 Task:  Check the reviews and explore for an Airbnb mountain cabin in Aspen, Colorado .
Action: Mouse moved to (596, 79)
Screenshot: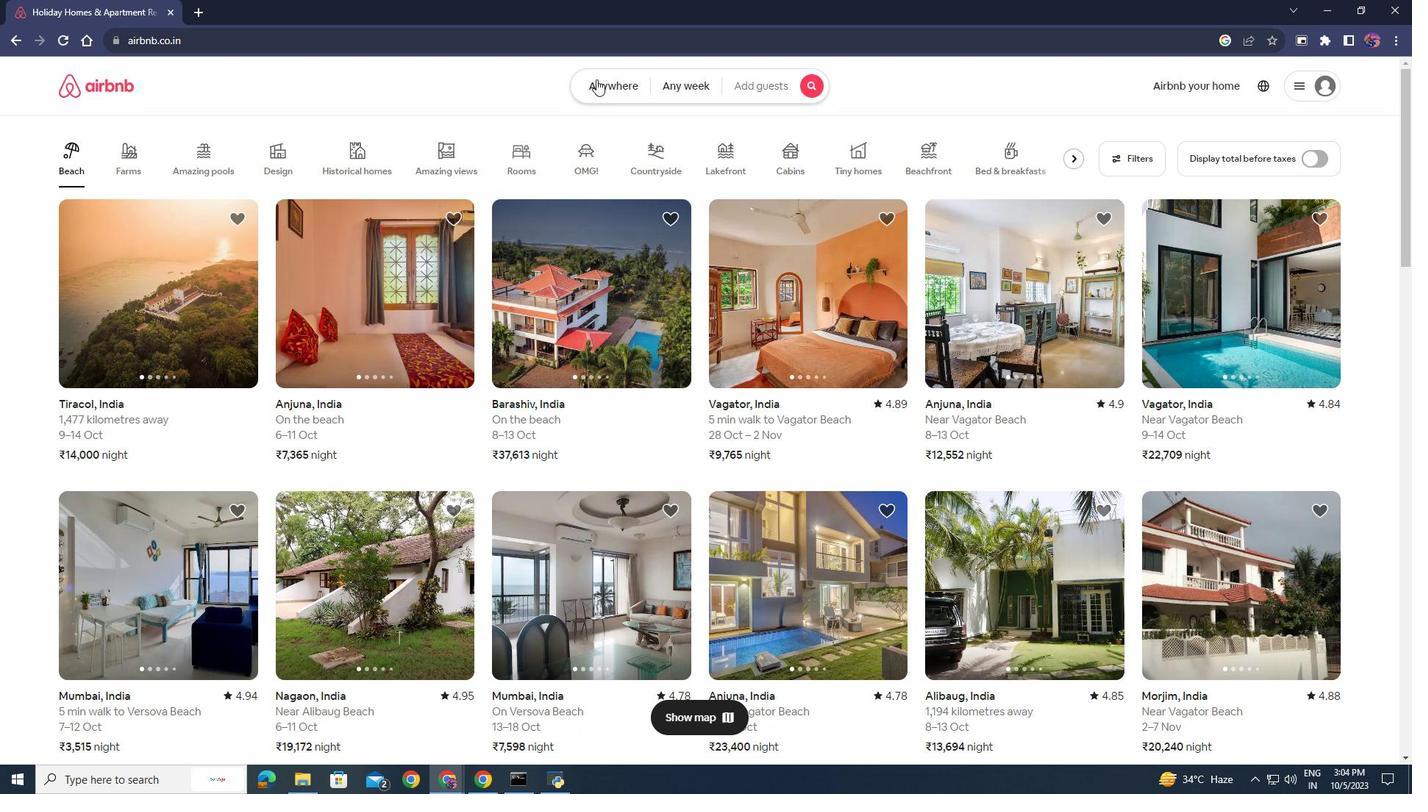 
Action: Mouse pressed left at (596, 79)
Screenshot: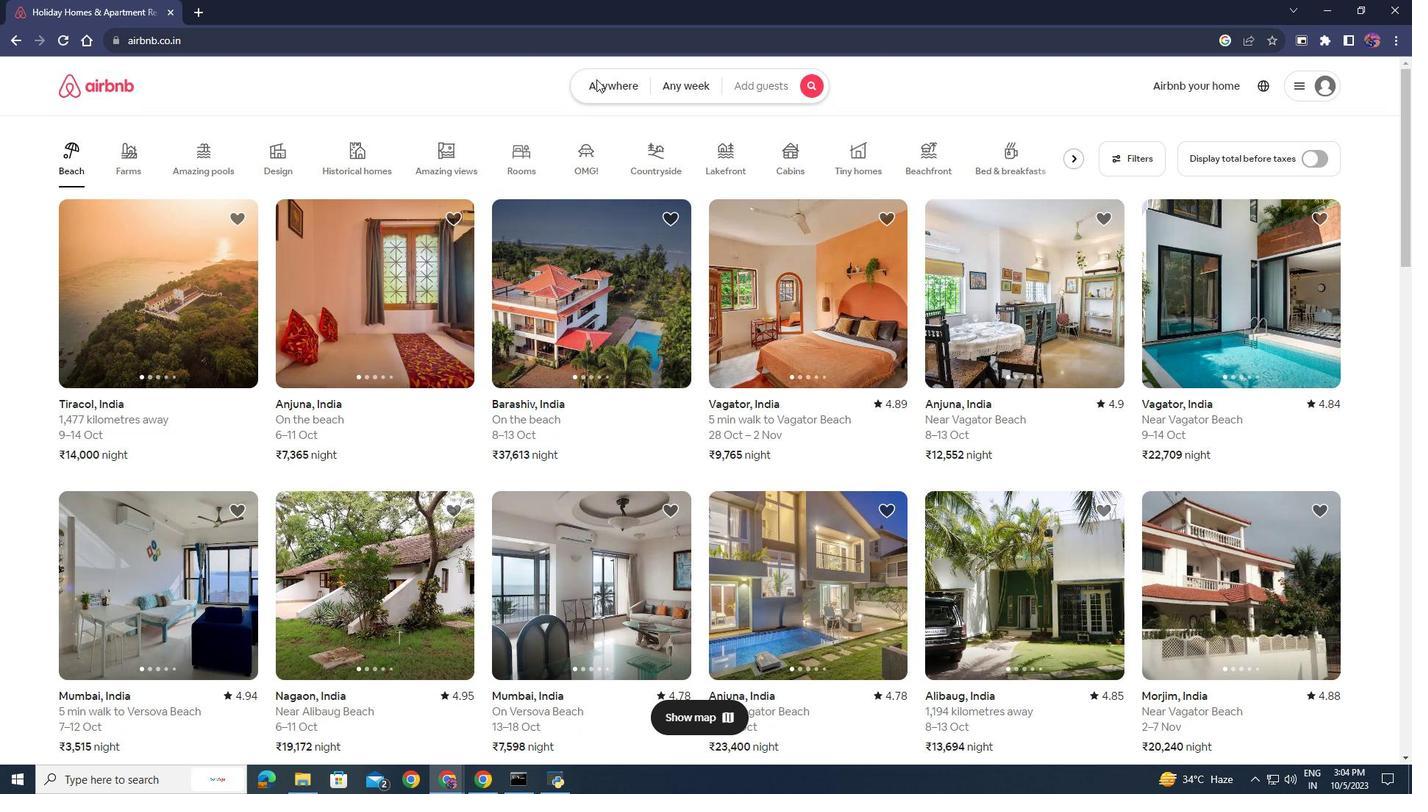 
Action: Mouse moved to (464, 149)
Screenshot: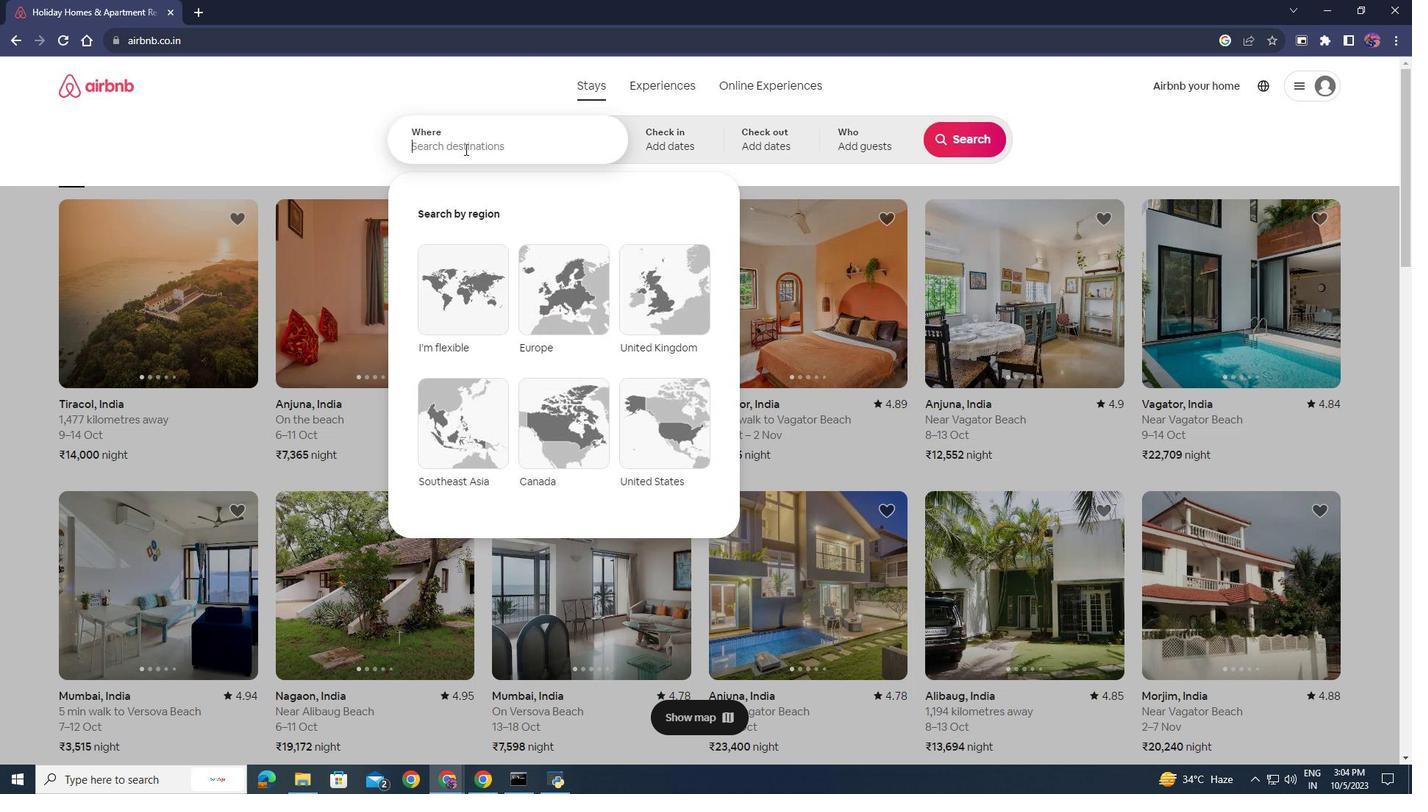 
Action: Mouse pressed left at (464, 149)
Screenshot: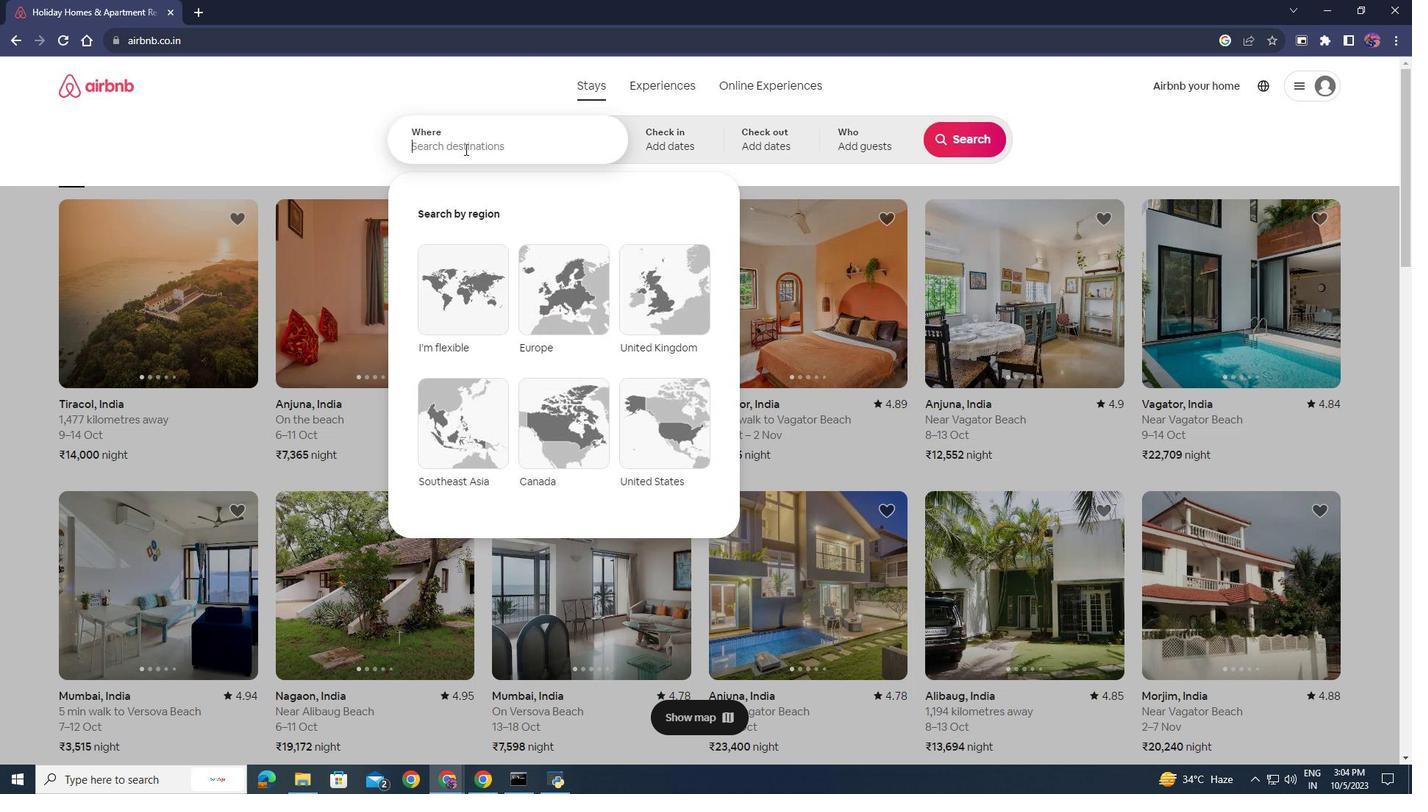 
Action: Key pressed aspen<Key.space>colorado<Key.enter>
Screenshot: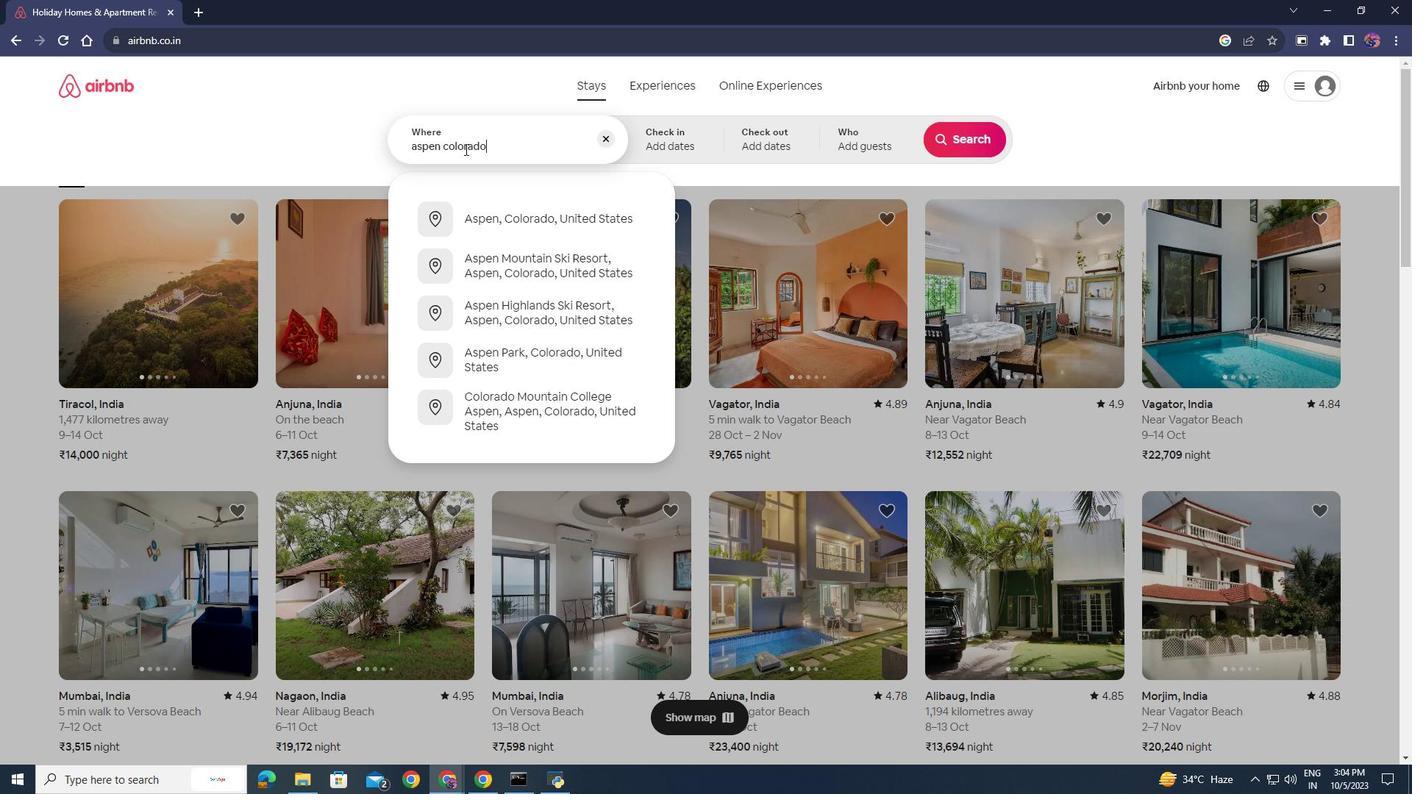 
Action: Mouse moved to (962, 133)
Screenshot: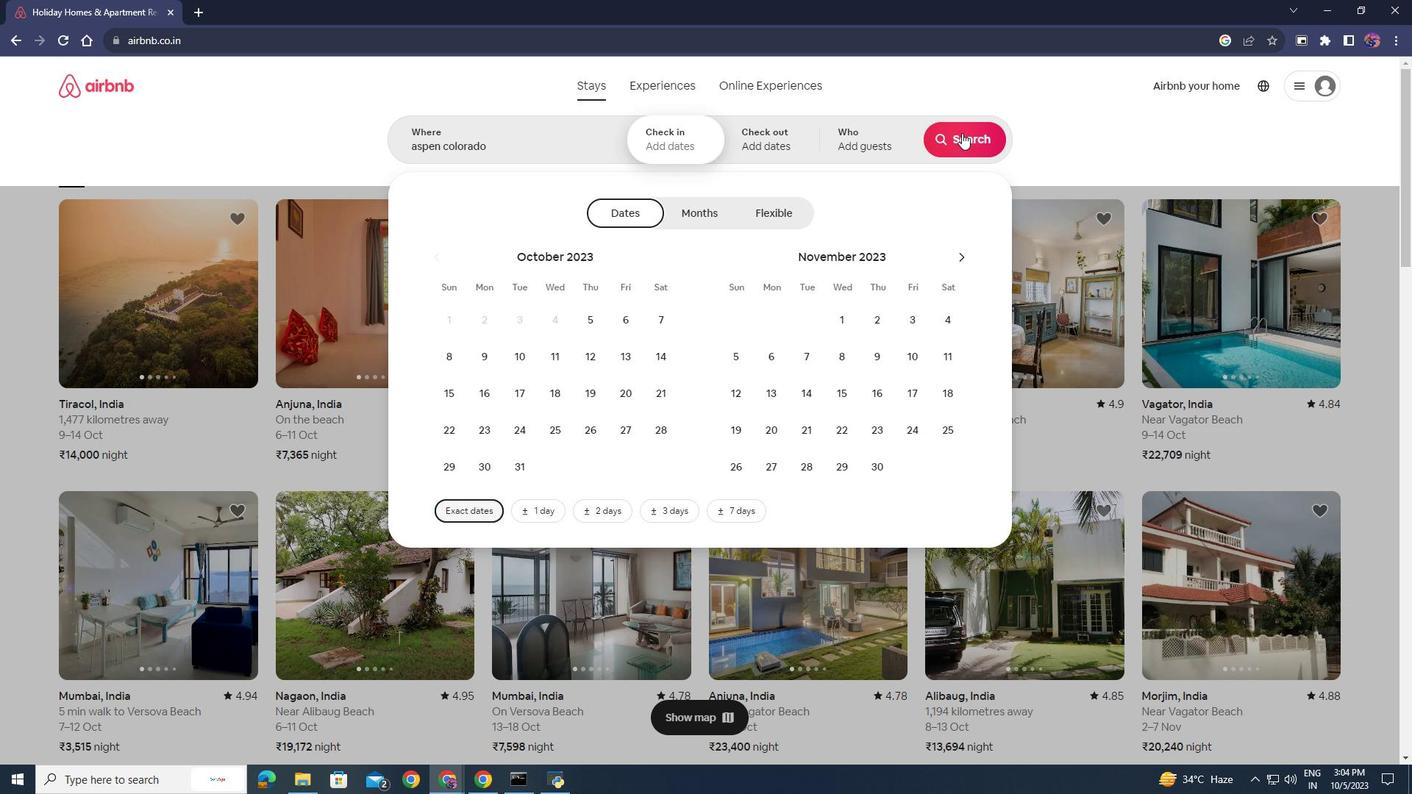 
Action: Mouse pressed left at (962, 133)
Screenshot: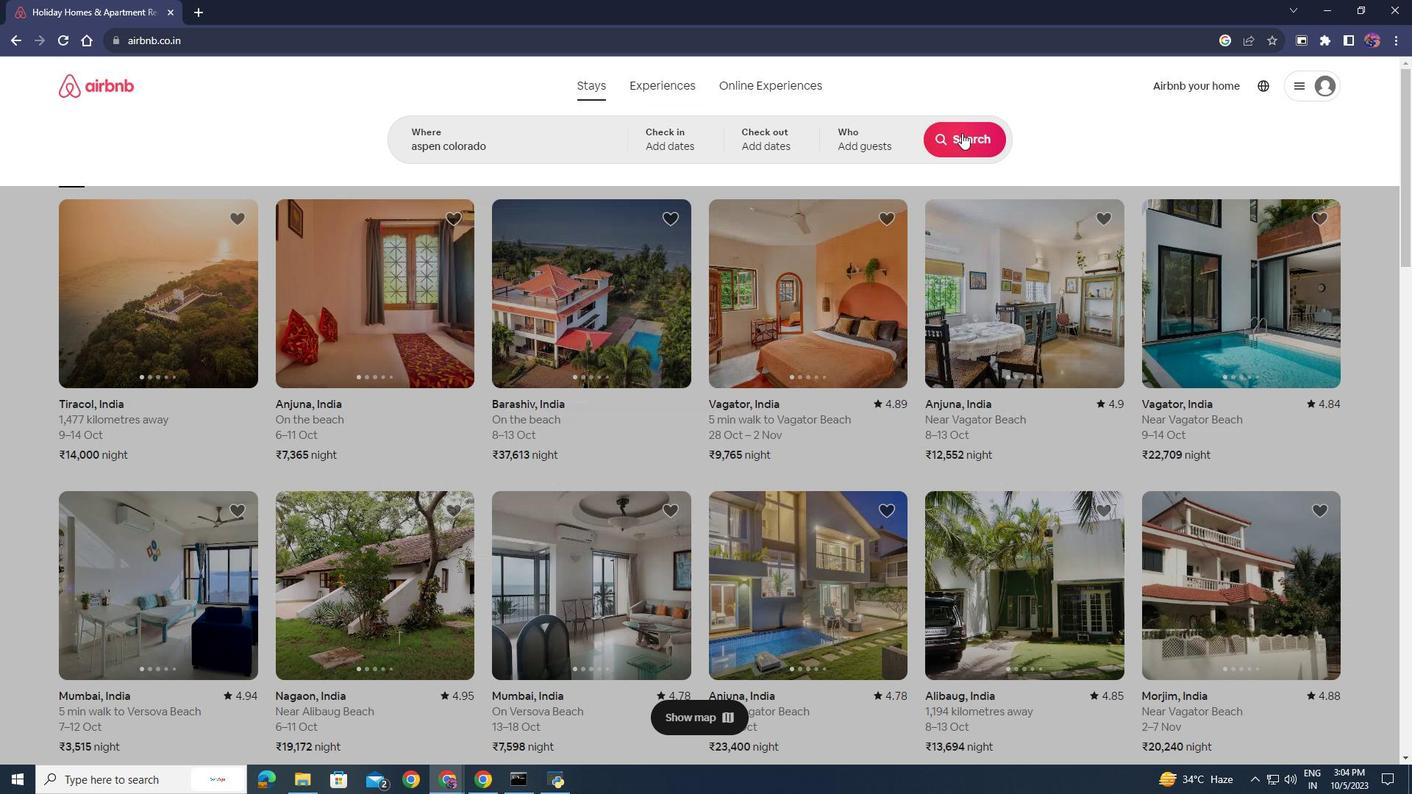 
Action: Mouse moved to (446, 143)
Screenshot: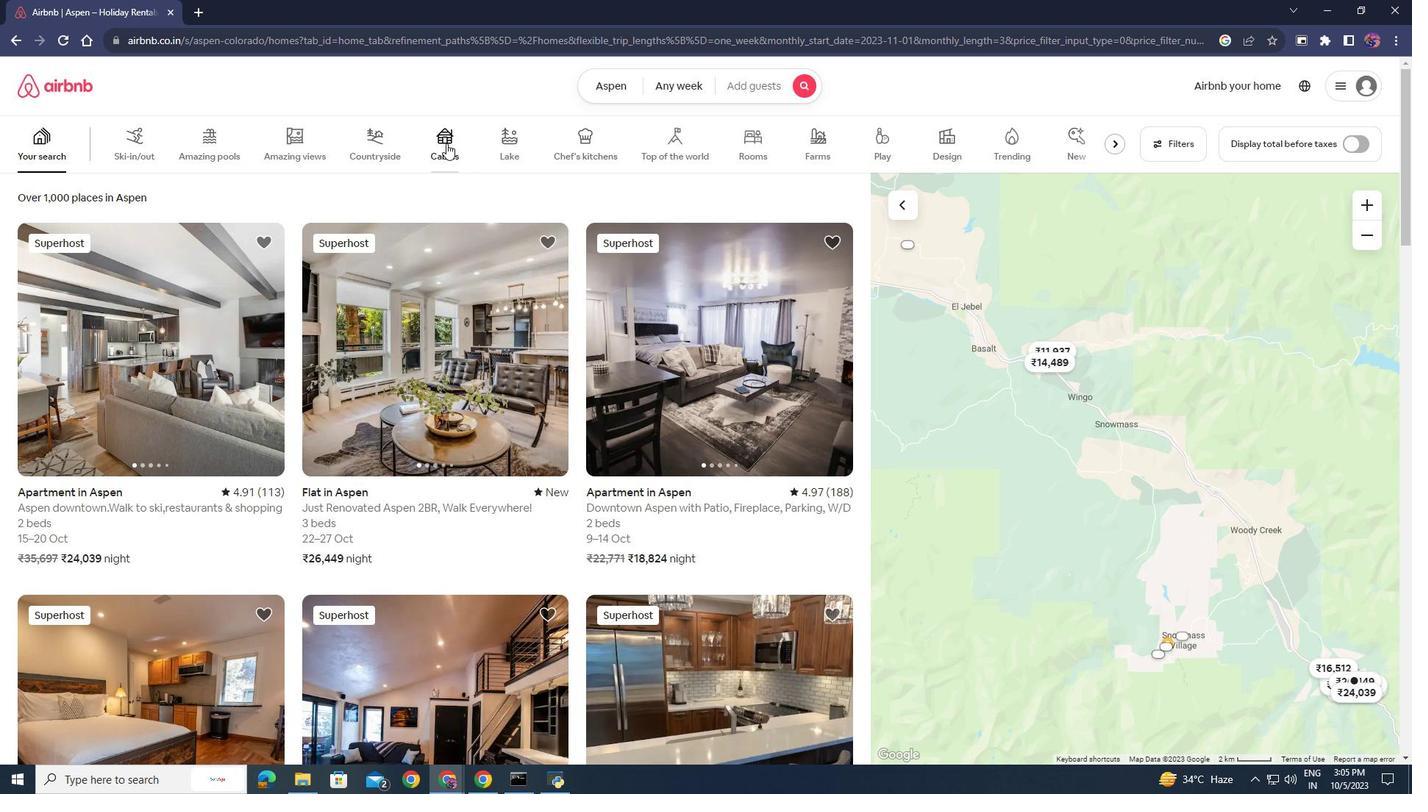 
Action: Mouse pressed left at (446, 143)
Screenshot: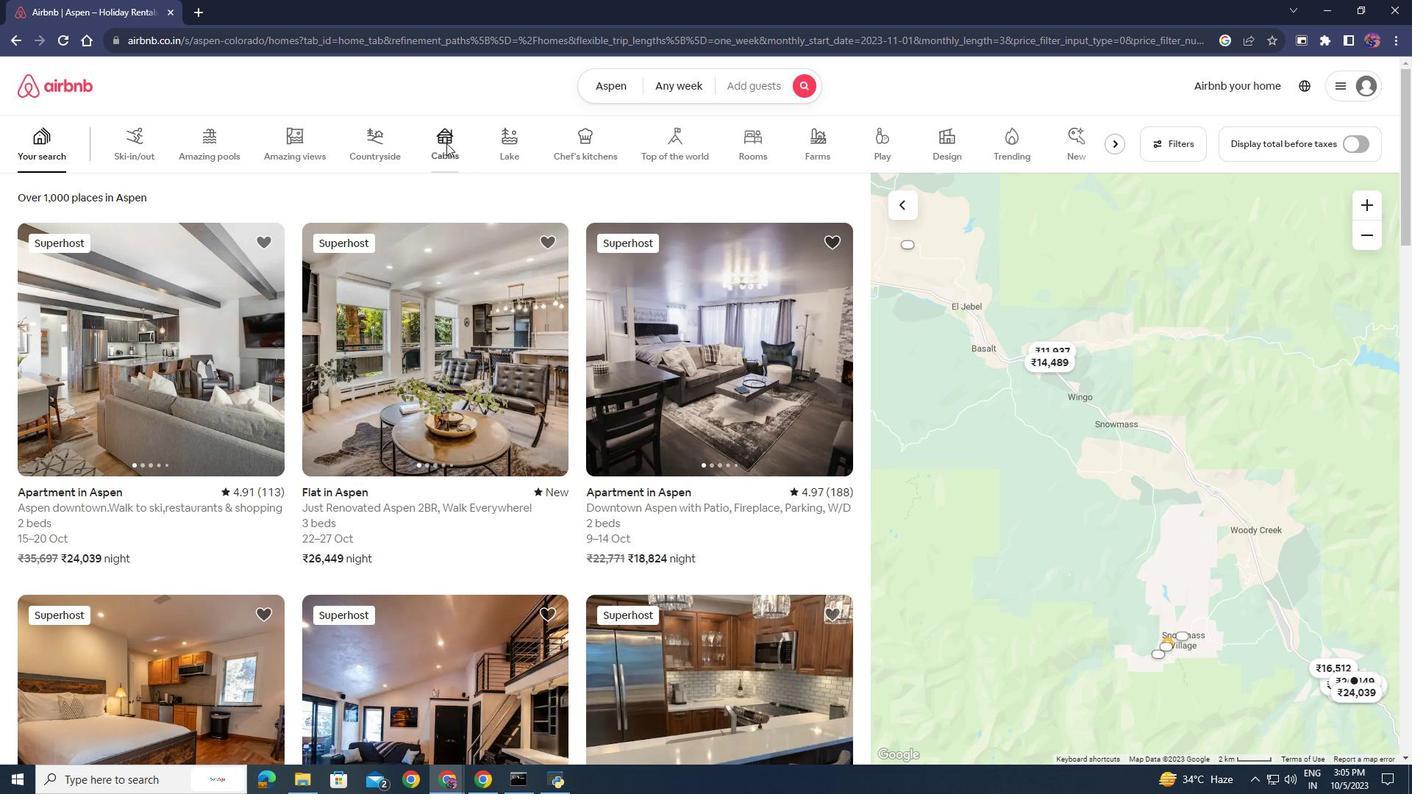 
Action: Mouse moved to (461, 447)
Screenshot: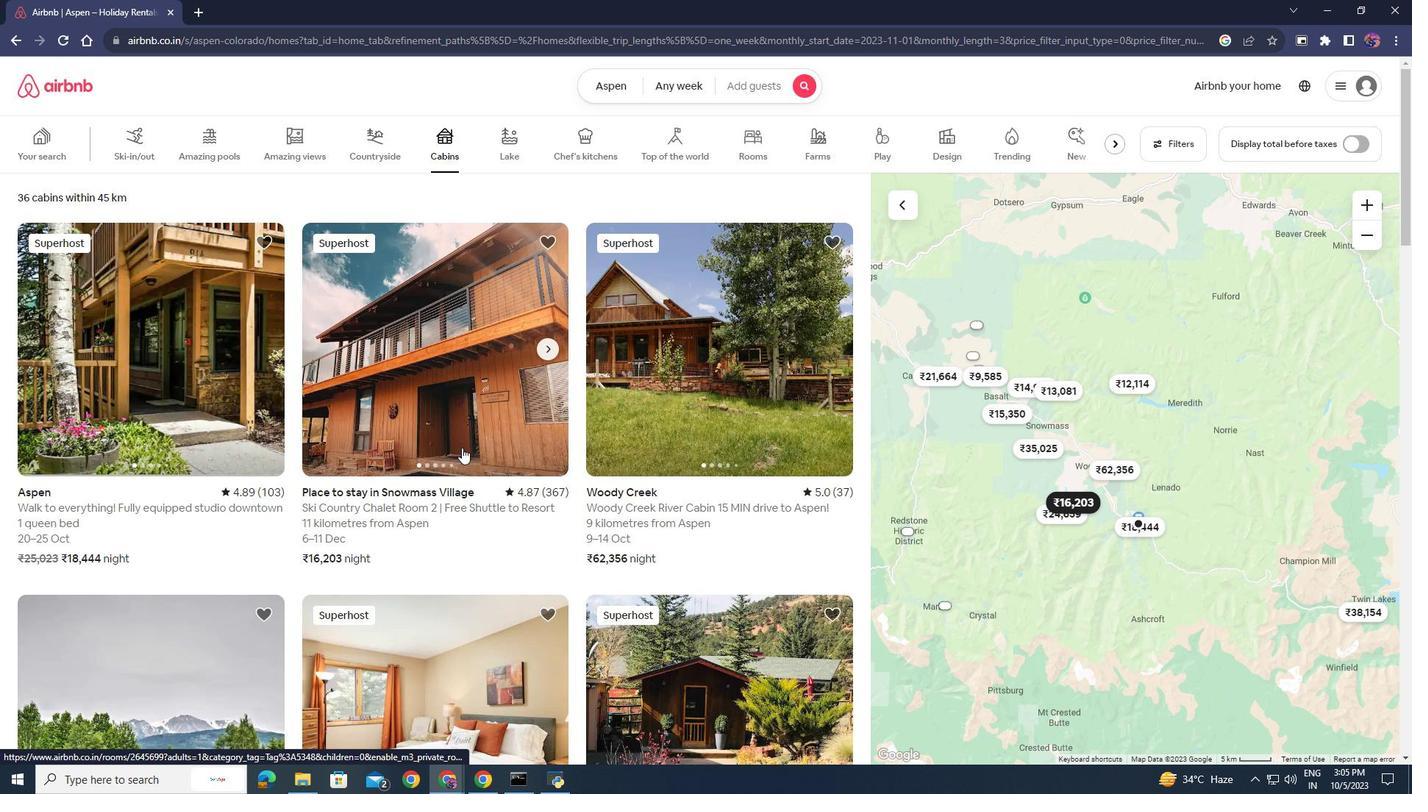 
Action: Mouse scrolled (461, 447) with delta (0, 0)
Screenshot: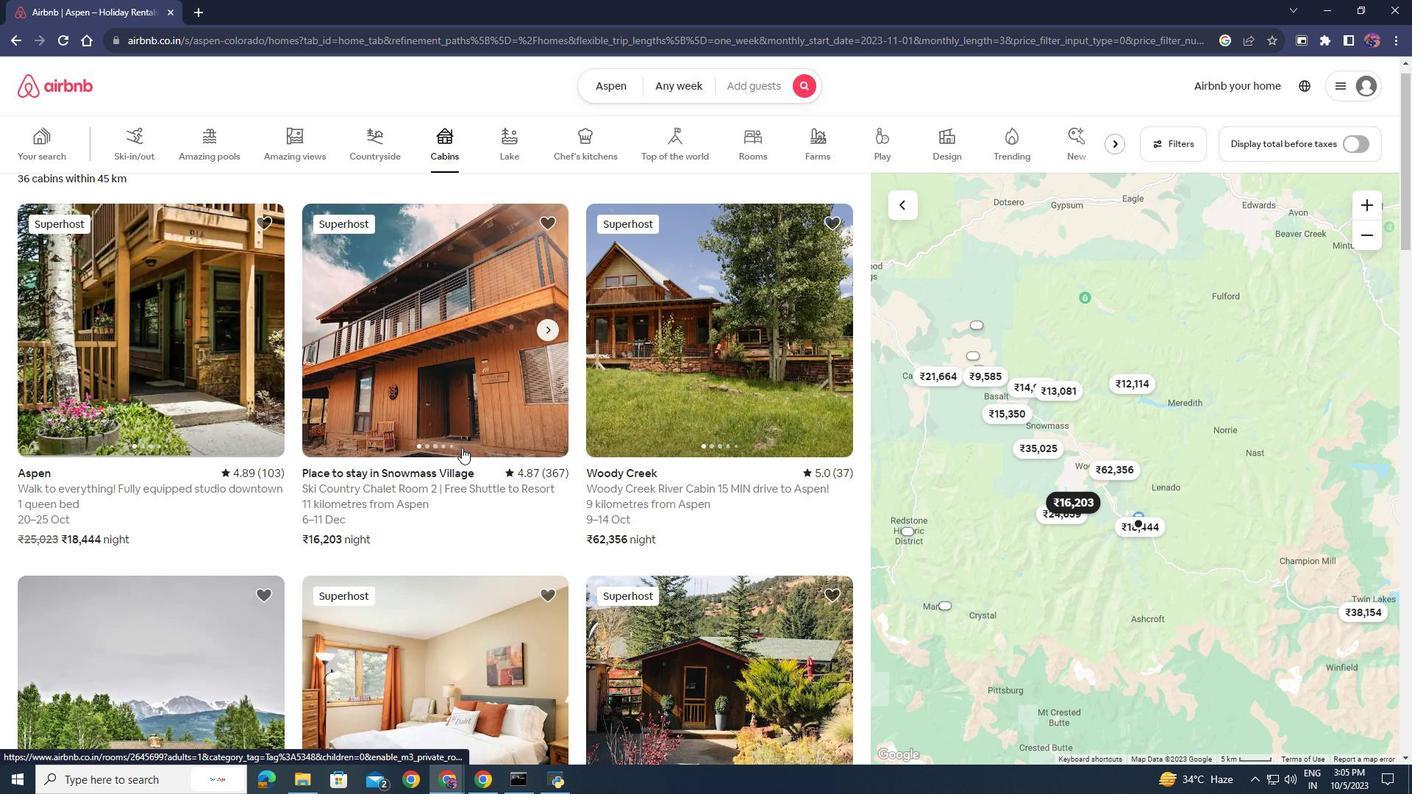 
Action: Mouse scrolled (461, 447) with delta (0, 0)
Screenshot: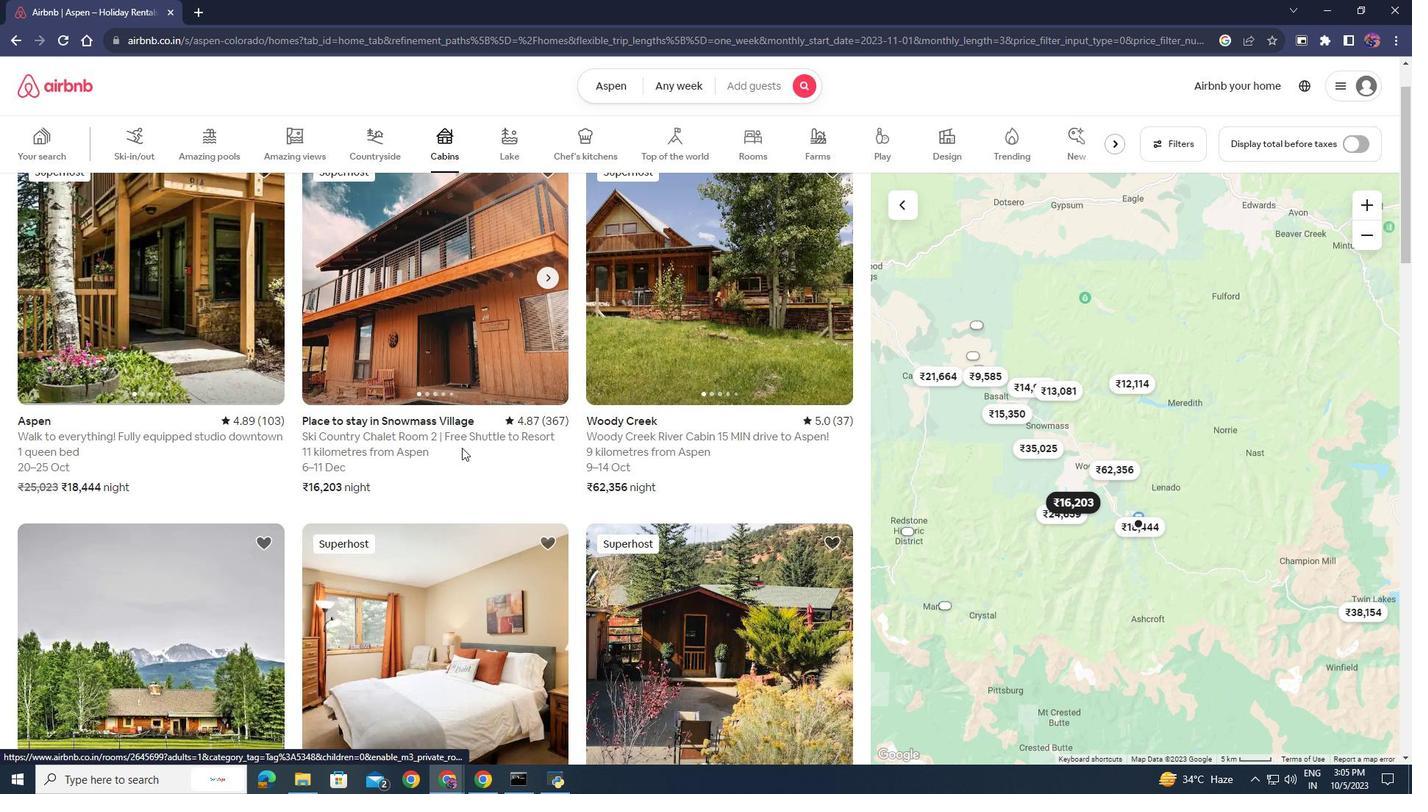 
Action: Mouse moved to (461, 447)
Screenshot: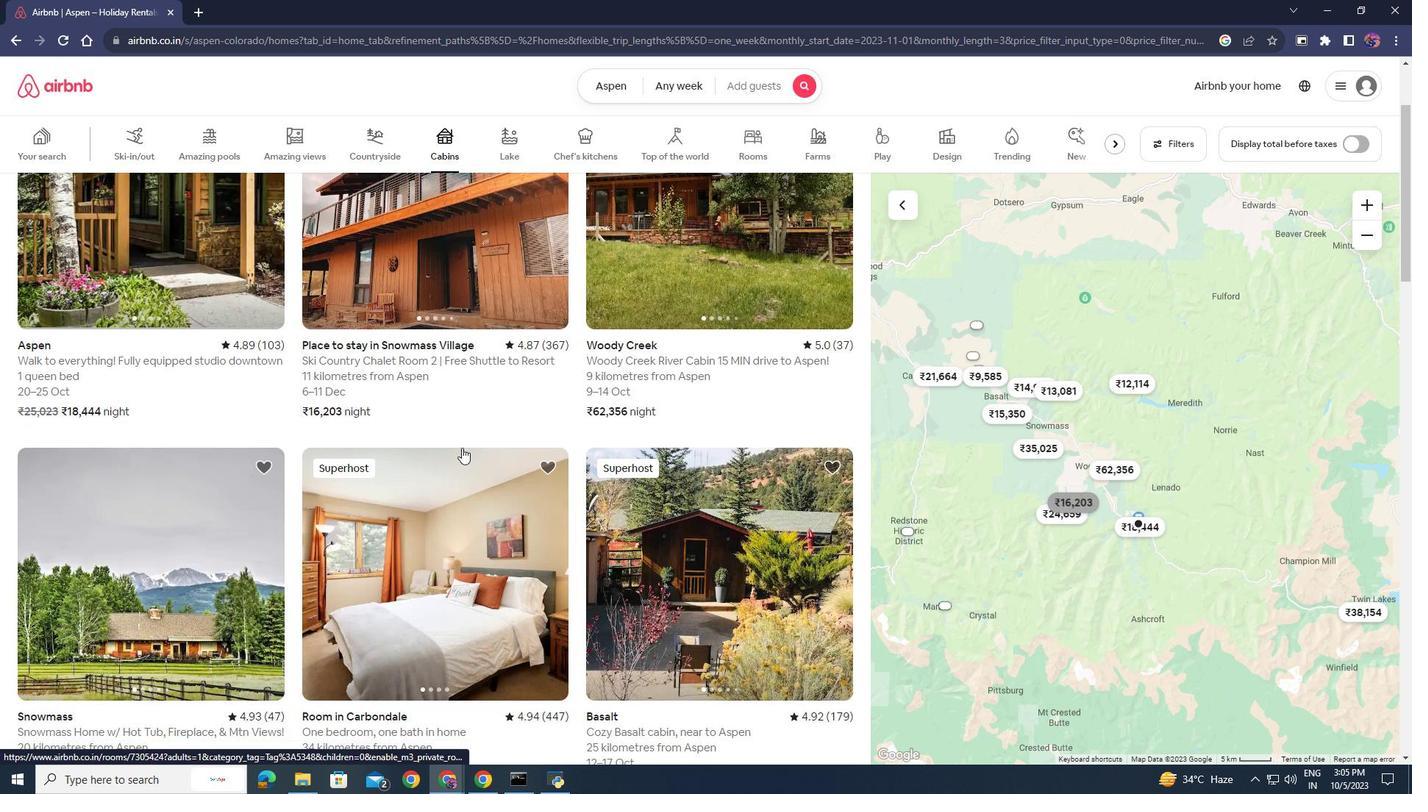 
Action: Mouse scrolled (461, 447) with delta (0, 0)
Screenshot: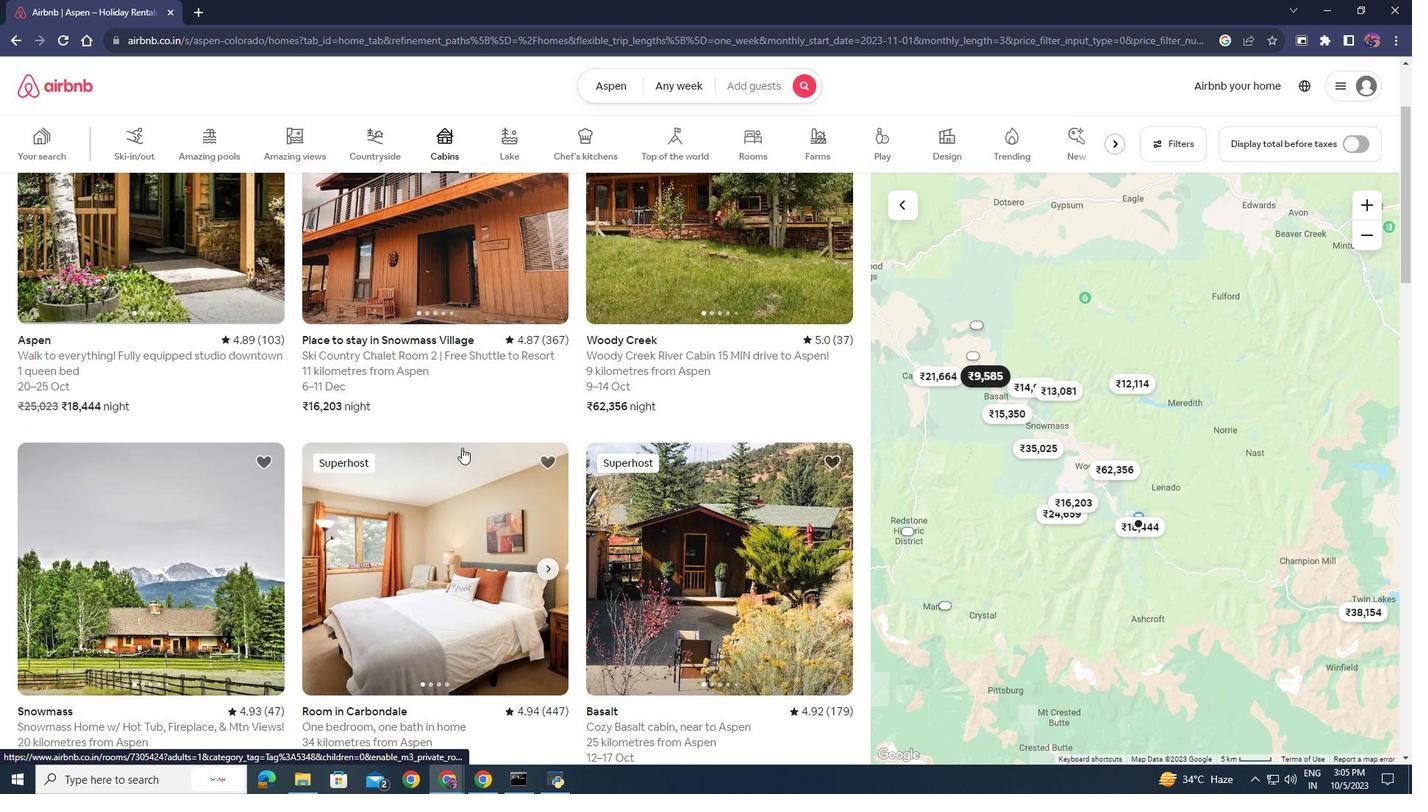 
Action: Mouse moved to (473, 443)
Screenshot: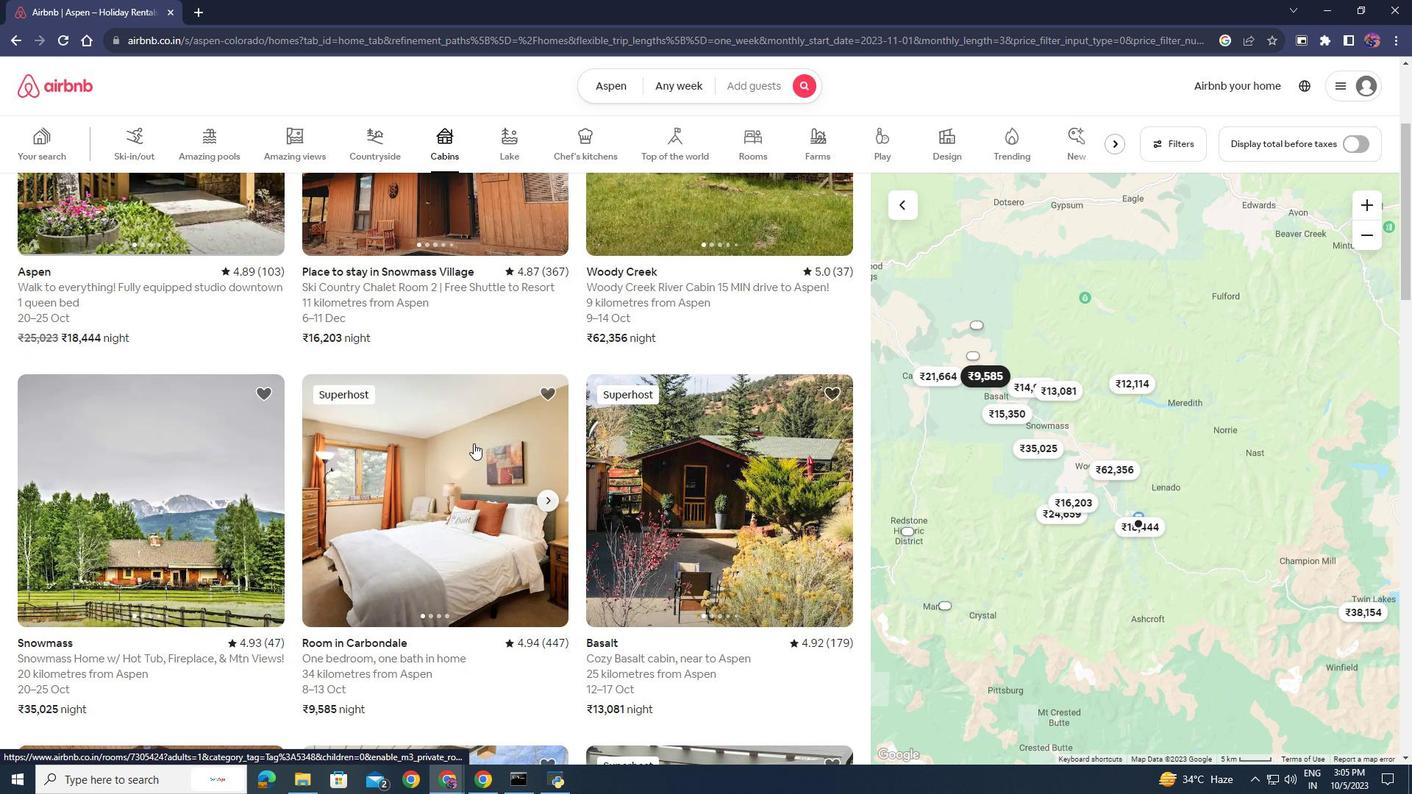 
Action: Mouse scrolled (473, 442) with delta (0, 0)
Screenshot: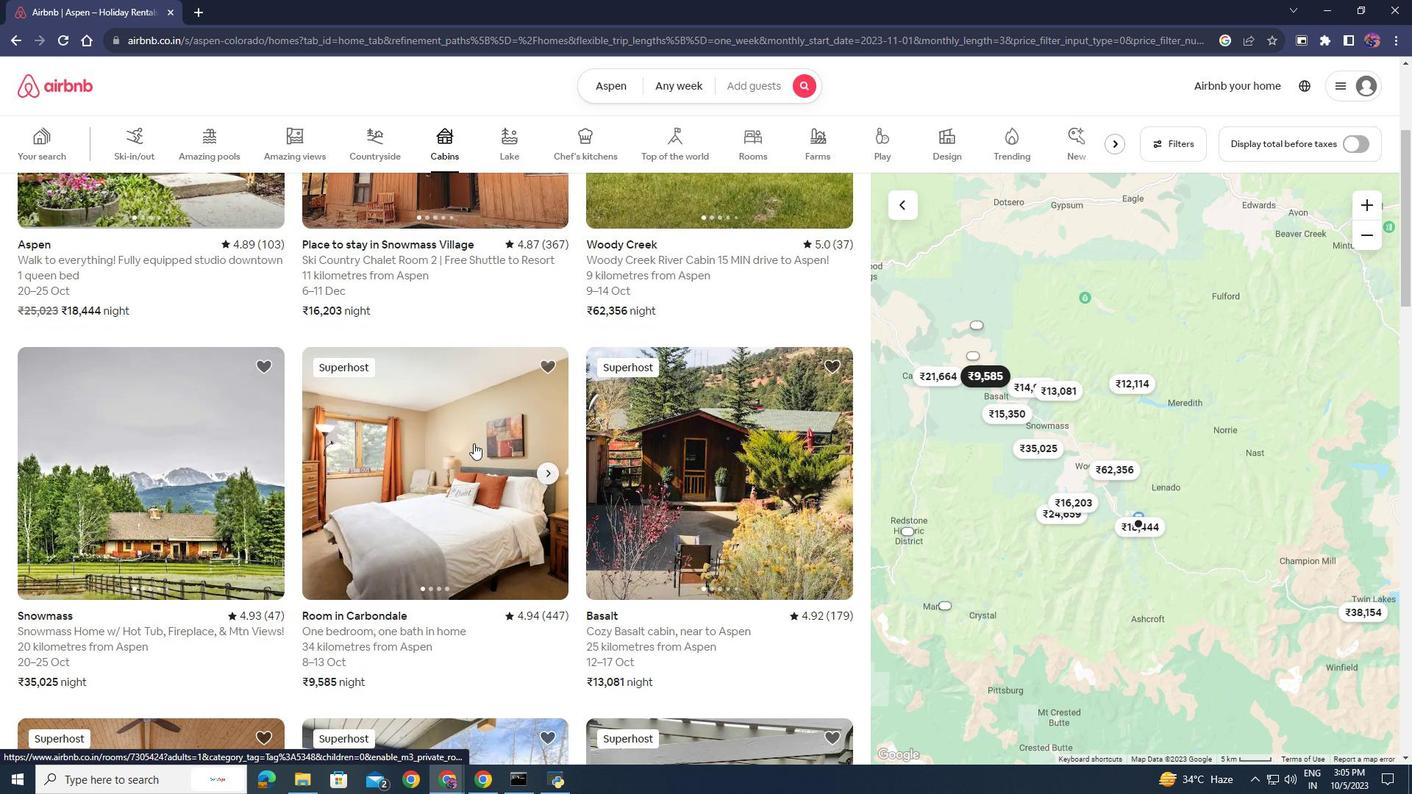 
Action: Mouse scrolled (473, 442) with delta (0, 0)
Screenshot: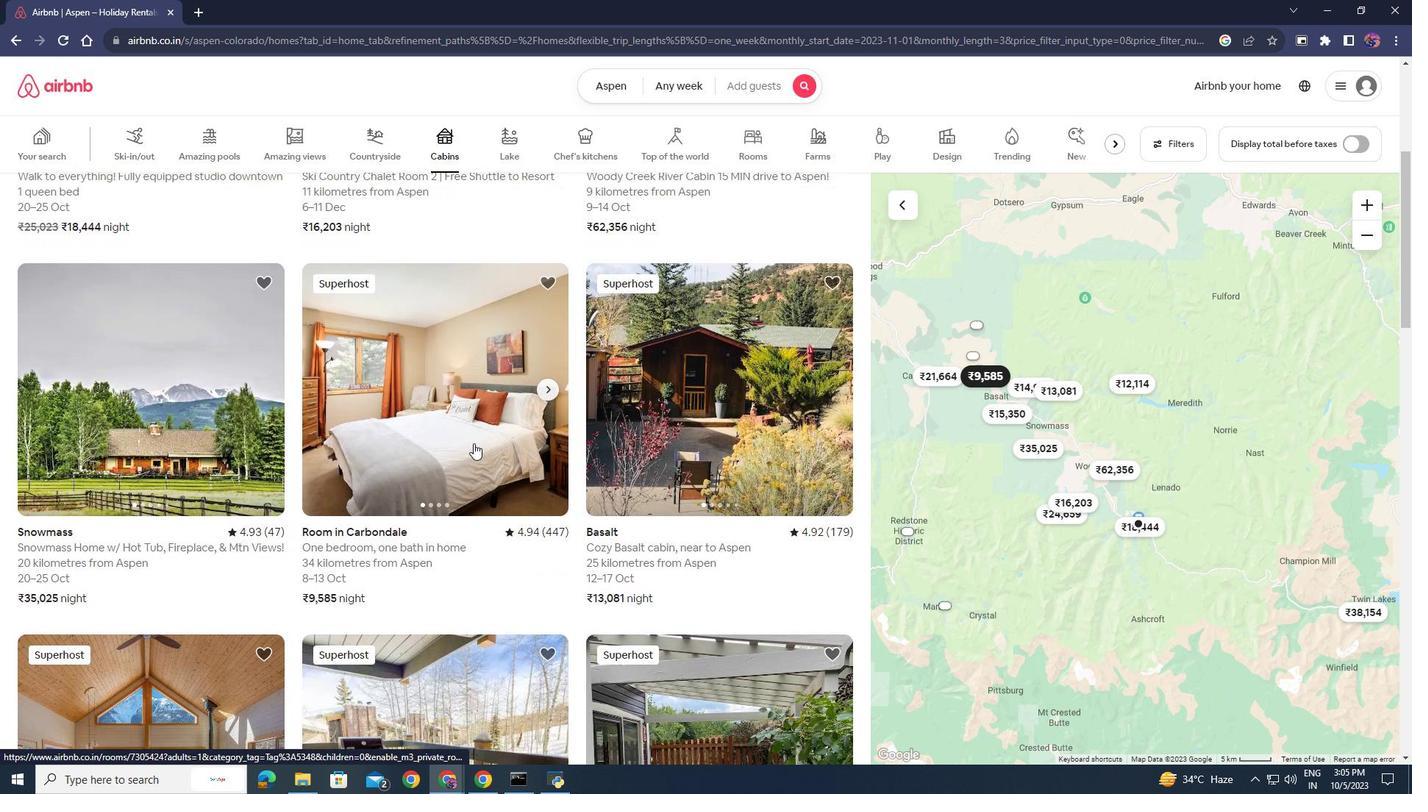 
Action: Mouse scrolled (473, 442) with delta (0, 0)
Screenshot: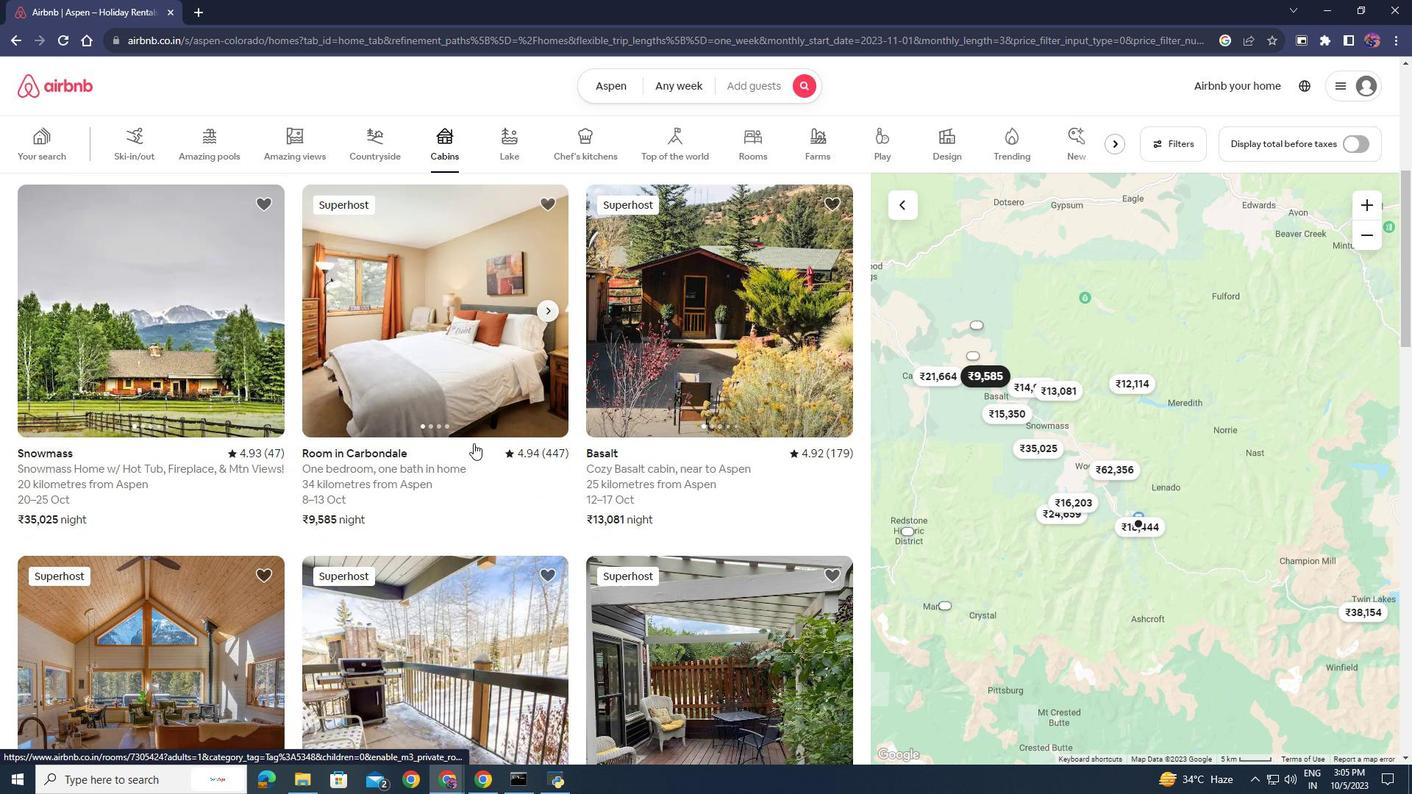 
Action: Mouse scrolled (473, 442) with delta (0, 0)
Screenshot: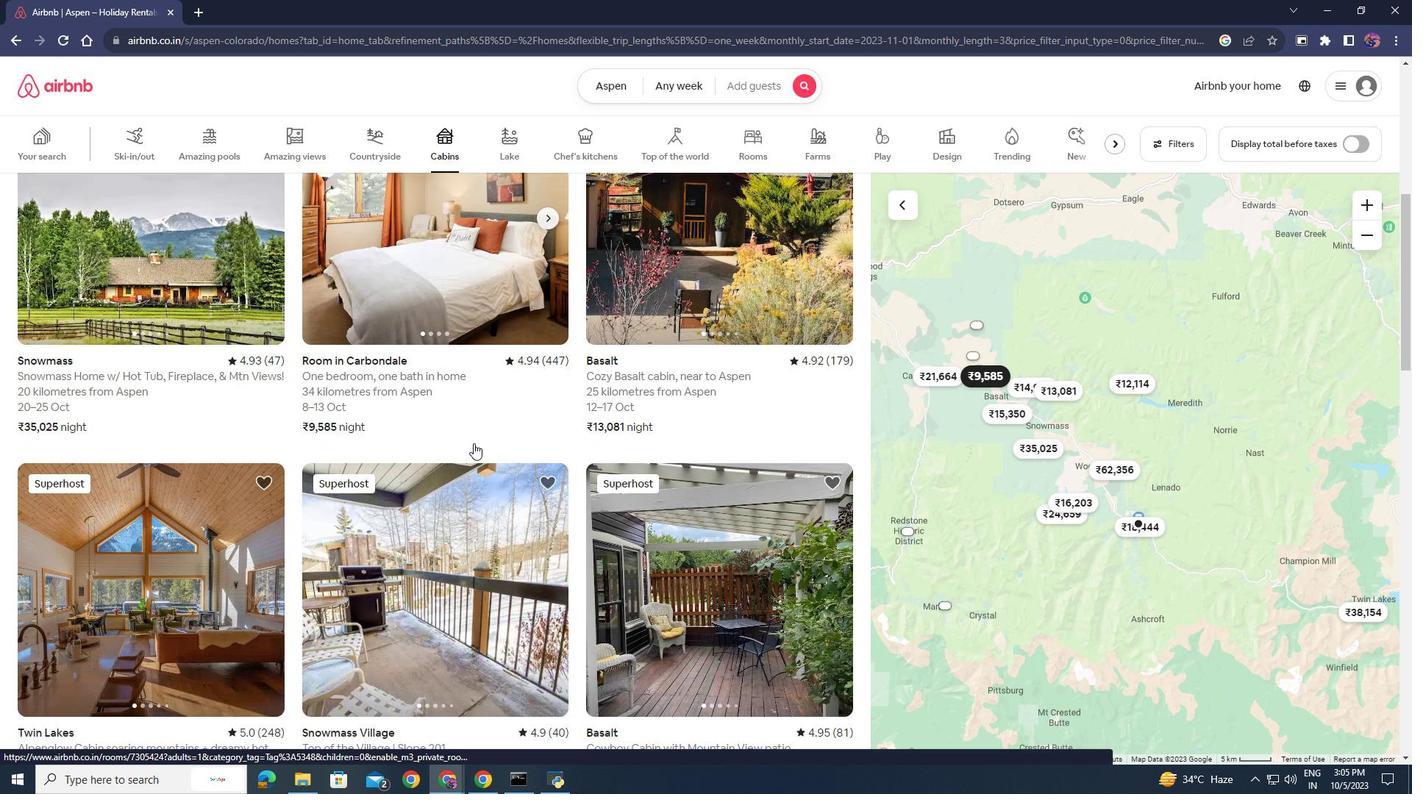 
Action: Mouse scrolled (473, 442) with delta (0, 0)
Screenshot: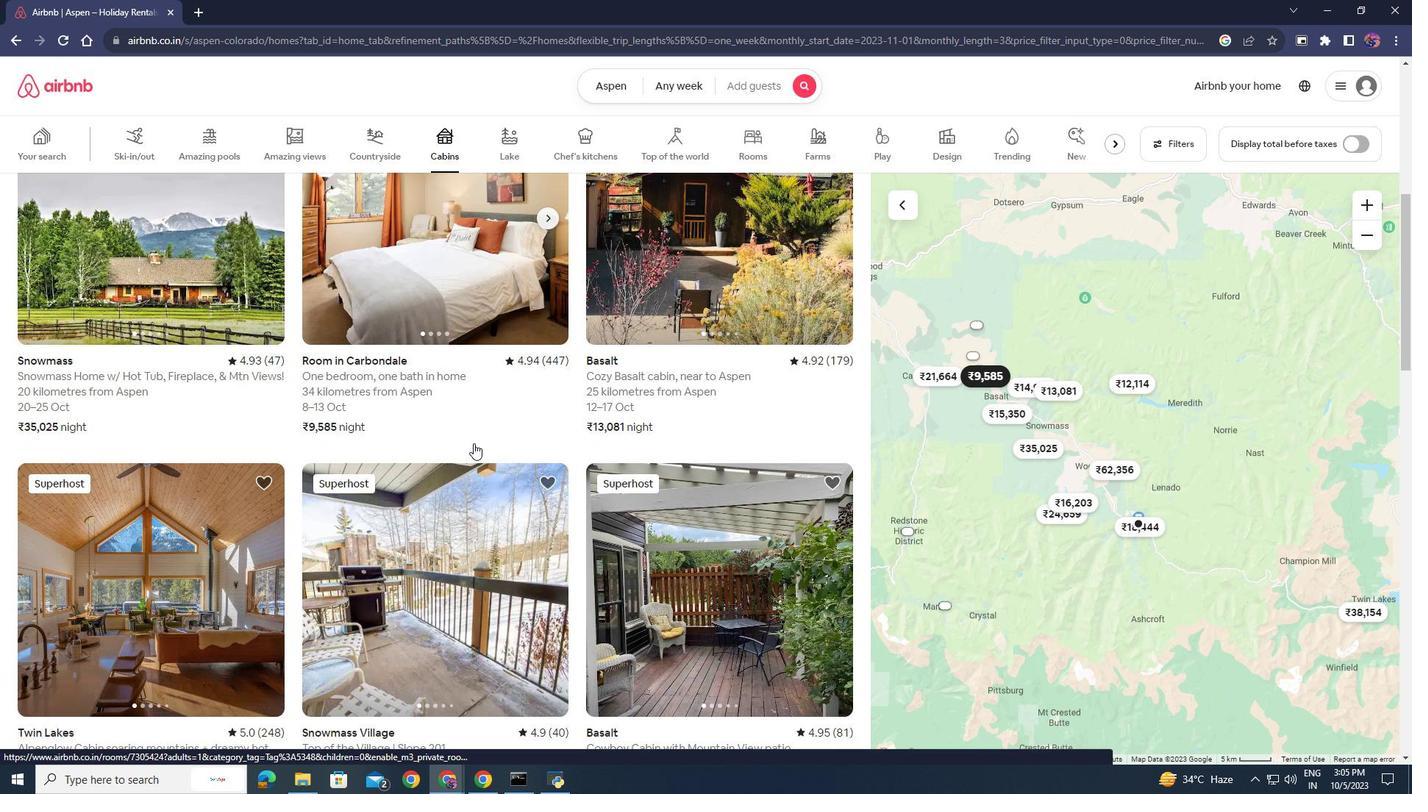 
Action: Mouse scrolled (473, 442) with delta (0, 0)
Screenshot: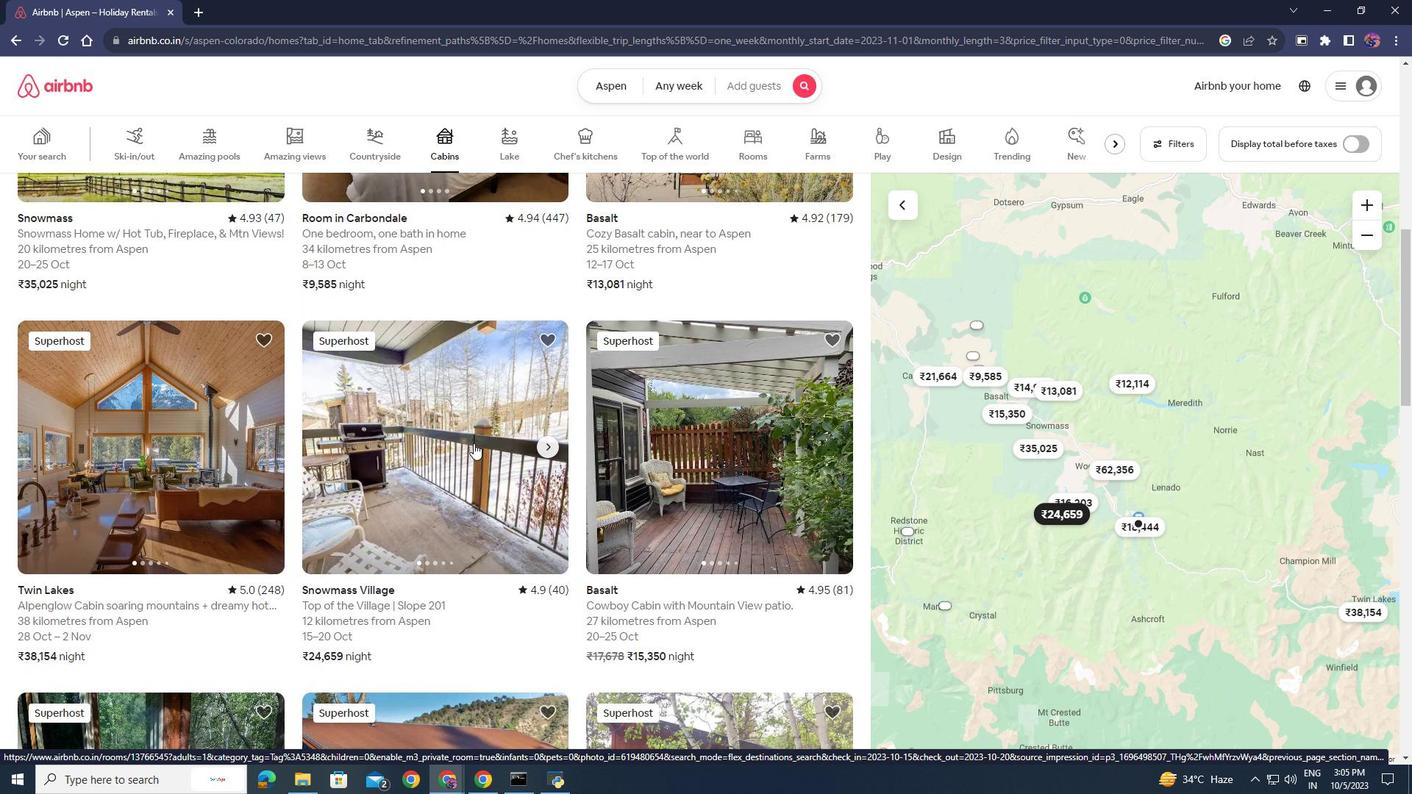 
Action: Mouse scrolled (473, 442) with delta (0, 0)
Screenshot: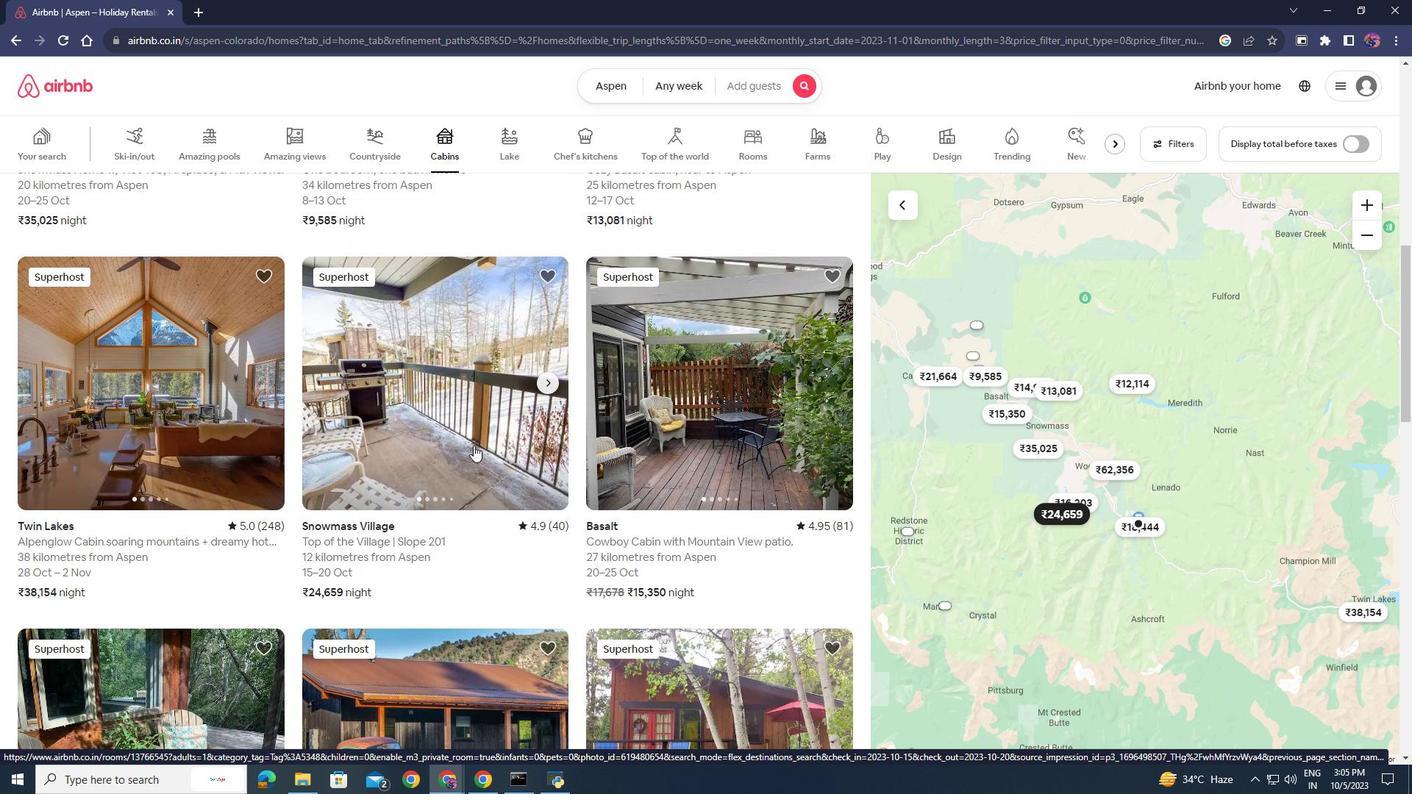 
Action: Mouse moved to (422, 390)
Screenshot: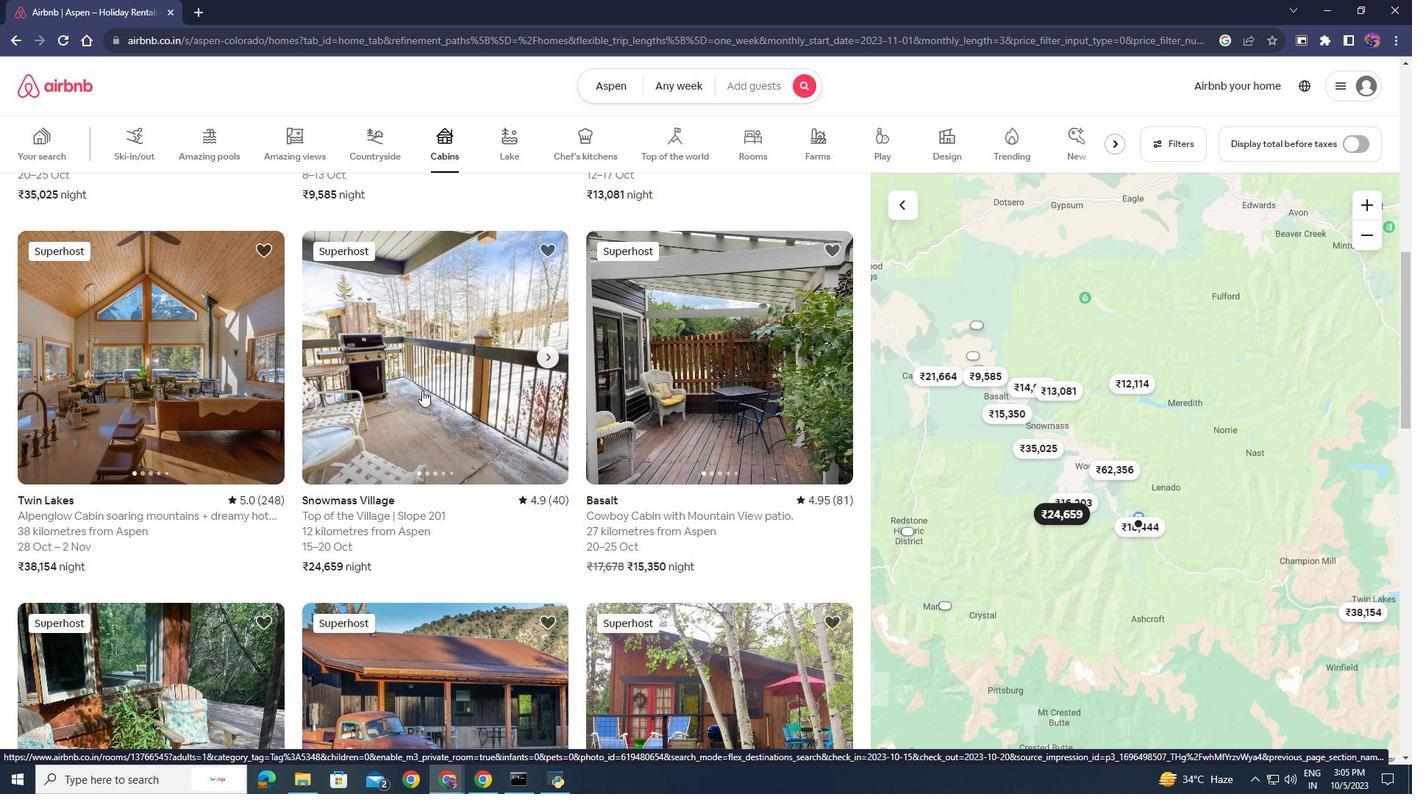 
Action: Mouse pressed left at (422, 390)
Screenshot: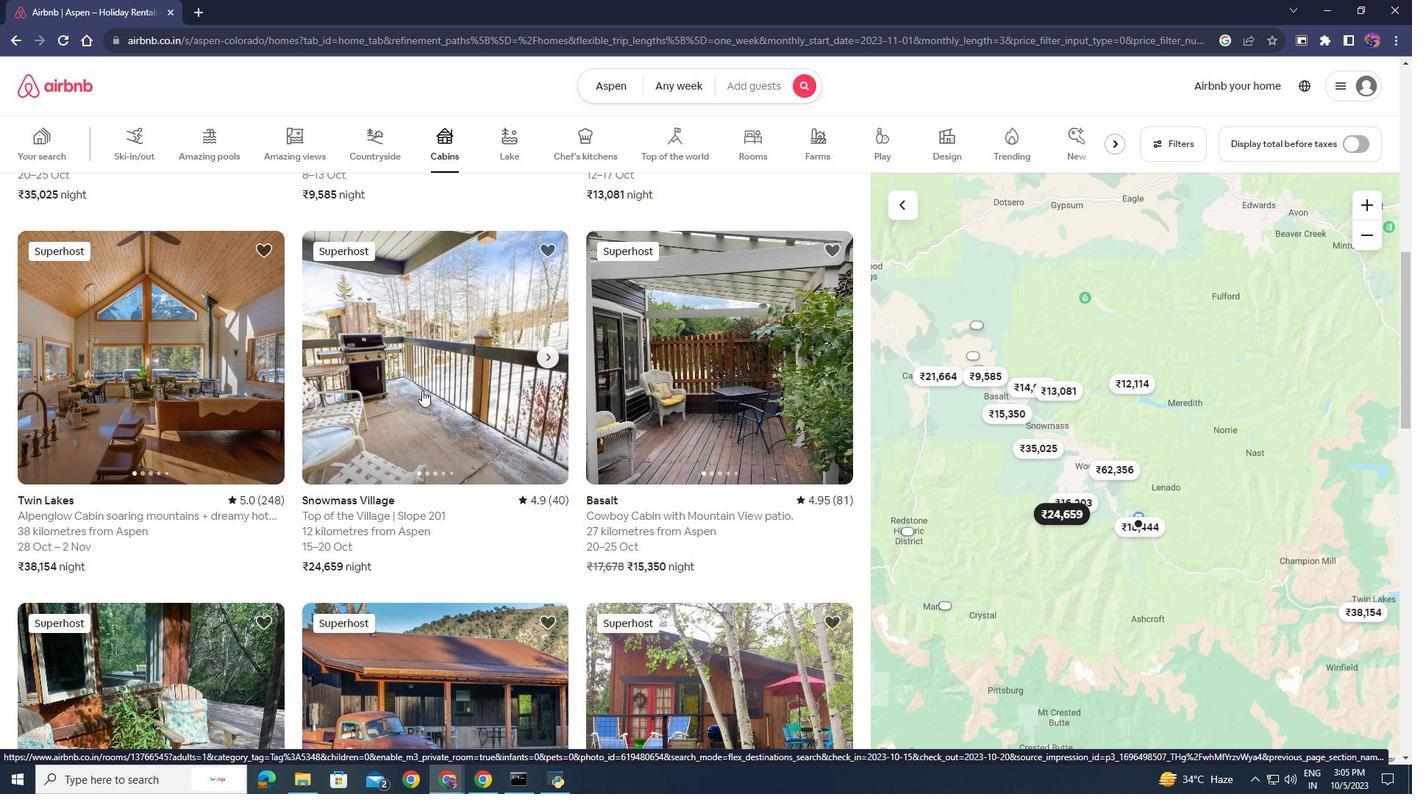 
Action: Mouse scrolled (422, 389) with delta (0, 0)
Screenshot: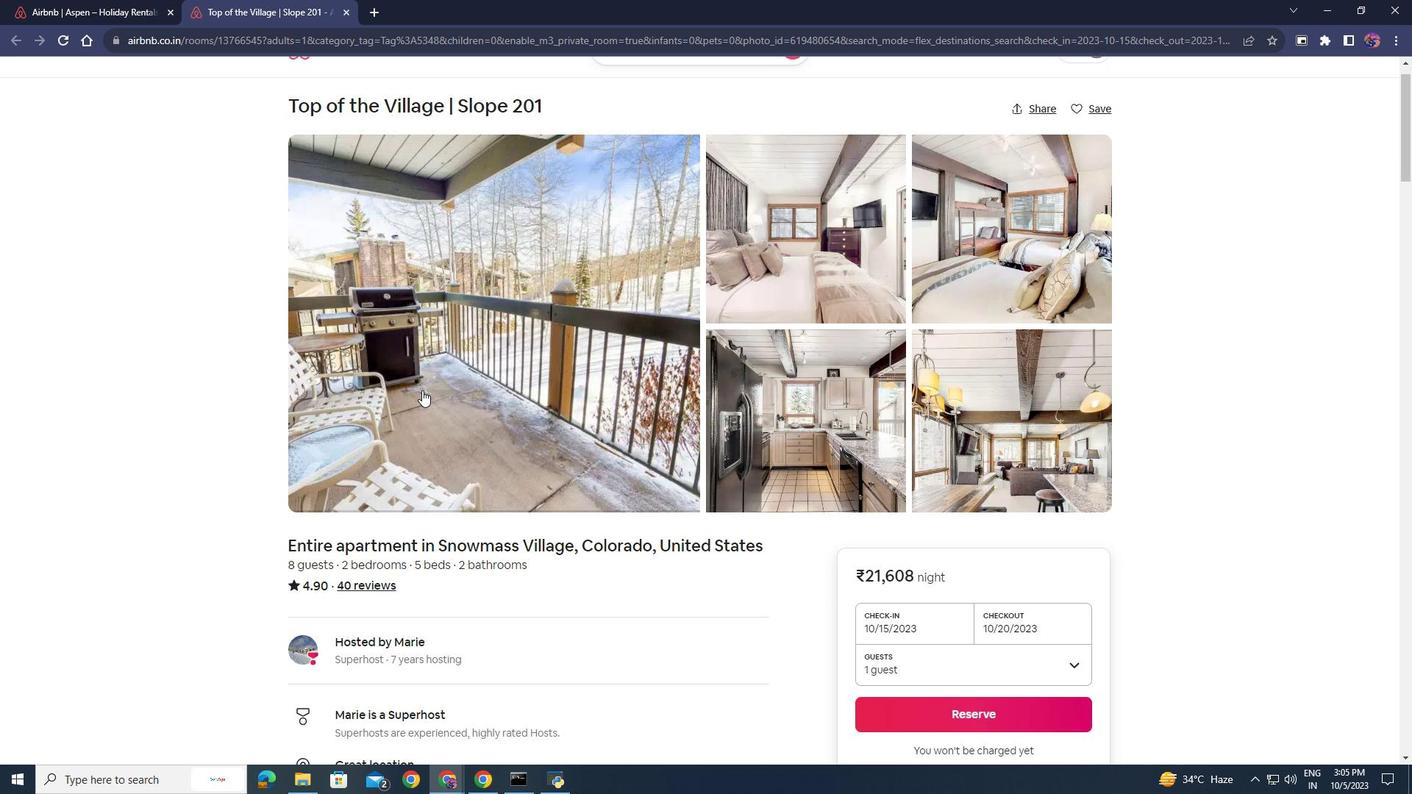
Action: Mouse moved to (422, 390)
Screenshot: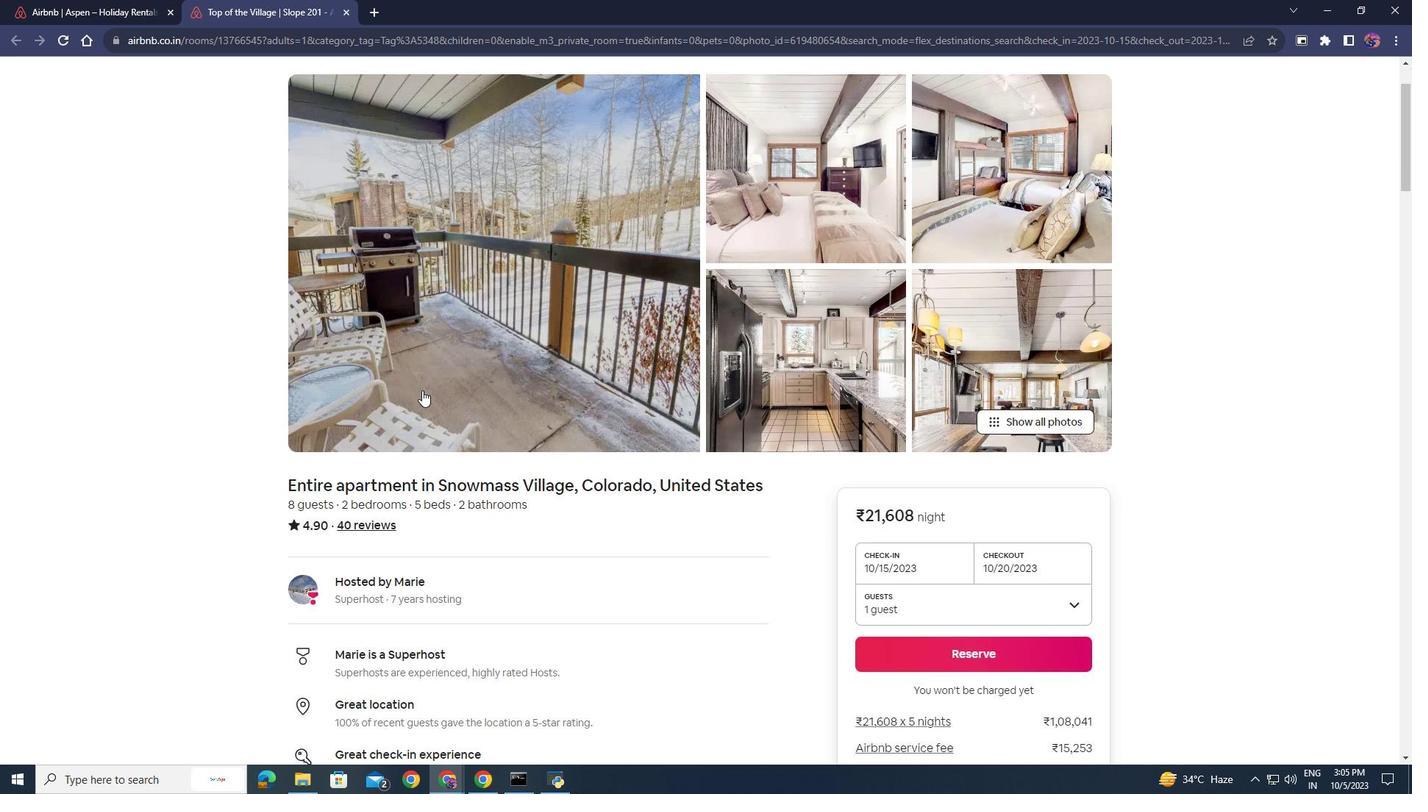 
Action: Mouse scrolled (422, 389) with delta (0, 0)
Screenshot: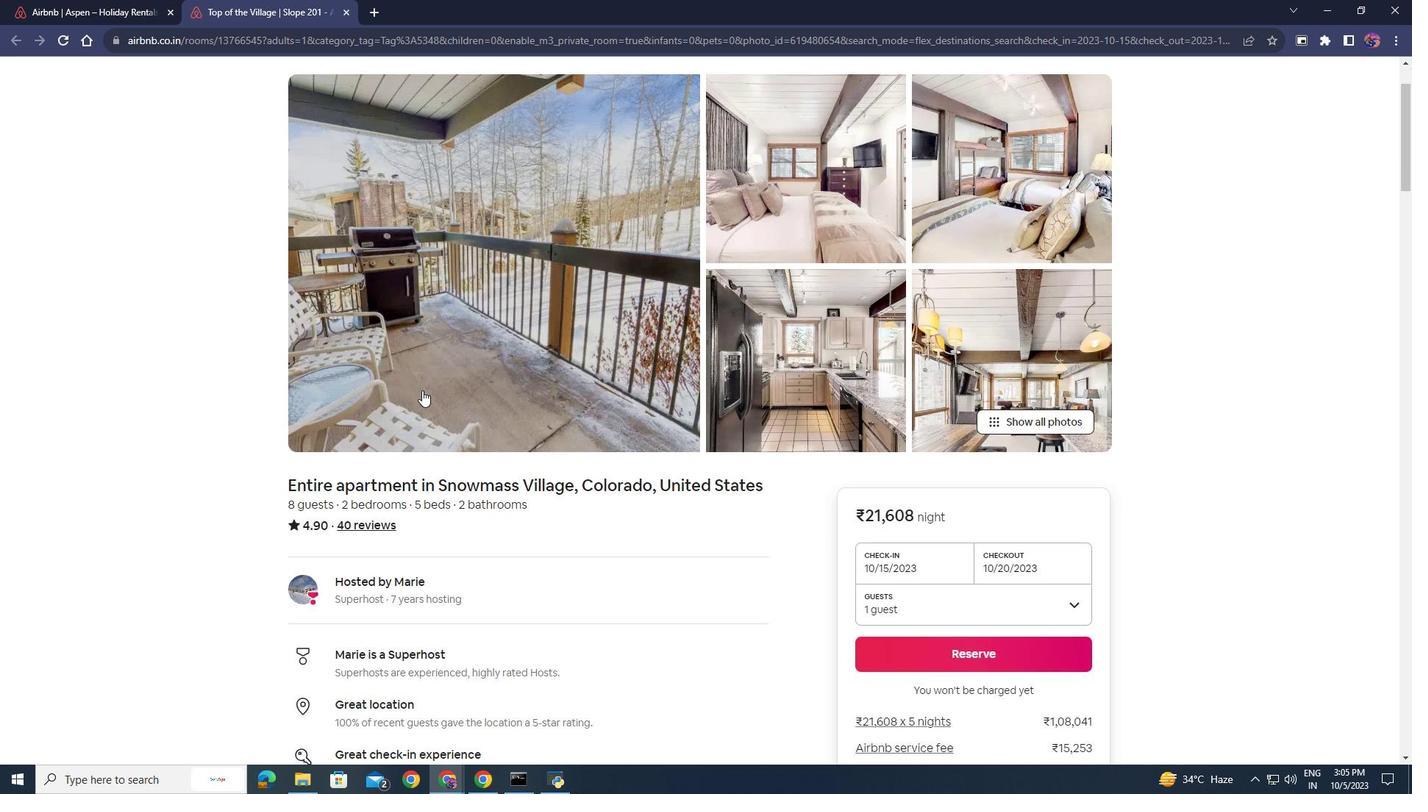 
Action: Mouse moved to (422, 390)
Screenshot: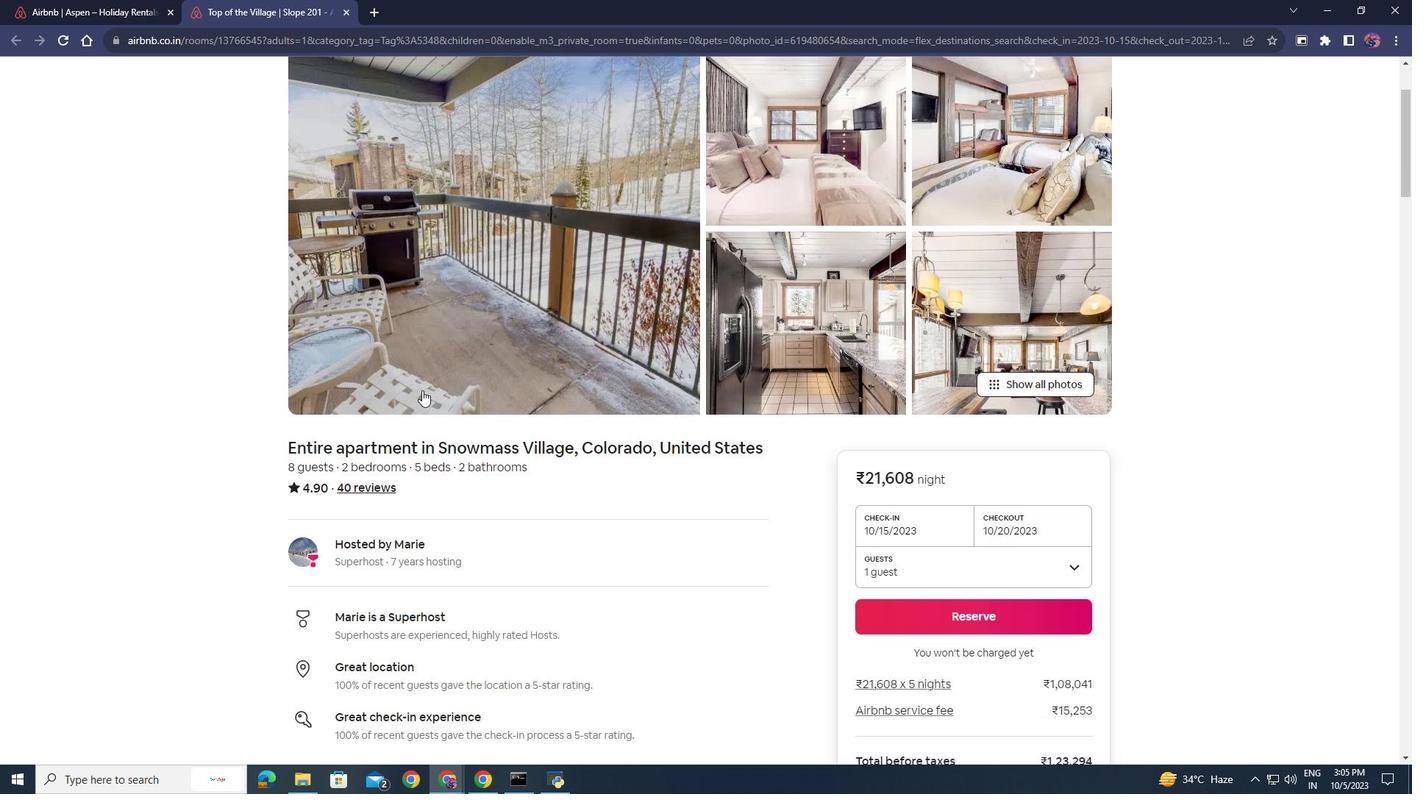
Action: Mouse scrolled (422, 389) with delta (0, 0)
Screenshot: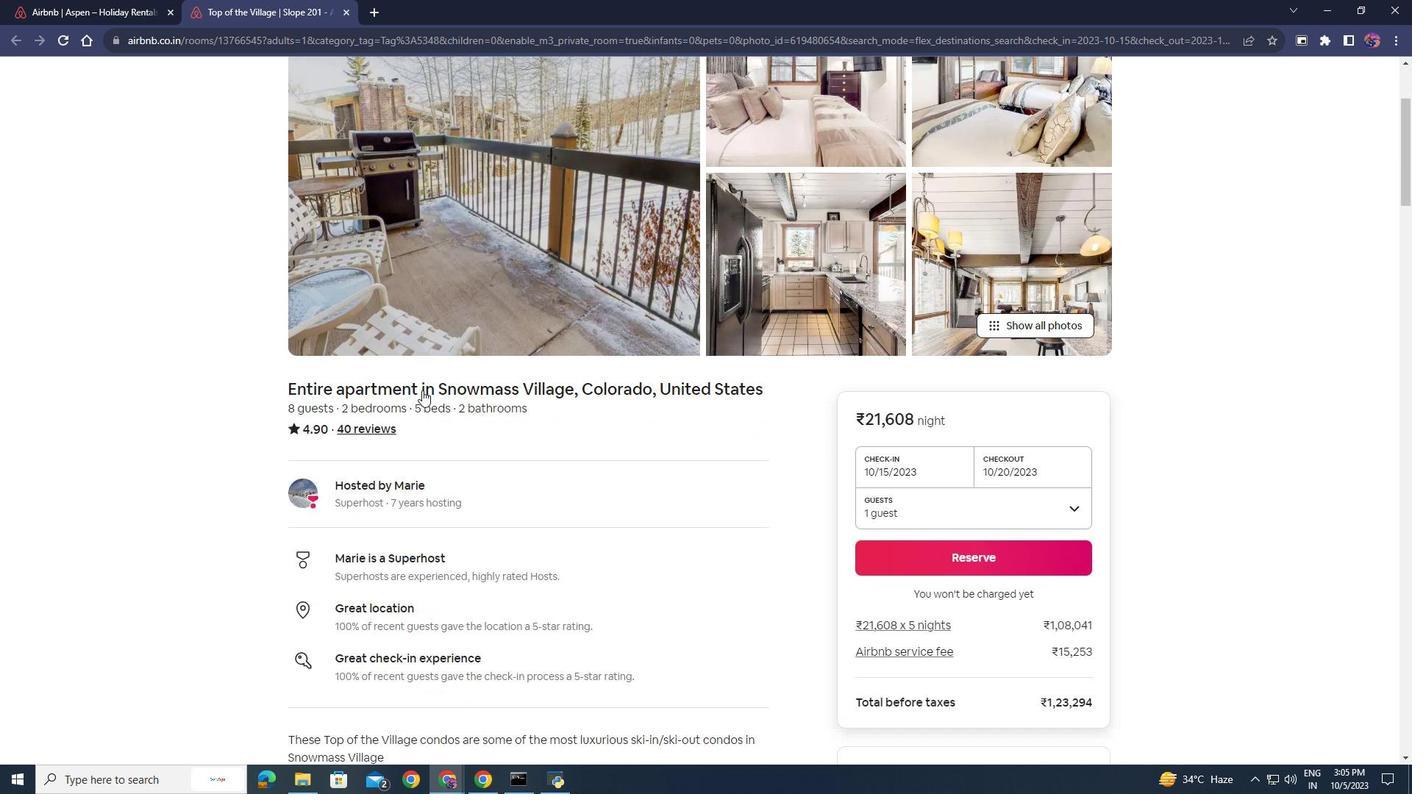 
Action: Mouse scrolled (422, 389) with delta (0, 0)
Screenshot: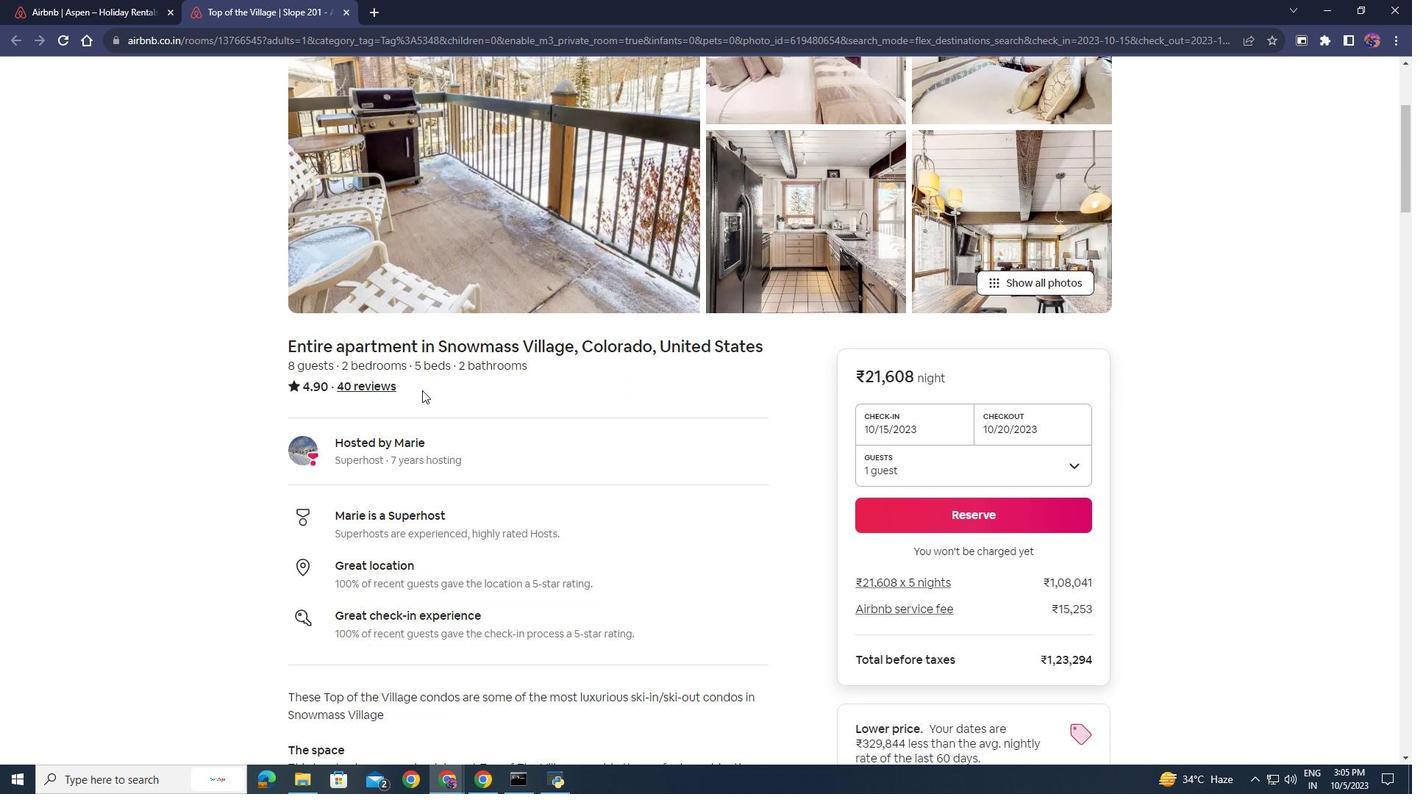 
Action: Mouse scrolled (422, 389) with delta (0, 0)
Screenshot: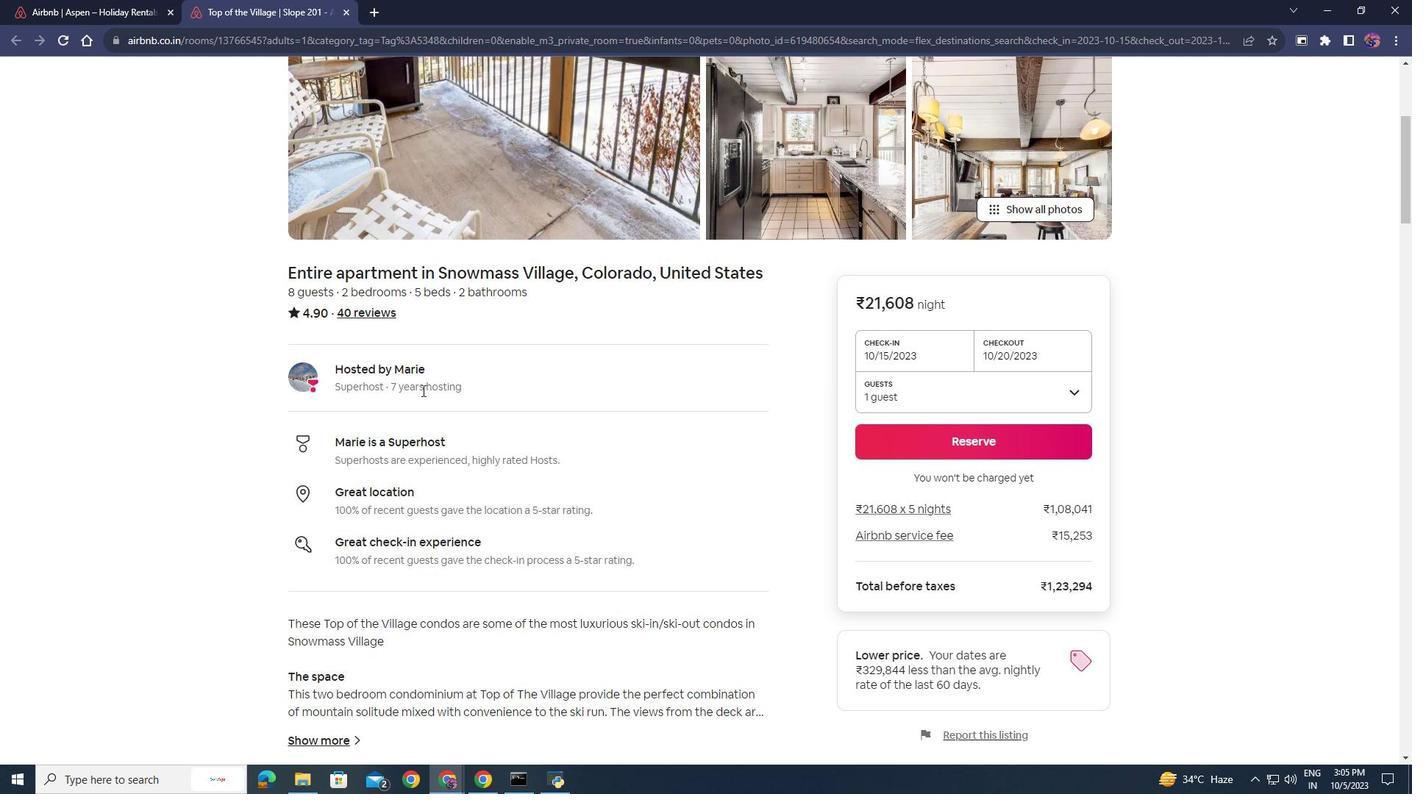 
Action: Mouse scrolled (422, 389) with delta (0, 0)
Screenshot: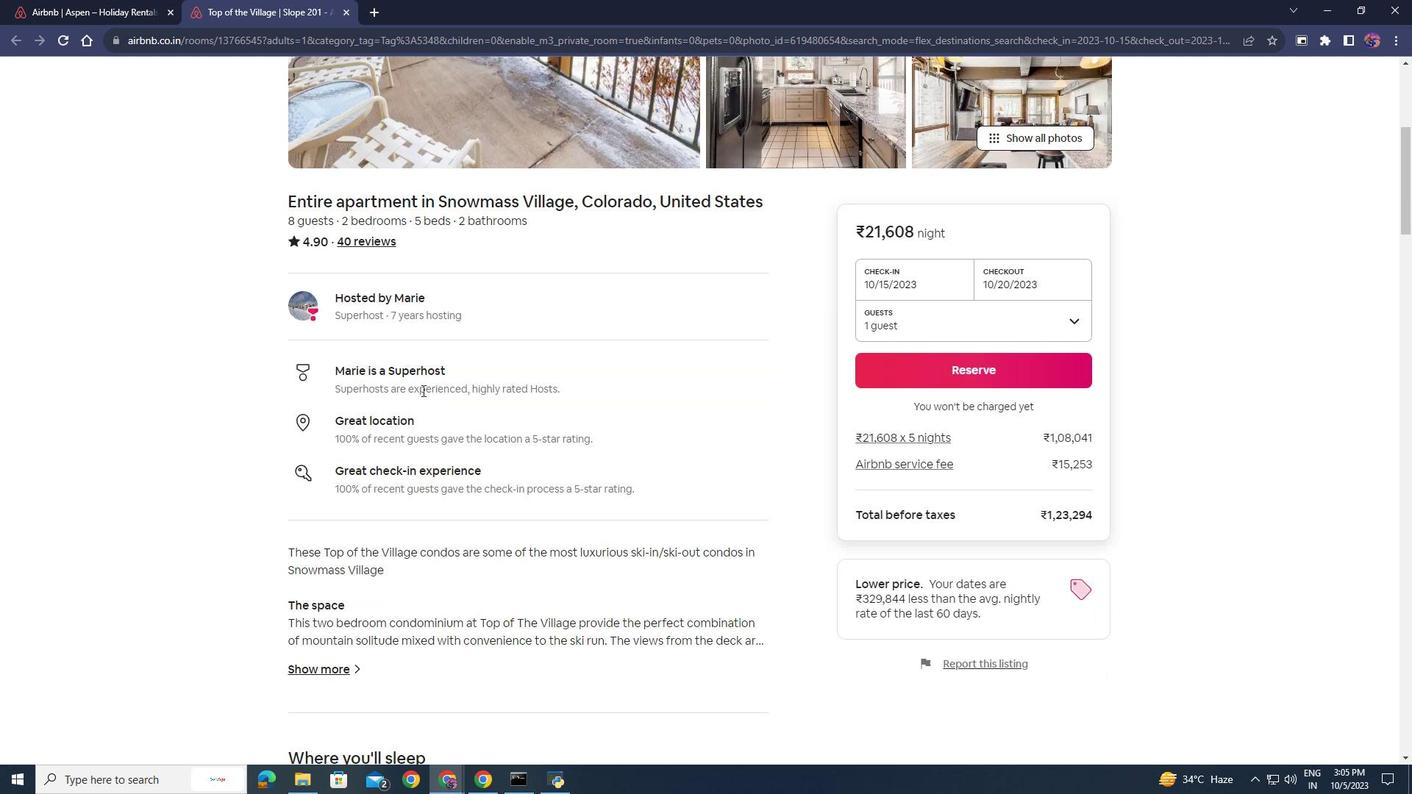 
Action: Mouse scrolled (422, 389) with delta (0, 0)
Screenshot: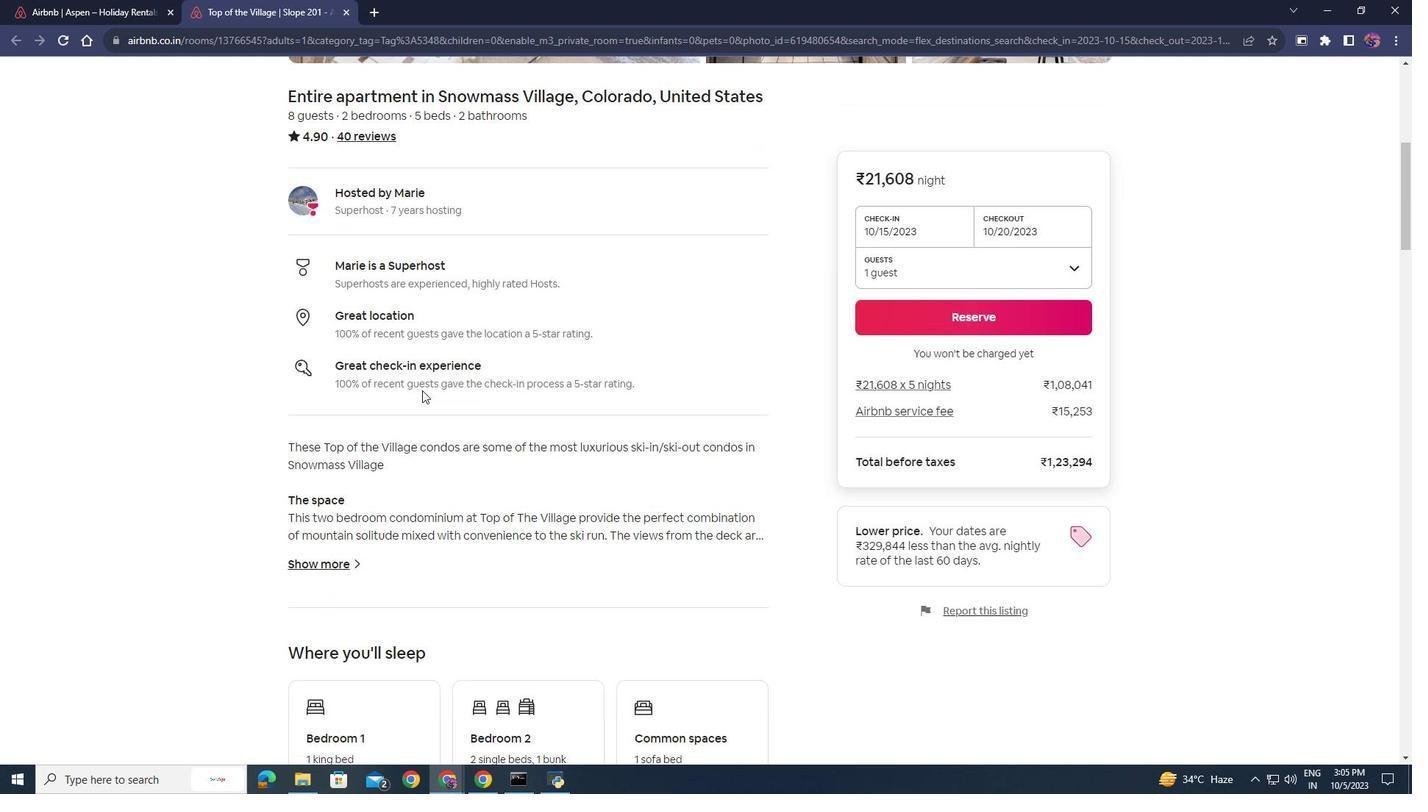 
Action: Mouse scrolled (422, 389) with delta (0, 0)
Screenshot: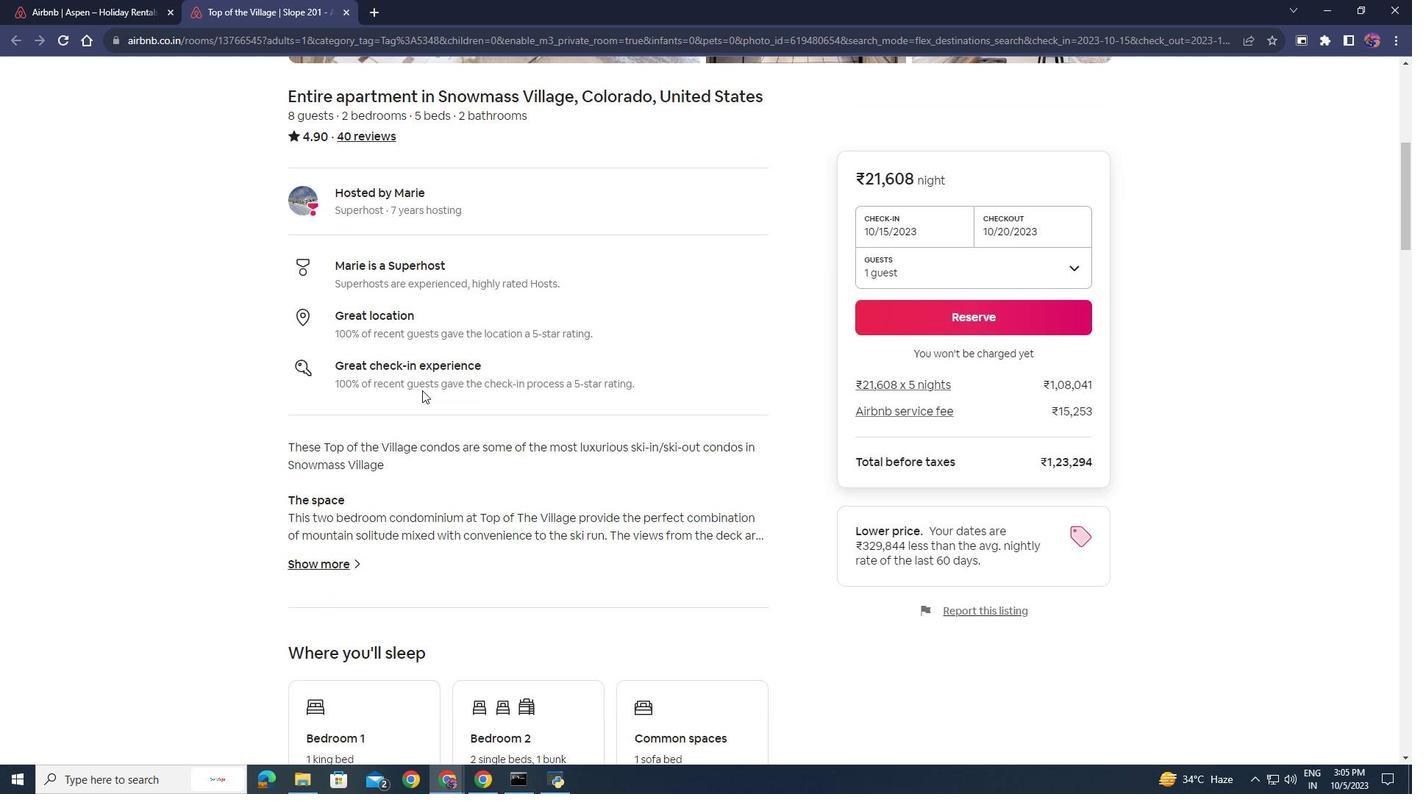 
Action: Mouse scrolled (422, 389) with delta (0, 0)
Screenshot: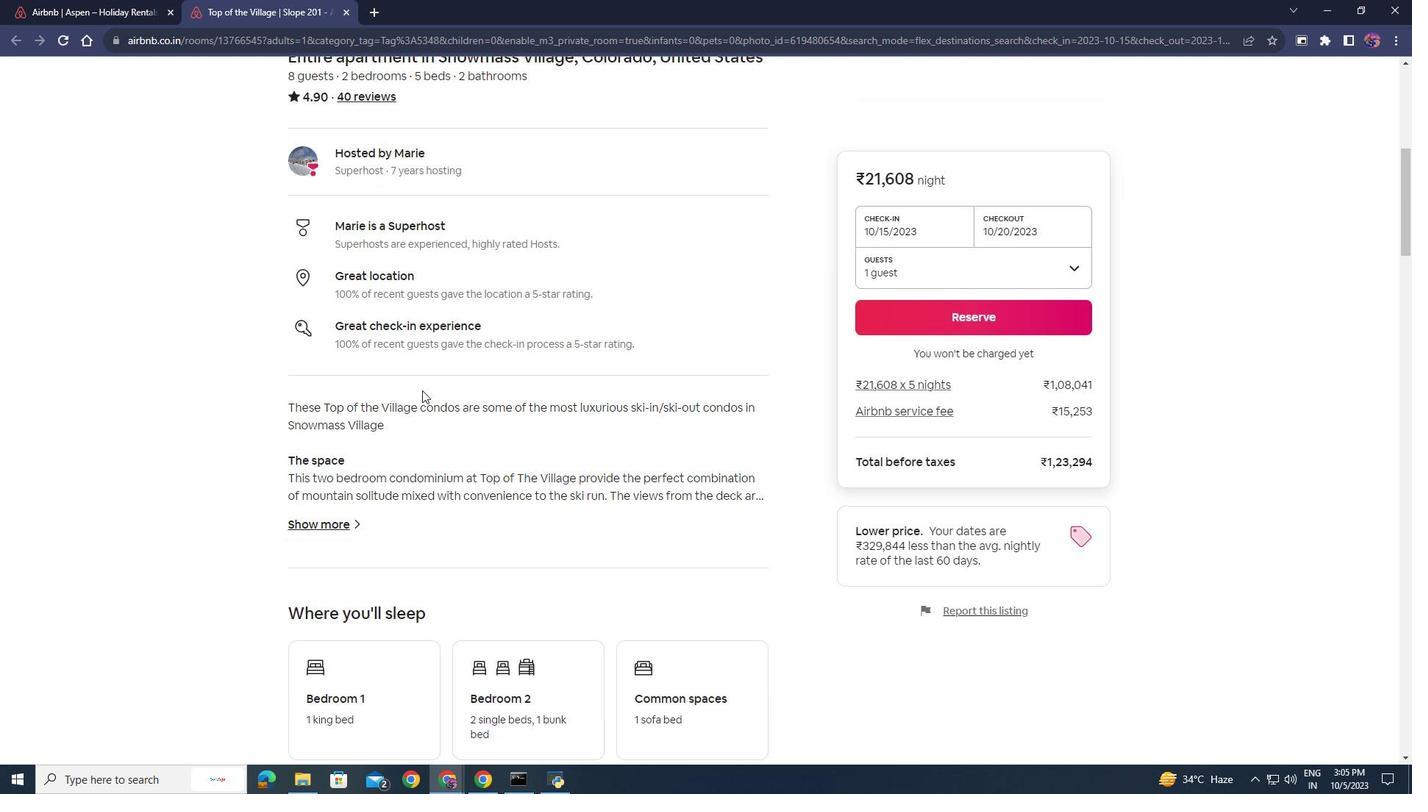 
Action: Mouse scrolled (422, 389) with delta (0, 0)
Screenshot: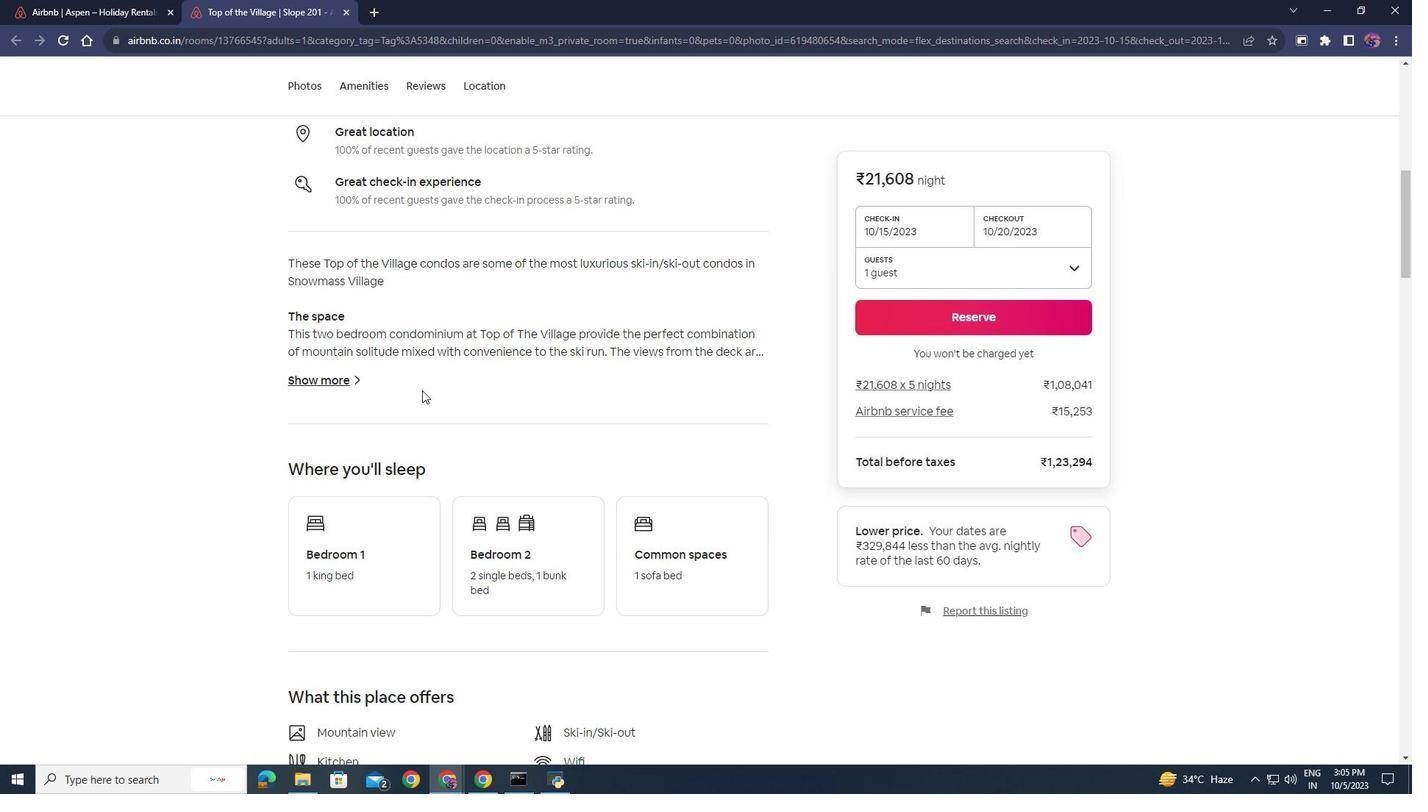 
Action: Mouse scrolled (422, 389) with delta (0, 0)
Screenshot: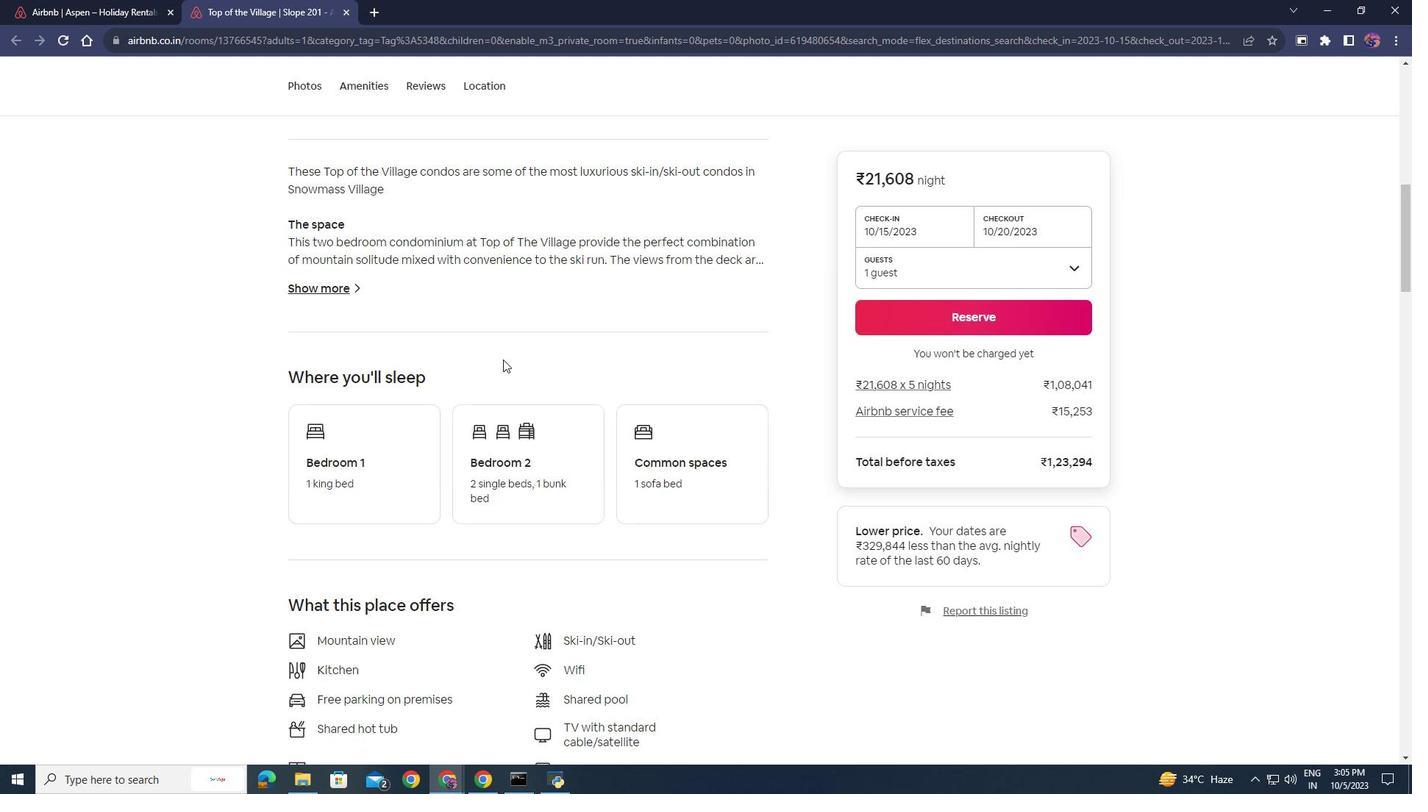 
Action: Mouse moved to (367, 80)
Screenshot: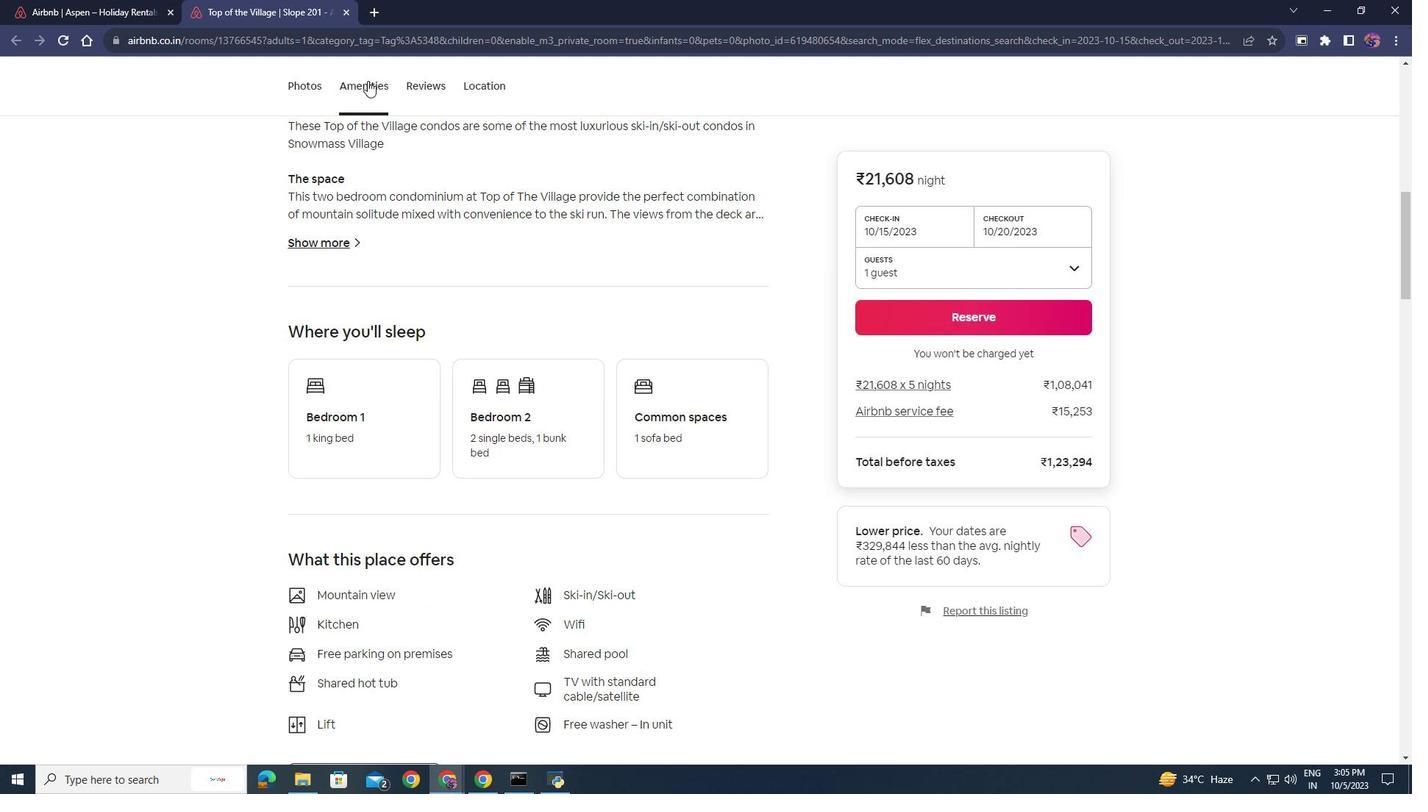 
Action: Mouse pressed left at (367, 80)
Screenshot: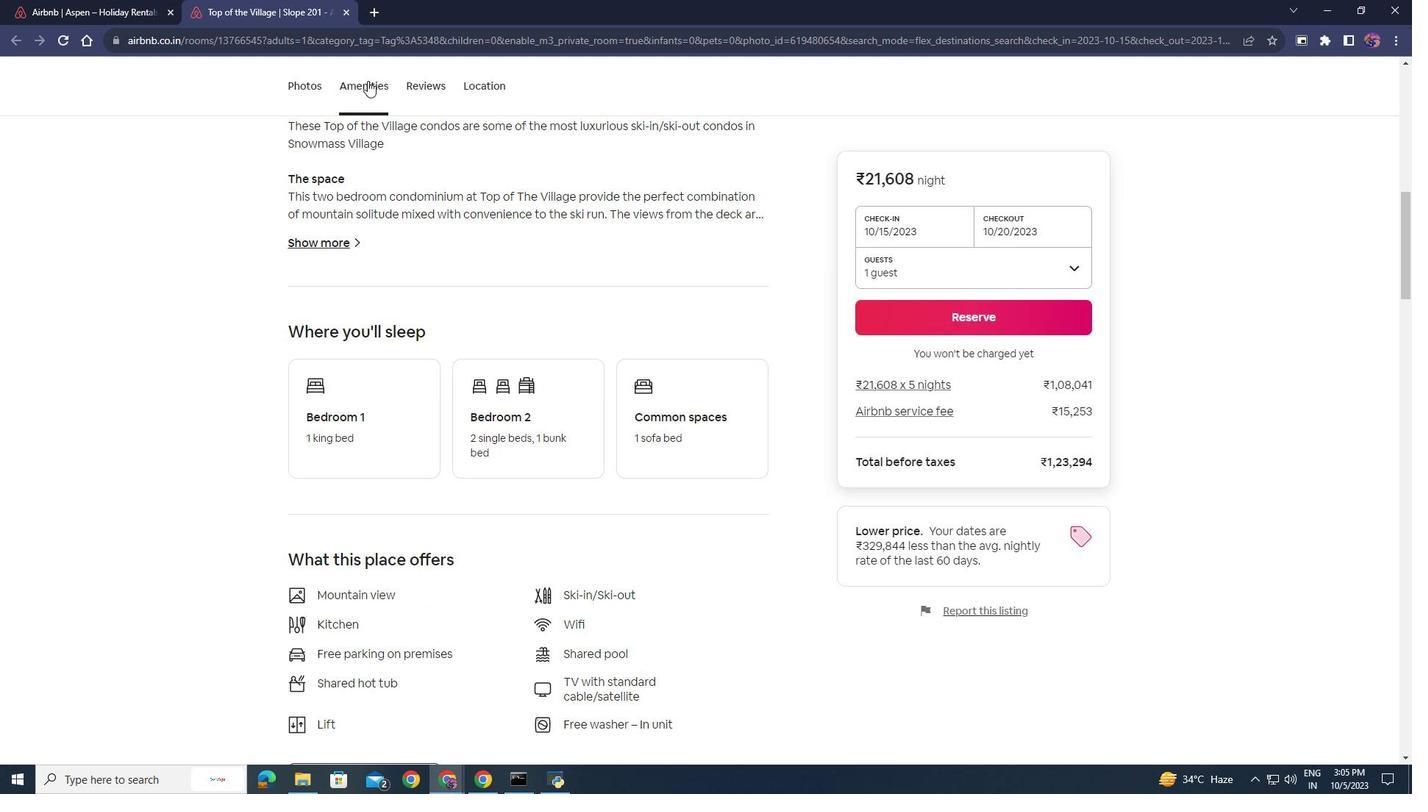 
Action: Mouse moved to (375, 388)
Screenshot: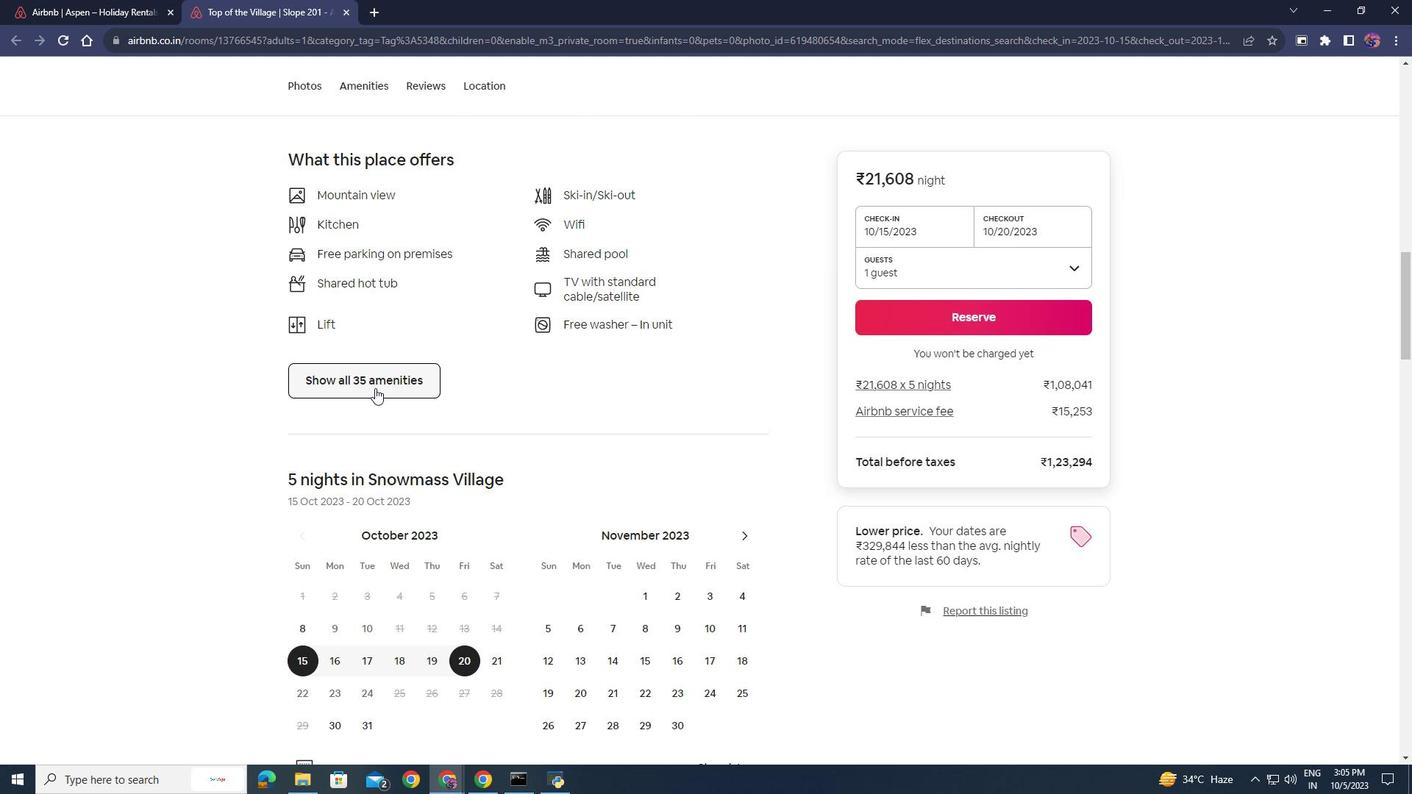 
Action: Mouse pressed left at (375, 388)
Screenshot: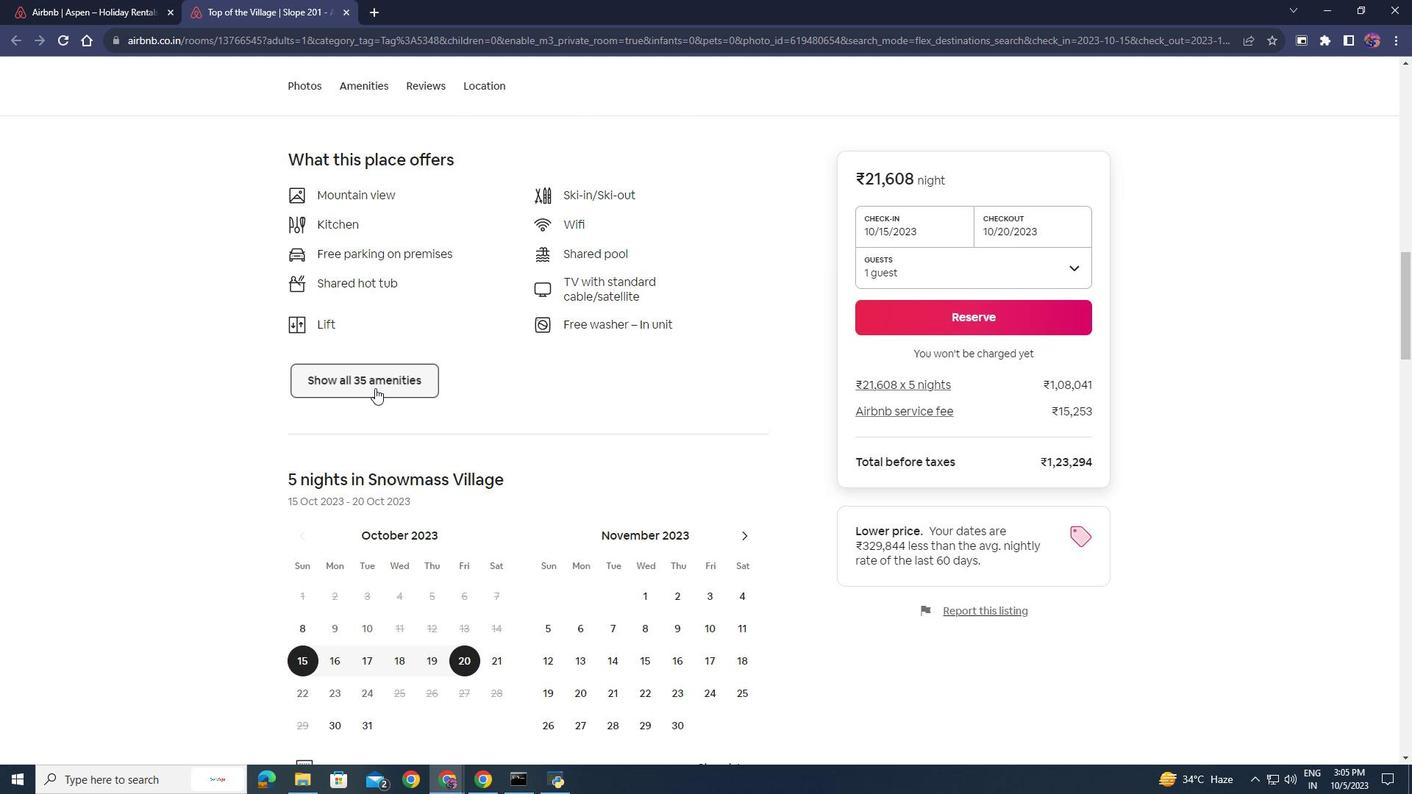 
Action: Mouse moved to (580, 335)
Screenshot: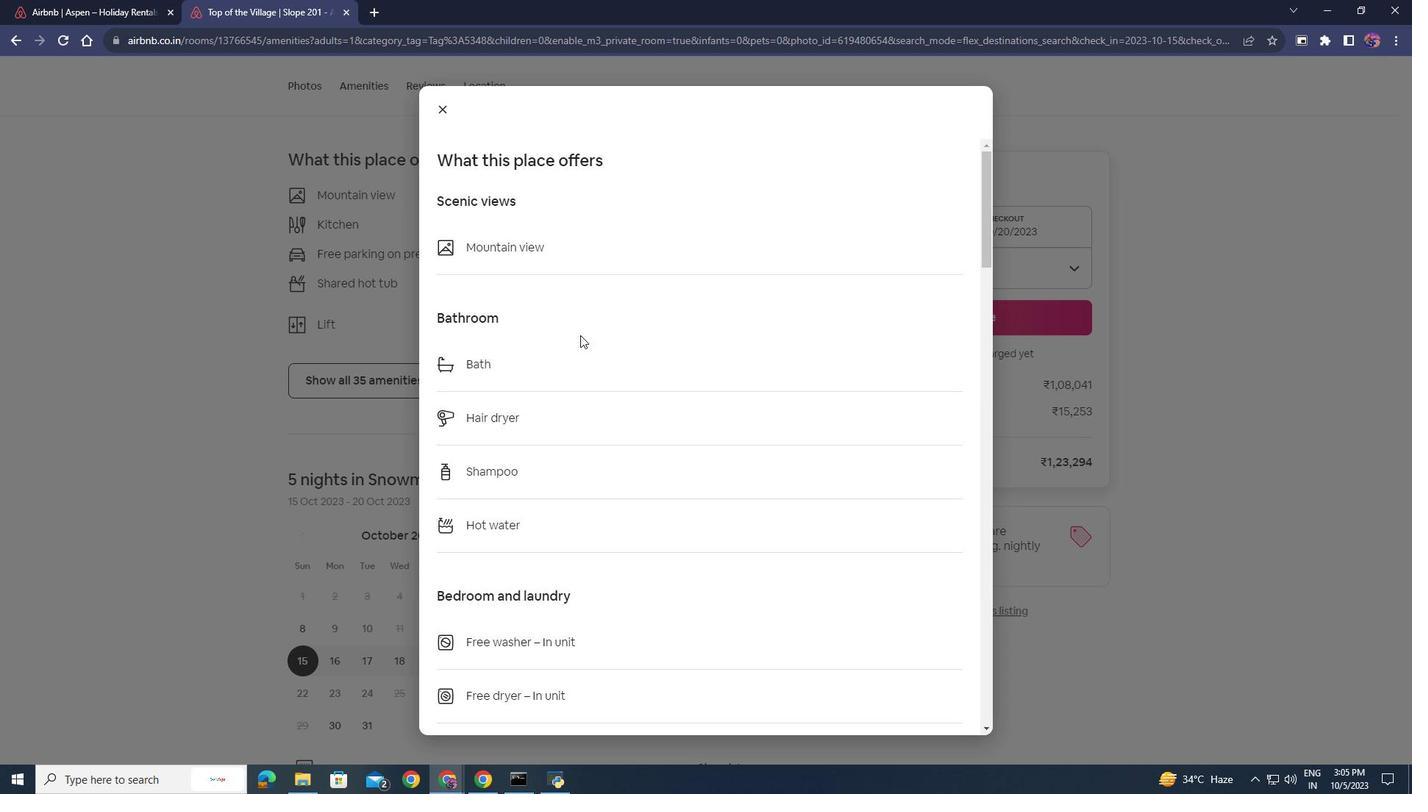 
Action: Mouse scrolled (580, 334) with delta (0, 0)
Screenshot: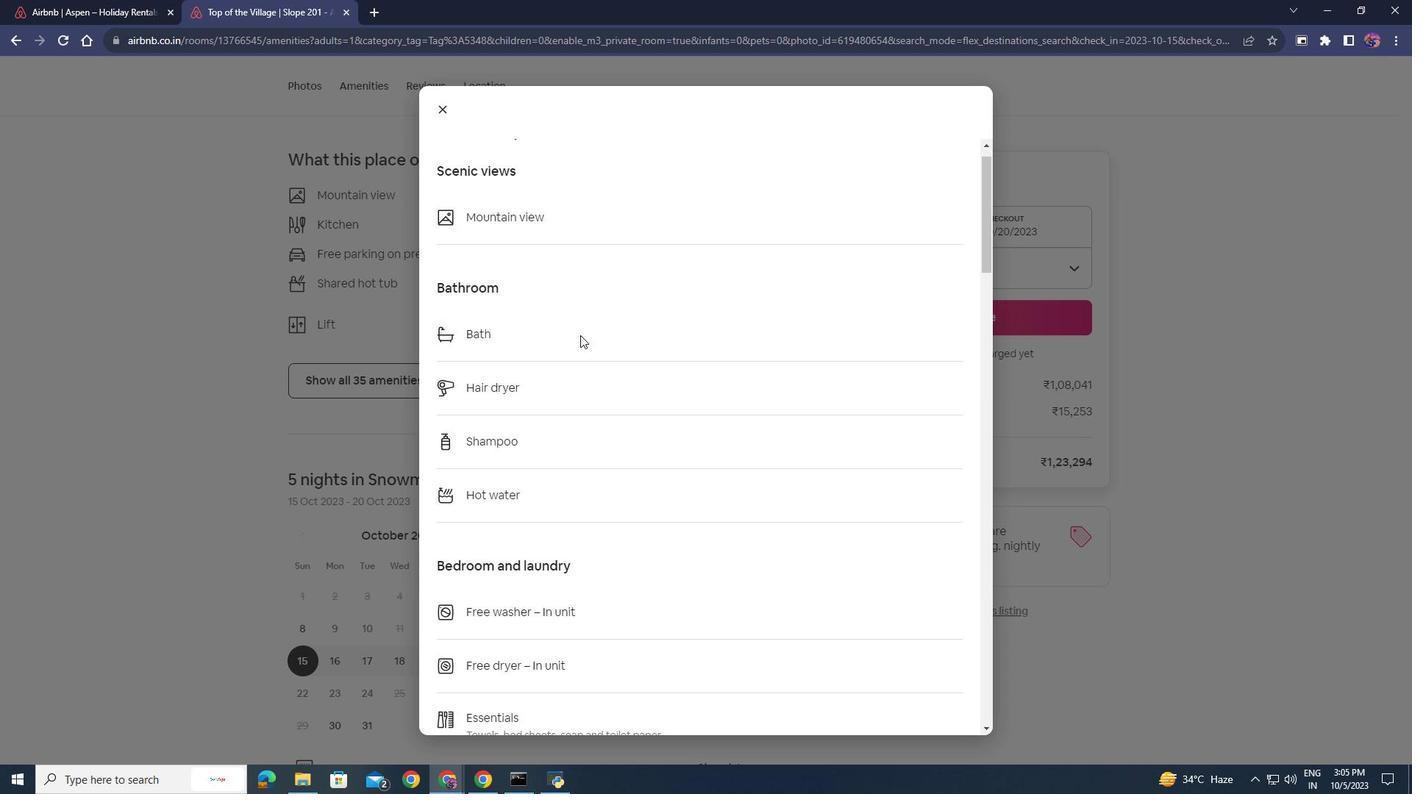 
Action: Mouse scrolled (580, 334) with delta (0, 0)
Screenshot: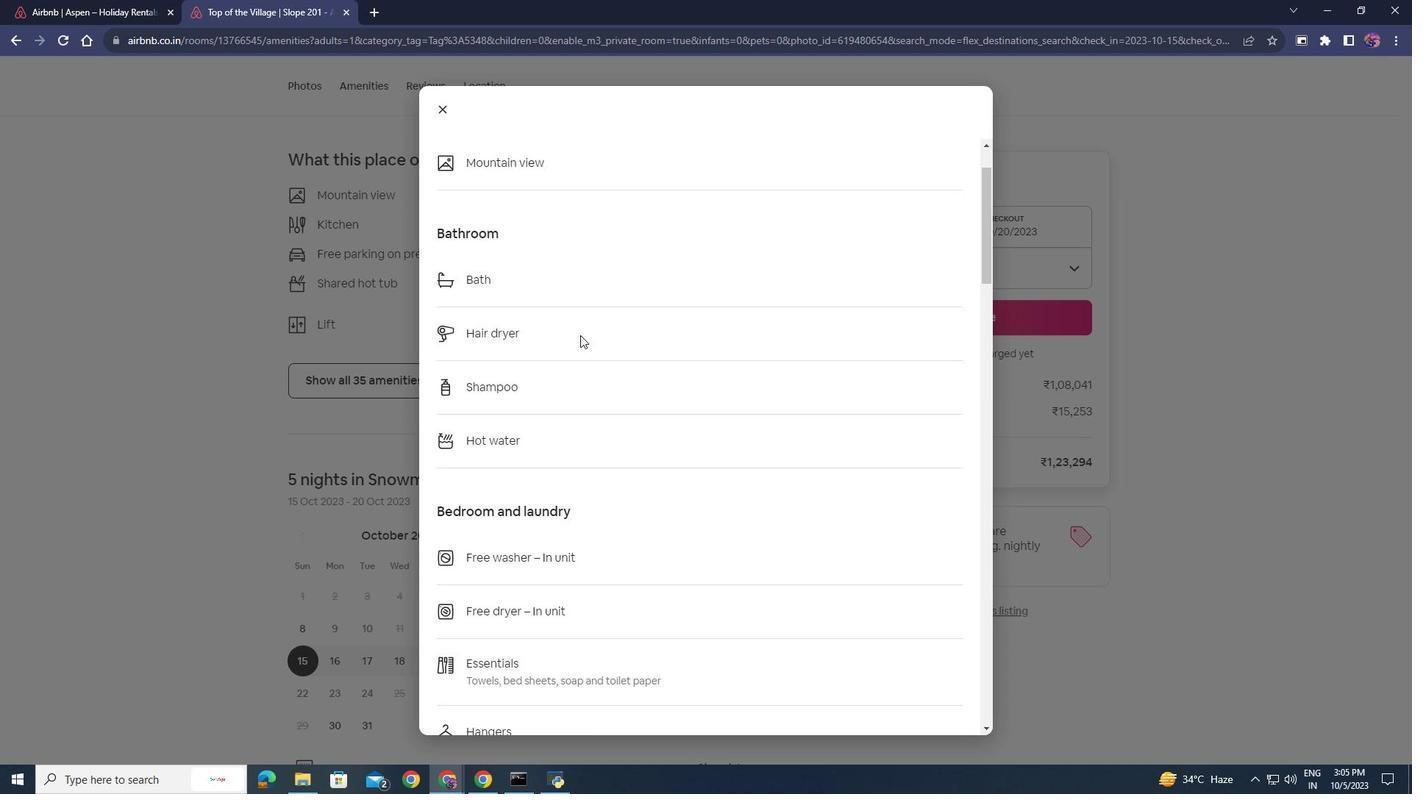
Action: Mouse scrolled (580, 334) with delta (0, 0)
Screenshot: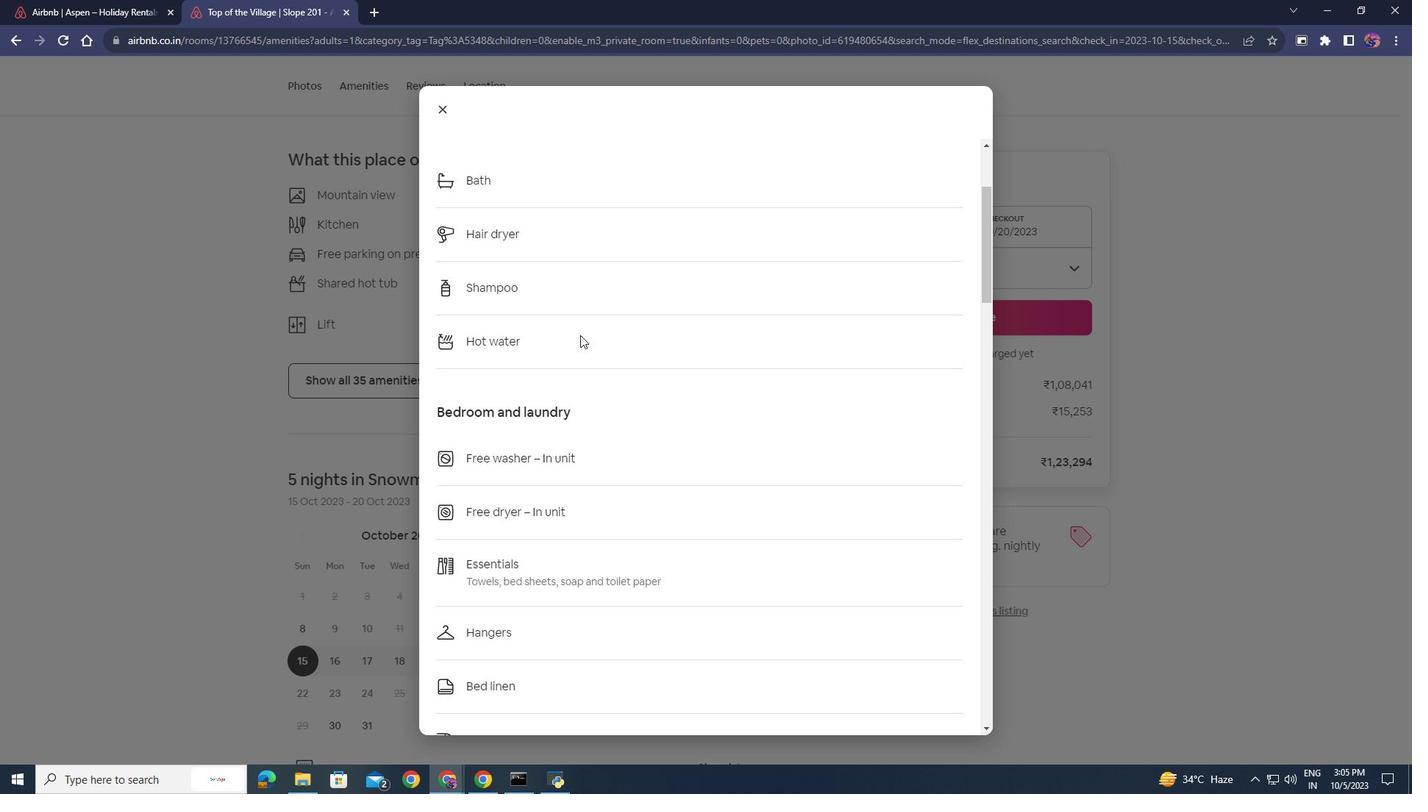 
Action: Mouse scrolled (580, 334) with delta (0, 0)
Screenshot: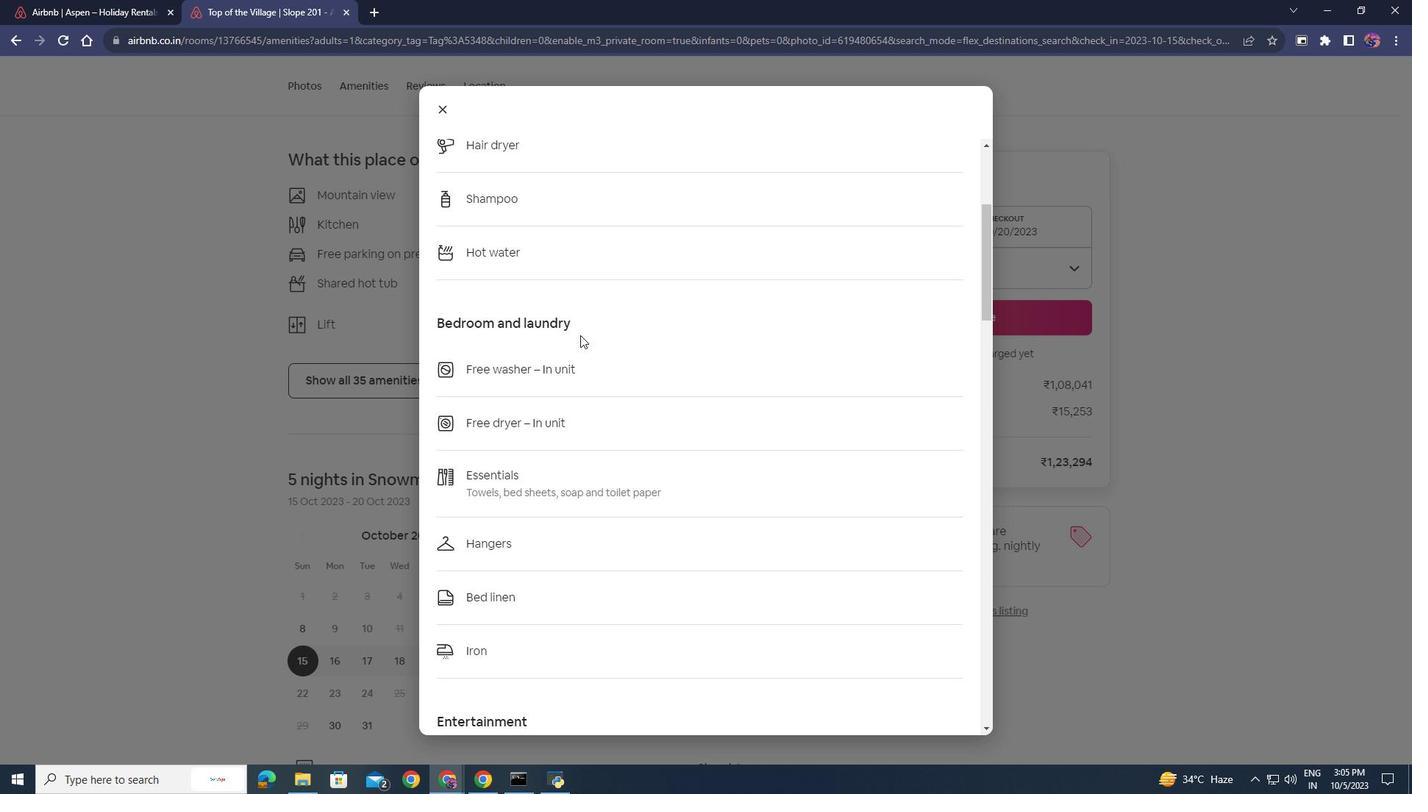 
Action: Mouse scrolled (580, 334) with delta (0, 0)
Screenshot: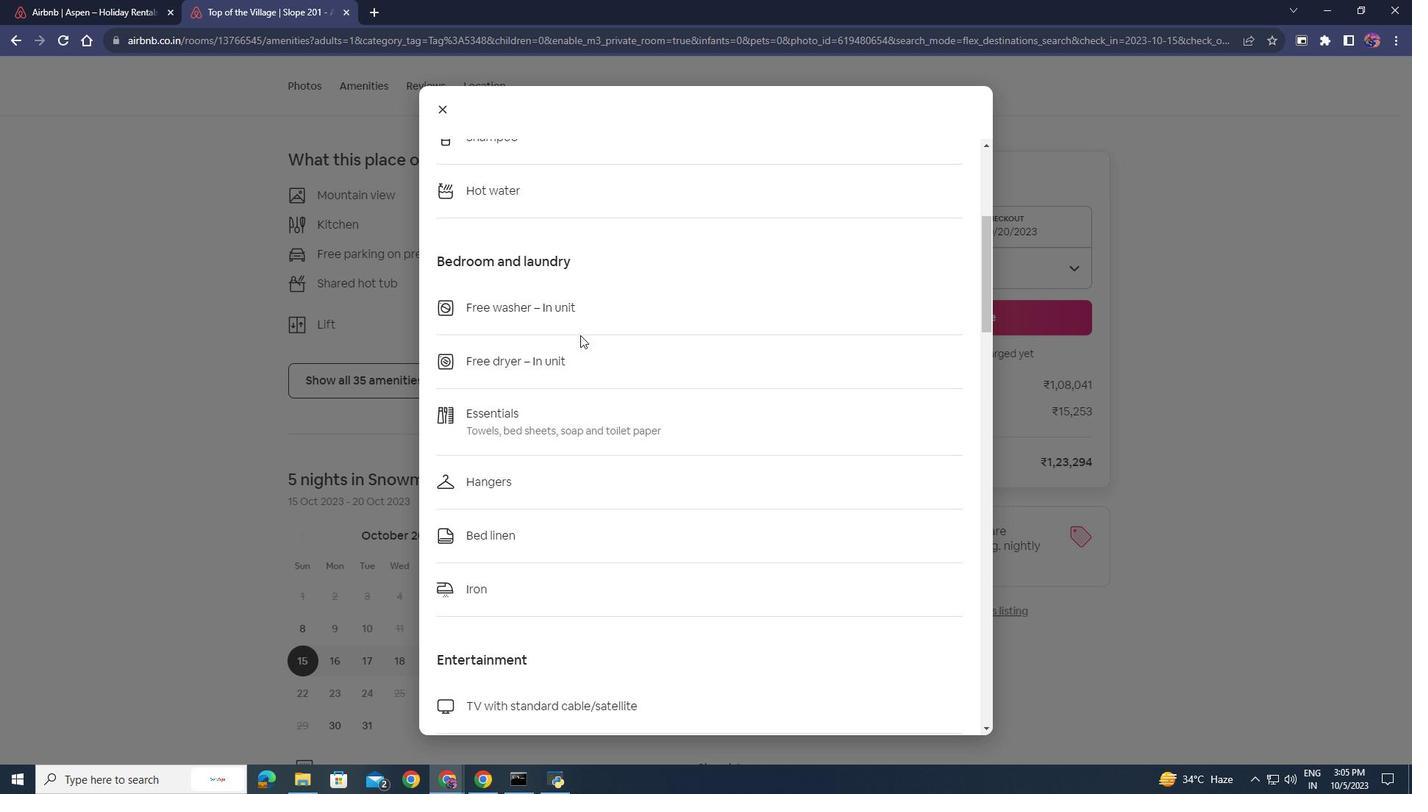 
Action: Mouse scrolled (580, 334) with delta (0, 0)
Screenshot: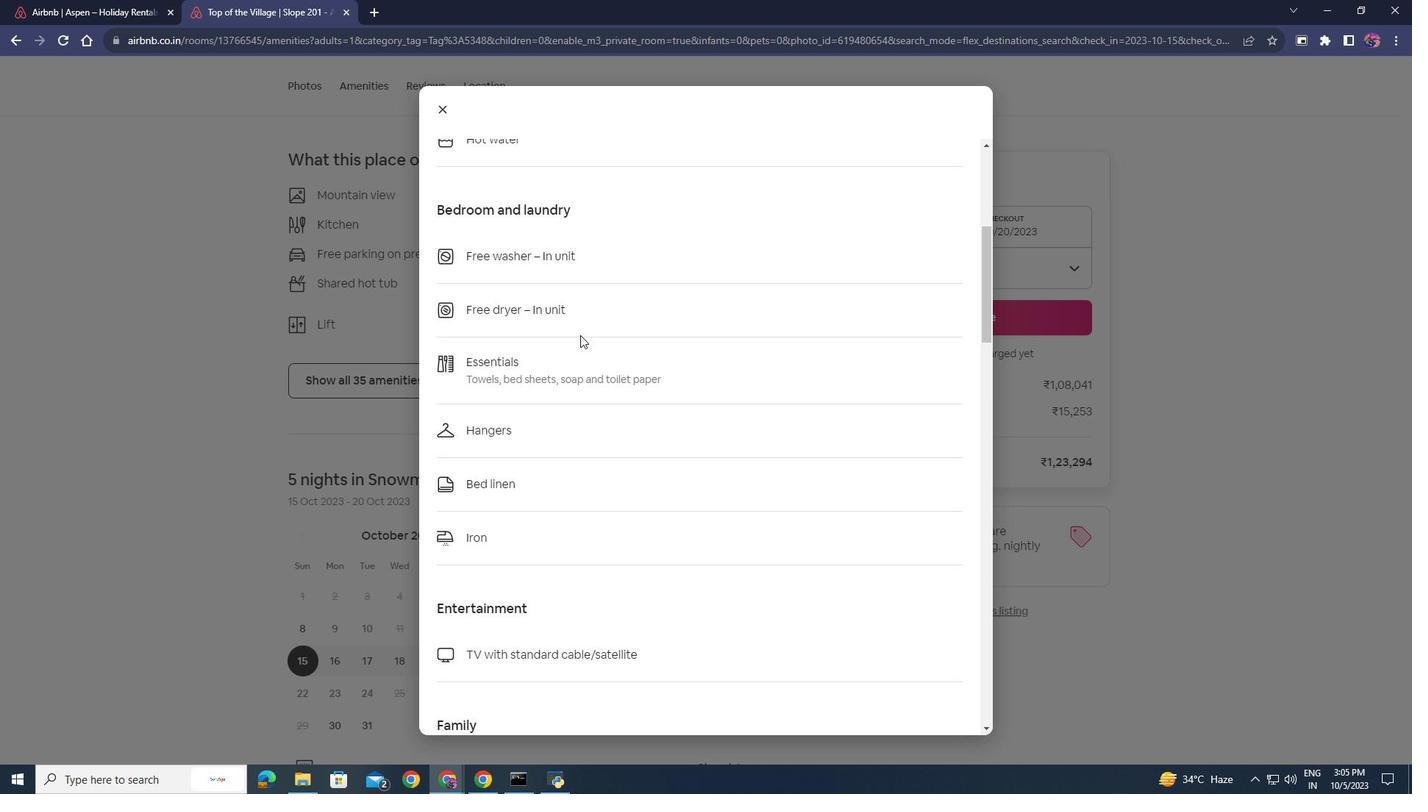 
Action: Mouse scrolled (580, 334) with delta (0, 0)
Screenshot: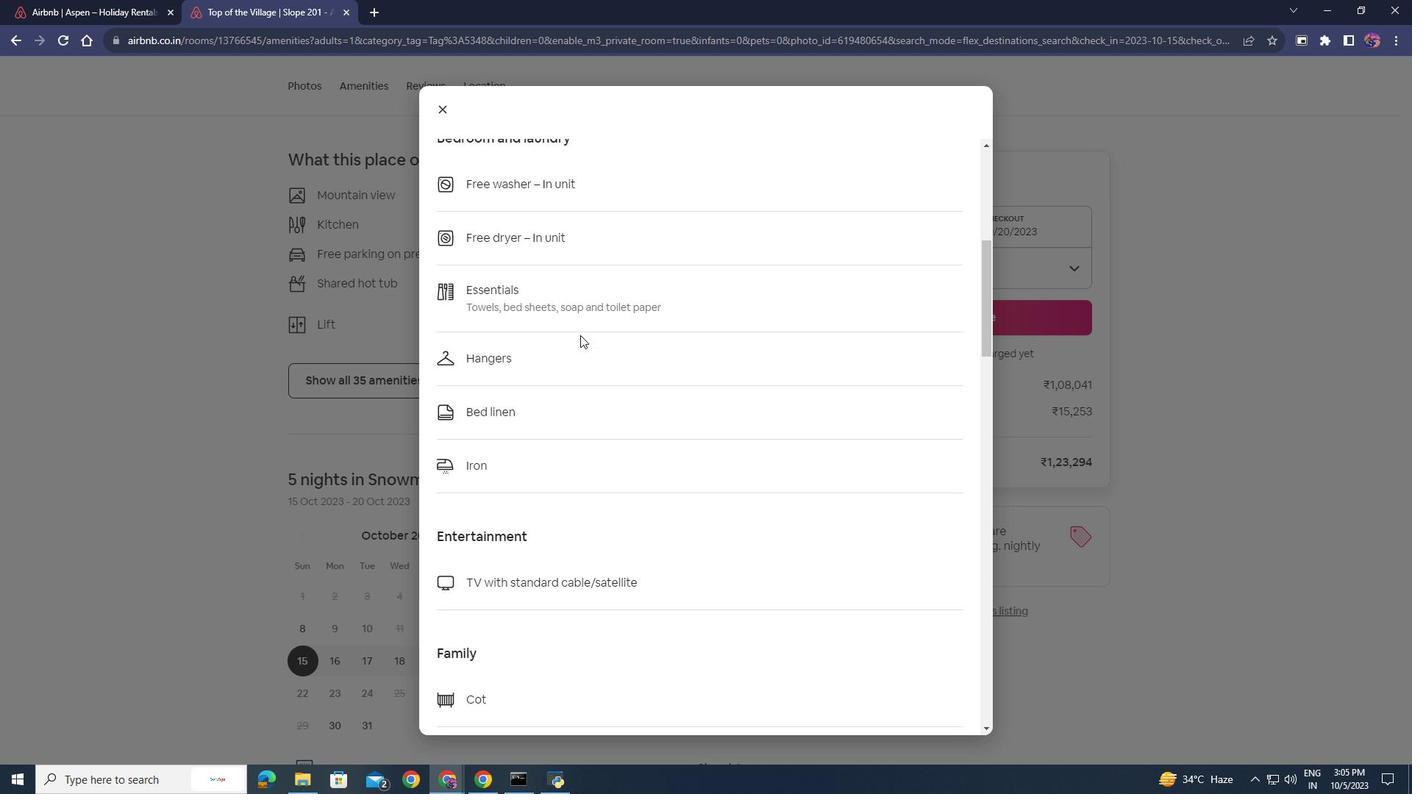 
Action: Mouse scrolled (580, 334) with delta (0, 0)
Screenshot: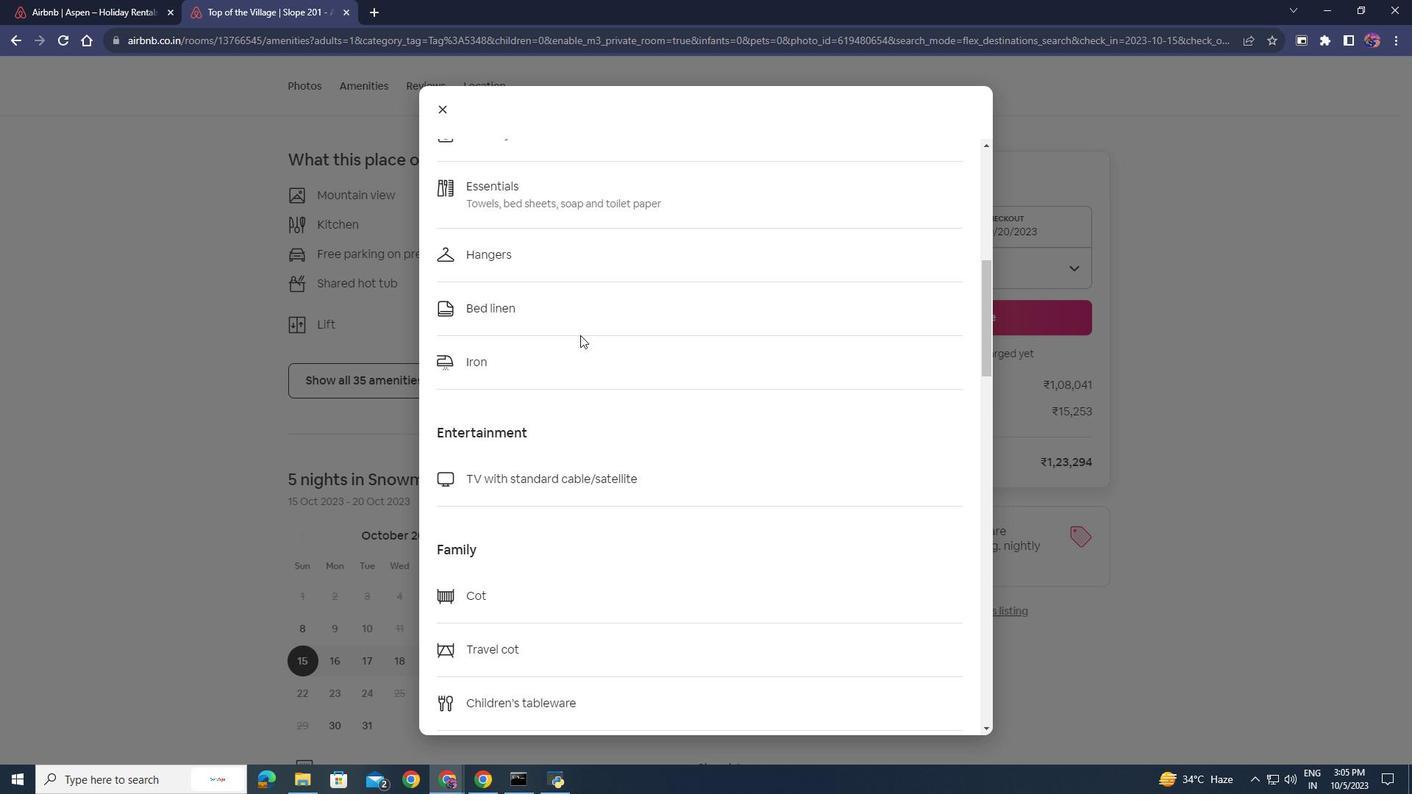 
Action: Mouse scrolled (580, 334) with delta (0, 0)
Screenshot: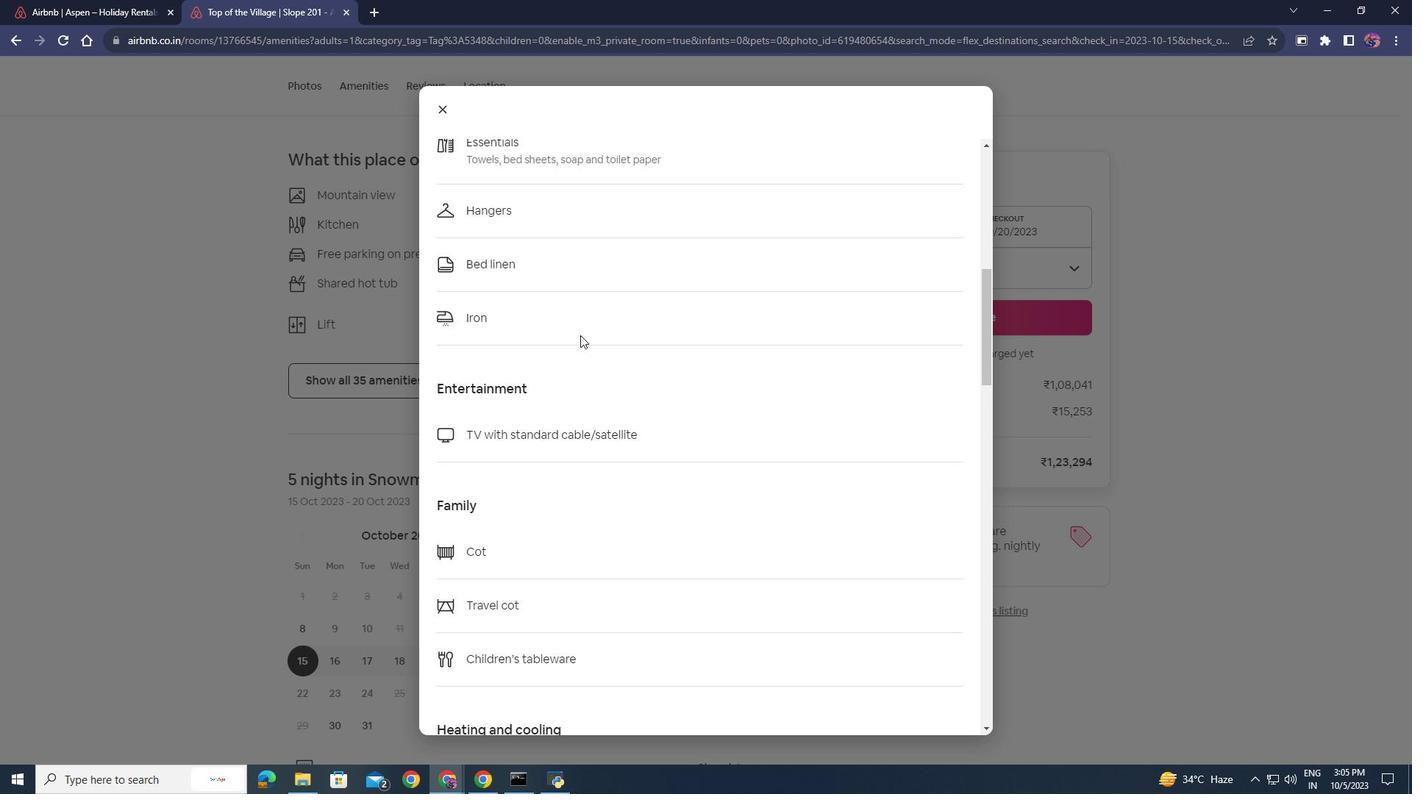 
Action: Mouse scrolled (580, 334) with delta (0, 0)
Screenshot: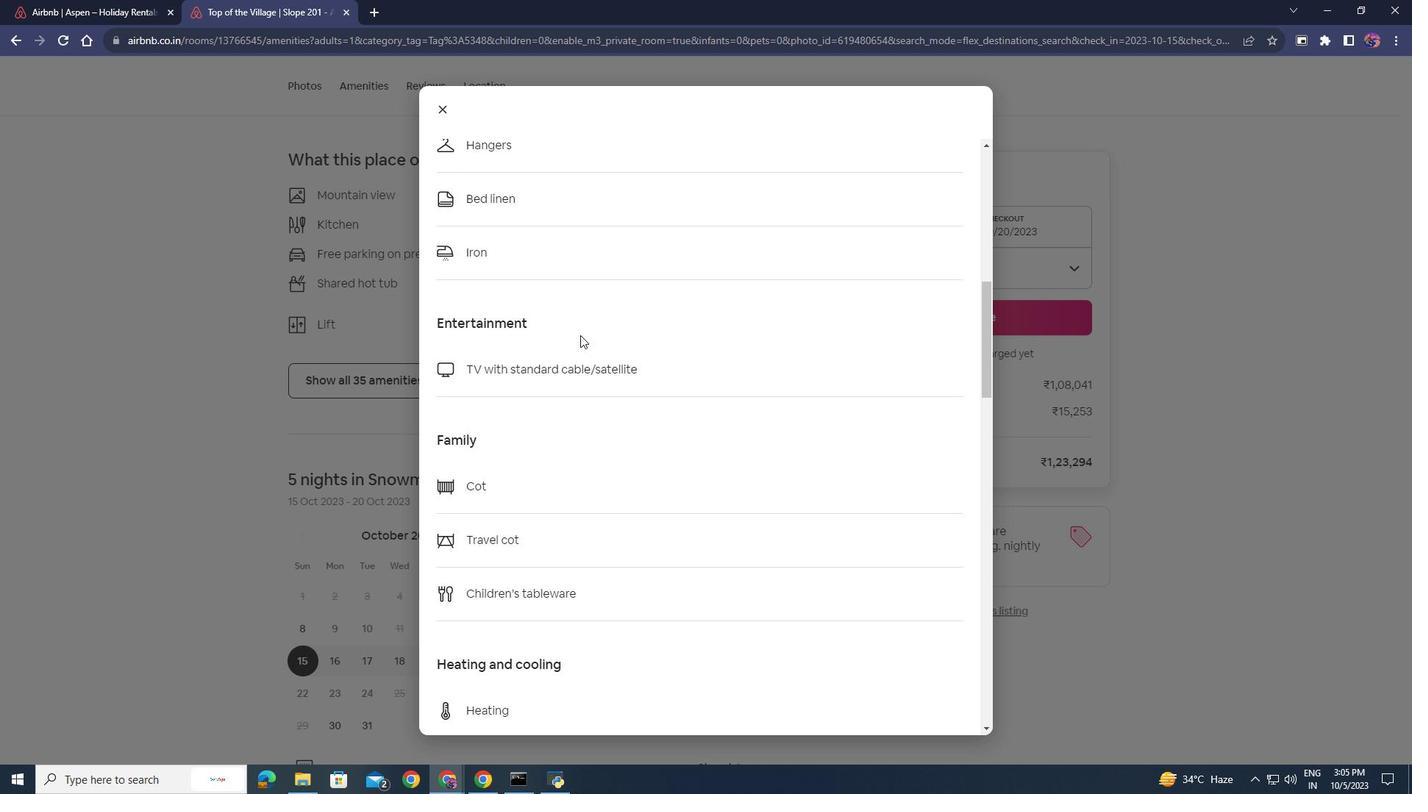 
Action: Mouse scrolled (580, 334) with delta (0, 0)
Screenshot: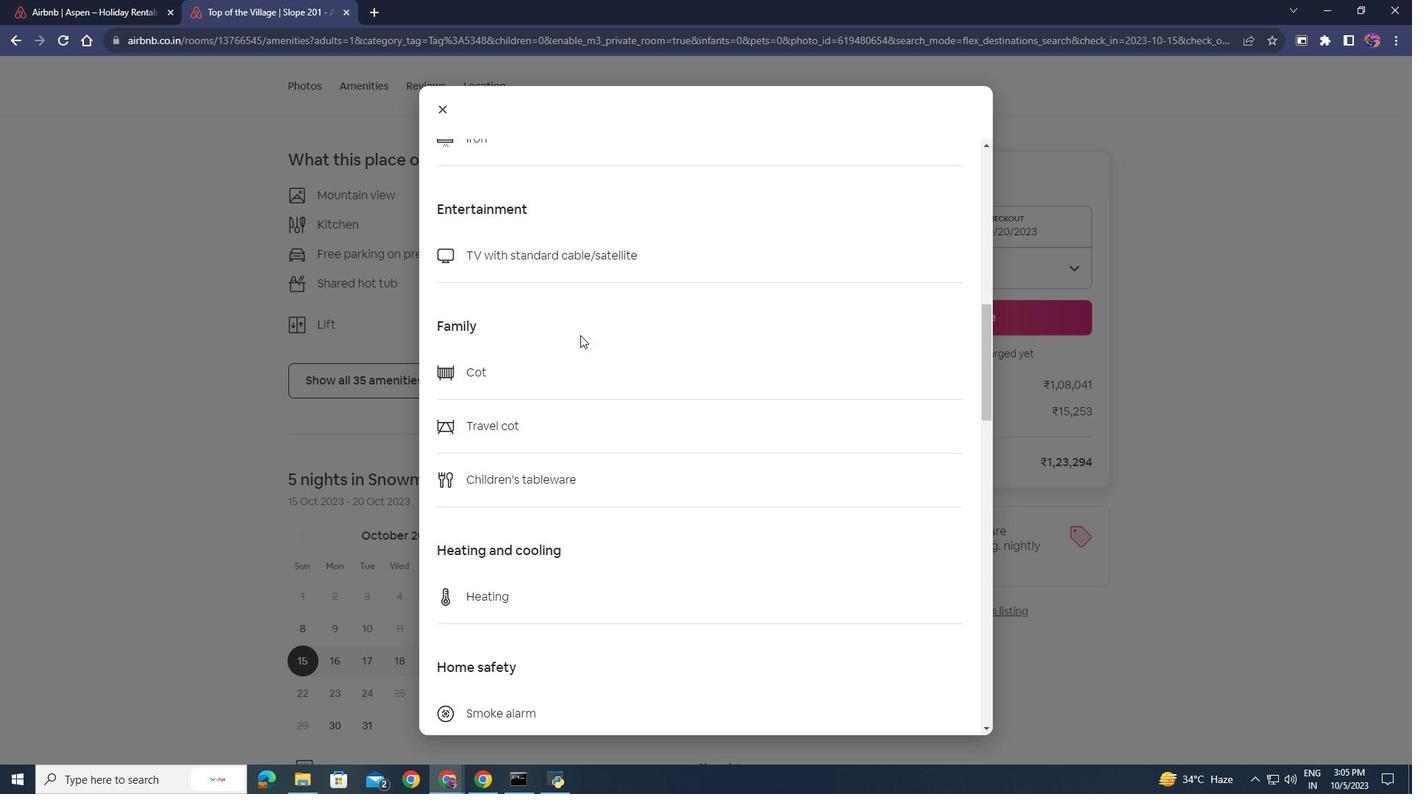 
Action: Mouse scrolled (580, 334) with delta (0, 0)
Screenshot: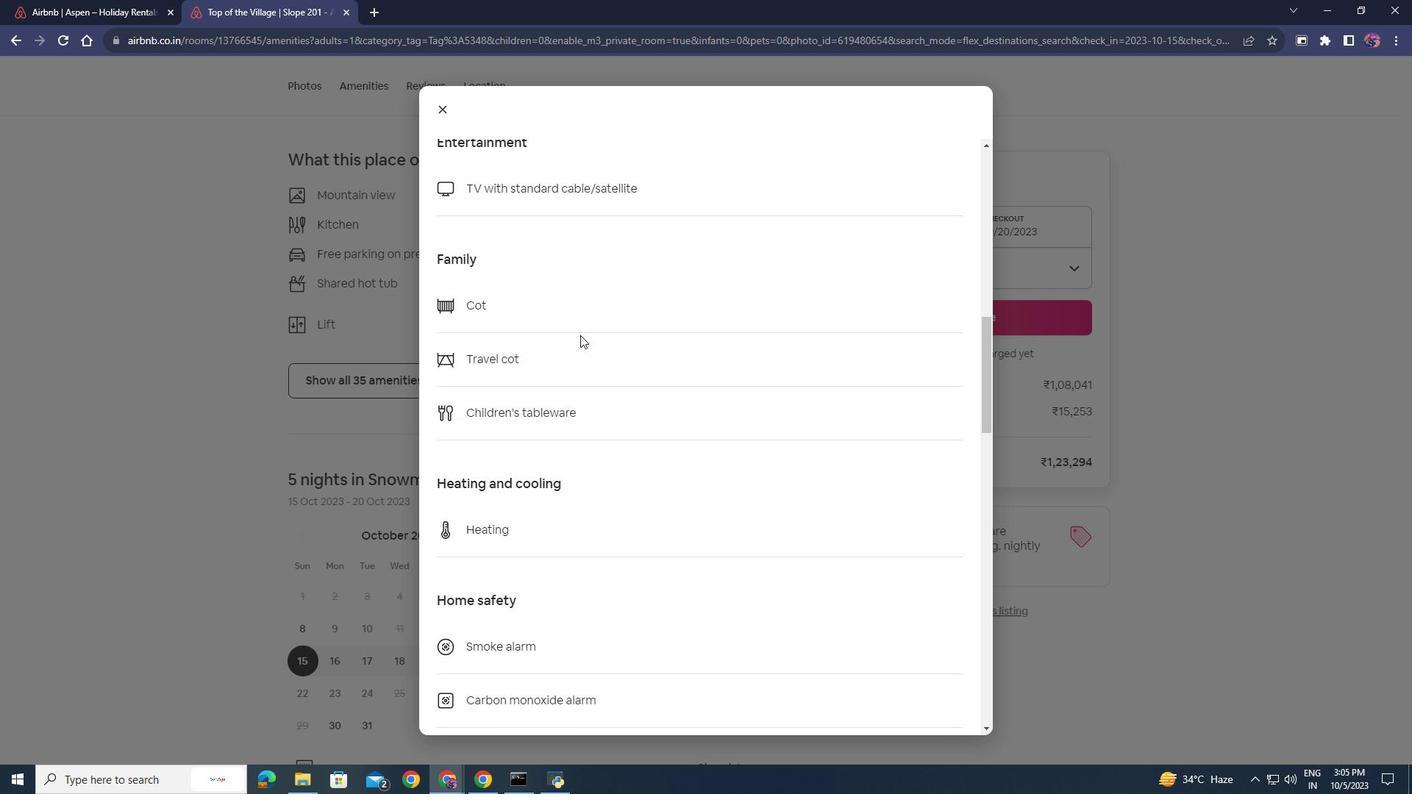 
Action: Mouse scrolled (580, 334) with delta (0, 0)
Screenshot: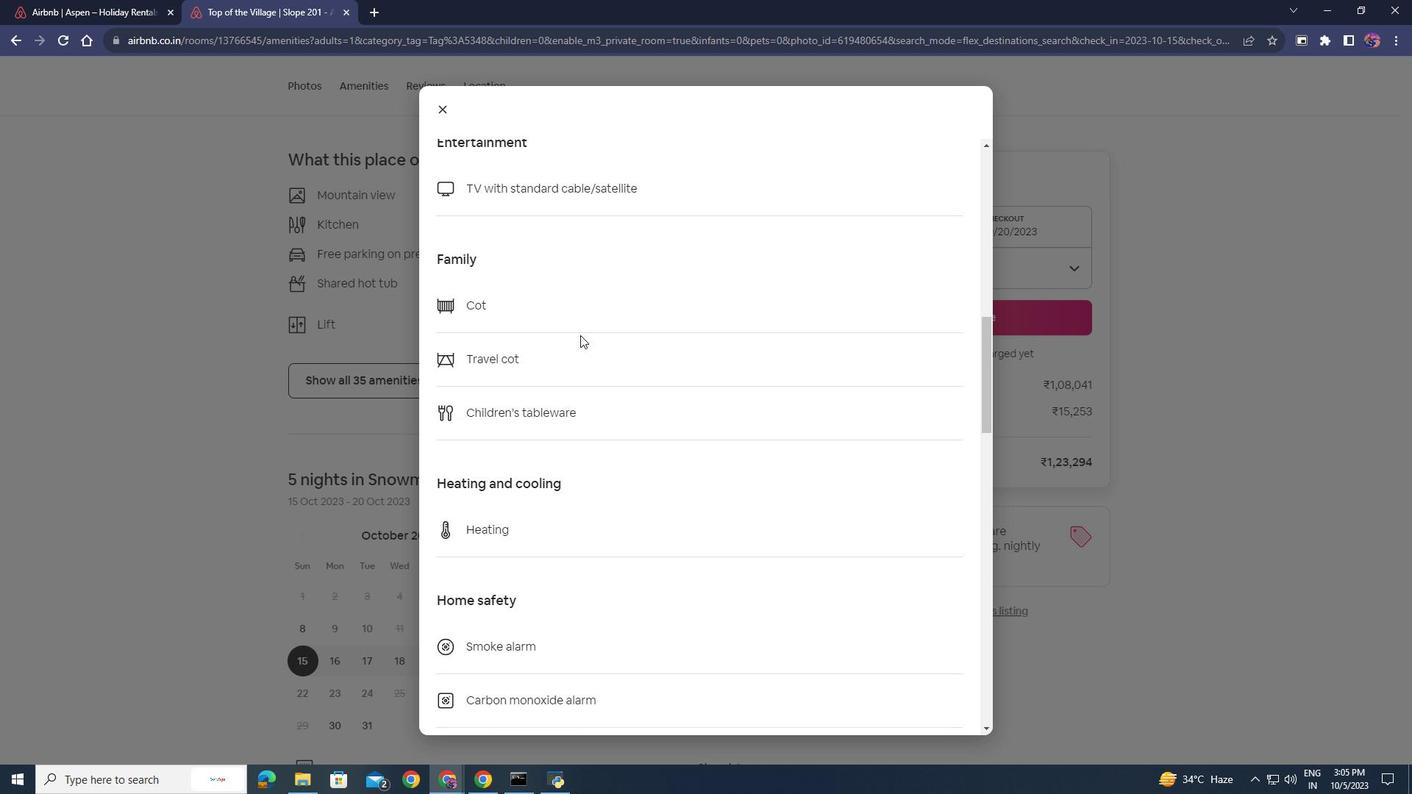 
Action: Mouse scrolled (580, 334) with delta (0, 0)
Screenshot: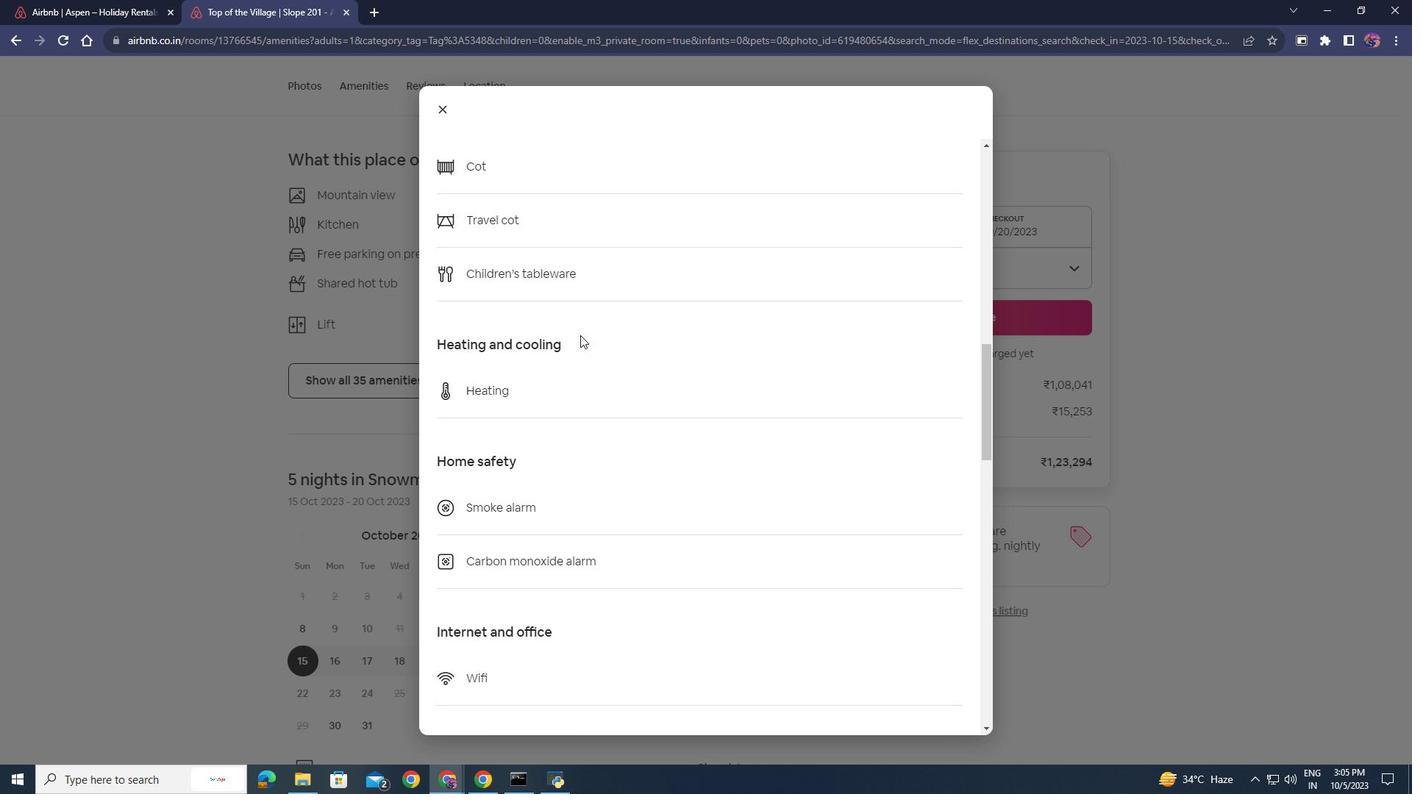
Action: Mouse scrolled (580, 334) with delta (0, 0)
Screenshot: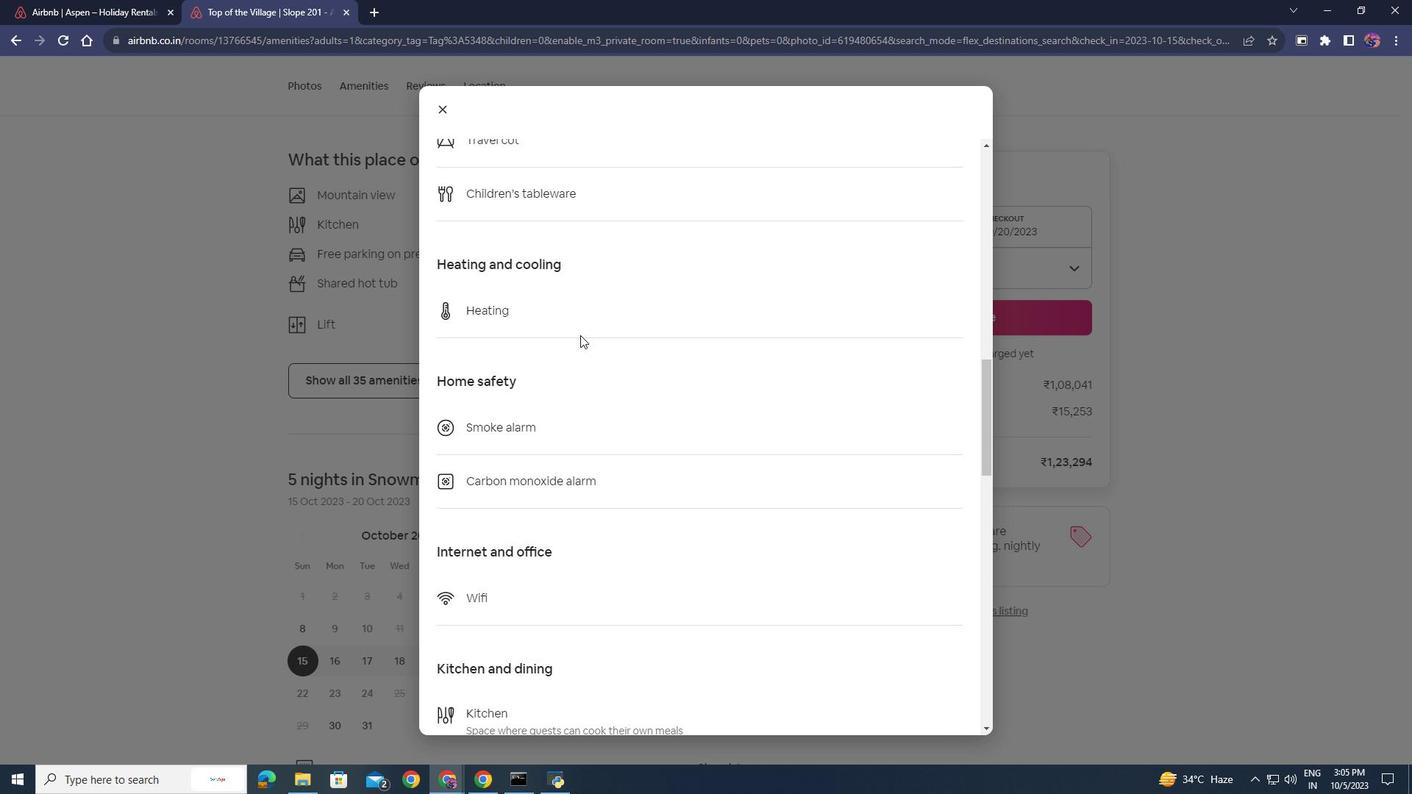 
Action: Mouse scrolled (580, 334) with delta (0, 0)
Screenshot: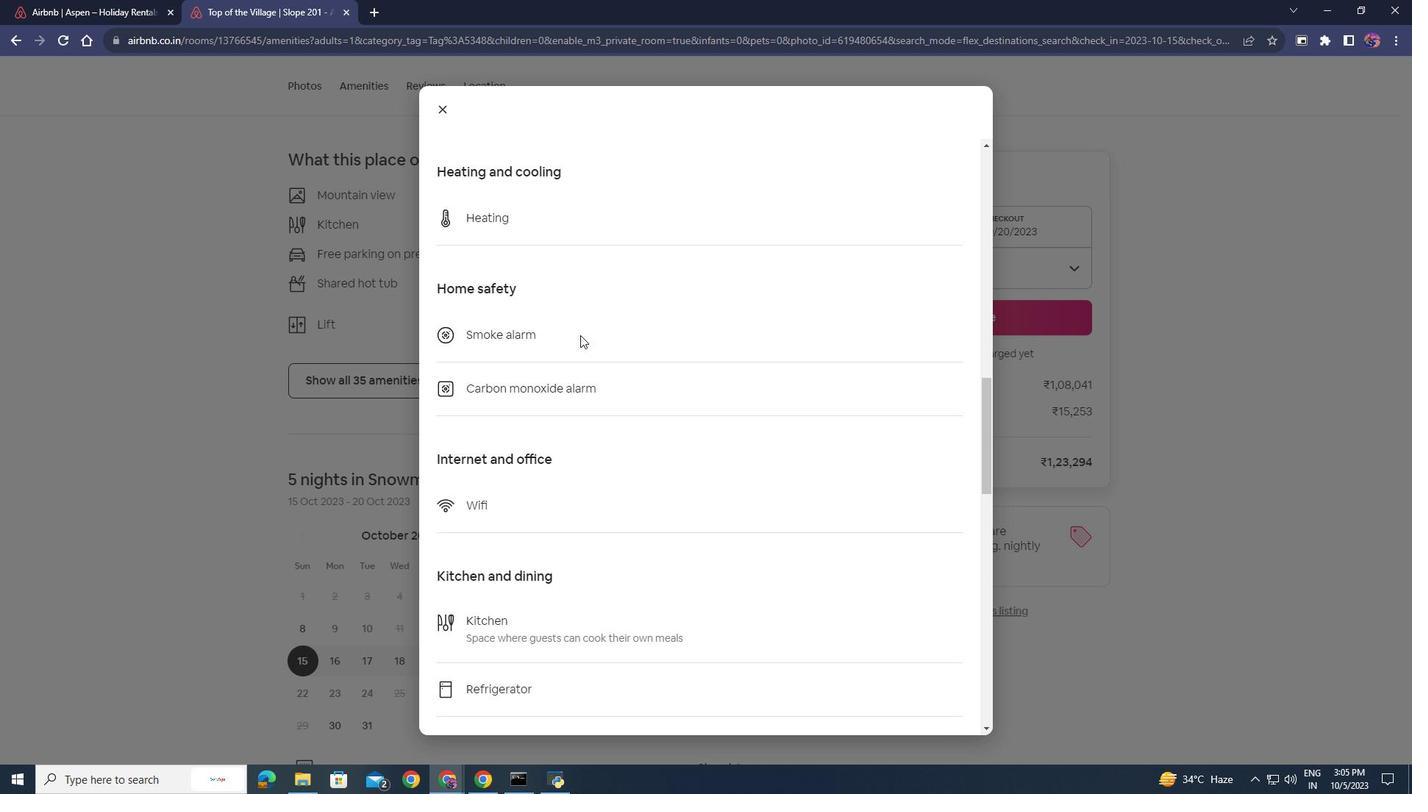 
Action: Mouse scrolled (580, 334) with delta (0, 0)
Screenshot: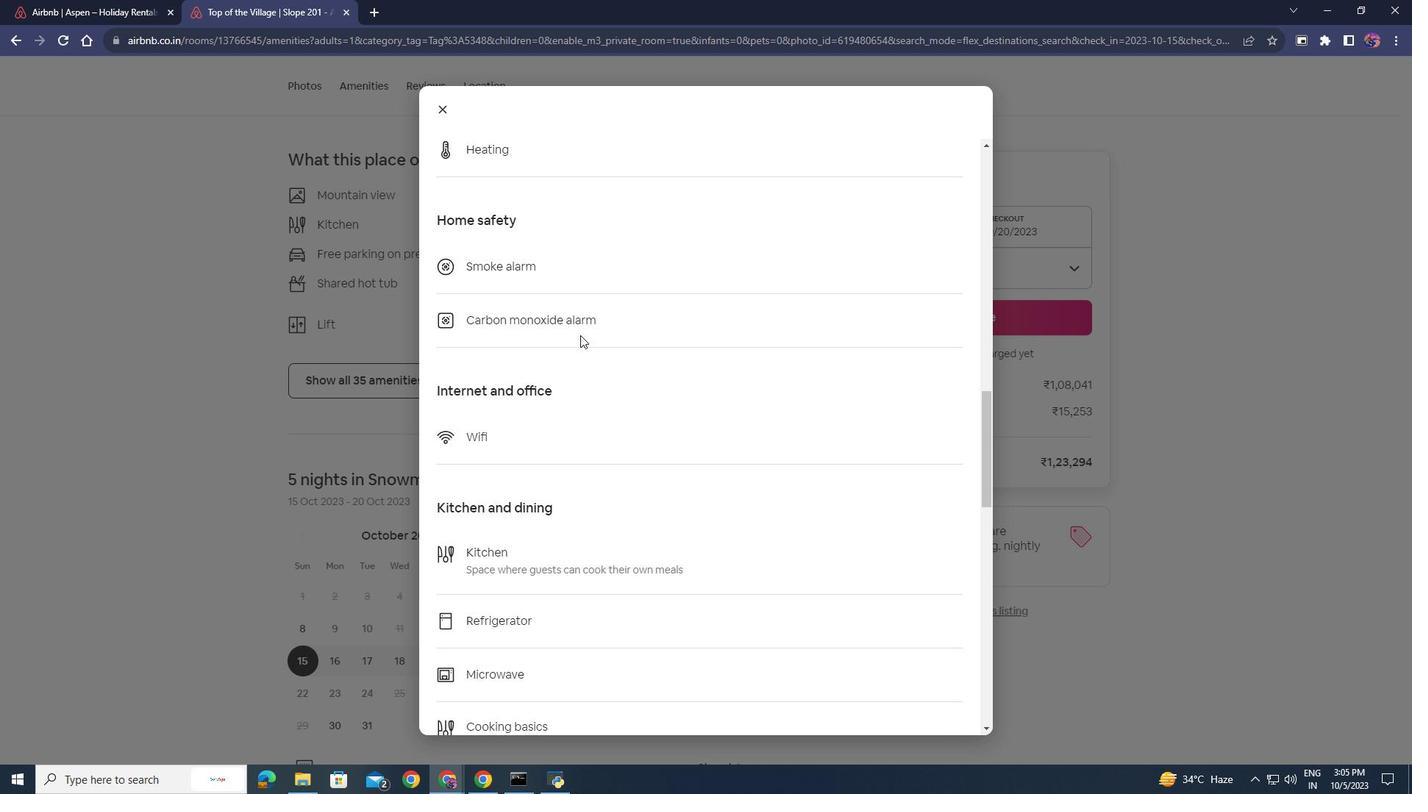 
Action: Mouse moved to (988, 436)
Screenshot: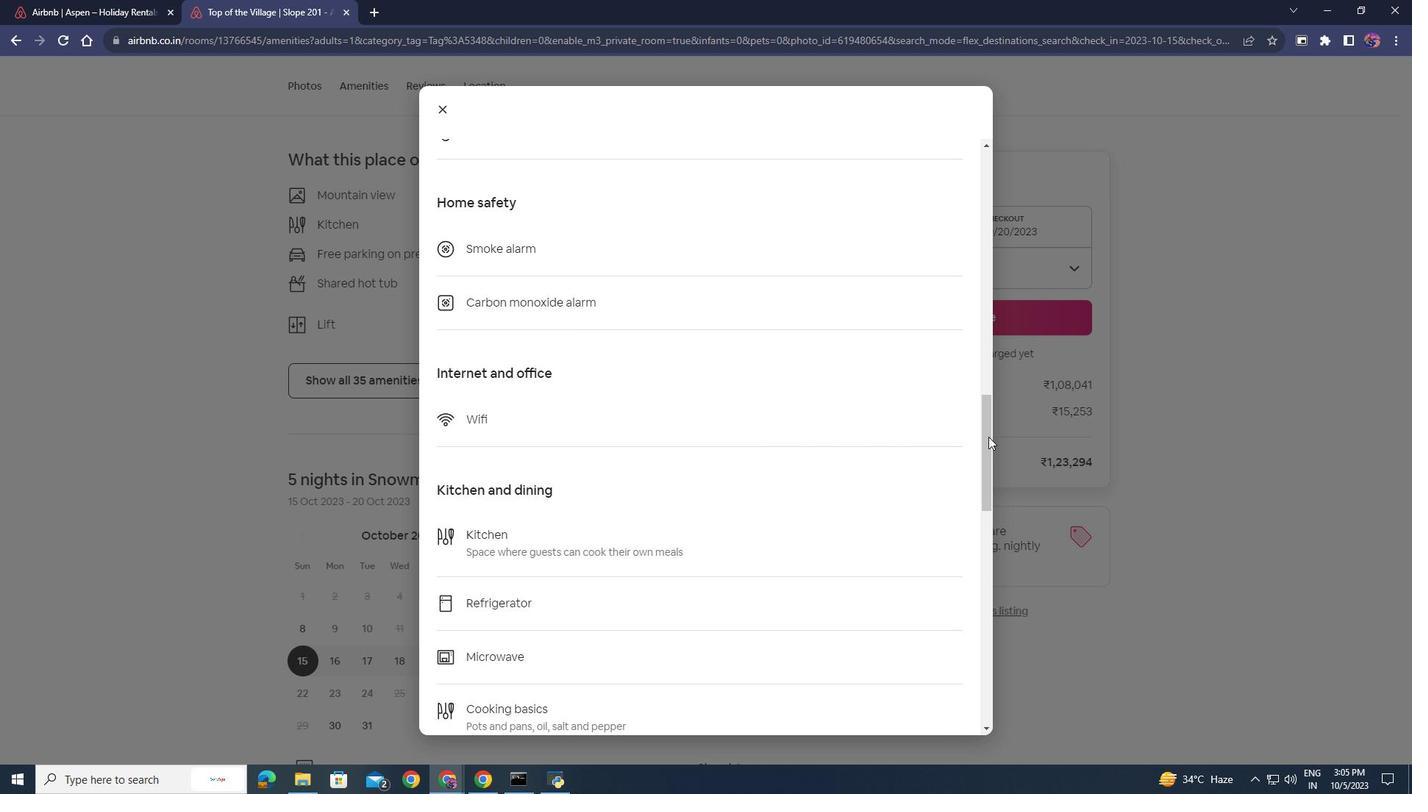 
Action: Mouse pressed left at (988, 436)
Screenshot: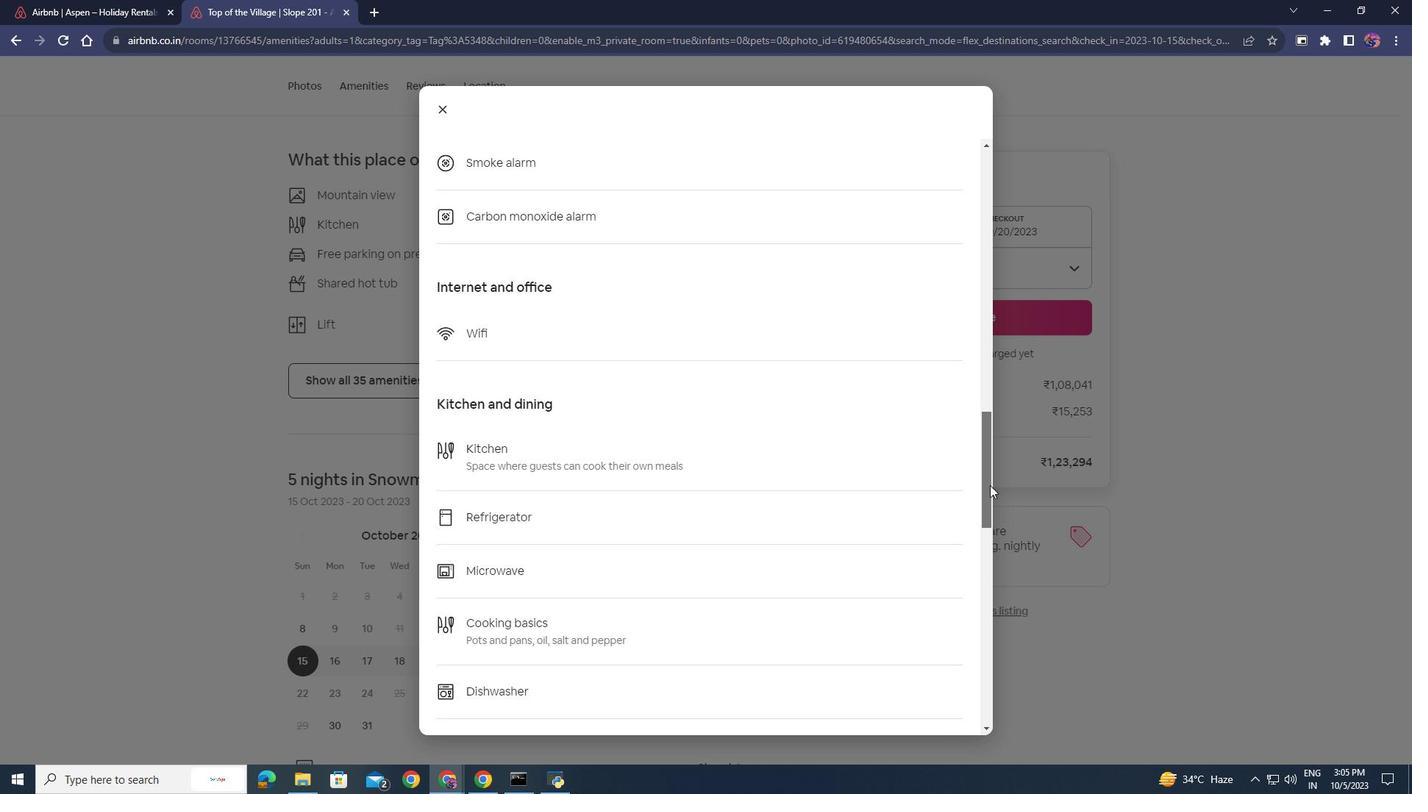 
Action: Mouse moved to (445, 104)
Screenshot: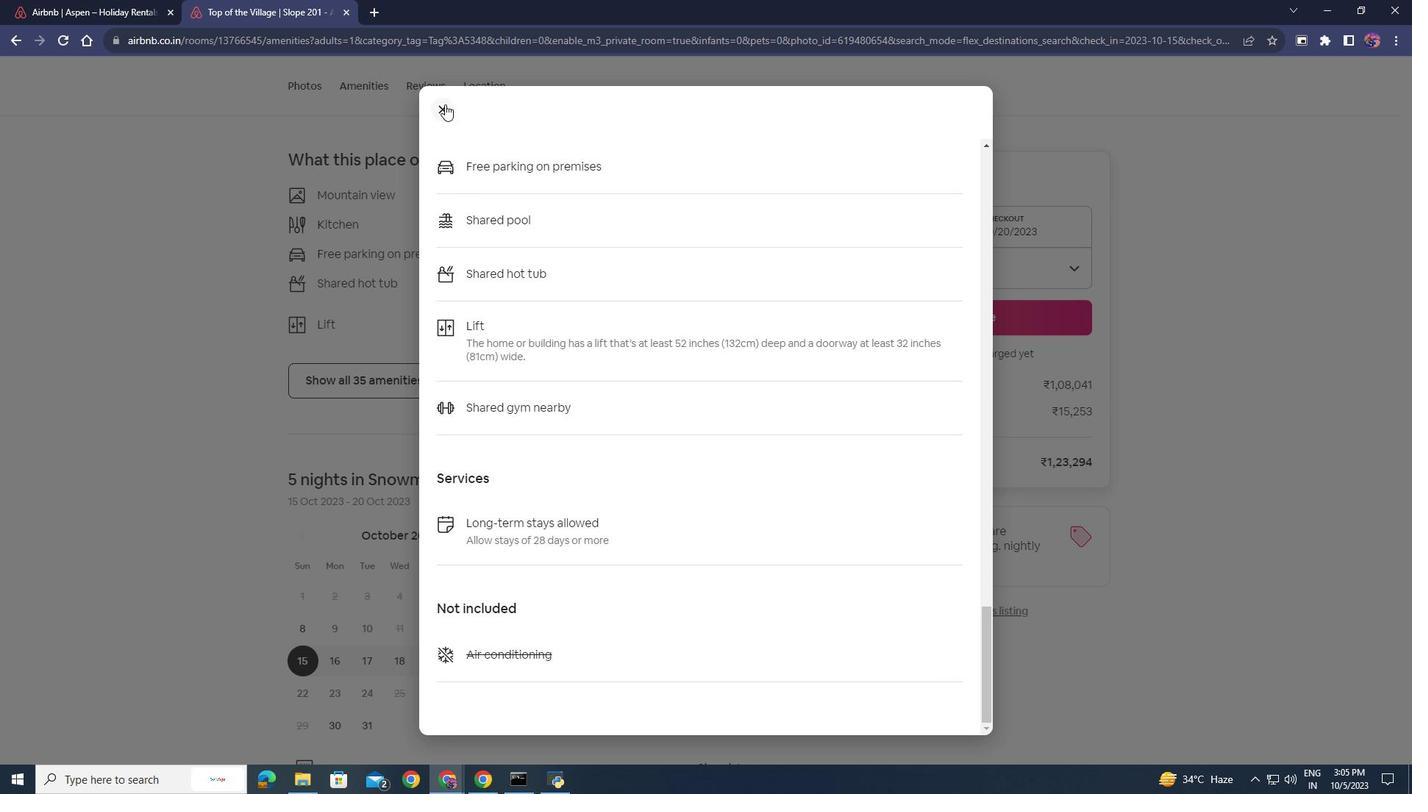 
Action: Mouse pressed left at (445, 104)
Screenshot: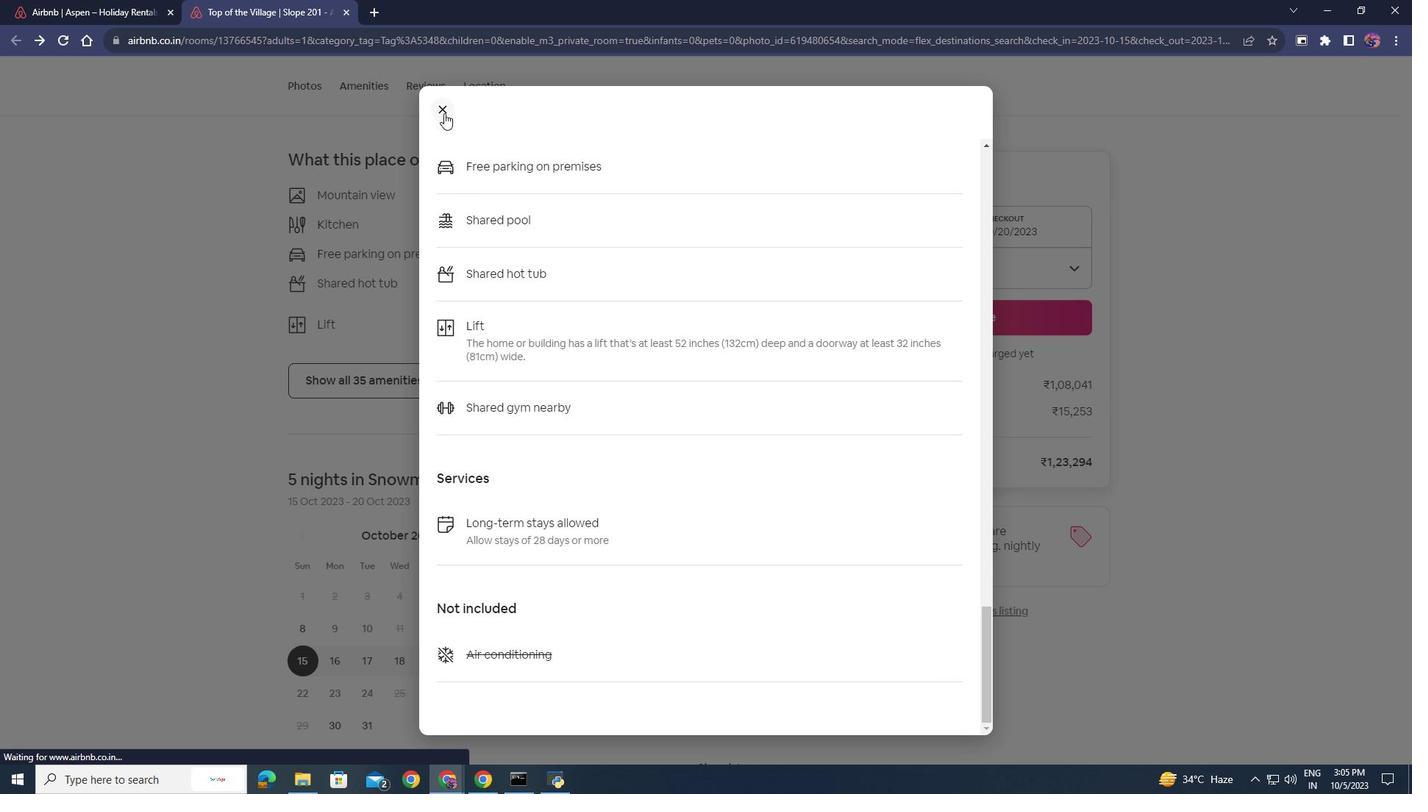 
Action: Mouse moved to (431, 441)
Screenshot: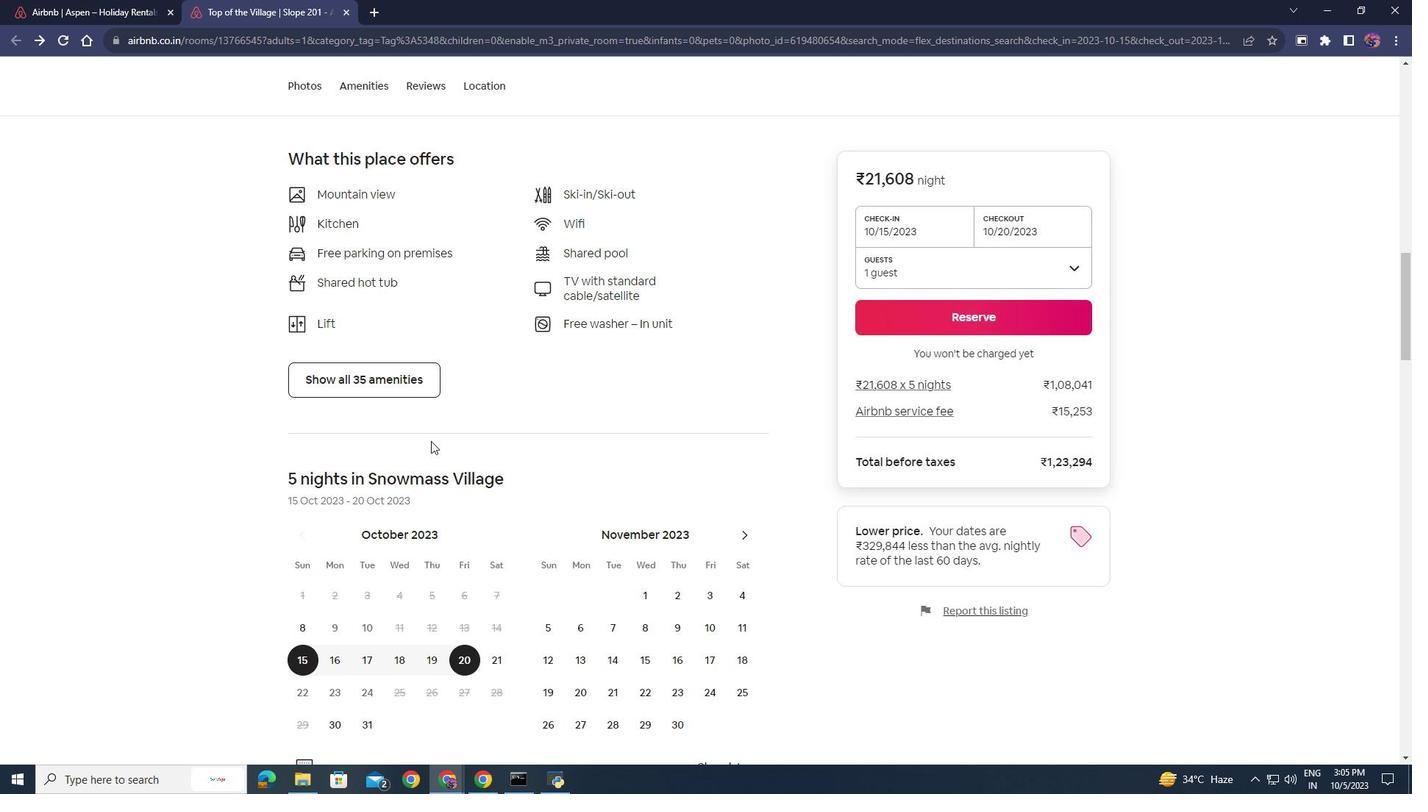 
Action: Mouse scrolled (431, 440) with delta (0, 0)
Screenshot: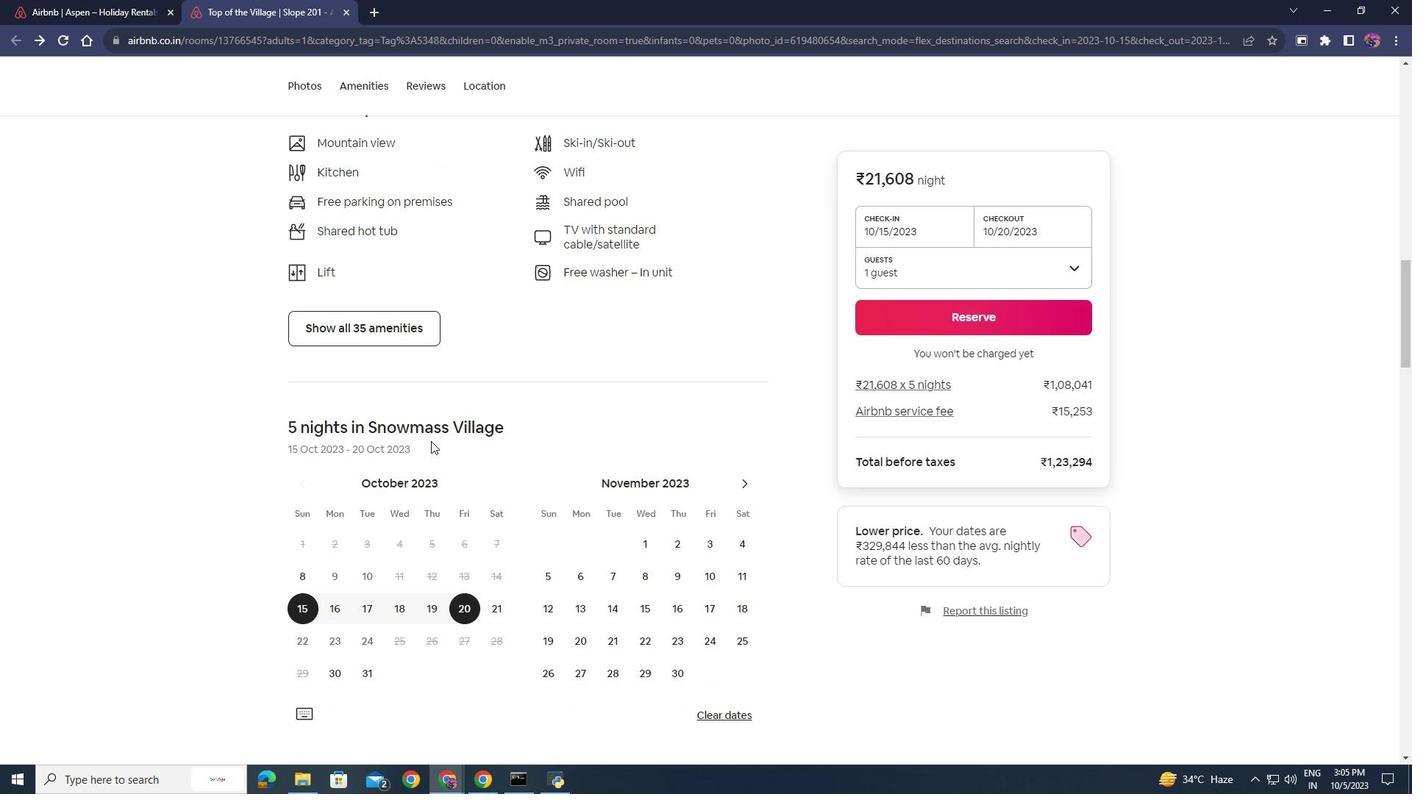 
Action: Mouse scrolled (431, 440) with delta (0, 0)
Screenshot: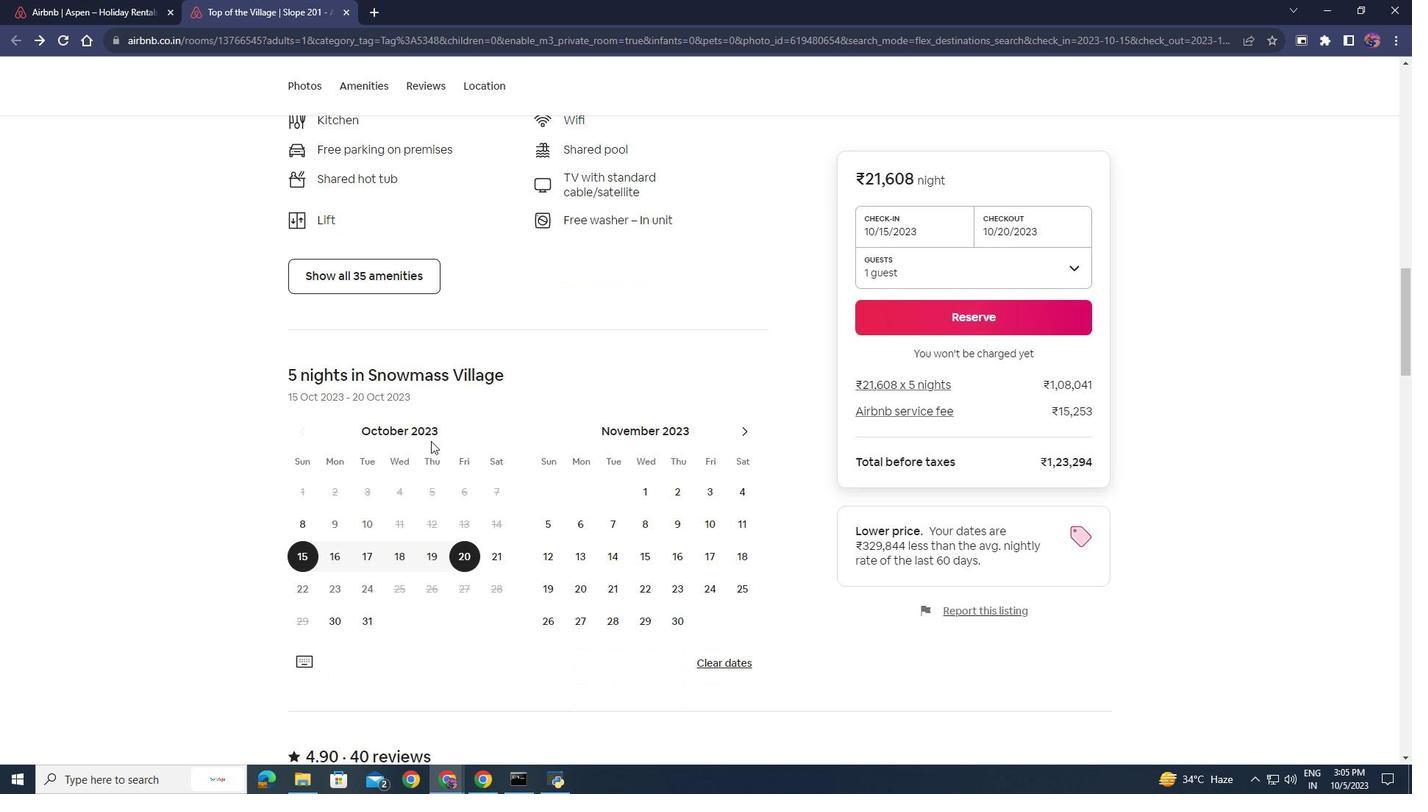 
Action: Mouse scrolled (431, 440) with delta (0, 0)
Screenshot: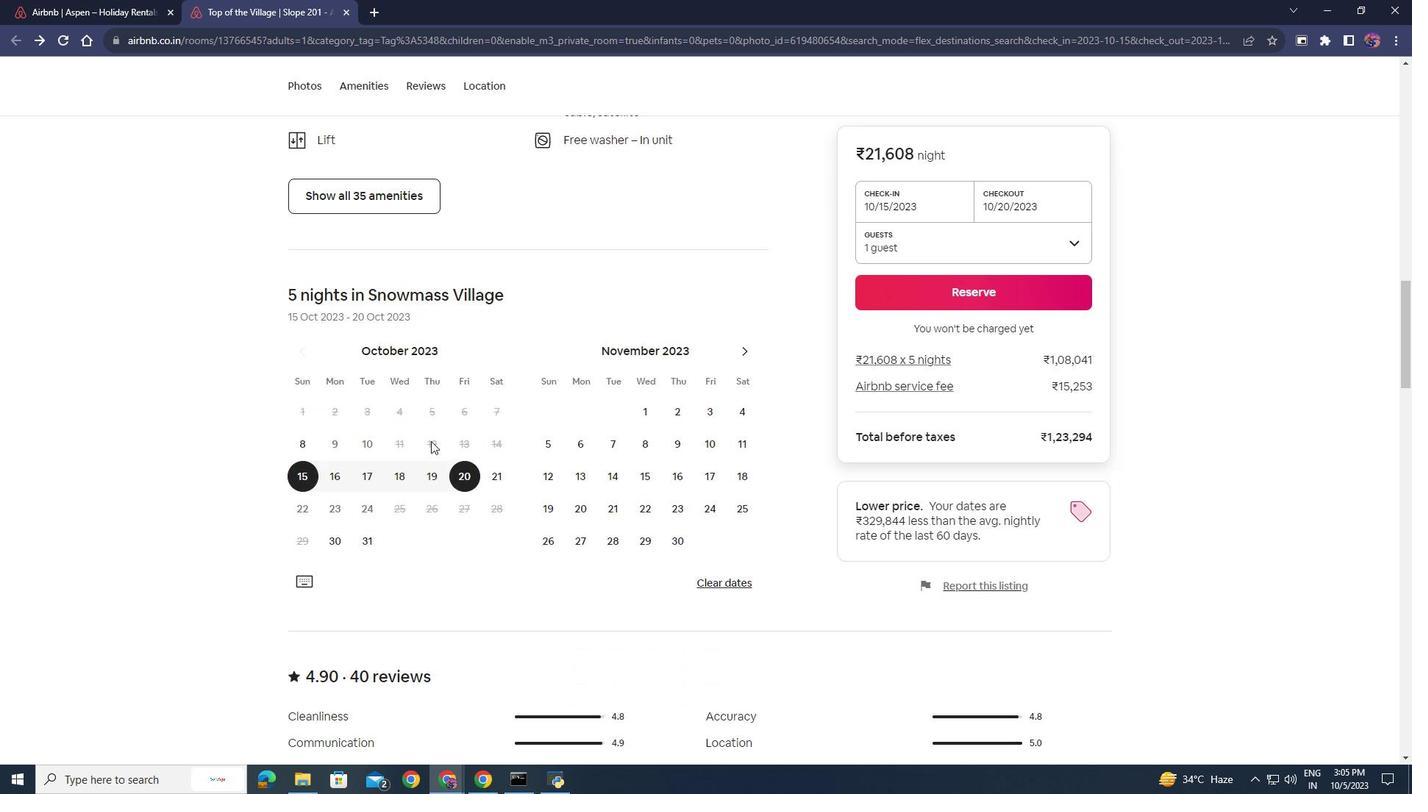 
Action: Mouse scrolled (431, 440) with delta (0, 0)
Screenshot: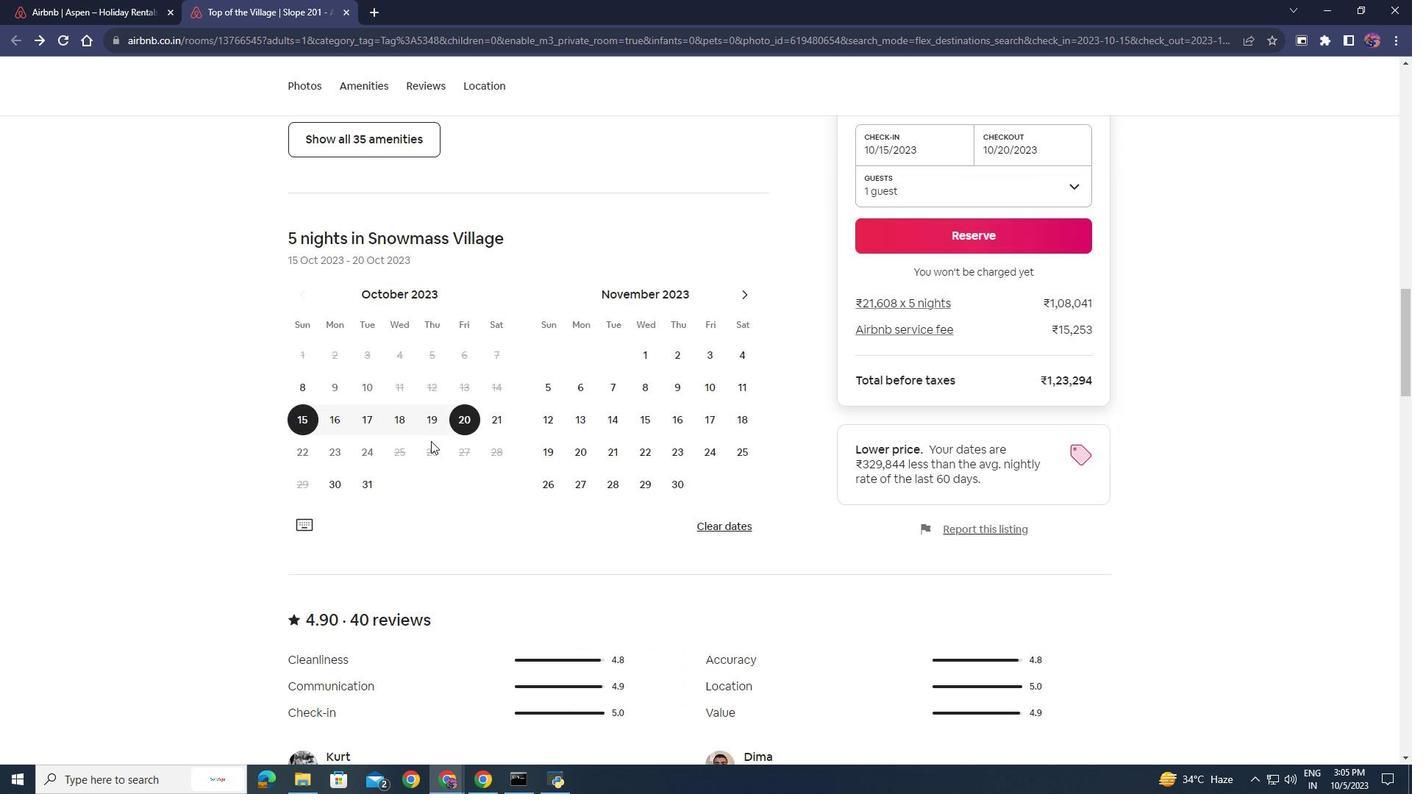 
Action: Mouse scrolled (431, 440) with delta (0, 0)
Screenshot: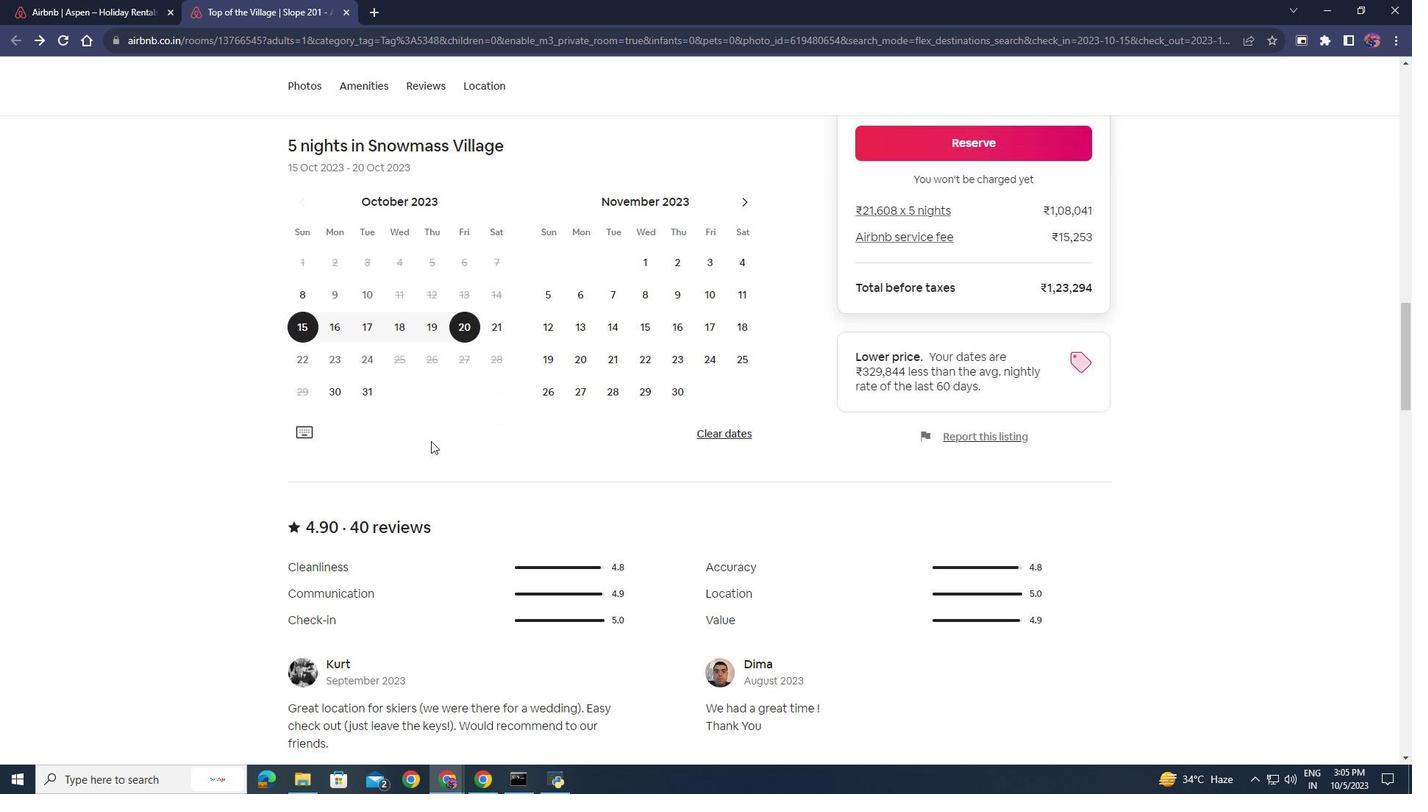 
Action: Mouse scrolled (431, 440) with delta (0, 0)
Screenshot: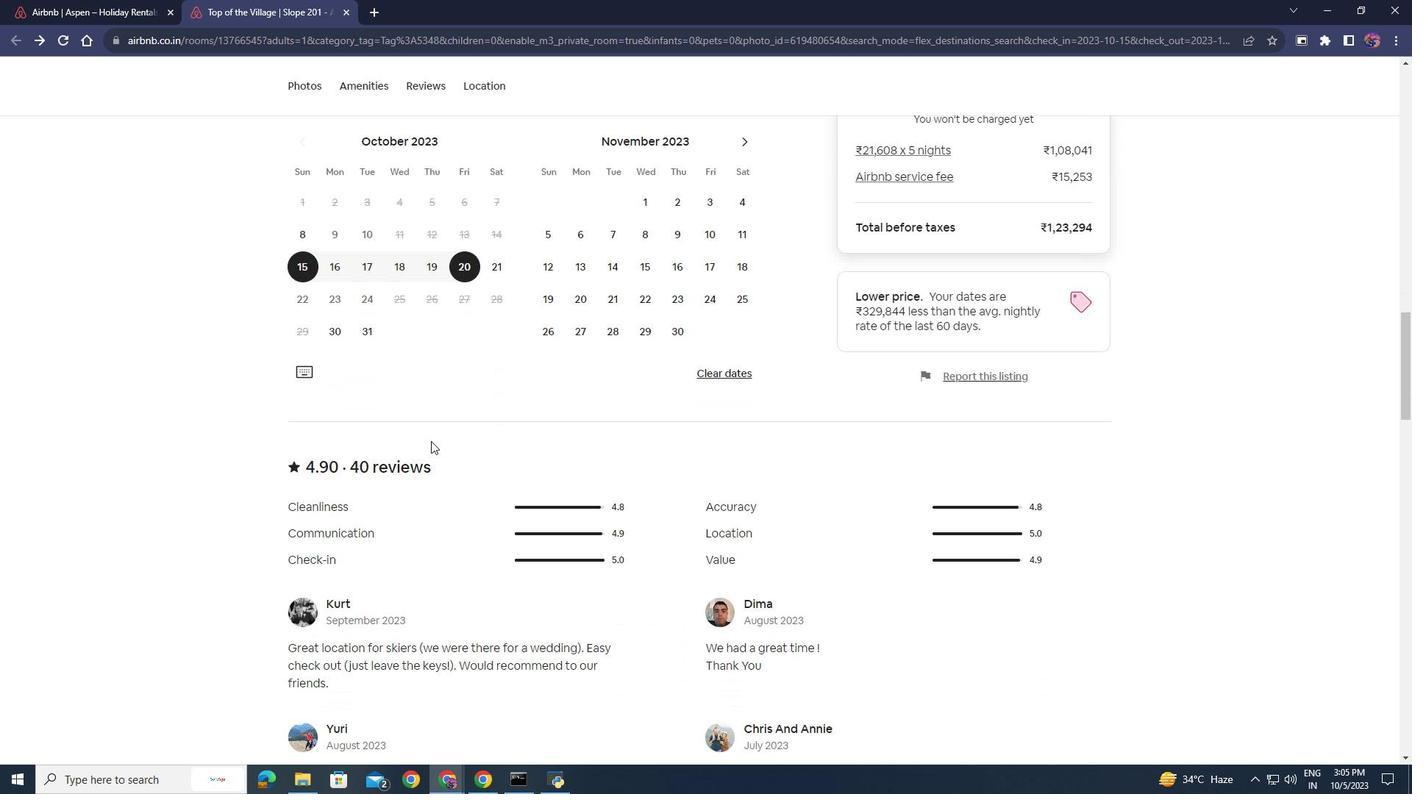 
Action: Mouse moved to (431, 439)
Screenshot: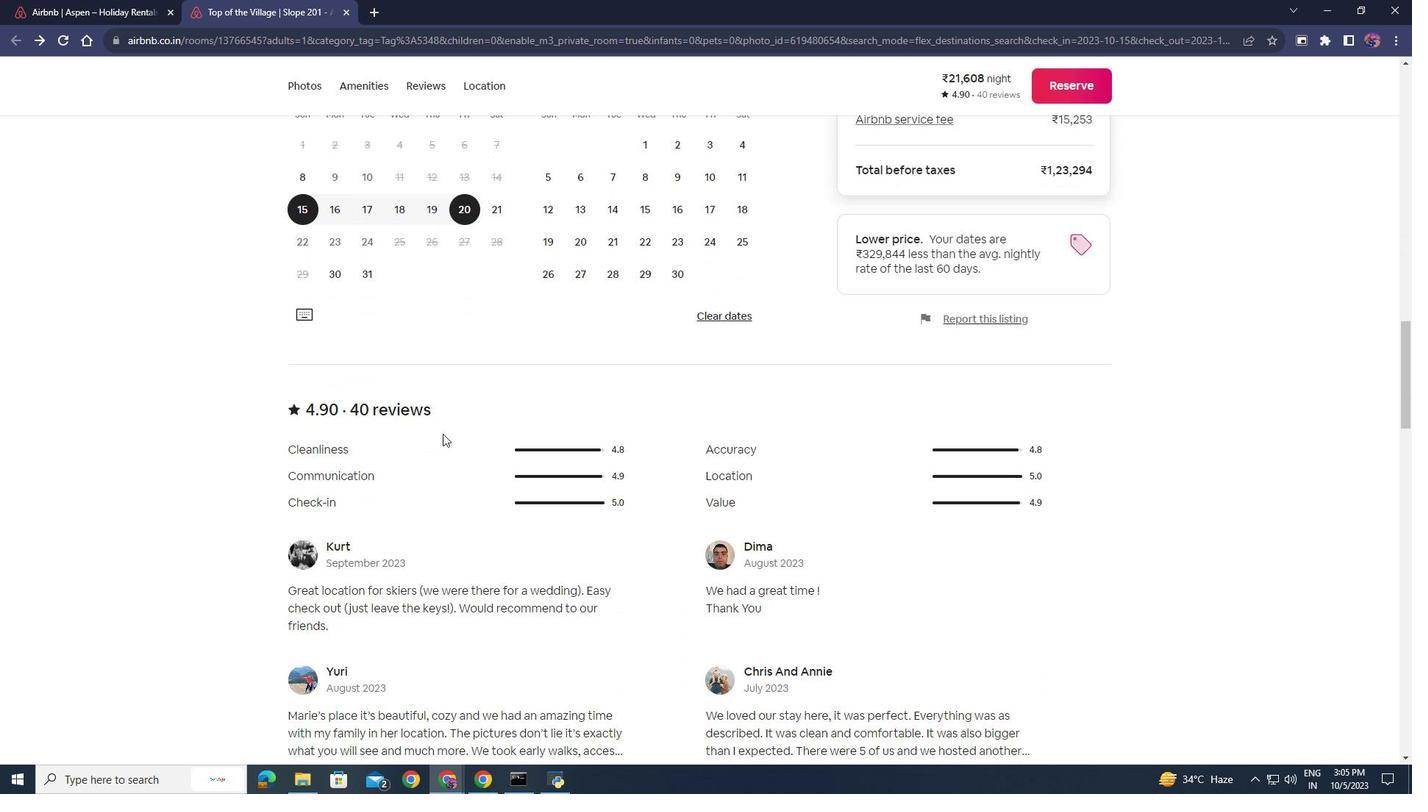 
Action: Mouse scrolled (431, 438) with delta (0, 0)
Screenshot: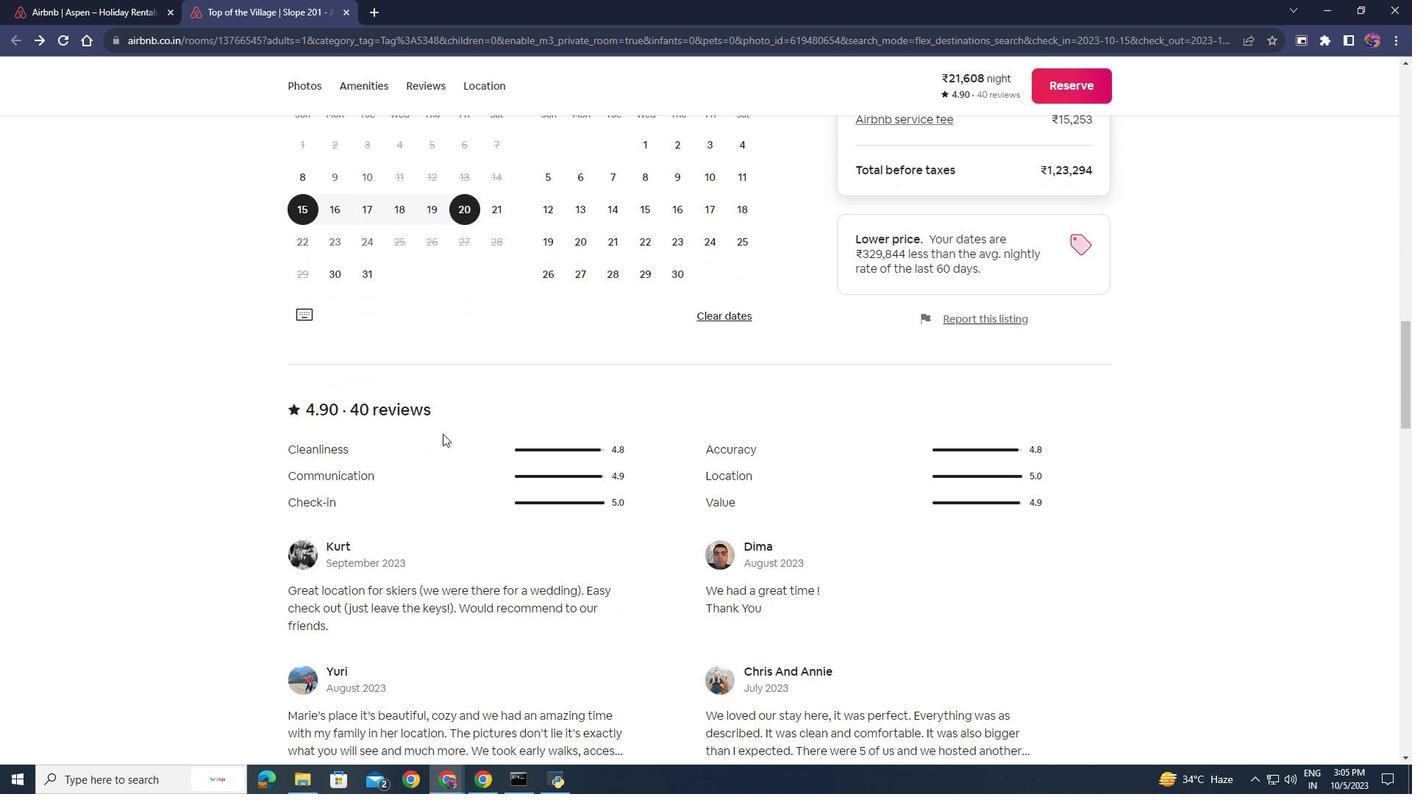 
Action: Mouse moved to (428, 77)
Screenshot: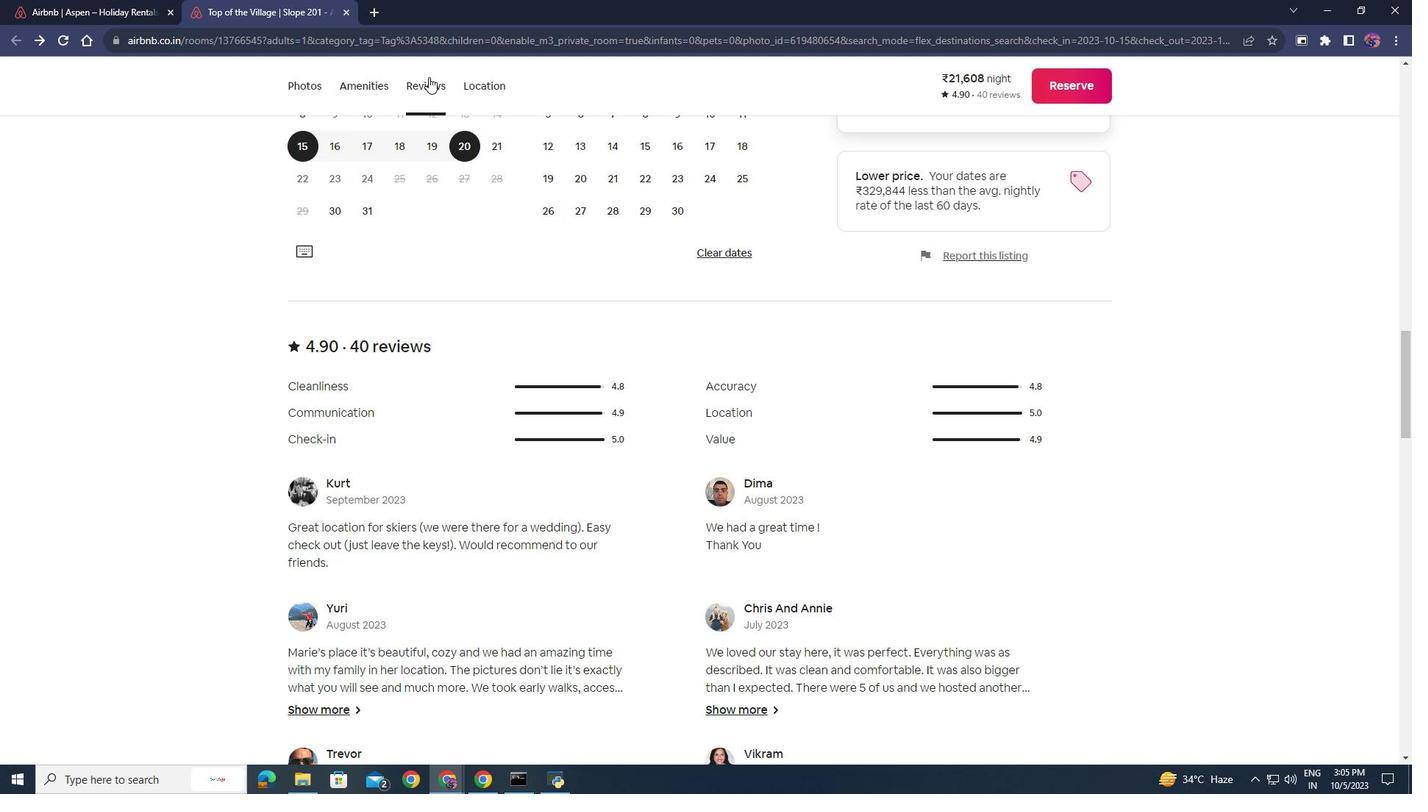 
Action: Mouse pressed left at (428, 77)
Screenshot: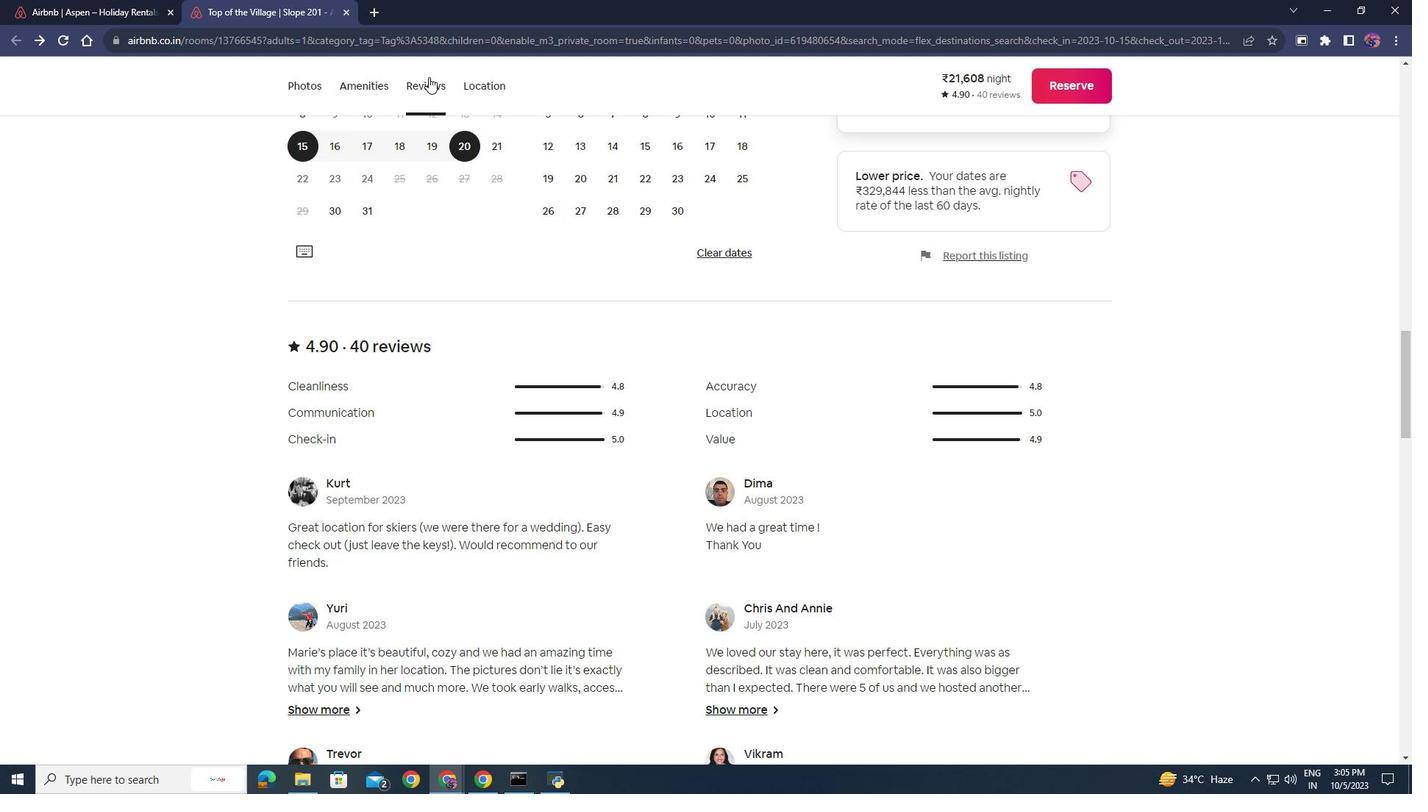 
Action: Mouse moved to (445, 309)
Screenshot: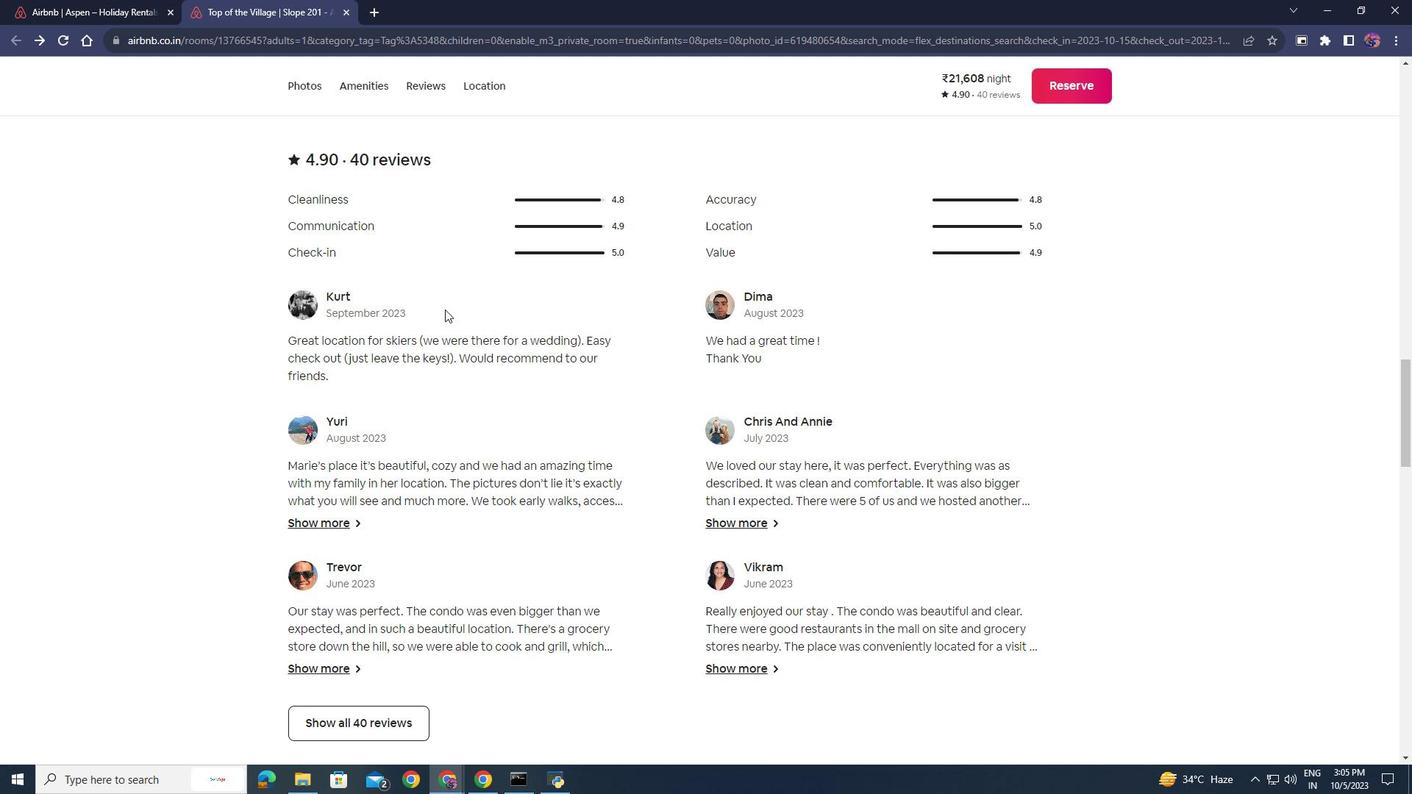 
Action: Mouse scrolled (445, 308) with delta (0, 0)
Screenshot: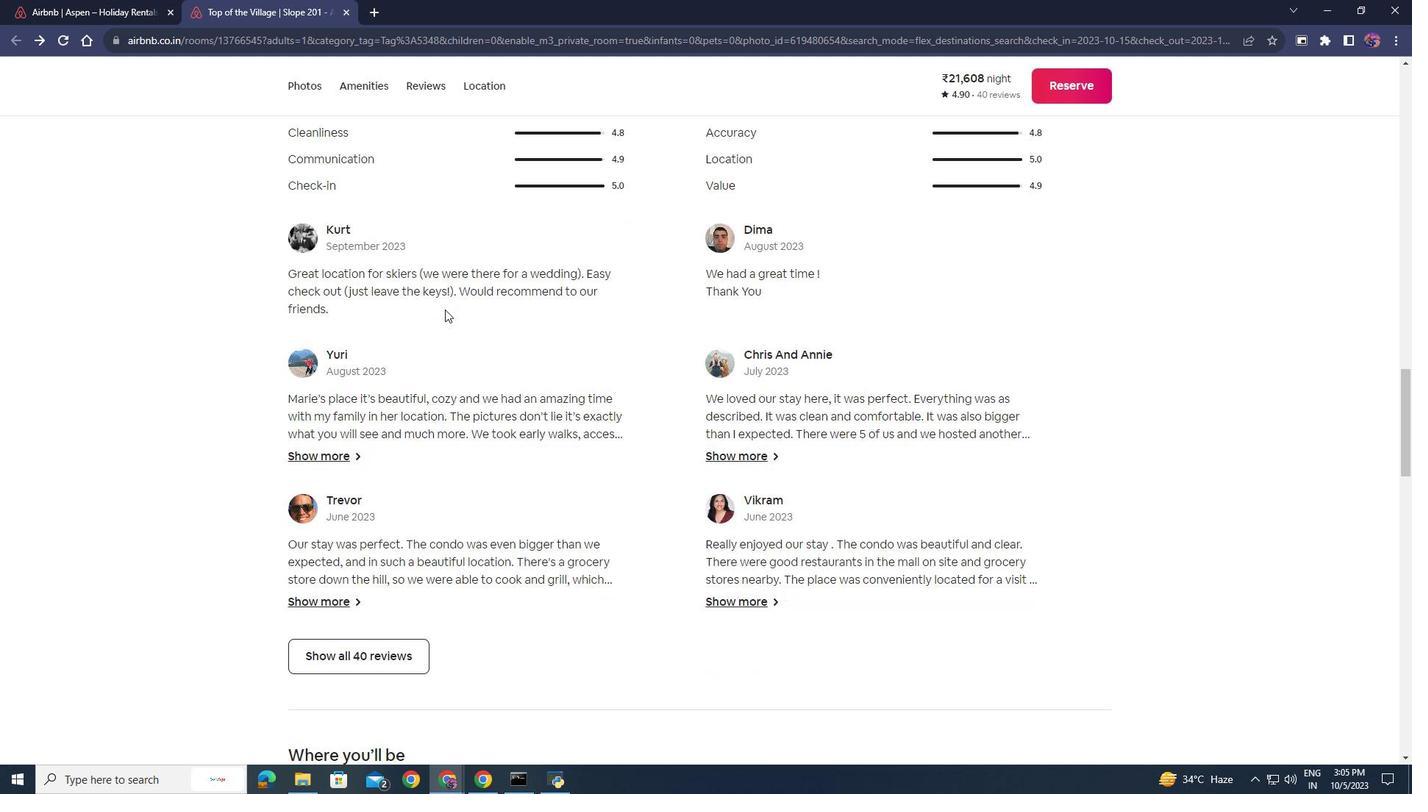 
Action: Mouse scrolled (445, 308) with delta (0, 0)
Screenshot: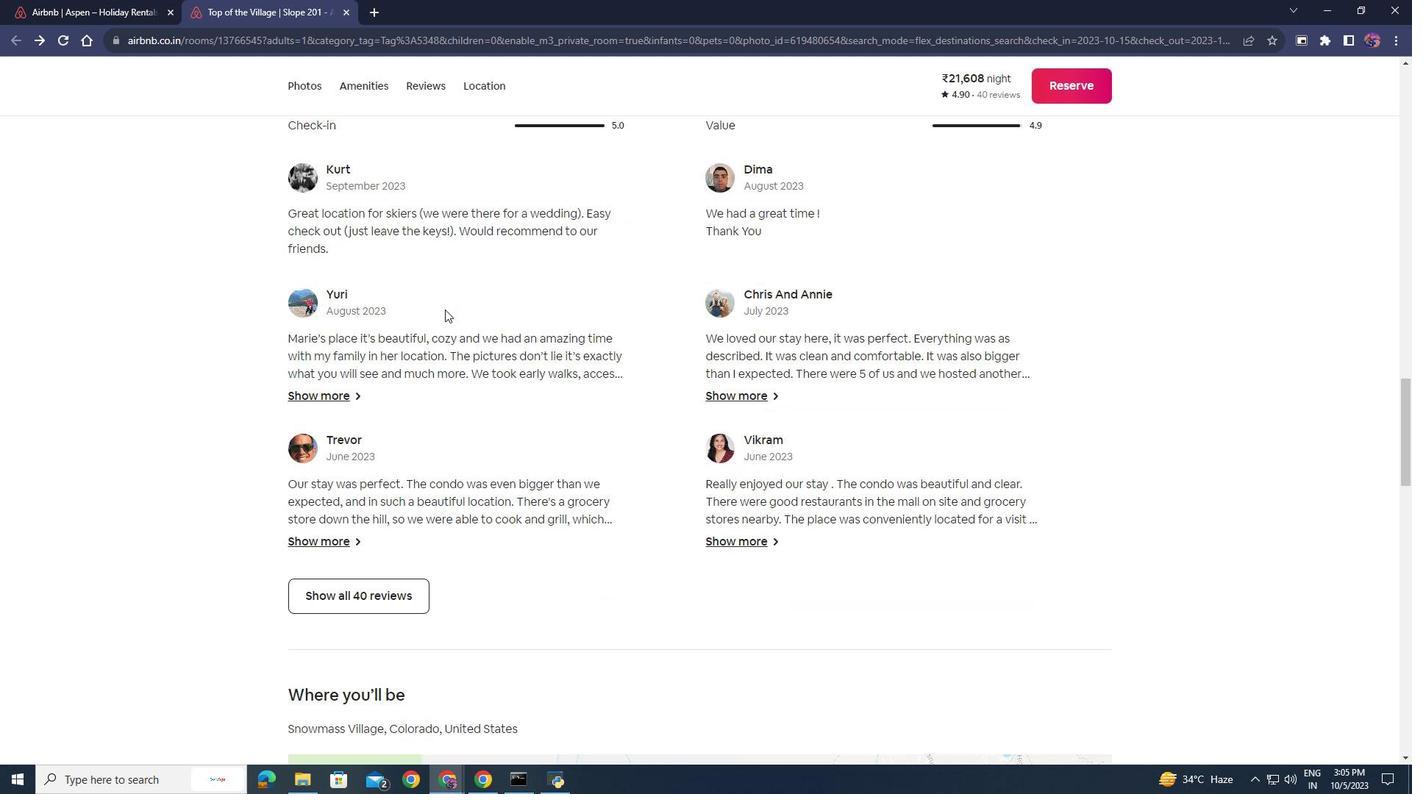 
Action: Mouse scrolled (445, 308) with delta (0, 0)
Screenshot: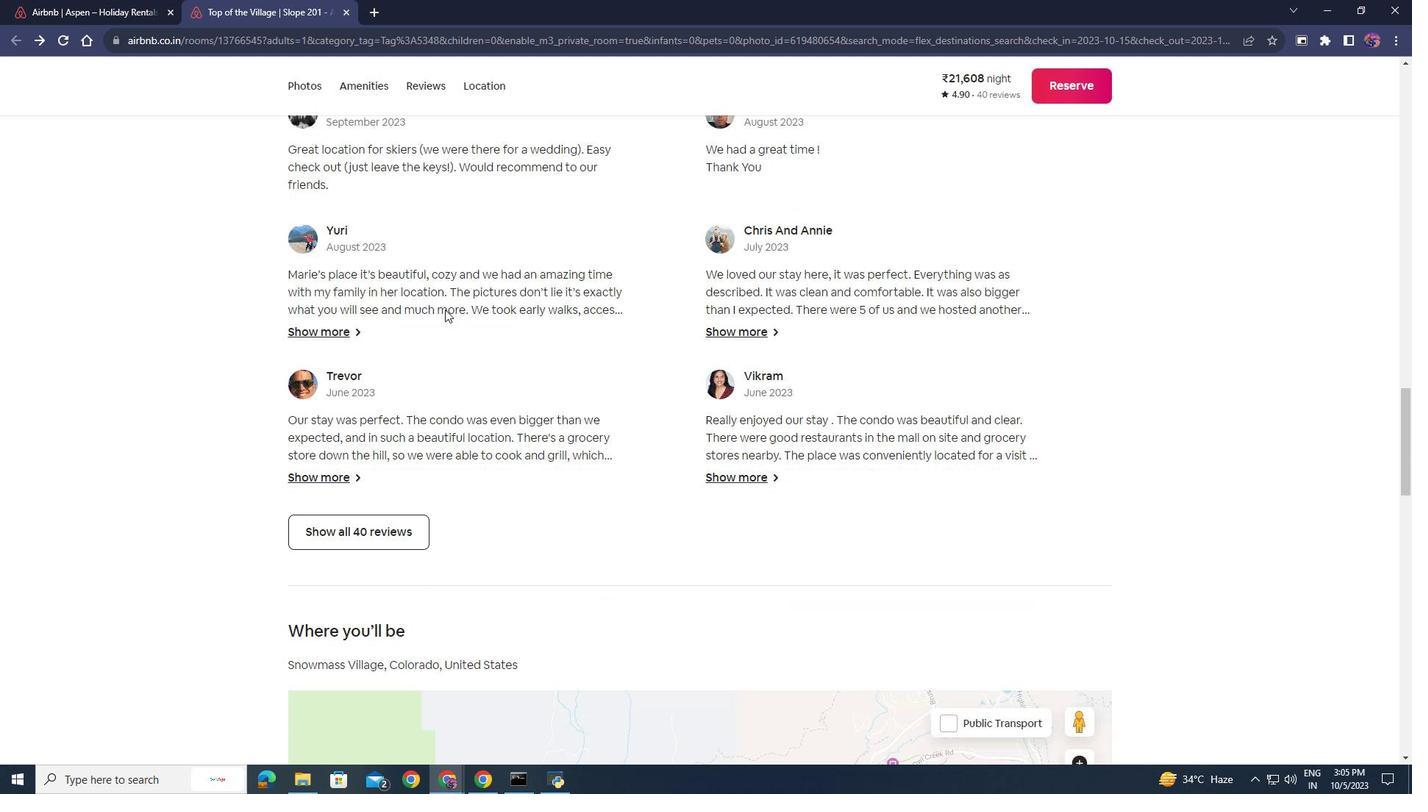 
Action: Mouse moved to (456, 289)
Screenshot: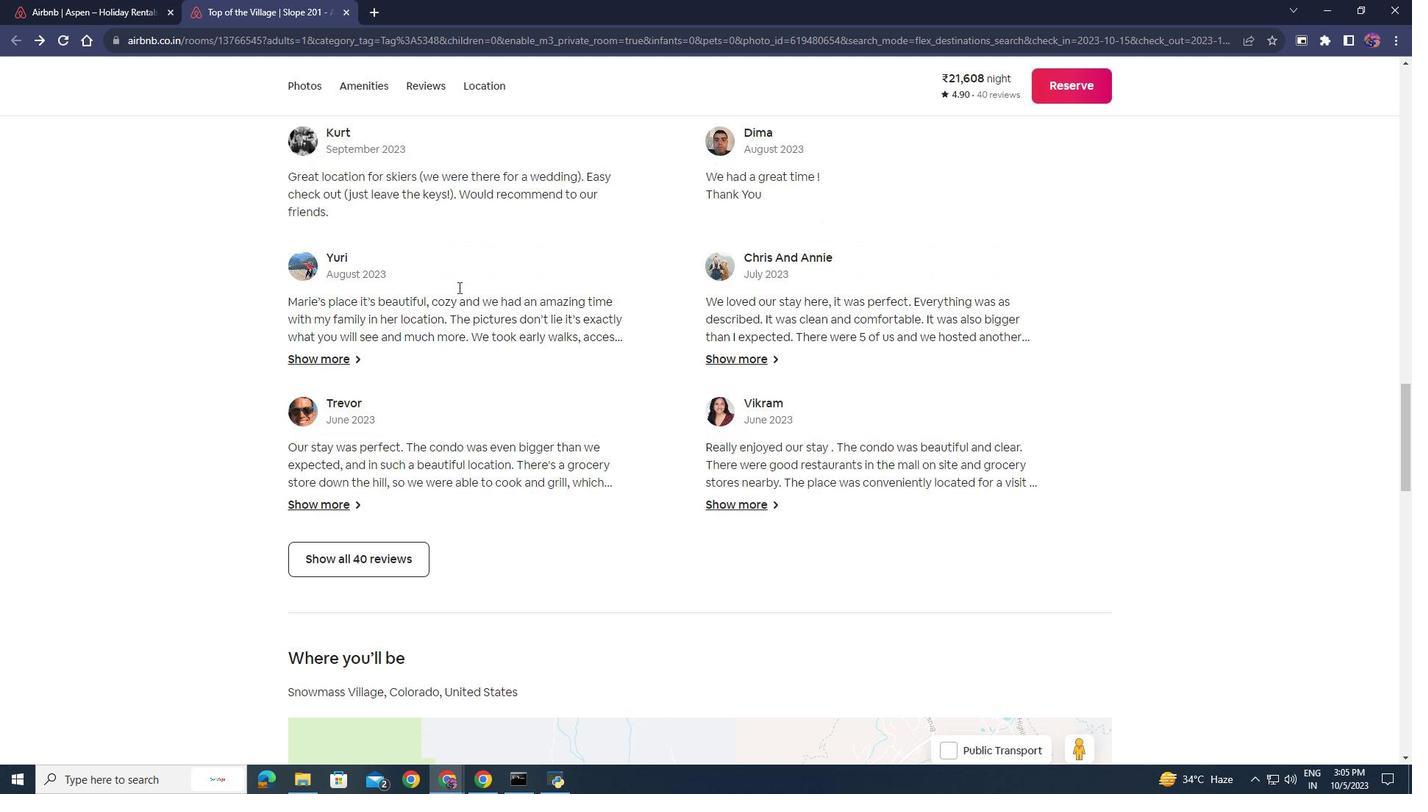 
Action: Mouse scrolled (456, 290) with delta (0, 0)
Screenshot: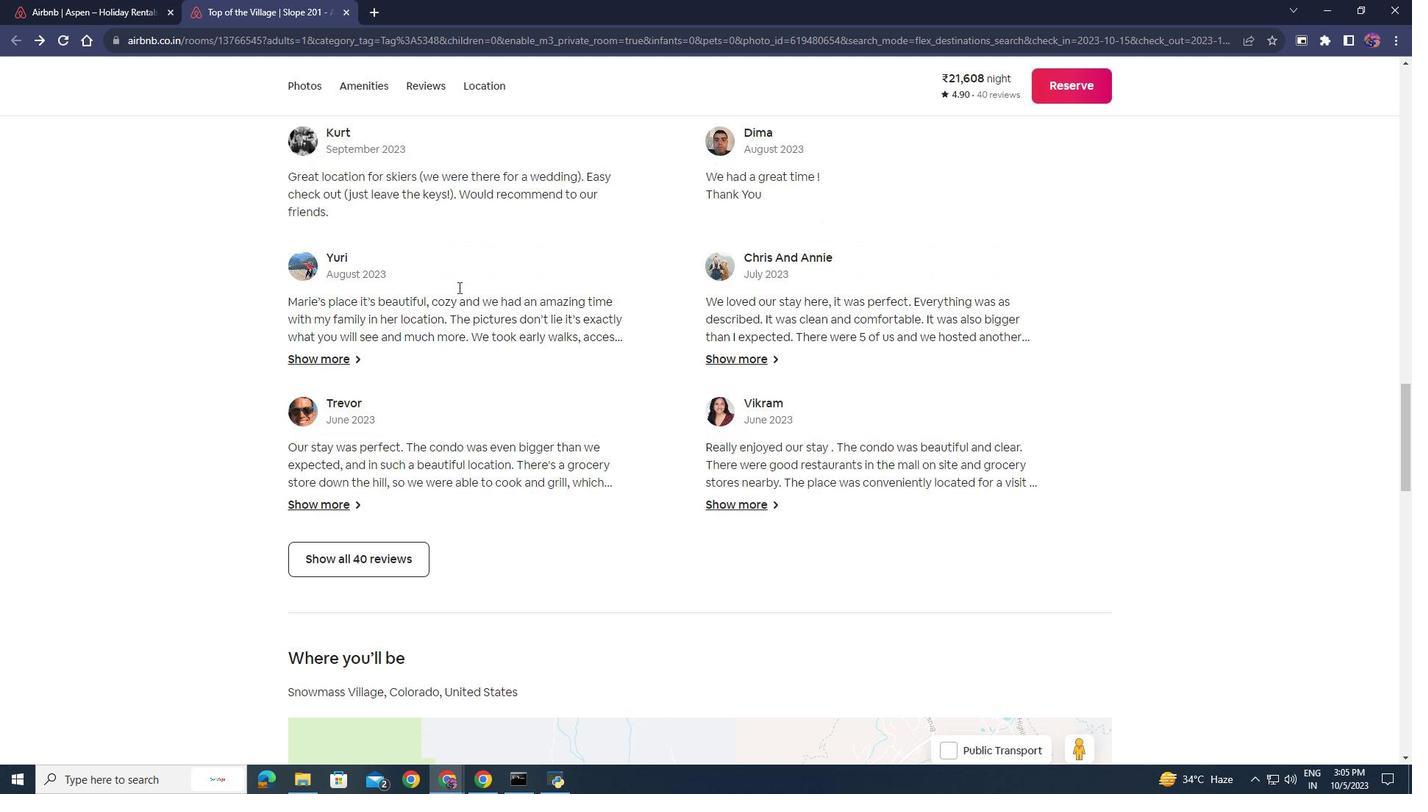 
Action: Mouse moved to (492, 83)
Screenshot: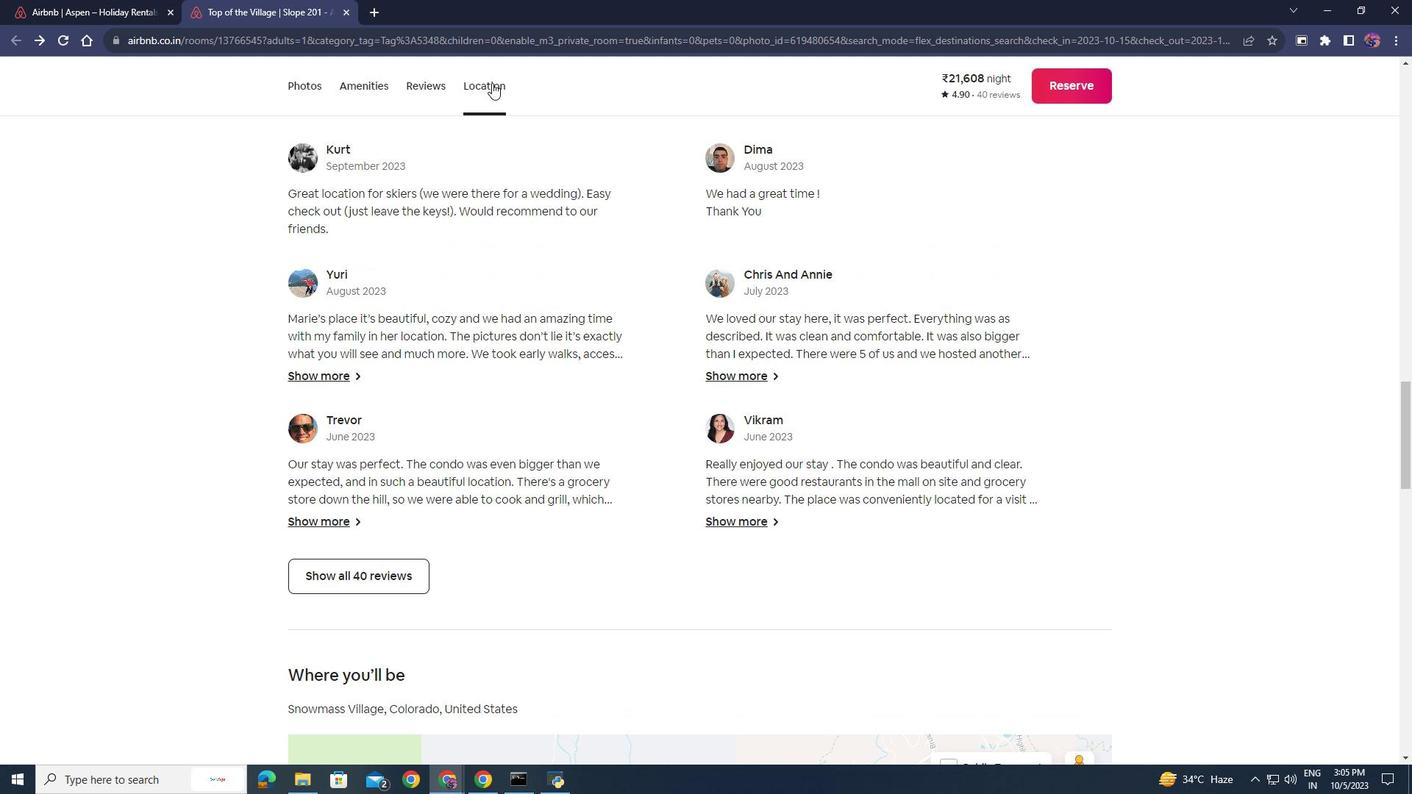 
Action: Mouse pressed left at (492, 83)
Screenshot: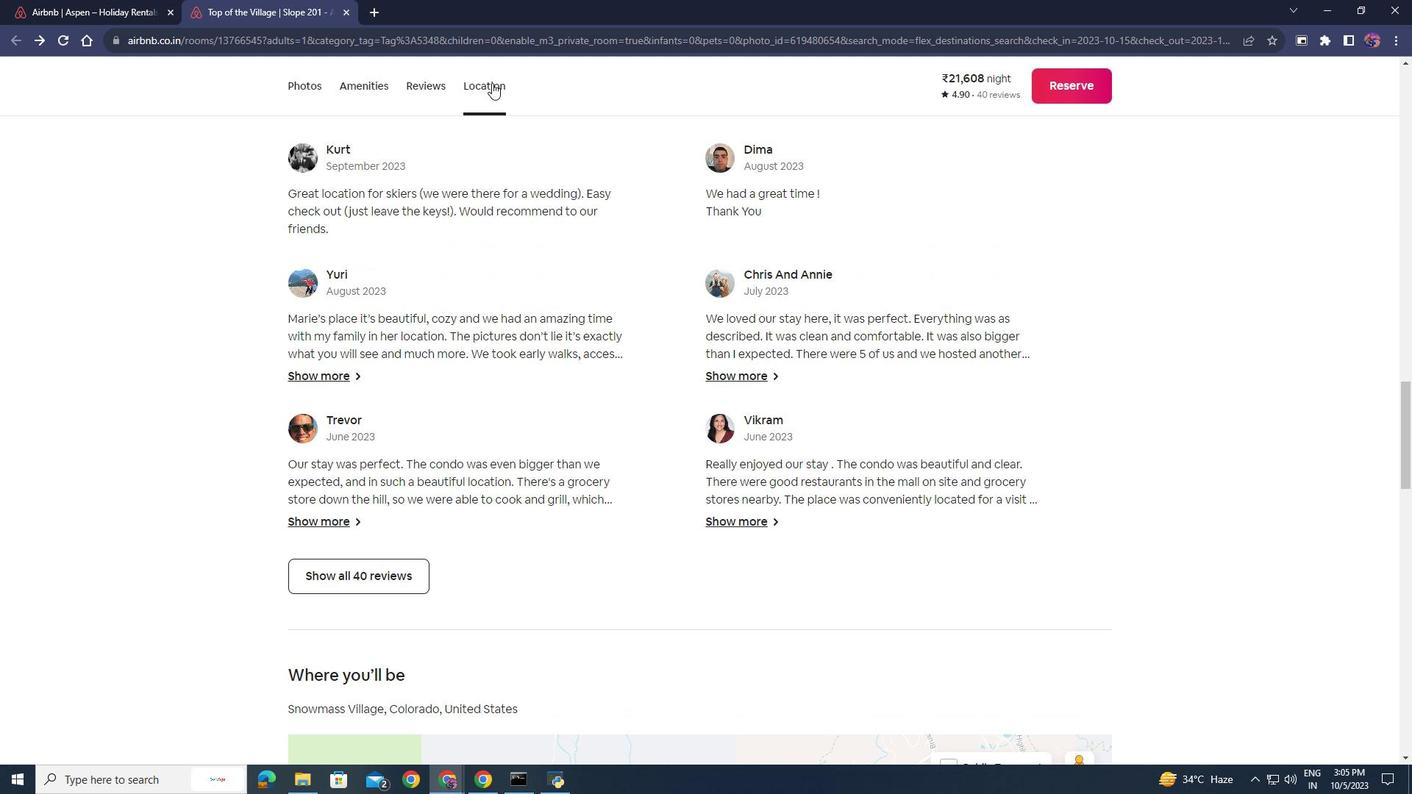 
Action: Mouse moved to (517, 250)
Screenshot: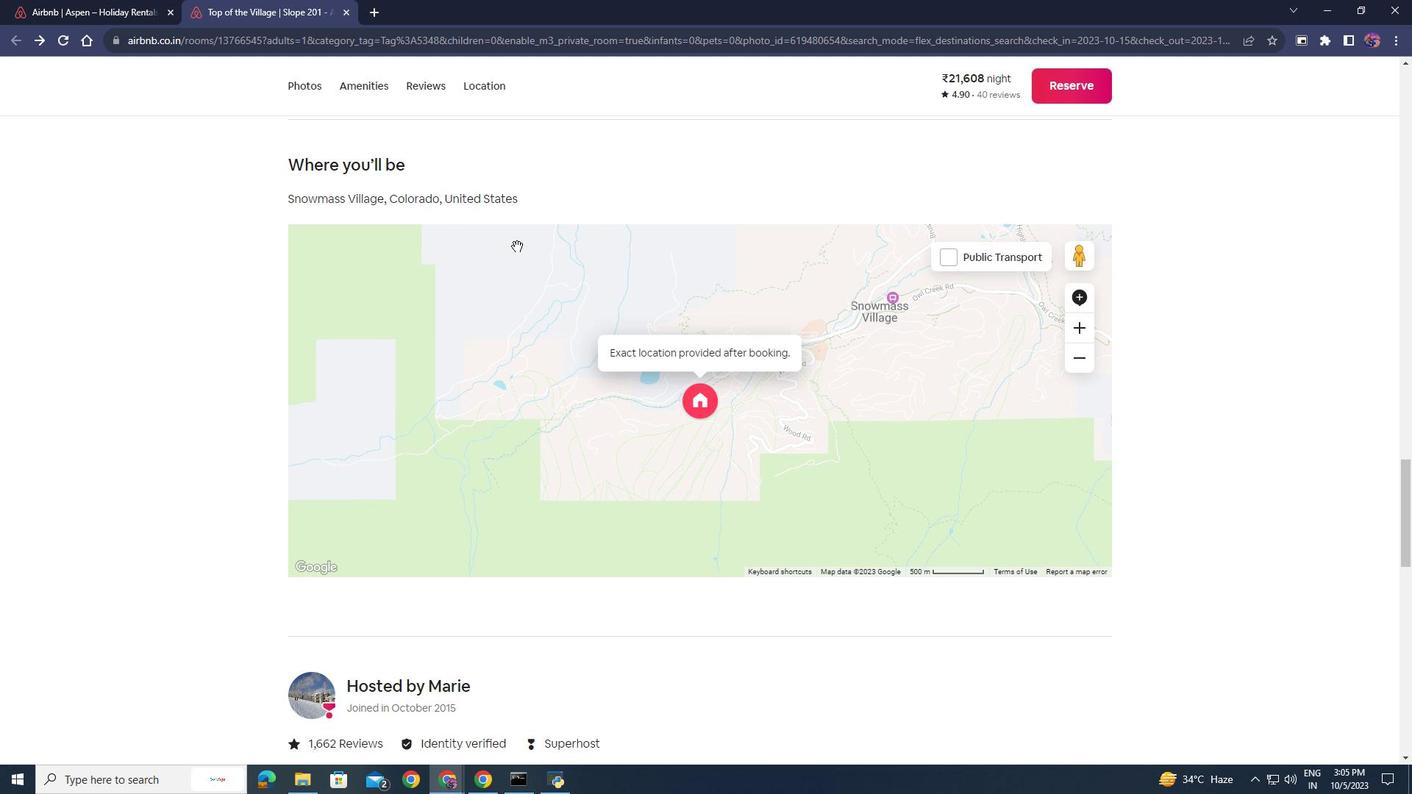 
Action: Mouse scrolled (517, 251) with delta (0, 0)
Screenshot: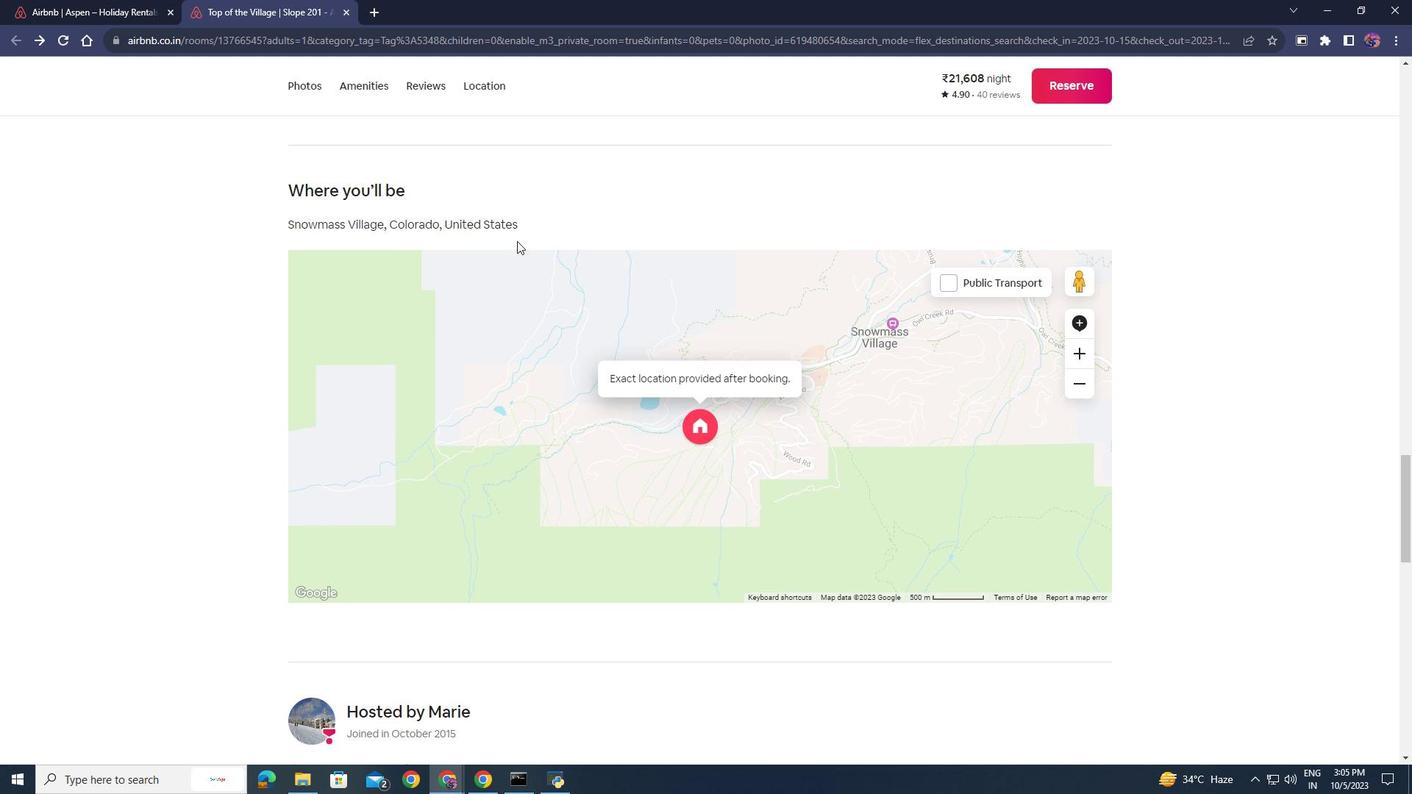 
Action: Mouse moved to (517, 247)
Screenshot: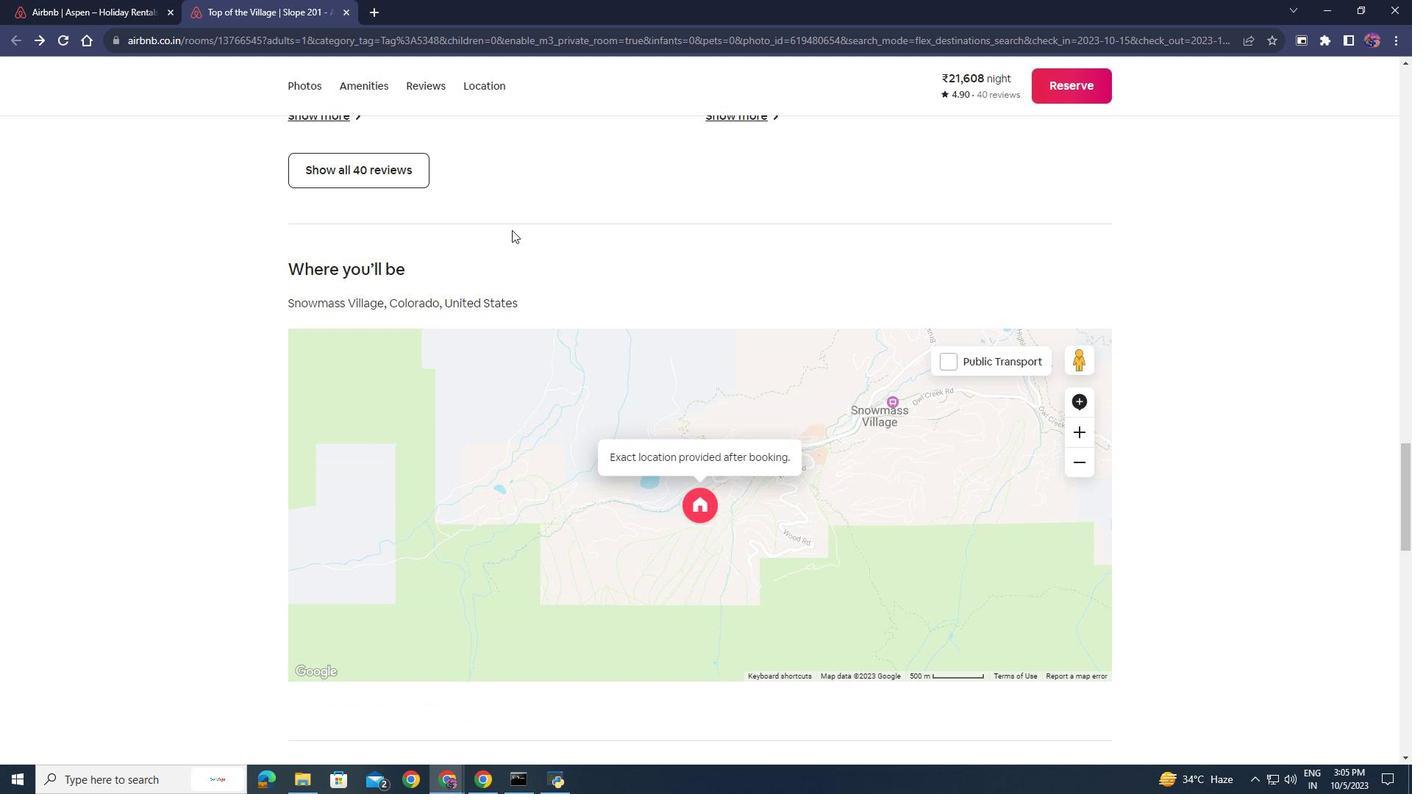 
Action: Mouse scrolled (517, 248) with delta (0, 0)
Screenshot: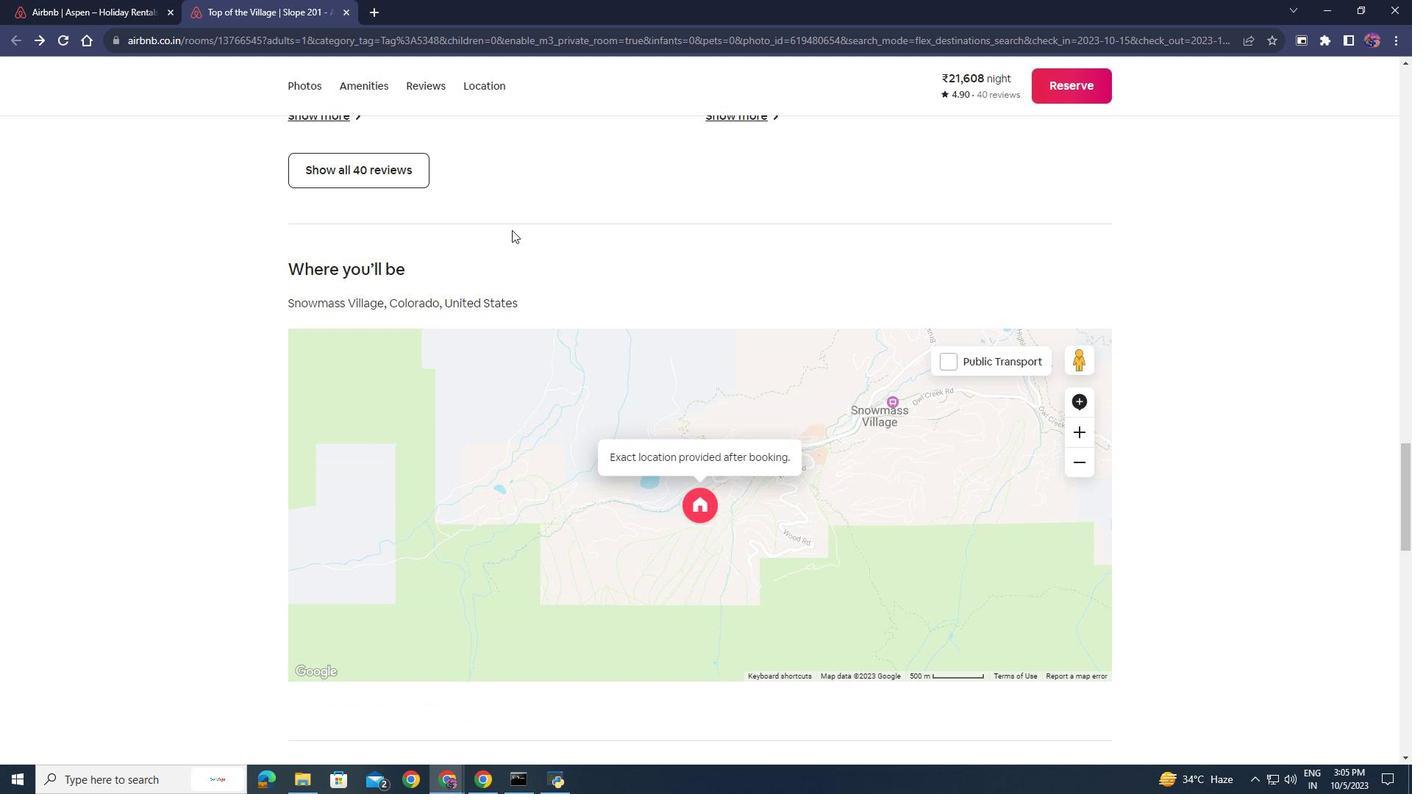 
Action: Mouse moved to (517, 244)
Screenshot: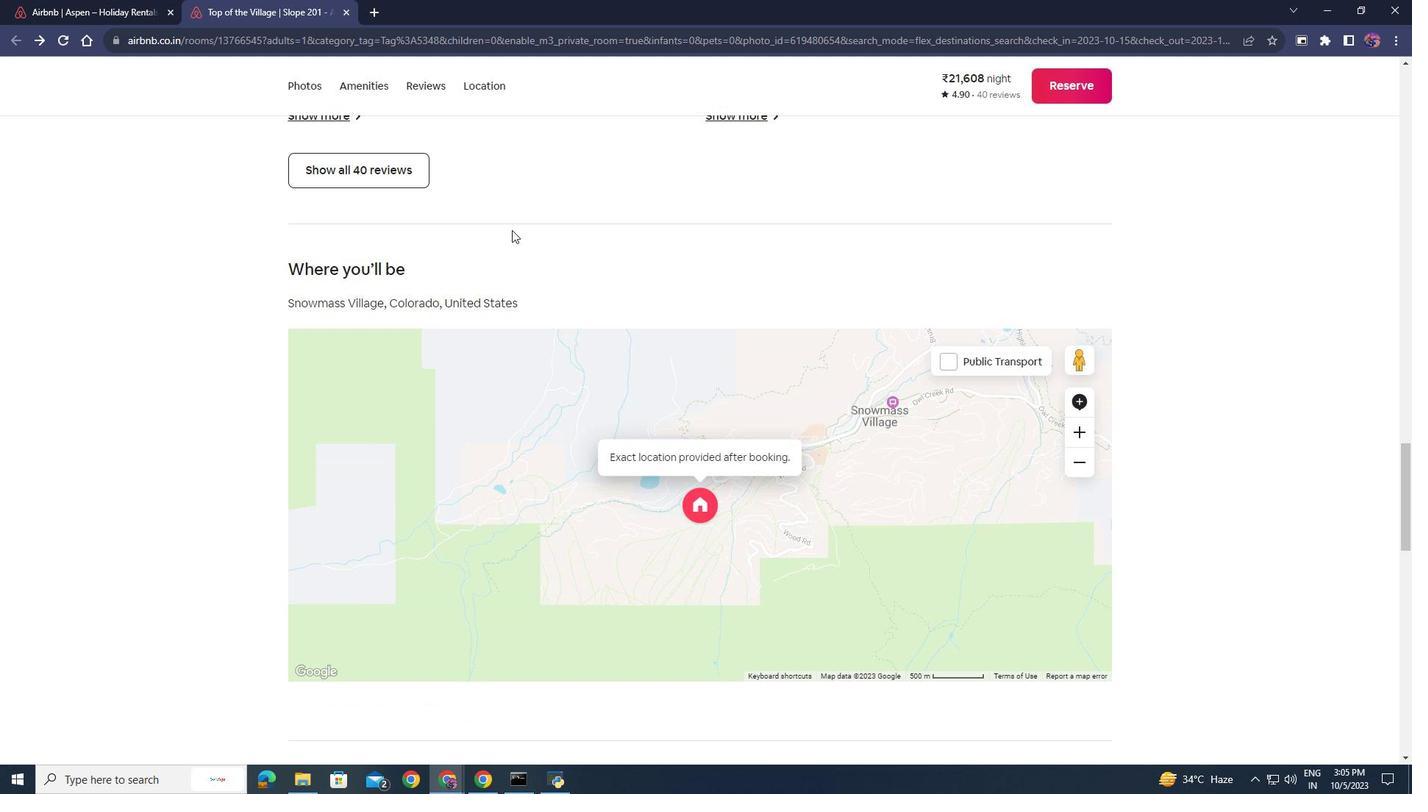
Action: Mouse scrolled (517, 245) with delta (0, 0)
Screenshot: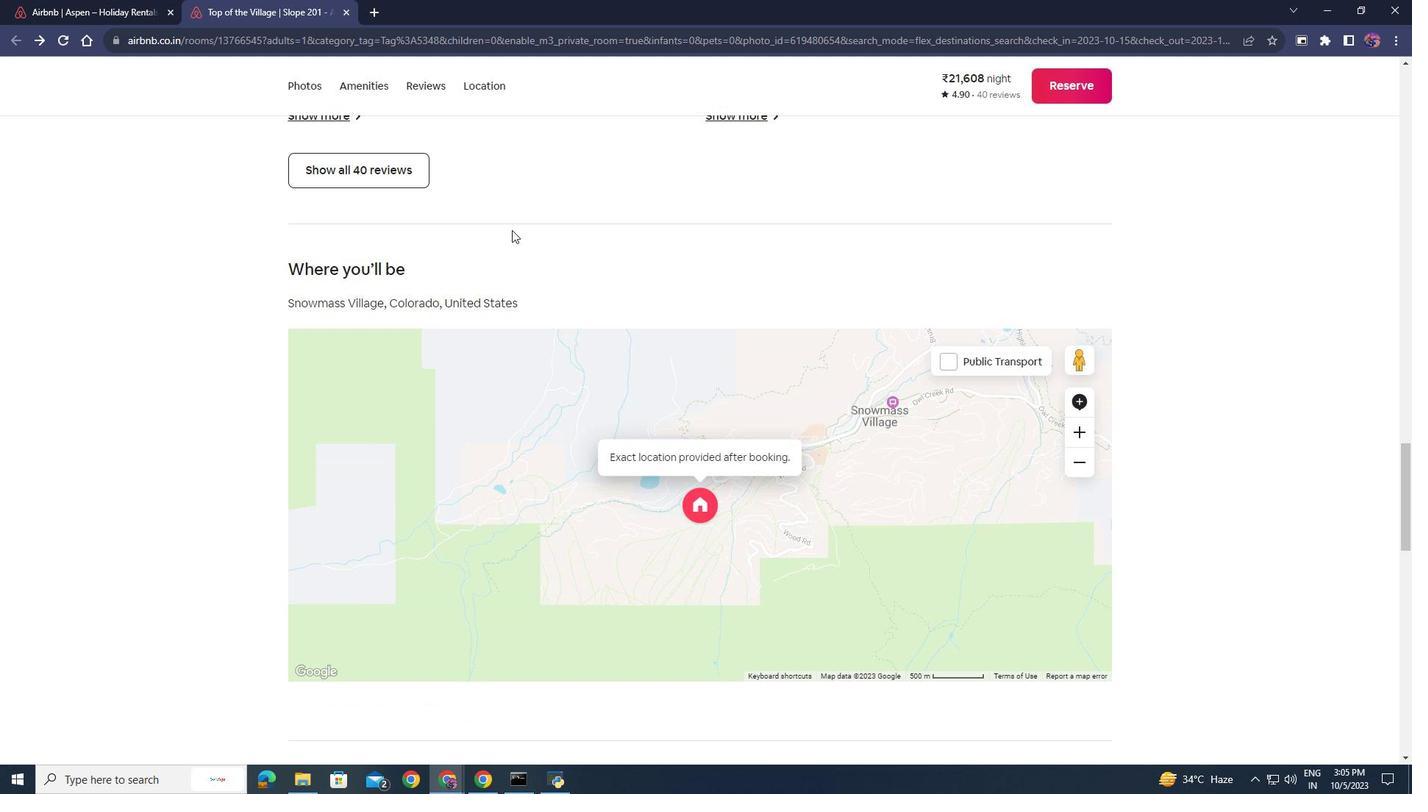 
Action: Mouse moved to (298, 85)
Screenshot: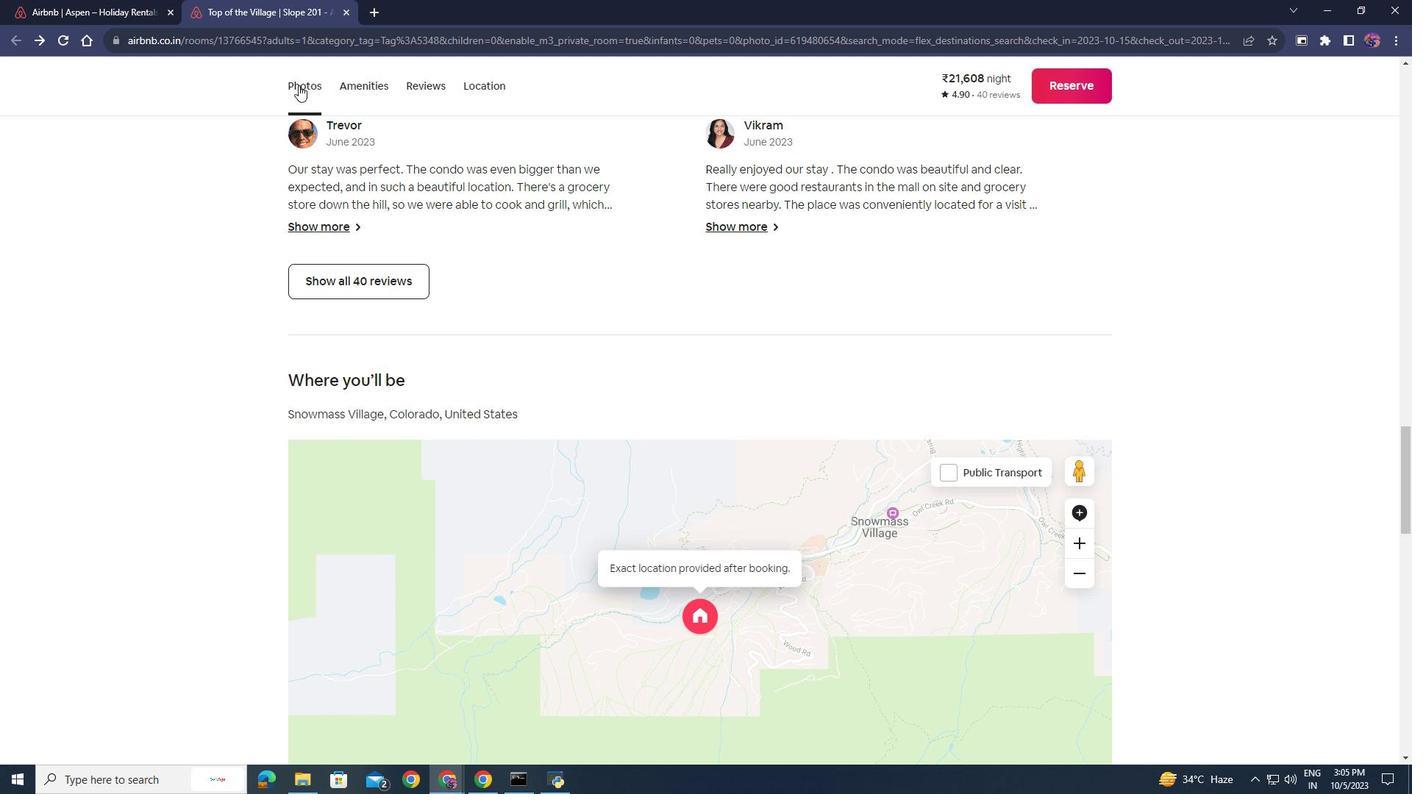 
Action: Mouse pressed left at (298, 85)
Screenshot: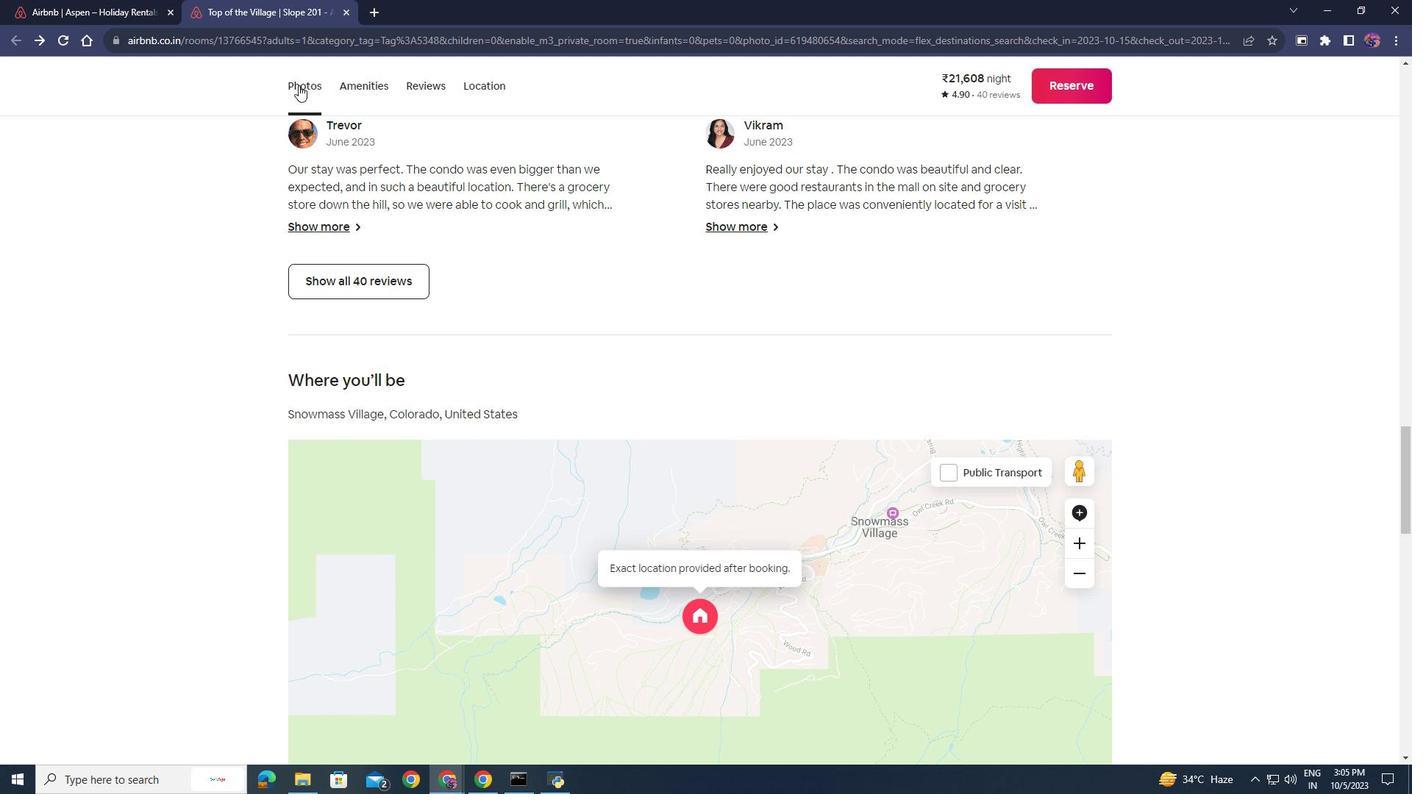 
Action: Mouse moved to (344, 8)
Screenshot: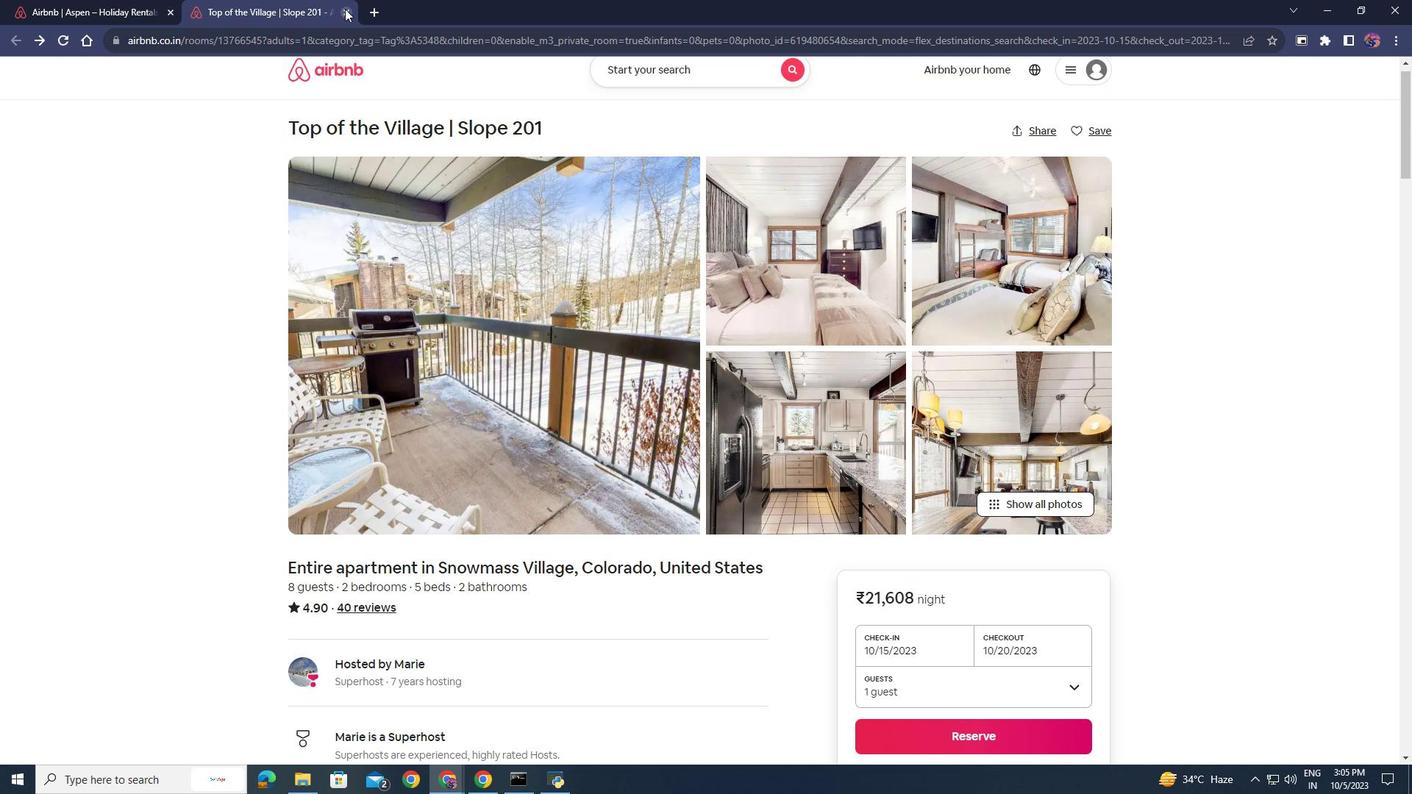 
Action: Mouse pressed left at (344, 8)
Screenshot: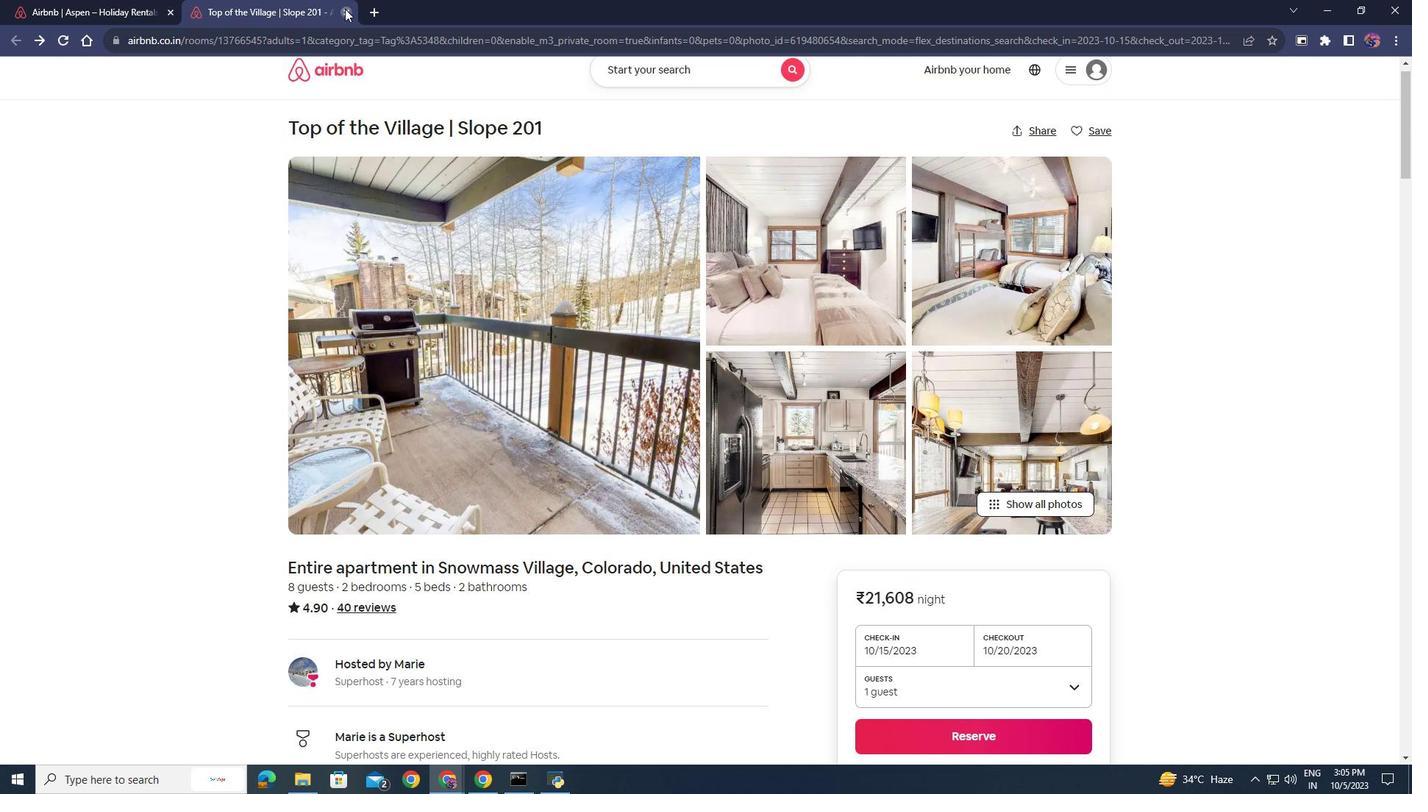 
Action: Mouse moved to (378, 472)
Screenshot: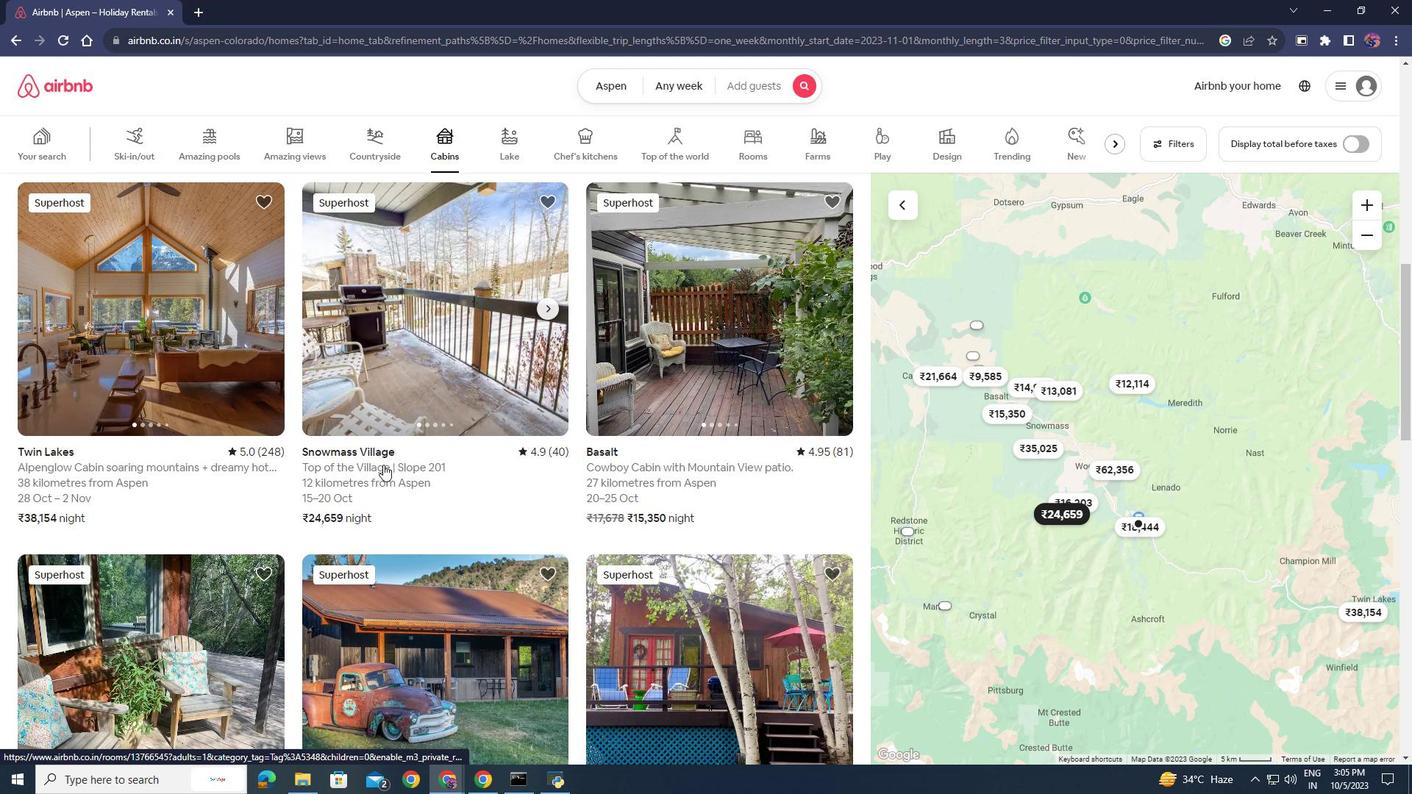 
Action: Mouse scrolled (378, 471) with delta (0, 0)
Screenshot: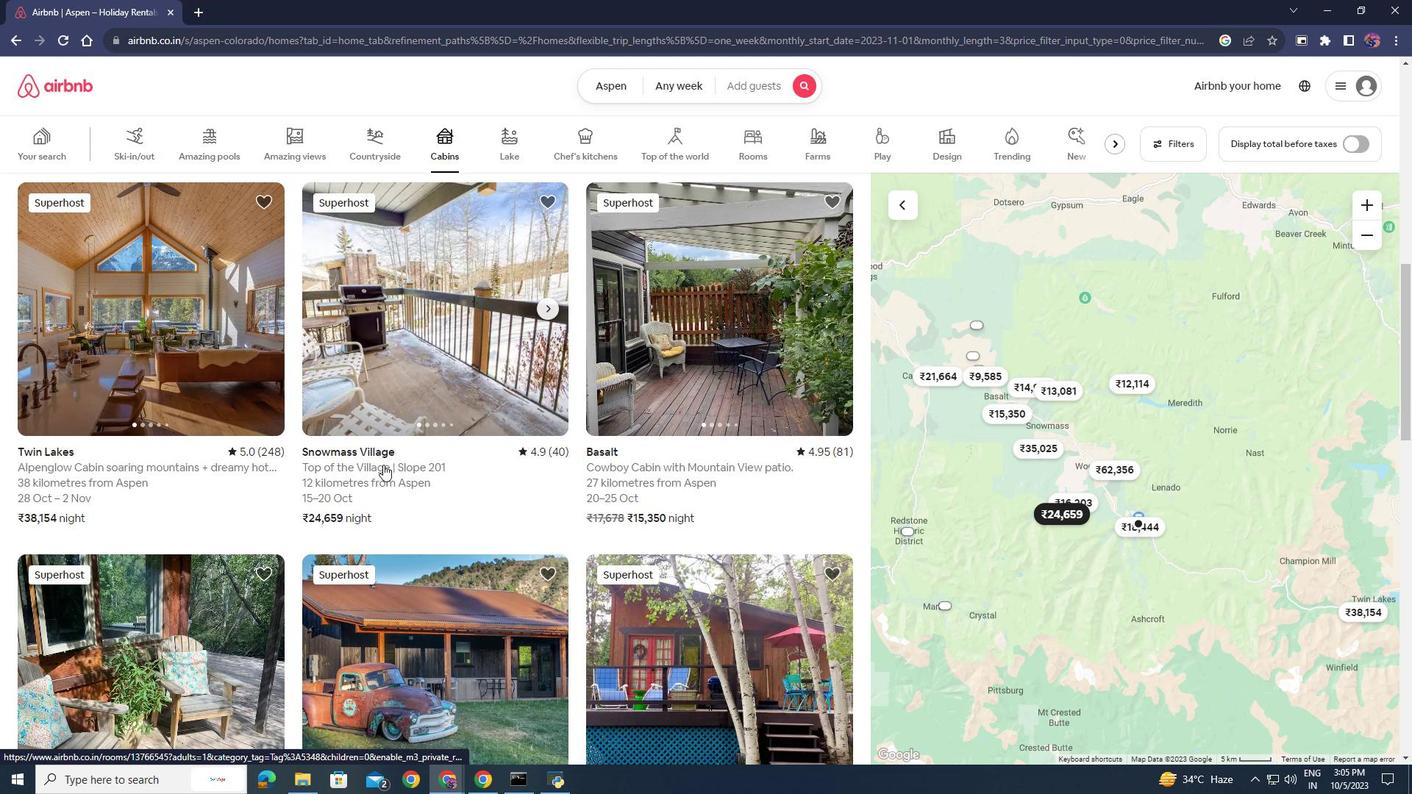 
Action: Mouse moved to (392, 457)
Screenshot: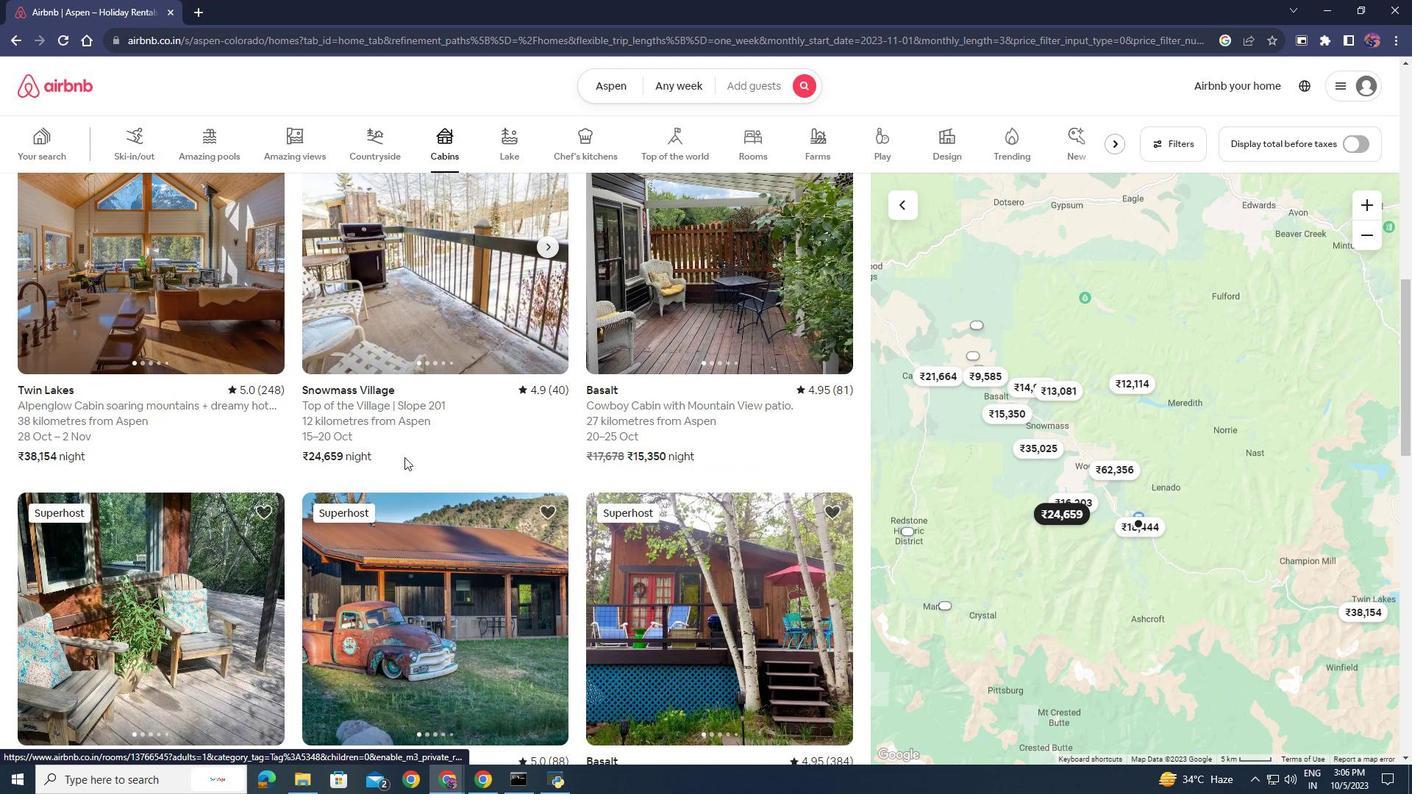 
Action: Mouse scrolled (392, 456) with delta (0, 0)
Screenshot: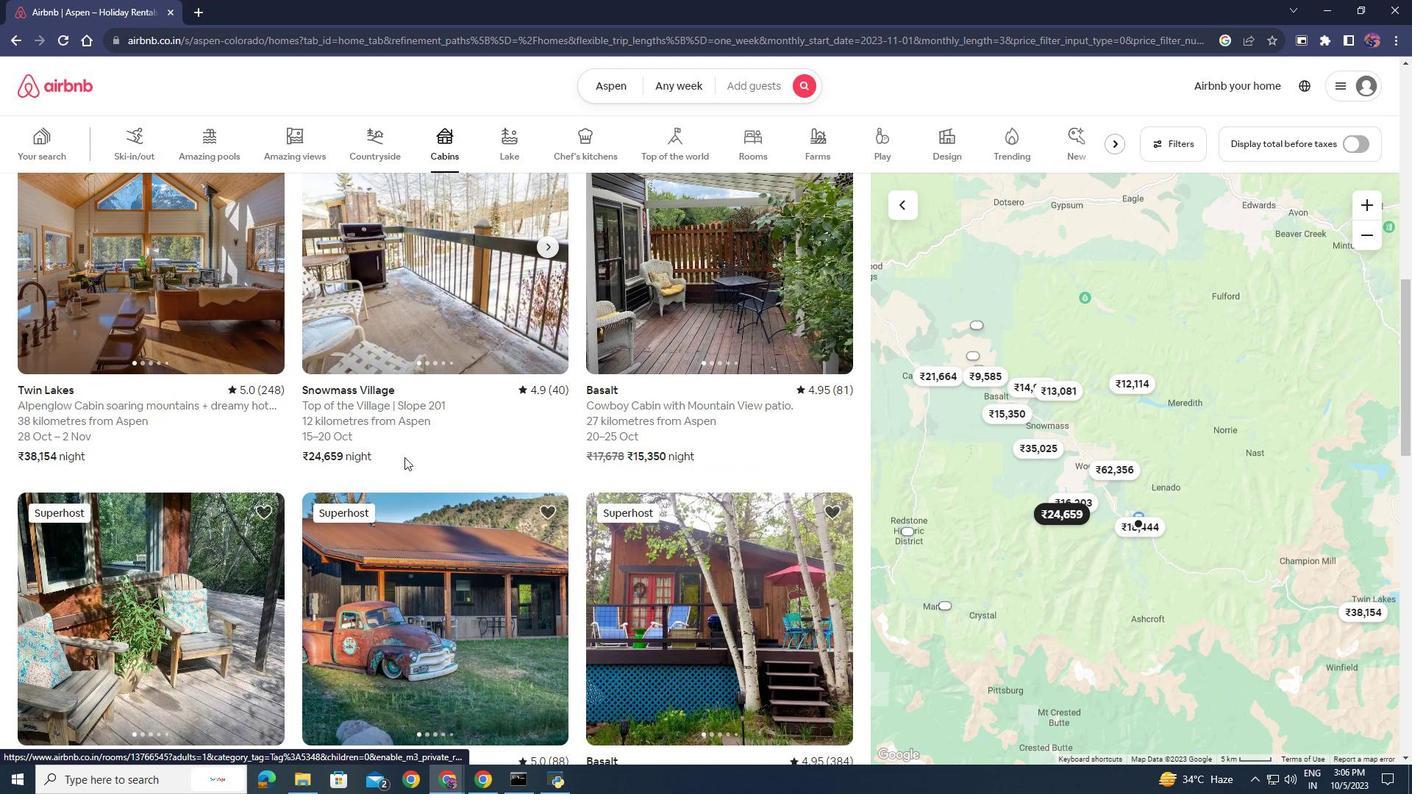 
Action: Mouse moved to (406, 568)
Screenshot: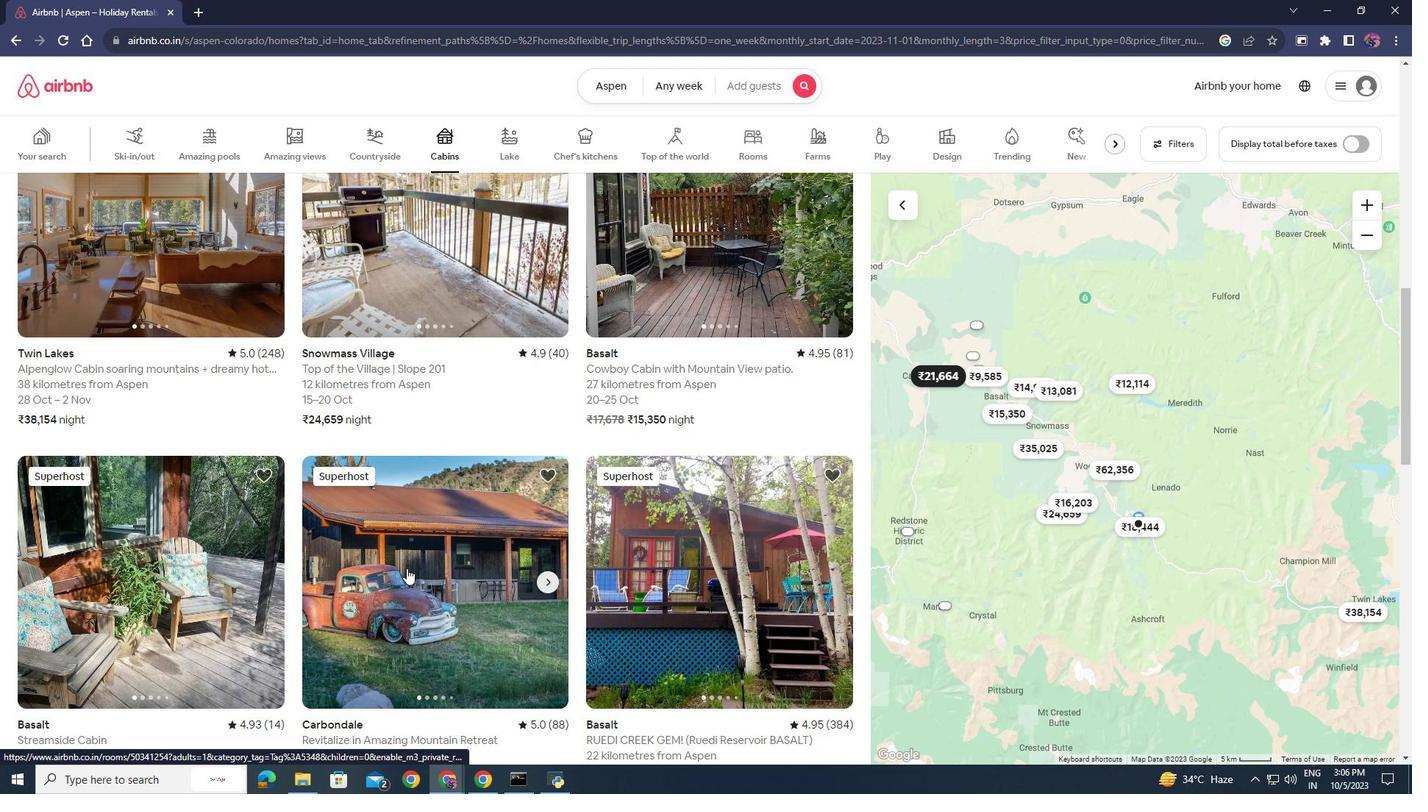 
Action: Mouse pressed left at (406, 568)
Screenshot: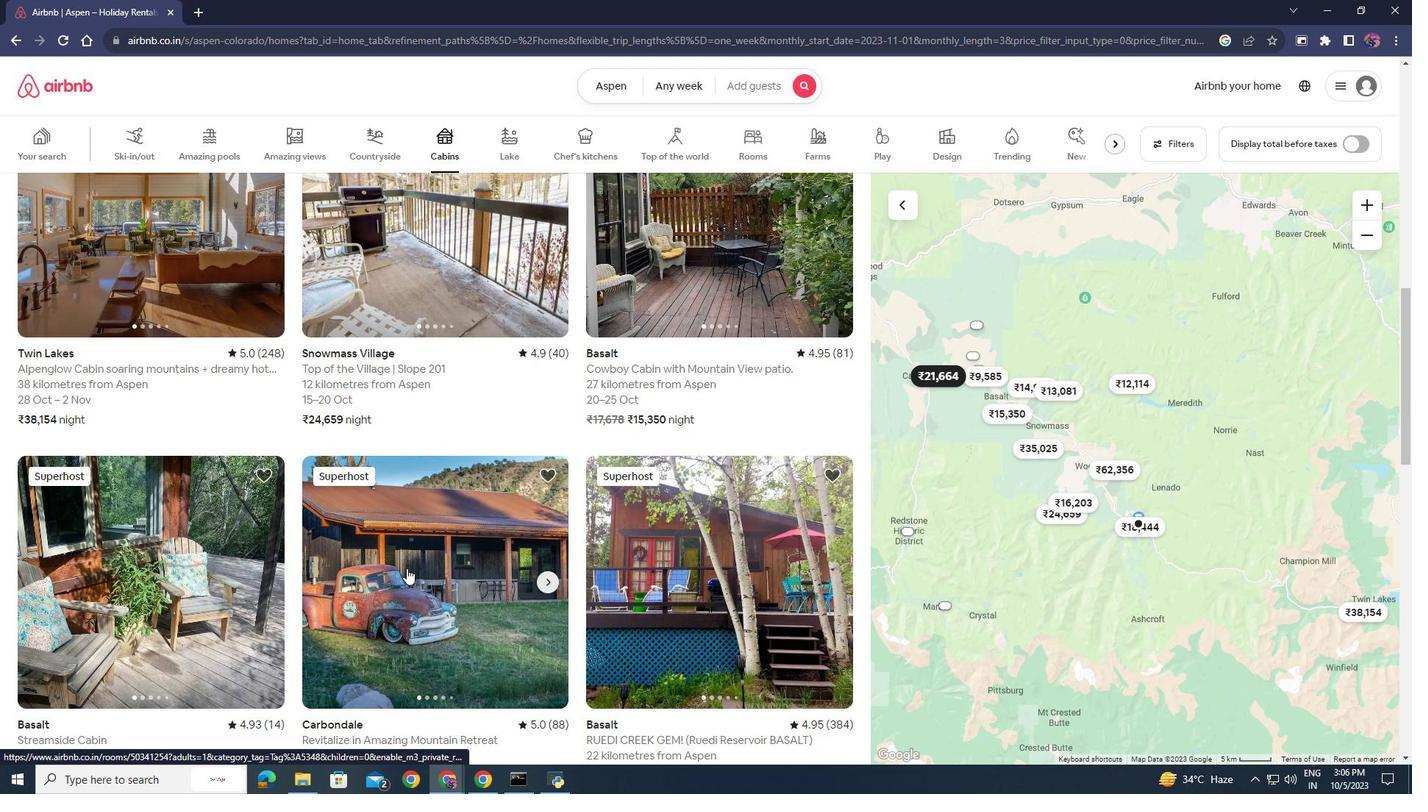 
Action: Mouse moved to (581, 439)
Screenshot: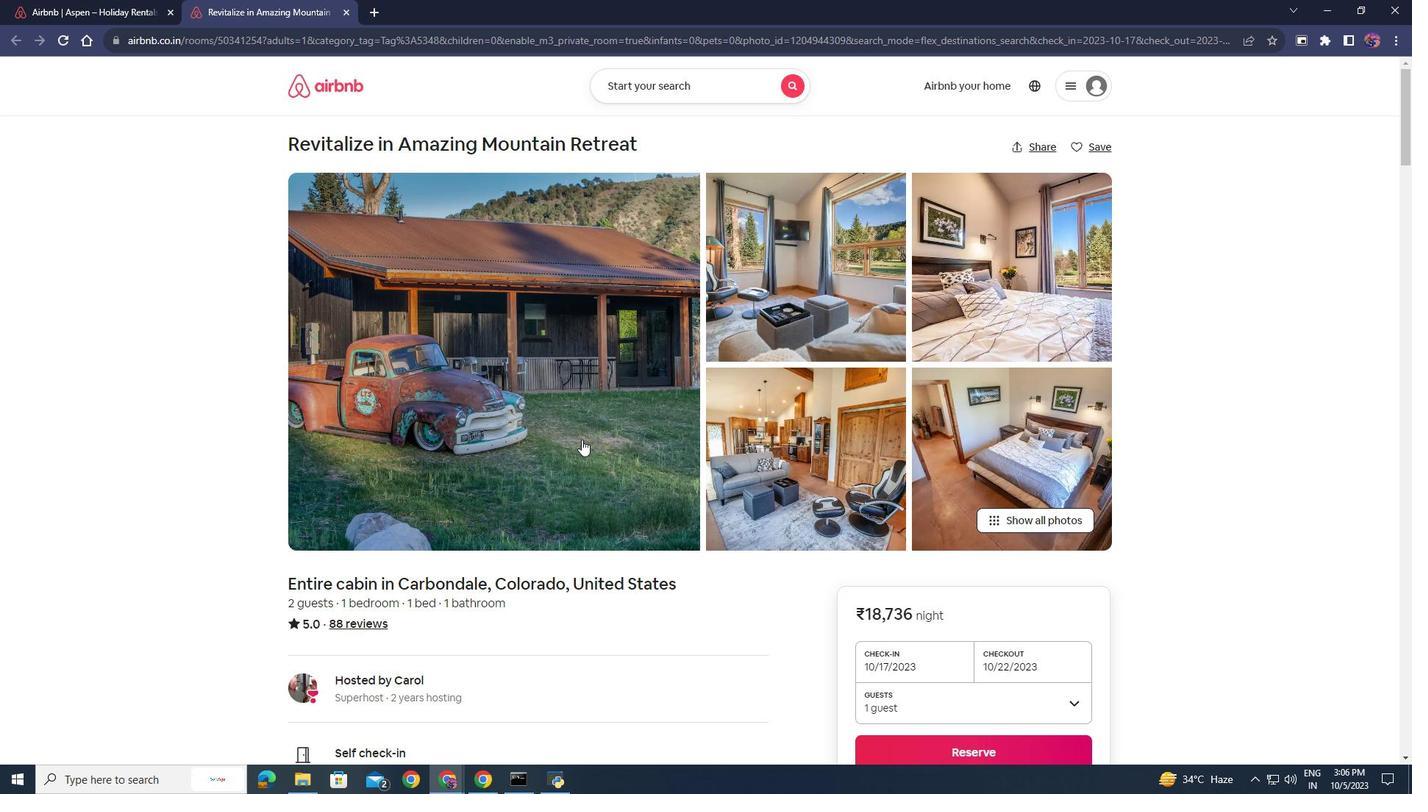 
Action: Mouse scrolled (581, 439) with delta (0, 0)
Screenshot: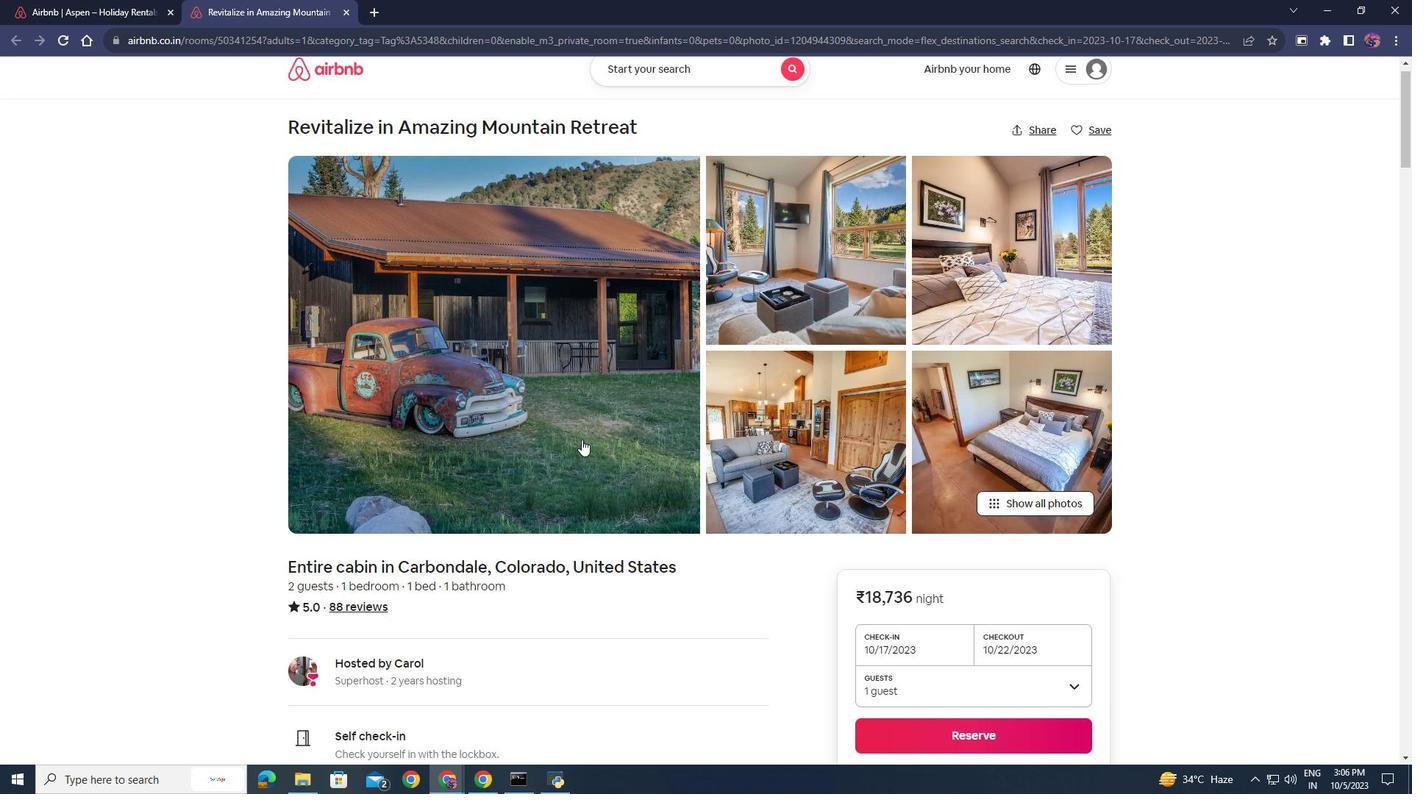 
Action: Mouse scrolled (581, 439) with delta (0, 0)
Screenshot: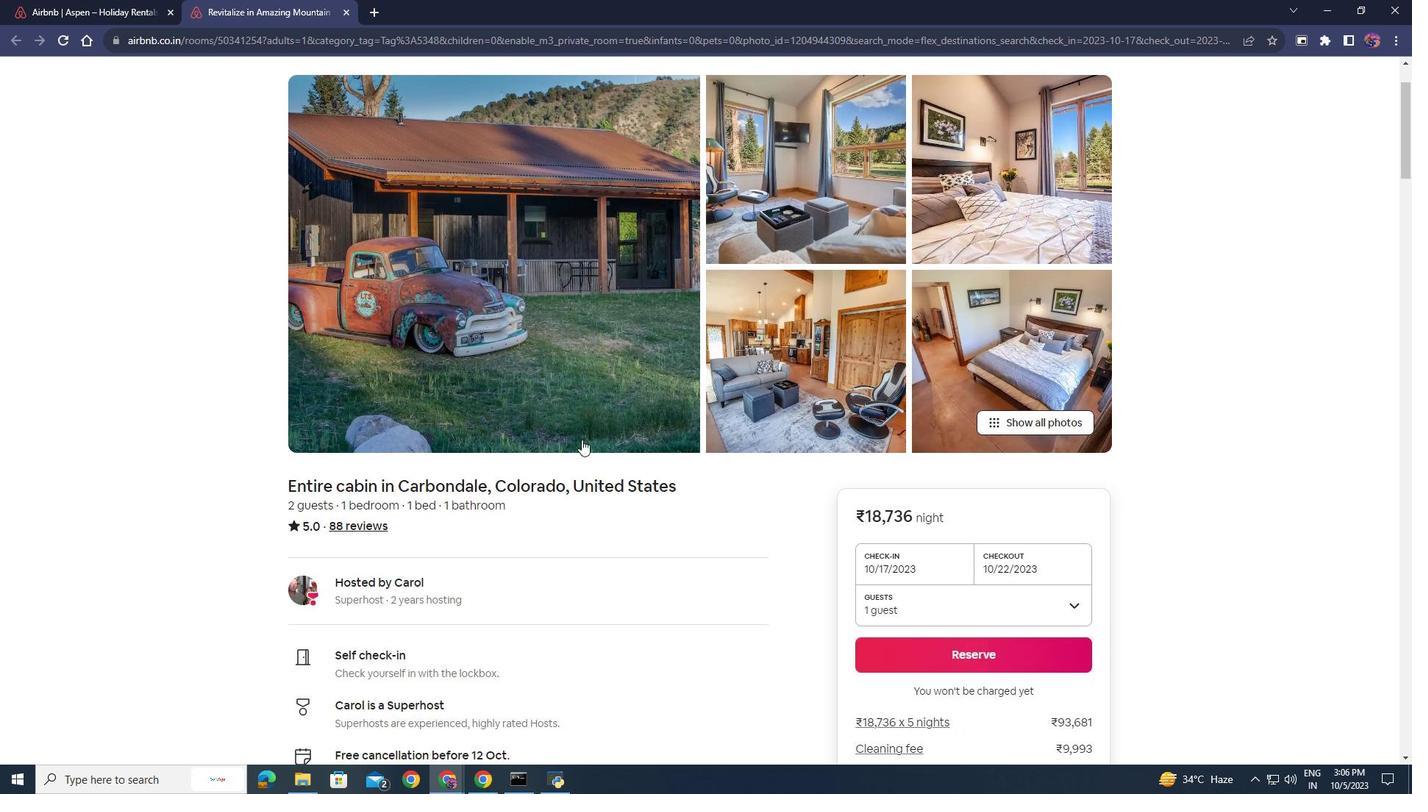 
Action: Mouse scrolled (581, 439) with delta (0, 0)
Screenshot: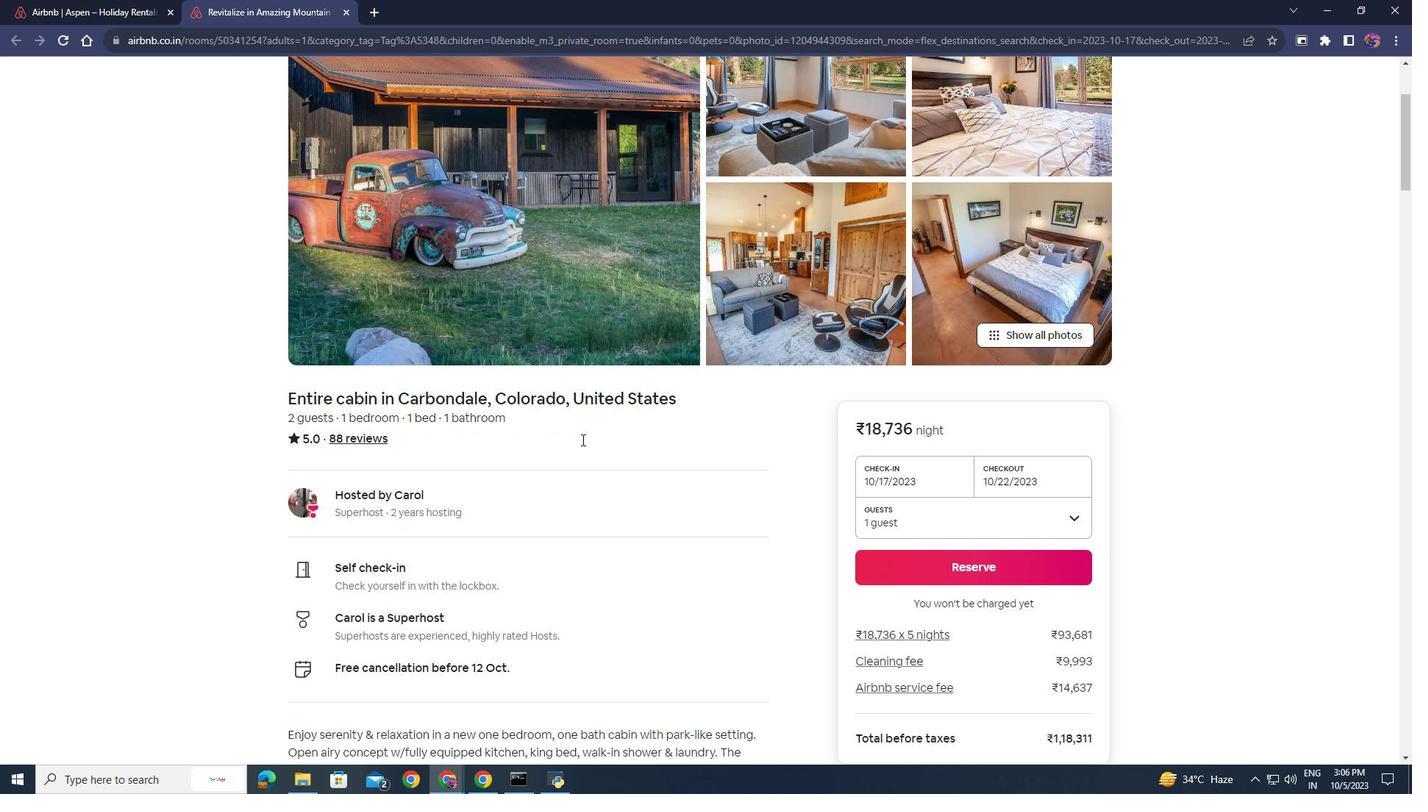 
Action: Mouse scrolled (581, 439) with delta (0, 0)
Screenshot: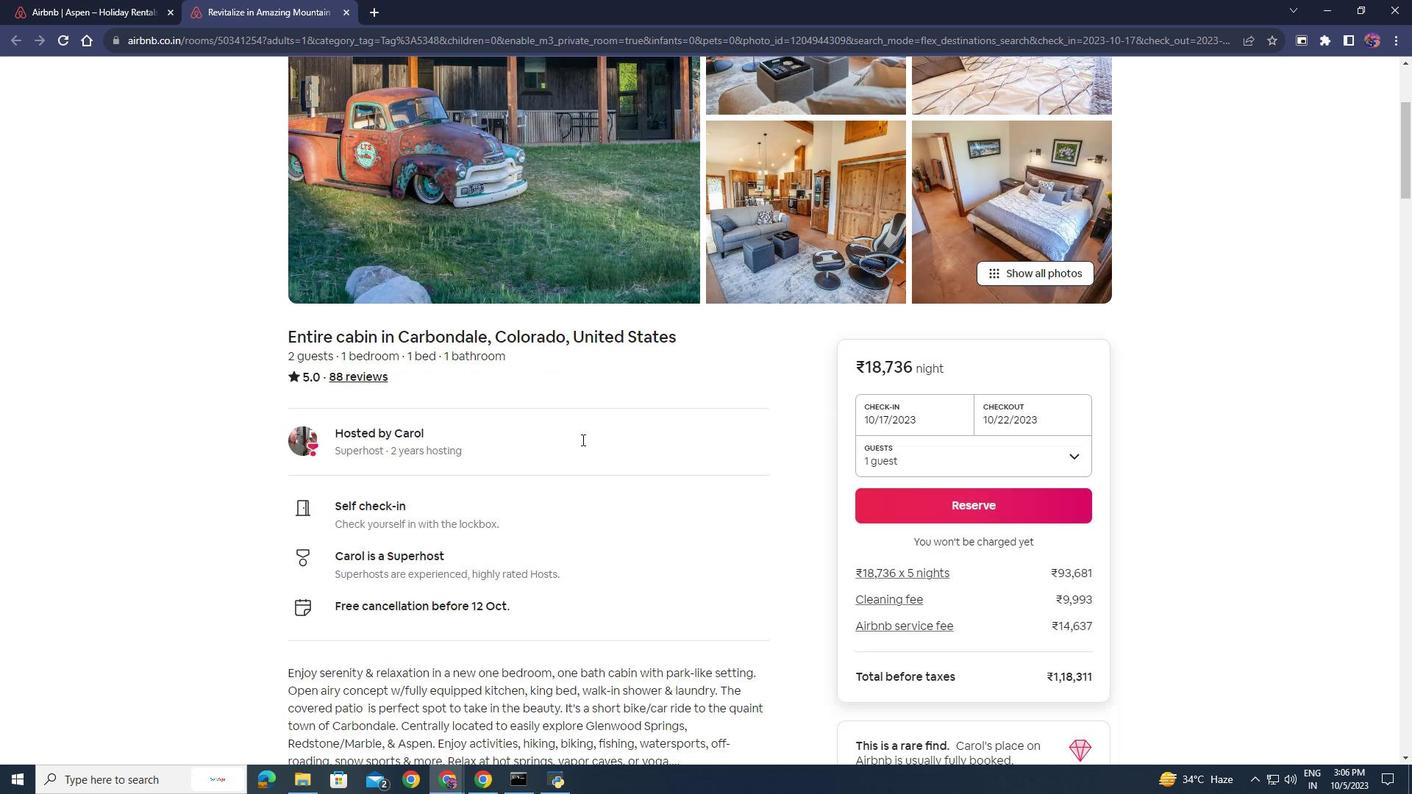 
Action: Mouse scrolled (581, 439) with delta (0, 0)
Screenshot: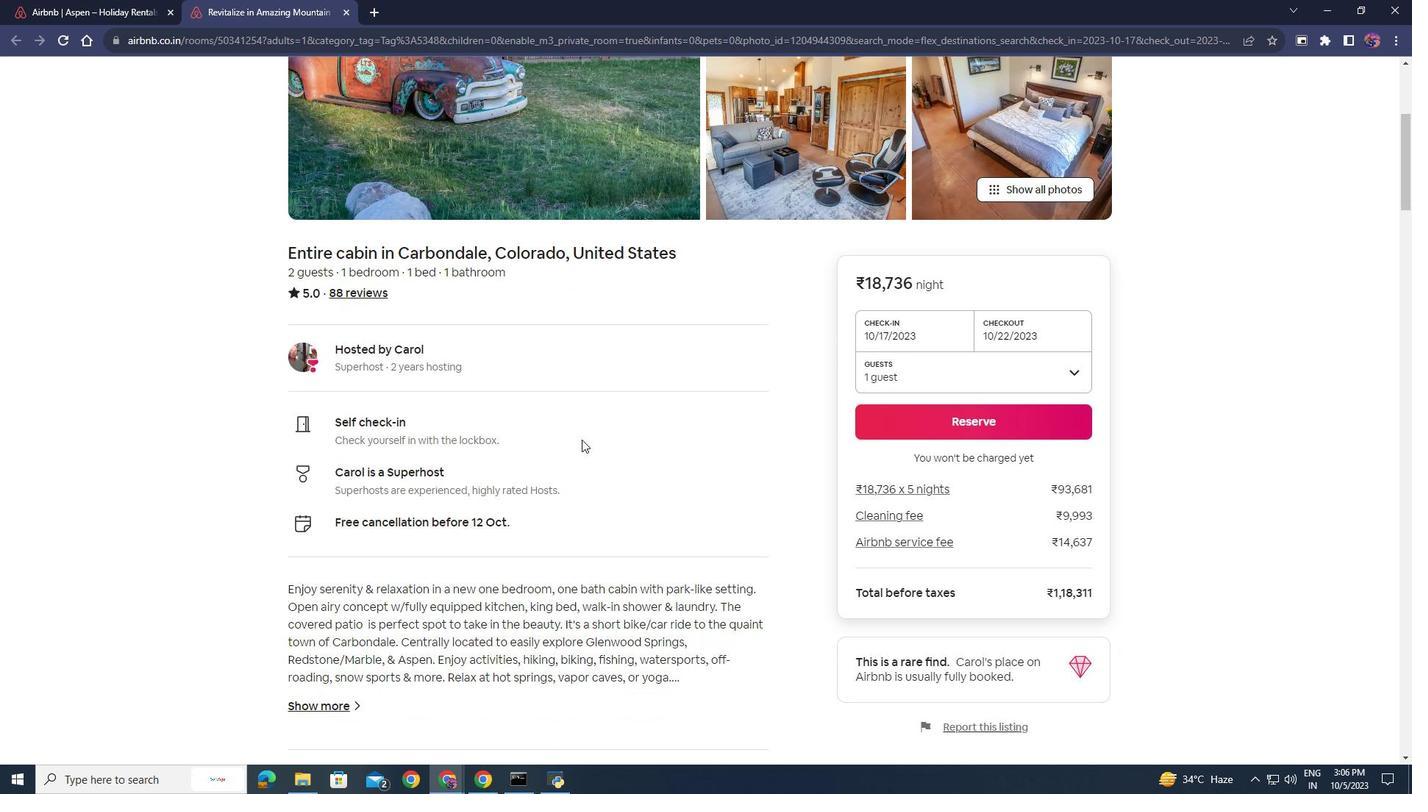 
Action: Mouse scrolled (581, 439) with delta (0, 0)
Screenshot: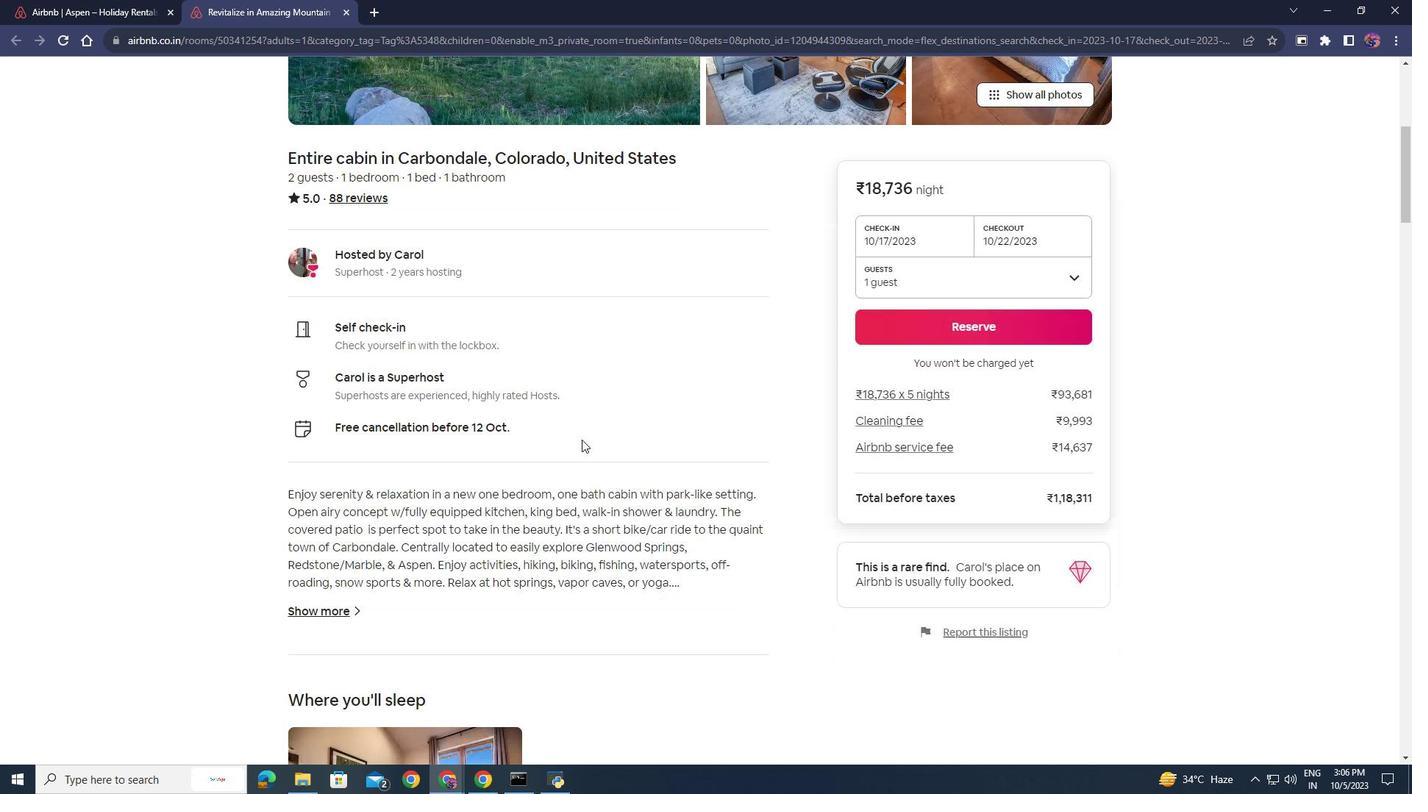 
Action: Mouse scrolled (581, 439) with delta (0, 0)
Screenshot: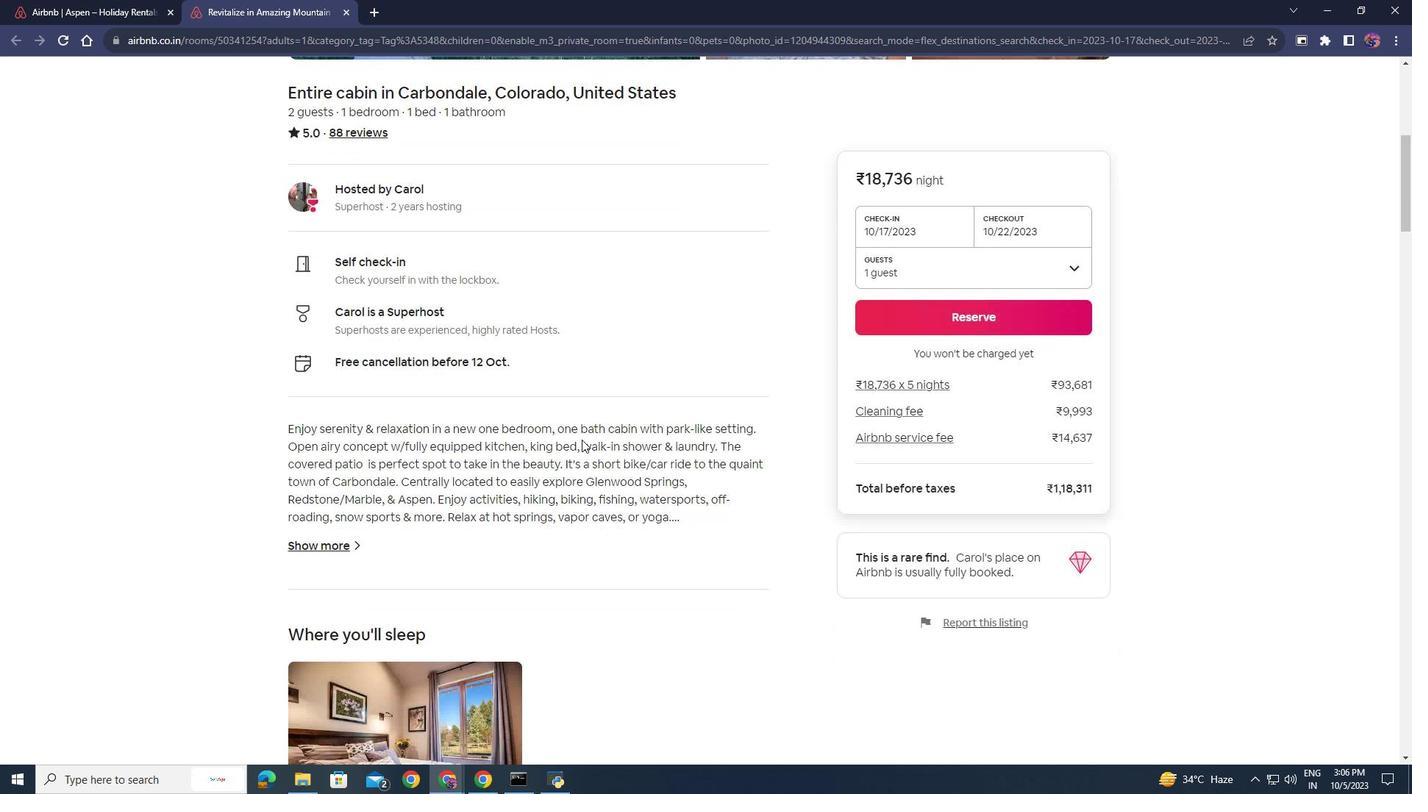 
Action: Mouse moved to (582, 436)
Screenshot: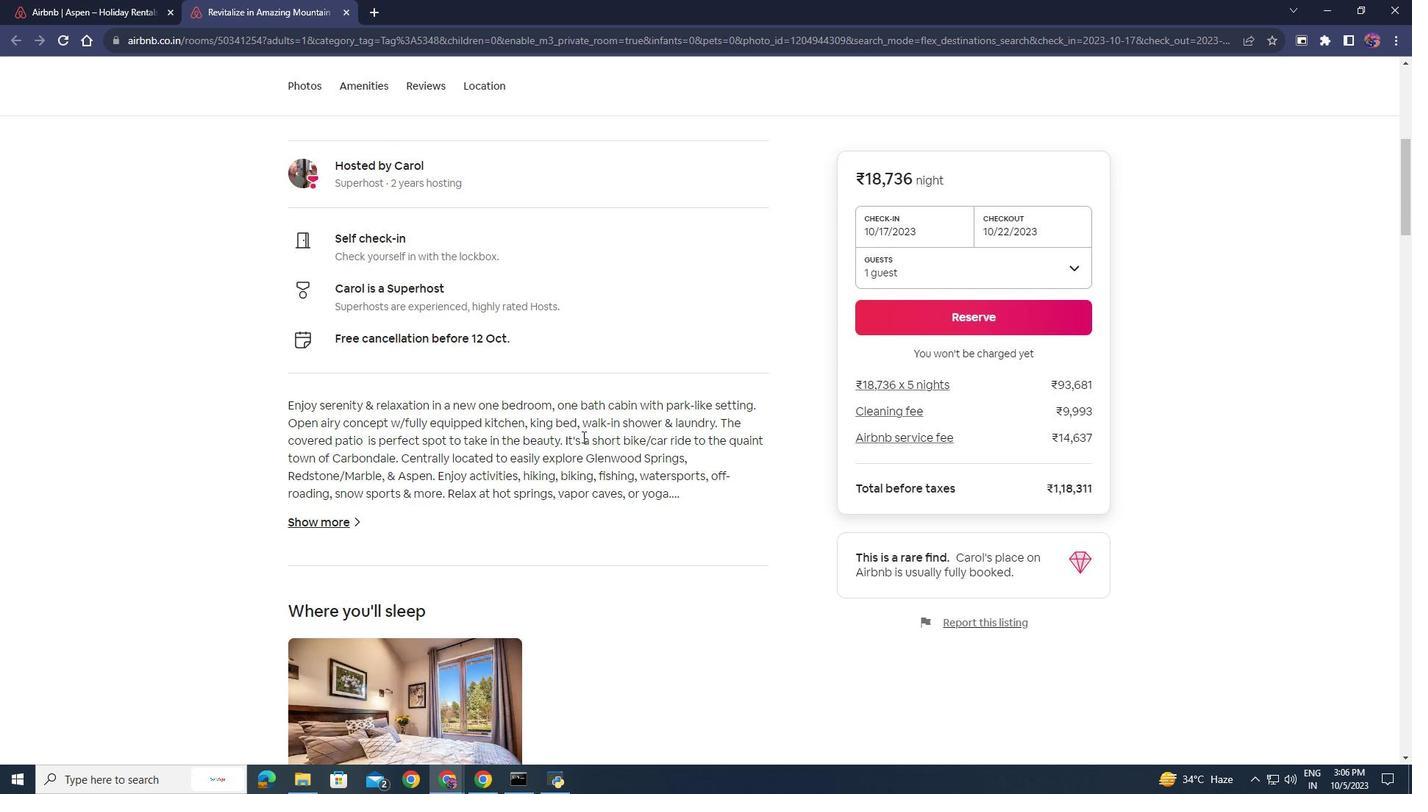 
Action: Mouse scrolled (582, 436) with delta (0, 0)
Screenshot: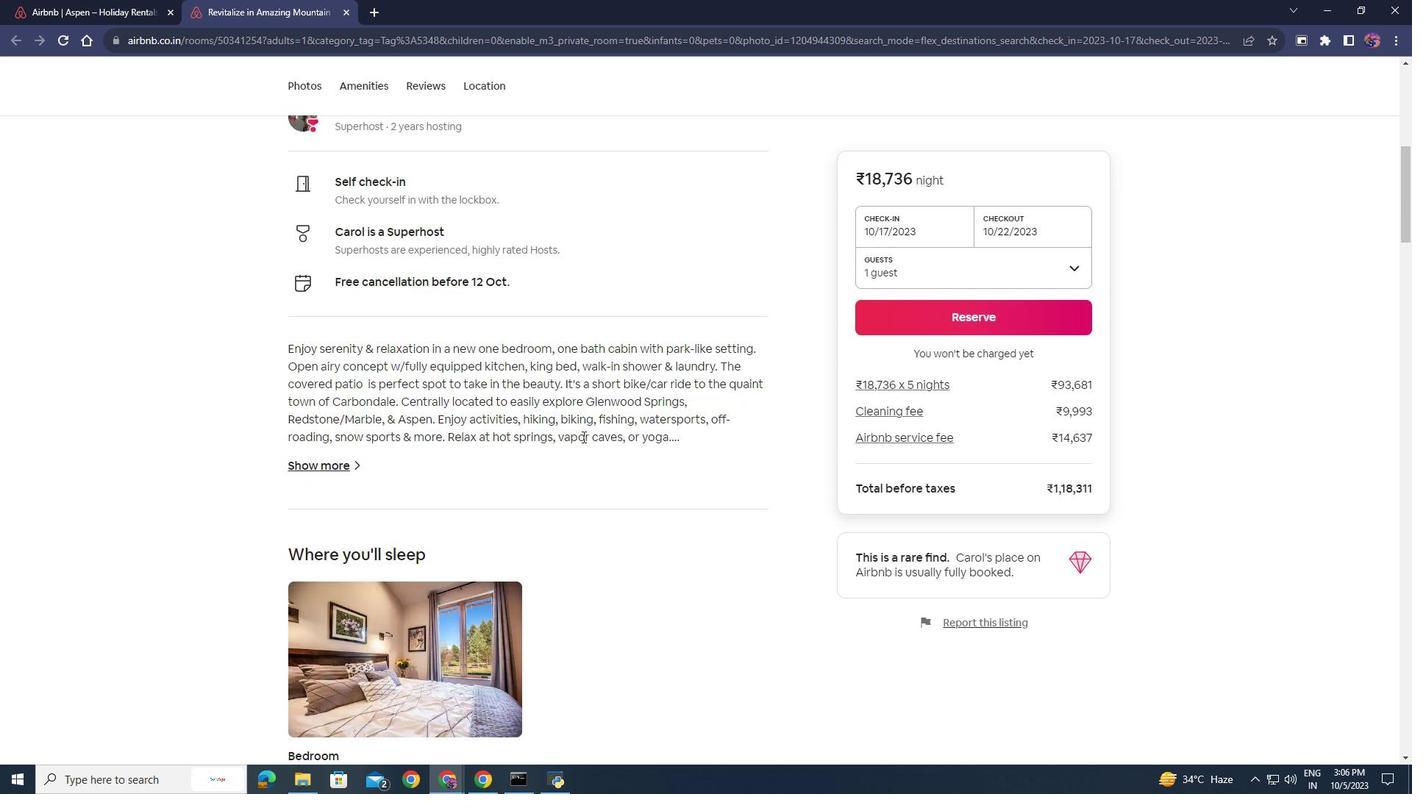 
Action: Mouse scrolled (582, 436) with delta (0, 0)
Screenshot: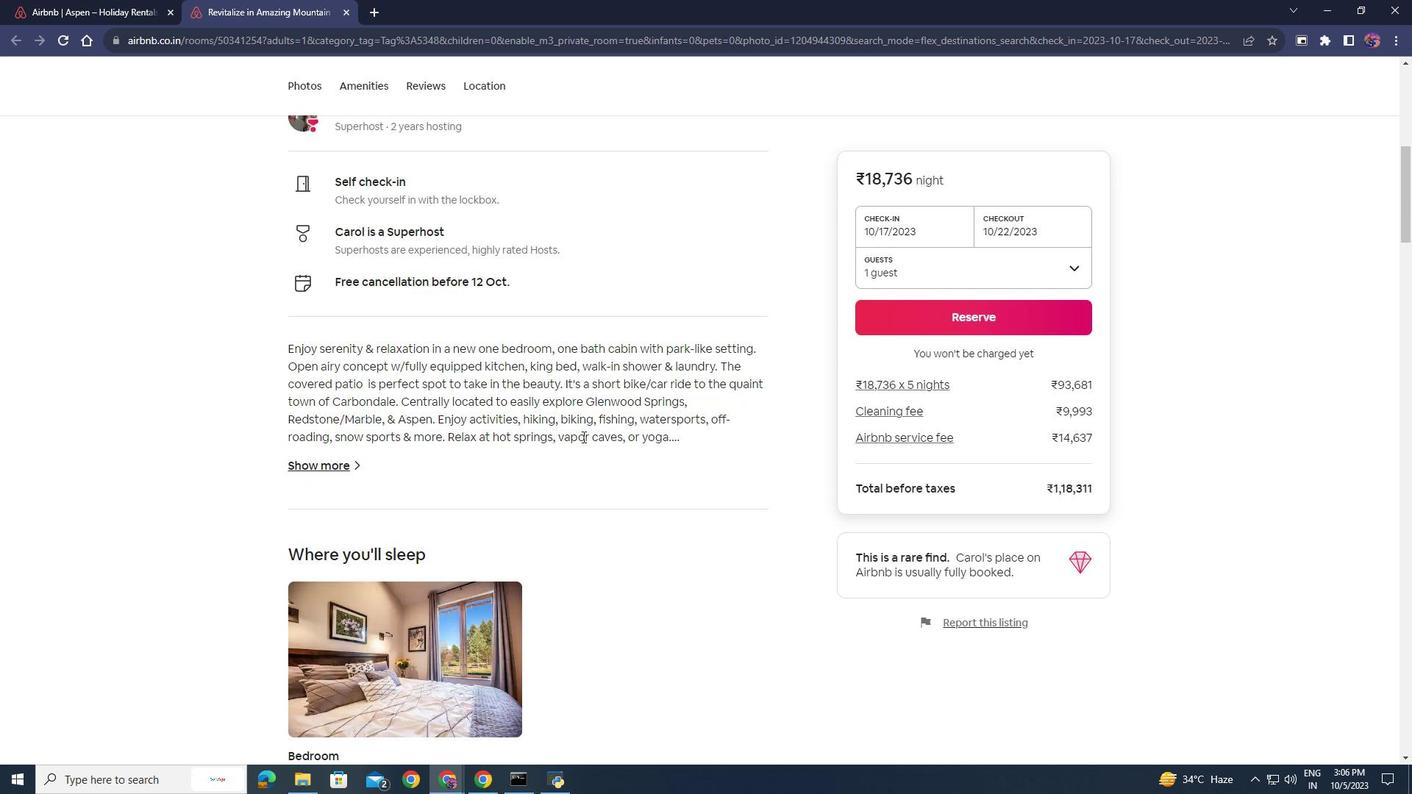 
Action: Mouse scrolled (582, 436) with delta (0, 0)
Screenshot: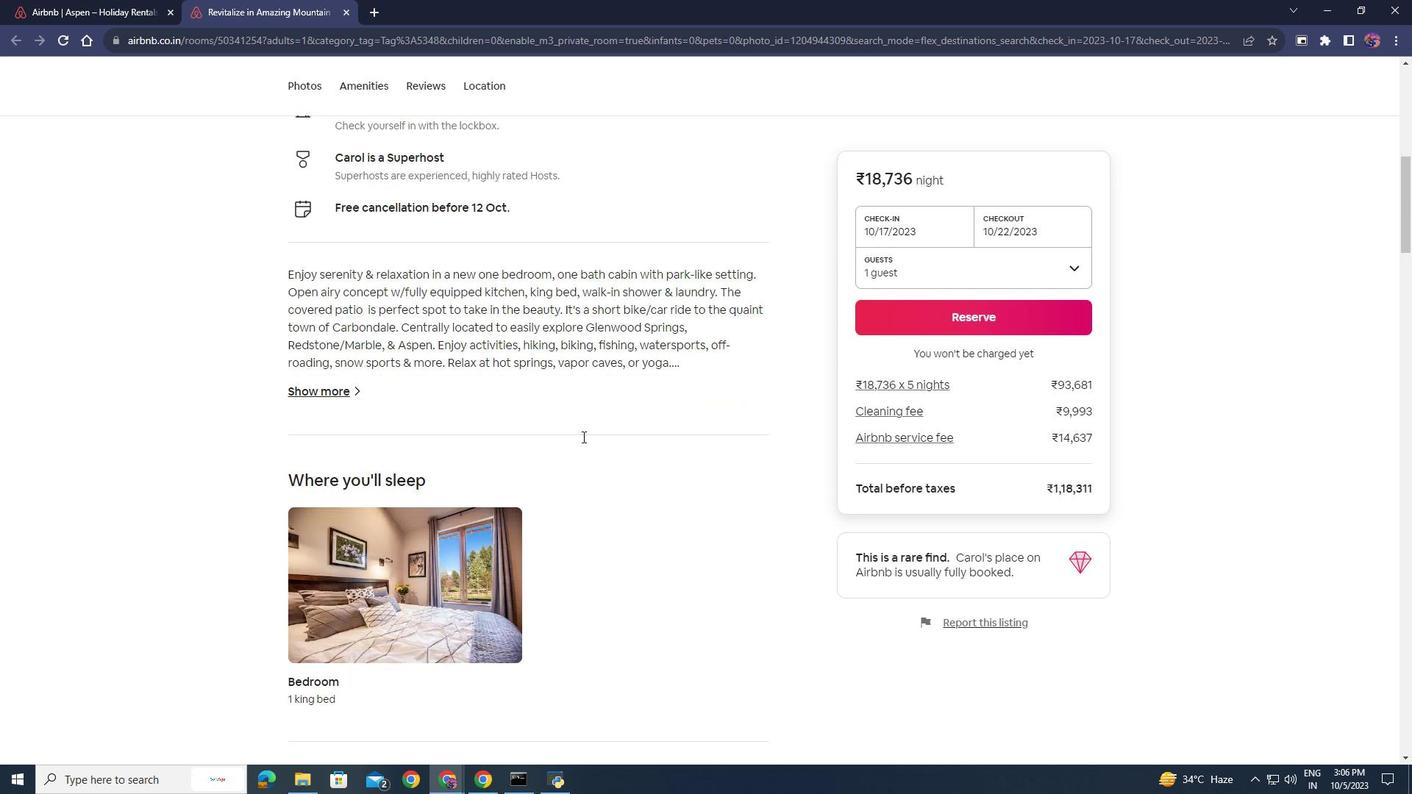 
Action: Mouse scrolled (582, 436) with delta (0, 0)
Screenshot: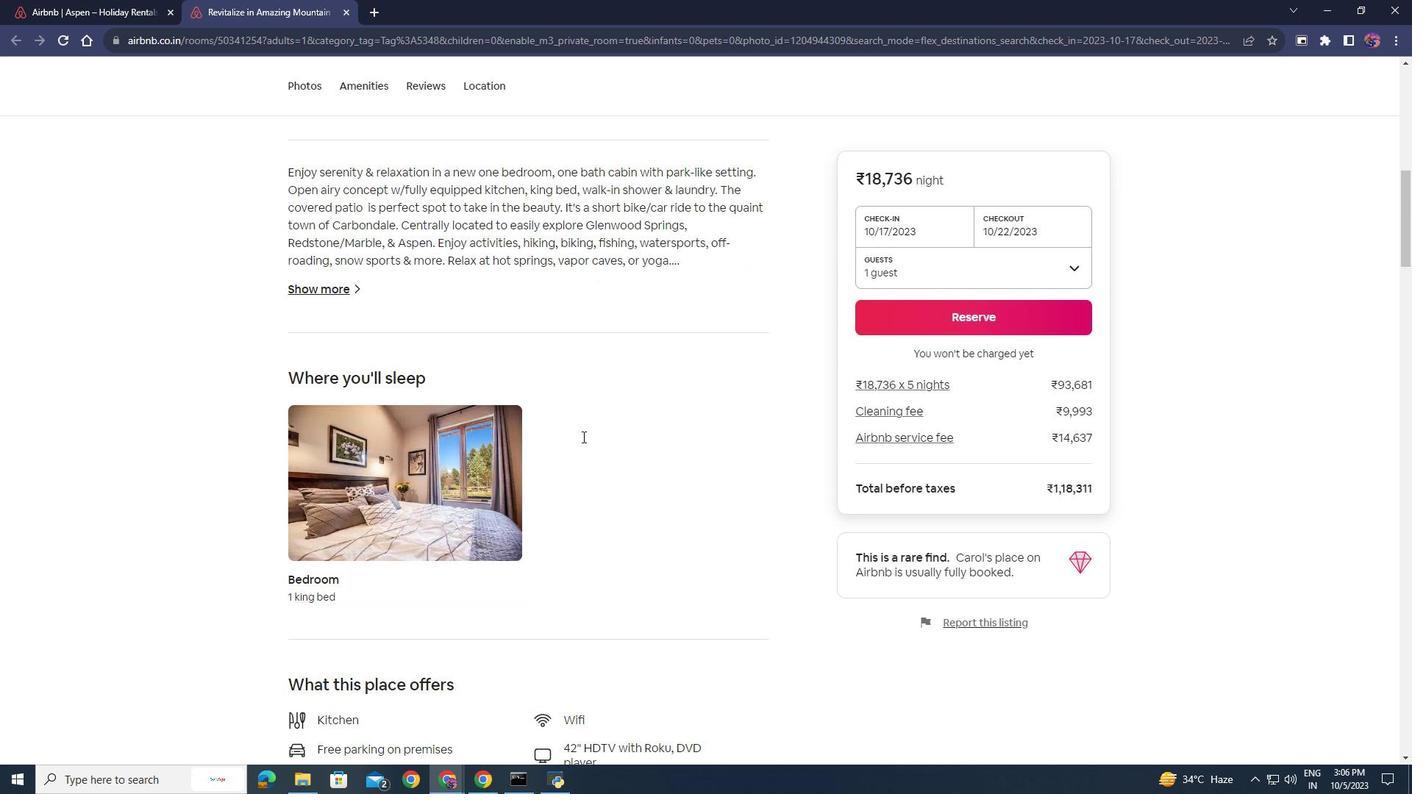 
Action: Mouse moved to (581, 433)
Screenshot: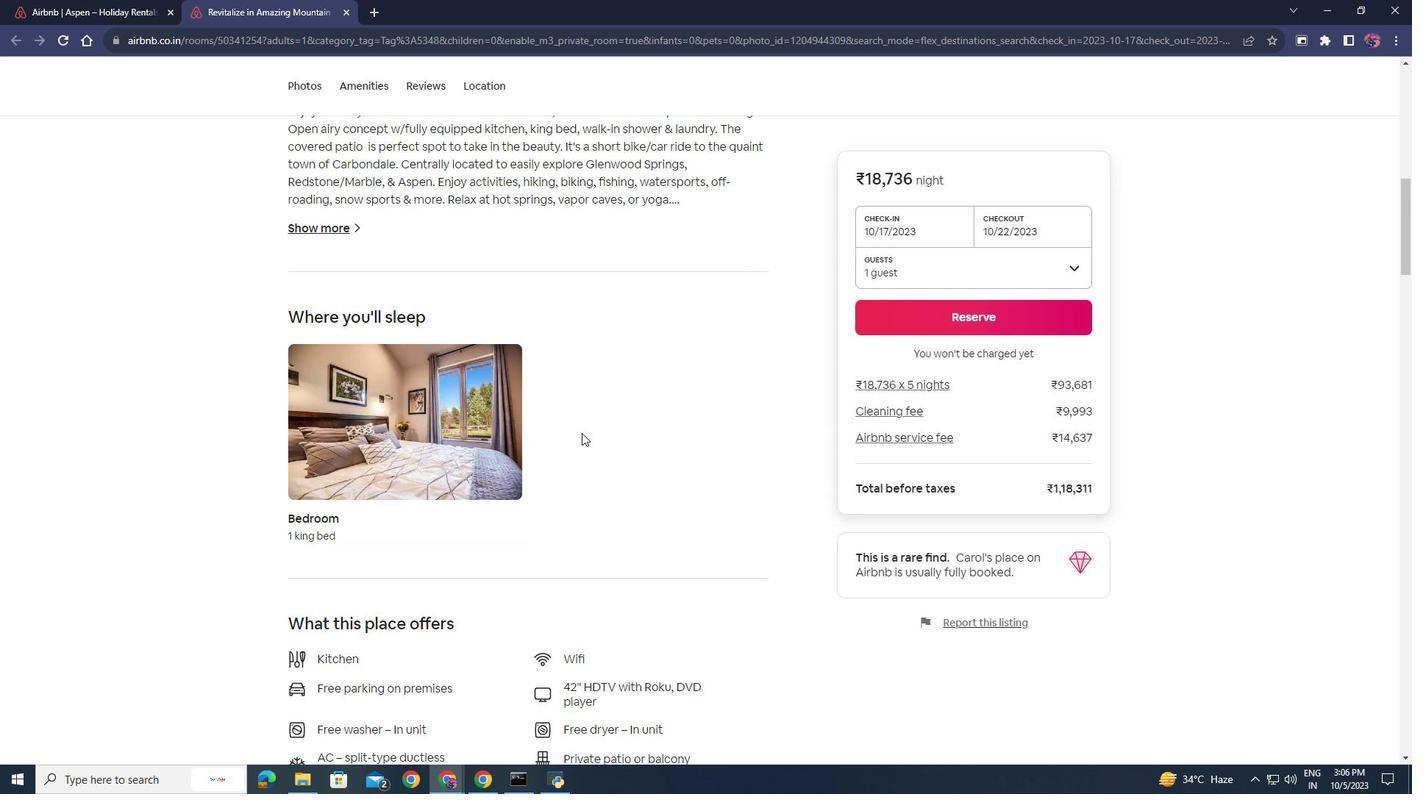 
Action: Mouse scrolled (581, 432) with delta (0, 0)
Screenshot: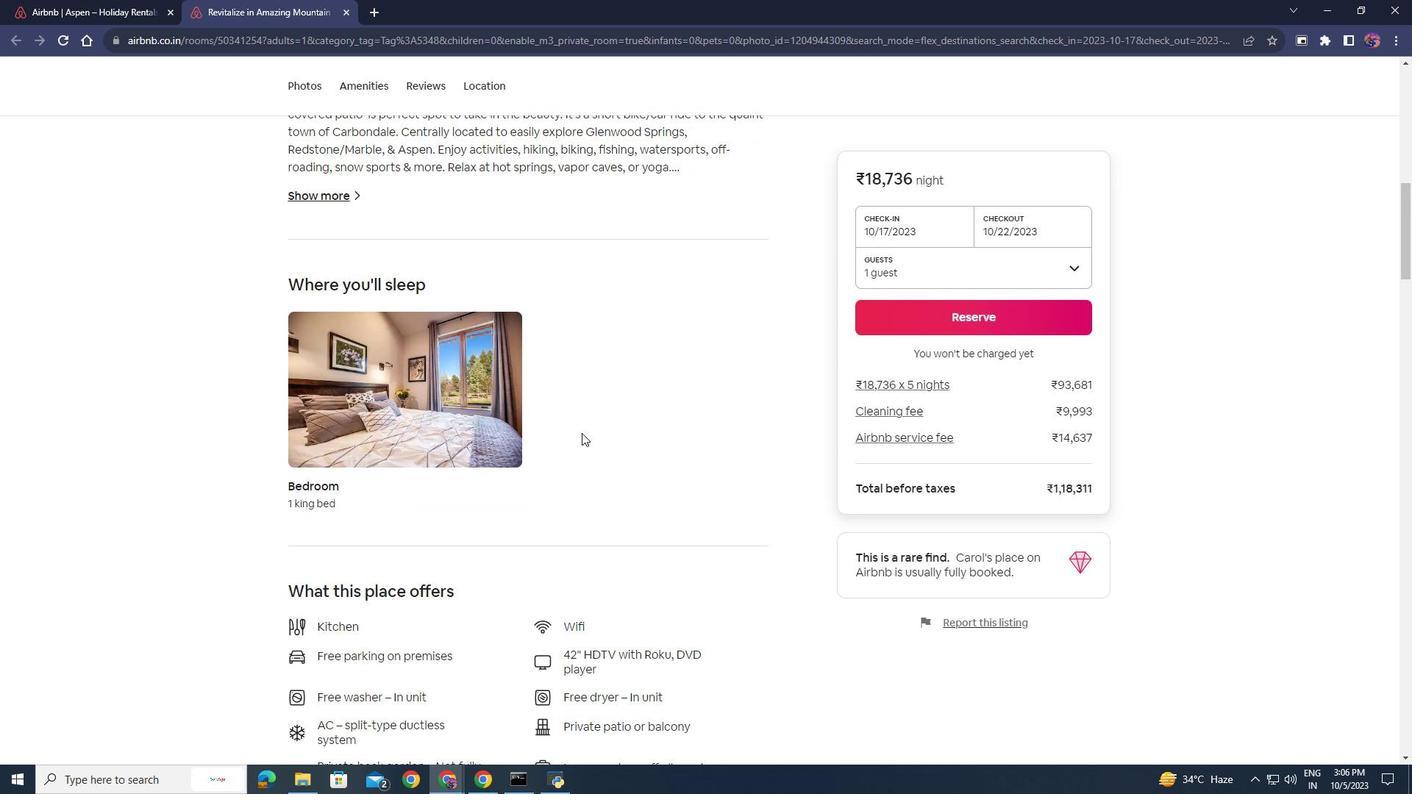 
Action: Mouse scrolled (581, 432) with delta (0, 0)
Screenshot: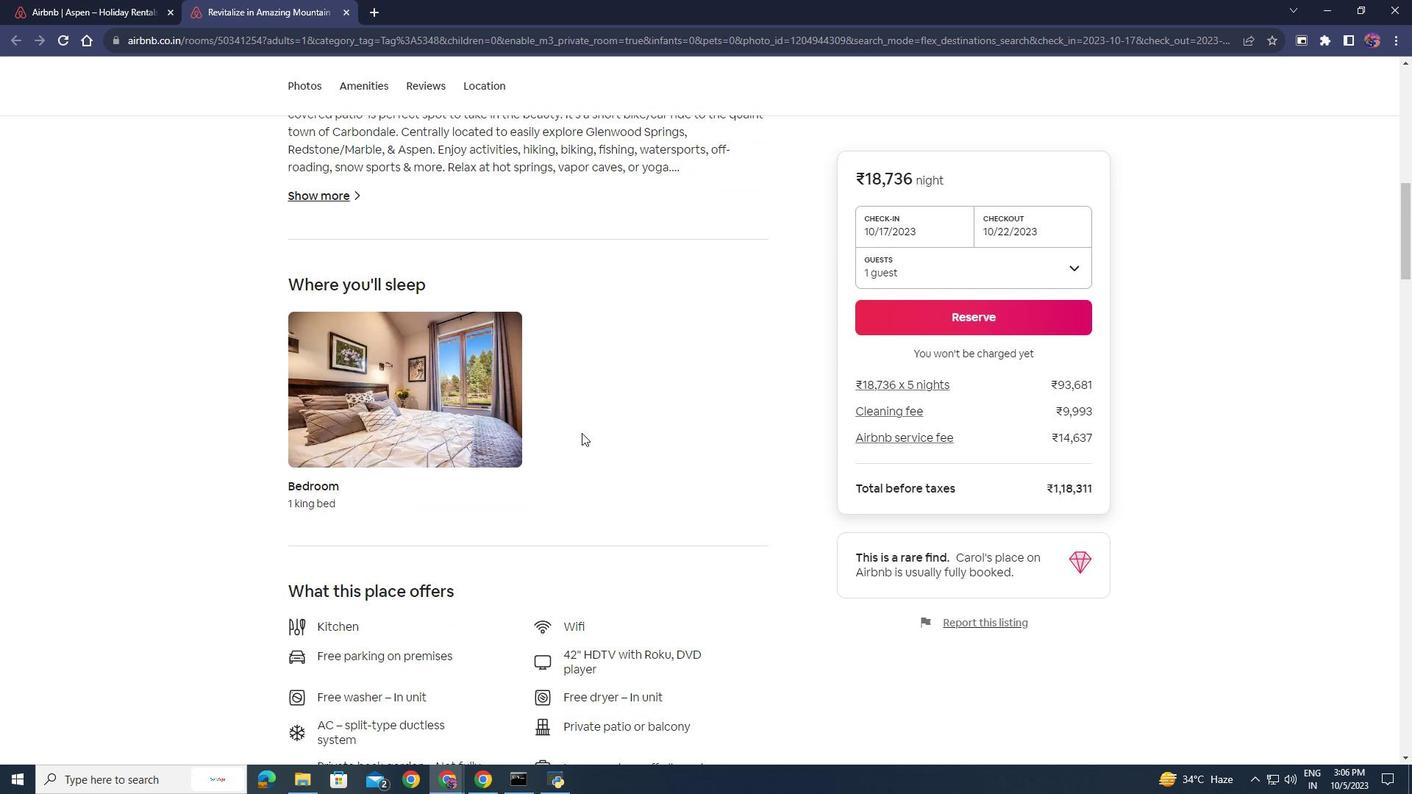 
Action: Mouse scrolled (581, 432) with delta (0, 0)
Screenshot: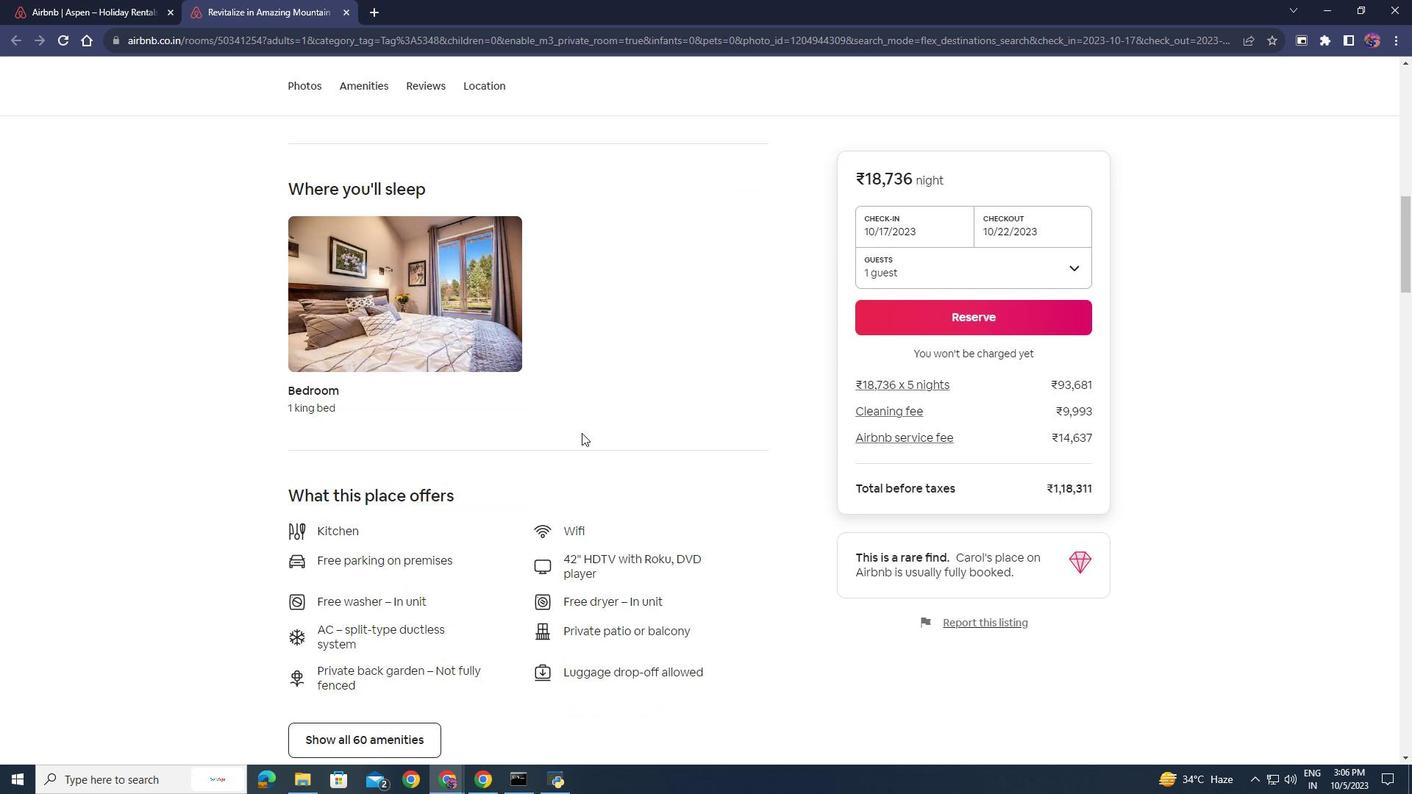 
Action: Mouse moved to (342, 645)
Screenshot: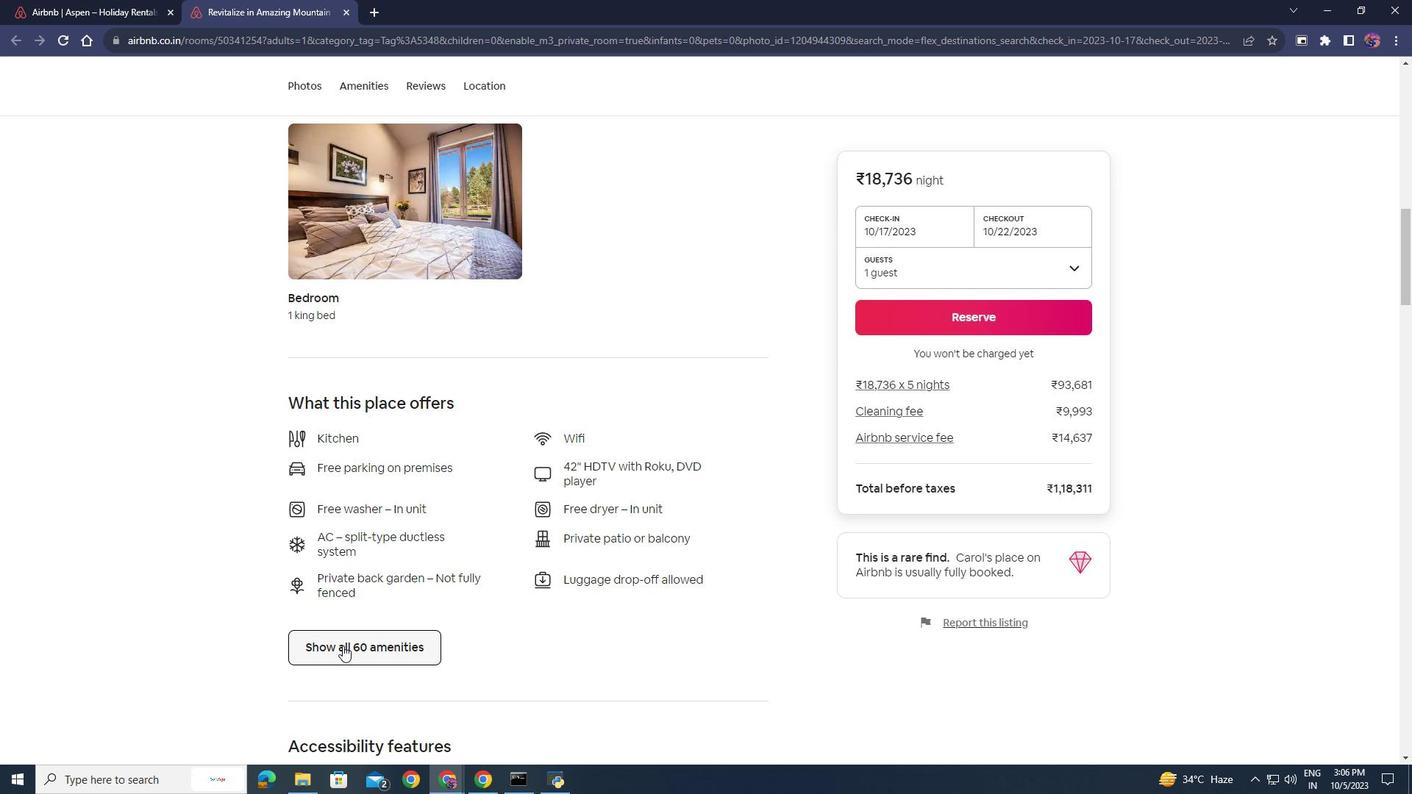 
Action: Mouse pressed left at (342, 645)
Screenshot: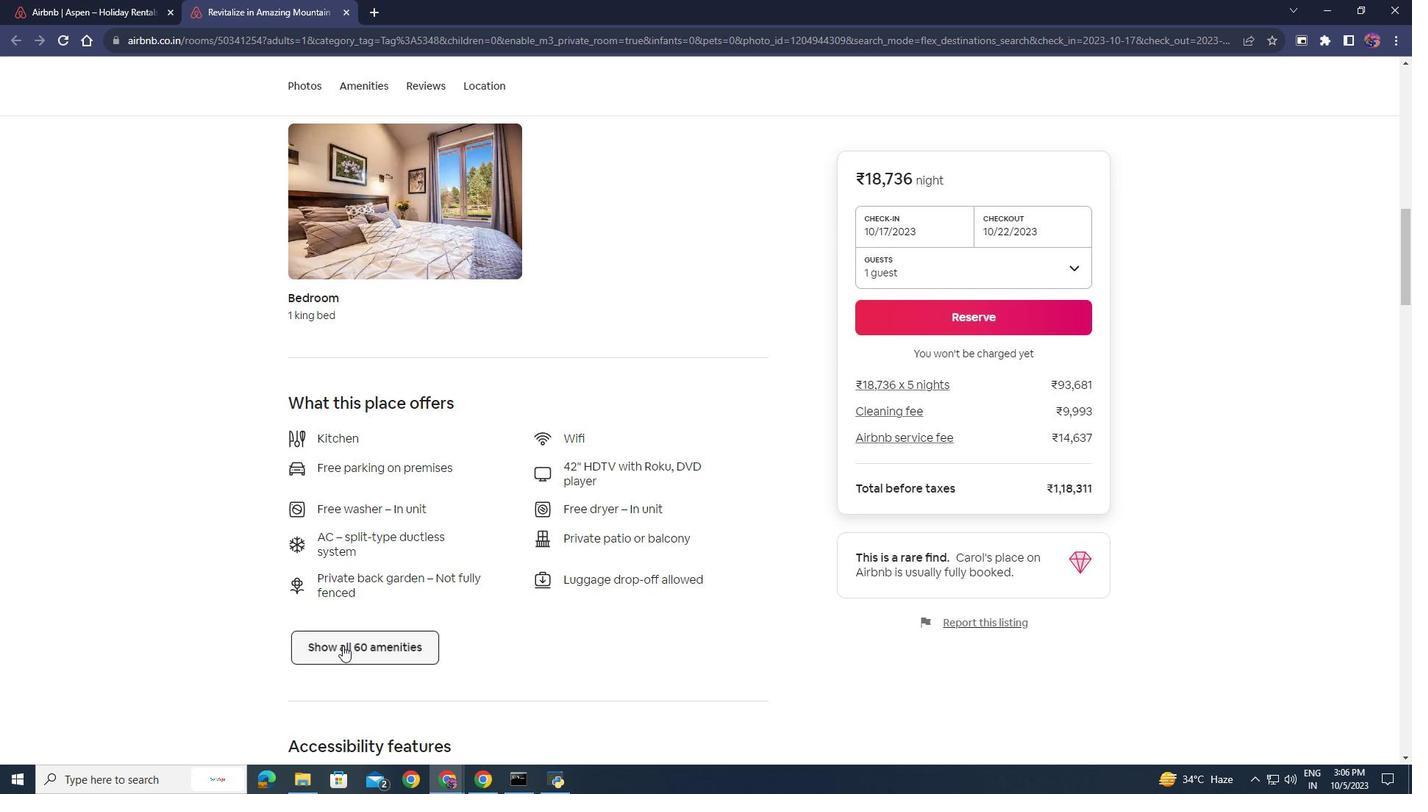 
Action: Mouse moved to (564, 460)
Screenshot: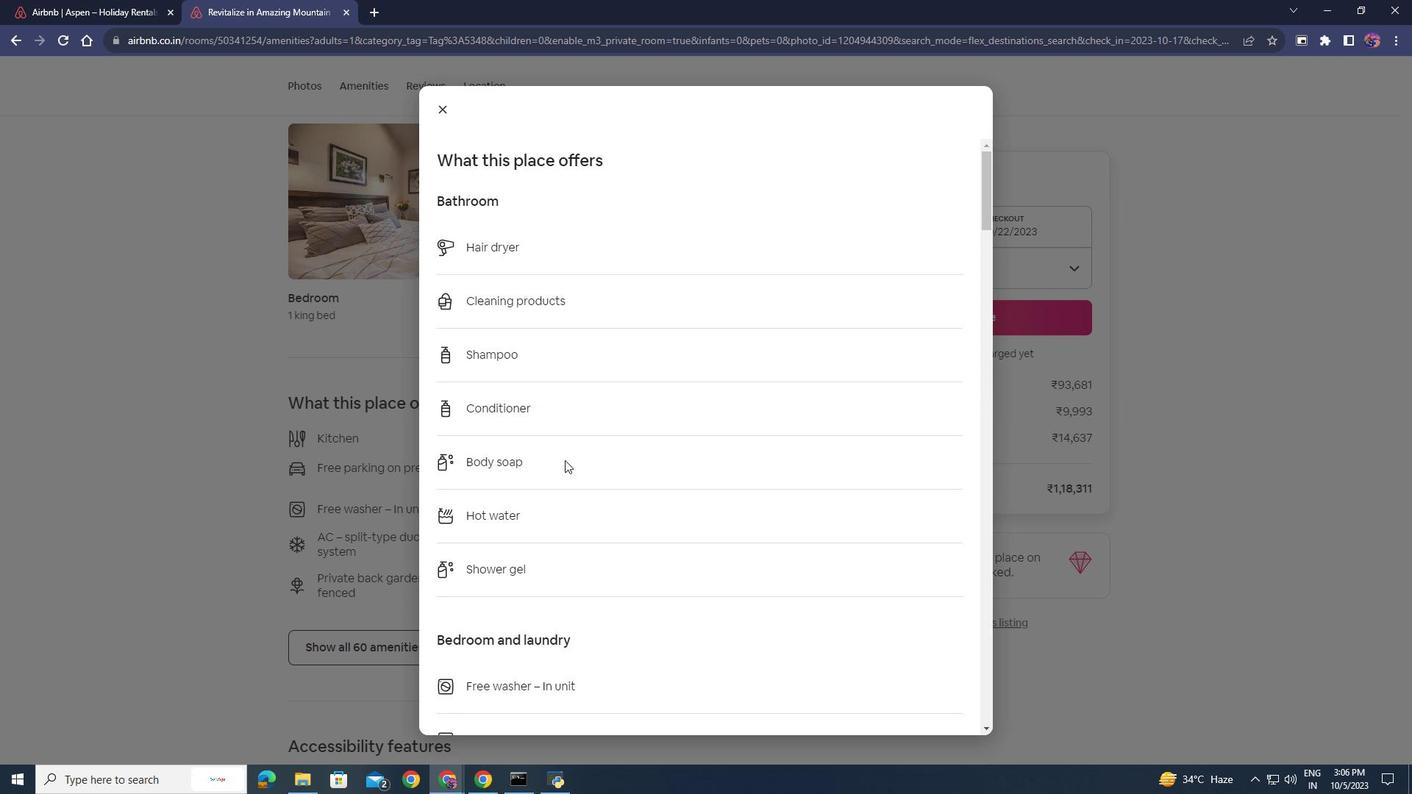 
Action: Mouse scrolled (564, 459) with delta (0, 0)
Screenshot: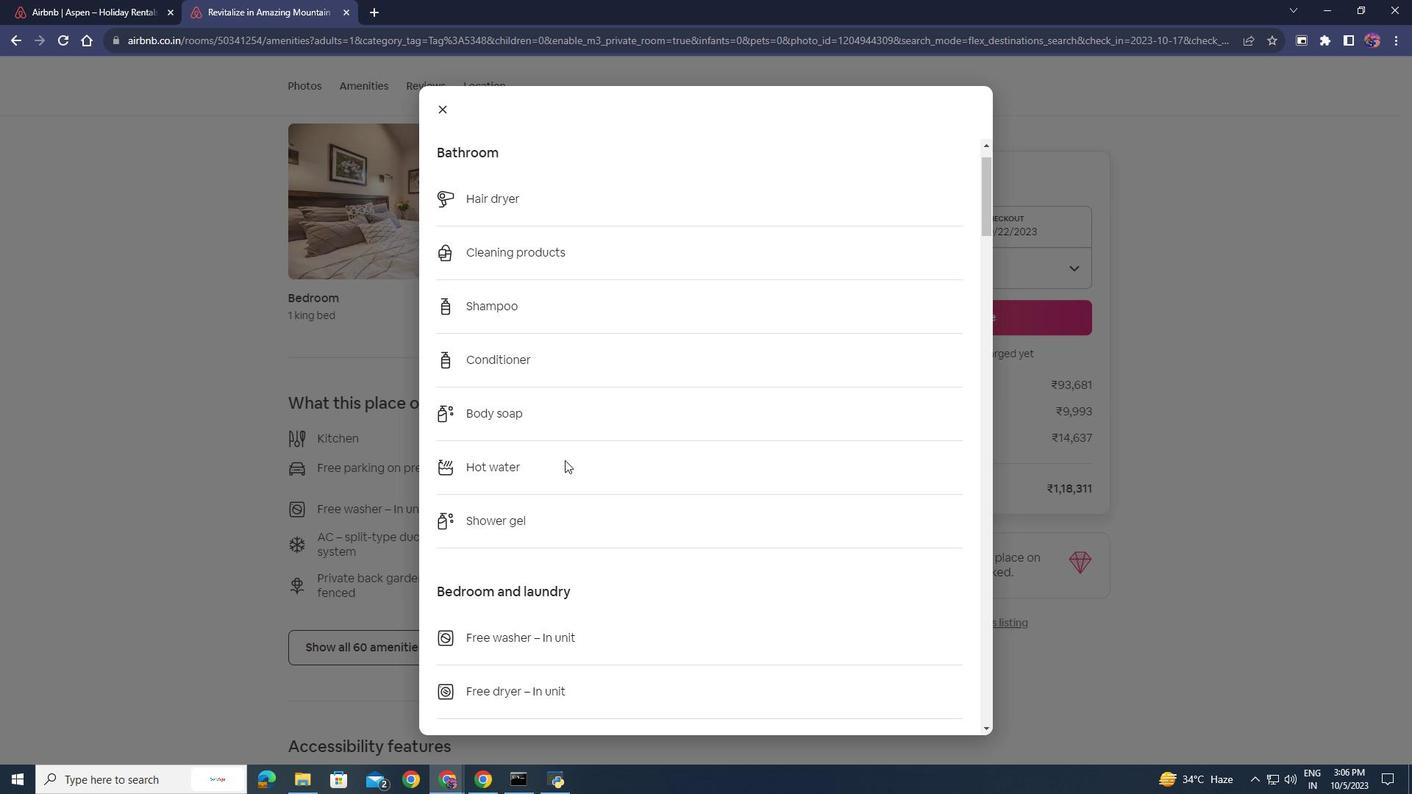 
Action: Mouse scrolled (564, 459) with delta (0, 0)
Screenshot: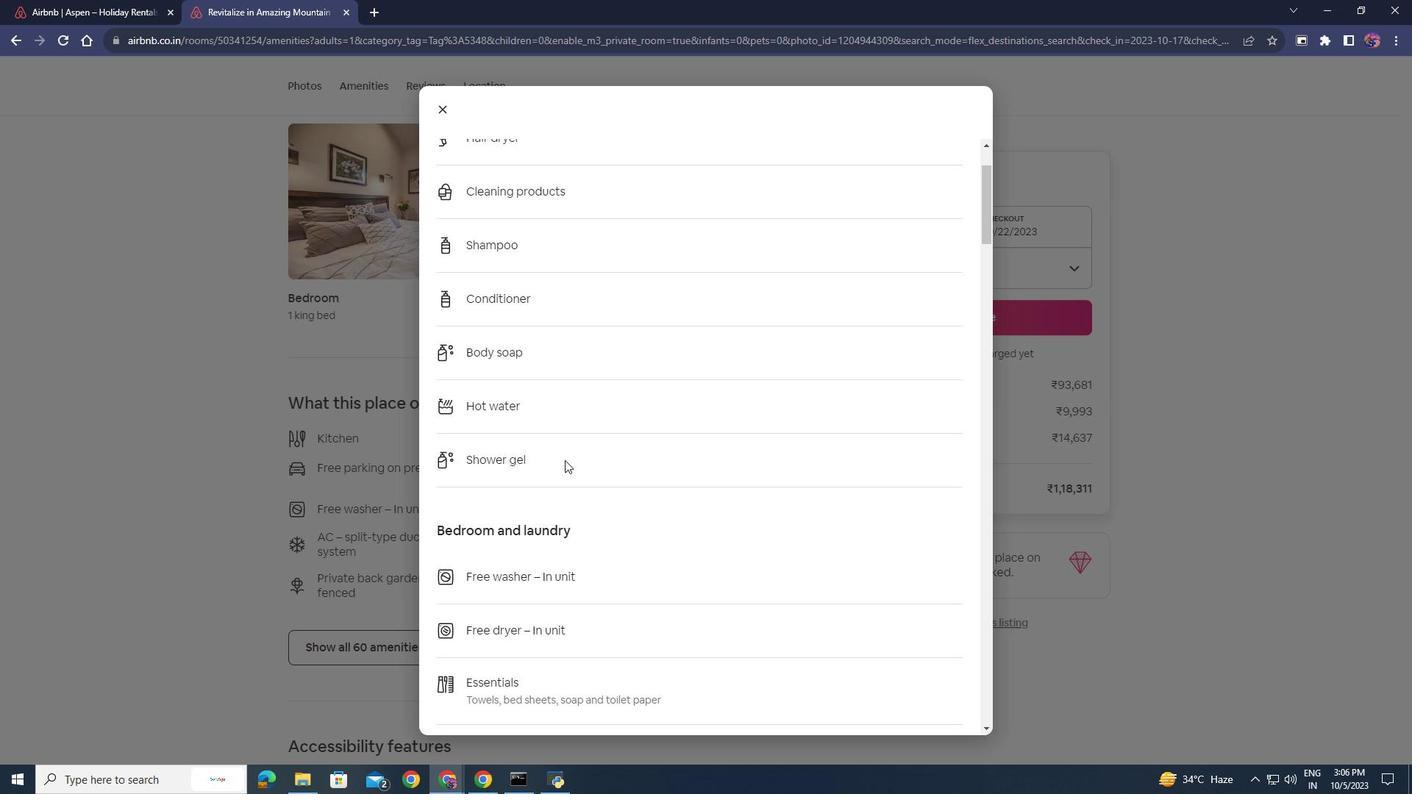 
Action: Mouse scrolled (564, 459) with delta (0, 0)
Screenshot: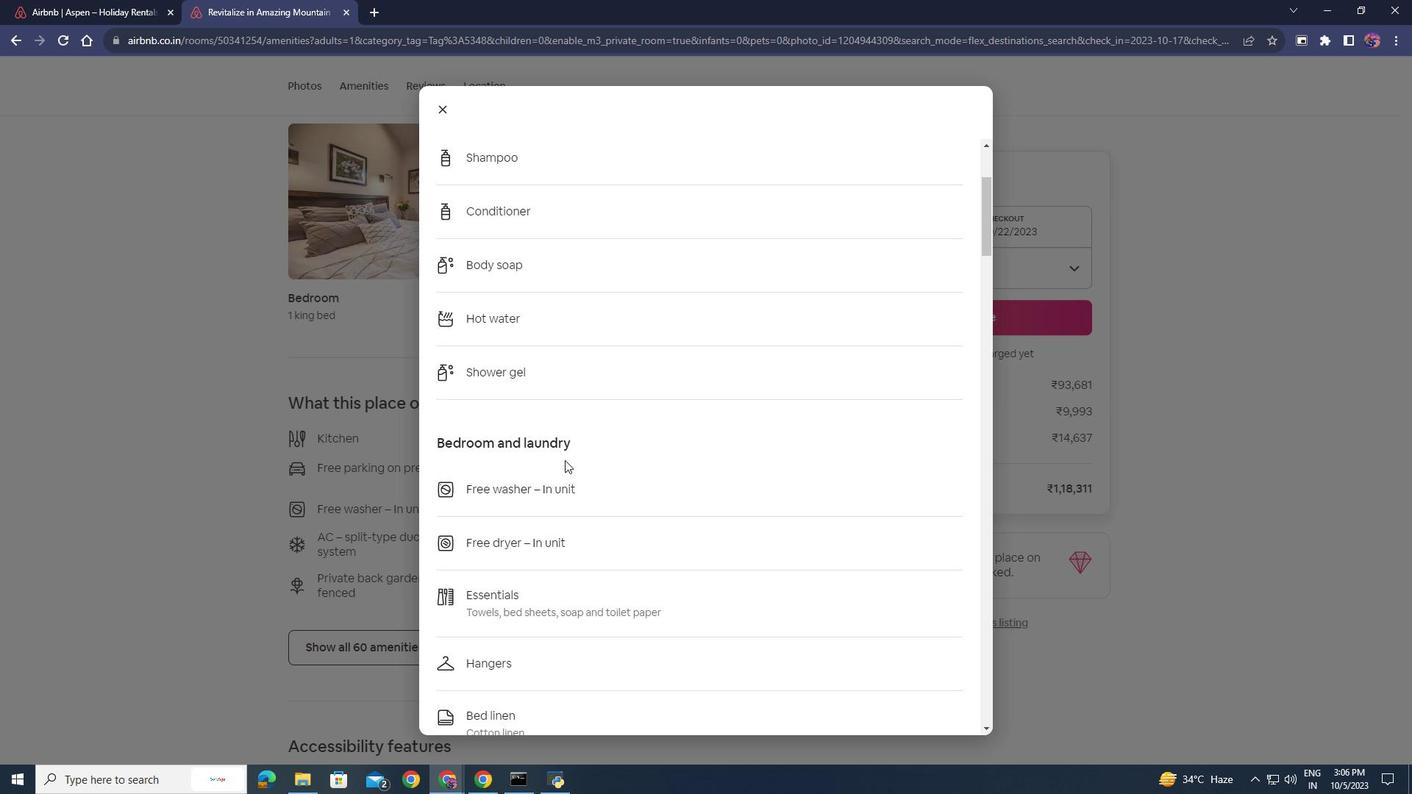 
Action: Mouse scrolled (564, 459) with delta (0, 0)
Screenshot: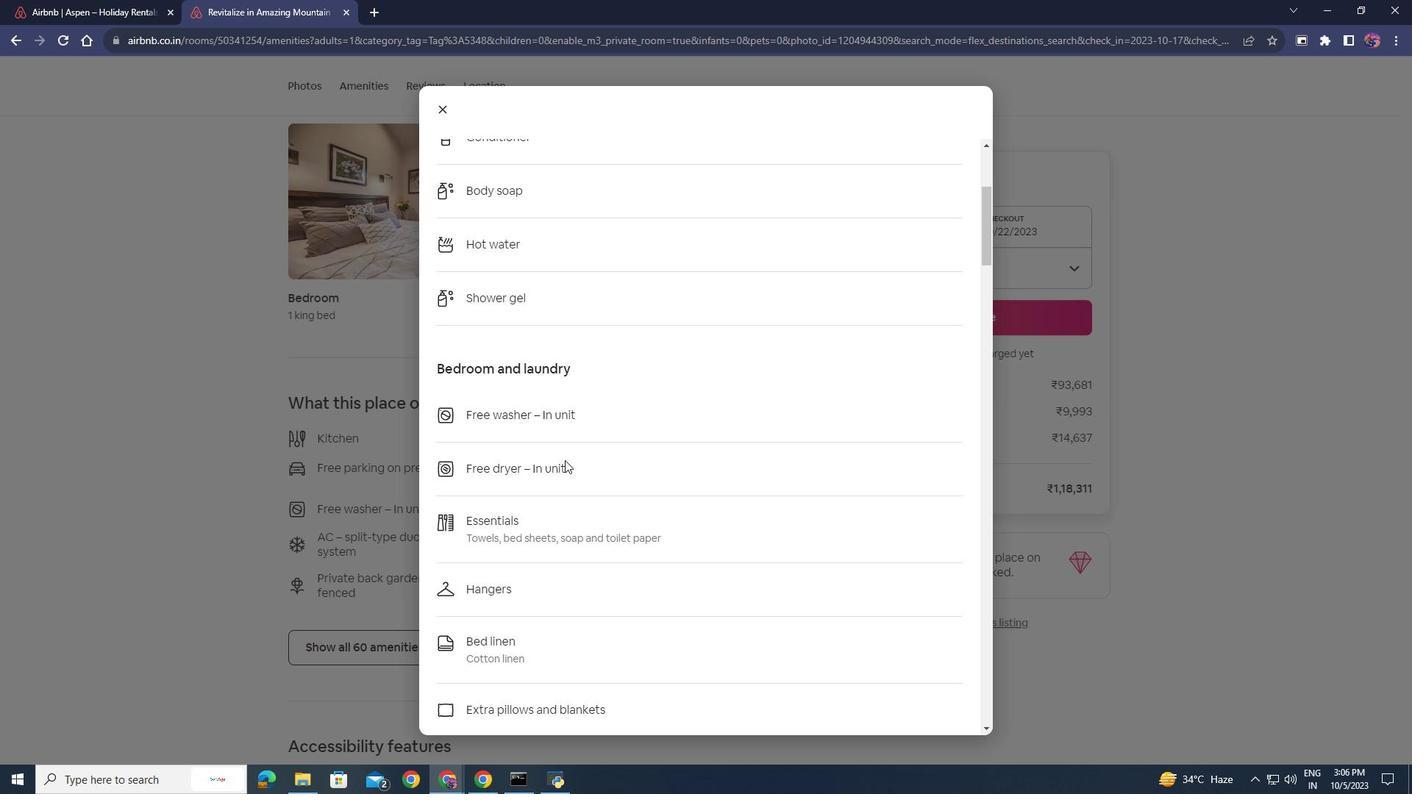 
Action: Mouse scrolled (564, 461) with delta (0, 0)
Screenshot: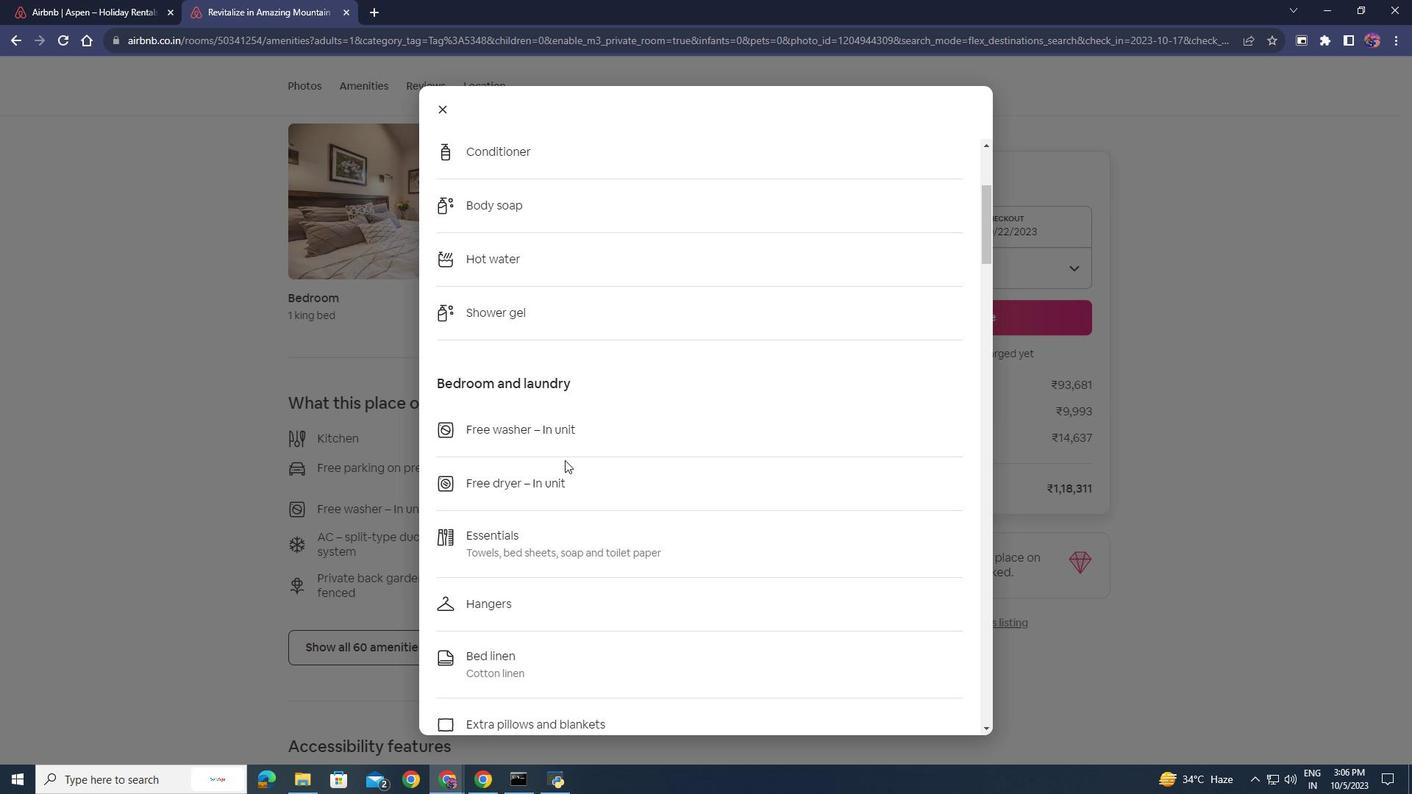 
Action: Mouse moved to (567, 468)
Screenshot: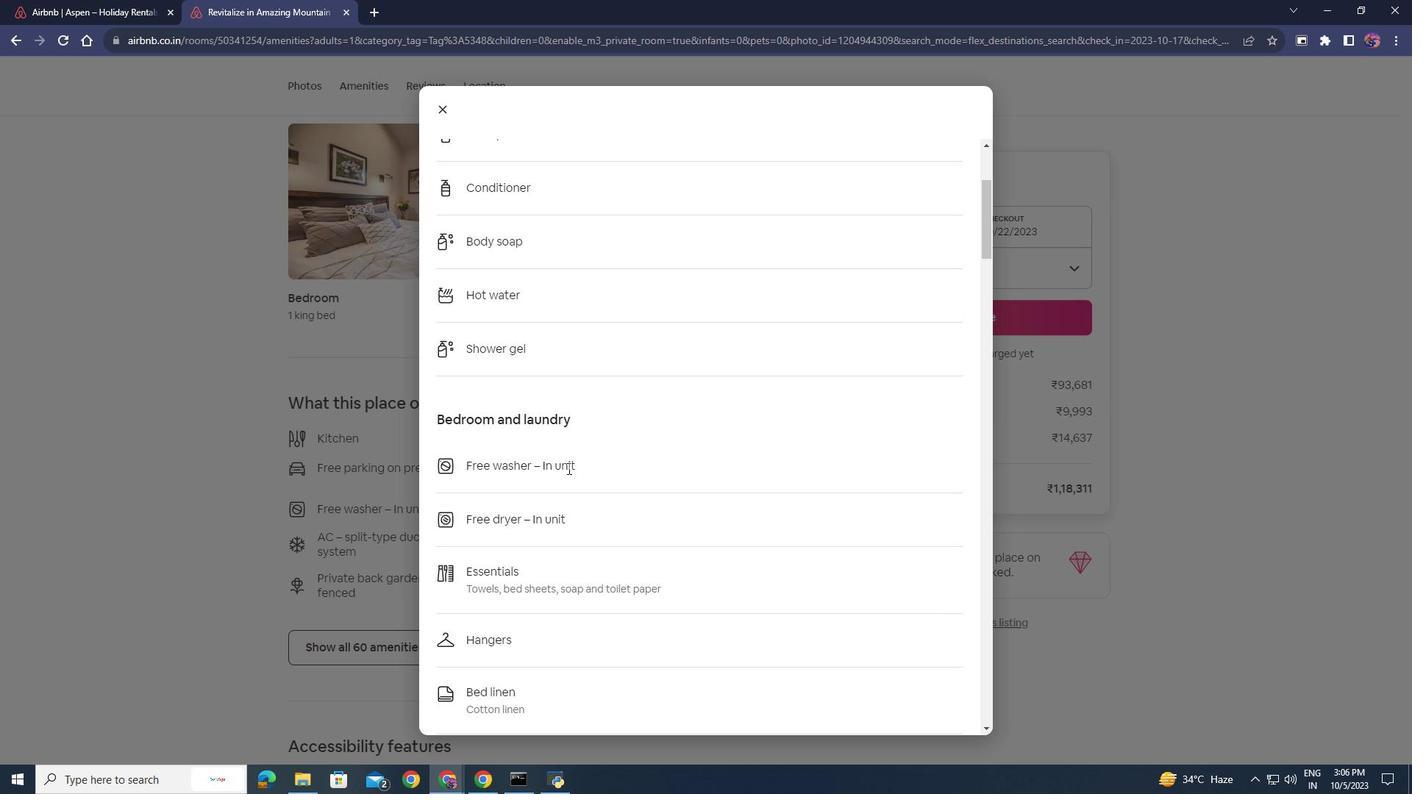 
Action: Mouse scrolled (567, 467) with delta (0, 0)
Screenshot: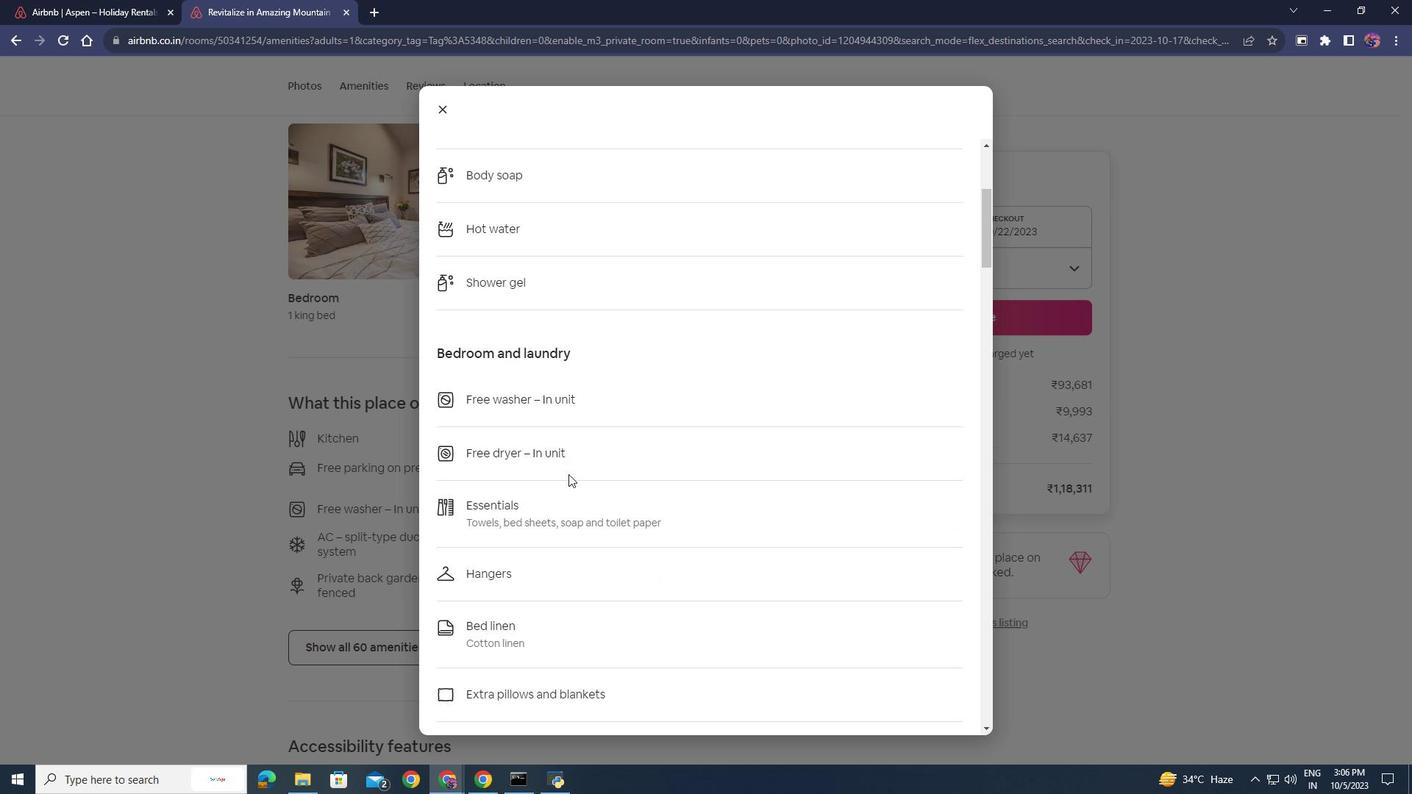 
Action: Mouse moved to (568, 472)
Screenshot: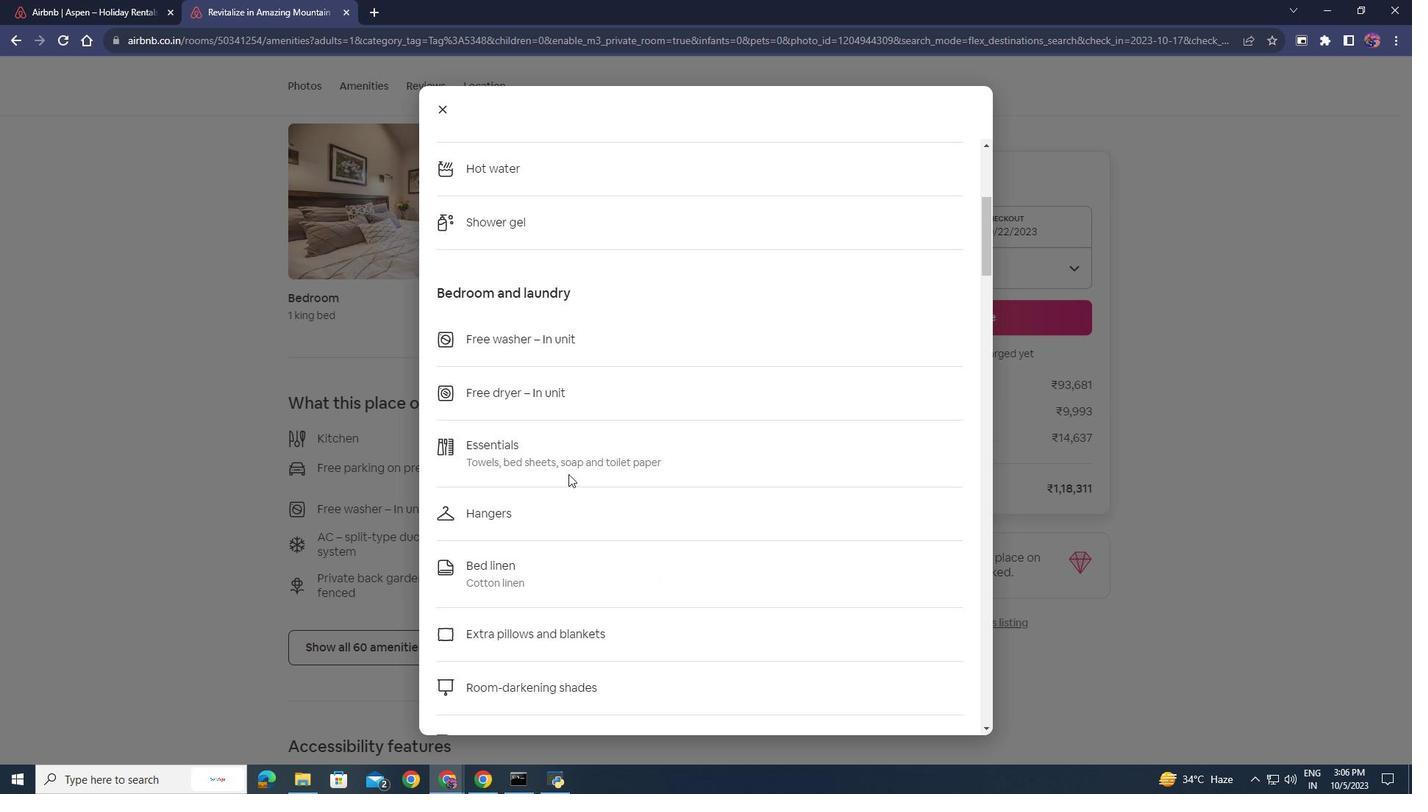 
Action: Mouse scrolled (568, 471) with delta (0, 0)
Screenshot: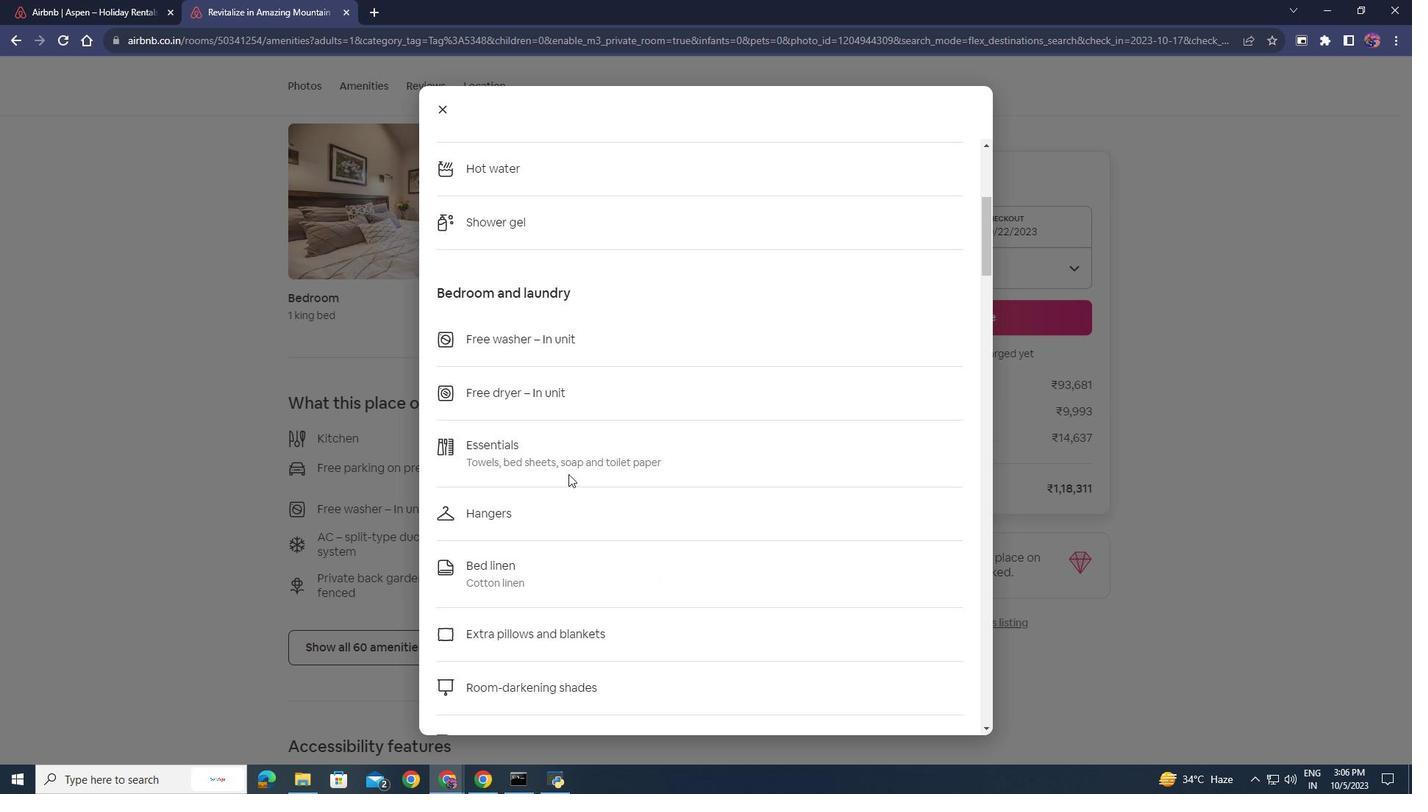 
Action: Mouse moved to (568, 474)
Screenshot: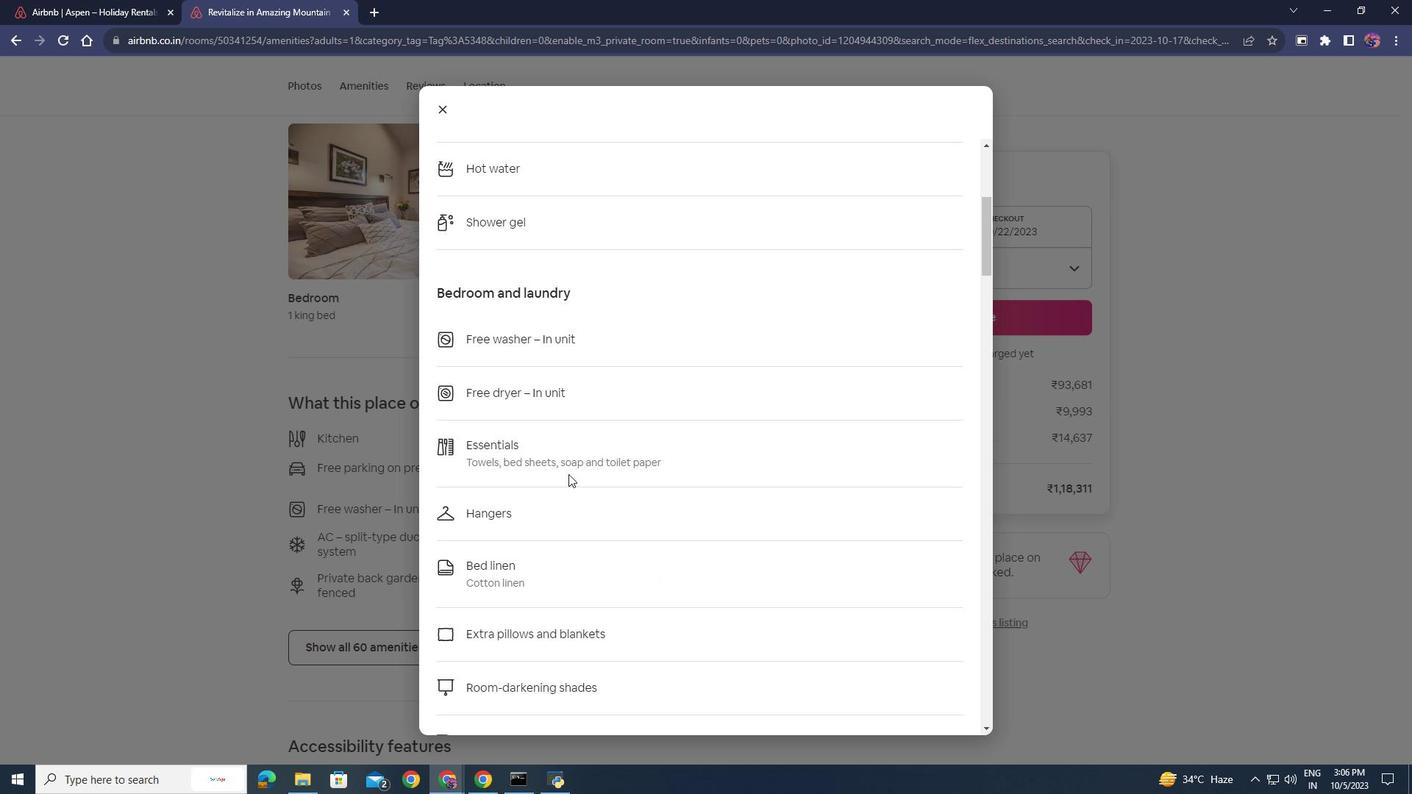 
Action: Mouse scrolled (568, 473) with delta (0, 0)
Screenshot: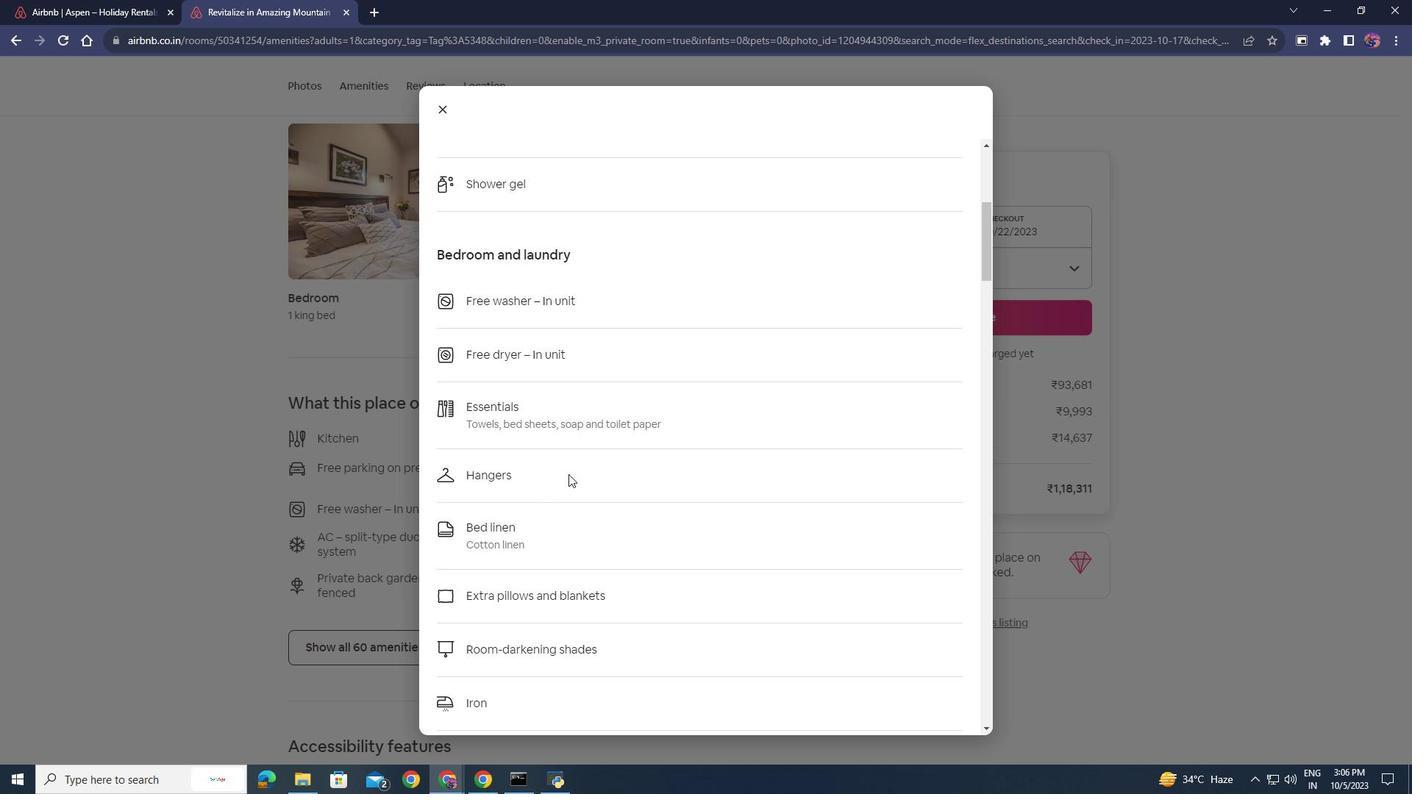 
Action: Mouse scrolled (568, 473) with delta (0, 0)
Screenshot: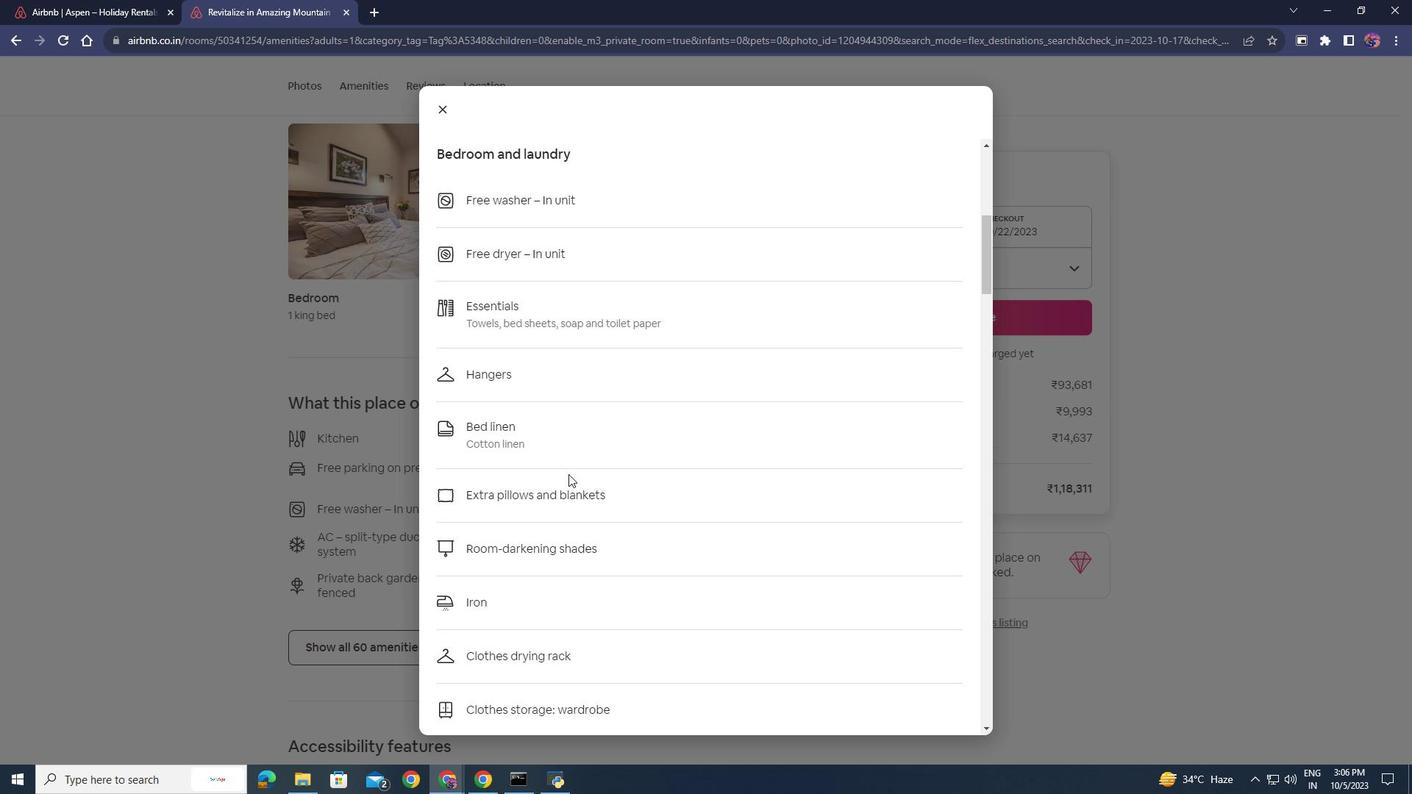 
Action: Mouse moved to (984, 275)
Screenshot: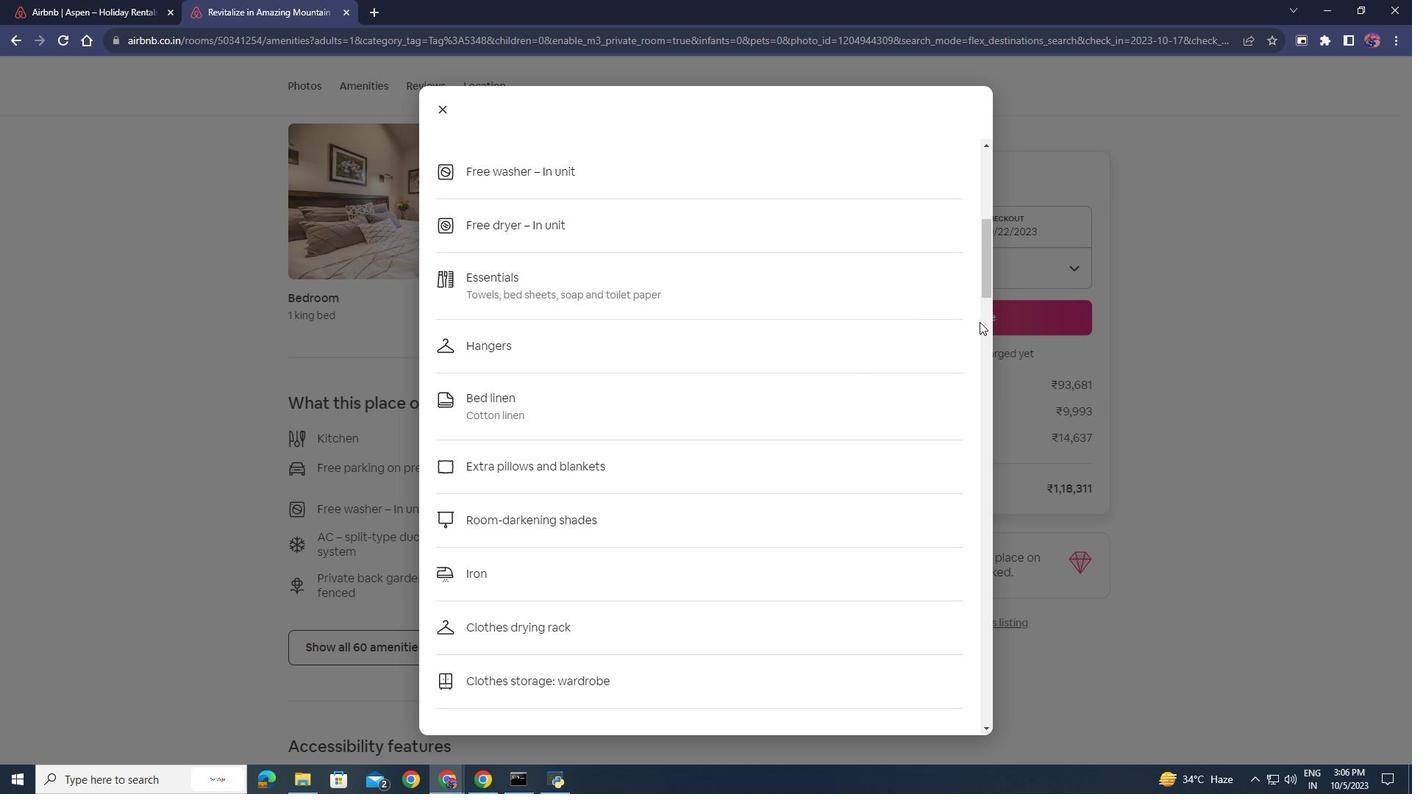 
Action: Mouse pressed left at (984, 275)
Screenshot: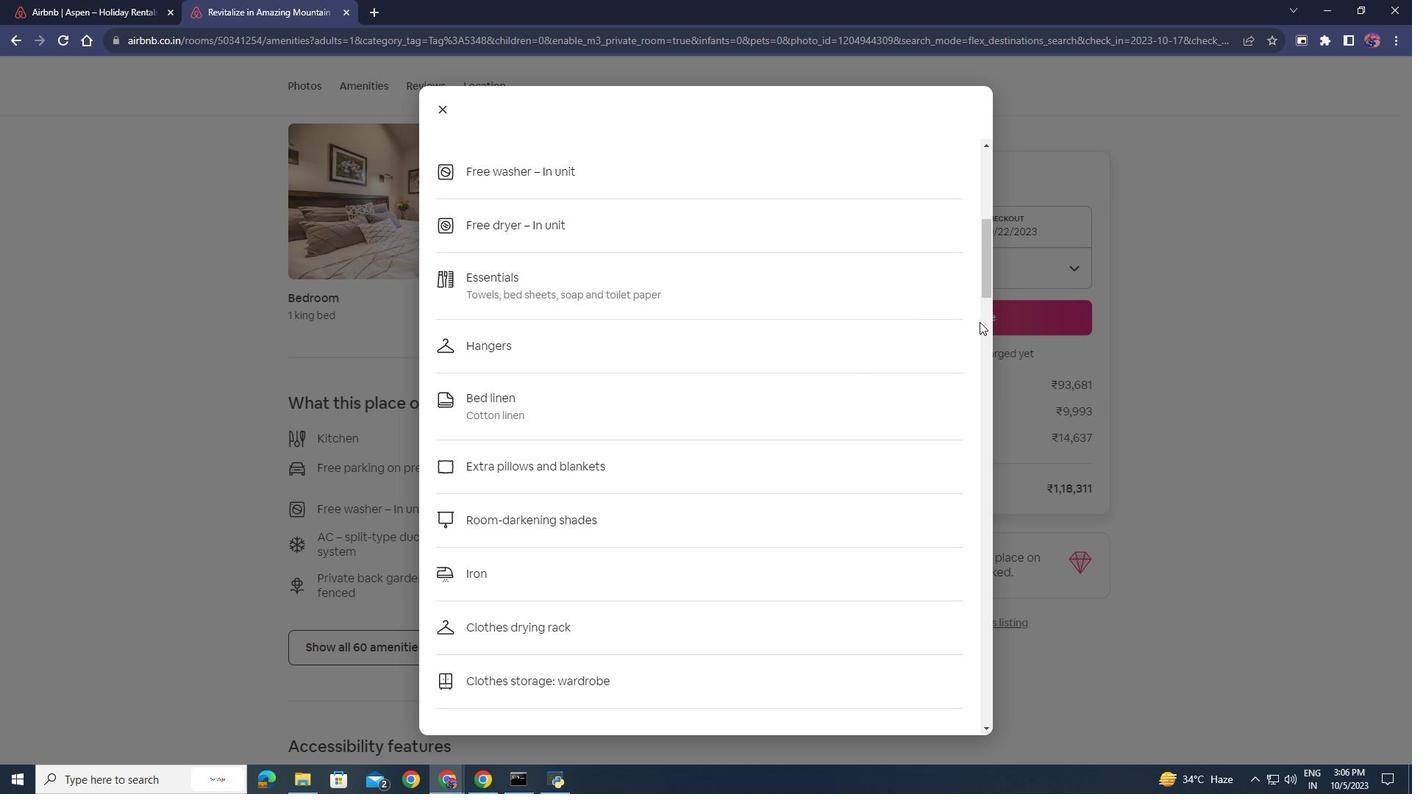 
Action: Mouse moved to (436, 109)
Screenshot: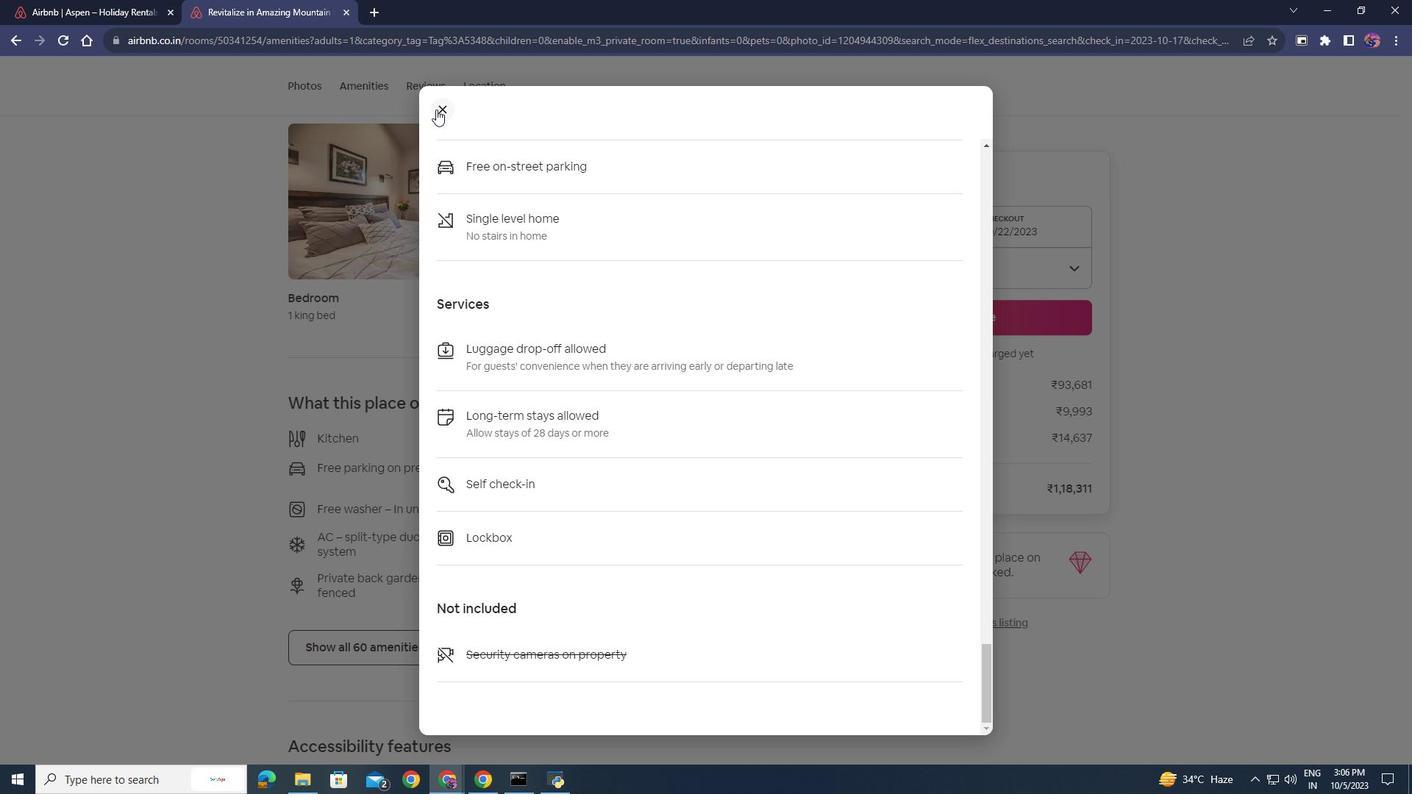 
Action: Mouse pressed left at (436, 109)
Screenshot: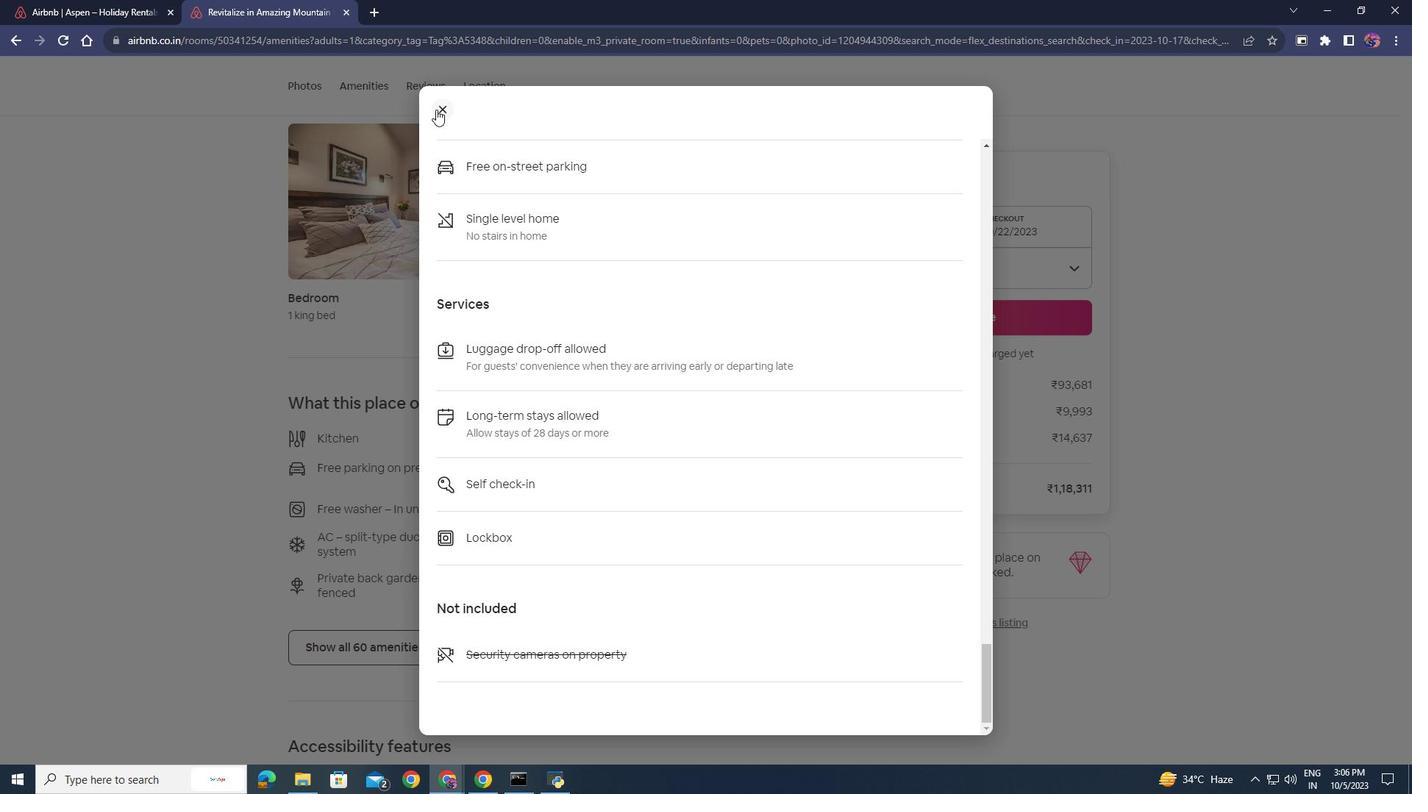 
Action: Mouse moved to (542, 615)
Screenshot: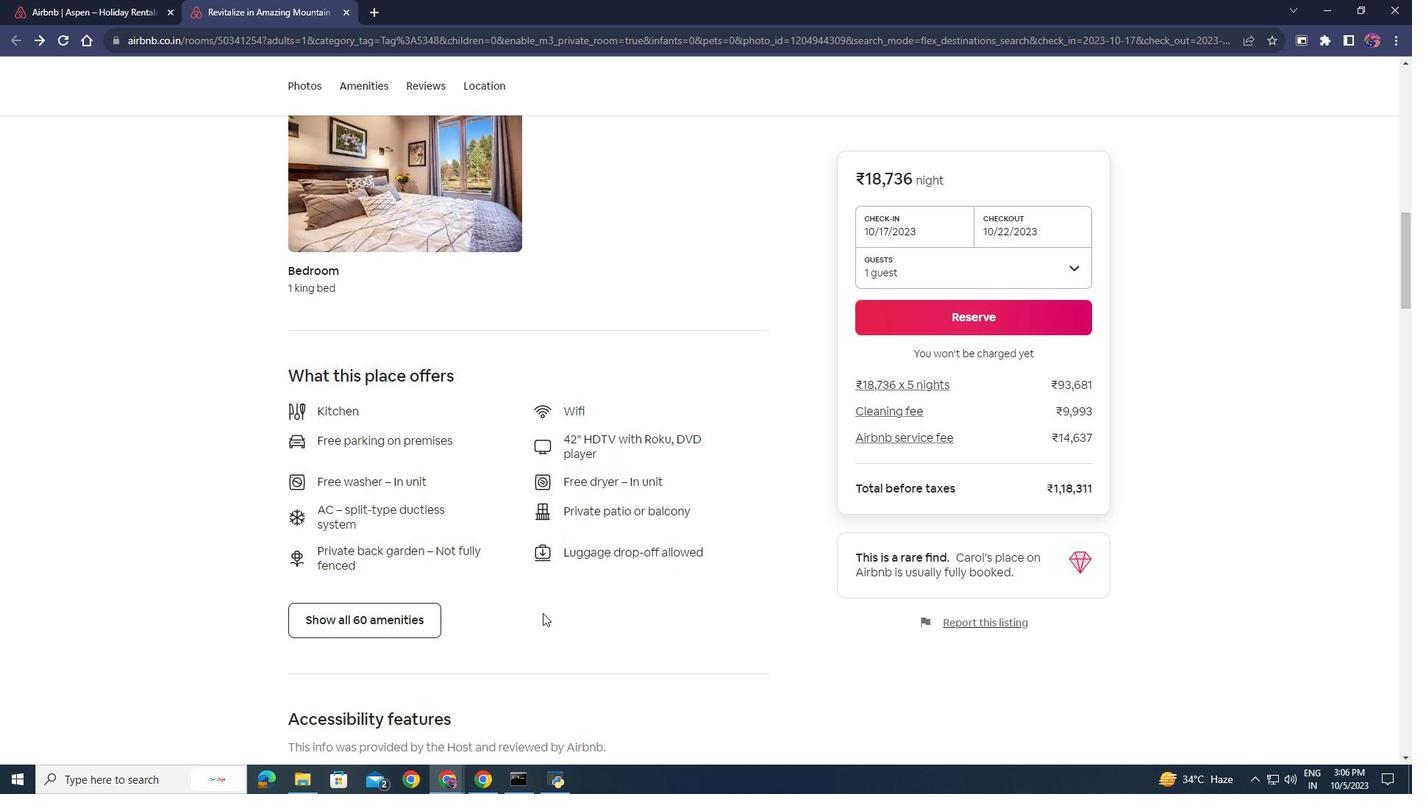 
Action: Mouse scrolled (542, 614) with delta (0, 0)
Screenshot: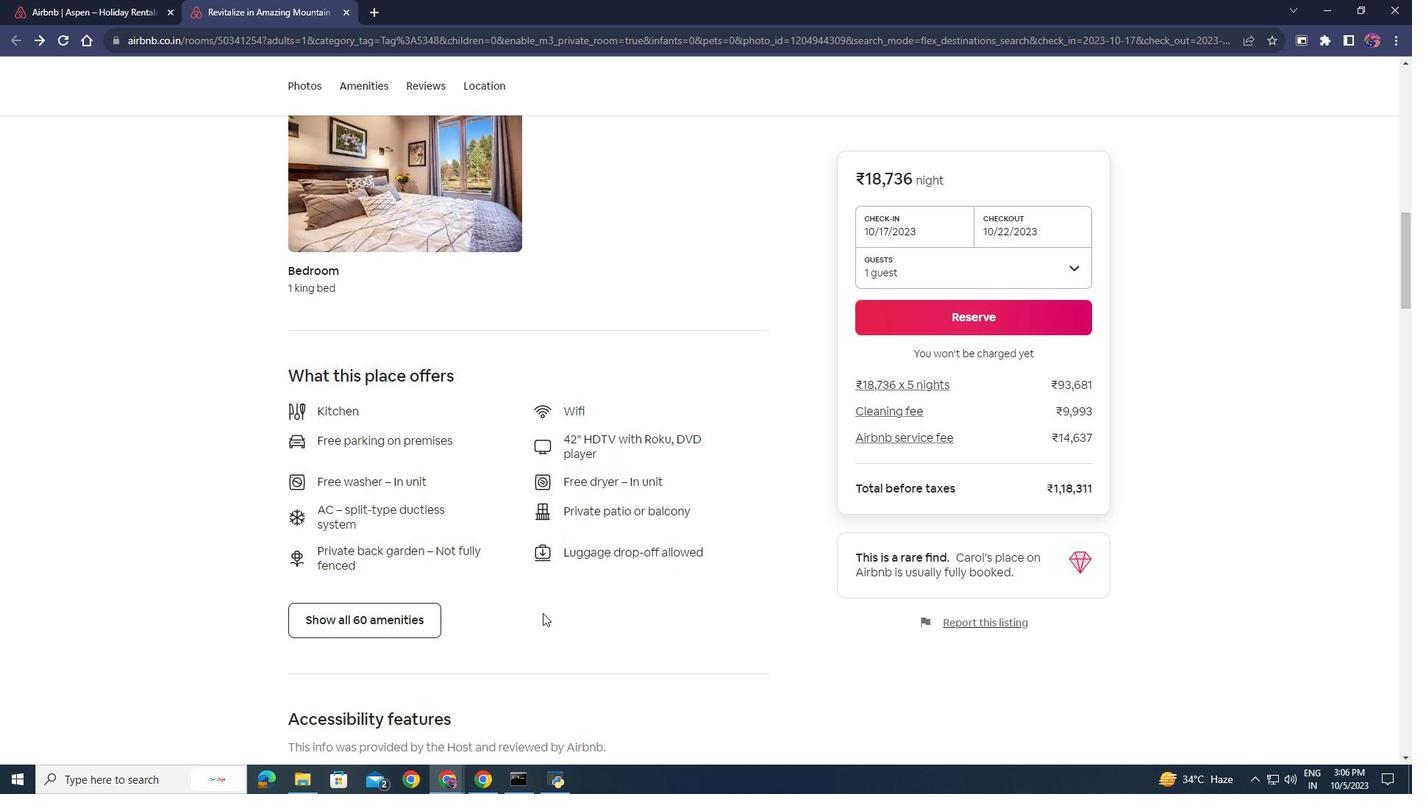 
Action: Mouse moved to (542, 614)
Screenshot: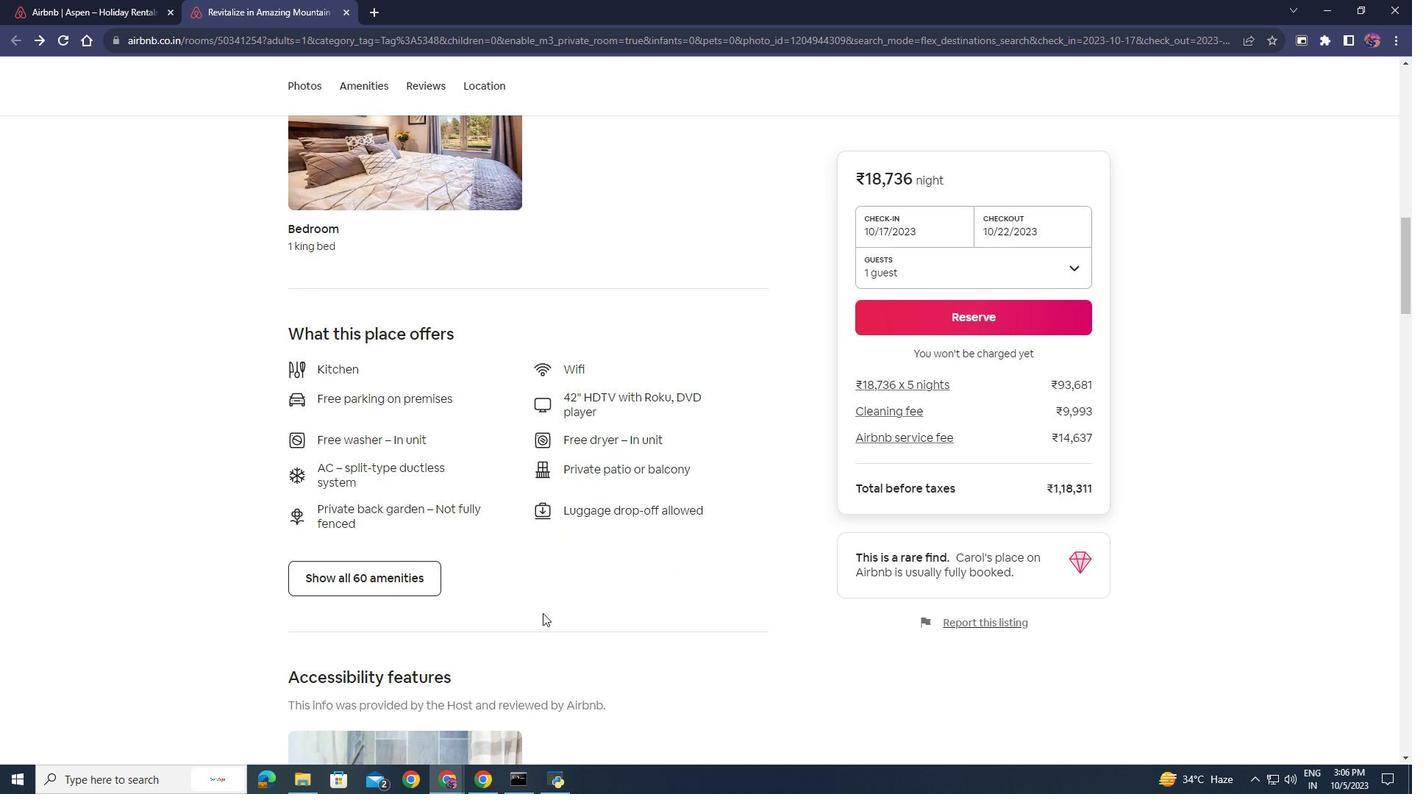
Action: Mouse scrolled (542, 613) with delta (0, 0)
Screenshot: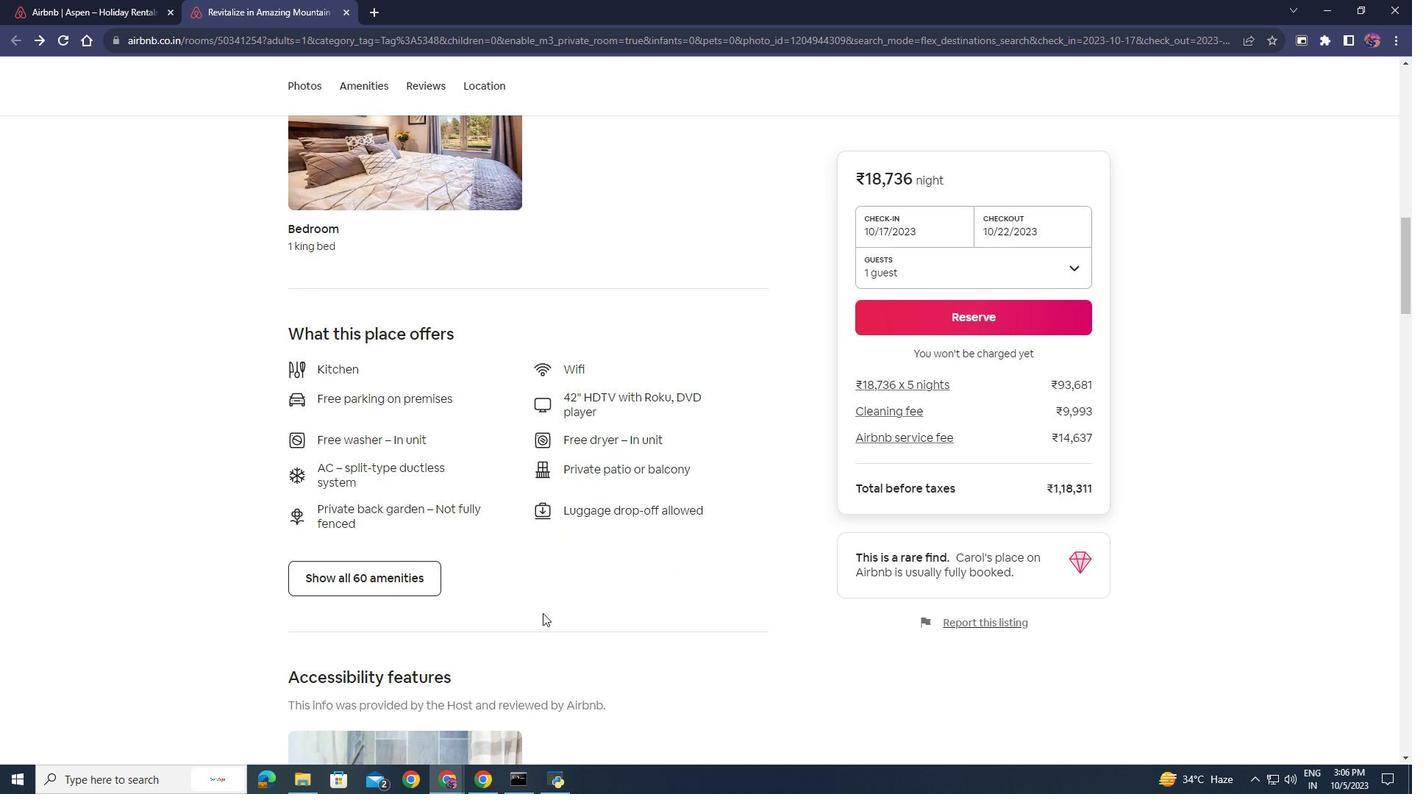 
Action: Mouse moved to (542, 613)
Screenshot: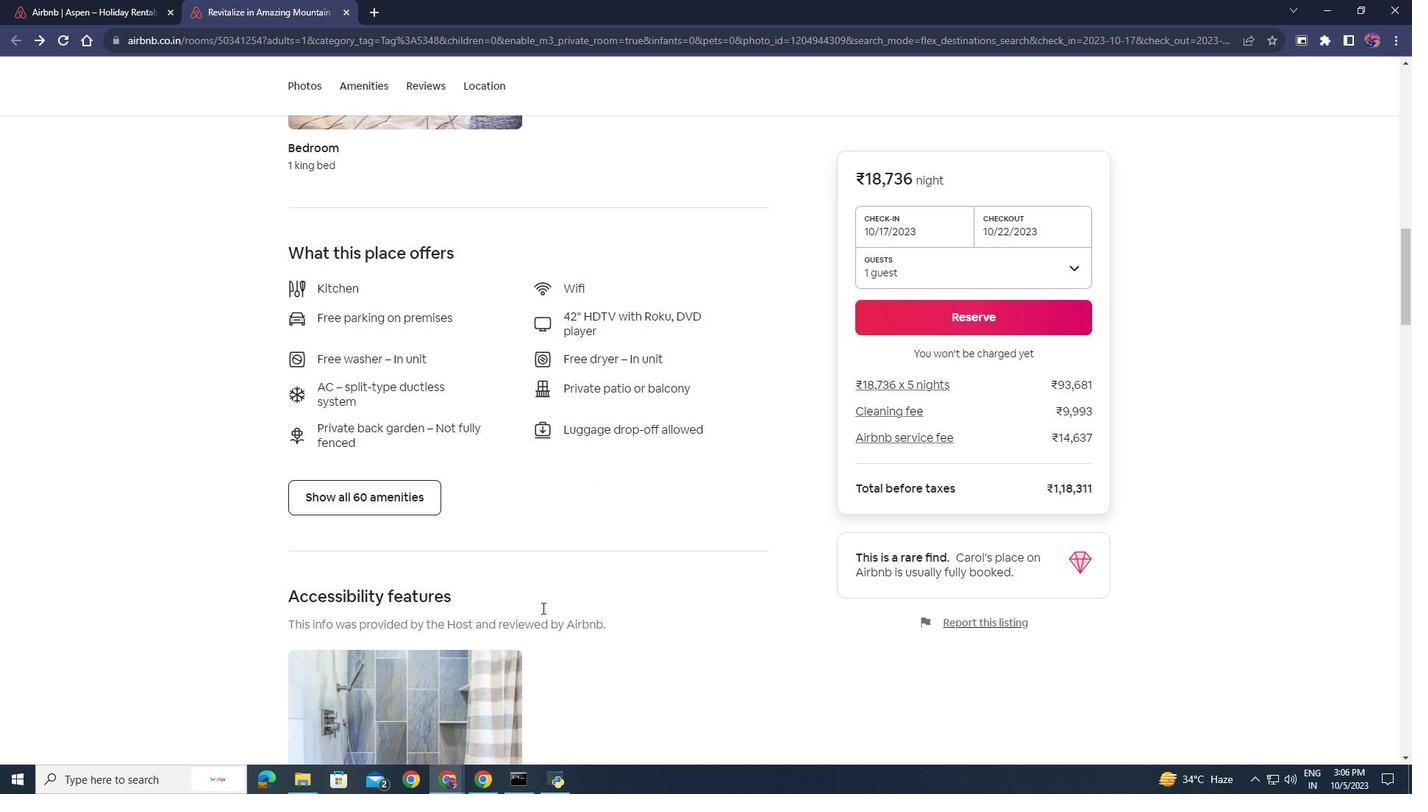 
Action: Mouse scrolled (542, 612) with delta (0, 0)
Screenshot: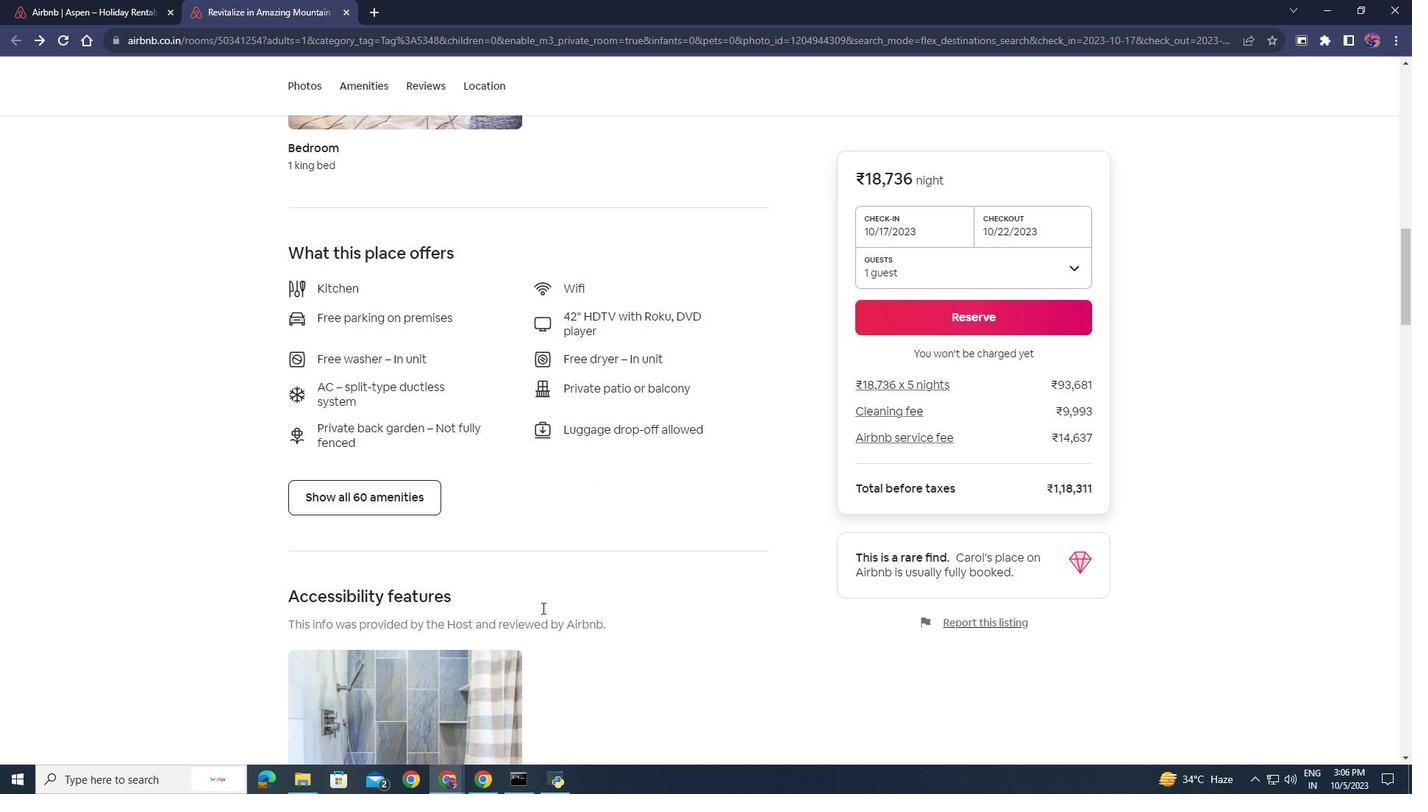 
Action: Mouse moved to (539, 597)
Screenshot: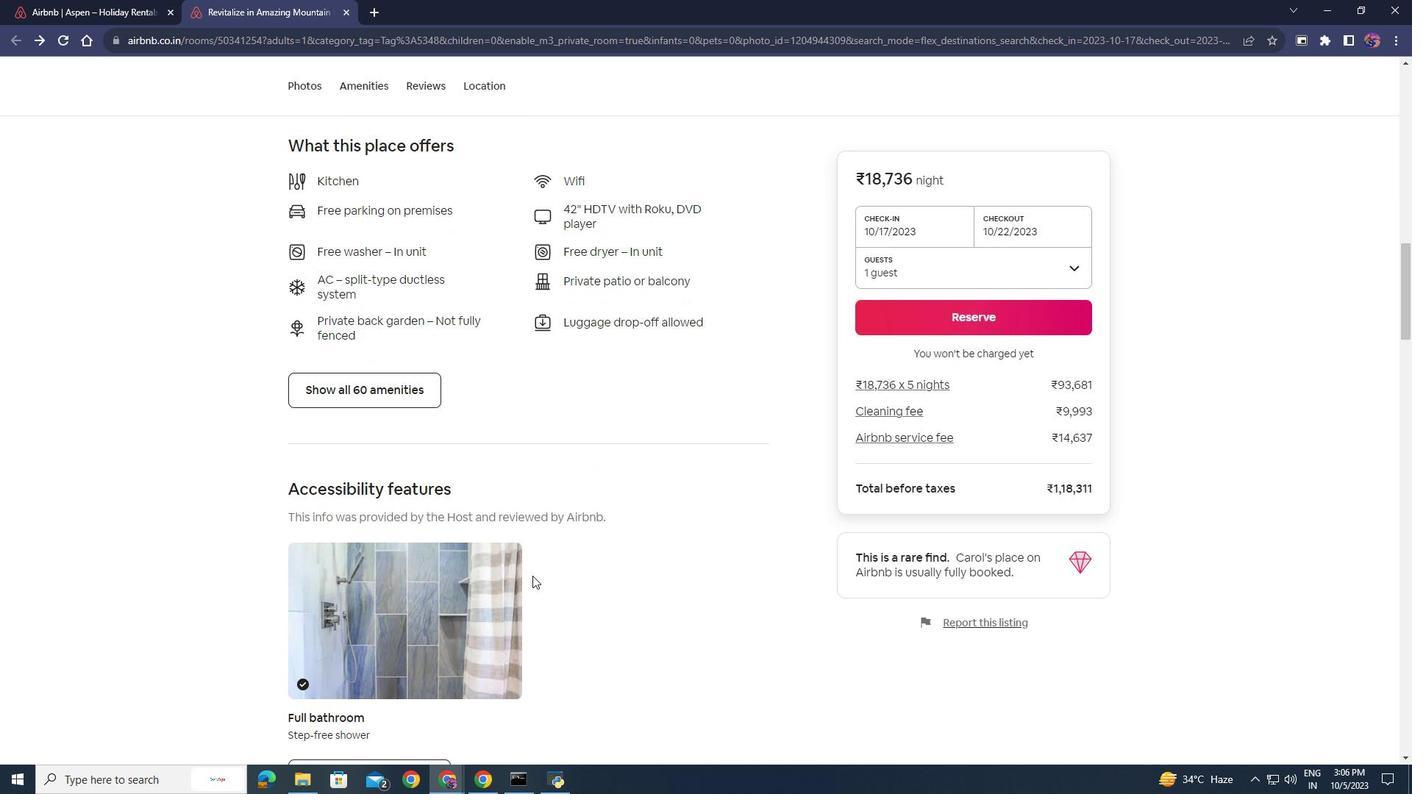 
Action: Mouse scrolled (539, 596) with delta (0, 0)
Screenshot: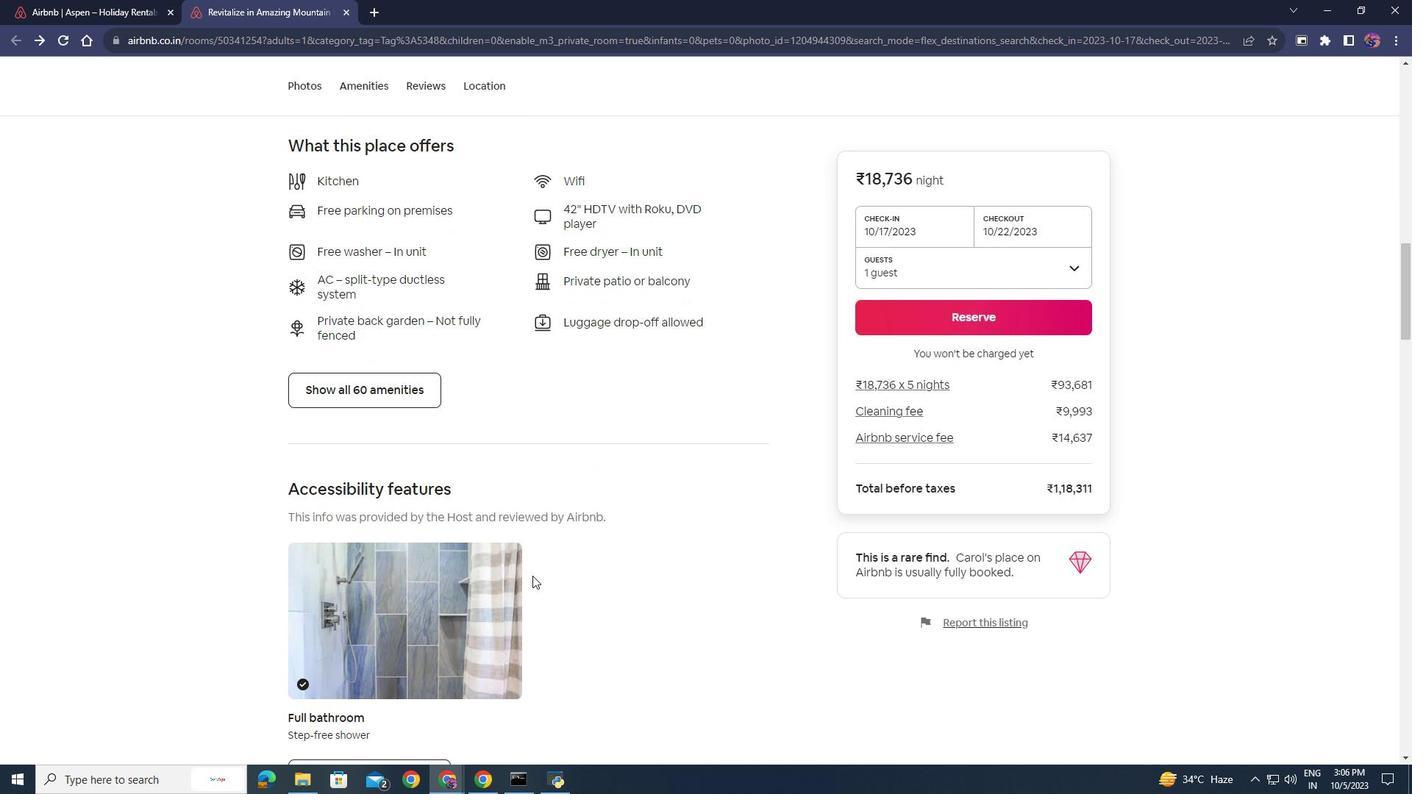
Action: Mouse moved to (533, 577)
Screenshot: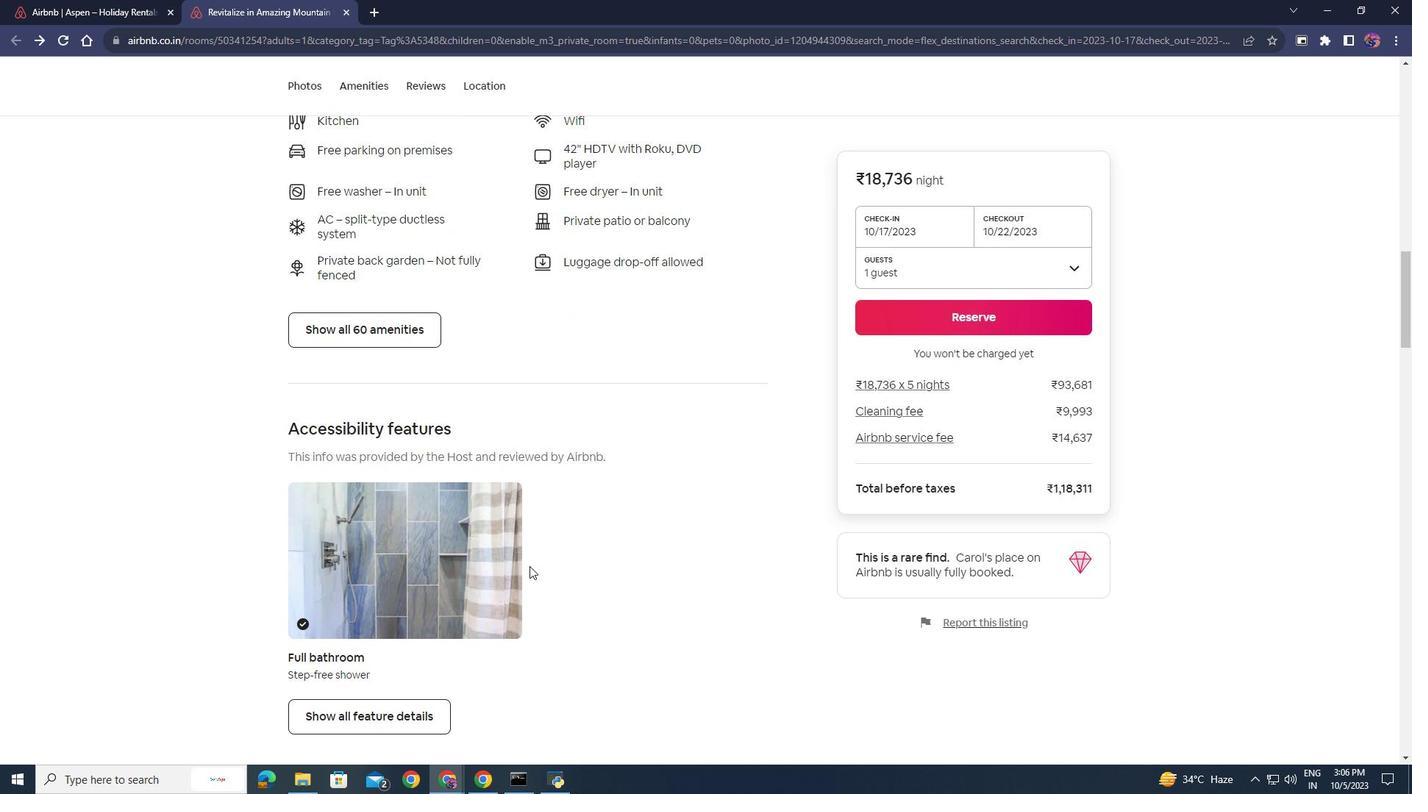 
Action: Mouse scrolled (533, 576) with delta (0, 0)
Screenshot: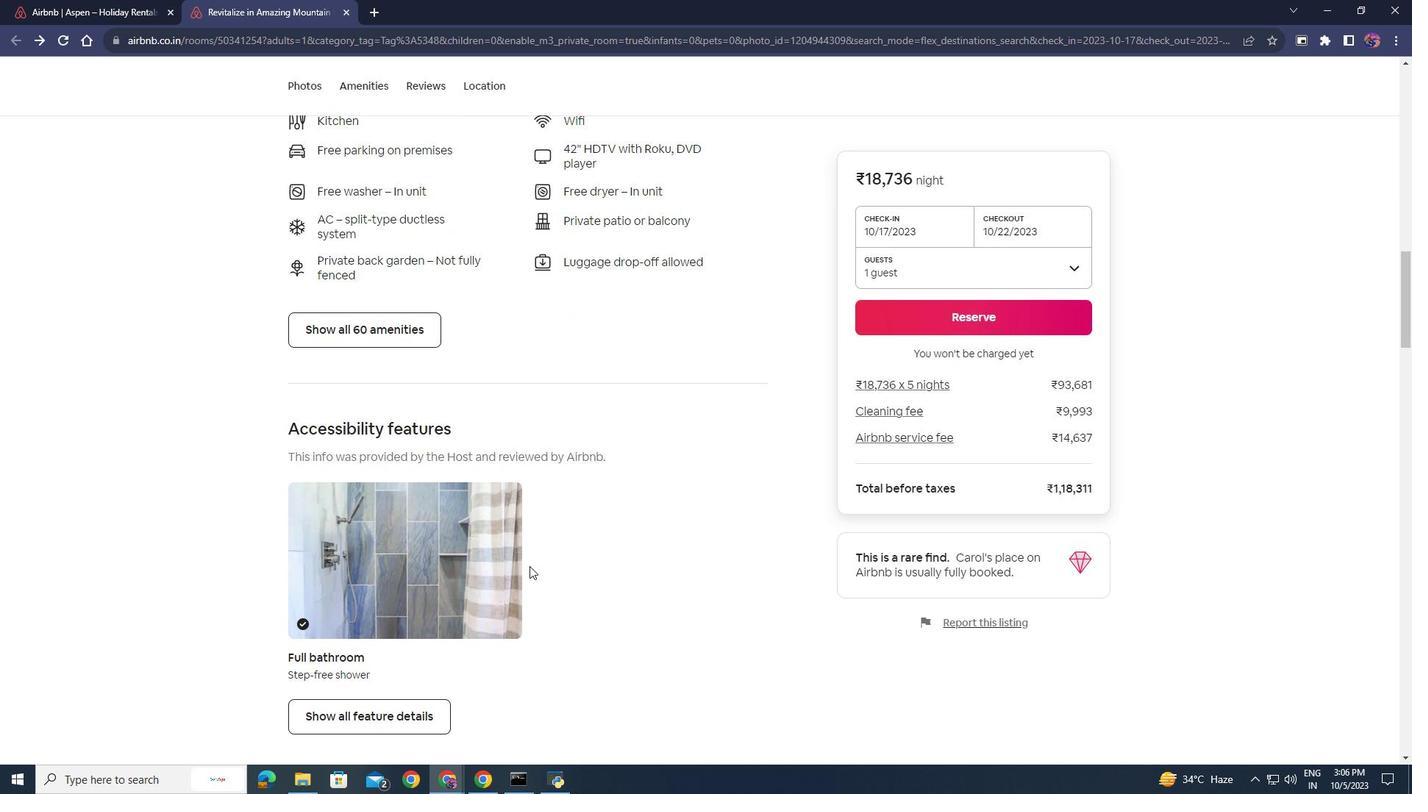 
Action: Mouse moved to (529, 559)
Screenshot: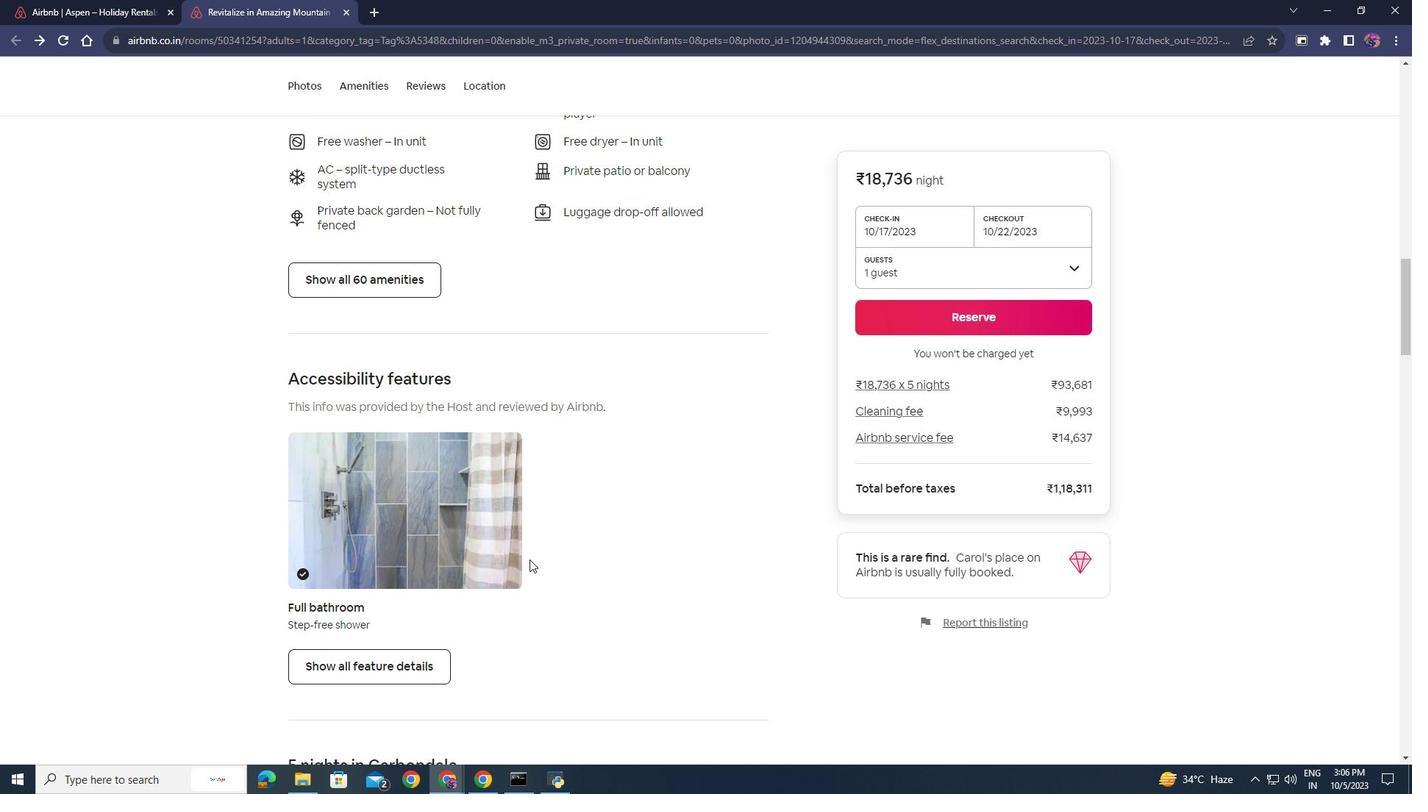 
Action: Mouse scrolled (529, 559) with delta (0, 0)
Screenshot: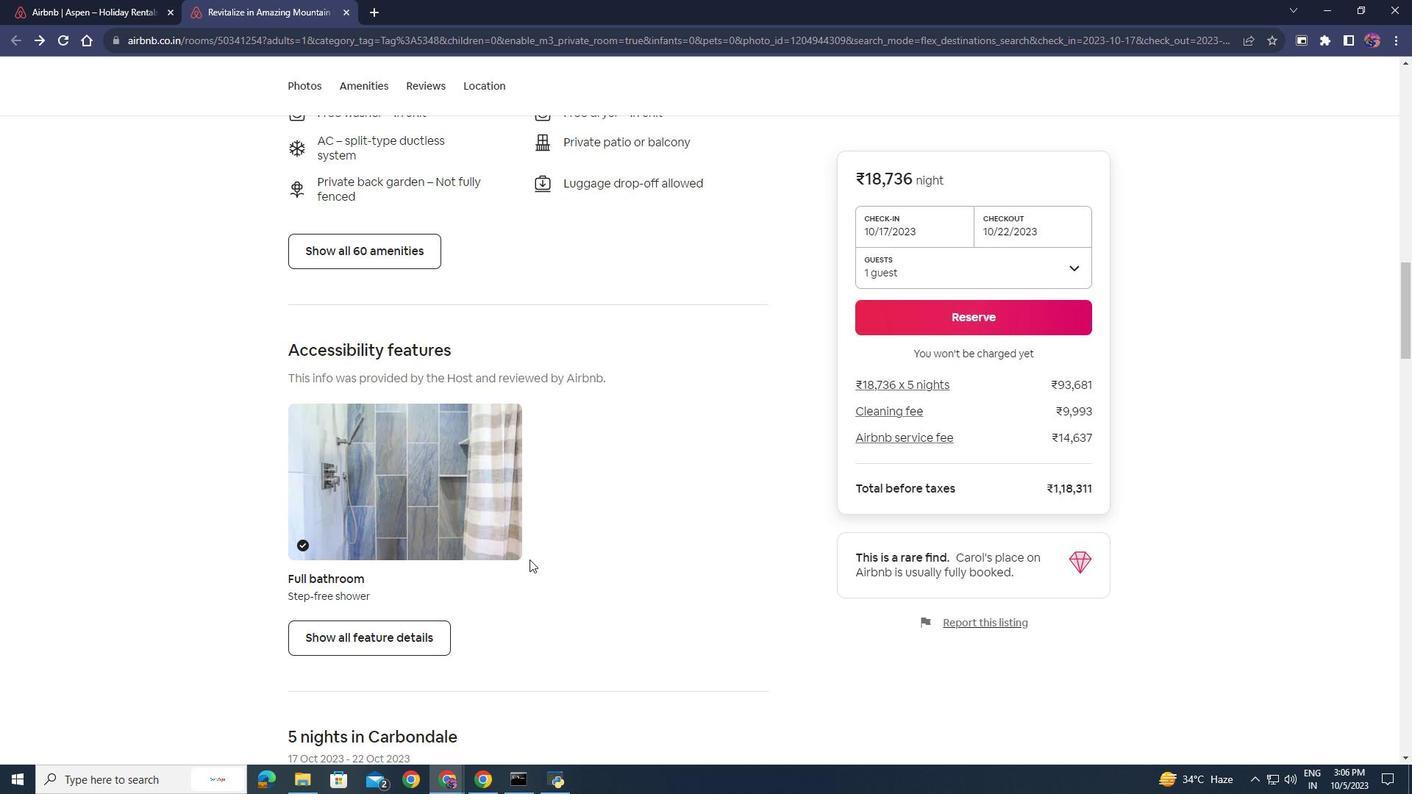 
Action: Mouse scrolled (529, 559) with delta (0, 0)
Screenshot: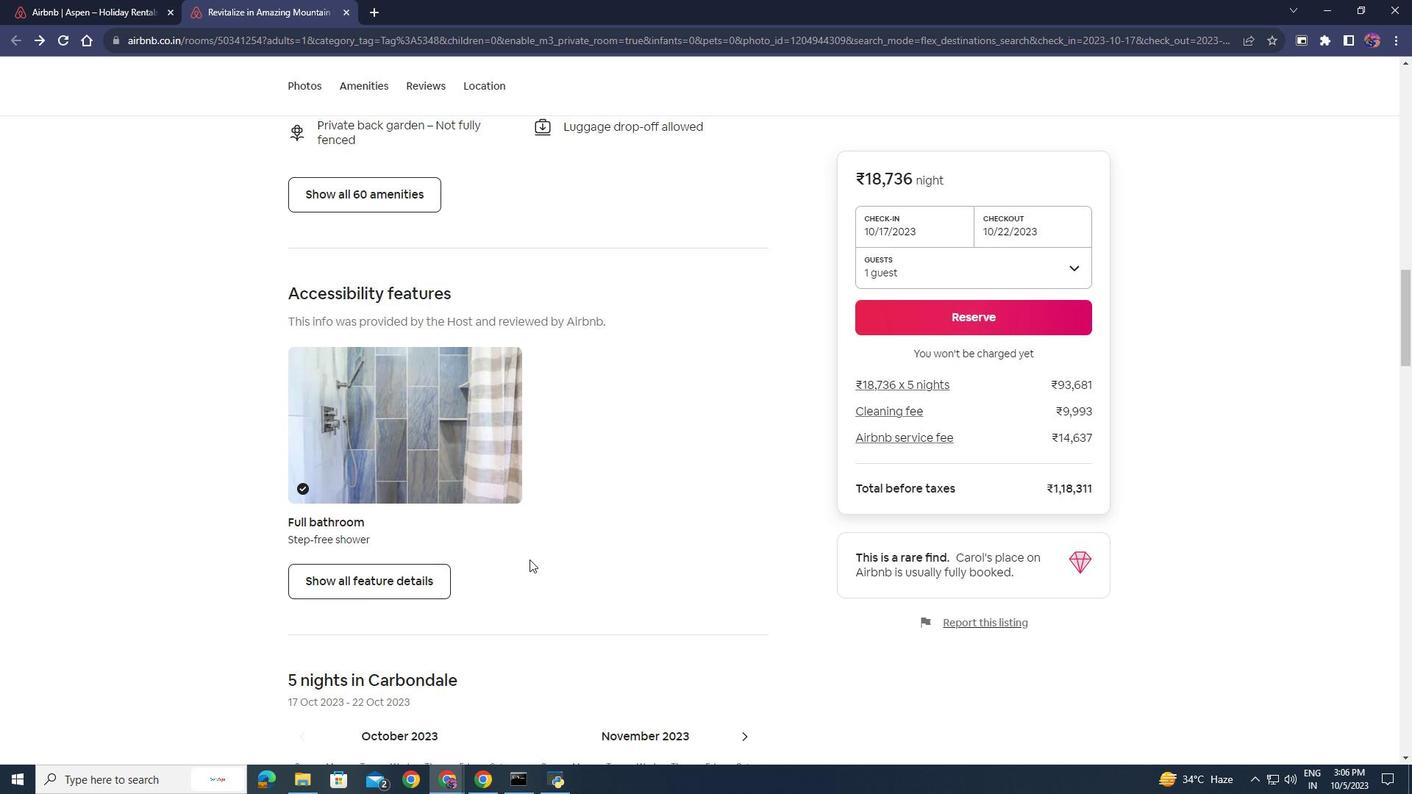 
Action: Mouse scrolled (529, 559) with delta (0, 0)
Screenshot: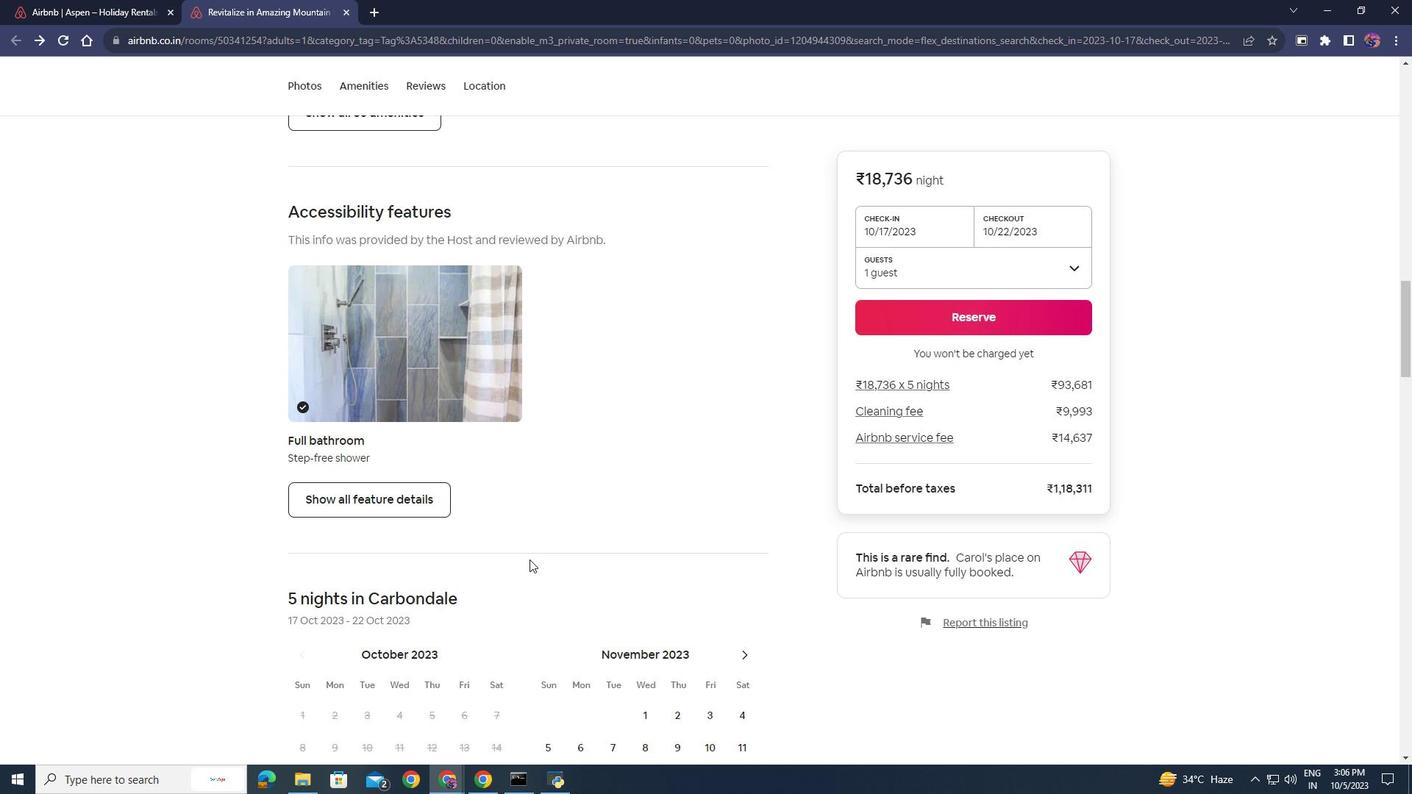 
Action: Mouse scrolled (529, 559) with delta (0, 0)
Screenshot: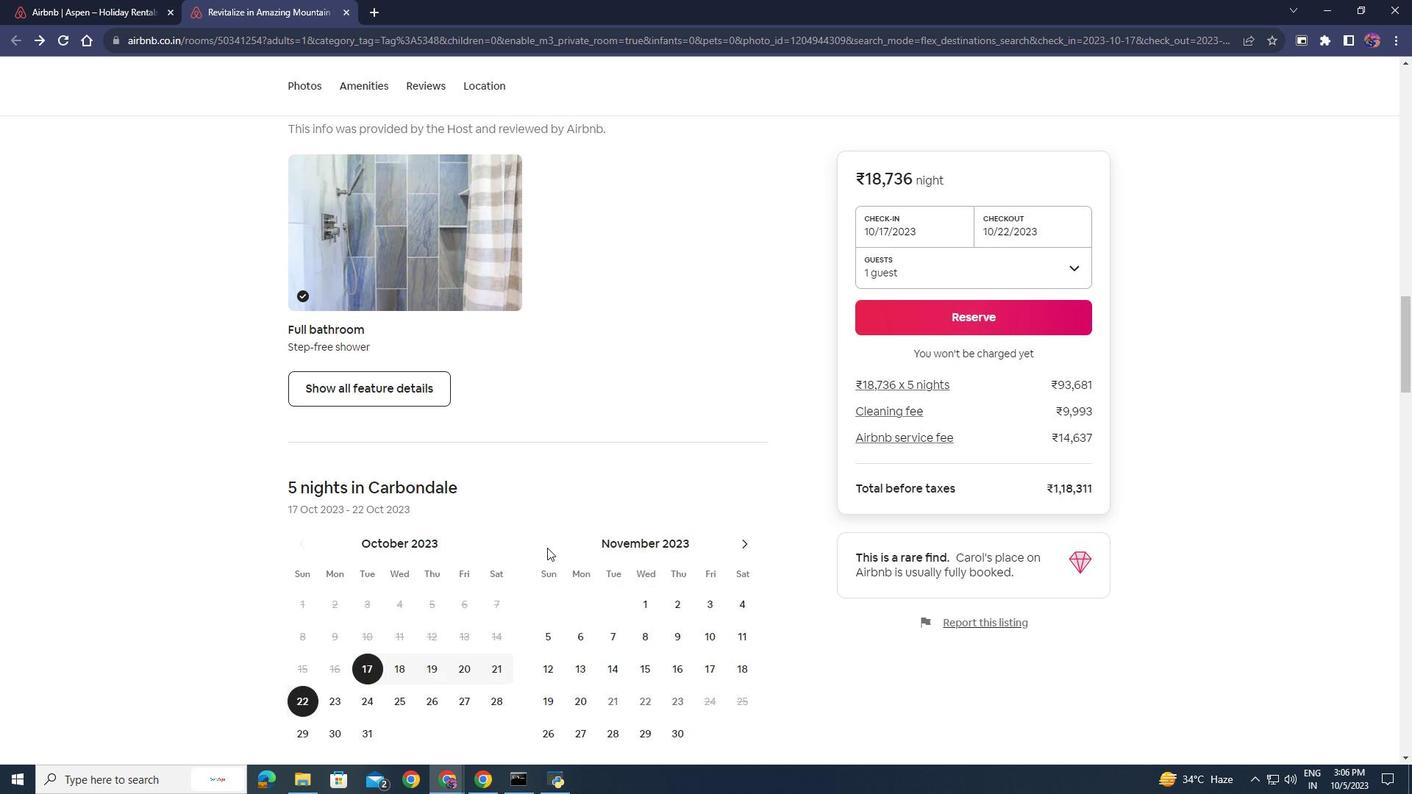 
Action: Mouse moved to (415, 82)
Screenshot: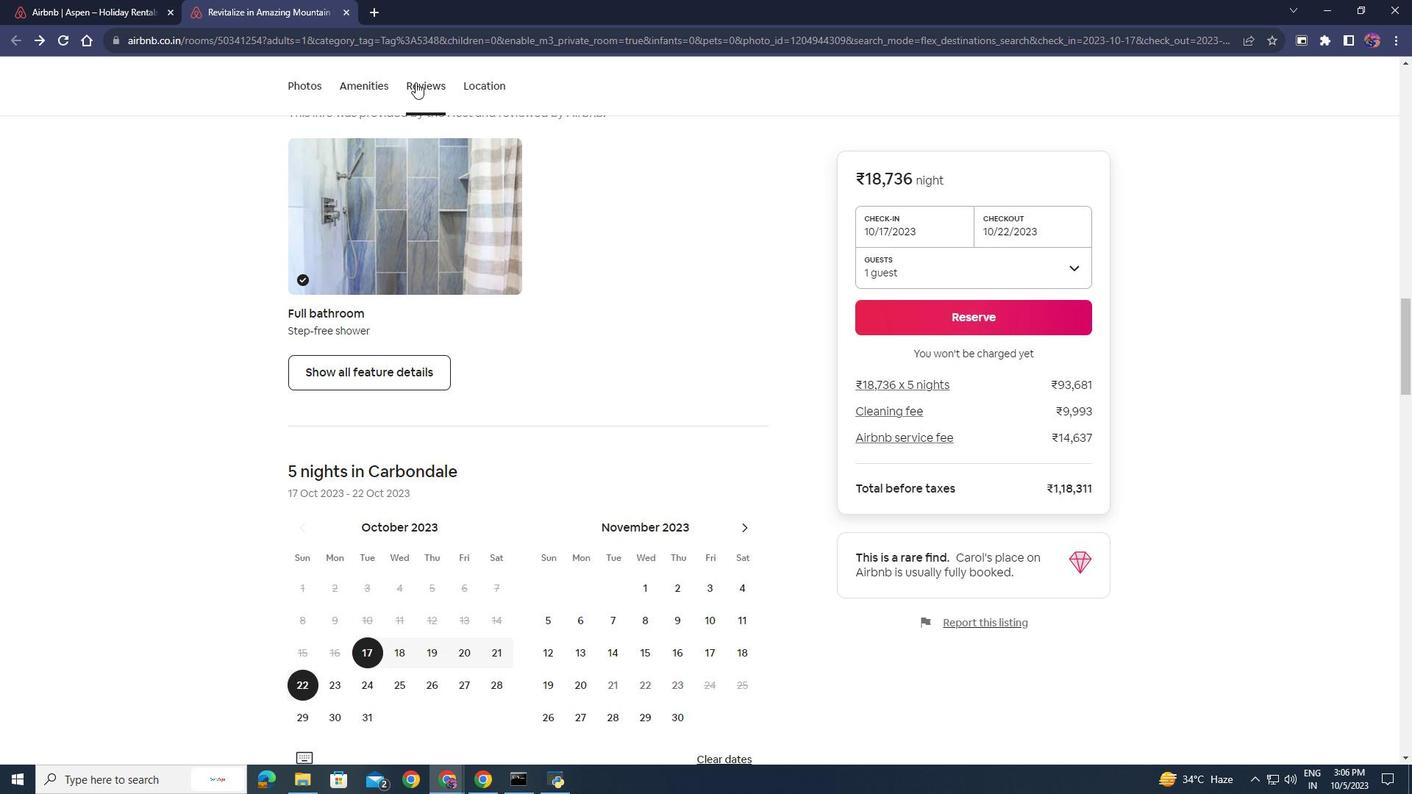 
Action: Mouse pressed left at (415, 82)
Screenshot: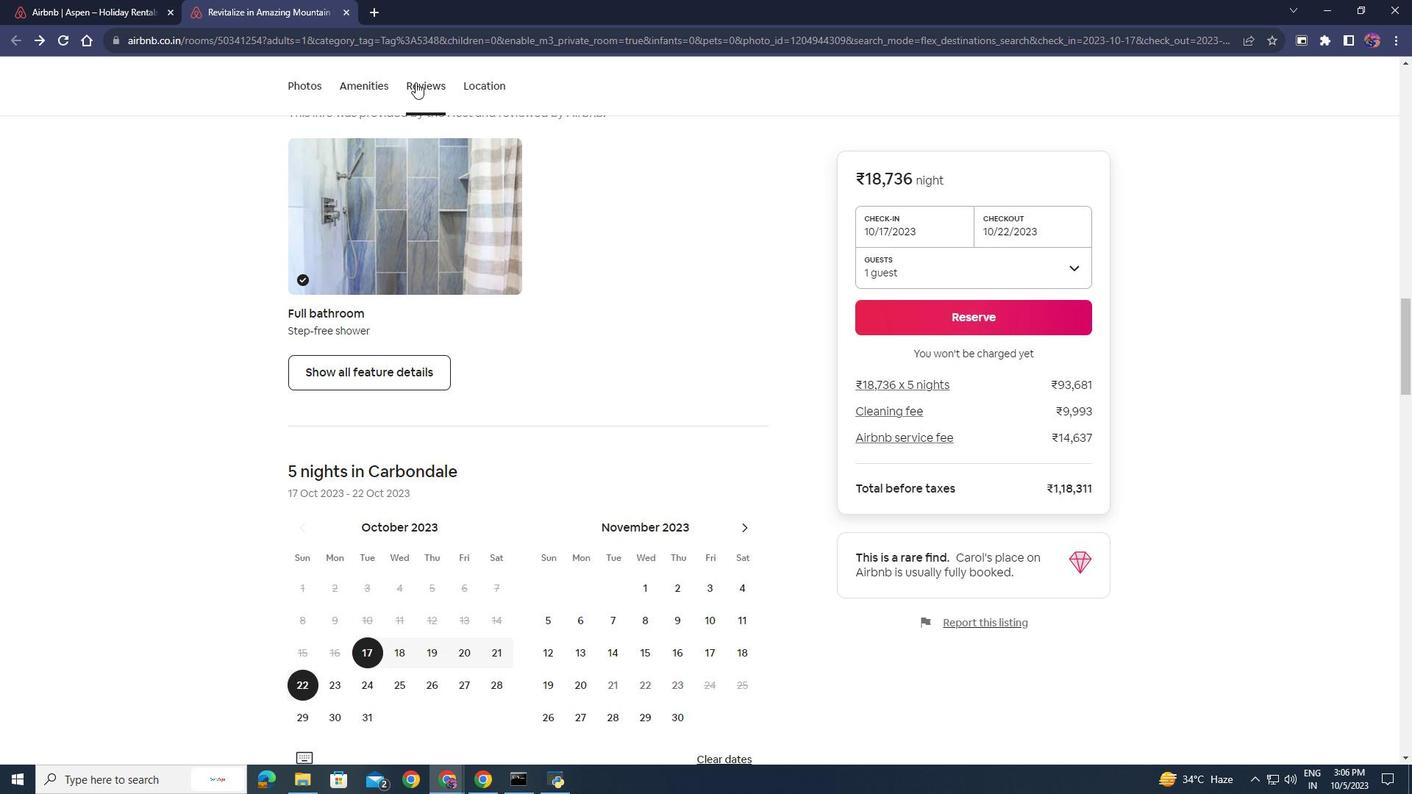 
Action: Mouse moved to (514, 370)
Screenshot: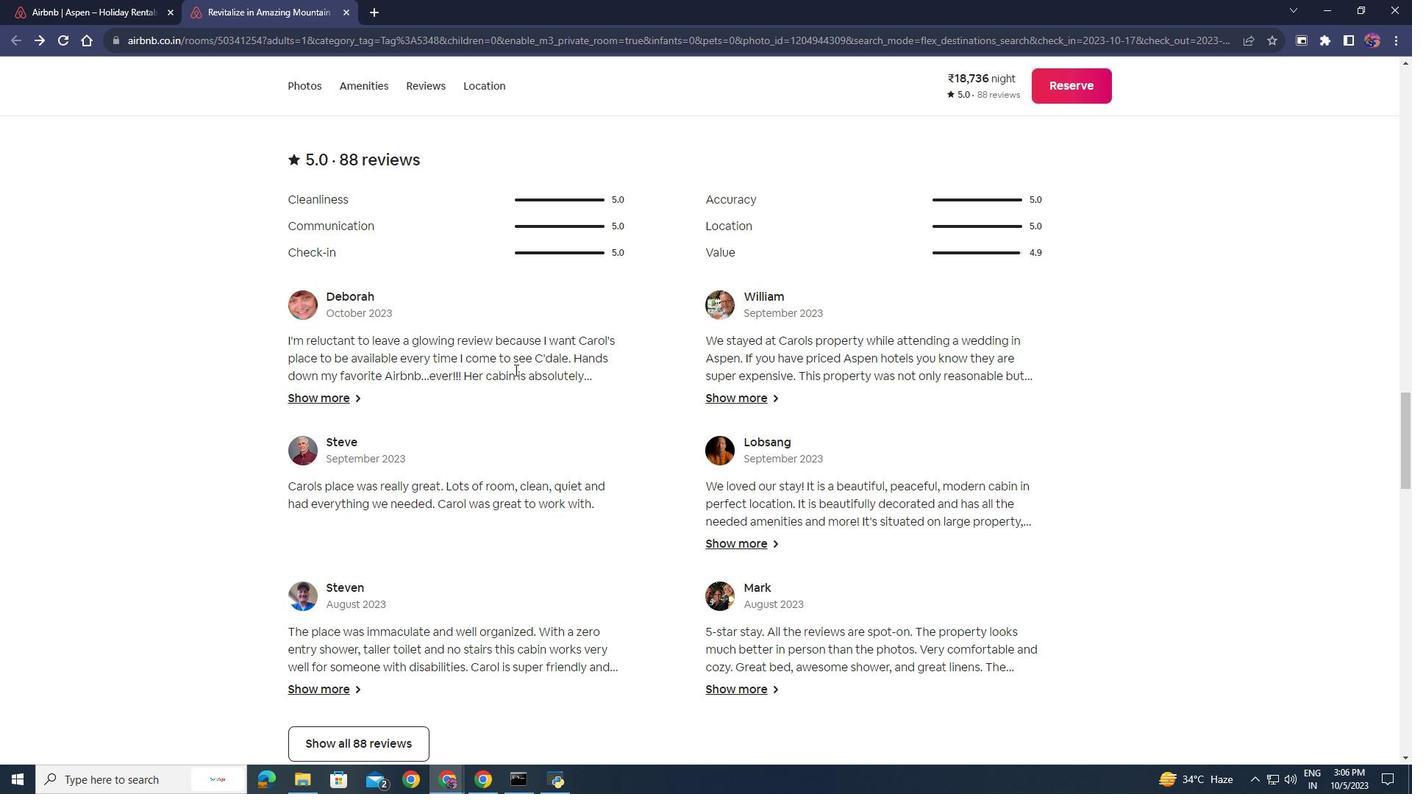 
Action: Mouse scrolled (514, 369) with delta (0, 0)
Screenshot: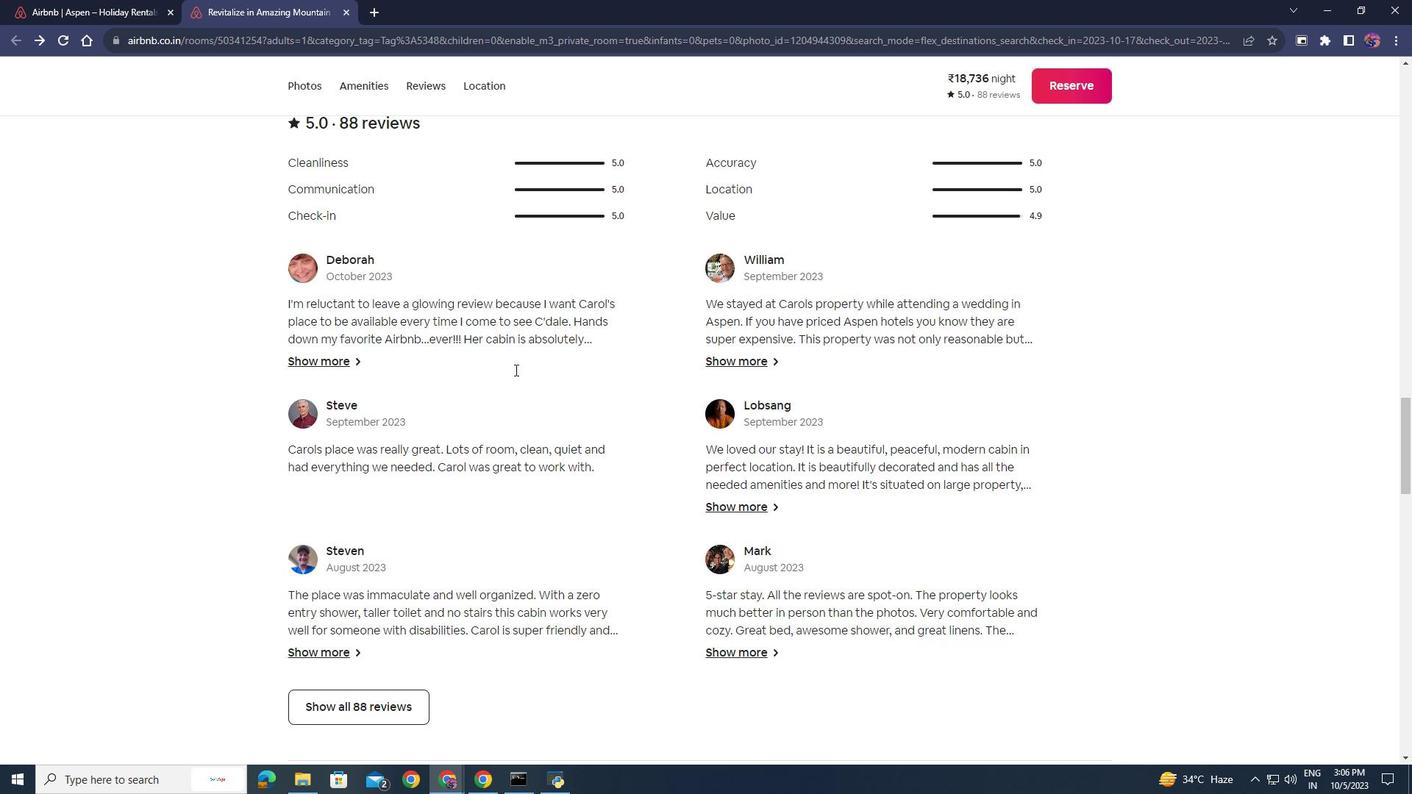 
Action: Mouse scrolled (514, 369) with delta (0, 0)
Screenshot: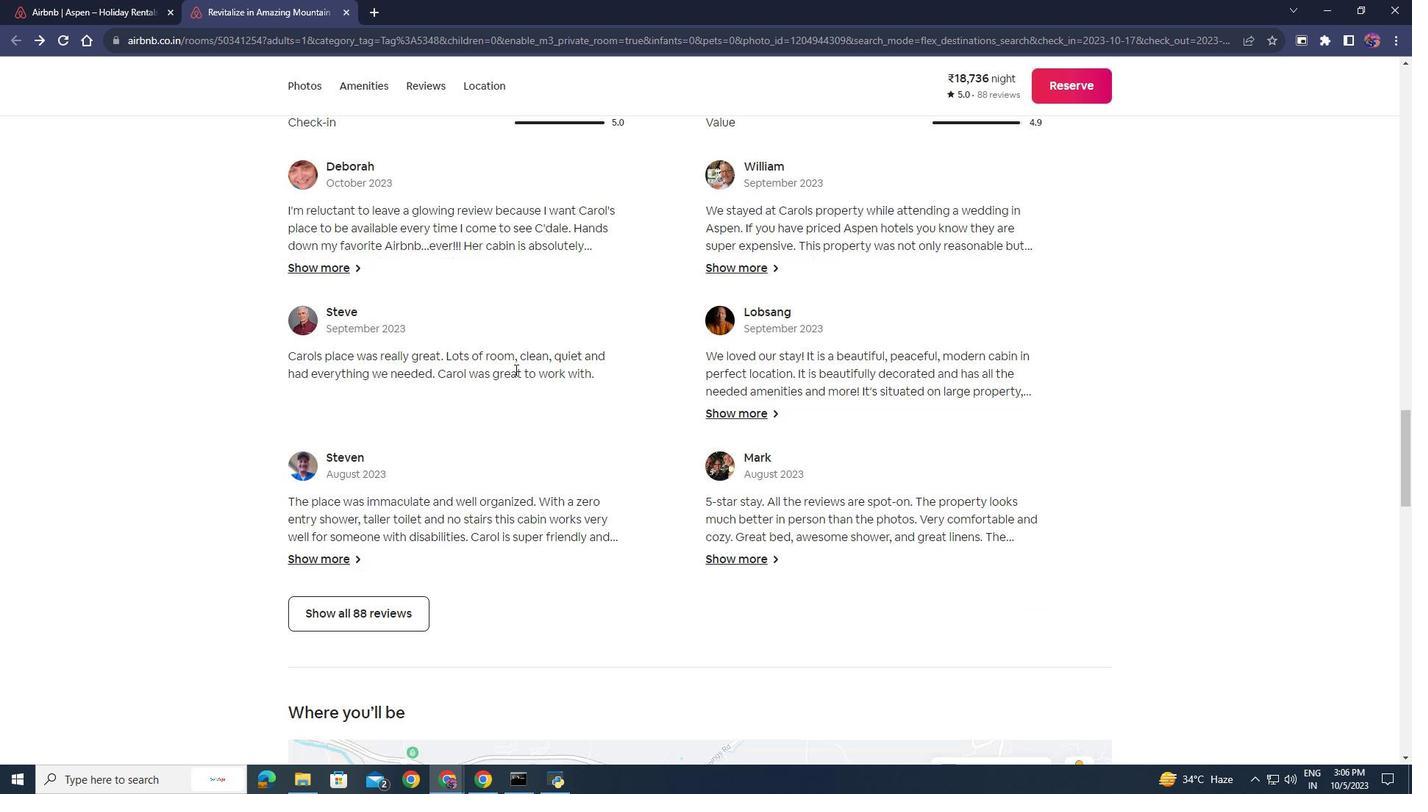 
Action: Mouse moved to (355, 598)
Screenshot: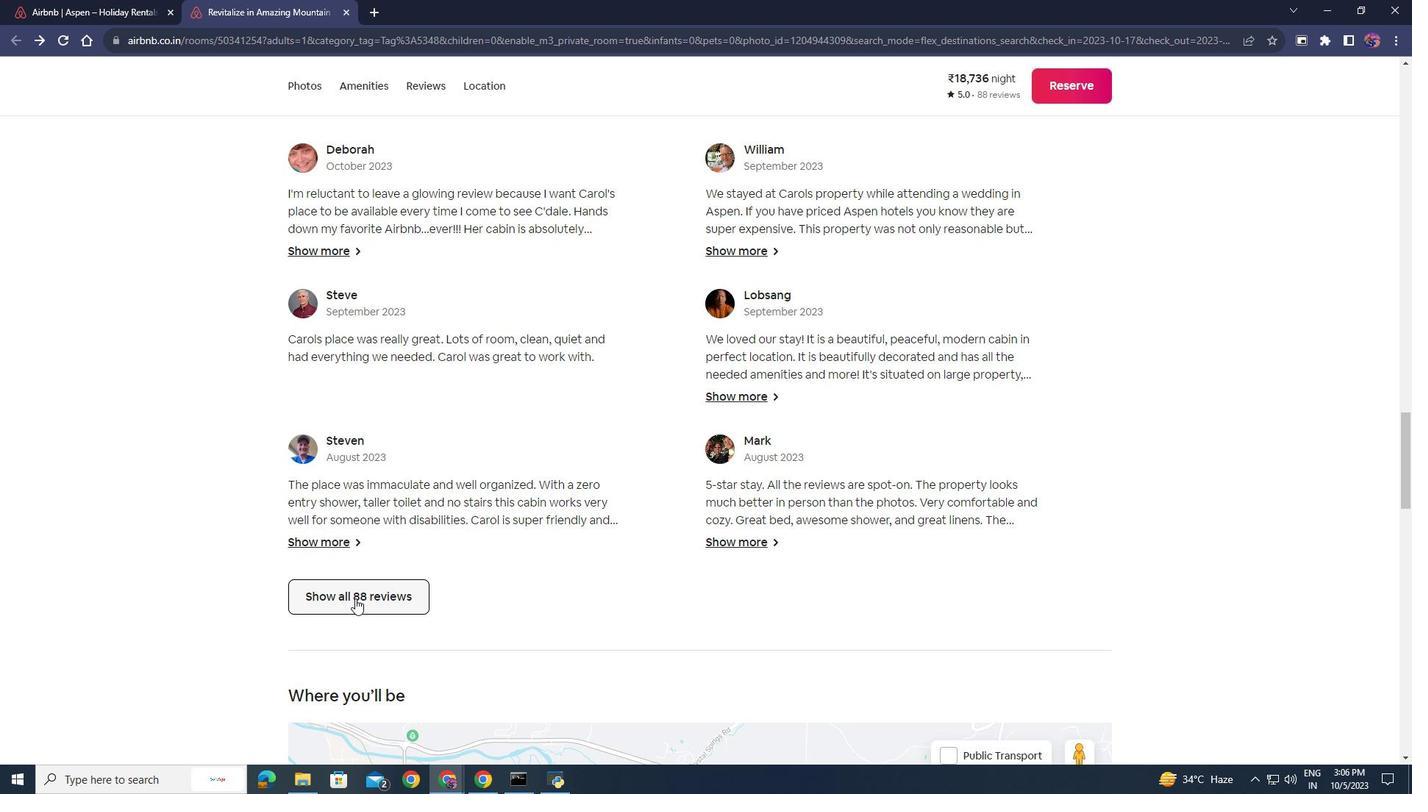 
Action: Mouse pressed left at (355, 598)
Screenshot: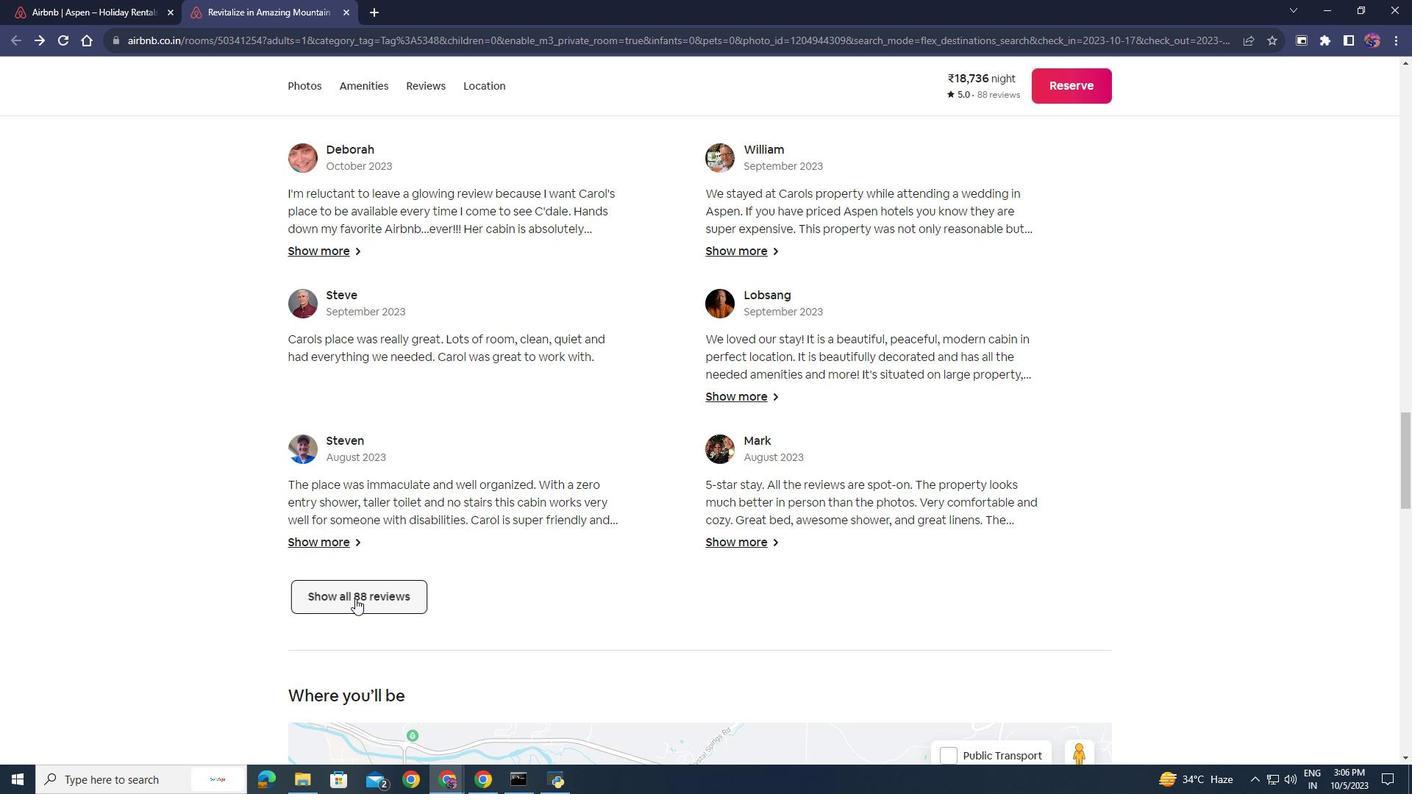 
Action: Mouse moved to (772, 446)
Screenshot: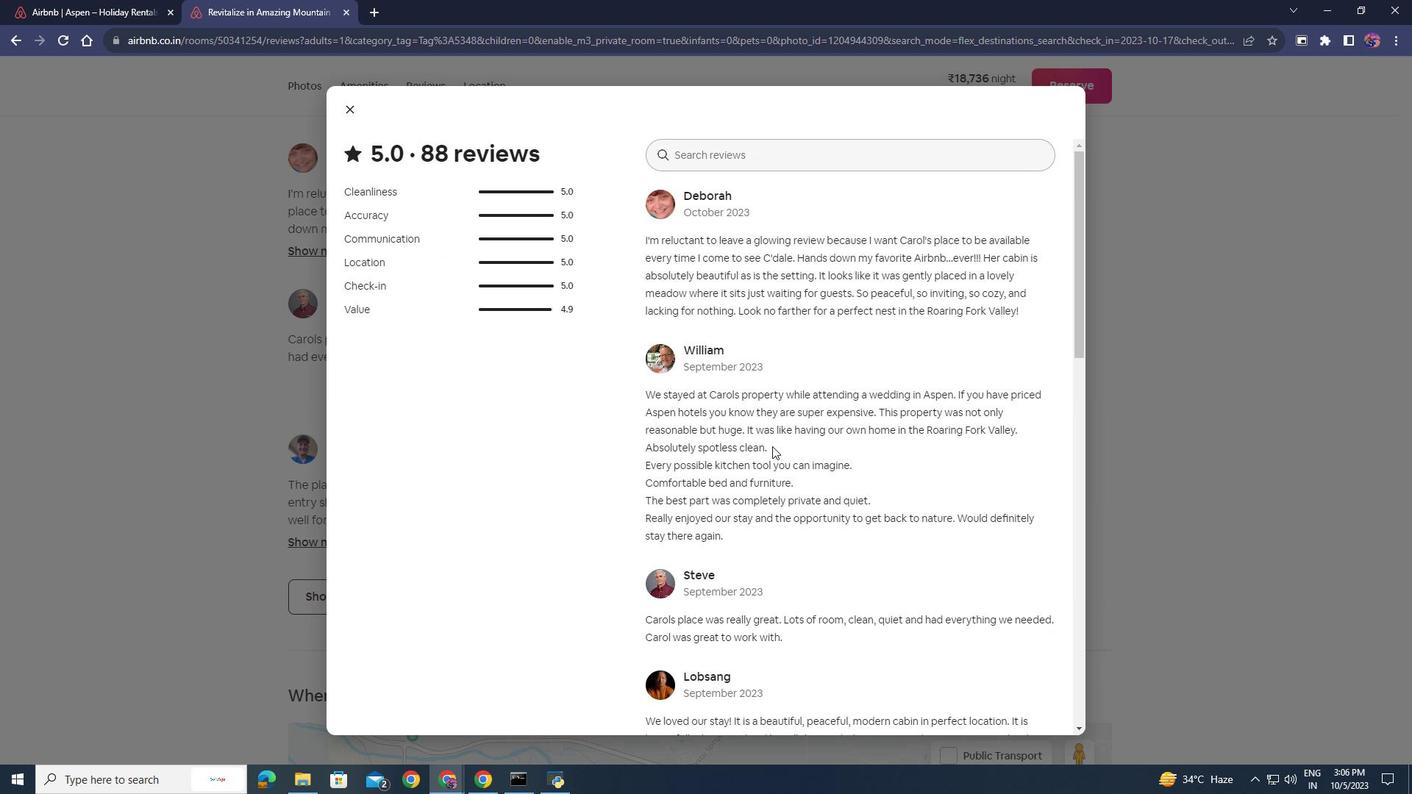
Action: Mouse scrolled (772, 445) with delta (0, 0)
Screenshot: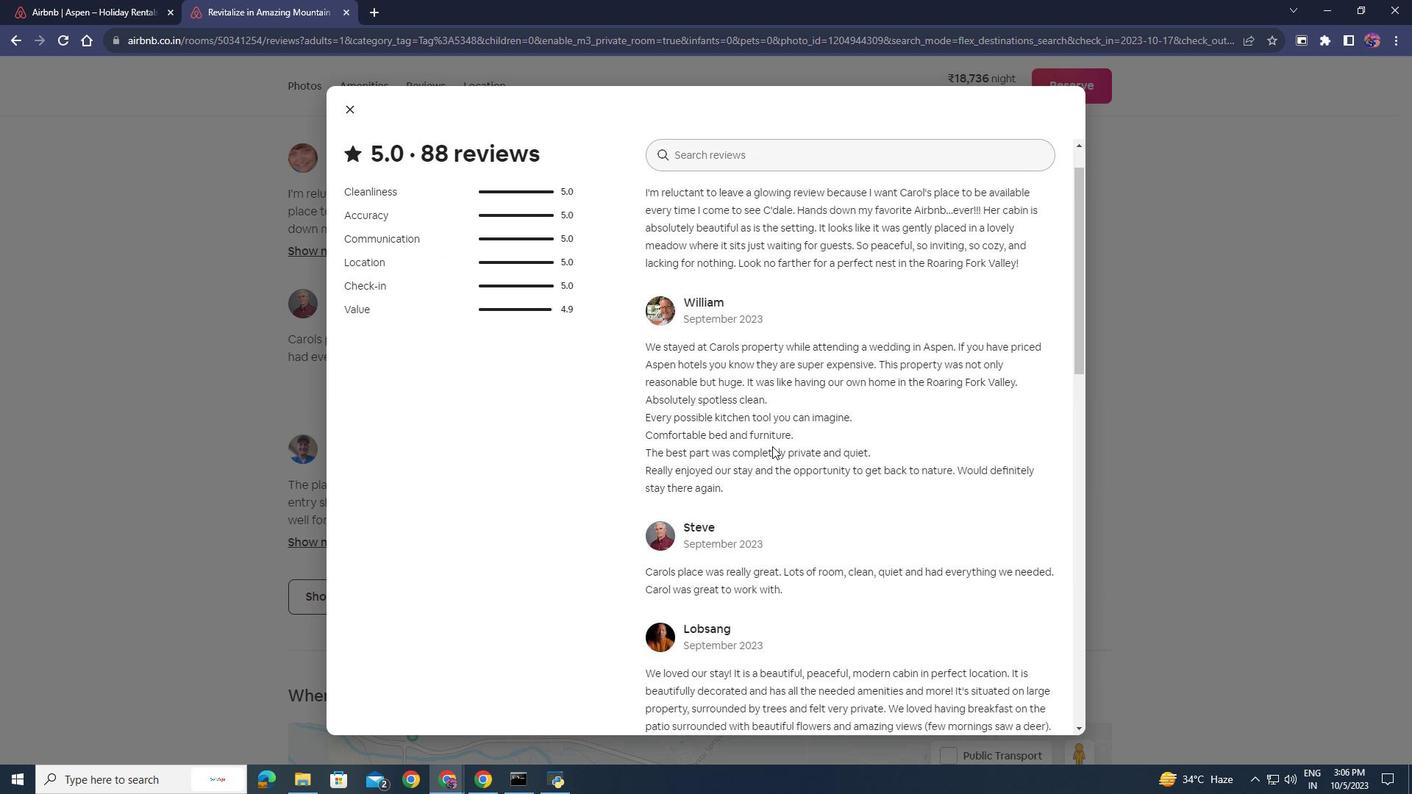 
Action: Mouse moved to (775, 450)
Screenshot: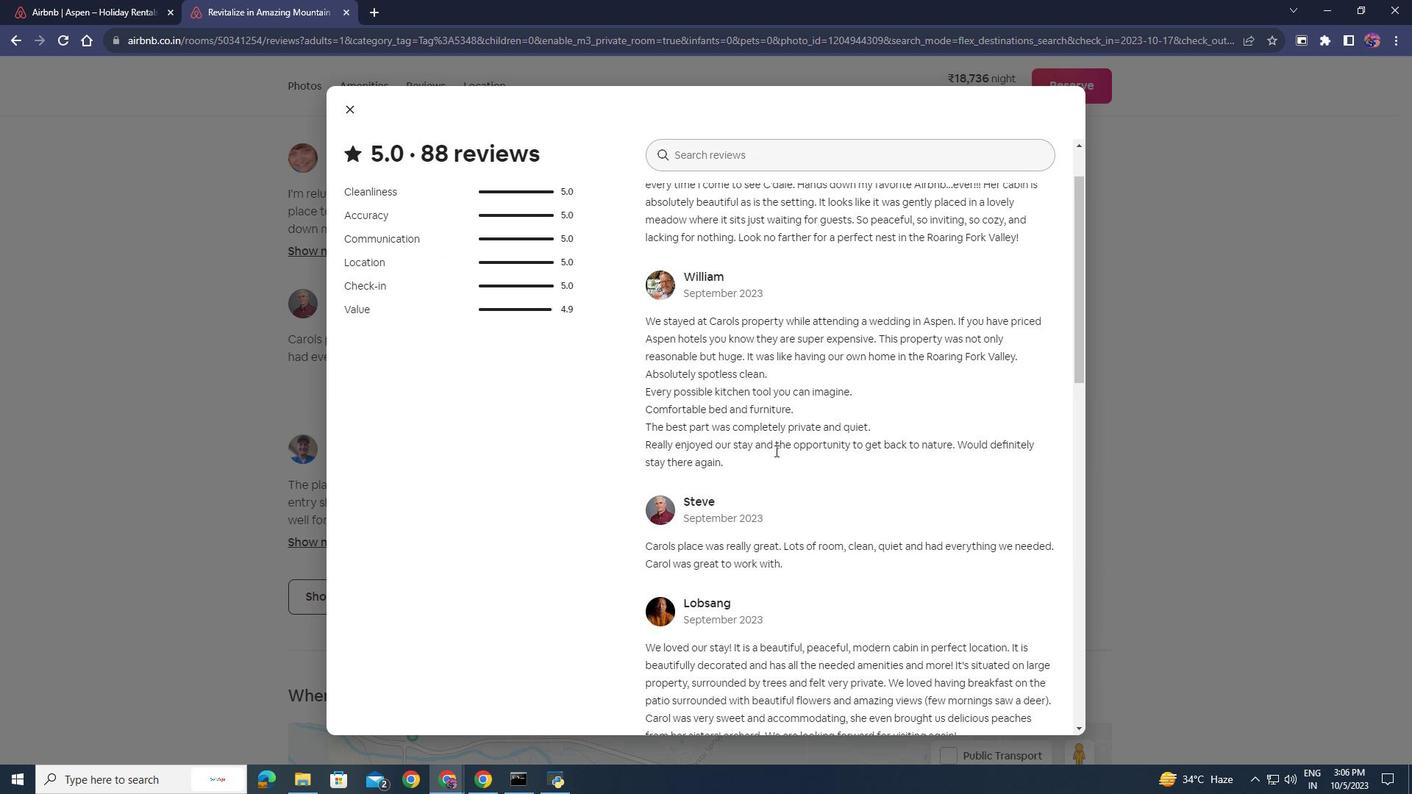 
Action: Mouse scrolled (775, 451) with delta (0, 0)
Screenshot: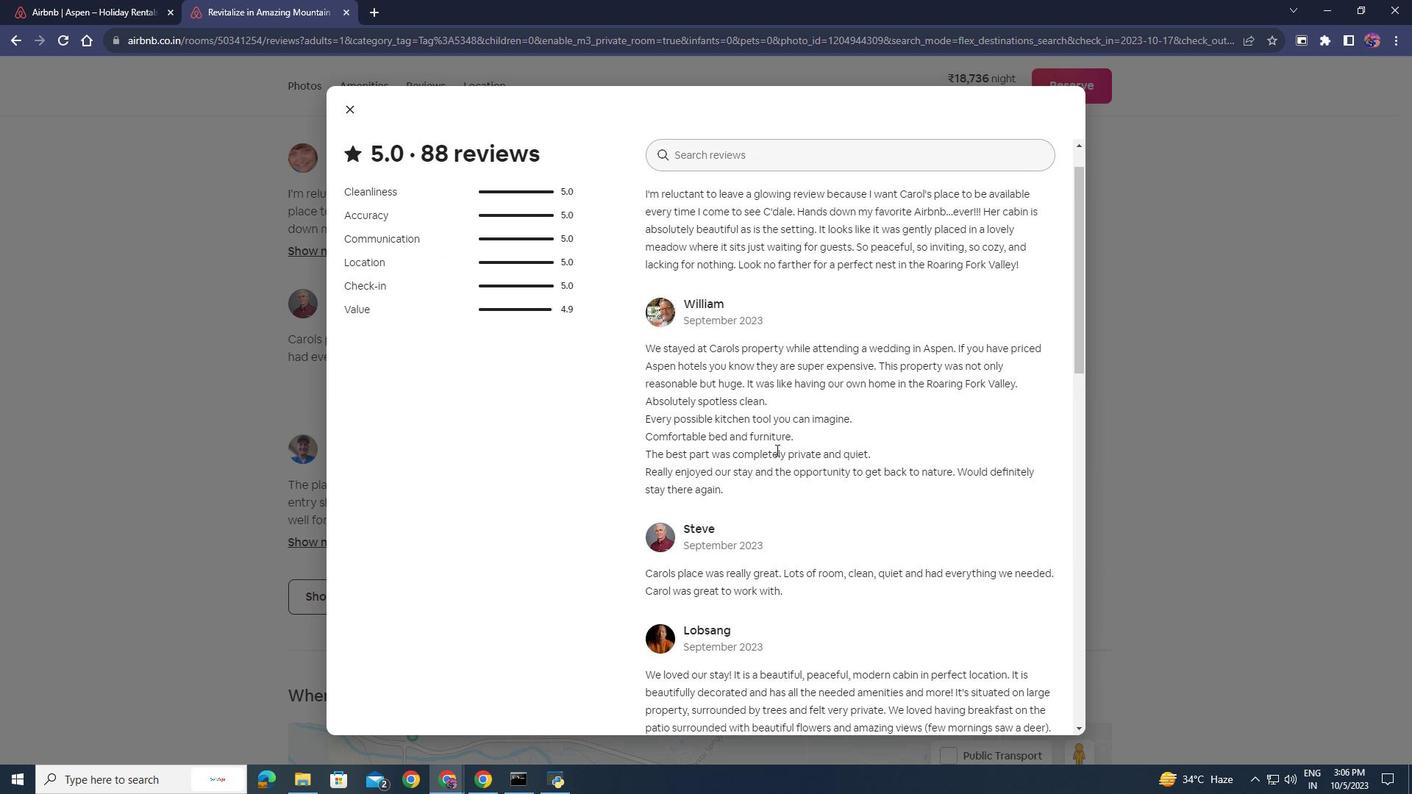 
Action: Mouse moved to (776, 449)
Screenshot: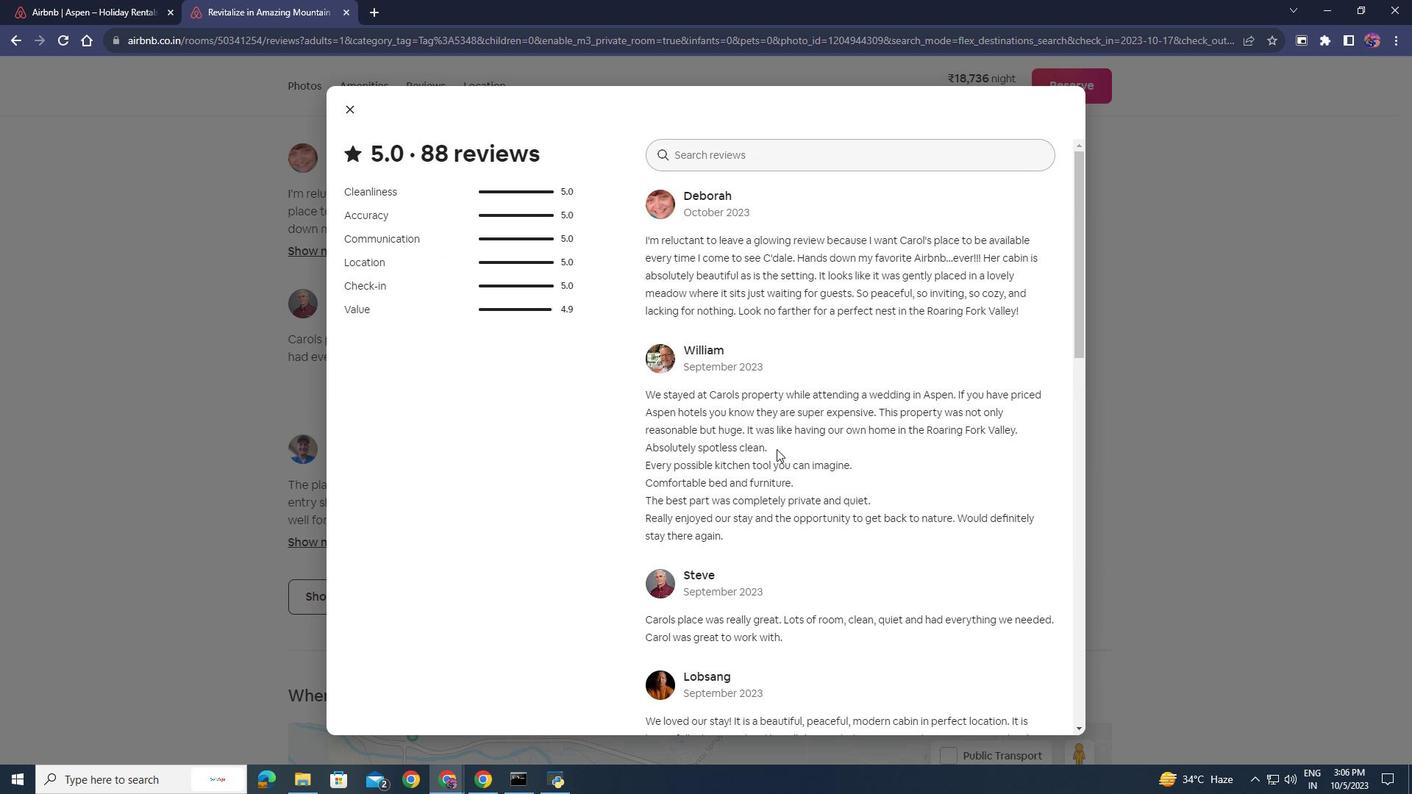 
Action: Mouse scrolled (776, 448) with delta (0, 0)
Screenshot: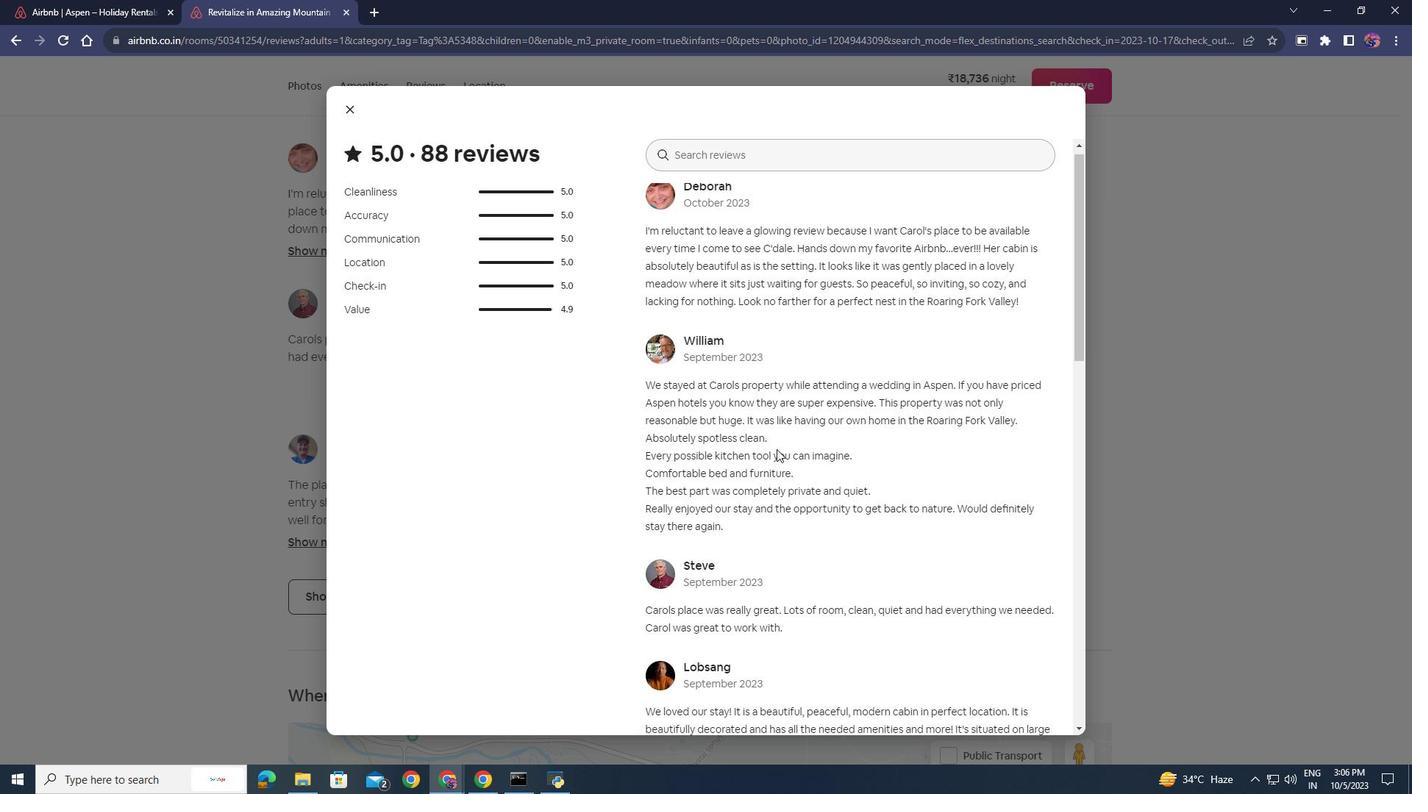 
Action: Mouse scrolled (776, 448) with delta (0, 0)
Screenshot: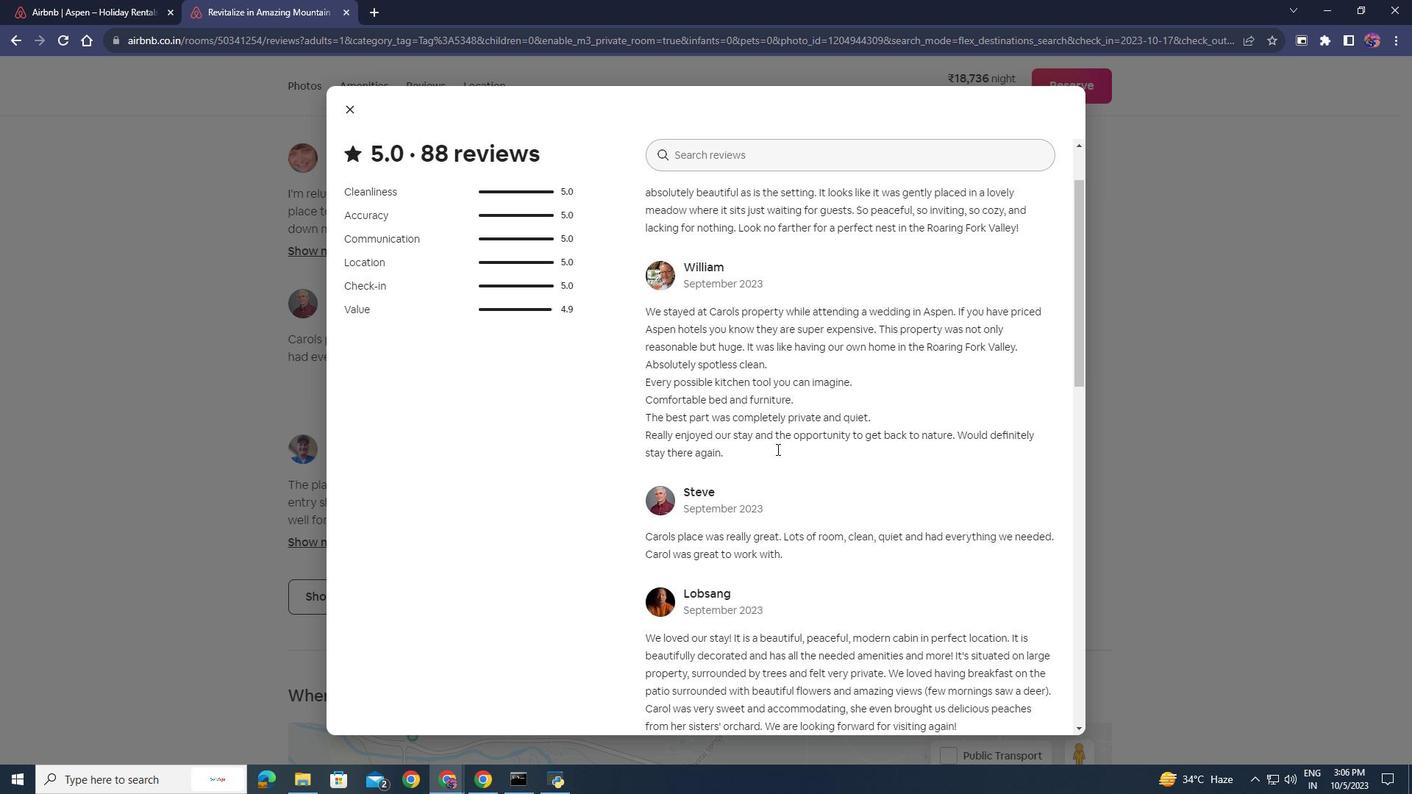 
Action: Mouse scrolled (776, 448) with delta (0, 0)
Screenshot: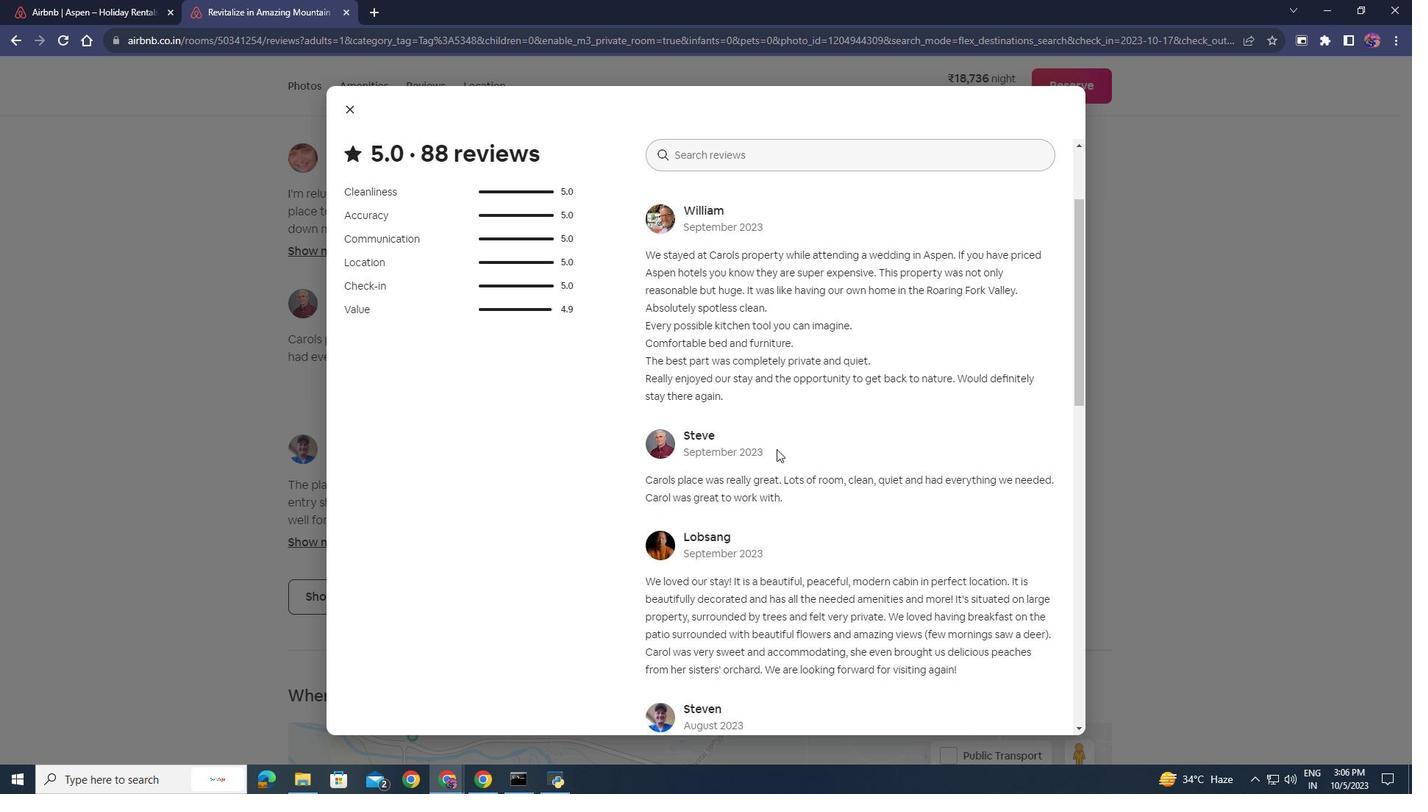 
Action: Mouse scrolled (776, 448) with delta (0, 0)
Screenshot: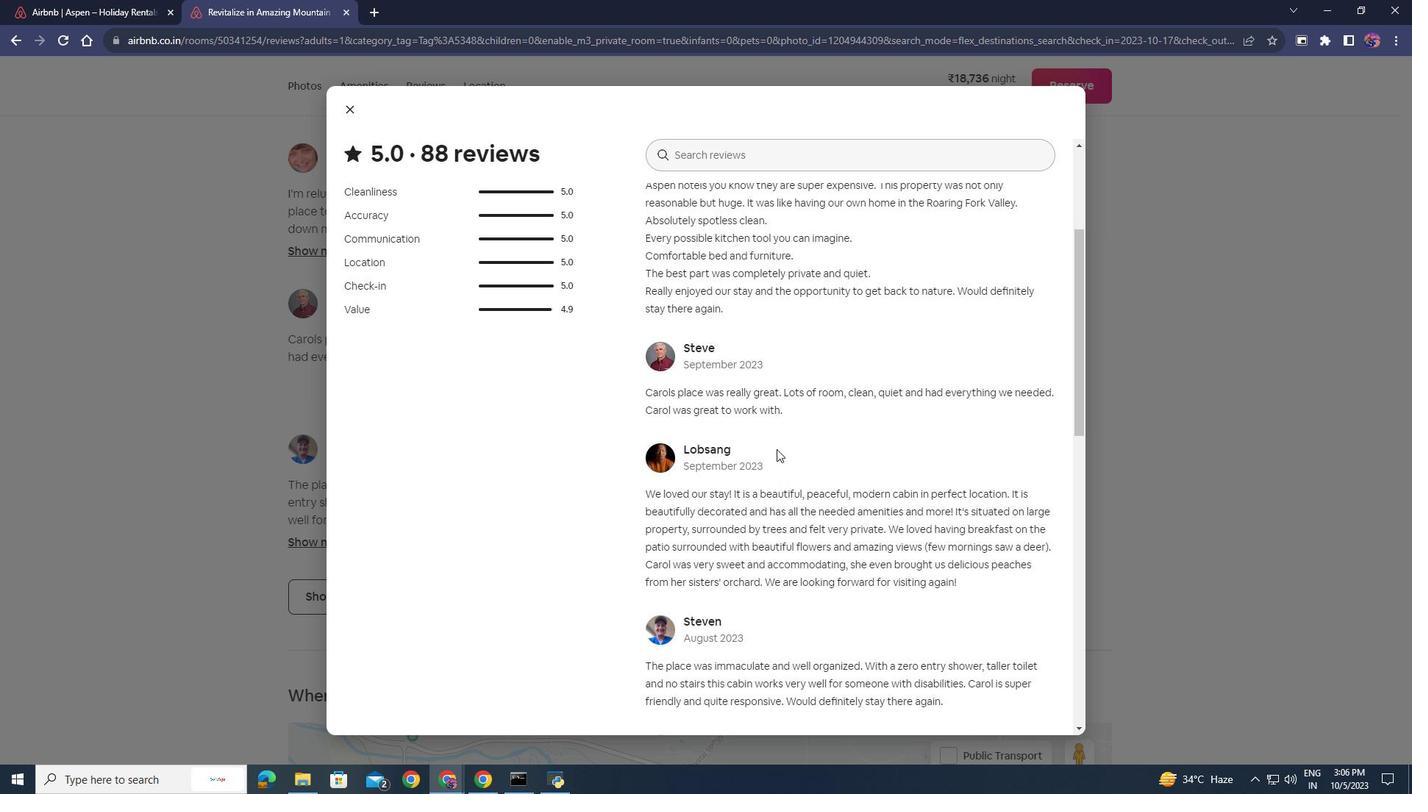 
Action: Mouse scrolled (776, 448) with delta (0, 0)
Screenshot: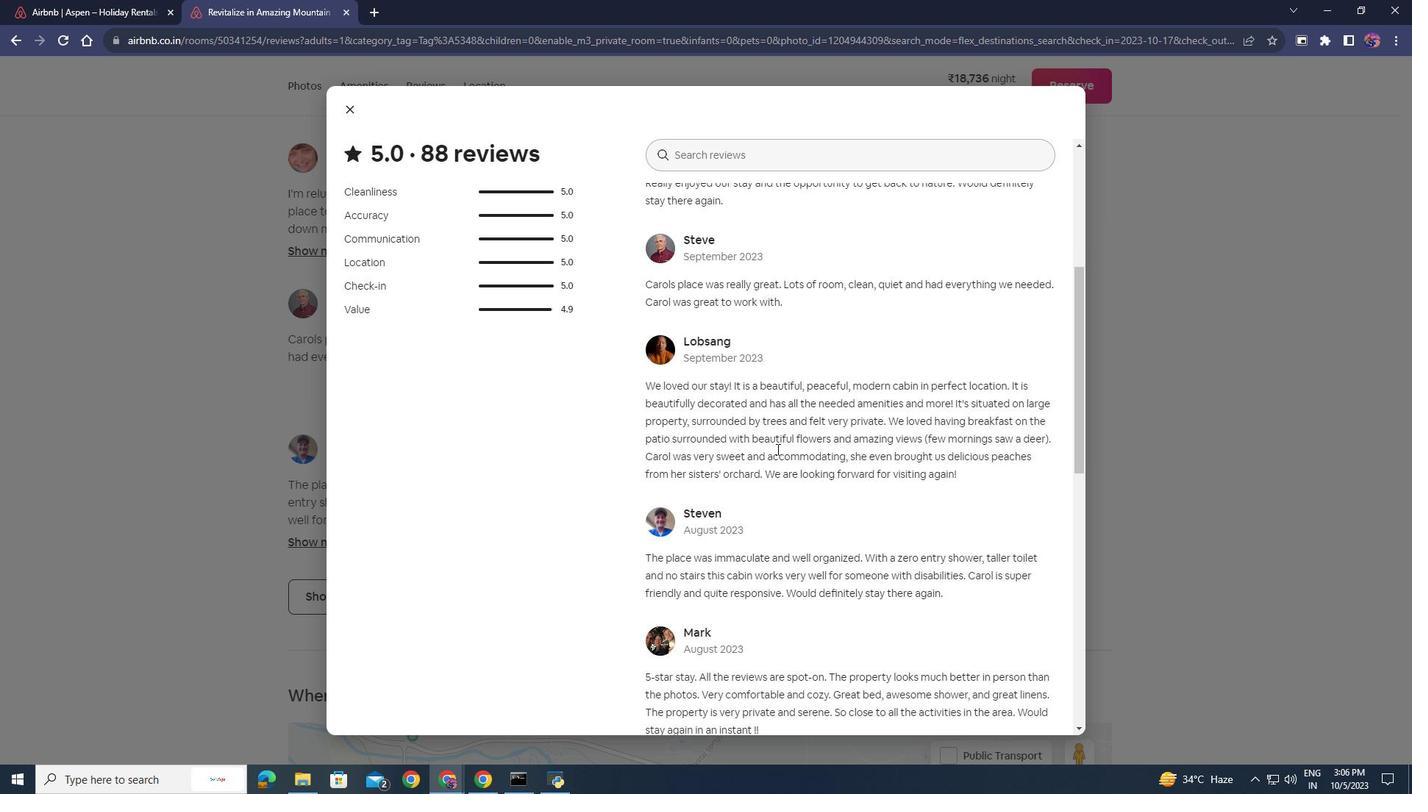 
Action: Mouse scrolled (776, 448) with delta (0, 0)
Screenshot: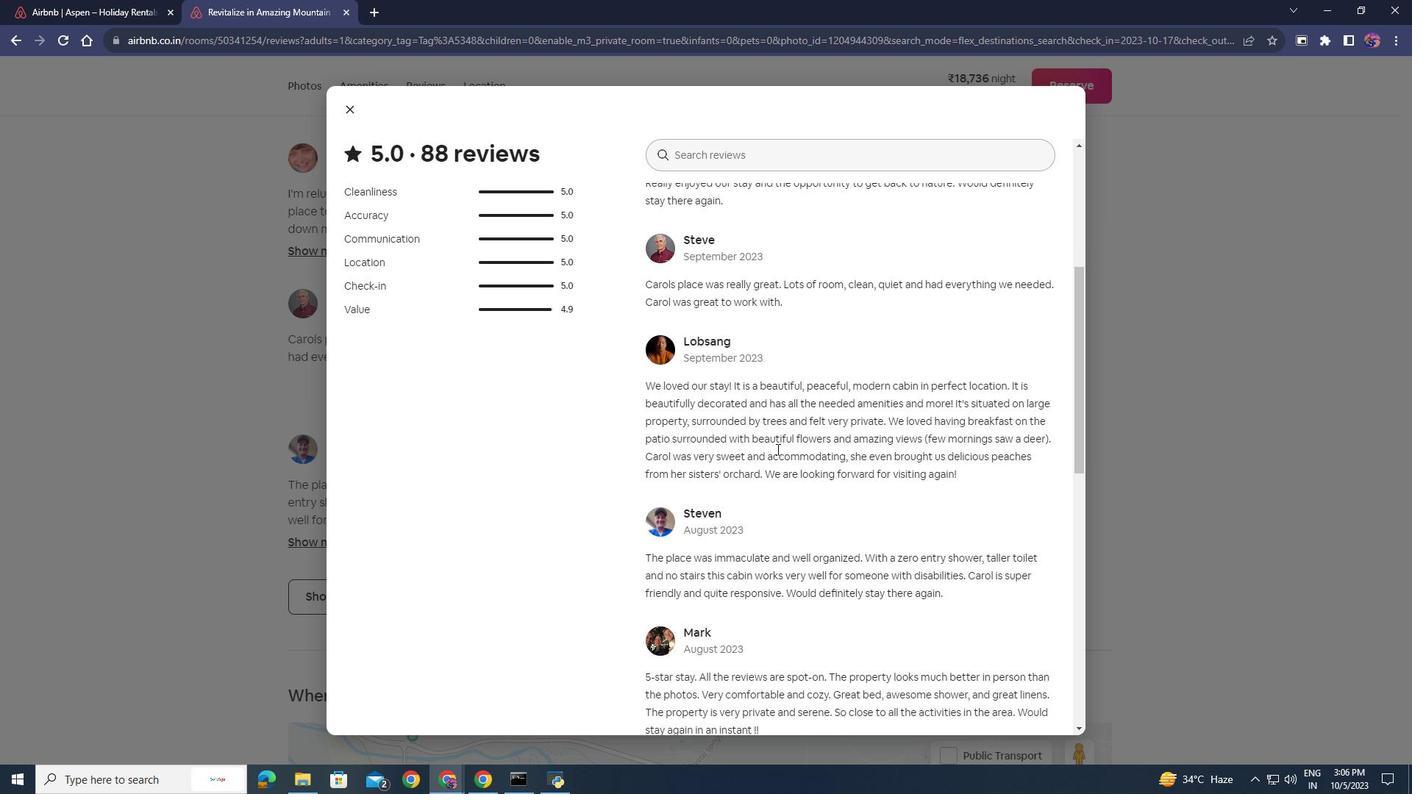 
Action: Mouse scrolled (776, 448) with delta (0, 0)
Screenshot: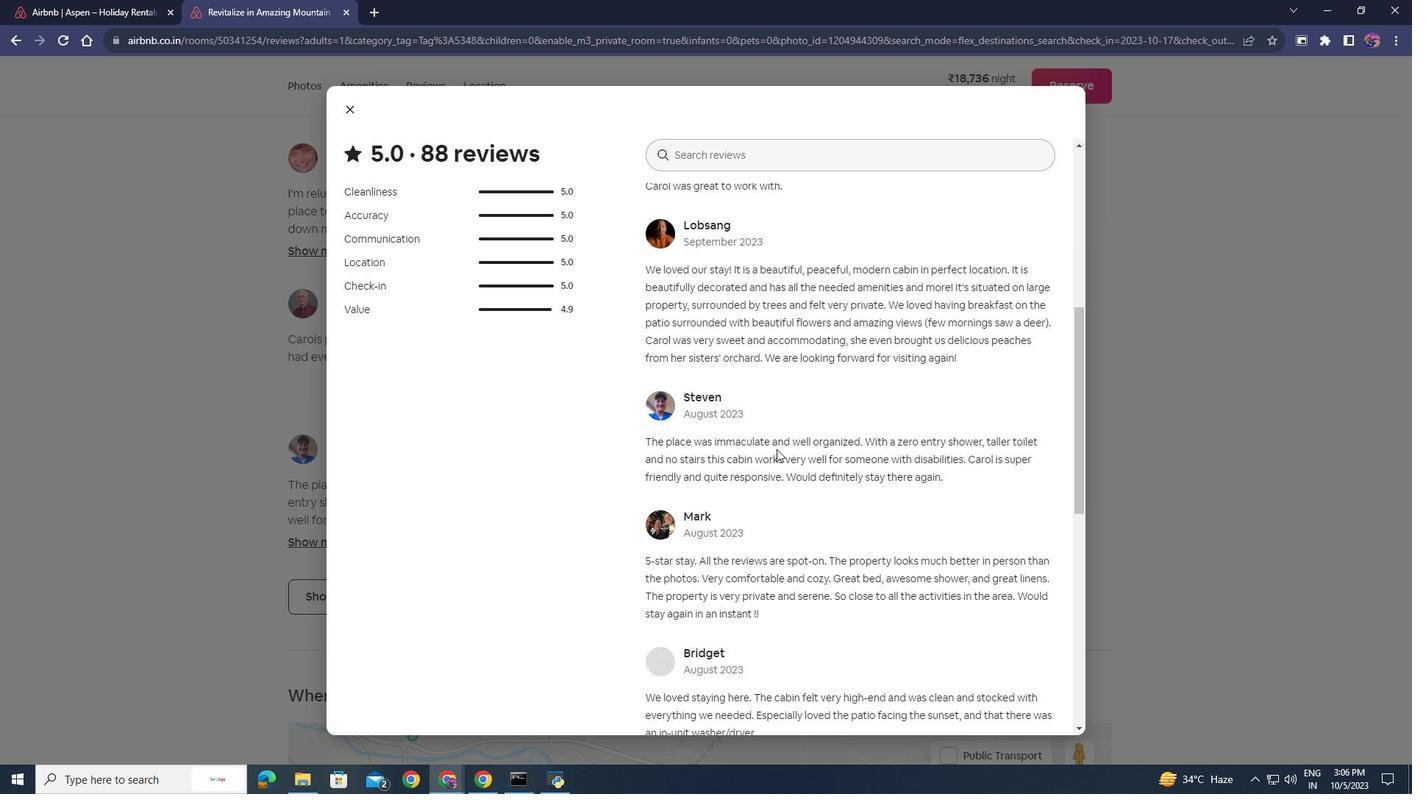 
Action: Mouse scrolled (776, 448) with delta (0, 0)
Screenshot: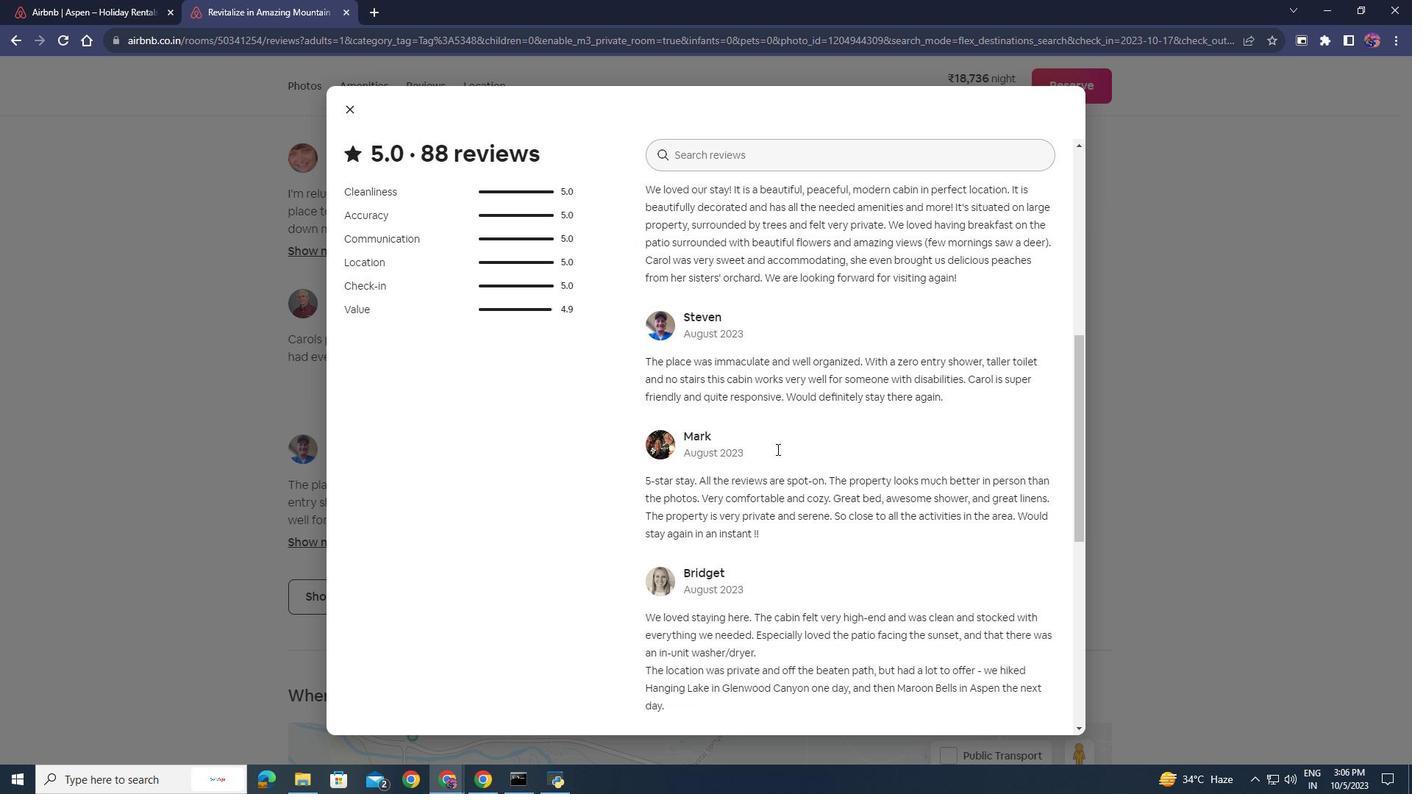 
Action: Mouse scrolled (776, 448) with delta (0, 0)
Screenshot: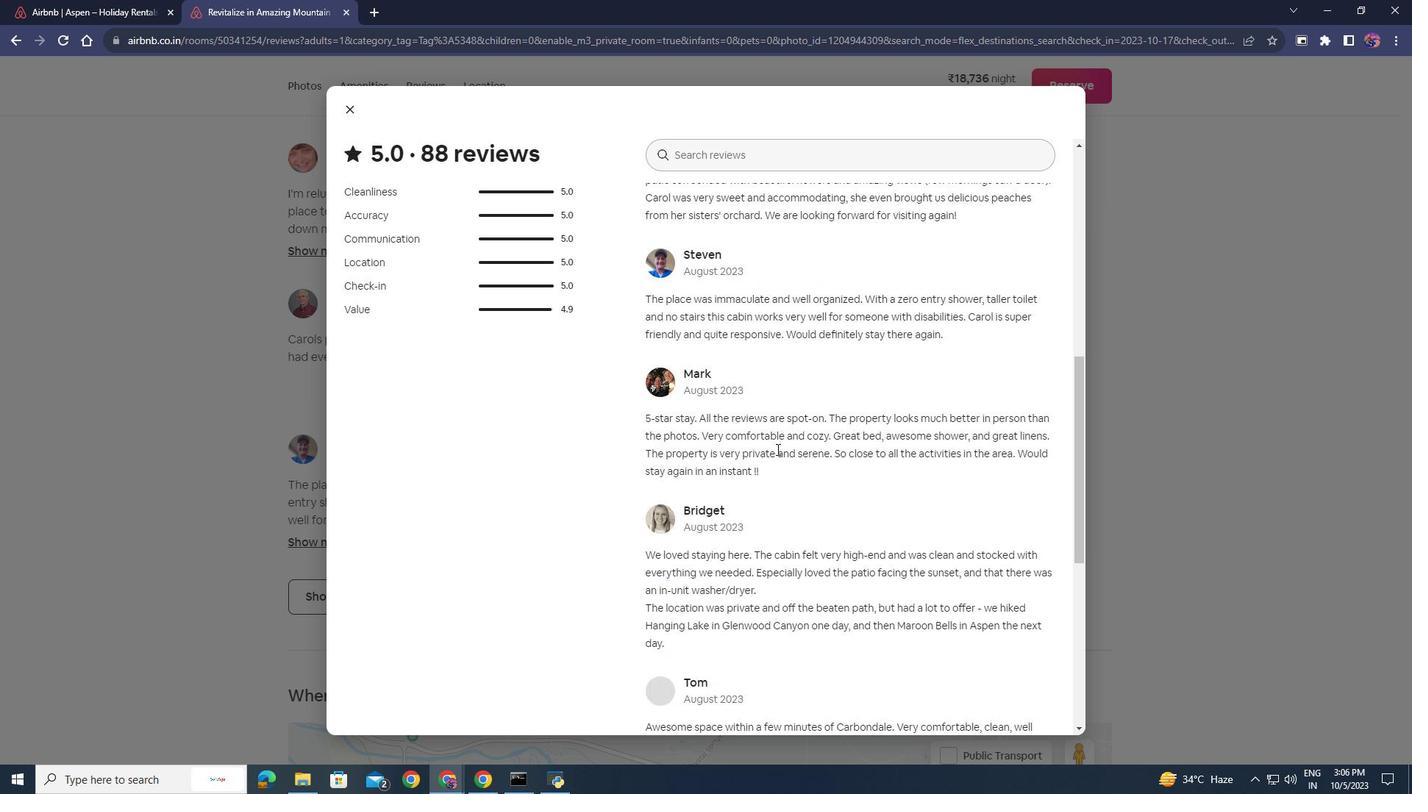 
Action: Mouse scrolled (776, 448) with delta (0, 0)
Screenshot: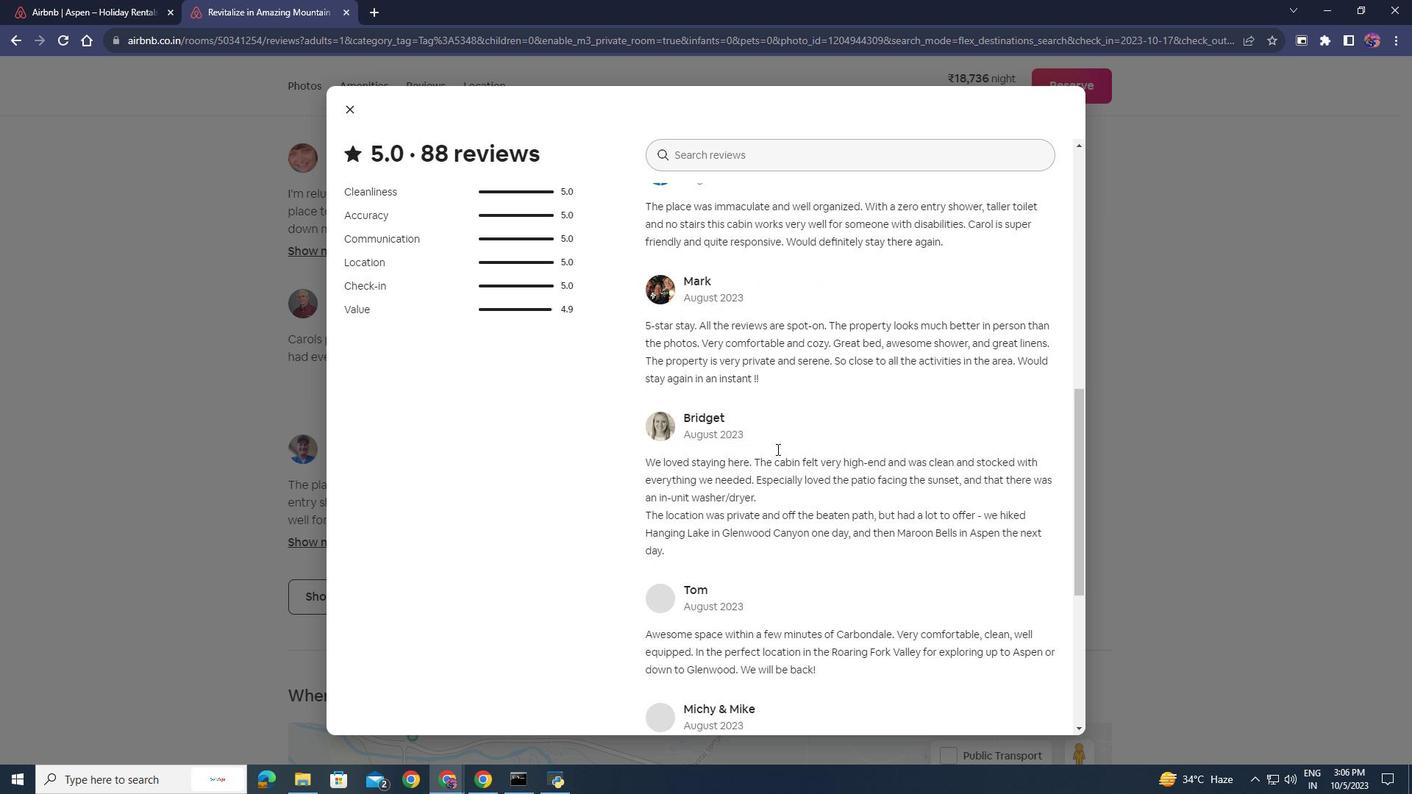 
Action: Mouse scrolled (776, 448) with delta (0, 0)
Screenshot: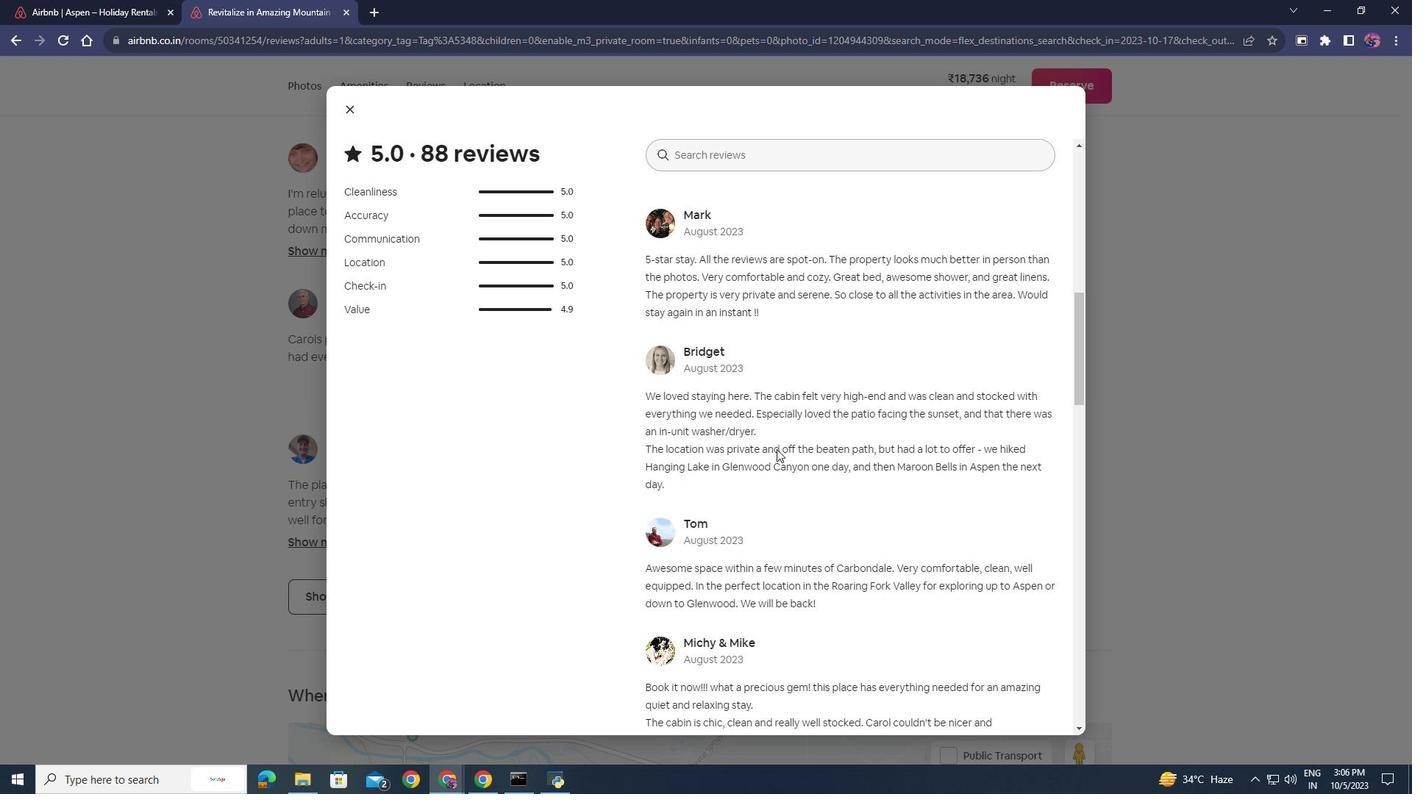 
Action: Mouse scrolled (776, 448) with delta (0, 0)
Screenshot: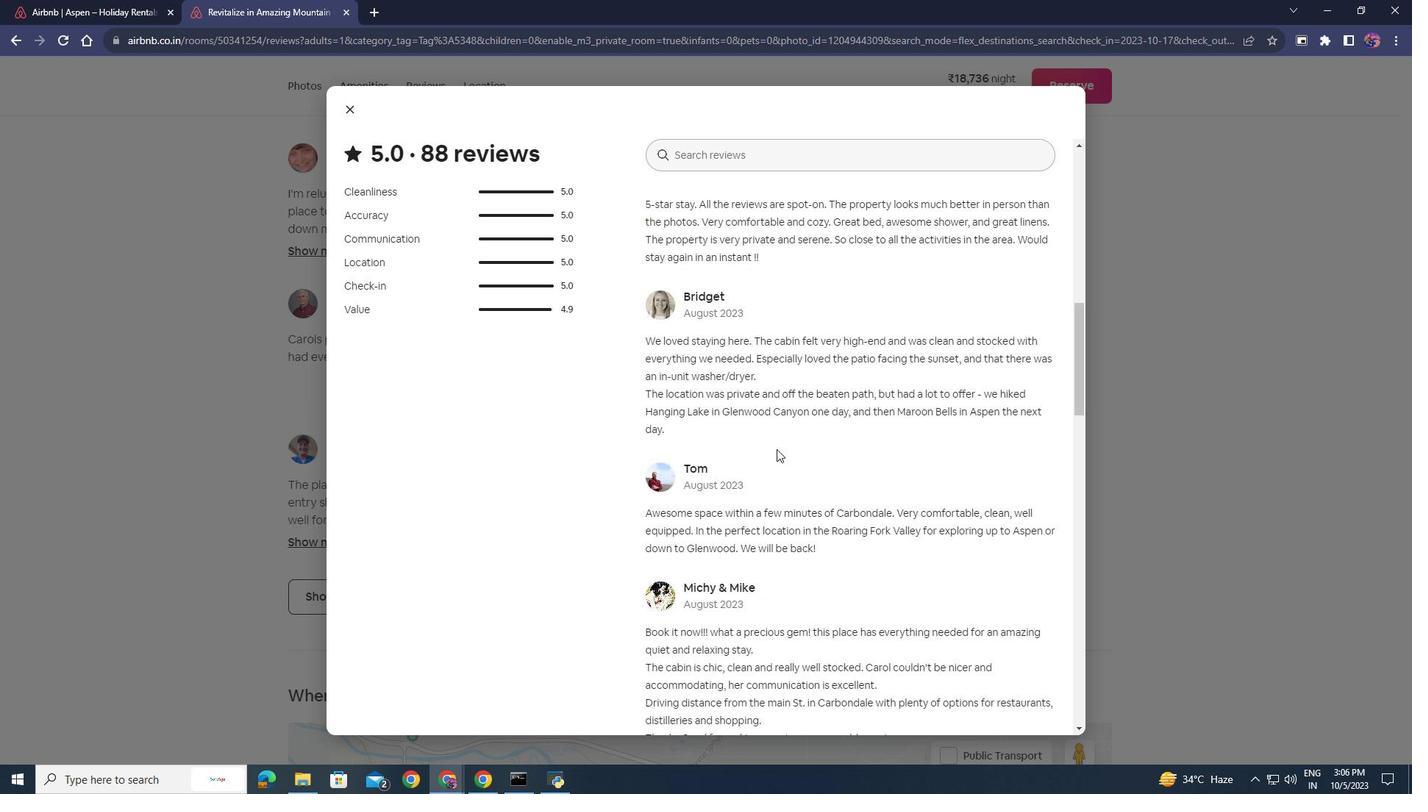 
Action: Mouse scrolled (776, 448) with delta (0, 0)
Screenshot: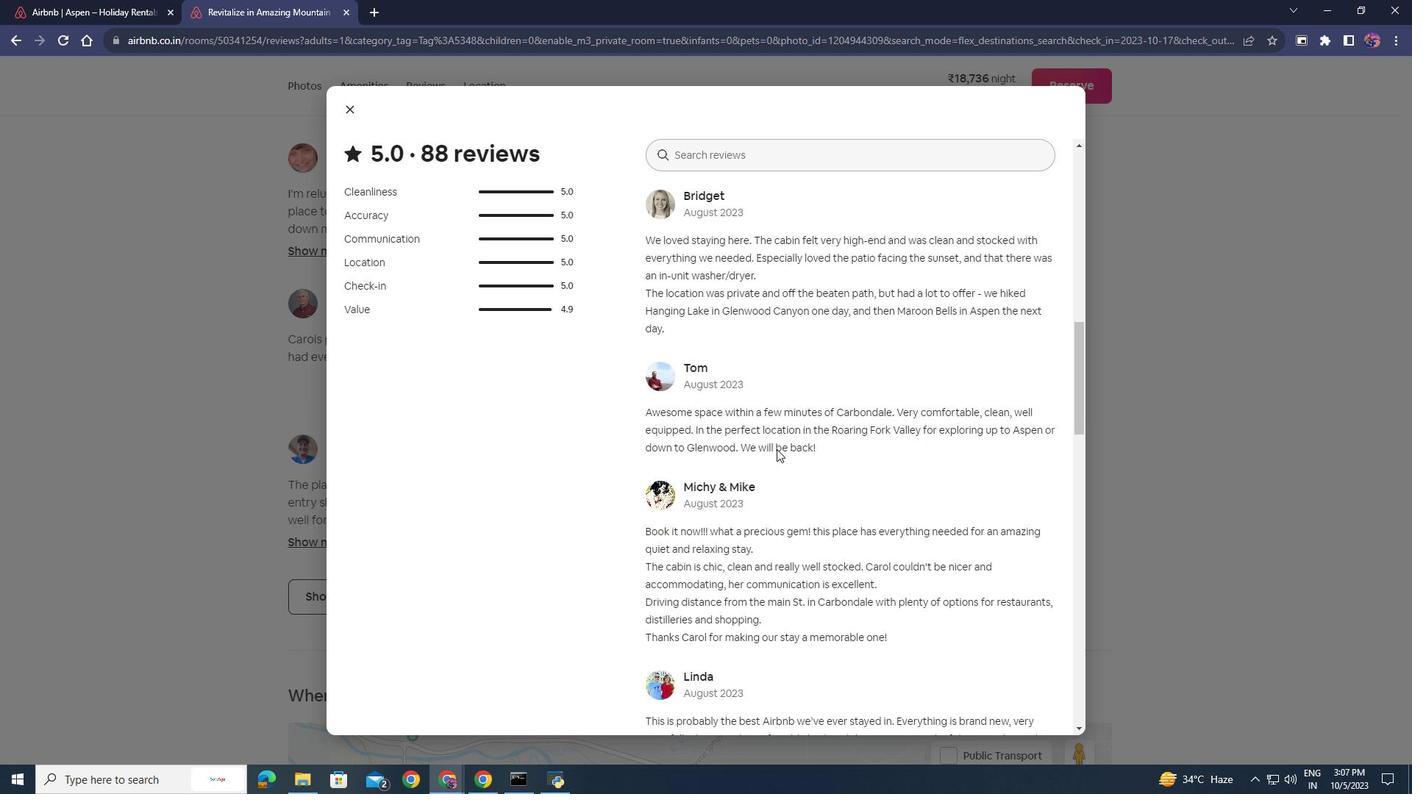 
Action: Mouse scrolled (776, 448) with delta (0, 0)
Screenshot: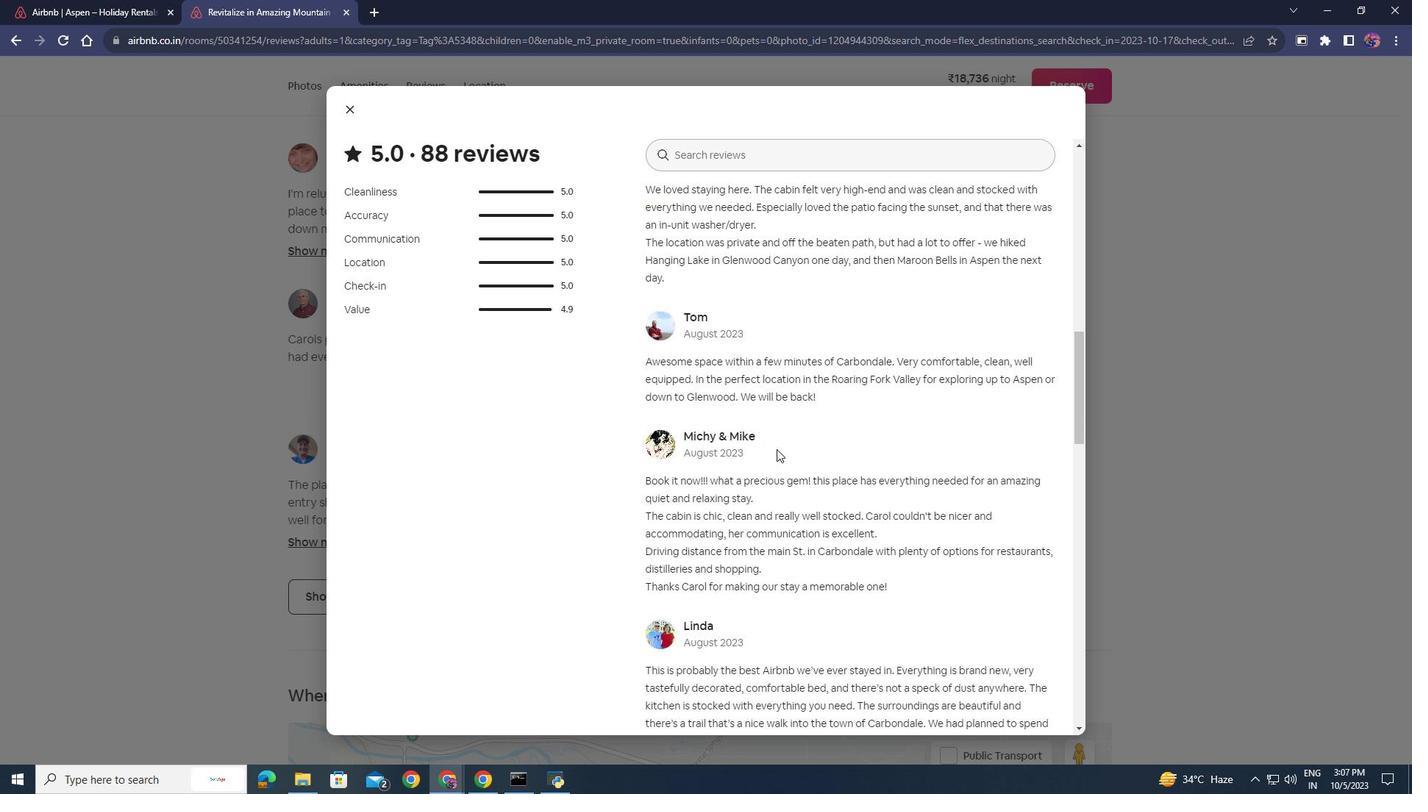 
Action: Mouse moved to (1076, 381)
Screenshot: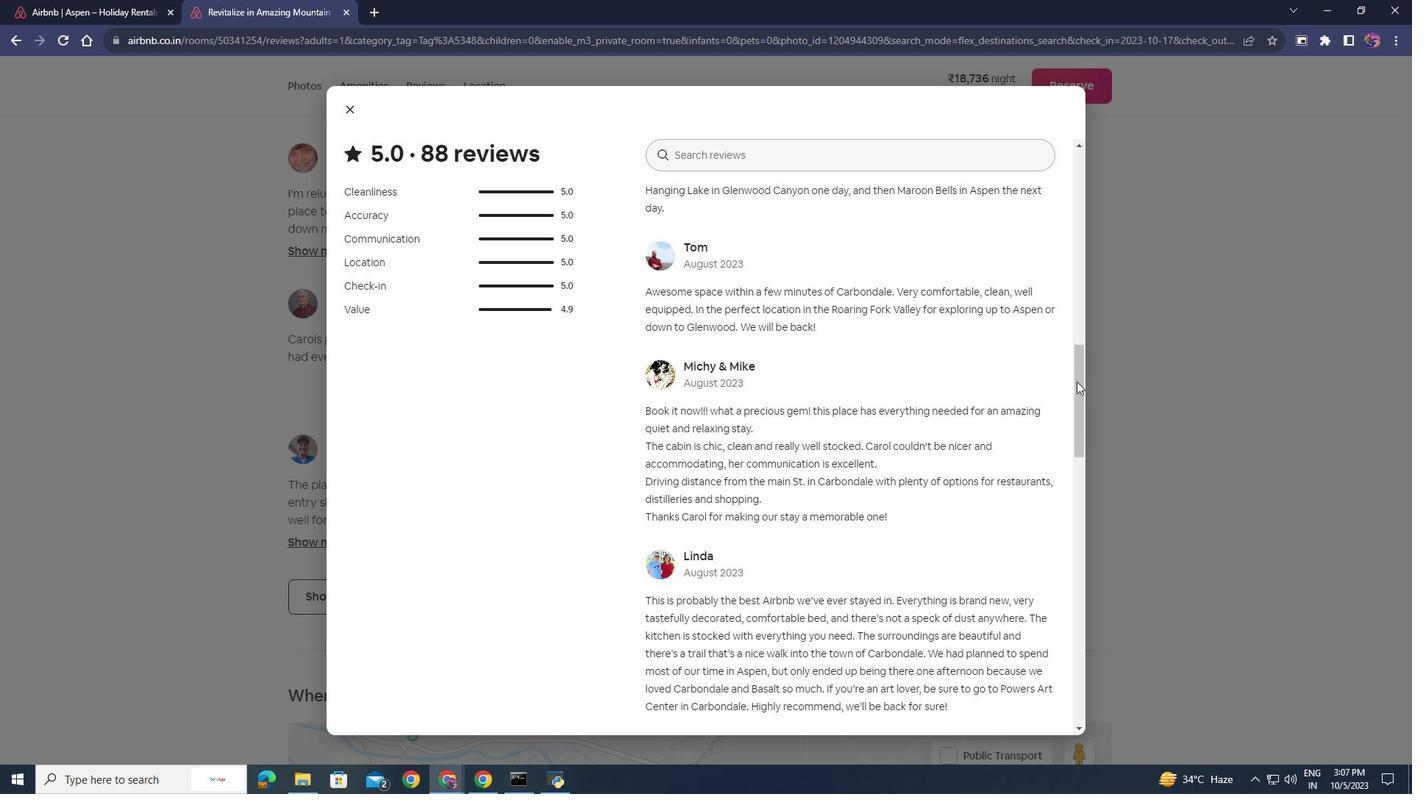
Action: Mouse pressed left at (1076, 381)
Screenshot: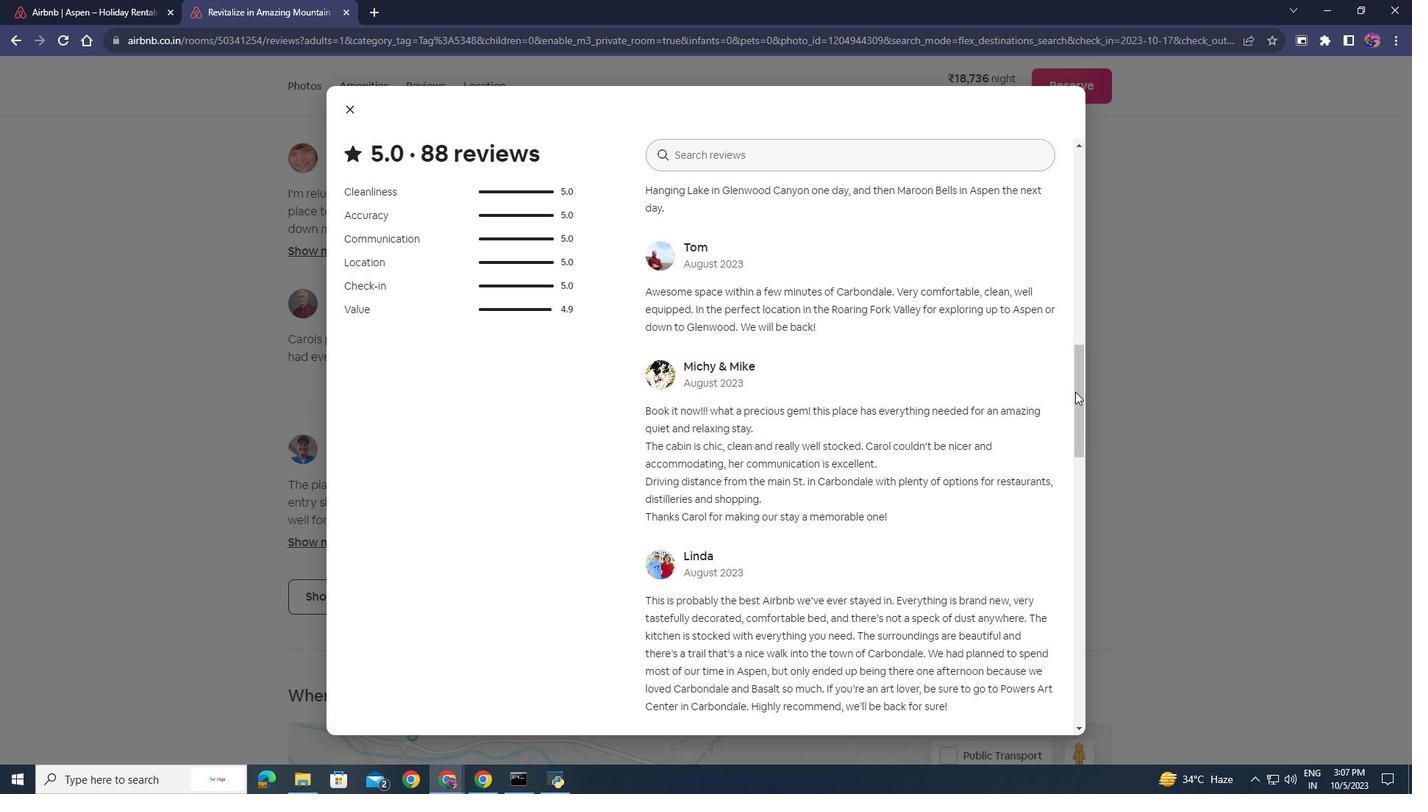 
Action: Mouse moved to (1076, 442)
Screenshot: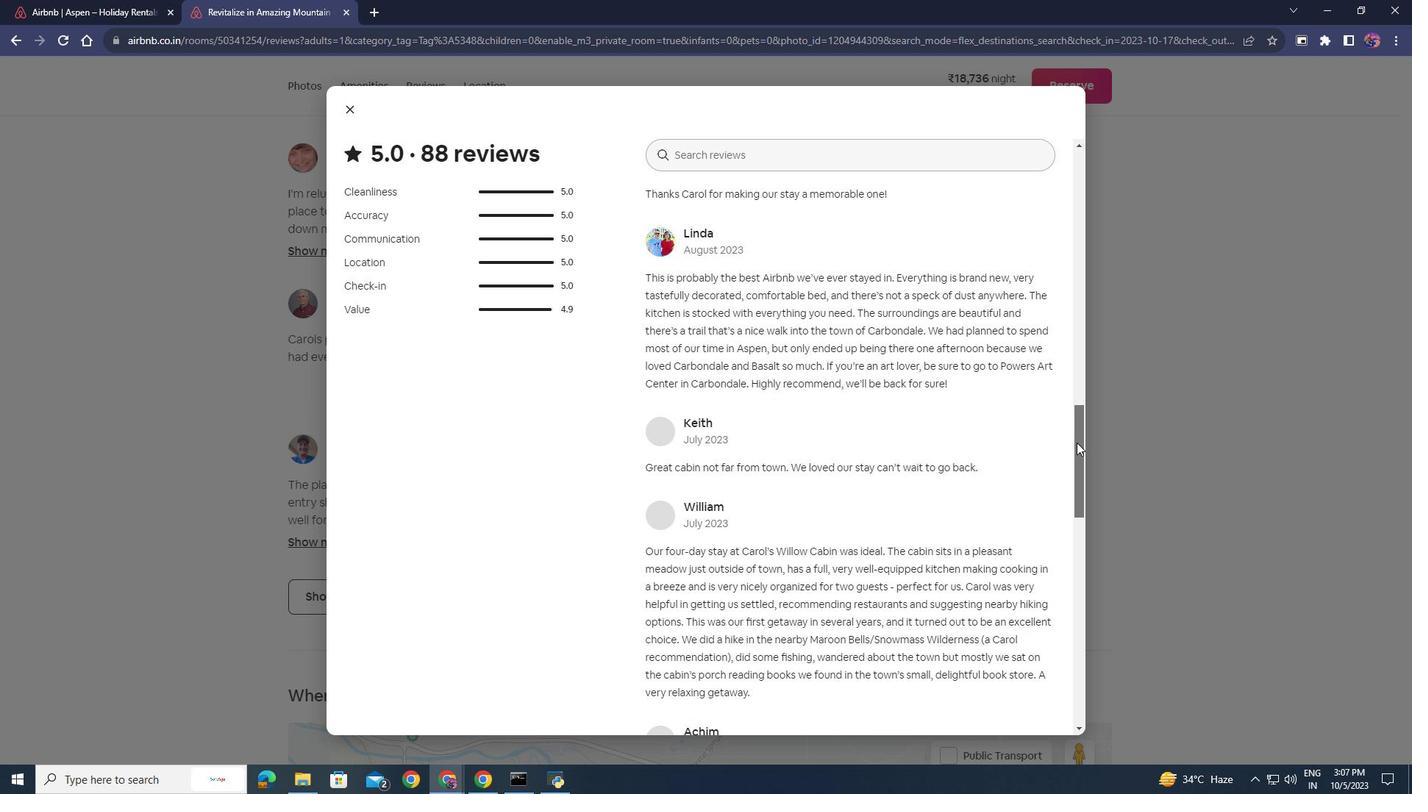 
Action: Mouse pressed left at (1076, 442)
Screenshot: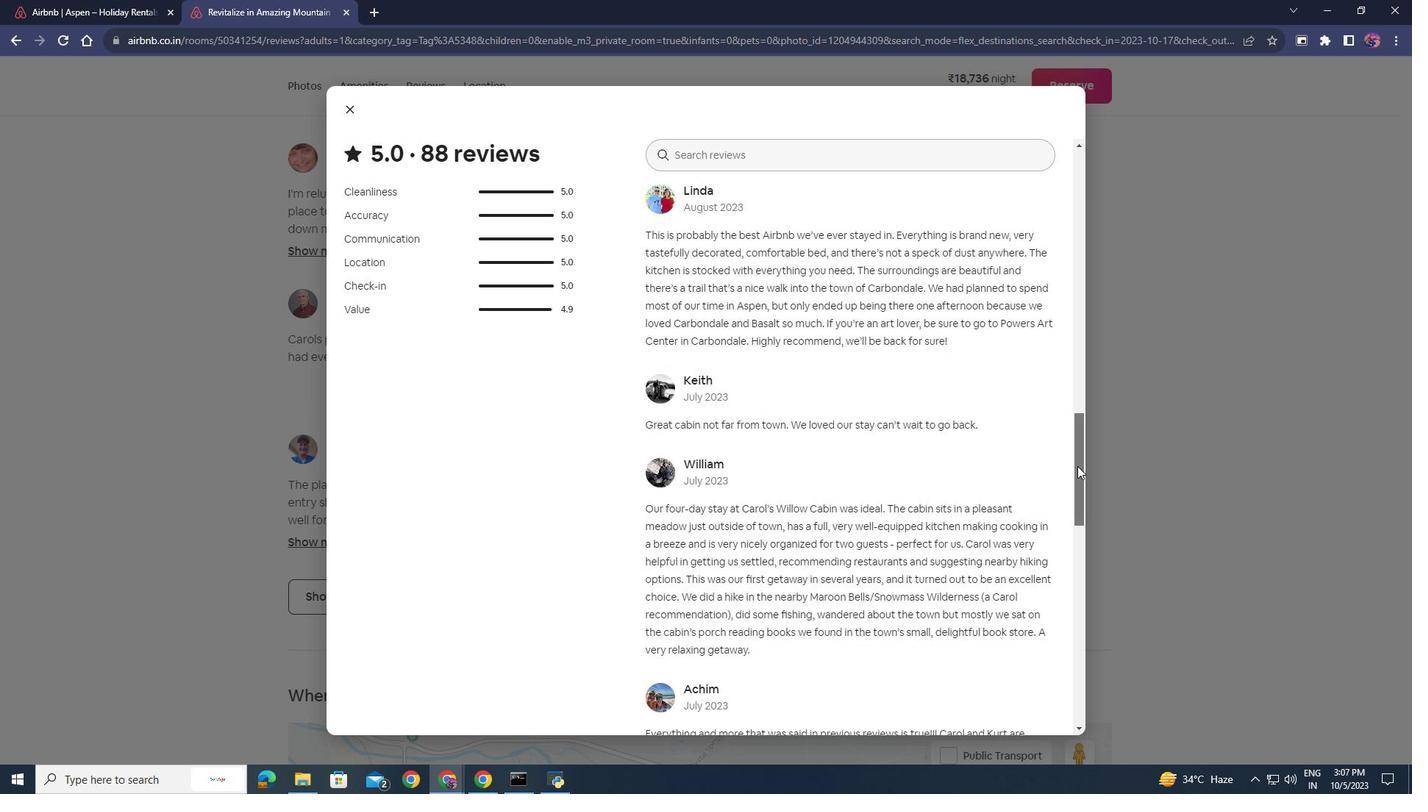 
Action: Mouse moved to (1079, 486)
Screenshot: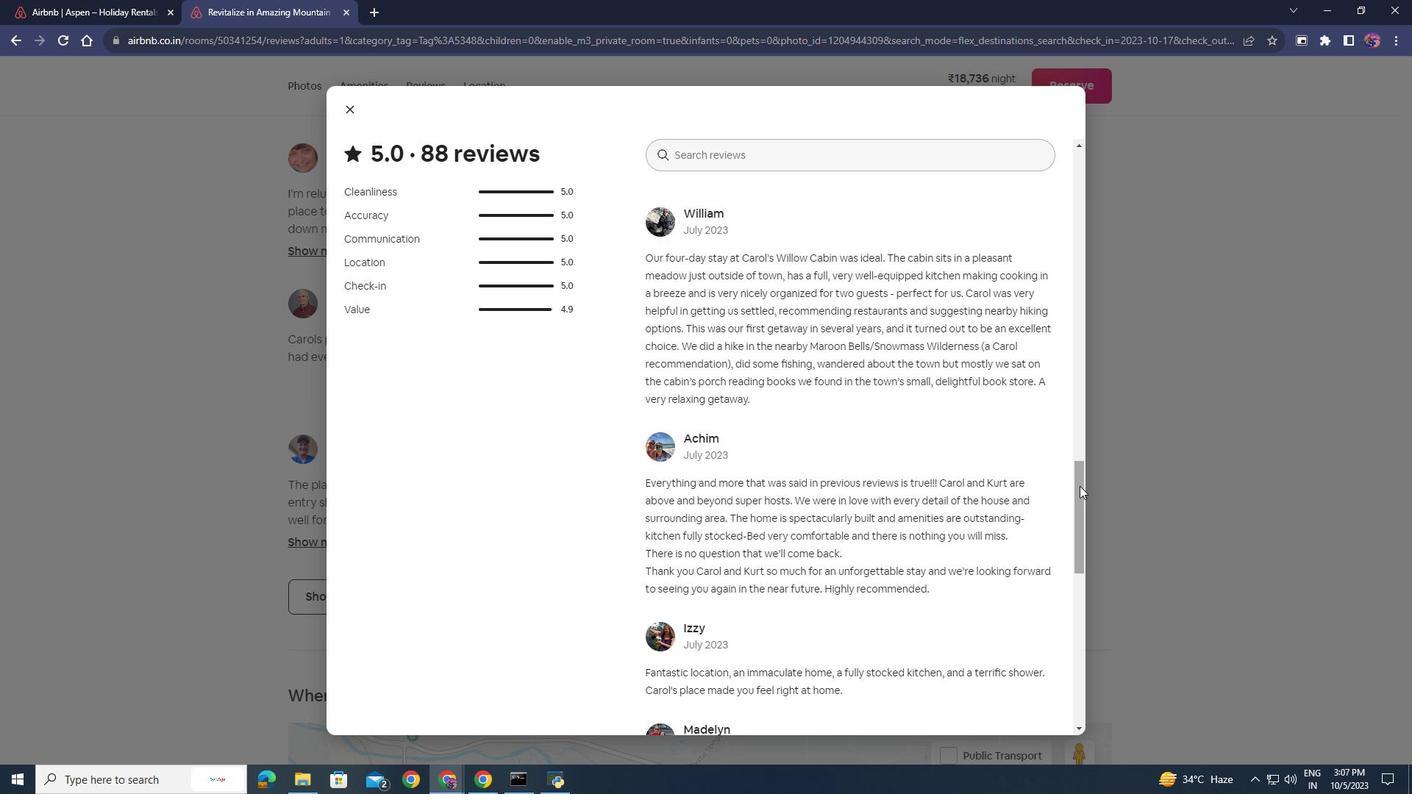 
Action: Mouse pressed left at (1079, 486)
Screenshot: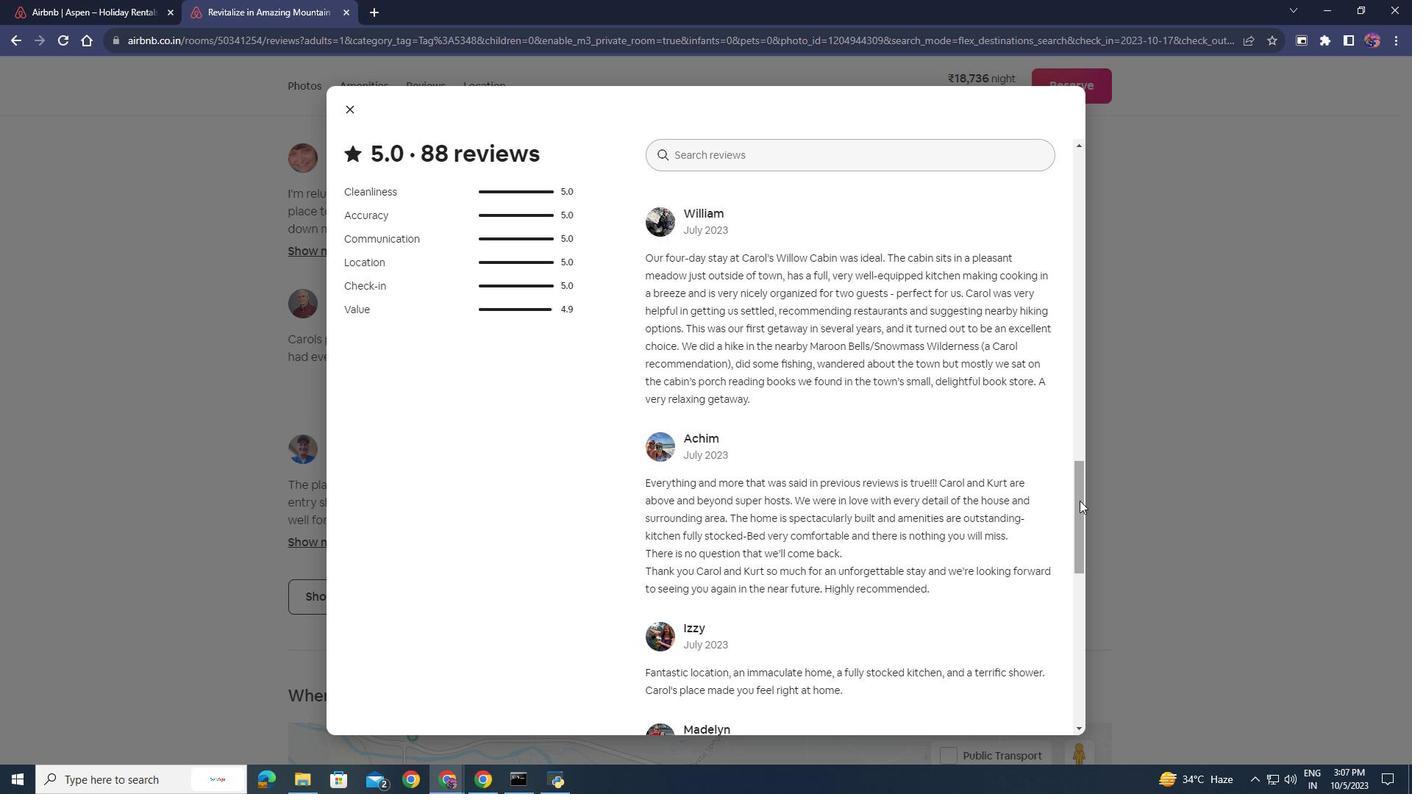 
Action: Mouse moved to (1079, 512)
Screenshot: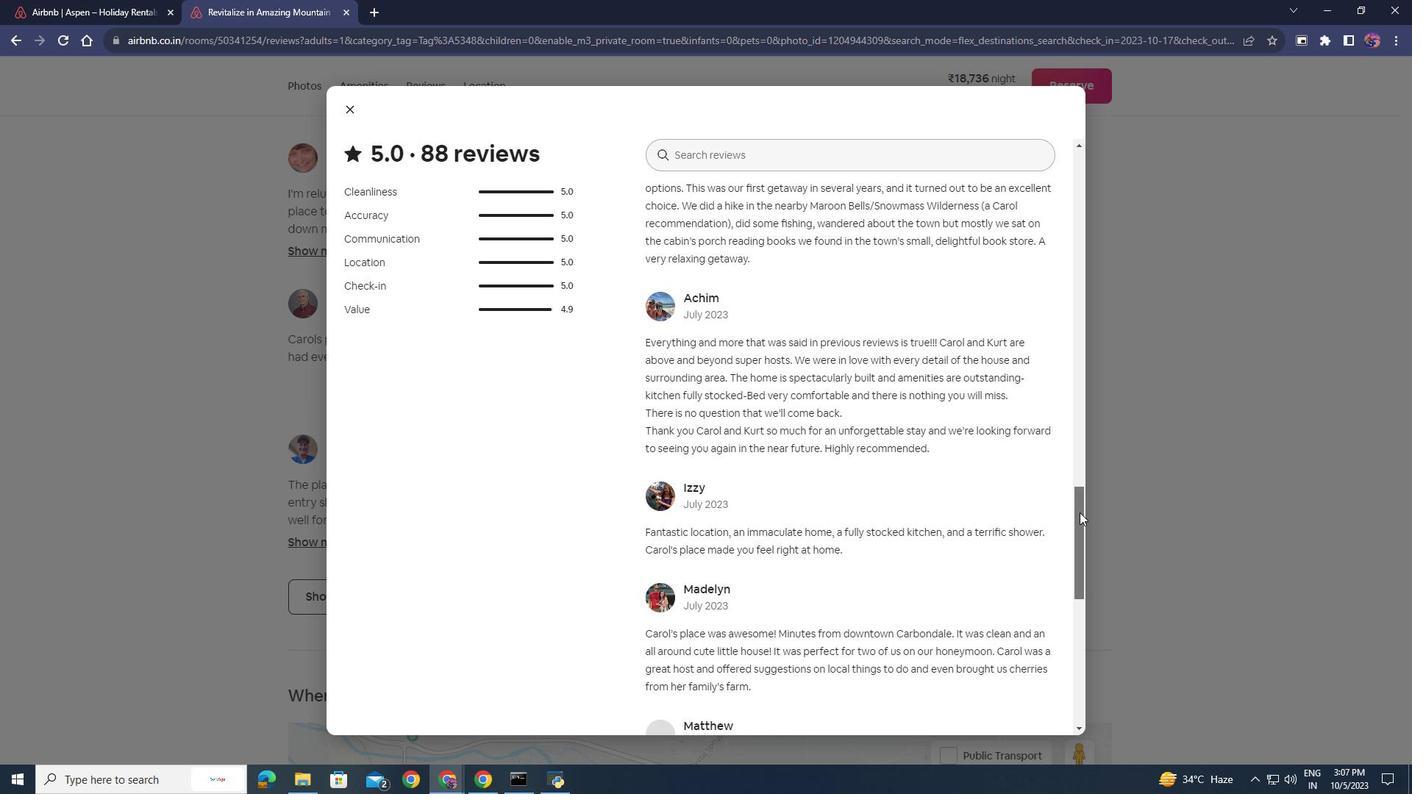 
Action: Mouse pressed left at (1079, 512)
Screenshot: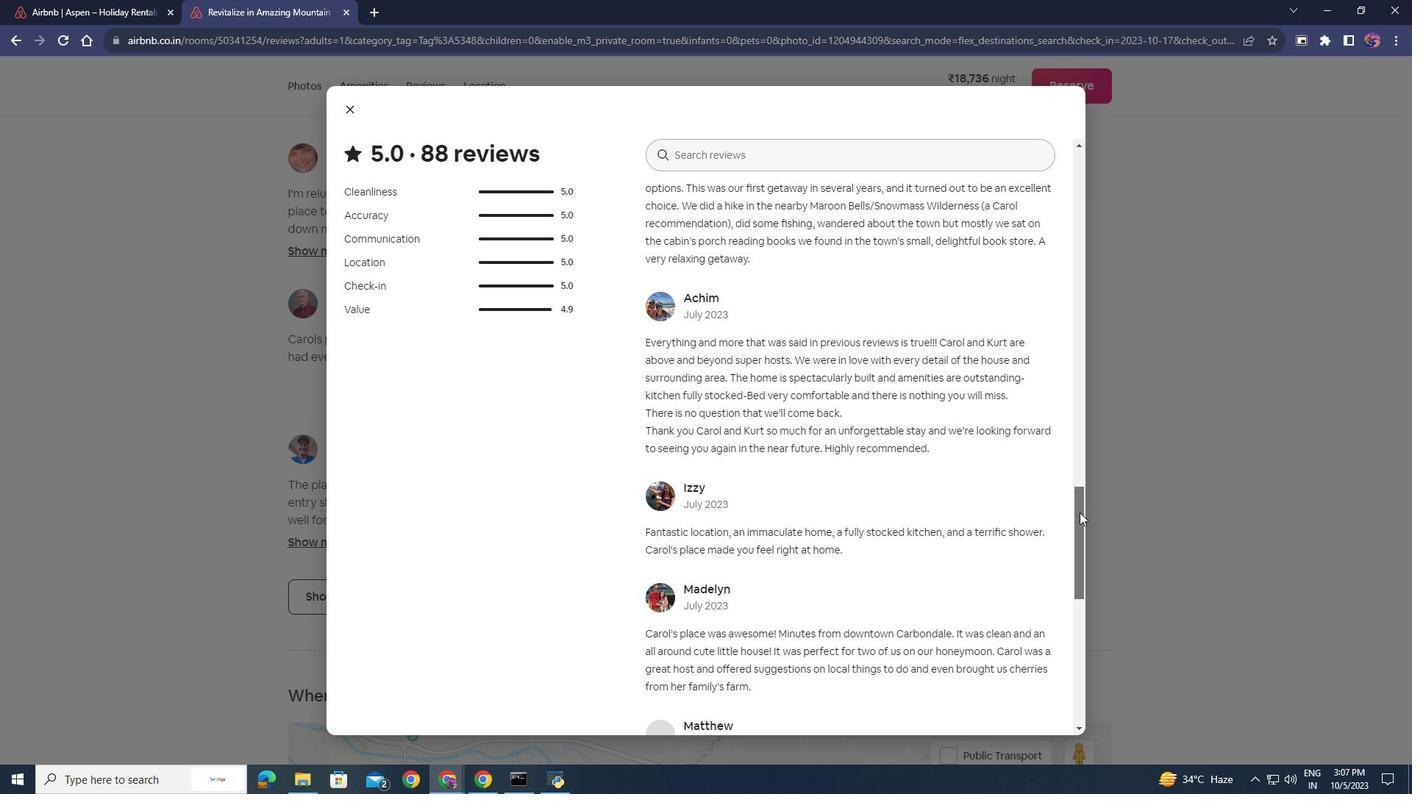 
Action: Mouse moved to (1081, 554)
Screenshot: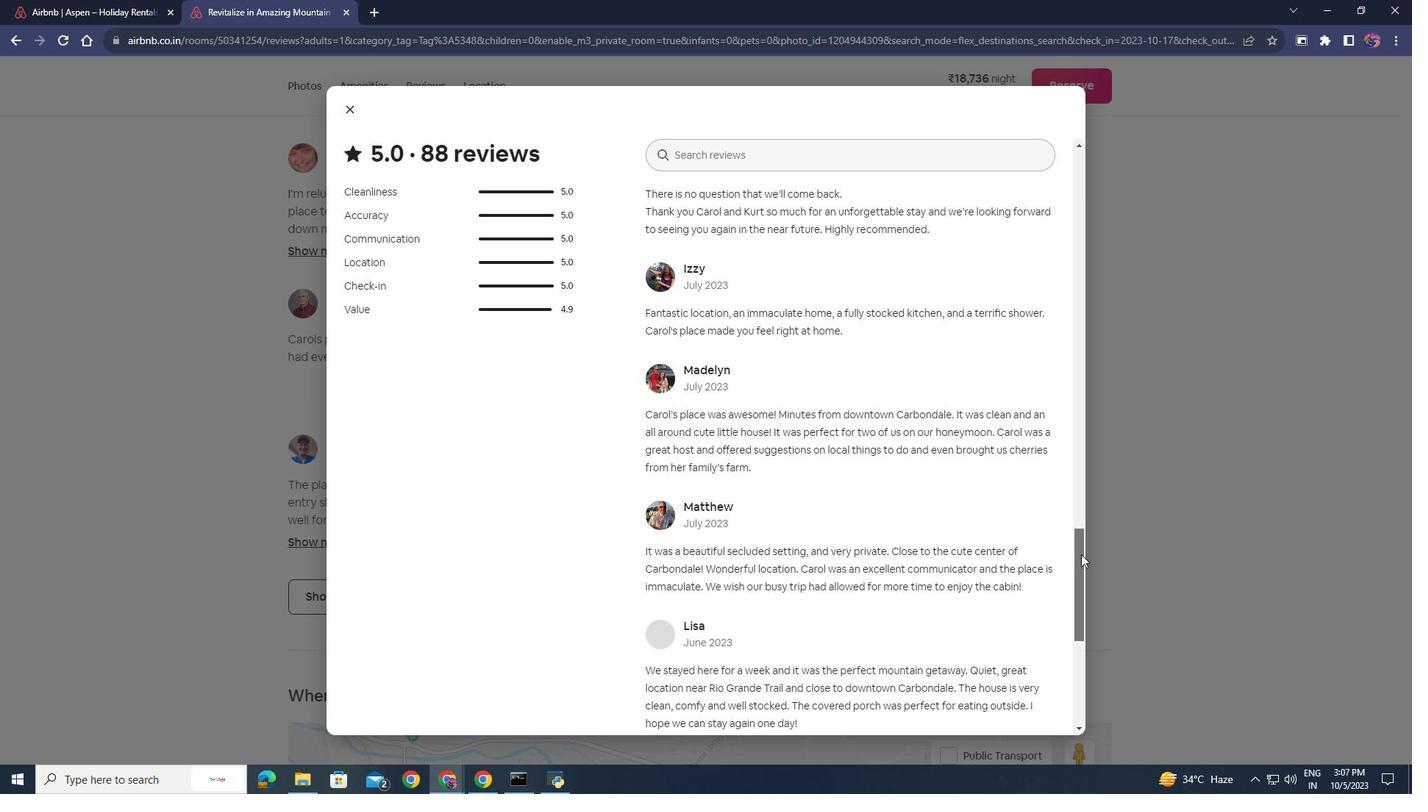 
Action: Mouse pressed left at (1081, 554)
Screenshot: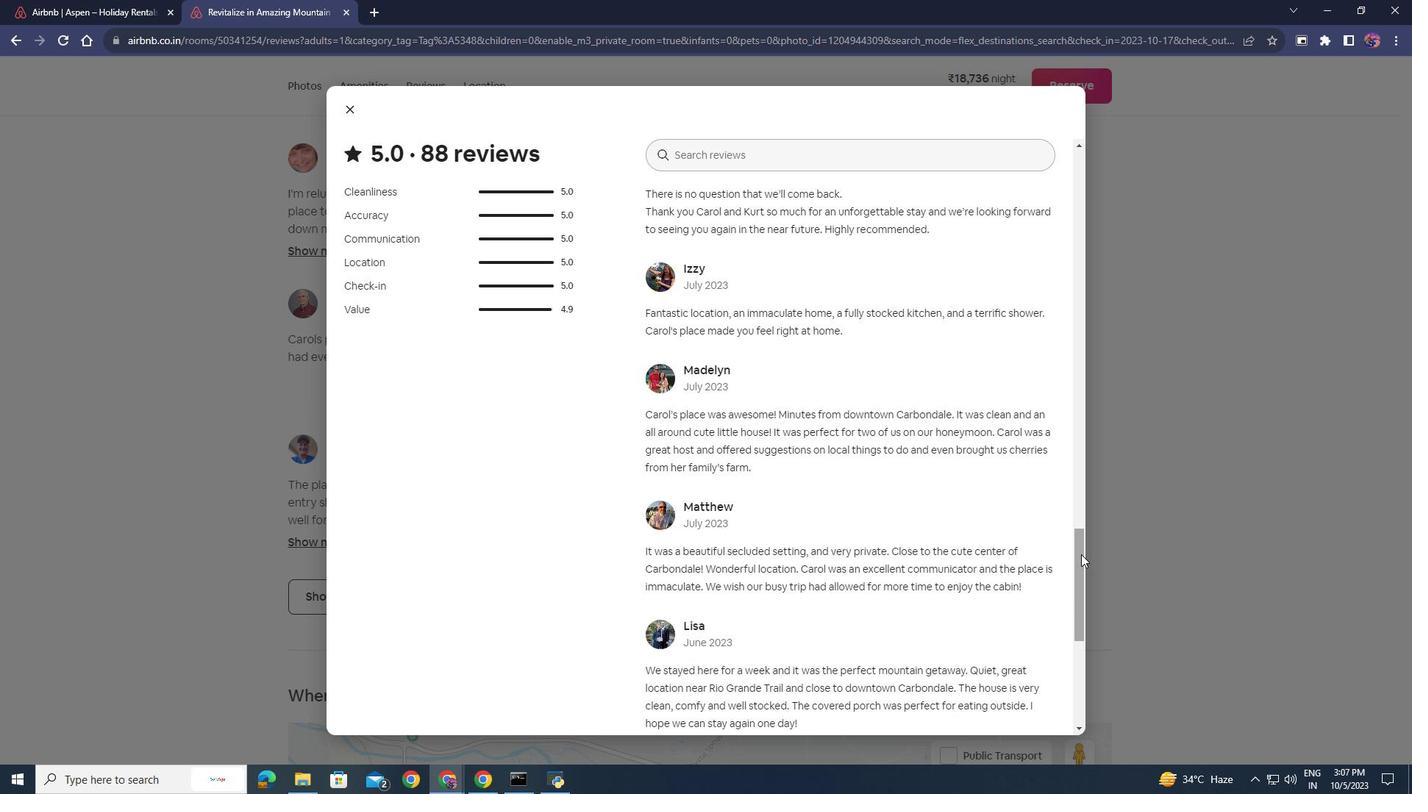 
Action: Mouse moved to (348, 111)
Screenshot: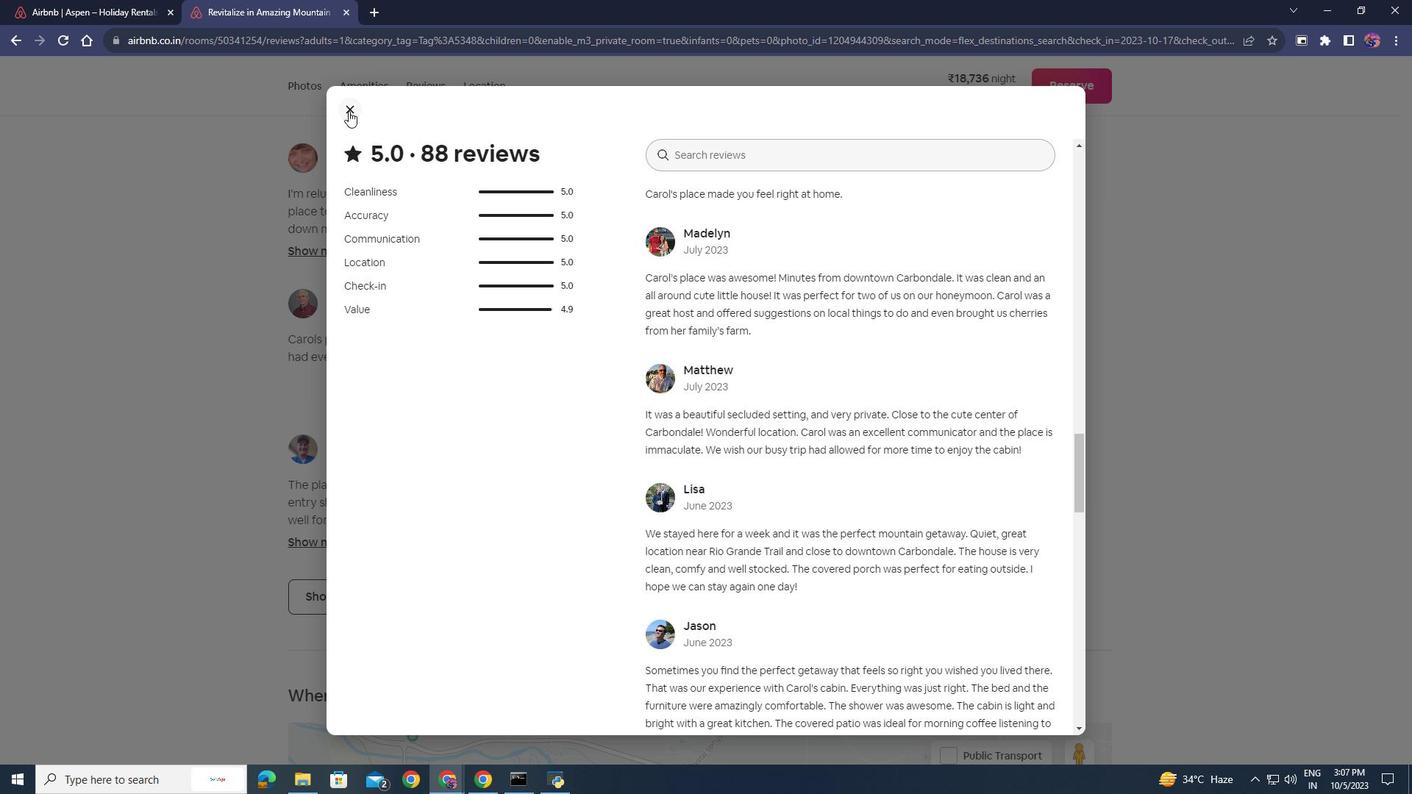 
Action: Mouse pressed left at (348, 111)
Screenshot: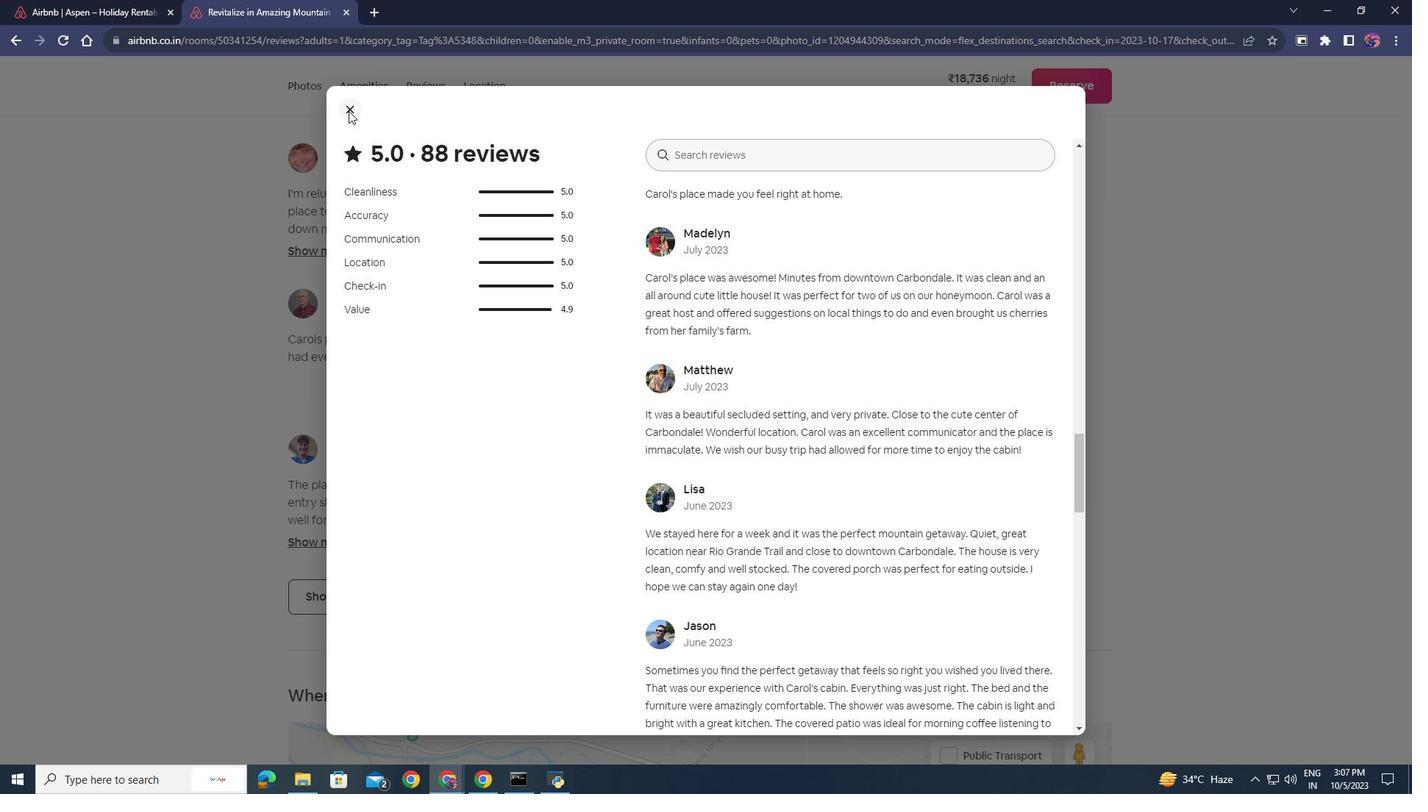 
Action: Mouse moved to (486, 430)
Screenshot: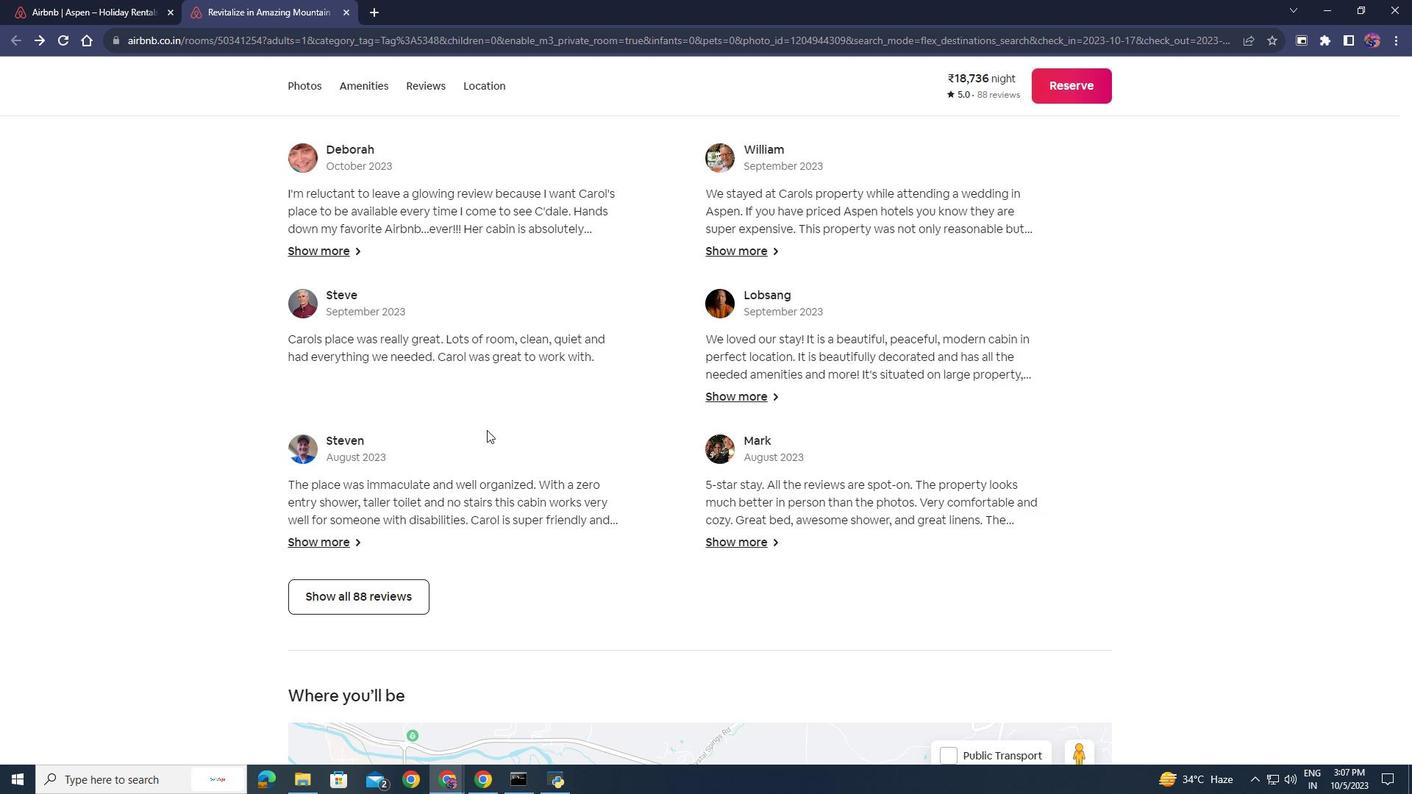 
Action: Mouse scrolled (486, 431) with delta (0, 0)
Screenshot: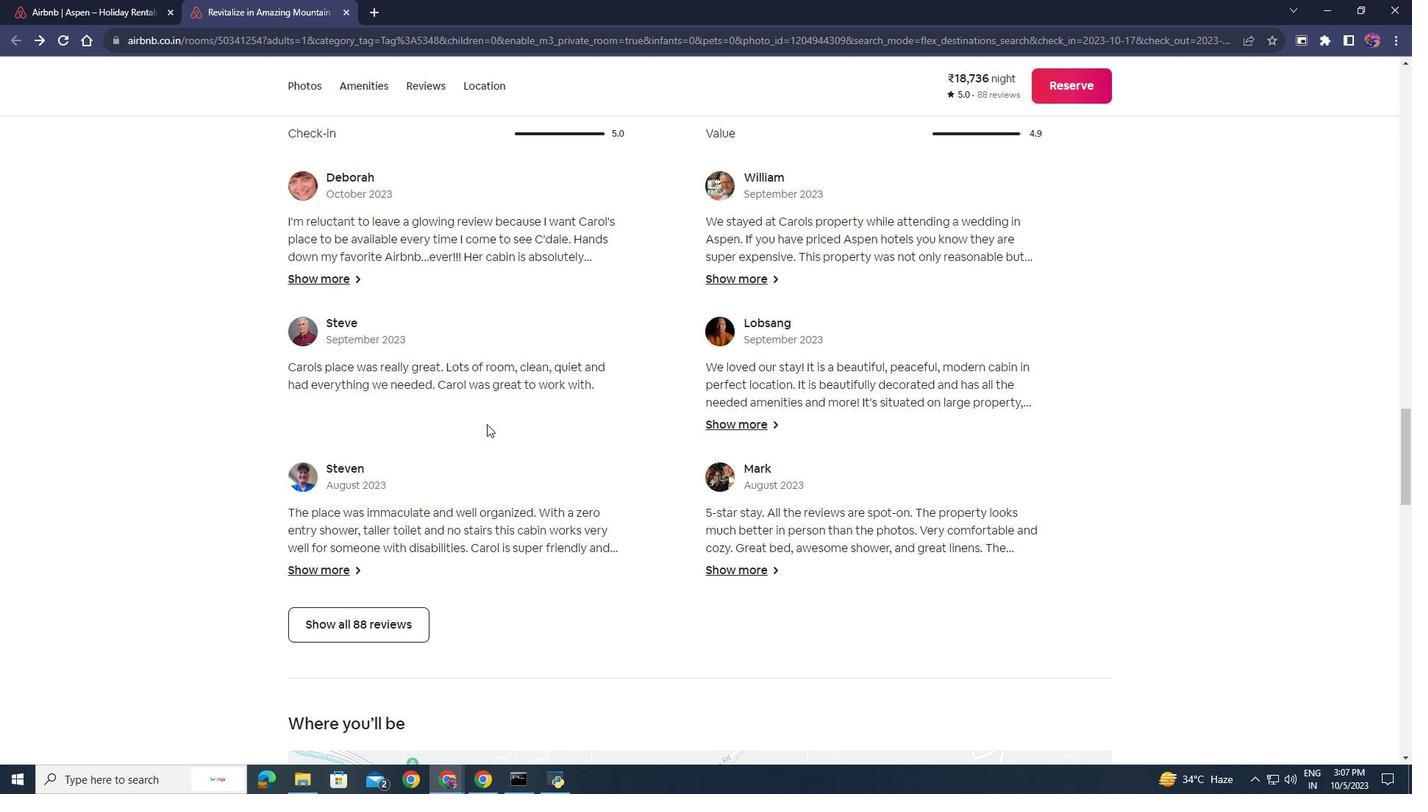 
Action: Mouse scrolled (486, 431) with delta (0, 0)
Screenshot: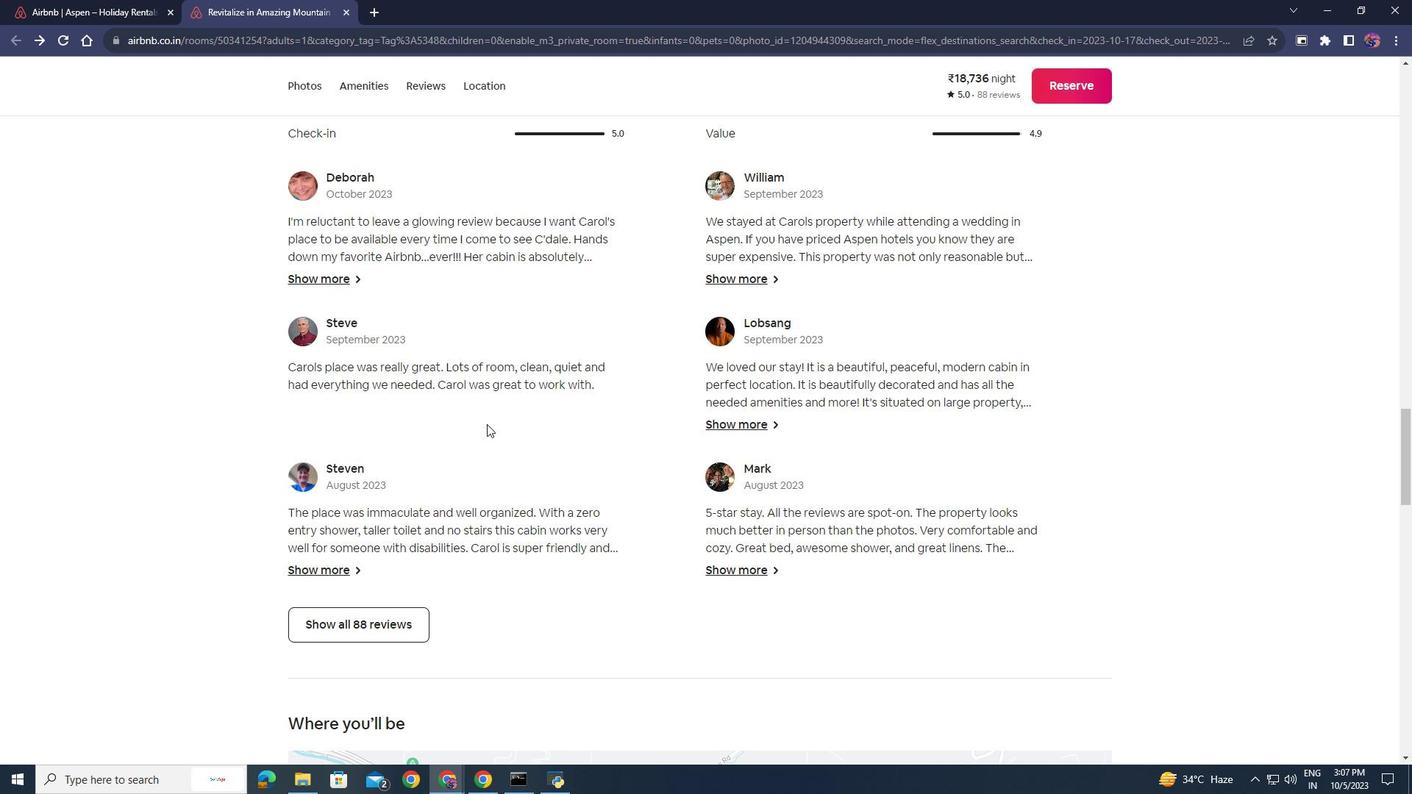 
Action: Mouse scrolled (486, 431) with delta (0, 0)
Screenshot: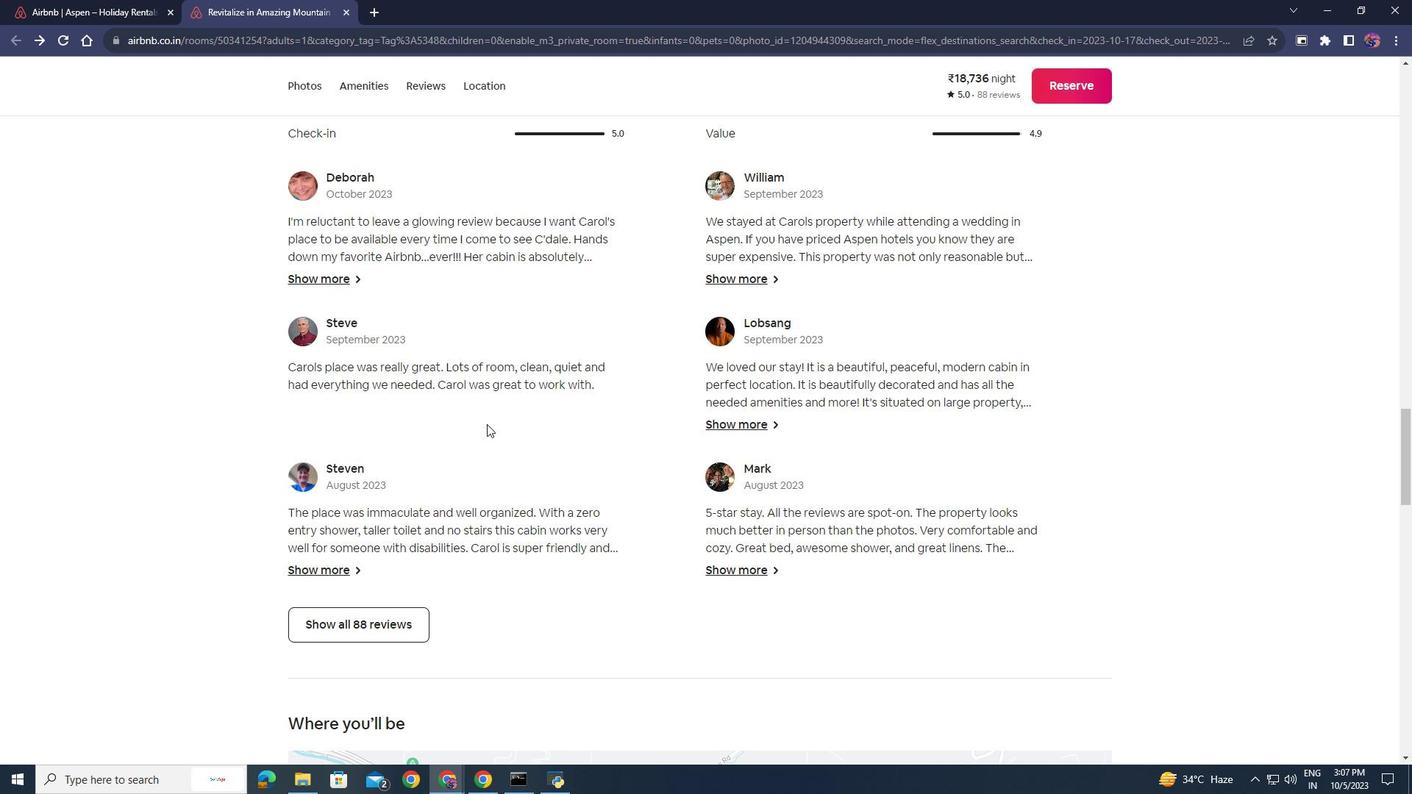 
Action: Mouse moved to (486, 429)
Screenshot: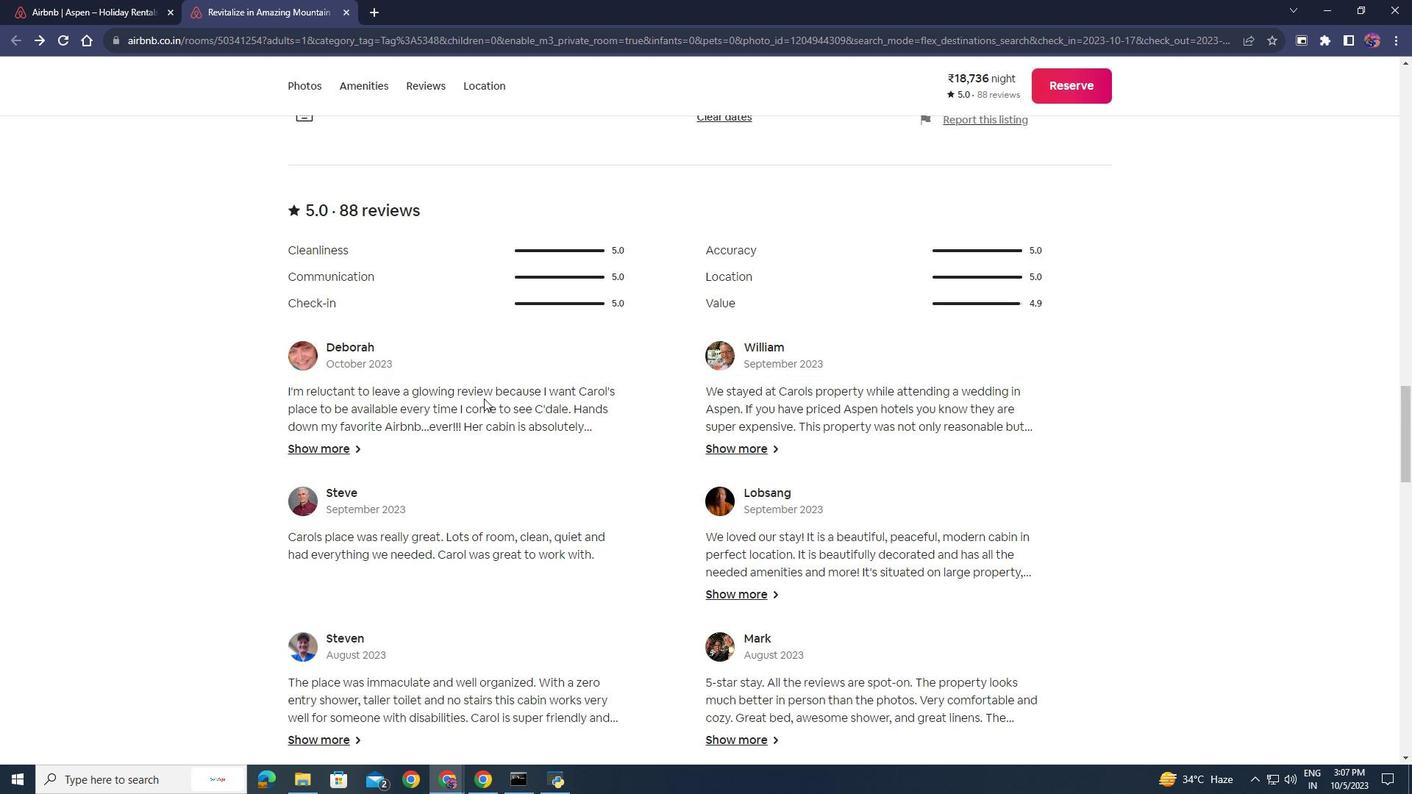 
Action: Mouse scrolled (486, 430) with delta (0, 0)
Screenshot: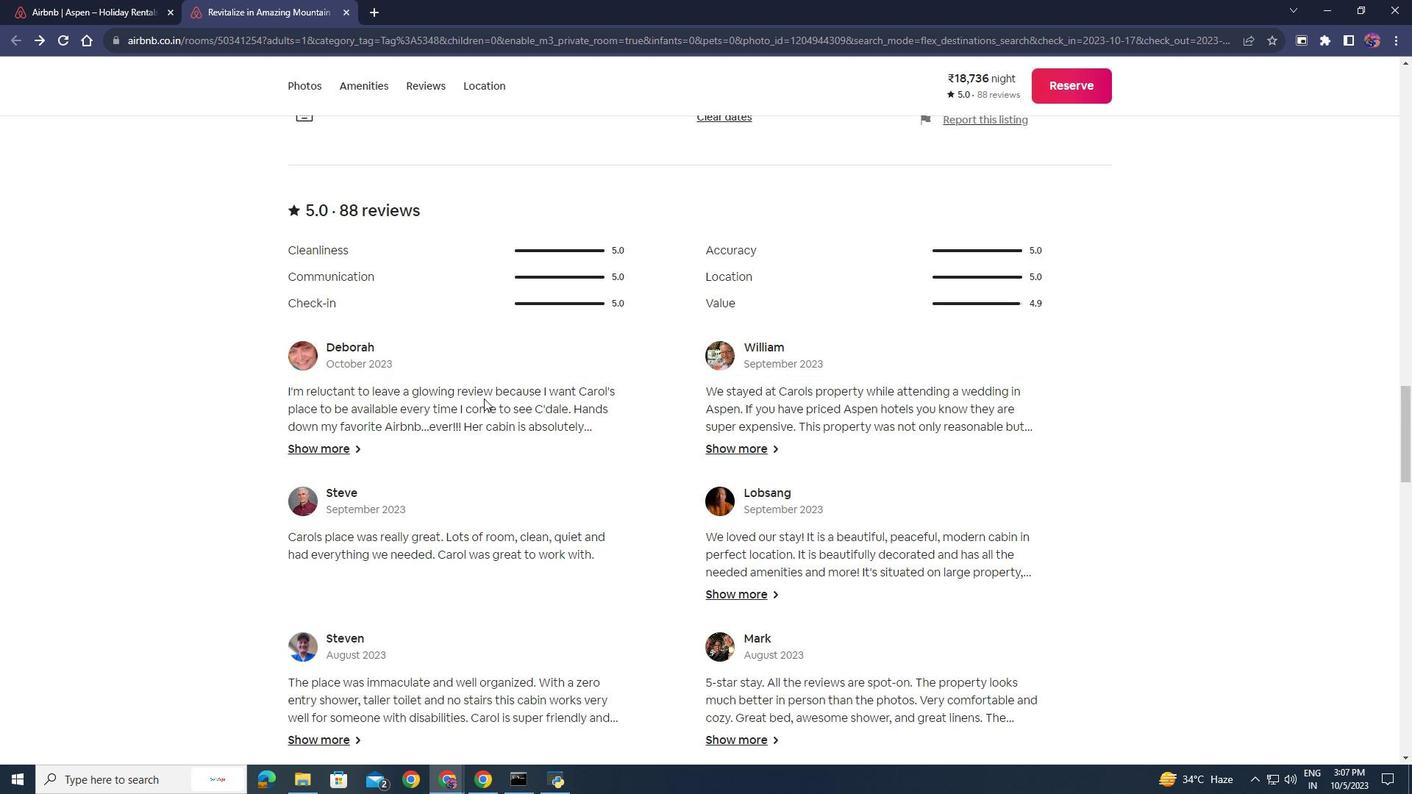 
Action: Mouse moved to (486, 425)
Screenshot: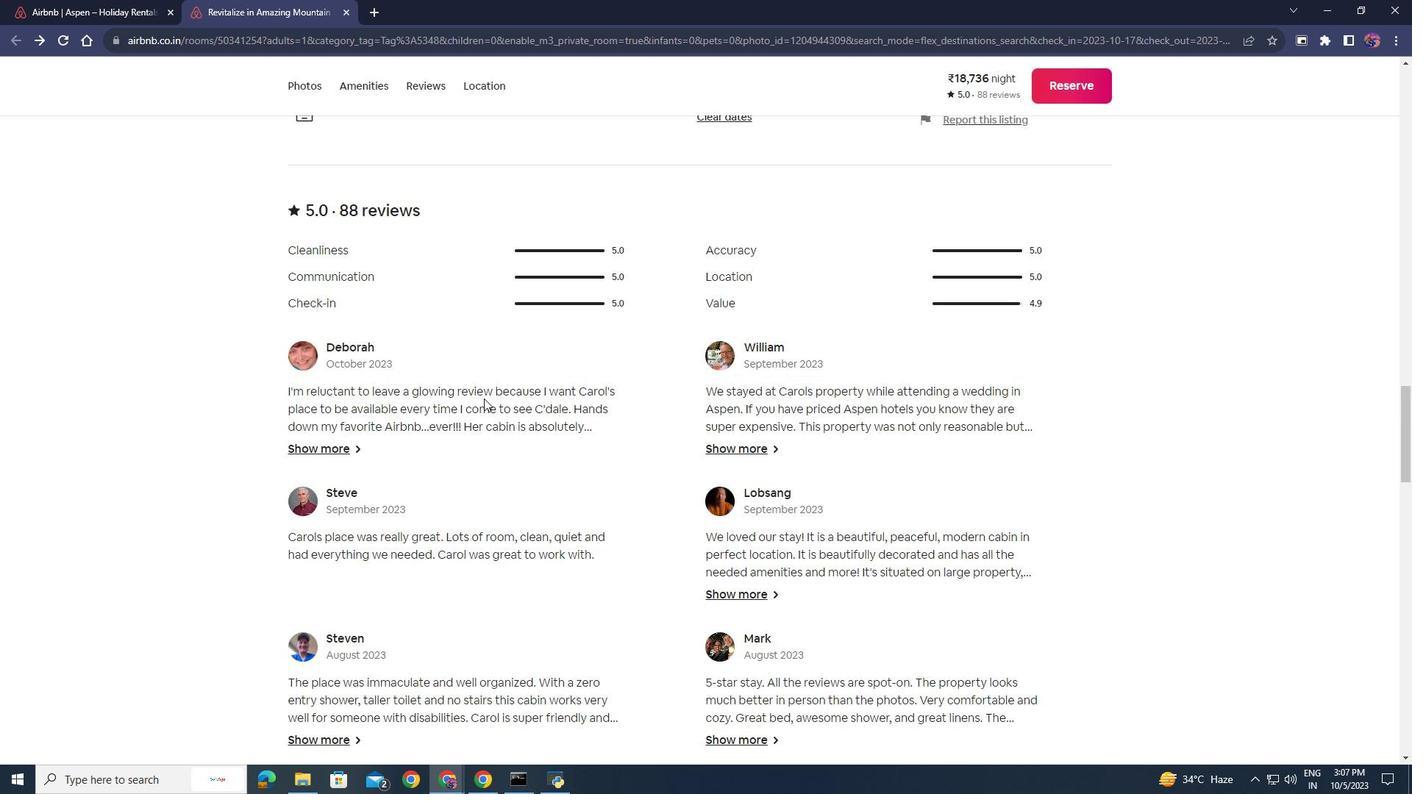 
Action: Mouse scrolled (486, 425) with delta (0, 0)
Screenshot: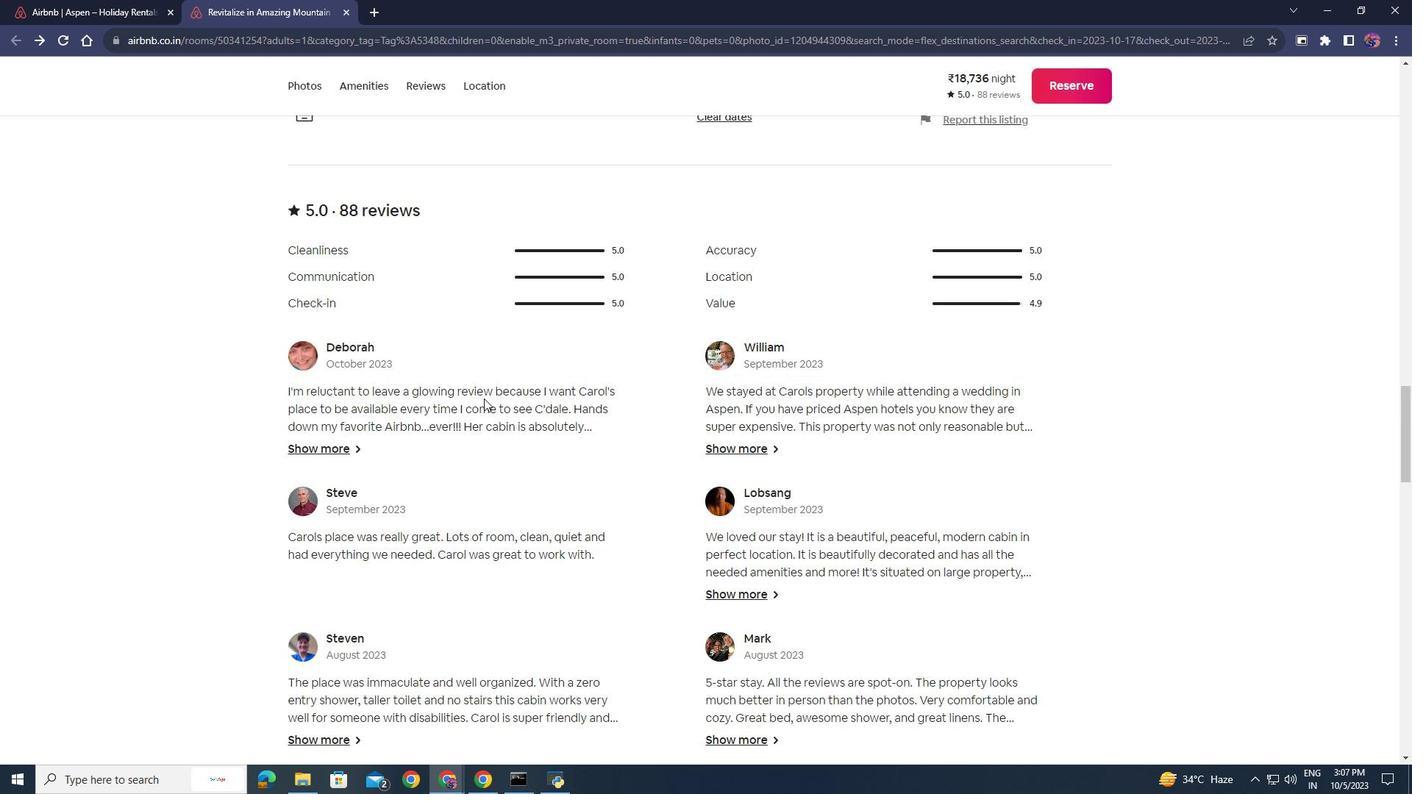 
Action: Mouse moved to (345, 13)
Screenshot: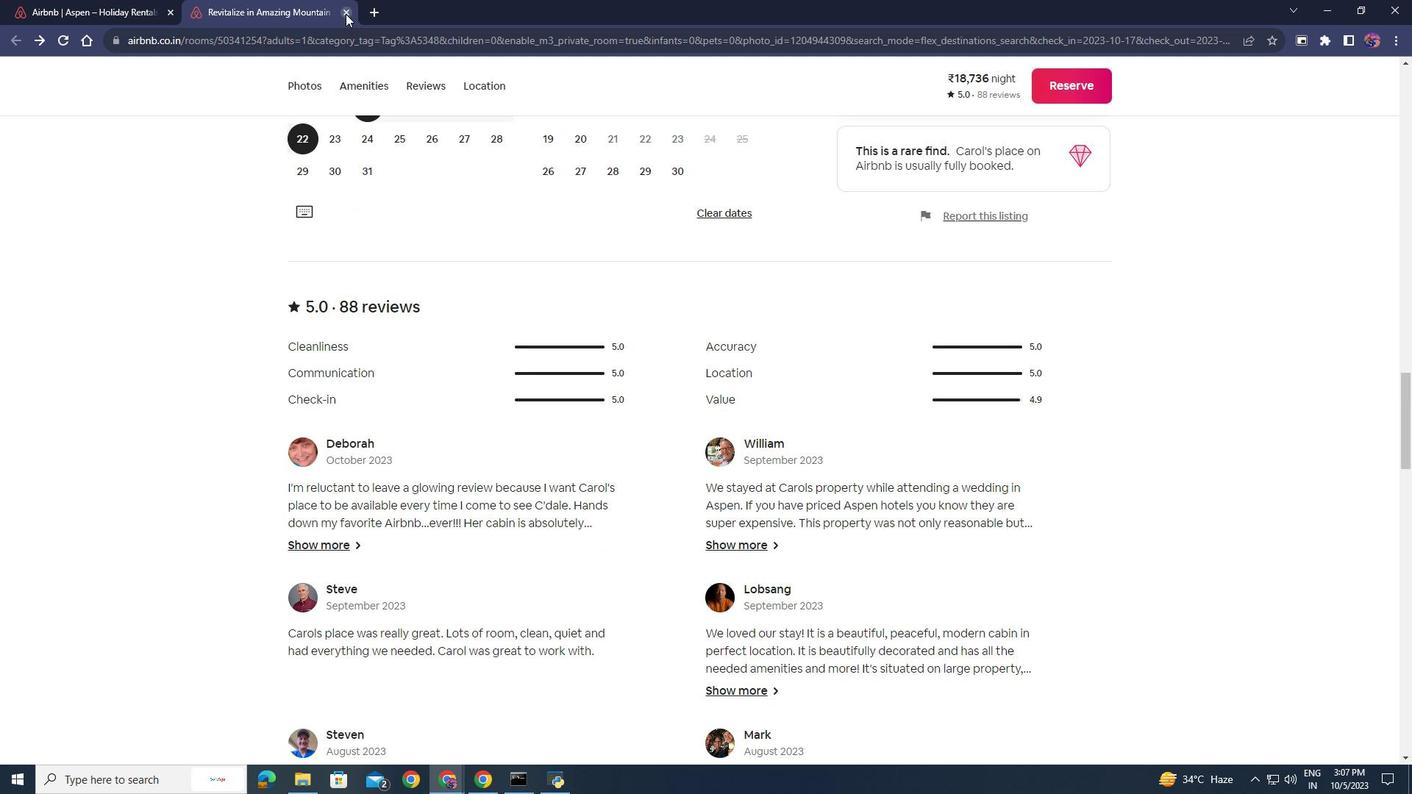 
Action: Mouse pressed left at (345, 13)
Screenshot: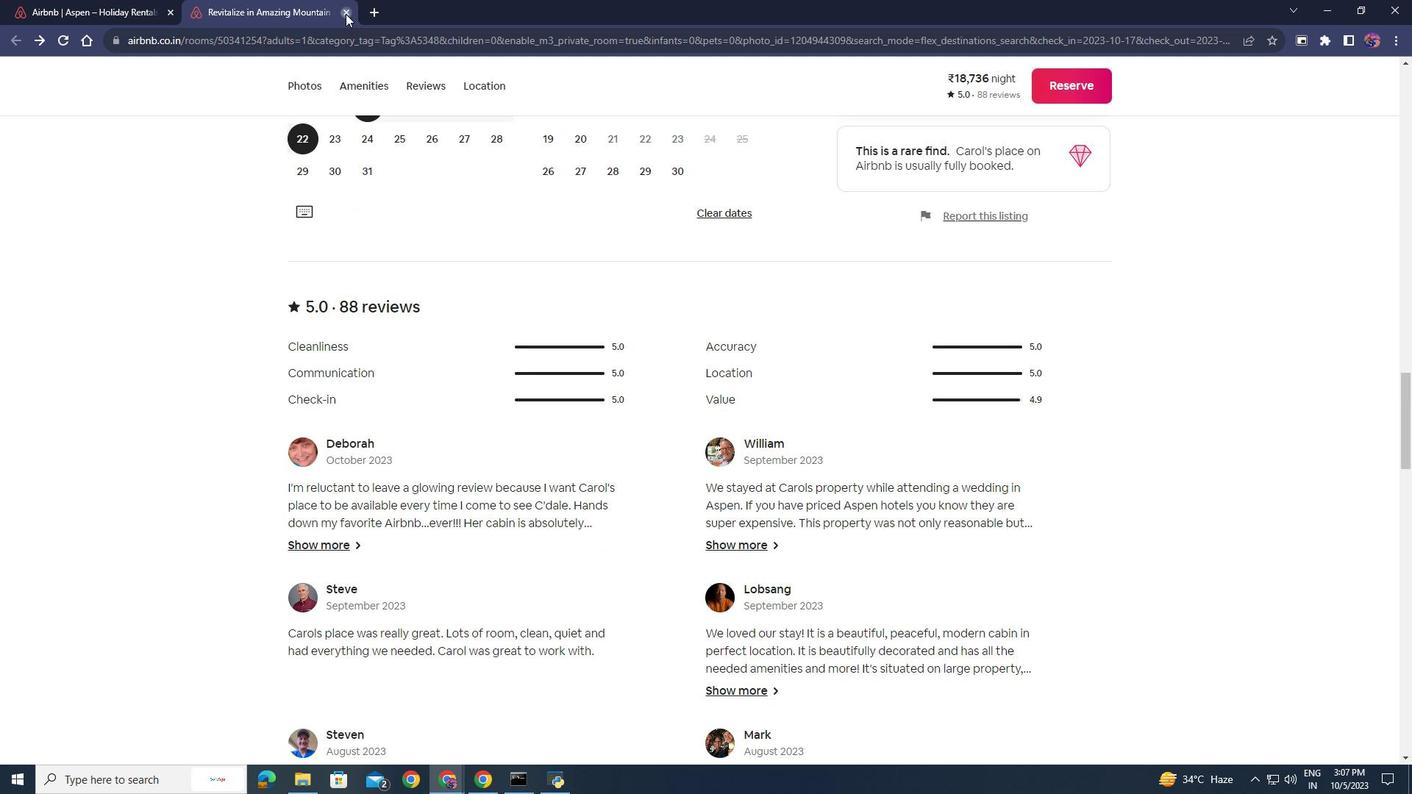 
Action: Mouse moved to (454, 439)
Screenshot: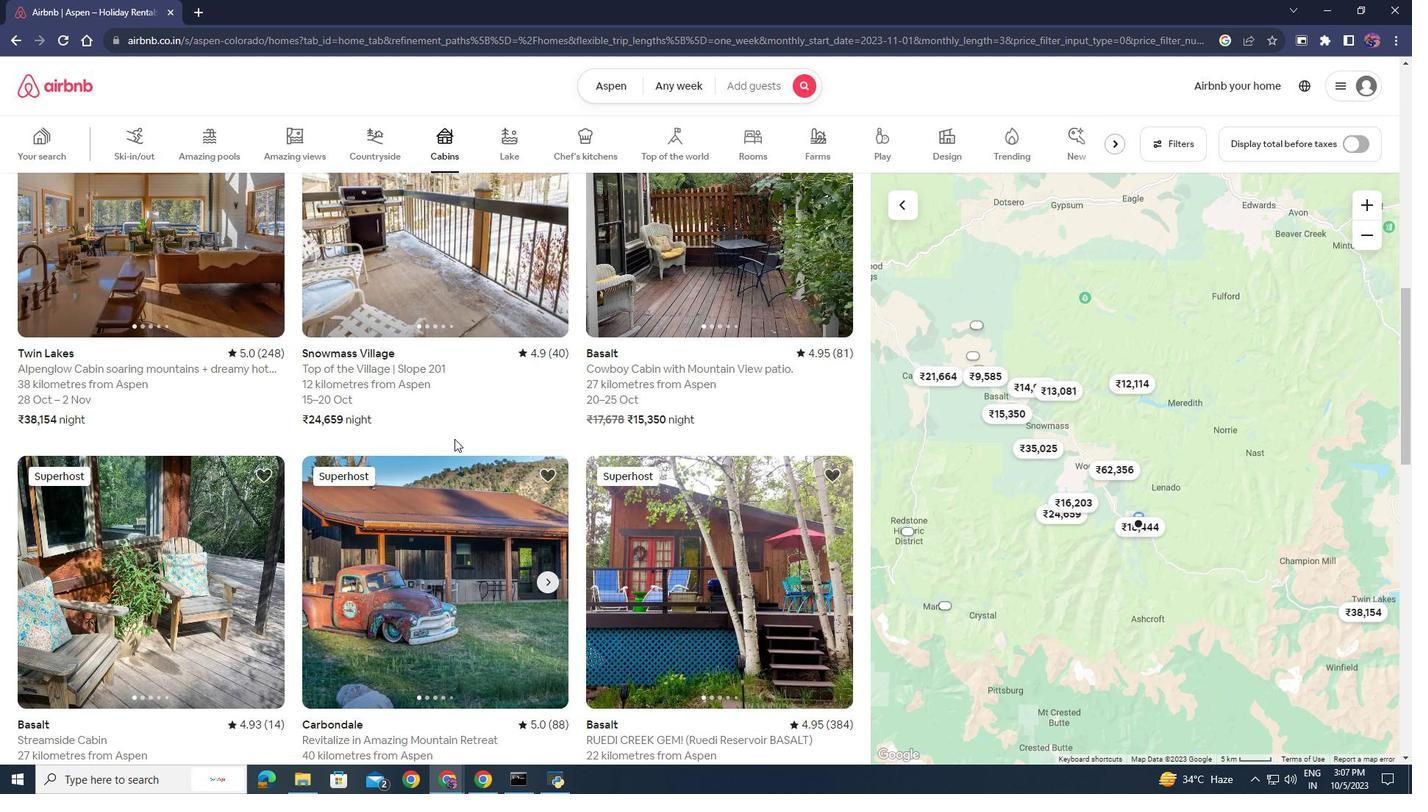 
Action: Mouse scrolled (454, 438) with delta (0, 0)
Screenshot: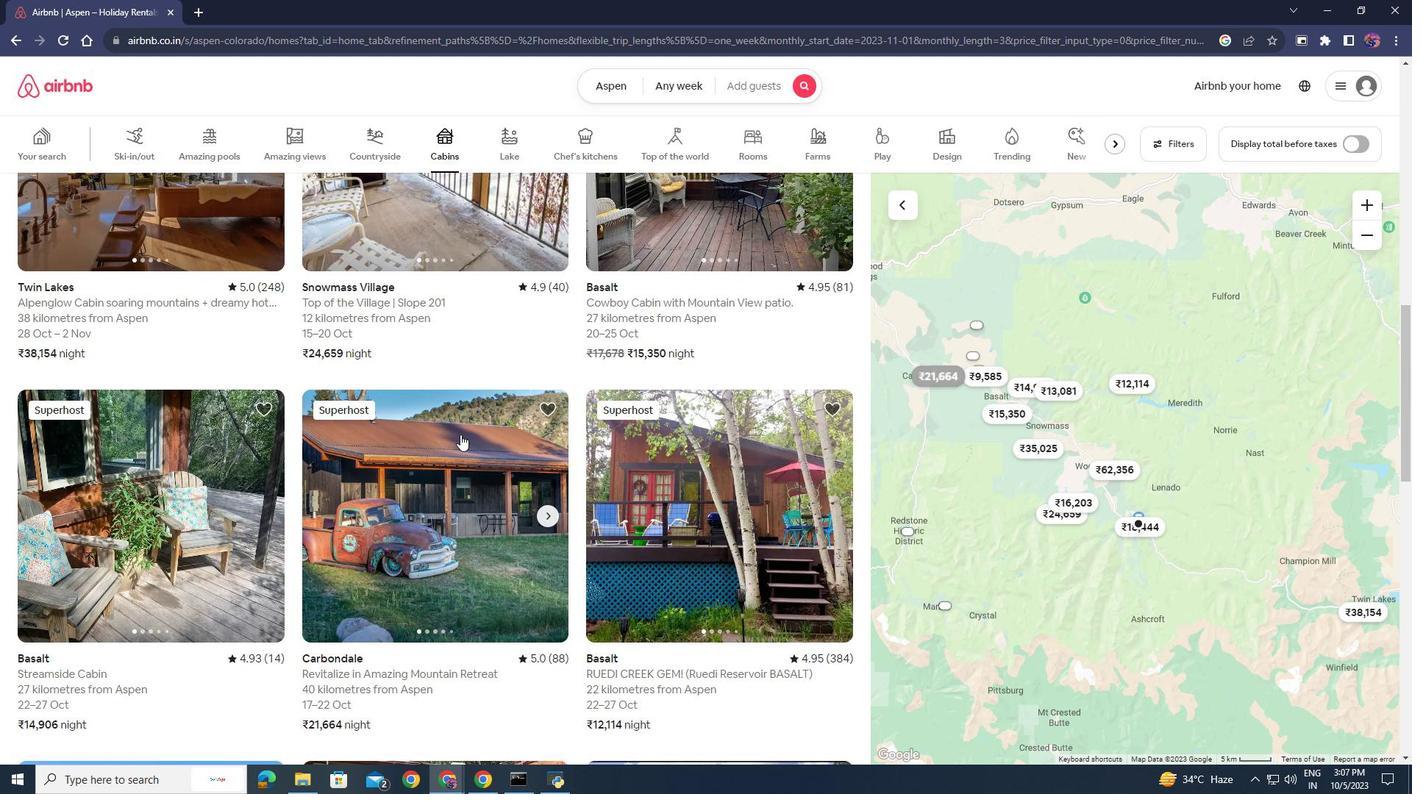 
Action: Mouse moved to (458, 437)
Screenshot: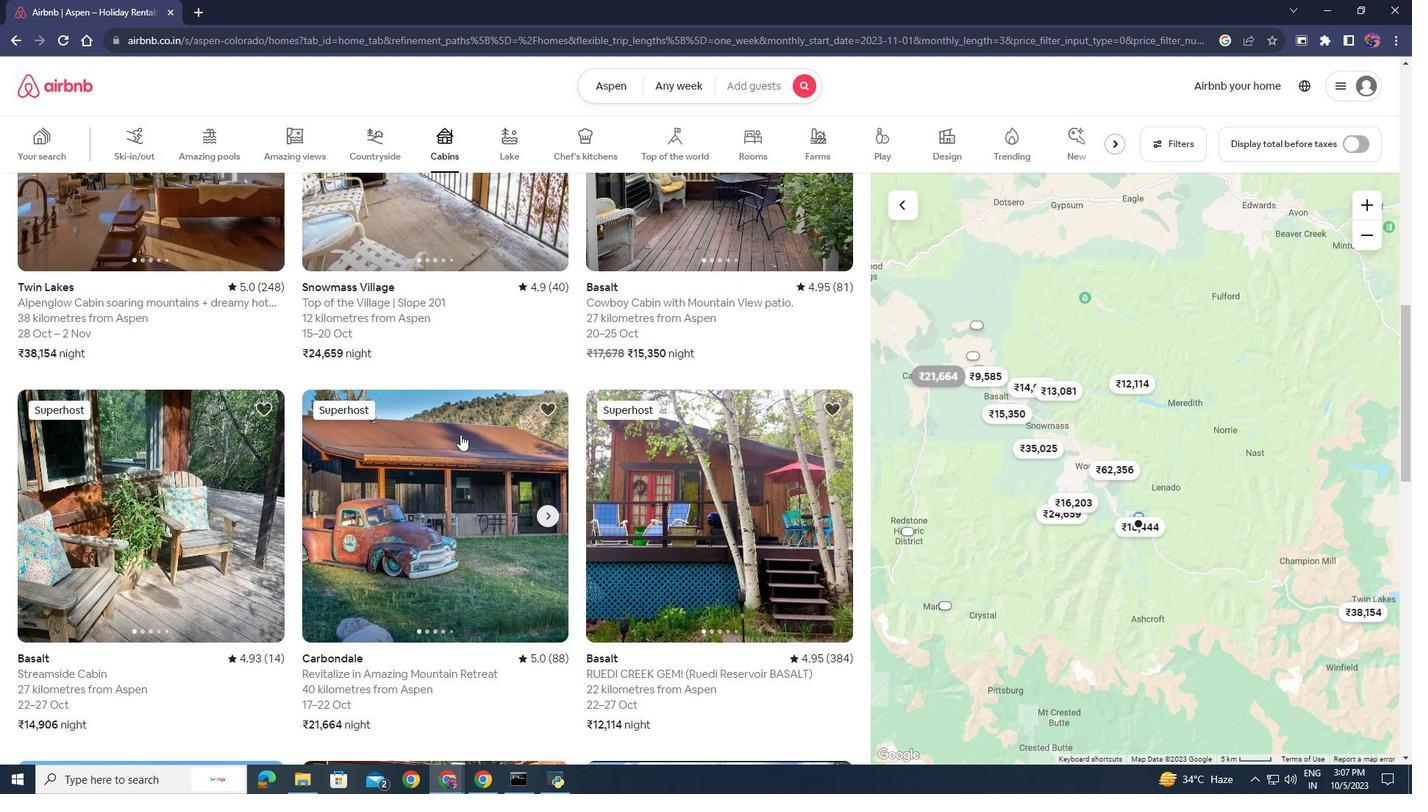 
Action: Mouse scrolled (458, 436) with delta (0, 0)
Screenshot: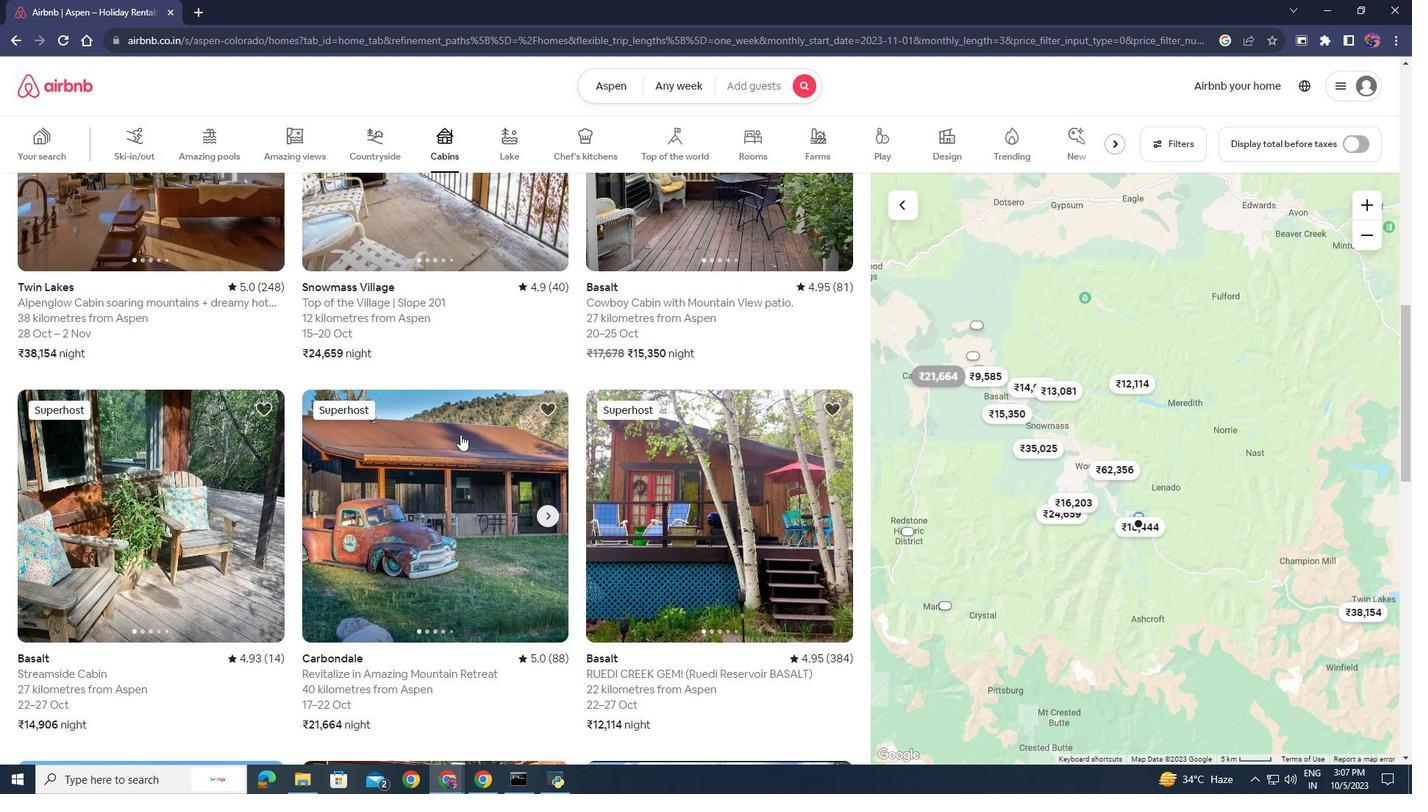 
Action: Mouse moved to (460, 435)
Screenshot: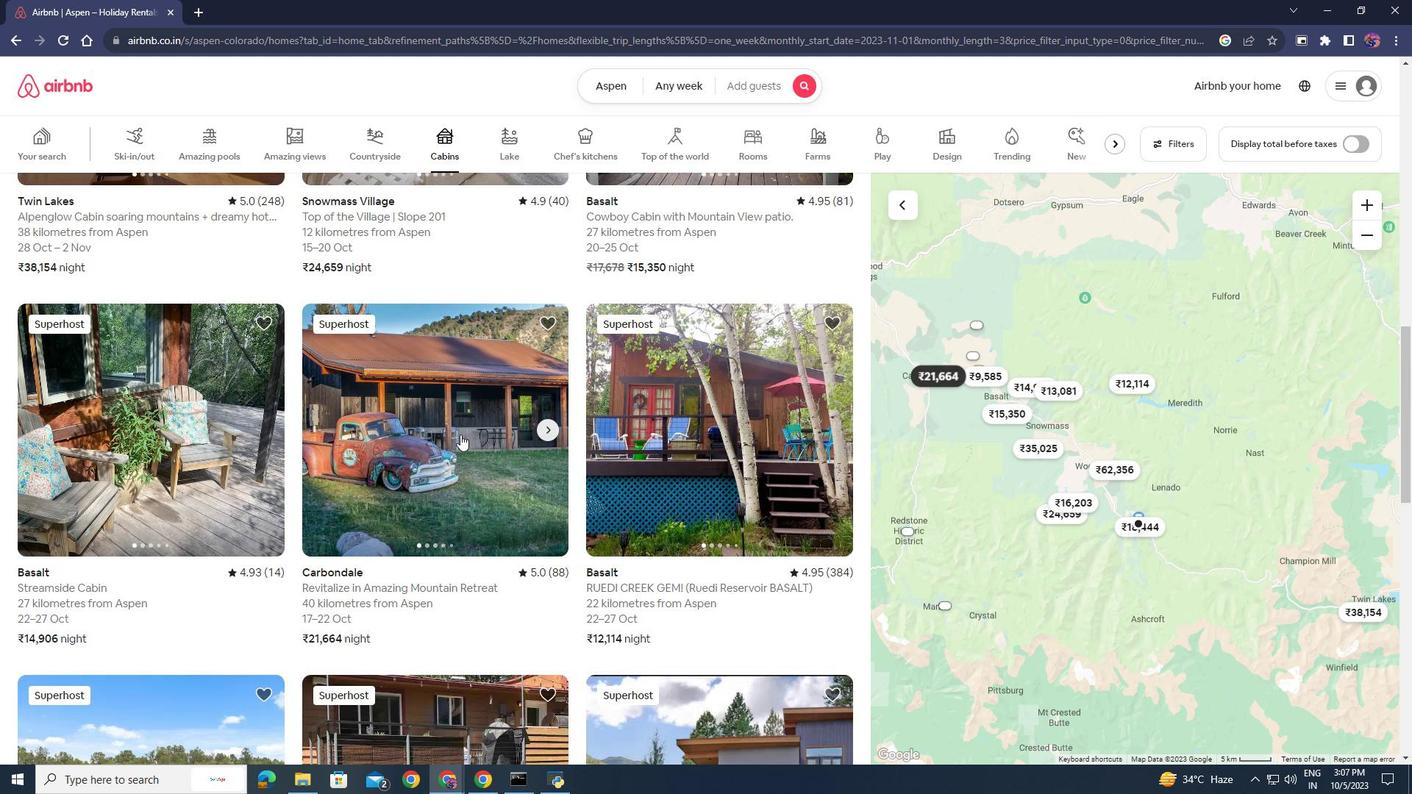 
Action: Mouse scrolled (460, 434) with delta (0, 0)
Screenshot: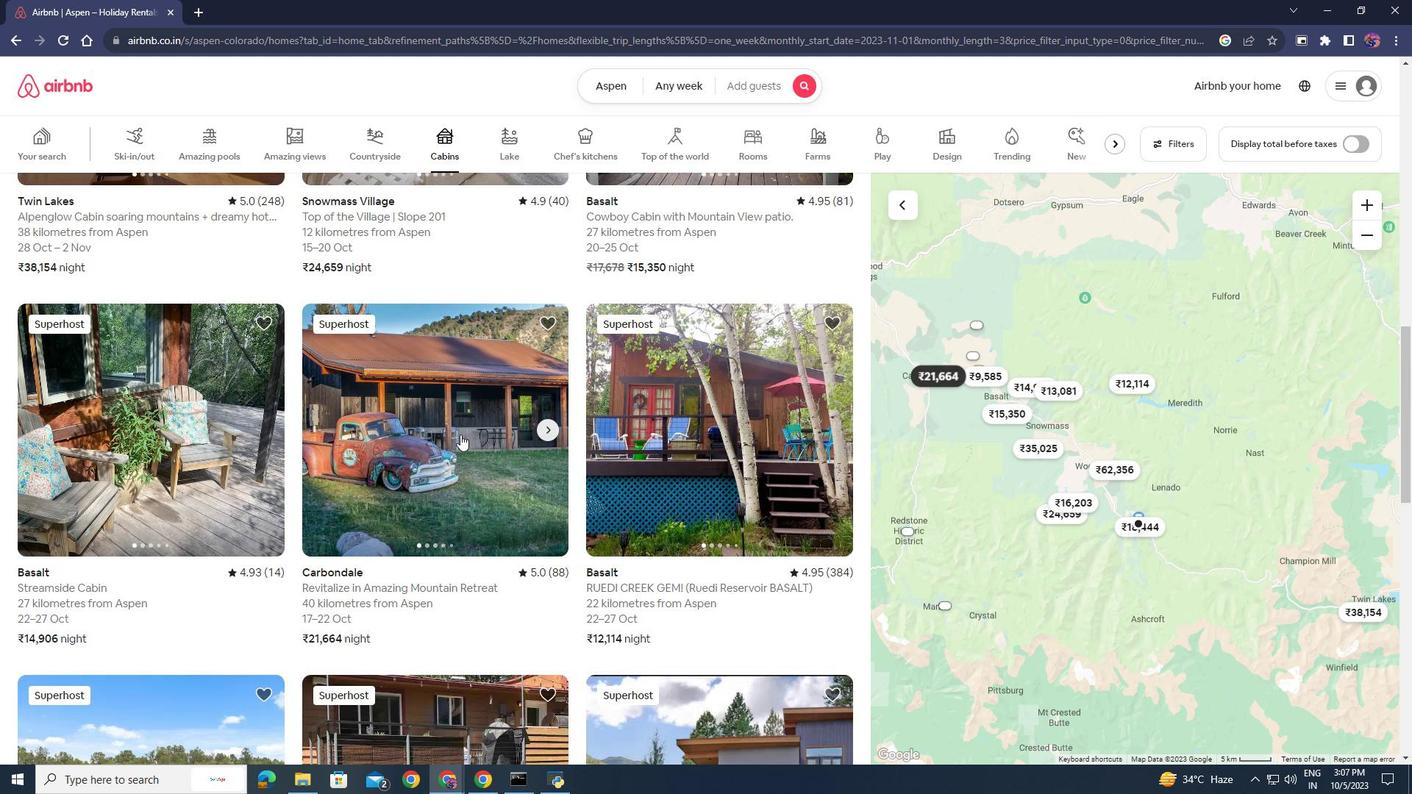 
Action: Mouse moved to (460, 434)
Screenshot: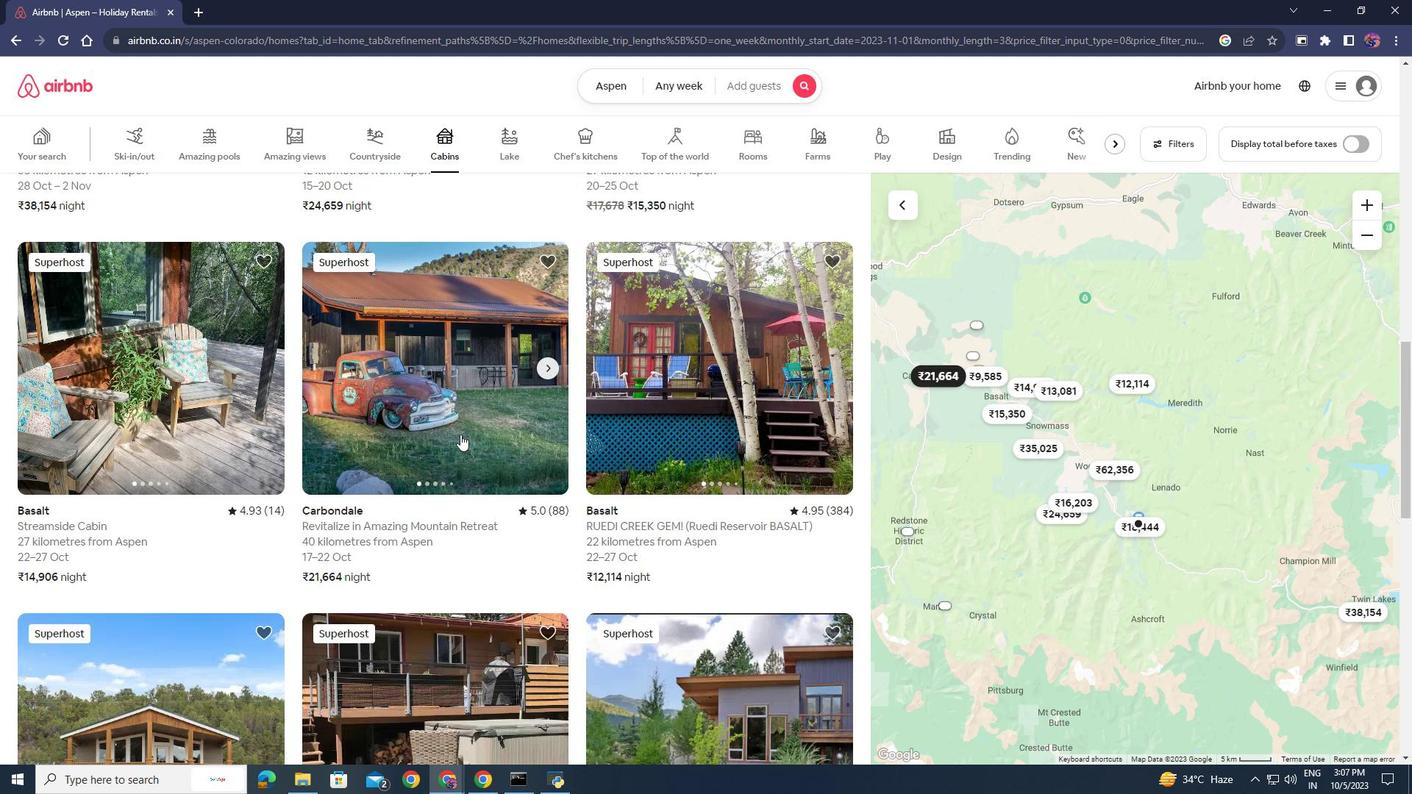 
Action: Mouse scrolled (460, 433) with delta (0, 0)
Screenshot: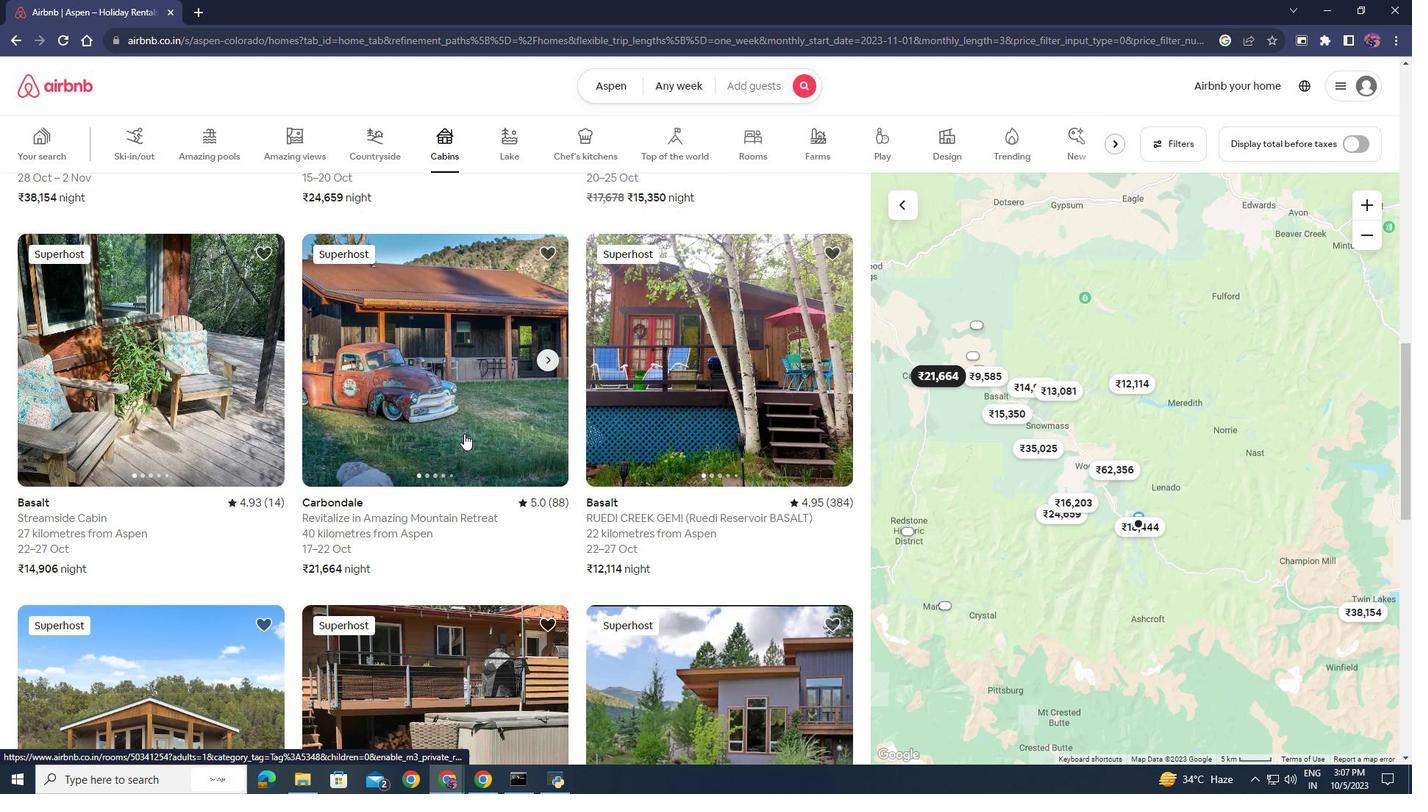 
Action: Mouse scrolled (460, 433) with delta (0, 0)
Screenshot: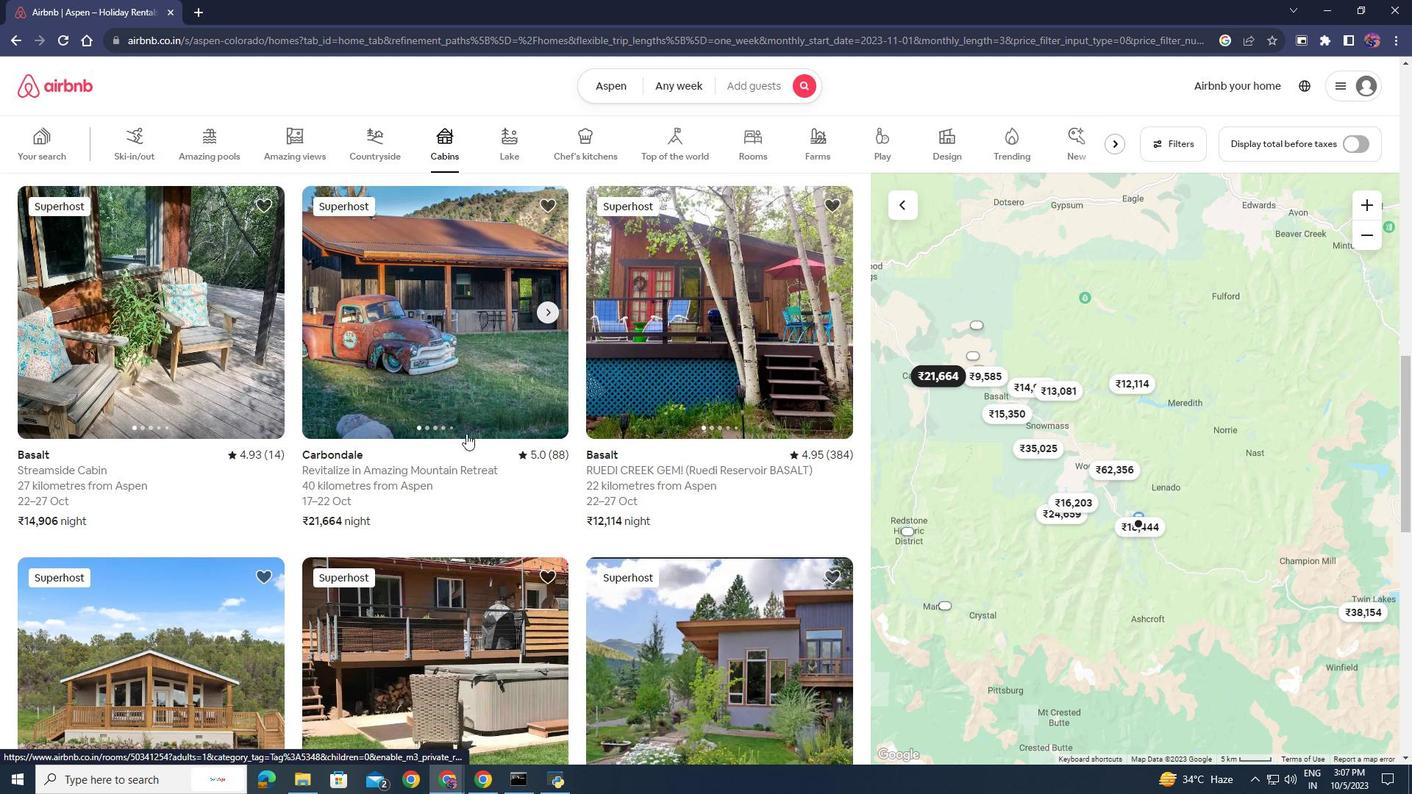
Action: Mouse moved to (466, 433)
Screenshot: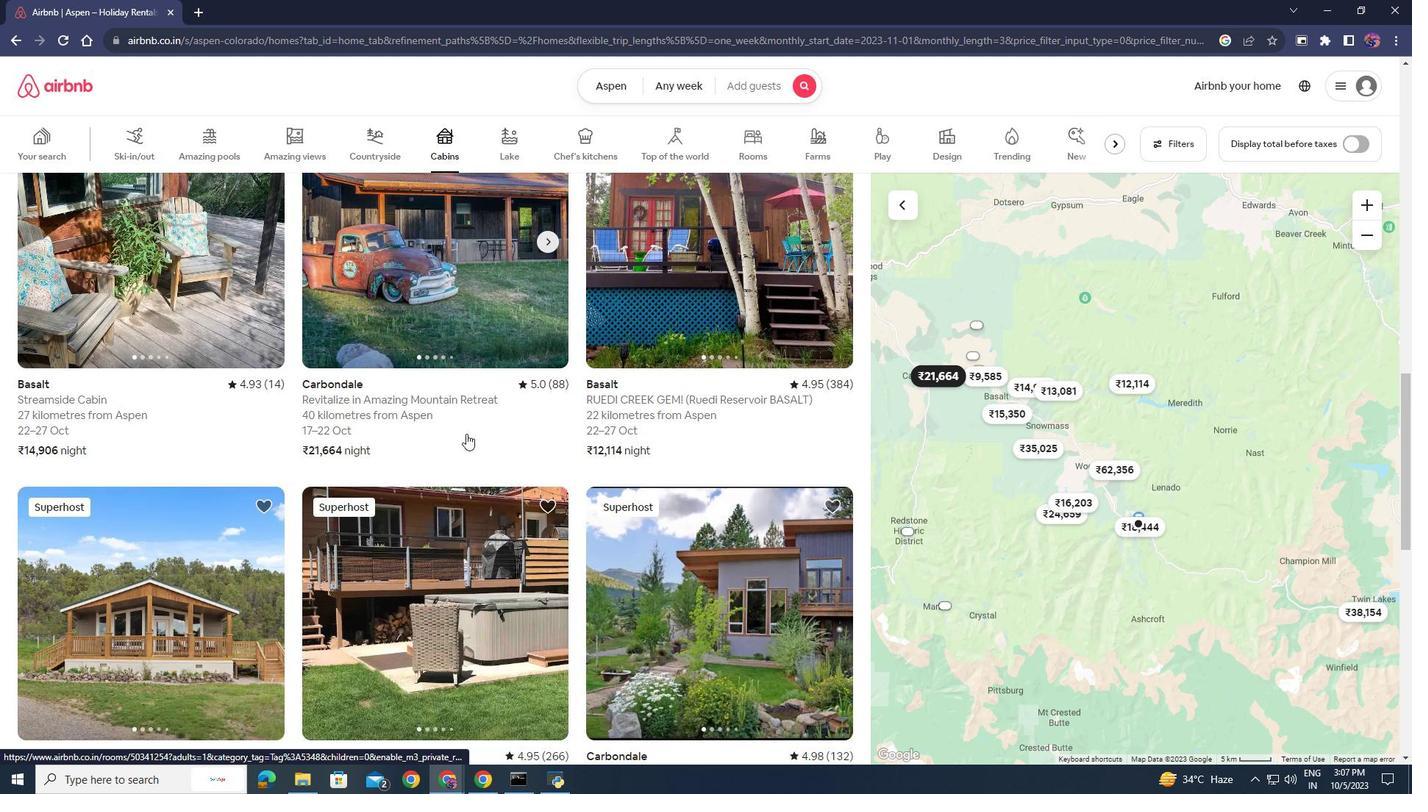 
Action: Mouse scrolled (466, 433) with delta (0, 0)
Screenshot: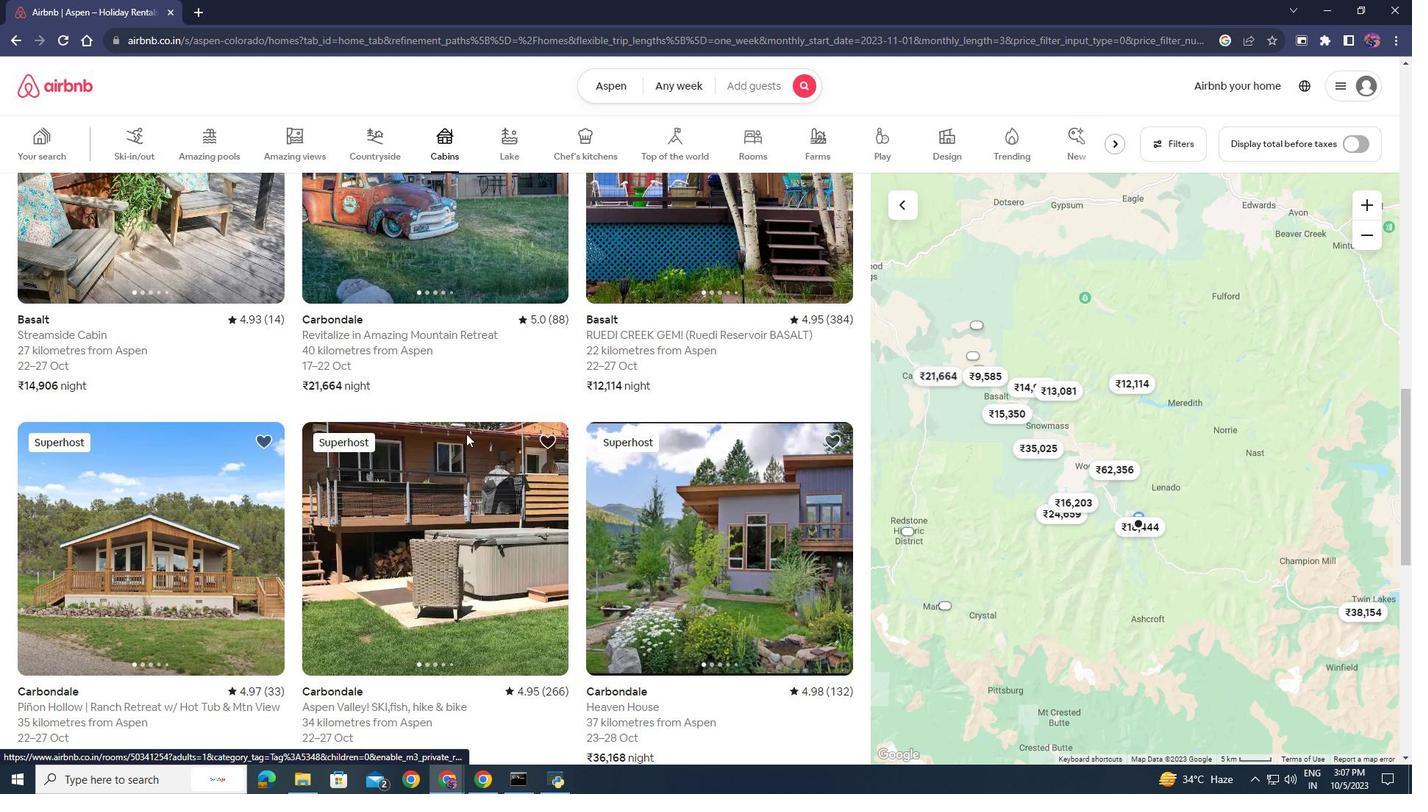 
Action: Mouse scrolled (466, 433) with delta (0, 0)
Screenshot: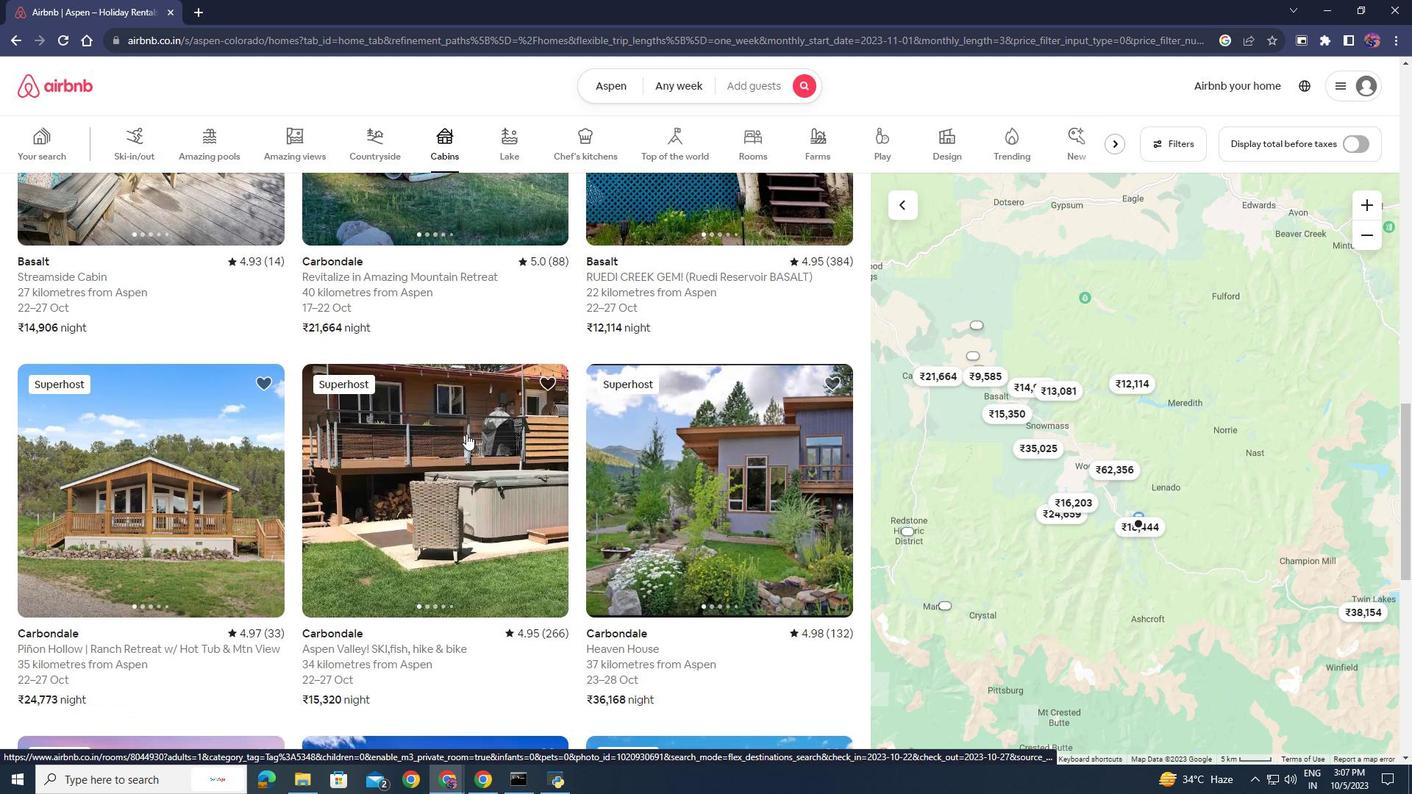 
Action: Mouse scrolled (466, 433) with delta (0, 0)
Screenshot: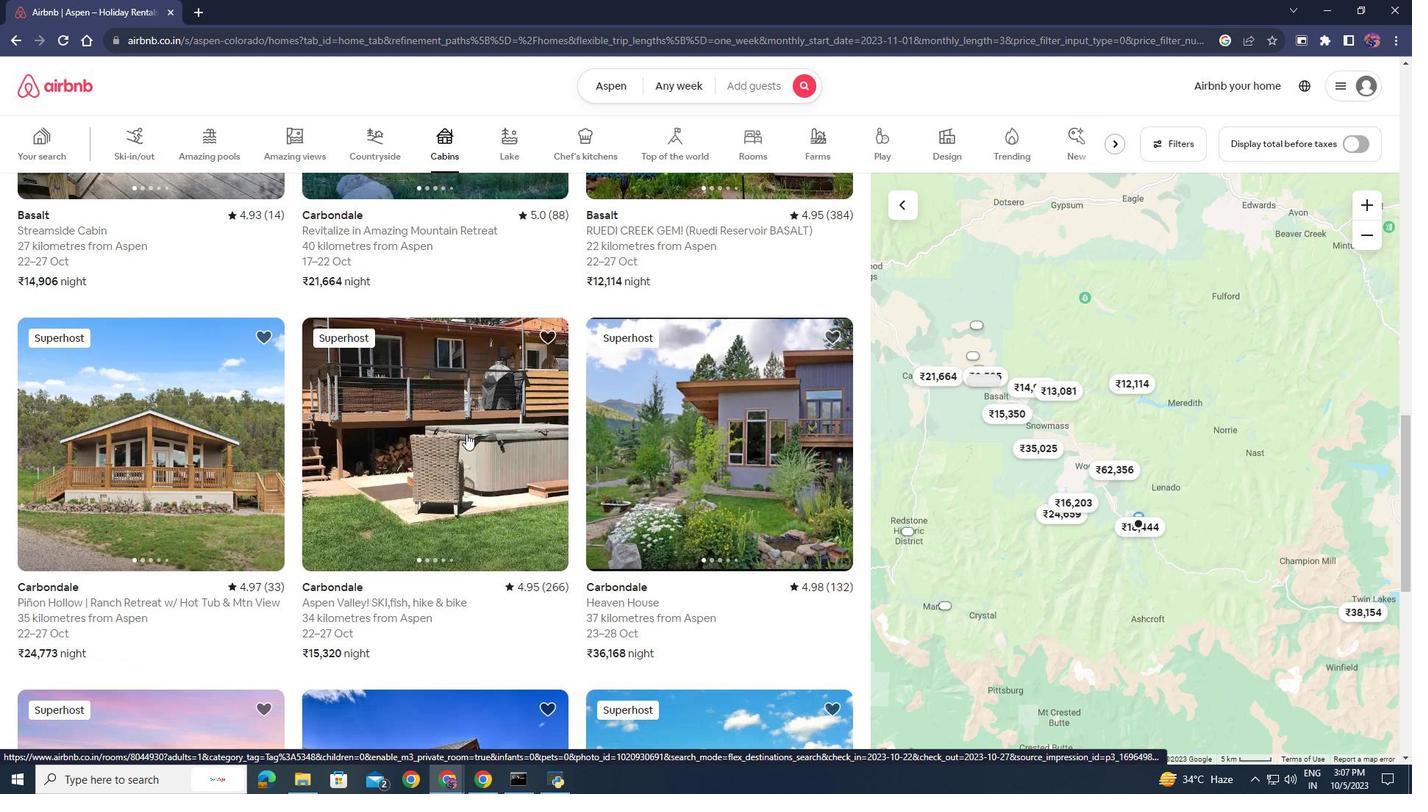 
Action: Mouse scrolled (466, 433) with delta (0, 0)
Screenshot: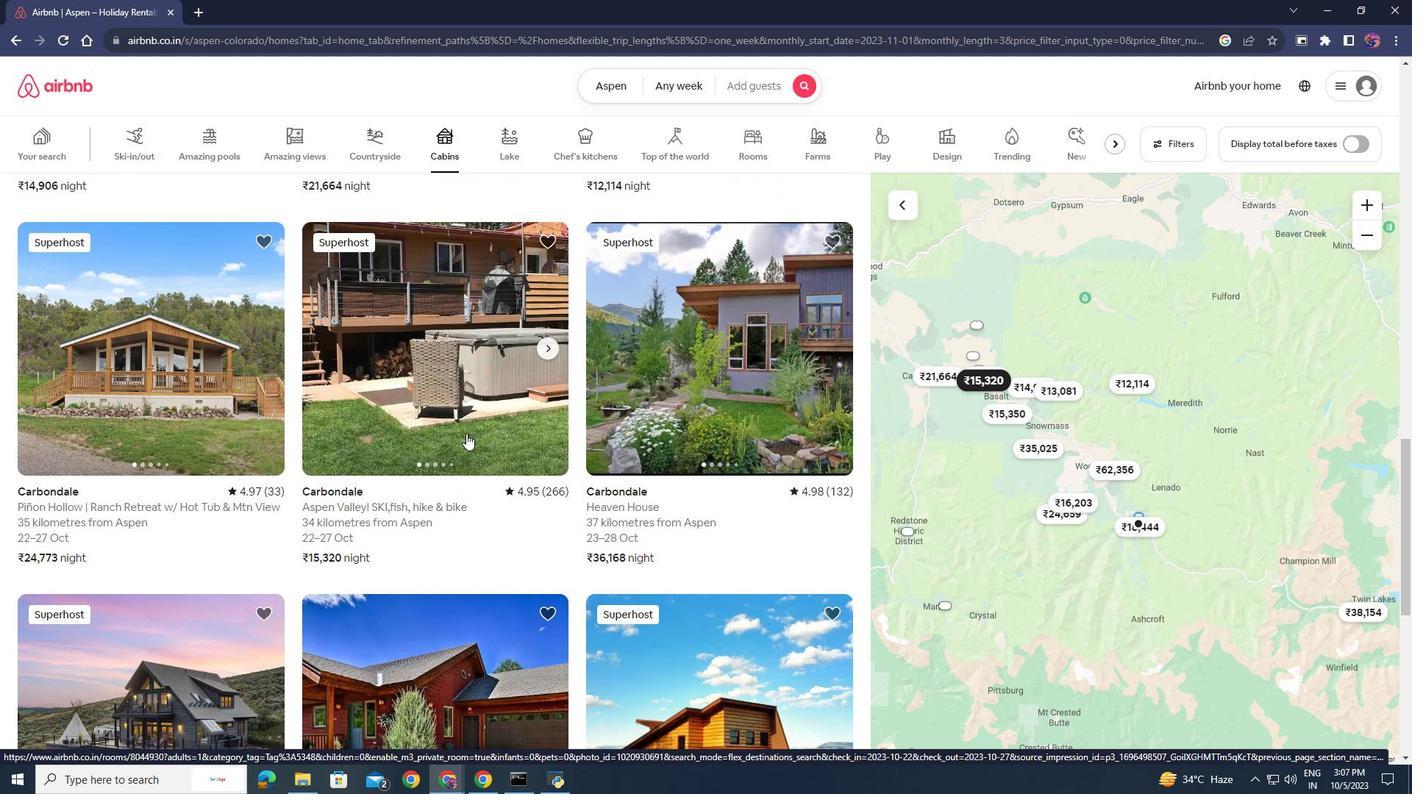 
Action: Mouse scrolled (466, 433) with delta (0, 0)
Screenshot: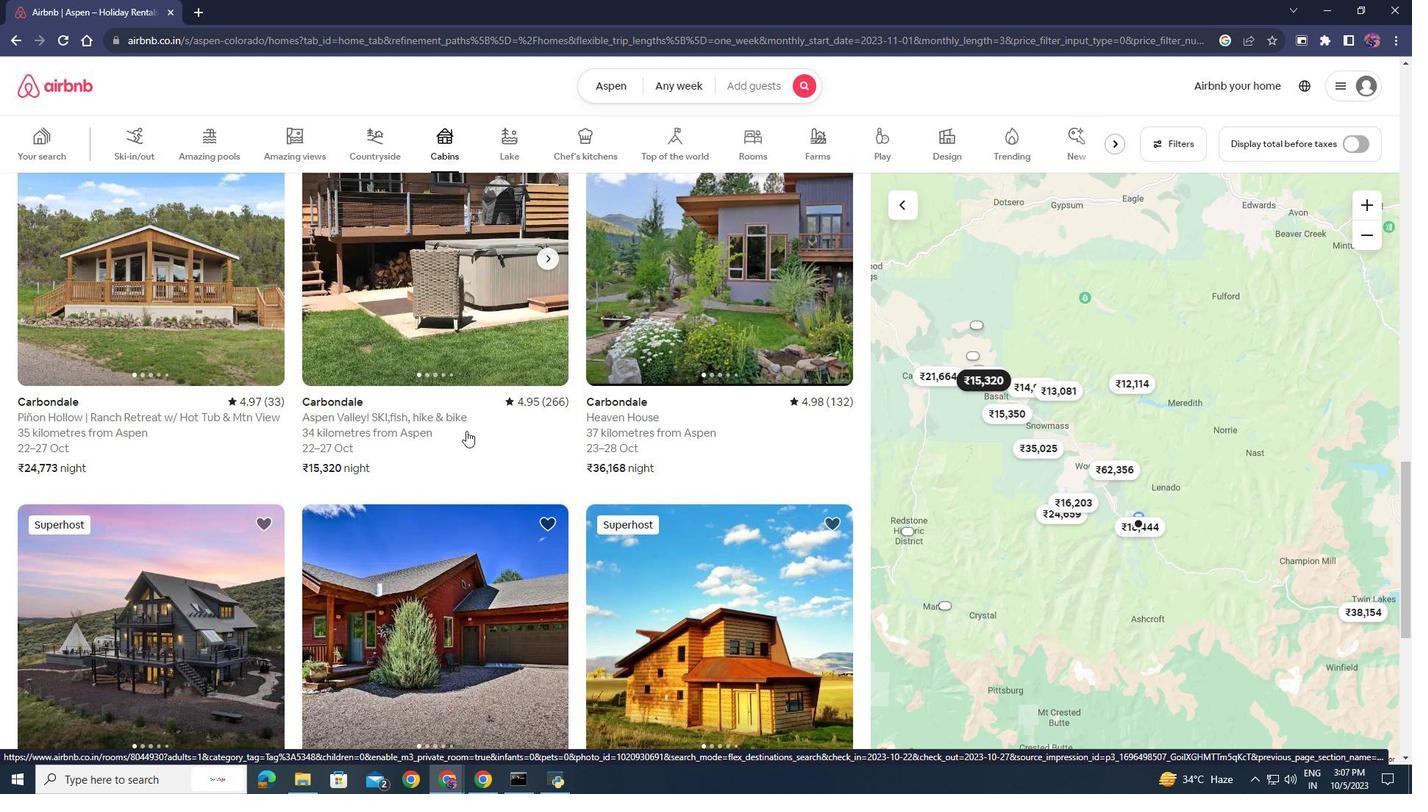
Action: Mouse moved to (466, 428)
Screenshot: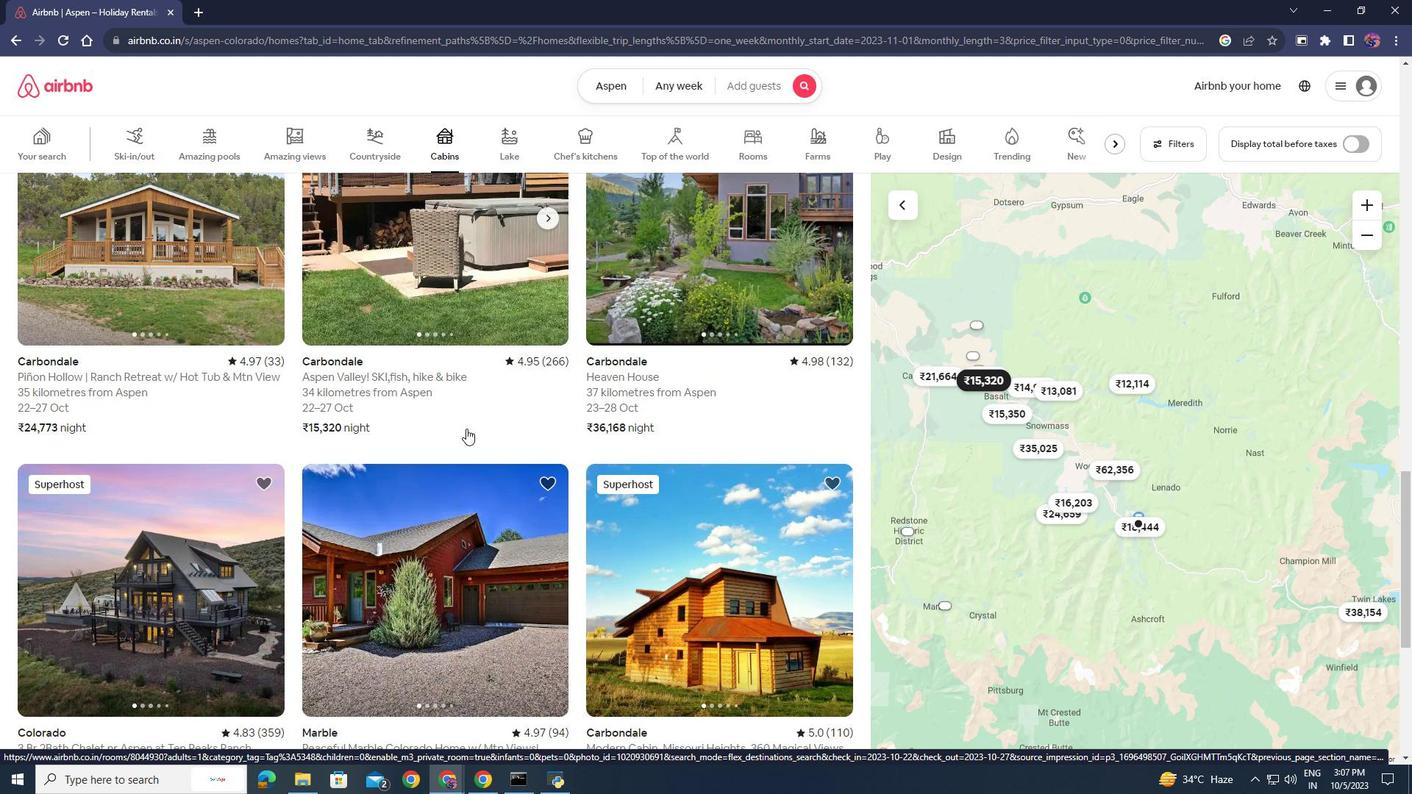 
Action: Mouse scrolled (466, 428) with delta (0, 0)
Screenshot: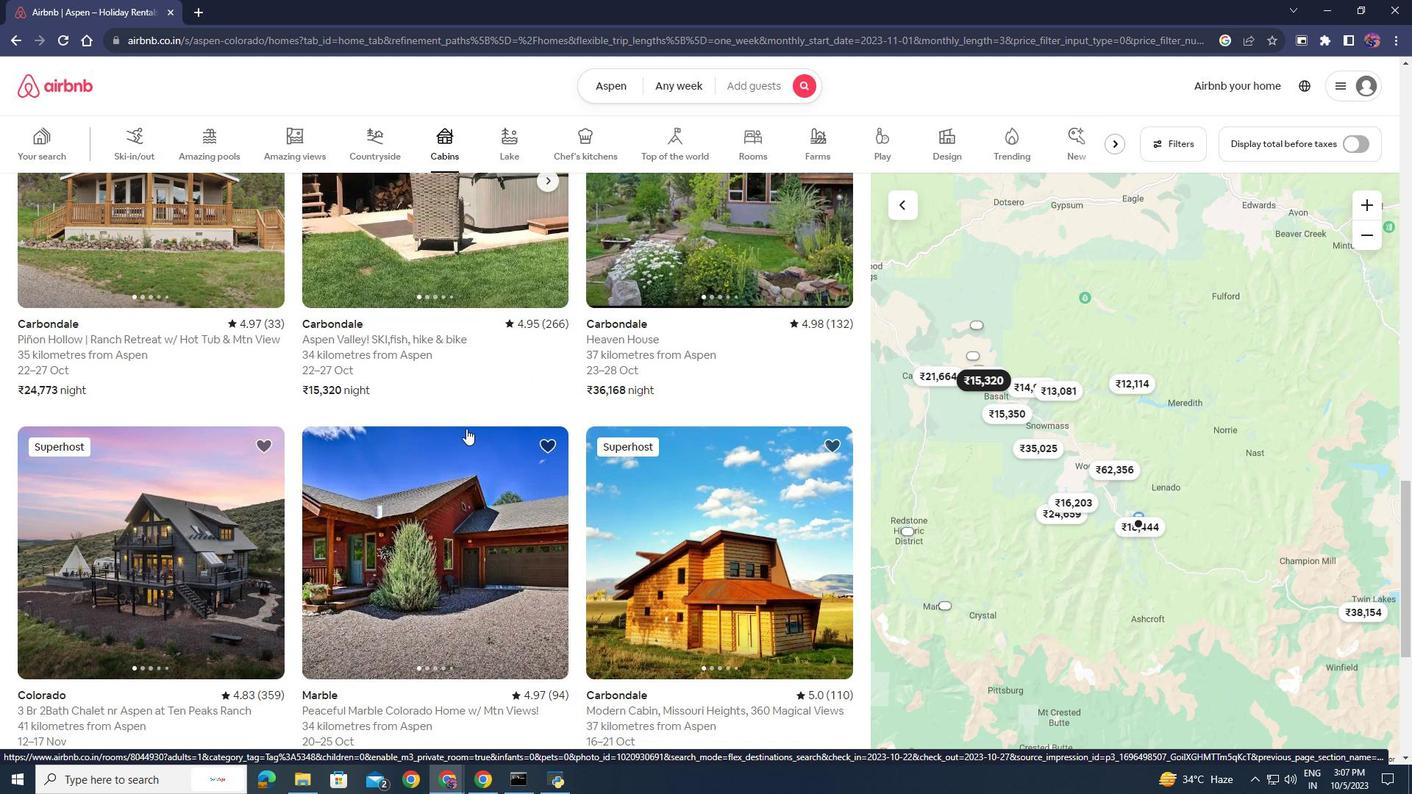 
Action: Mouse scrolled (466, 428) with delta (0, 0)
Screenshot: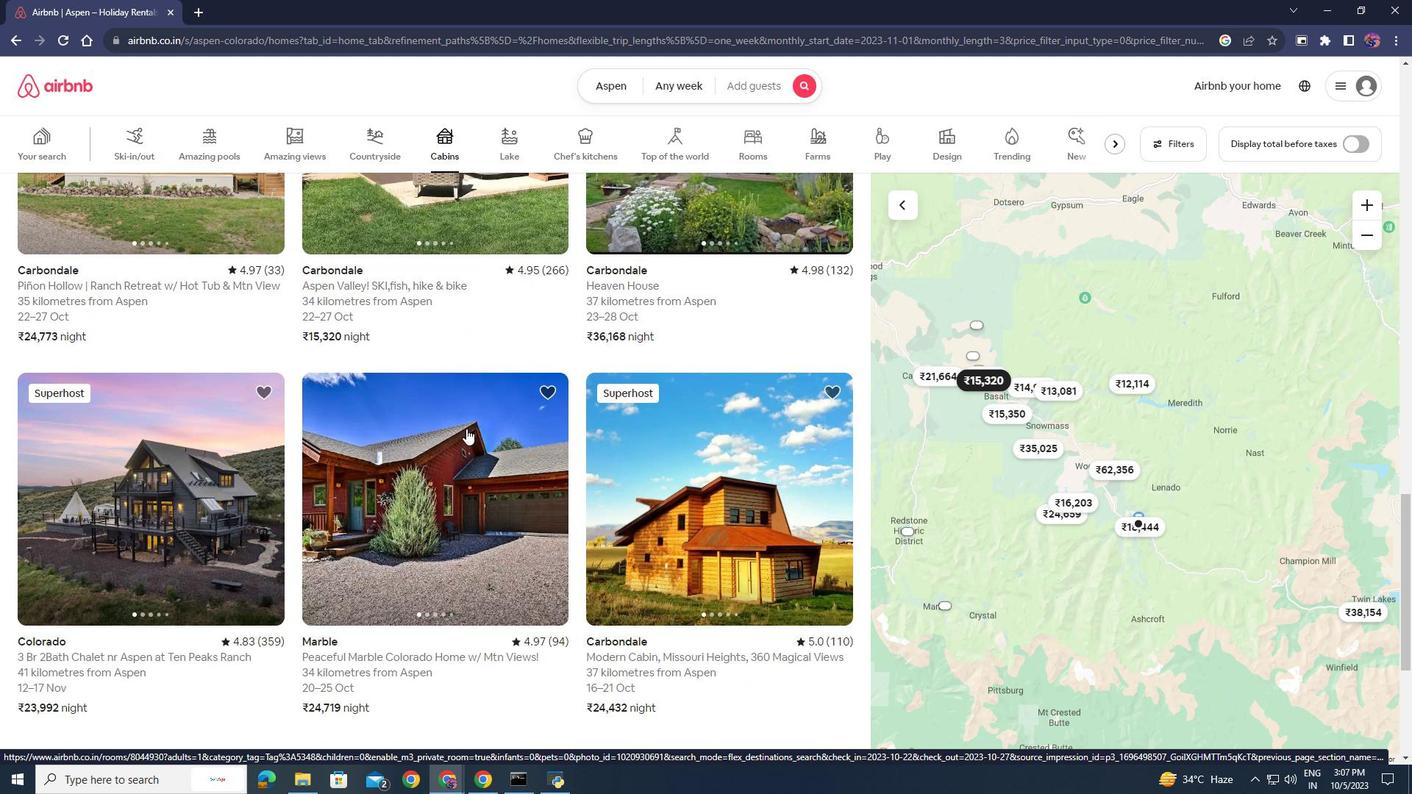 
Action: Mouse moved to (450, 458)
Screenshot: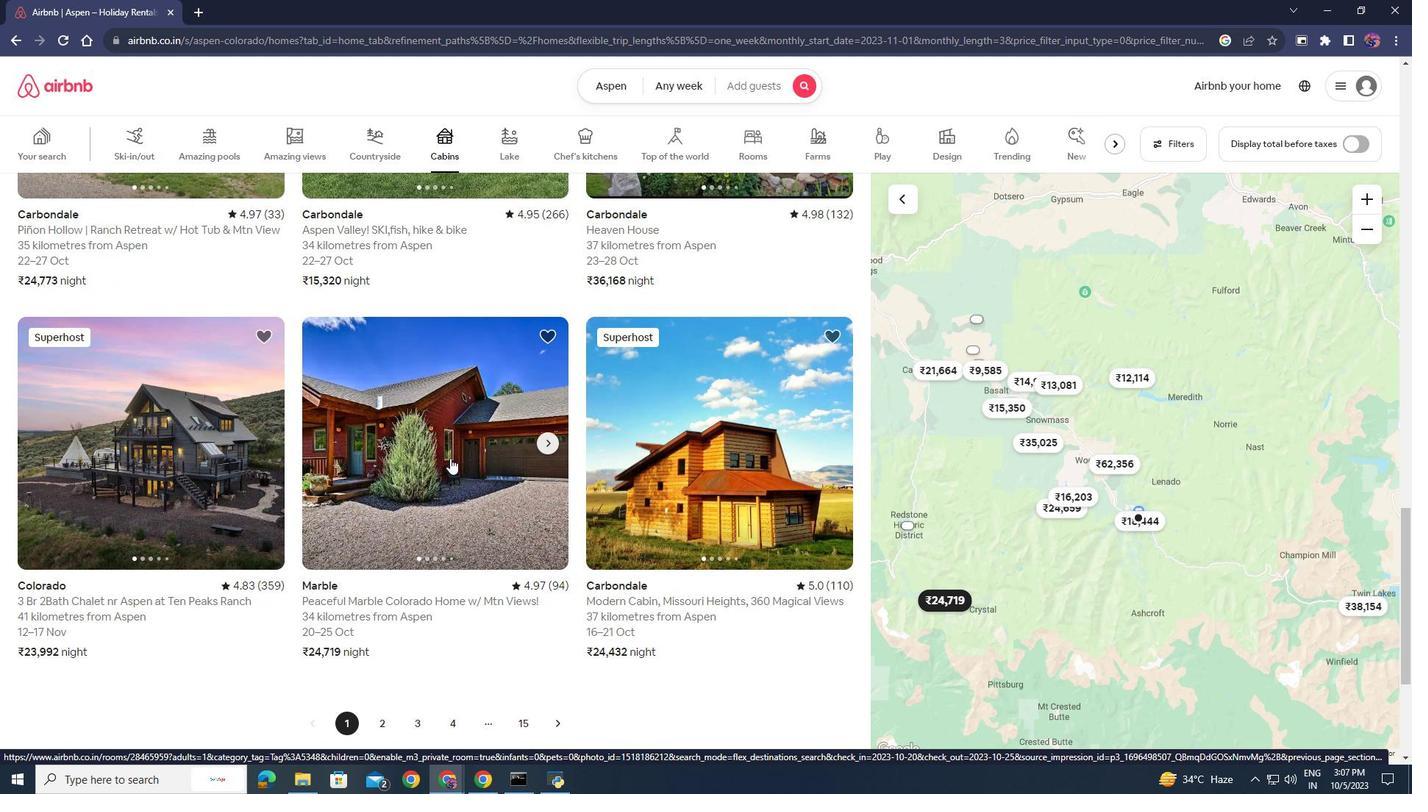 
Action: Mouse scrolled (450, 457) with delta (0, 0)
Screenshot: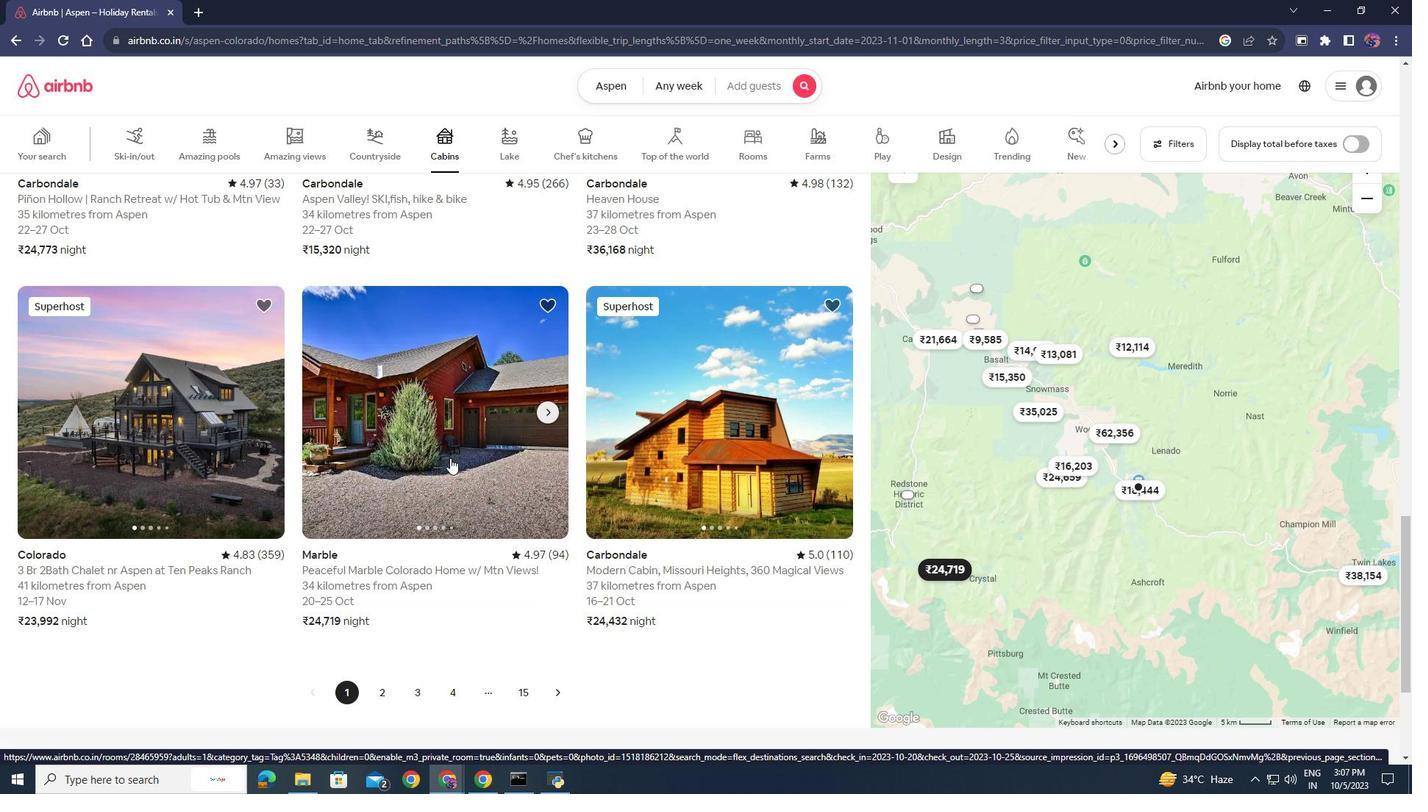 
Action: Mouse scrolled (450, 457) with delta (0, 0)
Screenshot: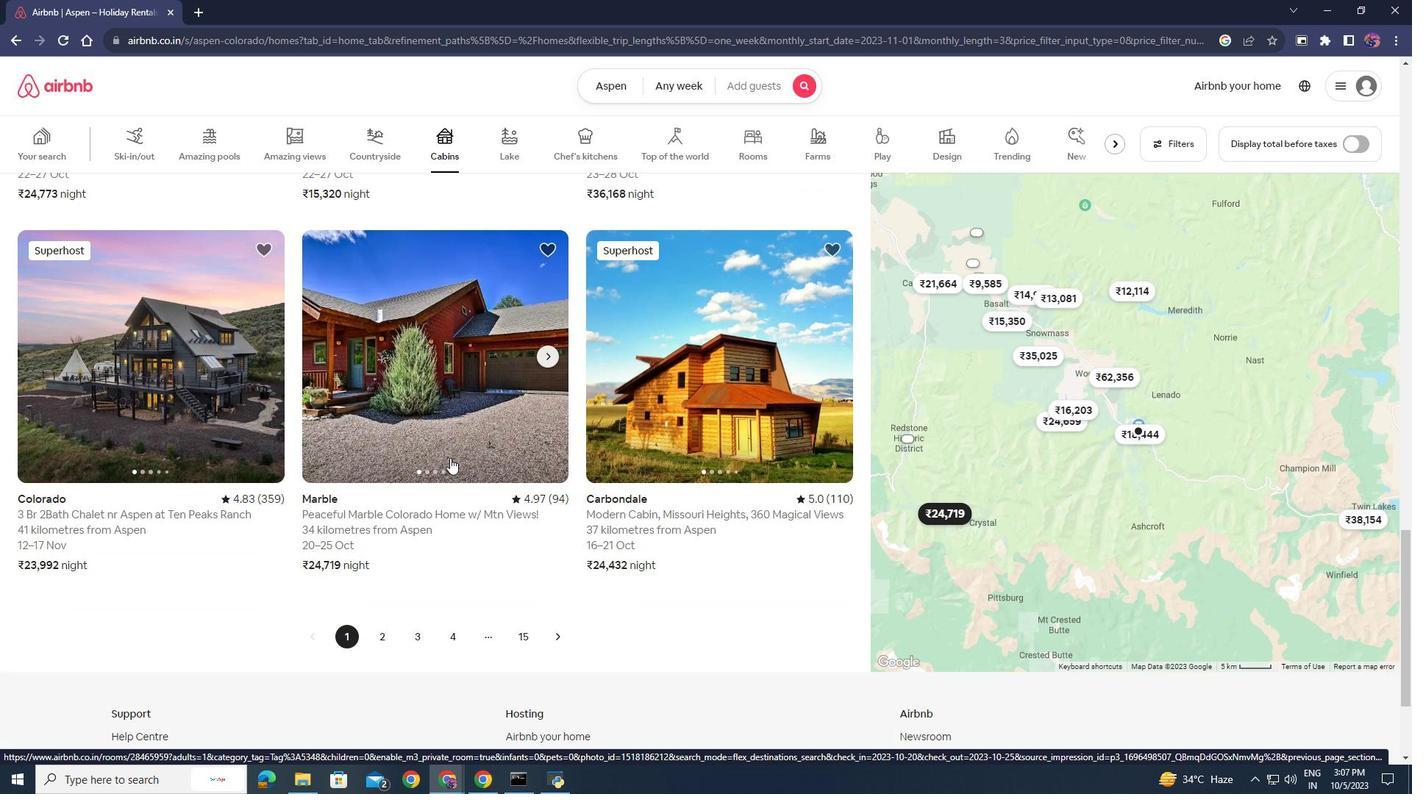 
Action: Mouse moved to (383, 578)
Screenshot: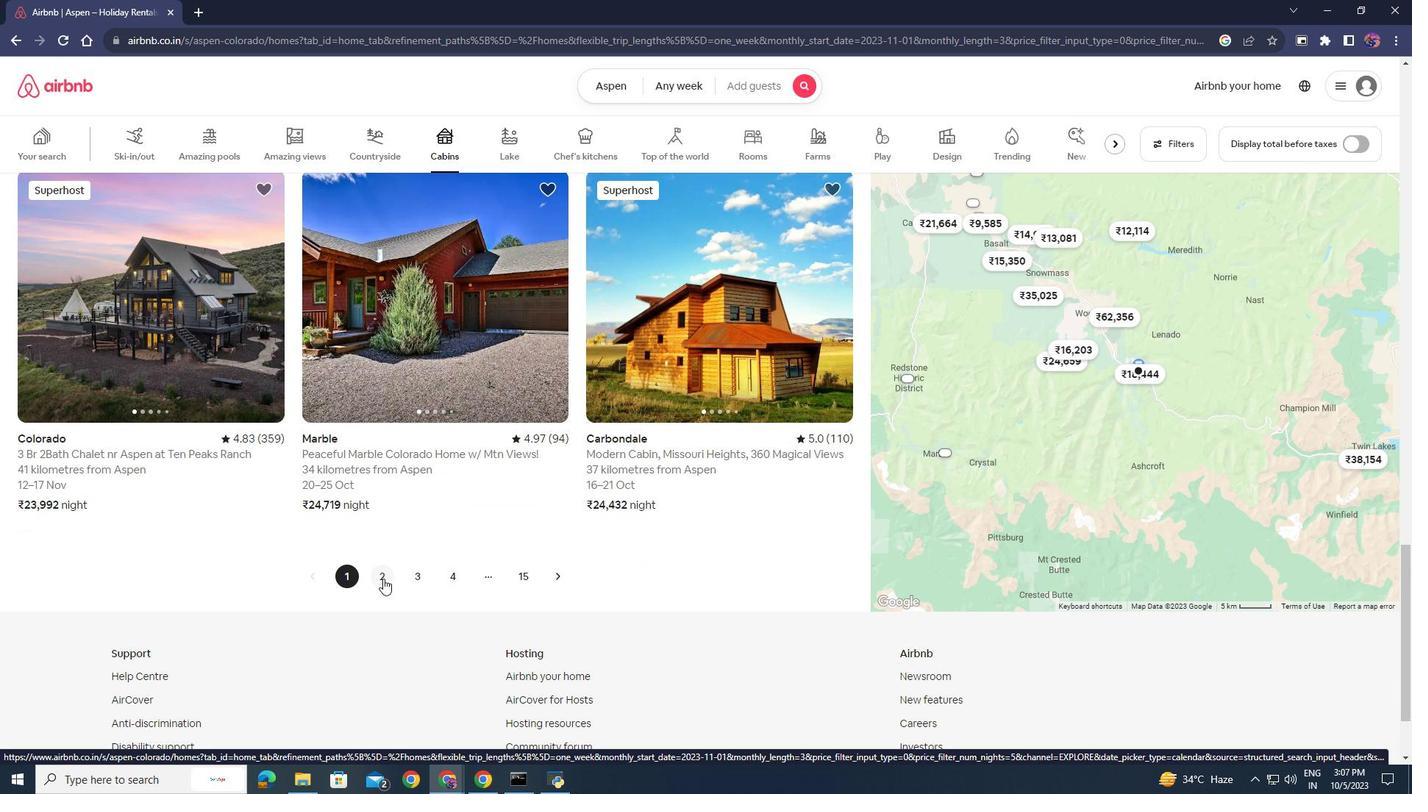 
Action: Mouse pressed left at (383, 578)
Screenshot: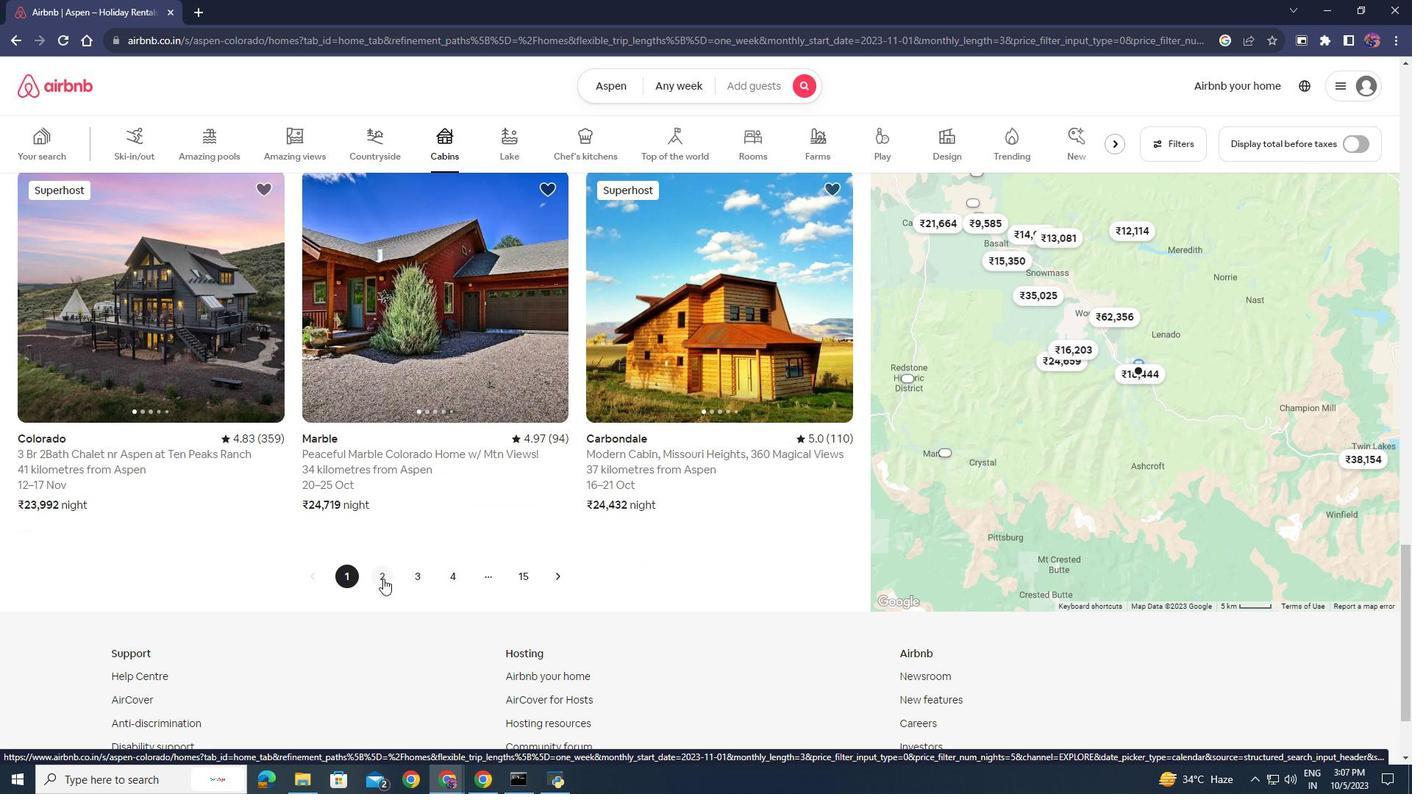 
Action: Mouse moved to (481, 492)
Screenshot: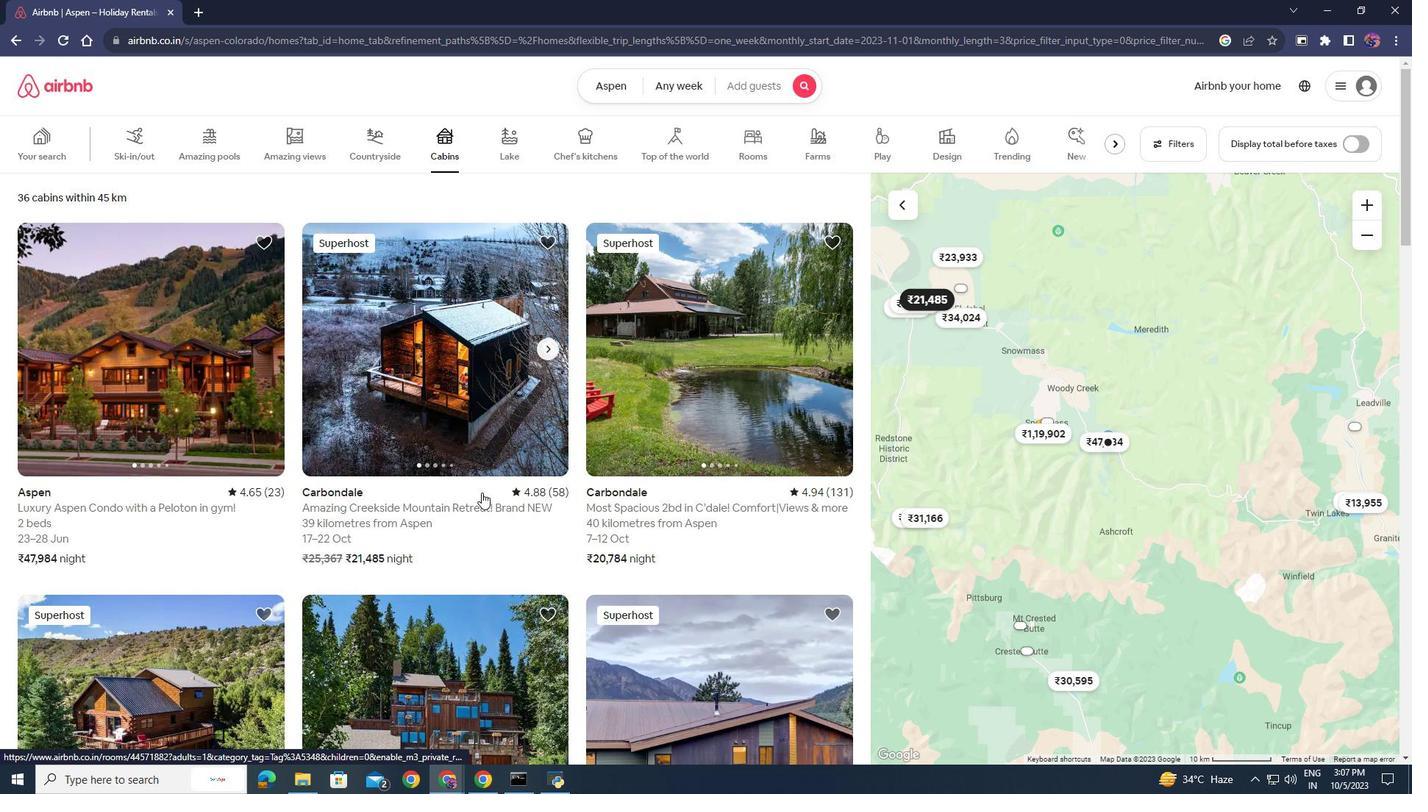 
Action: Mouse scrolled (481, 492) with delta (0, 0)
Screenshot: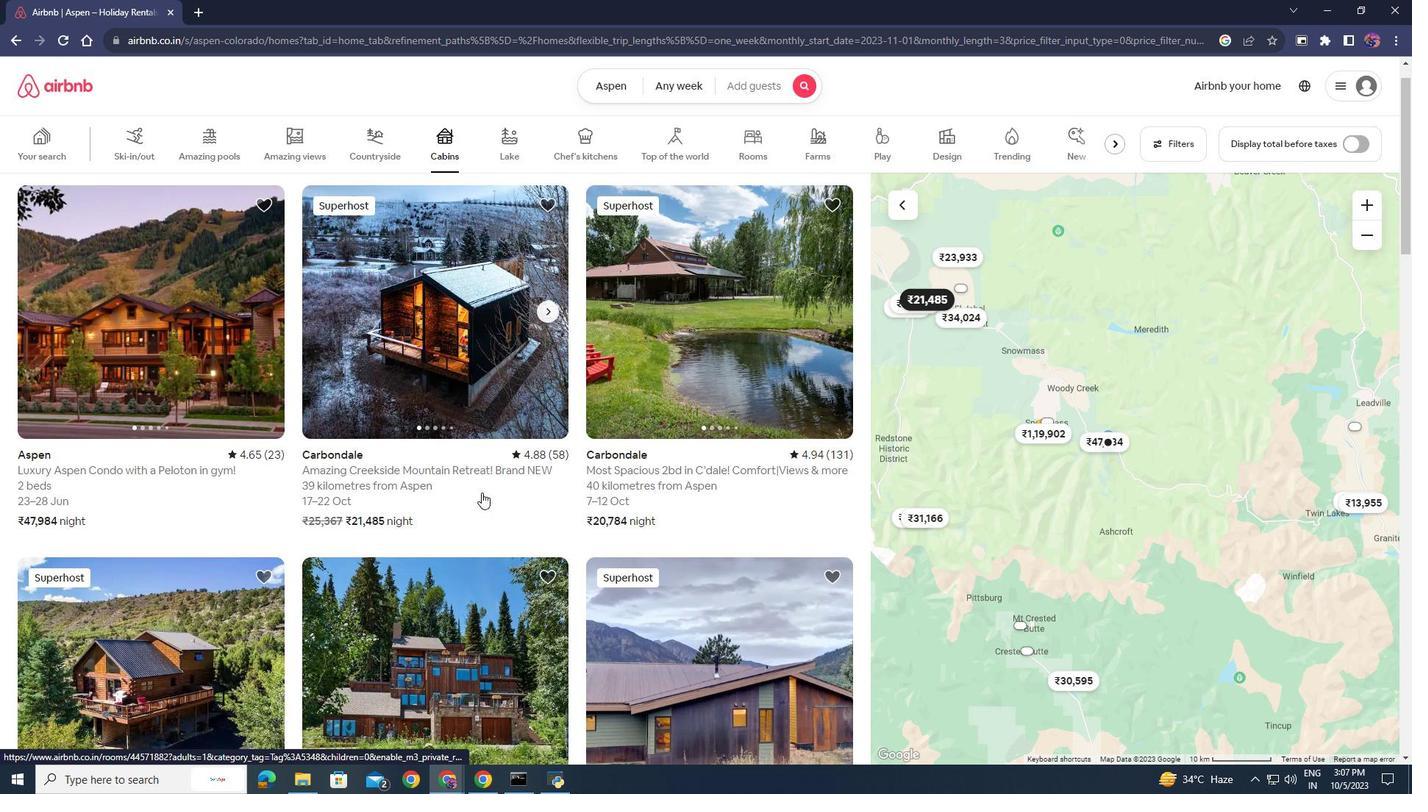 
Action: Mouse scrolled (481, 492) with delta (0, 0)
Screenshot: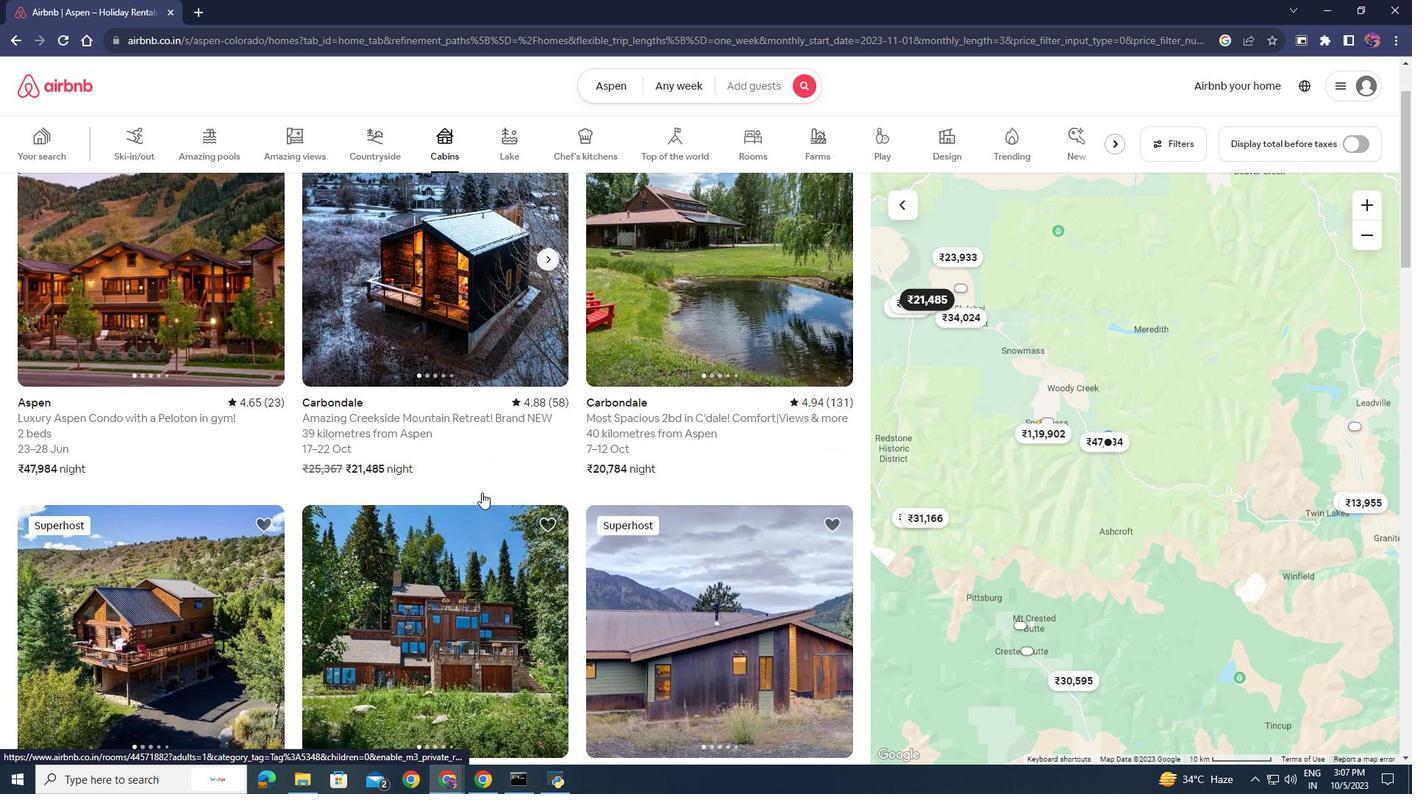 
Action: Mouse scrolled (481, 492) with delta (0, 0)
Screenshot: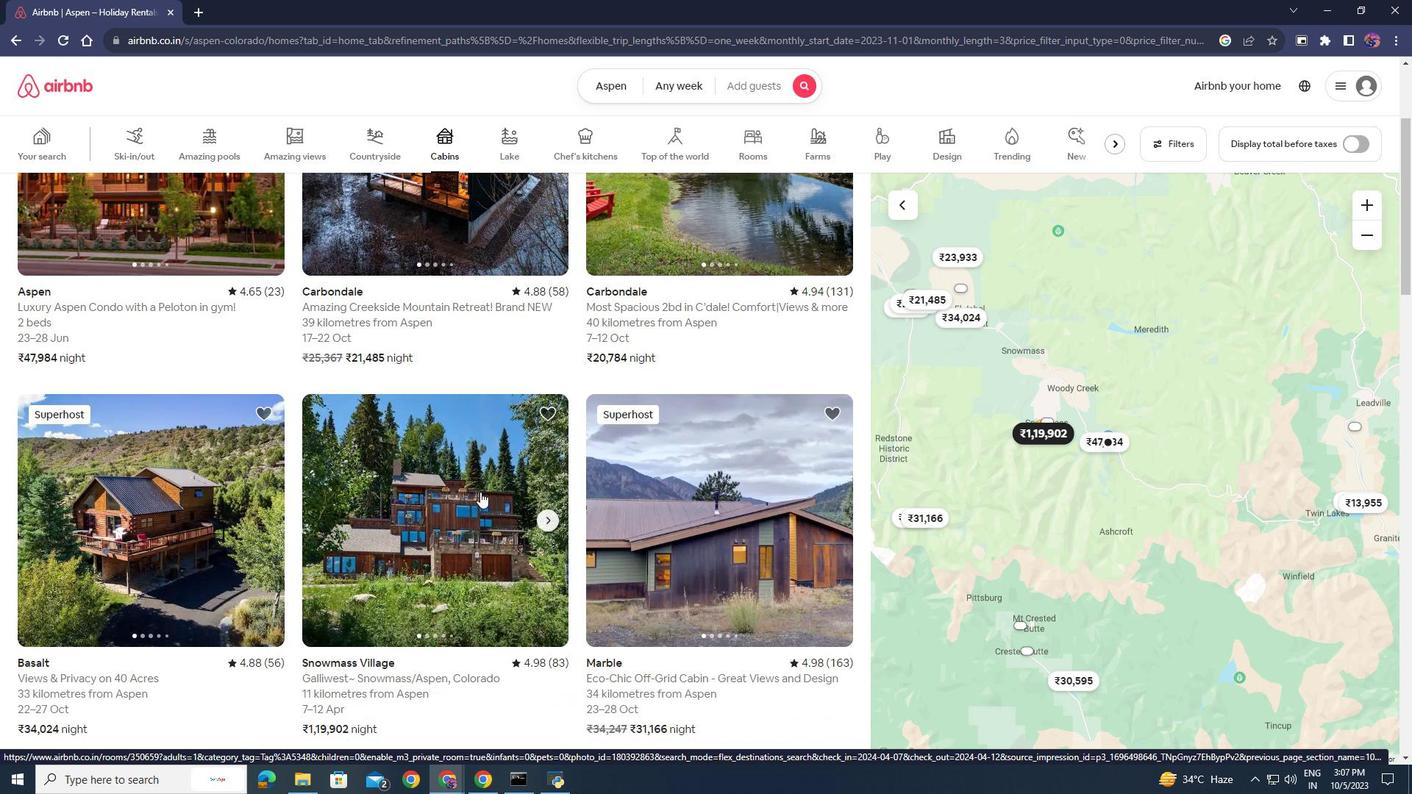 
Action: Mouse moved to (480, 492)
Screenshot: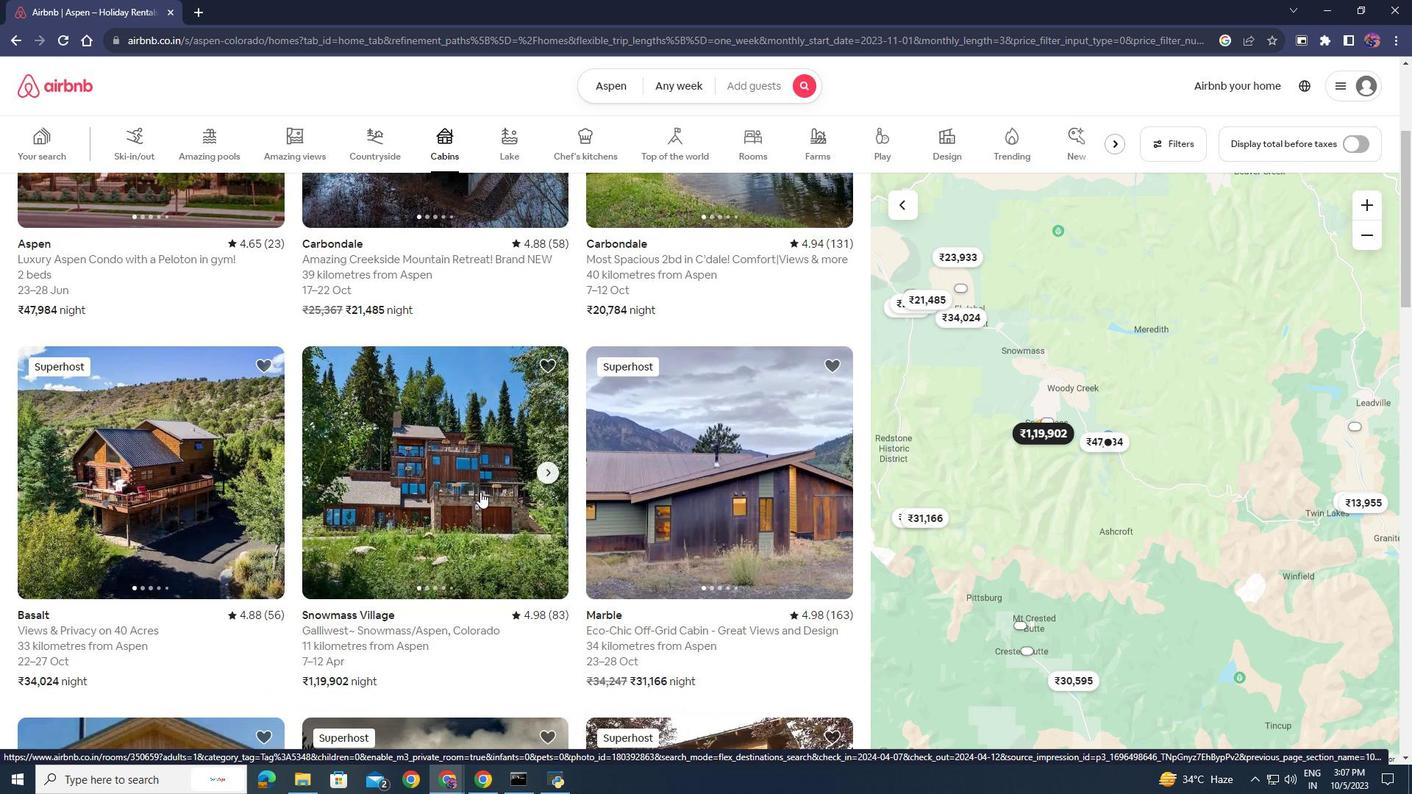 
Action: Mouse scrolled (480, 491) with delta (0, 0)
Screenshot: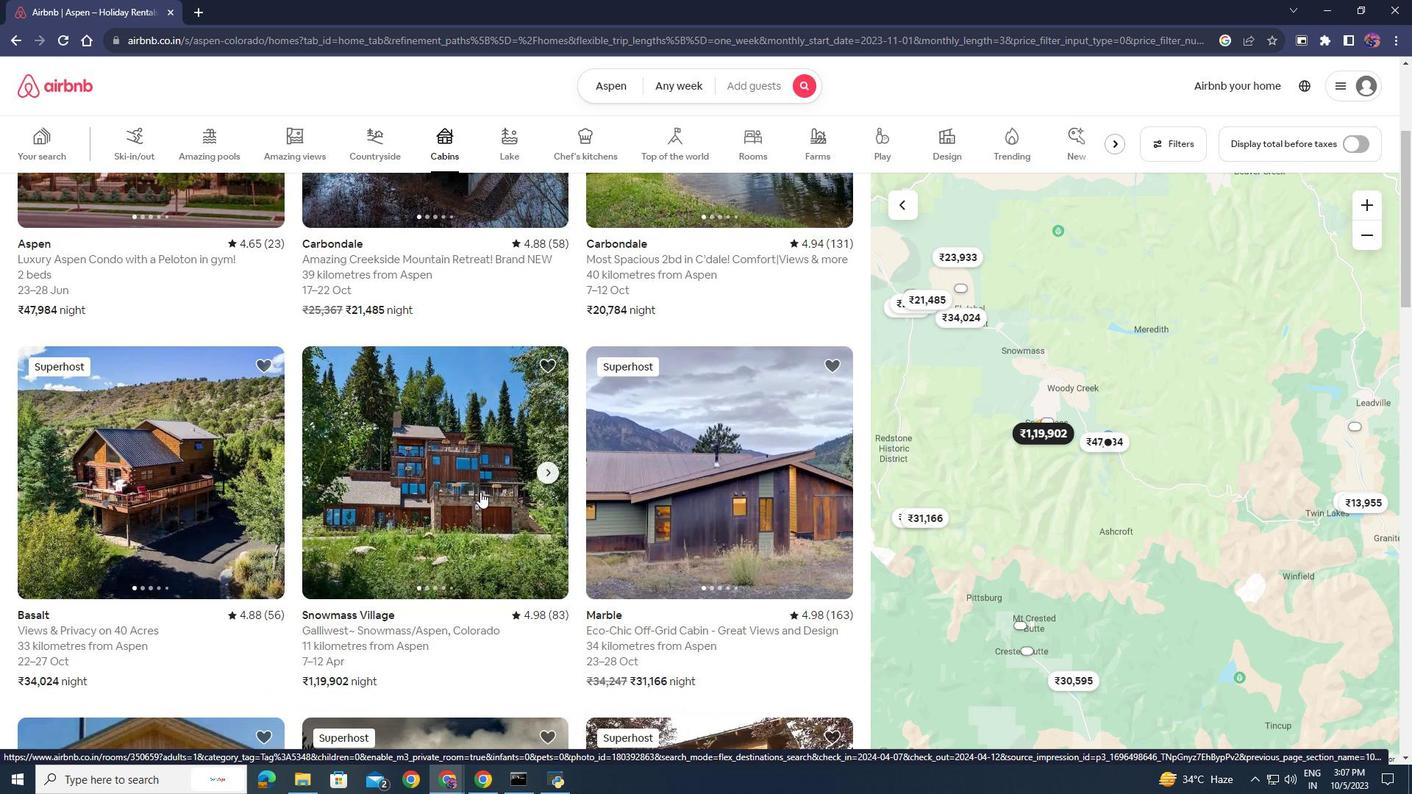 
Action: Mouse scrolled (480, 491) with delta (0, 0)
Screenshot: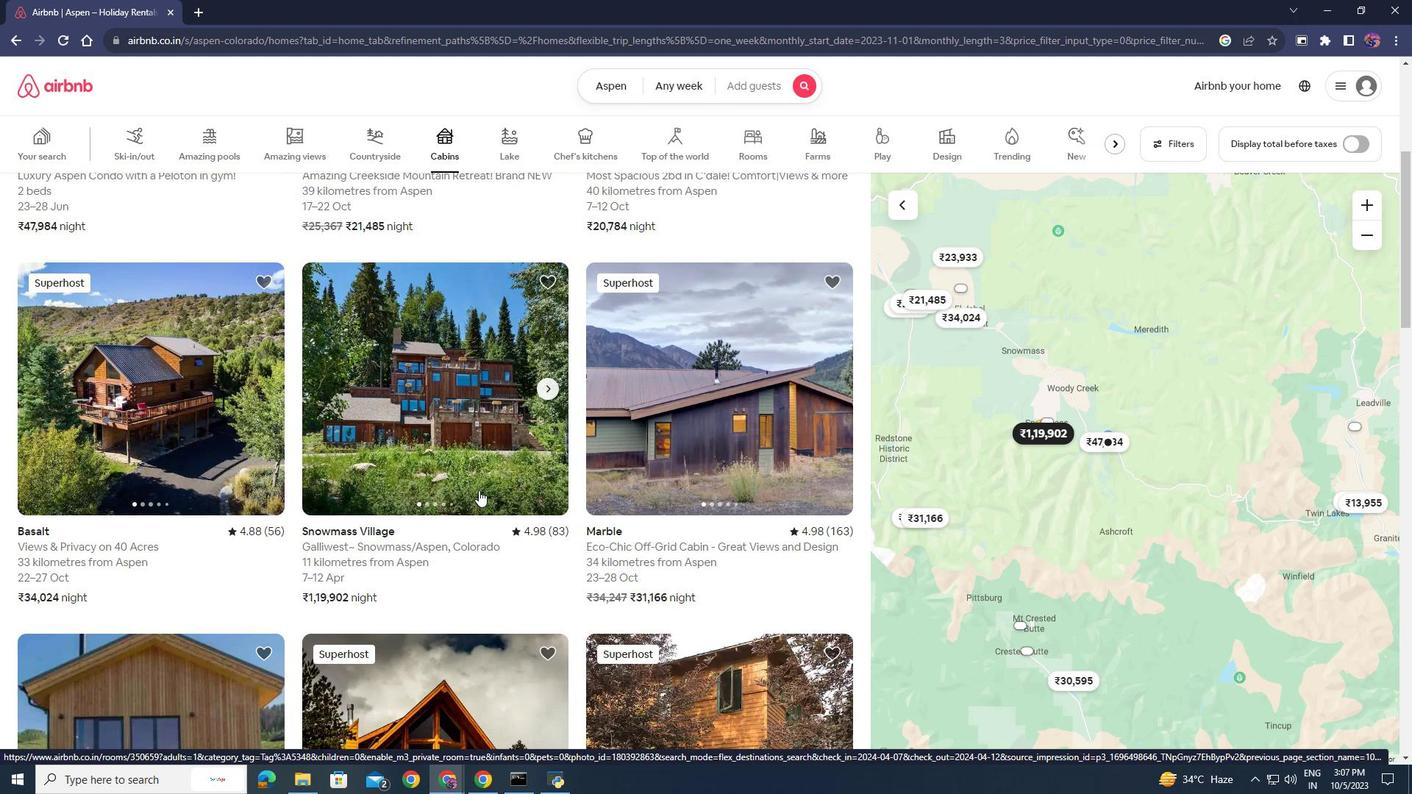 
Action: Mouse scrolled (480, 491) with delta (0, 0)
Screenshot: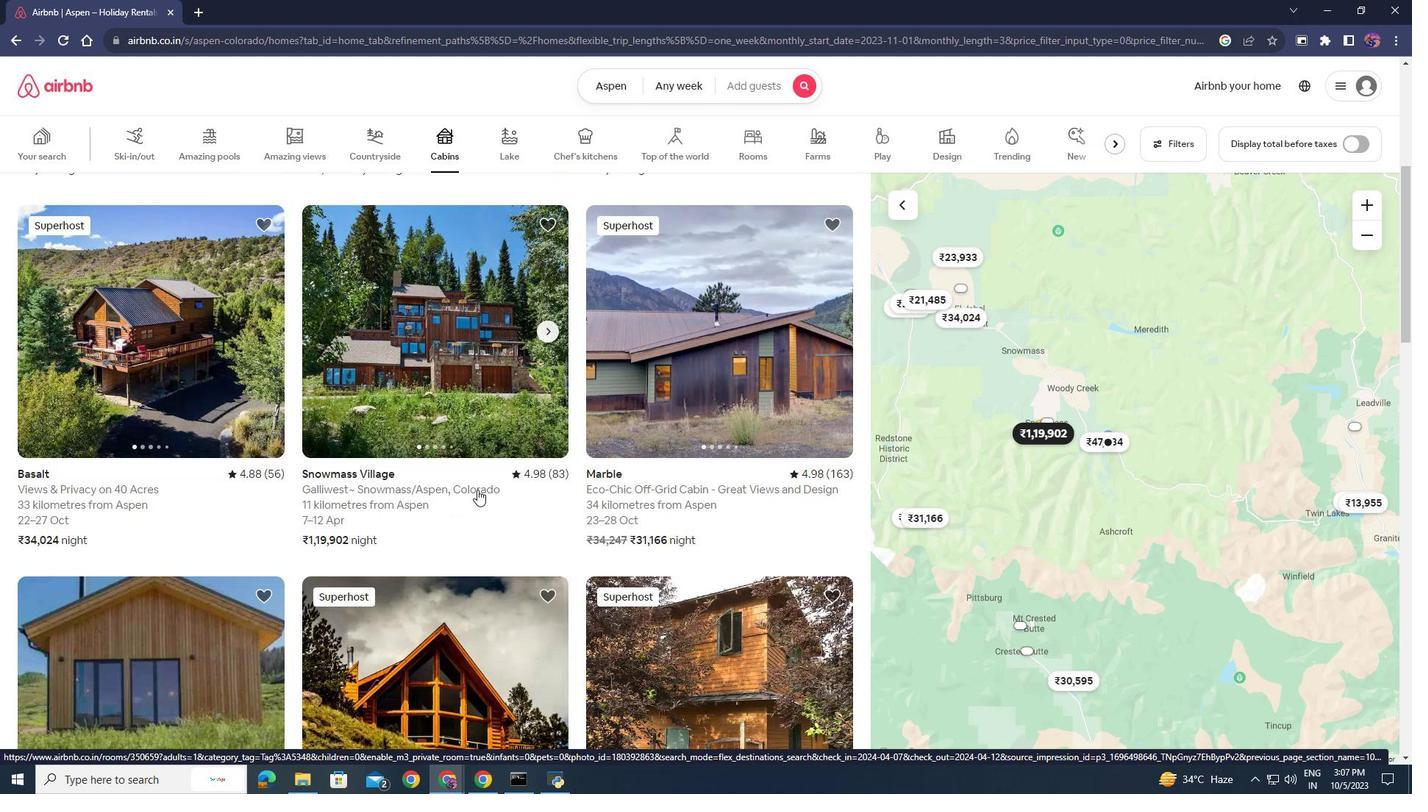 
Action: Mouse moved to (477, 490)
Screenshot: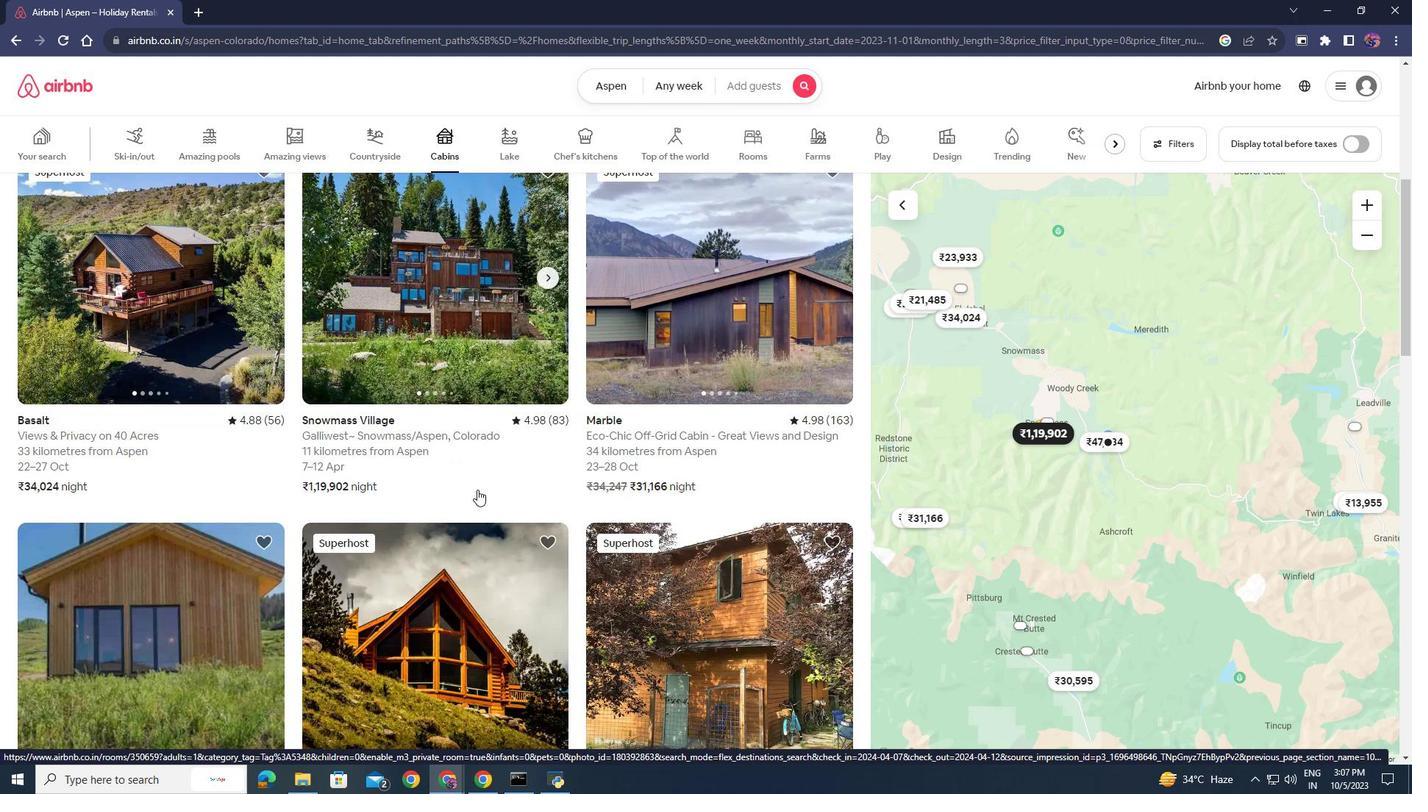 
Action: Mouse scrolled (477, 489) with delta (0, 0)
Screenshot: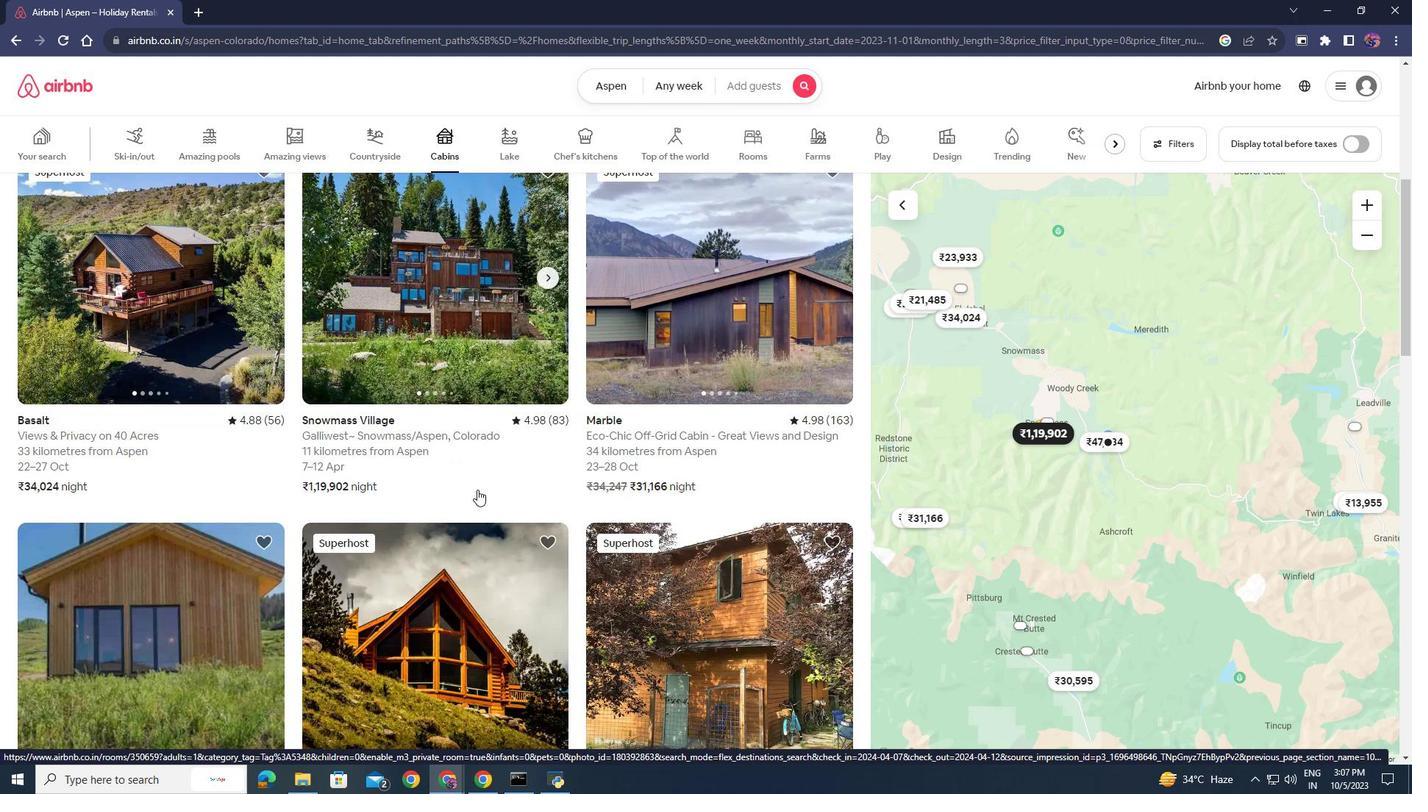 
Action: Mouse moved to (477, 489)
Screenshot: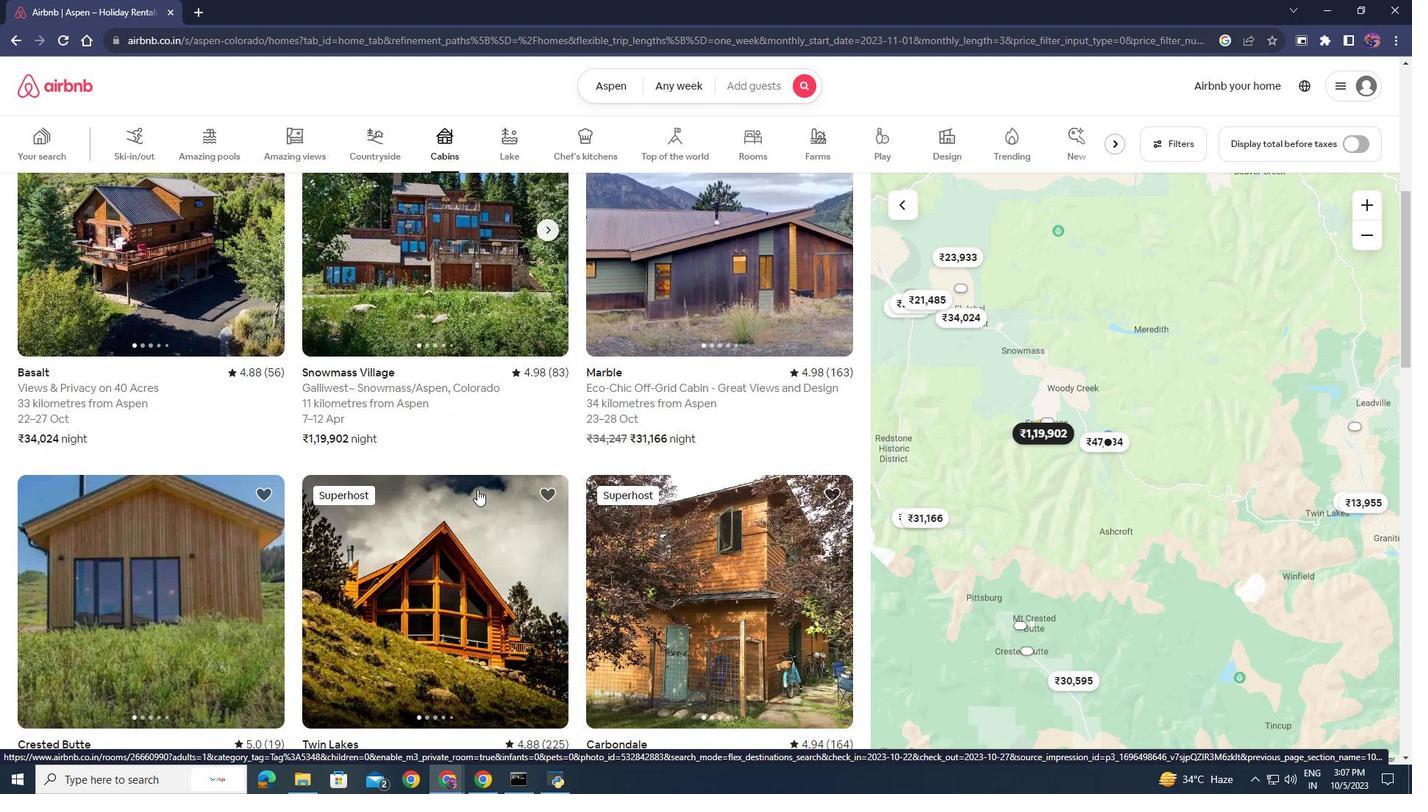 
Action: Mouse scrolled (477, 489) with delta (0, 0)
Screenshot: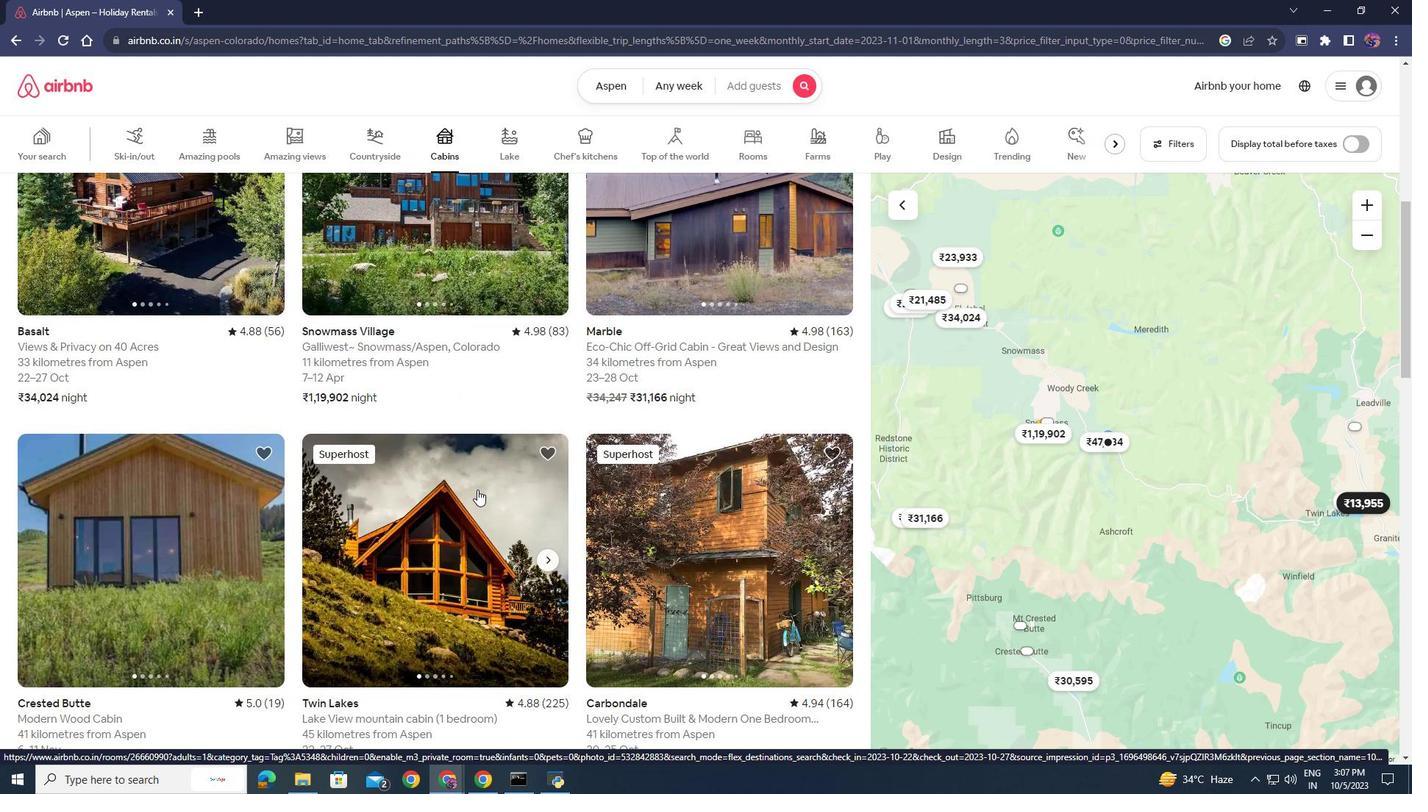 
Action: Mouse scrolled (477, 489) with delta (0, 0)
Screenshot: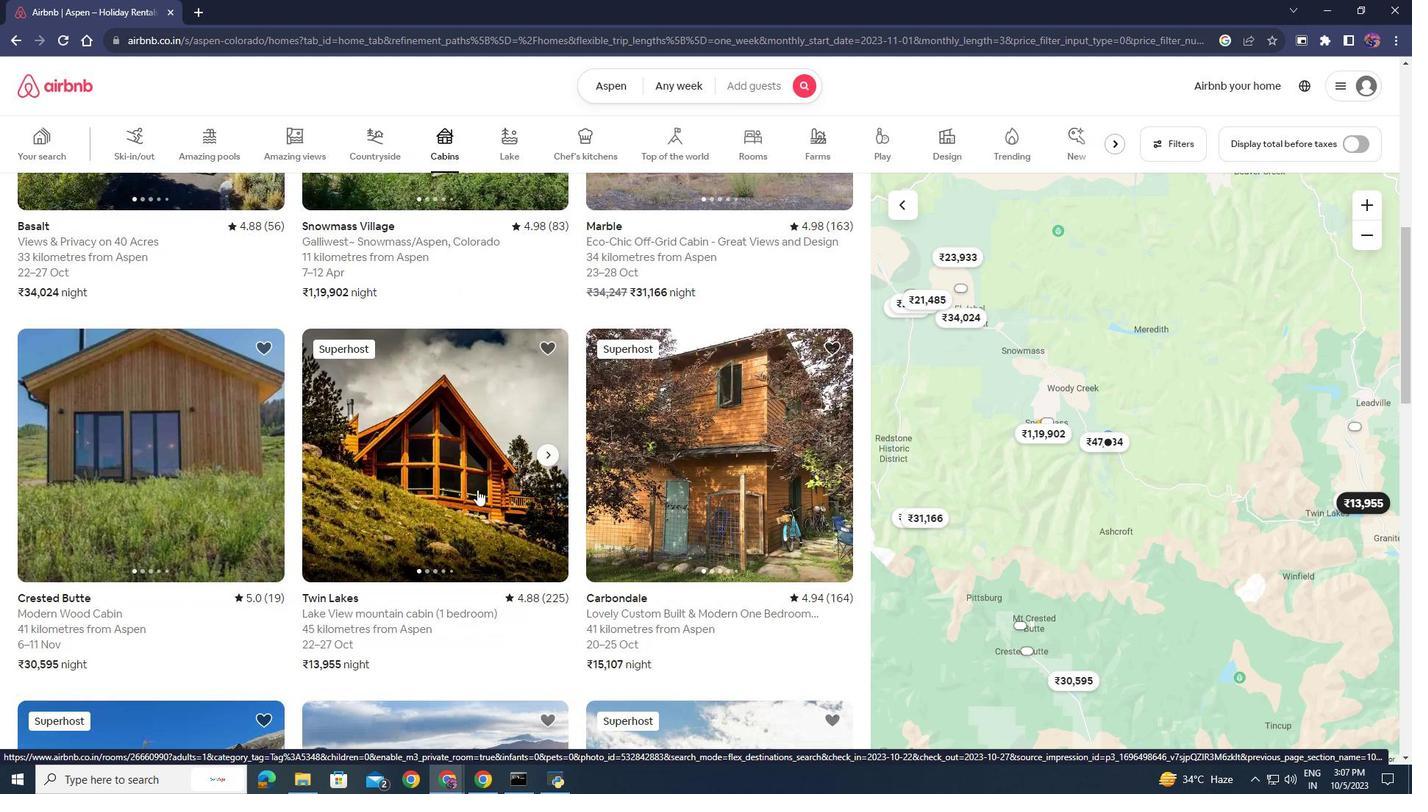 
Action: Mouse scrolled (477, 489) with delta (0, 0)
Screenshot: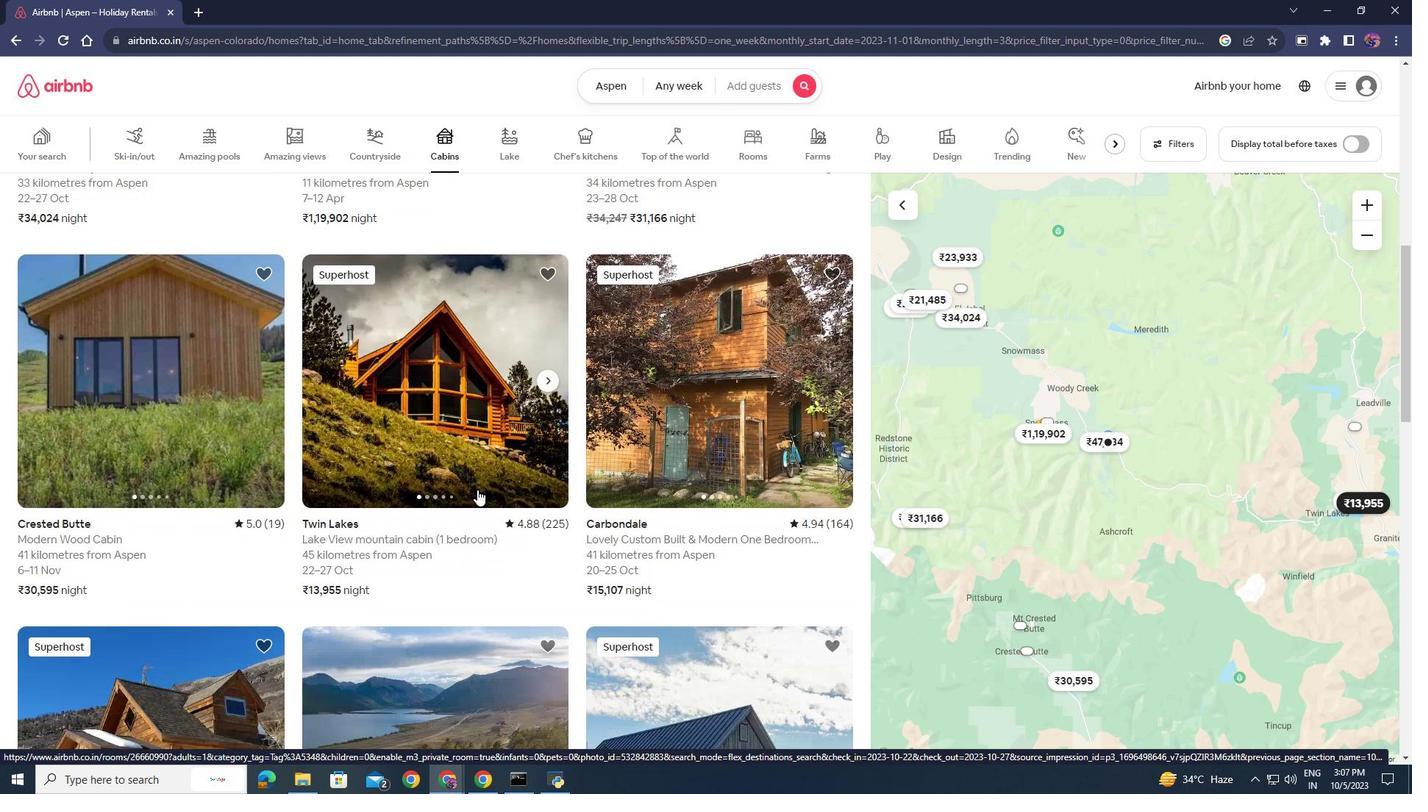 
Action: Mouse scrolled (477, 489) with delta (0, 0)
Screenshot: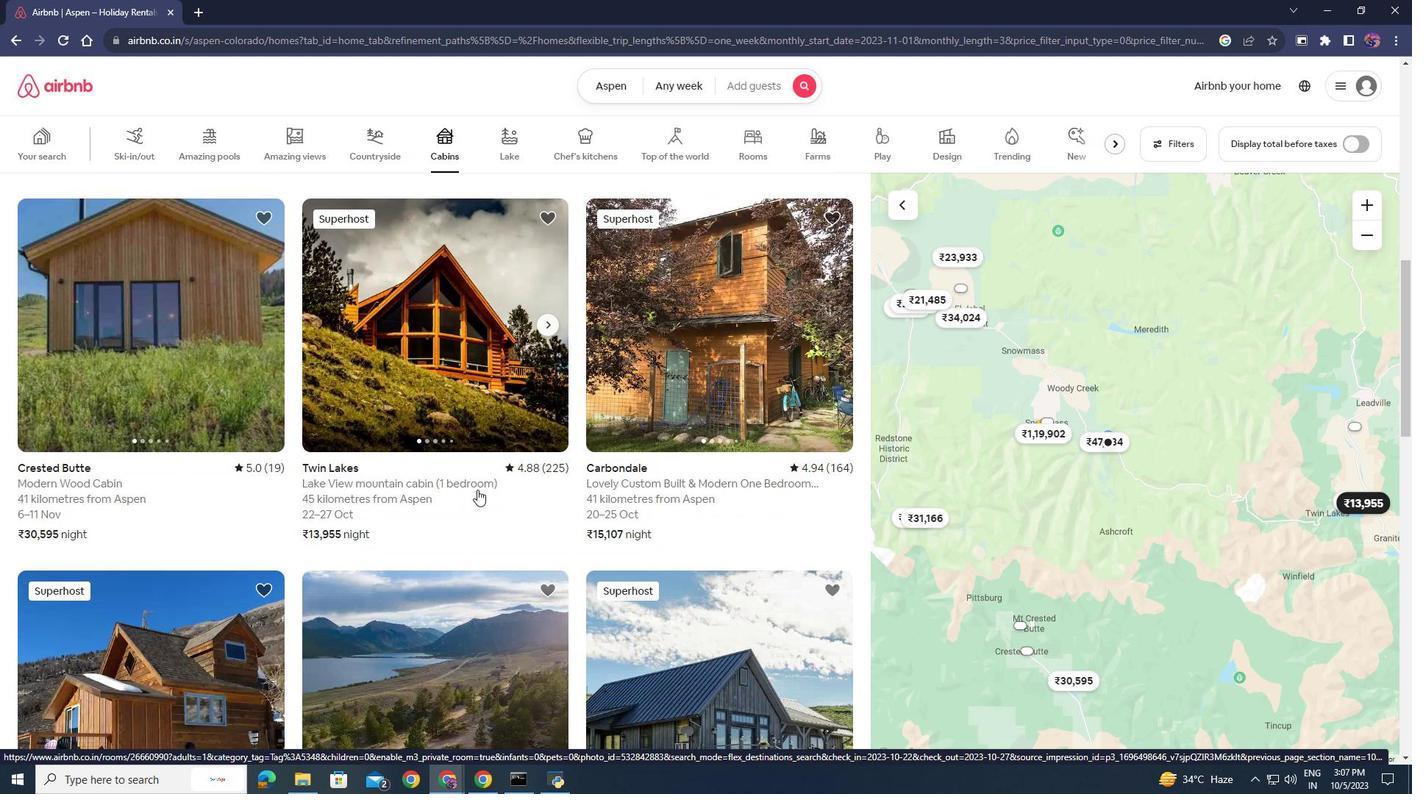 
Action: Mouse scrolled (477, 489) with delta (0, 0)
Screenshot: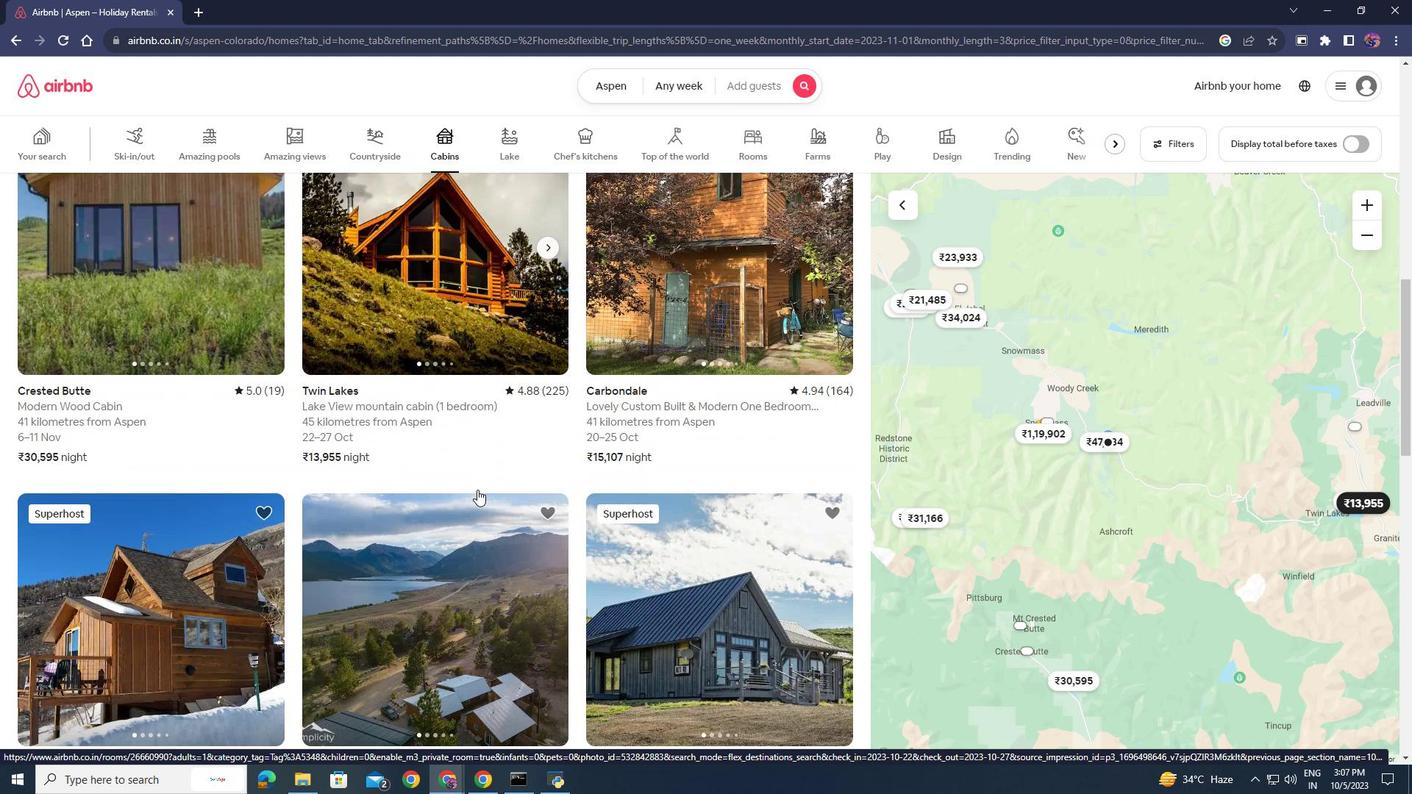
Action: Mouse moved to (477, 489)
Screenshot: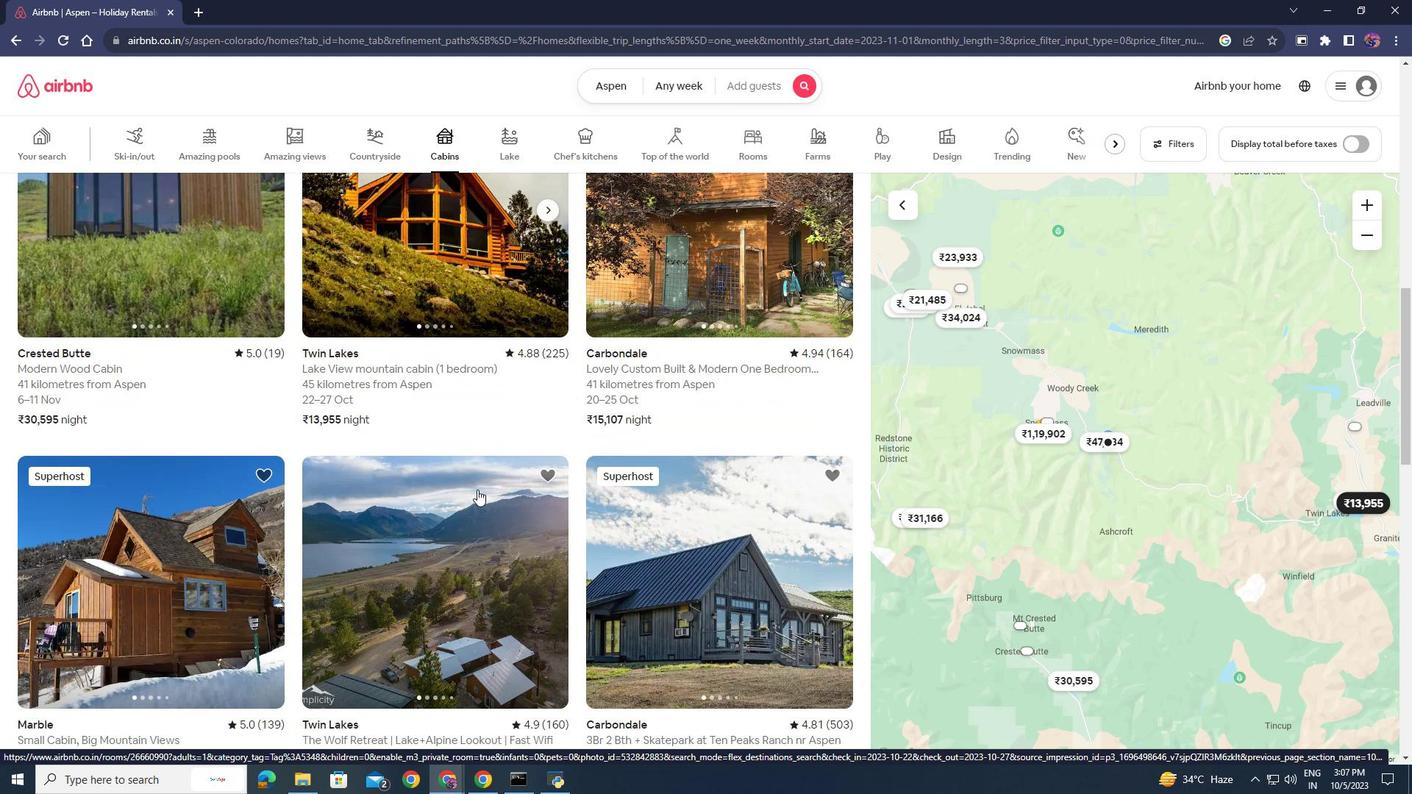 
Action: Mouse scrolled (477, 489) with delta (0, 0)
Screenshot: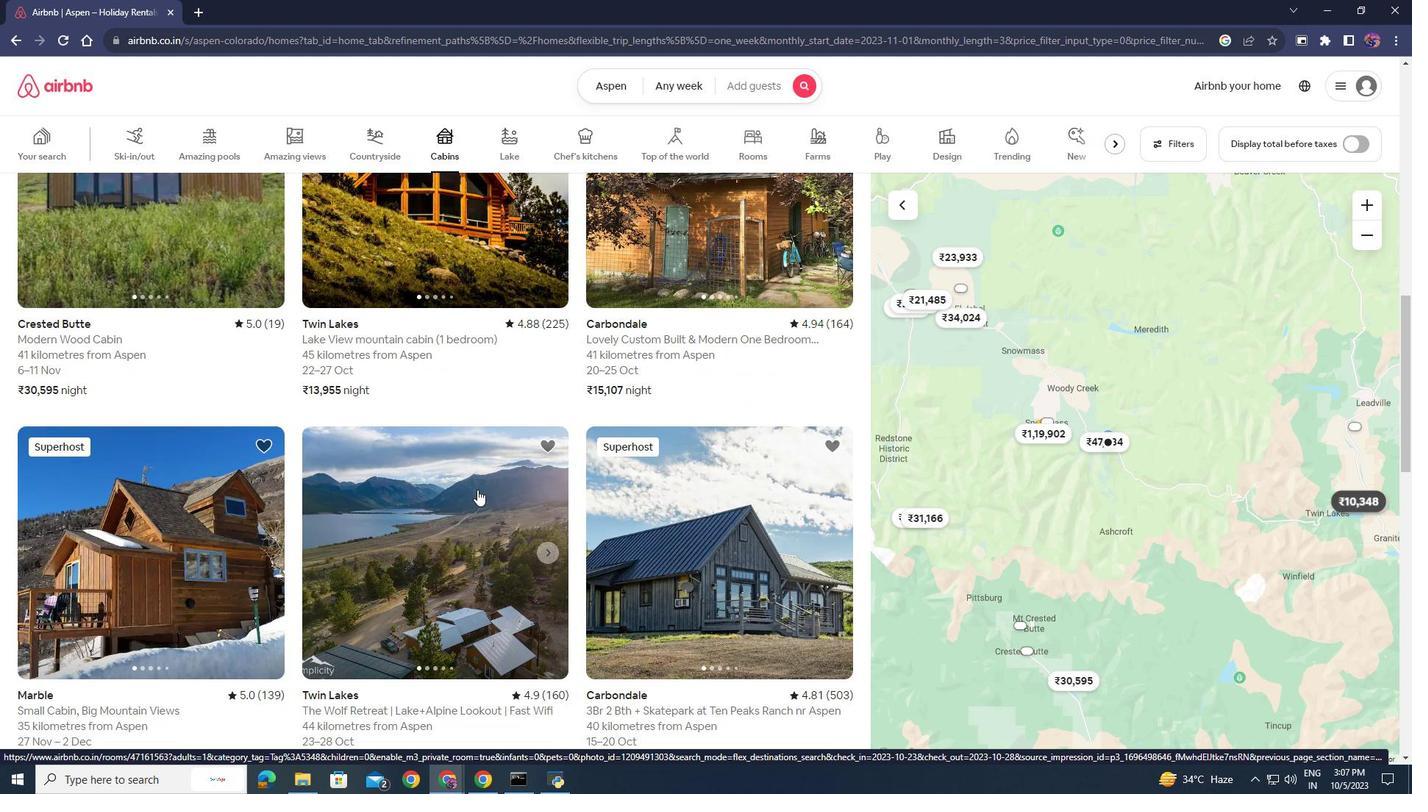 
Action: Mouse scrolled (477, 489) with delta (0, 0)
Screenshot: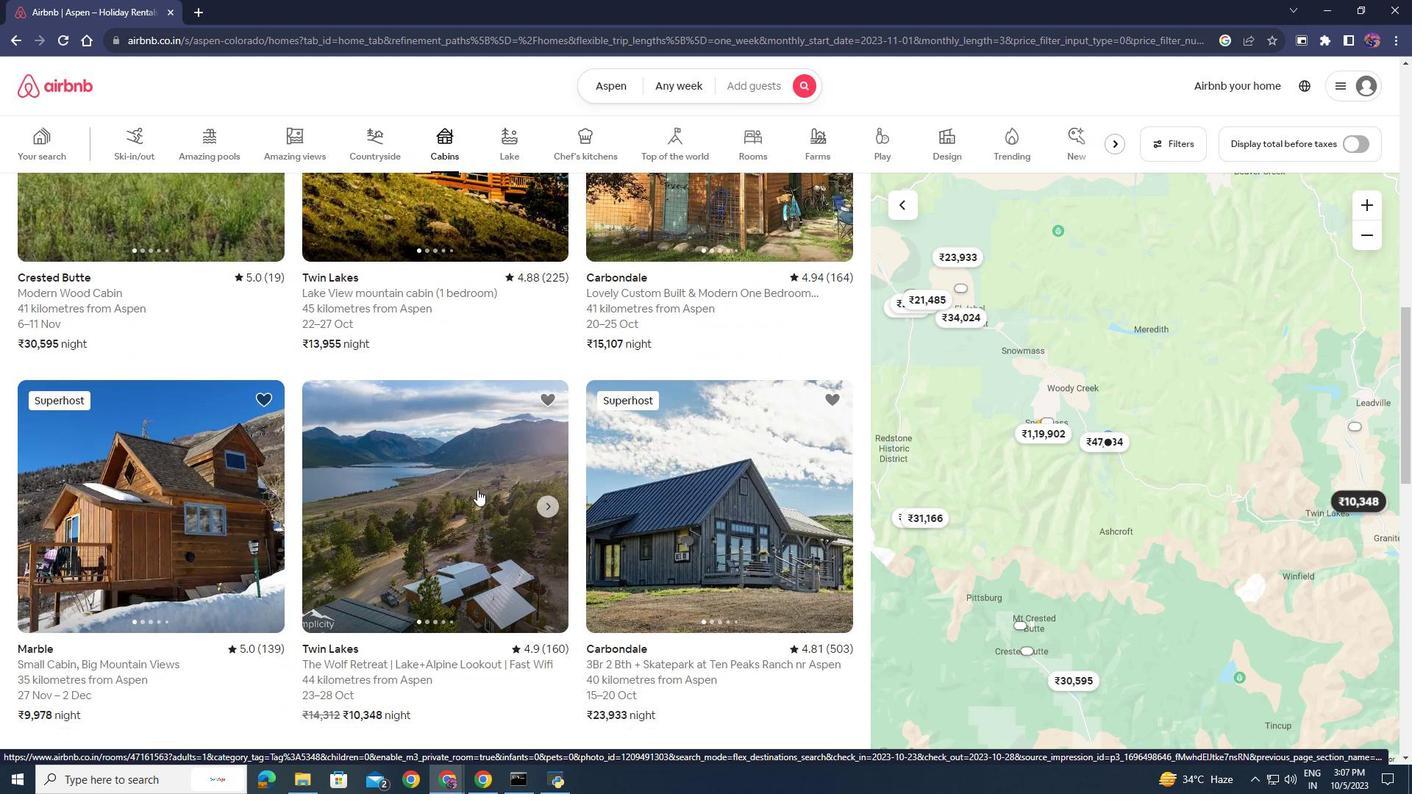 
Action: Mouse scrolled (477, 489) with delta (0, 0)
Screenshot: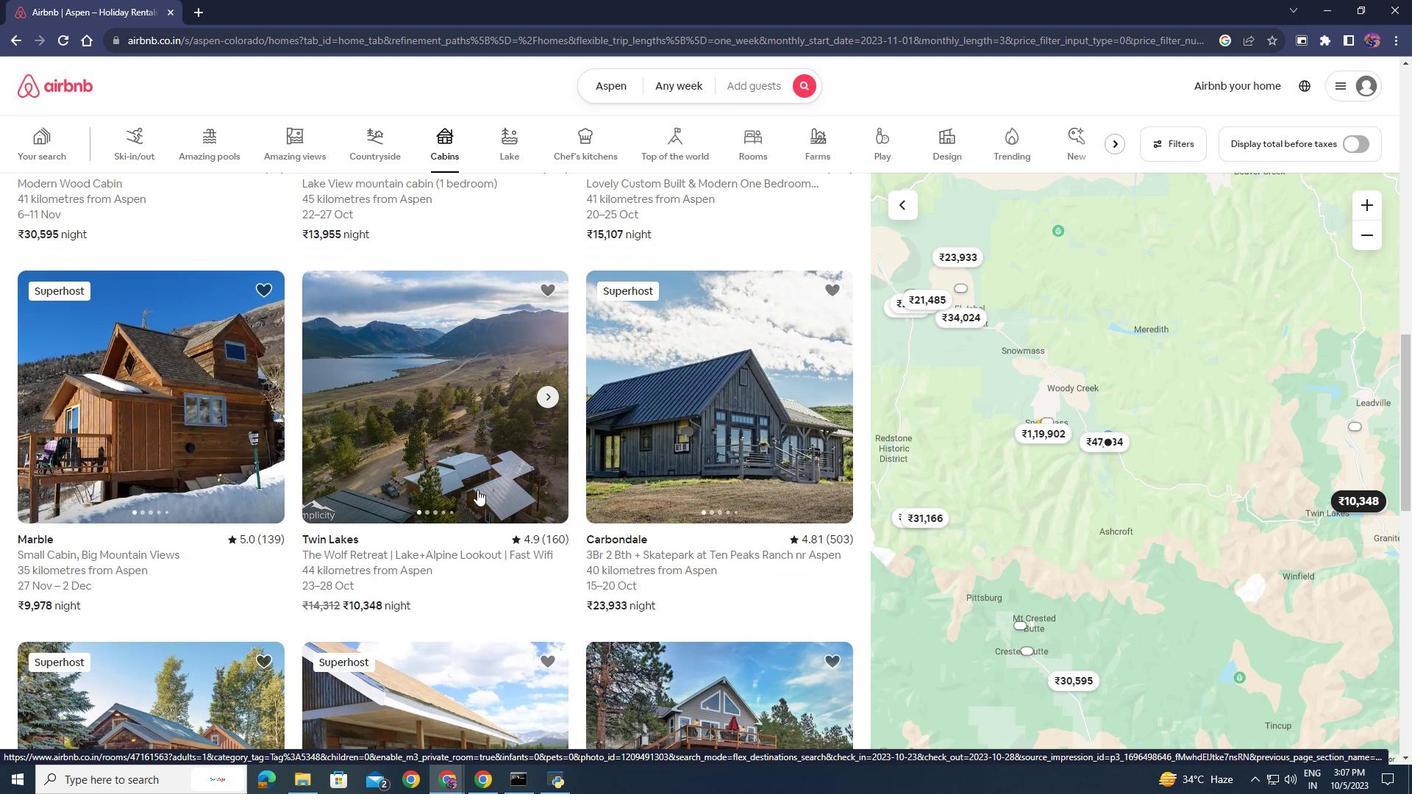 
Action: Mouse scrolled (477, 489) with delta (0, 0)
Screenshot: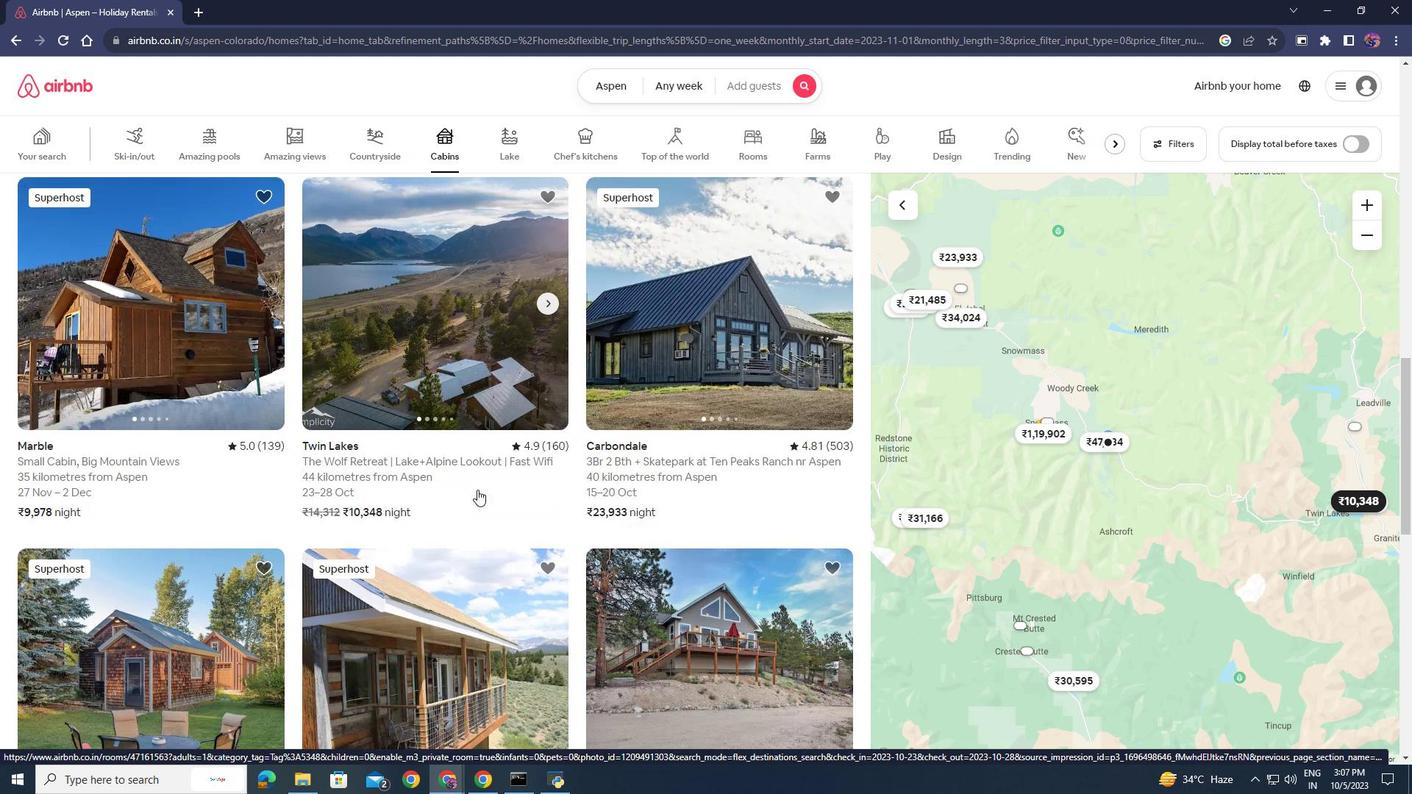 
Action: Mouse scrolled (477, 489) with delta (0, 0)
Screenshot: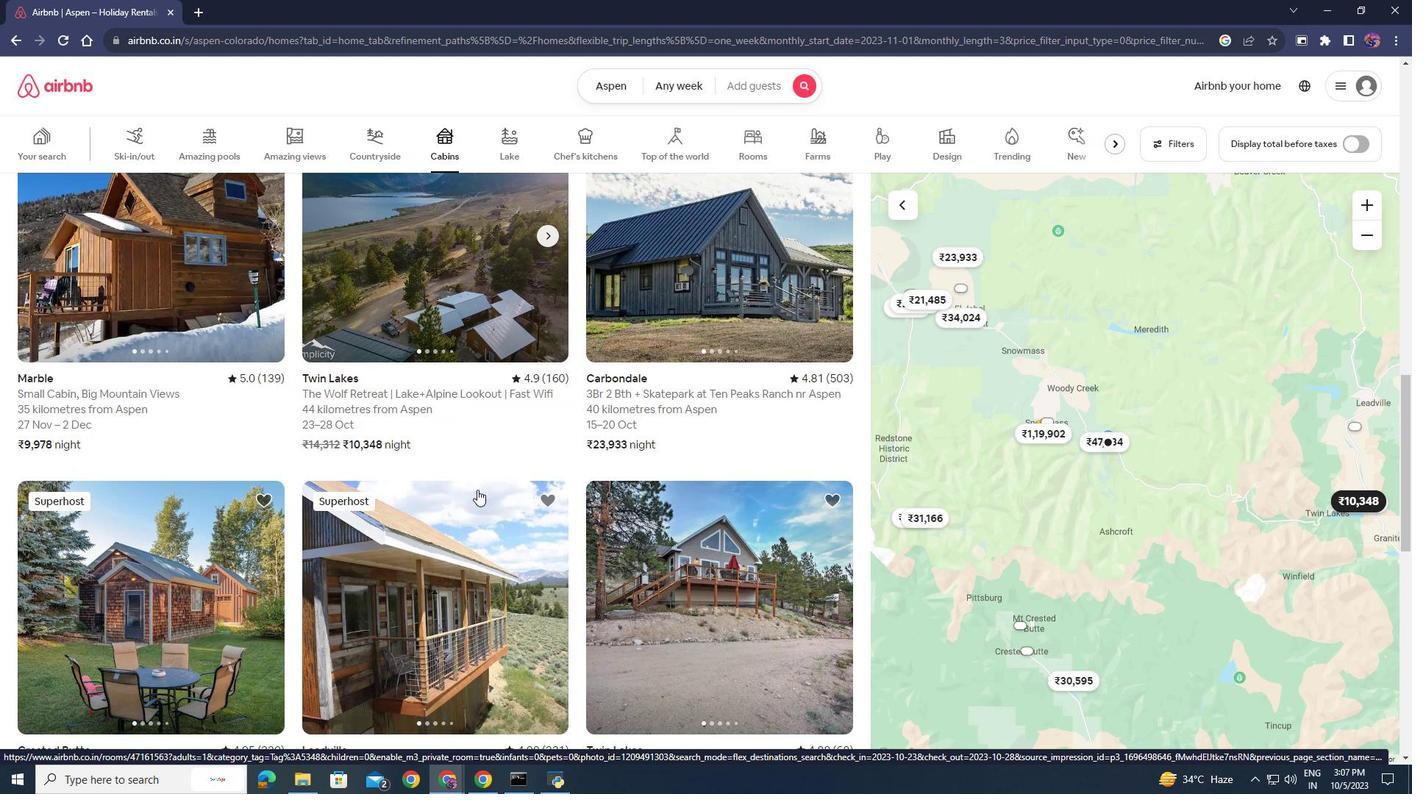 
Action: Mouse scrolled (477, 489) with delta (0, 0)
Screenshot: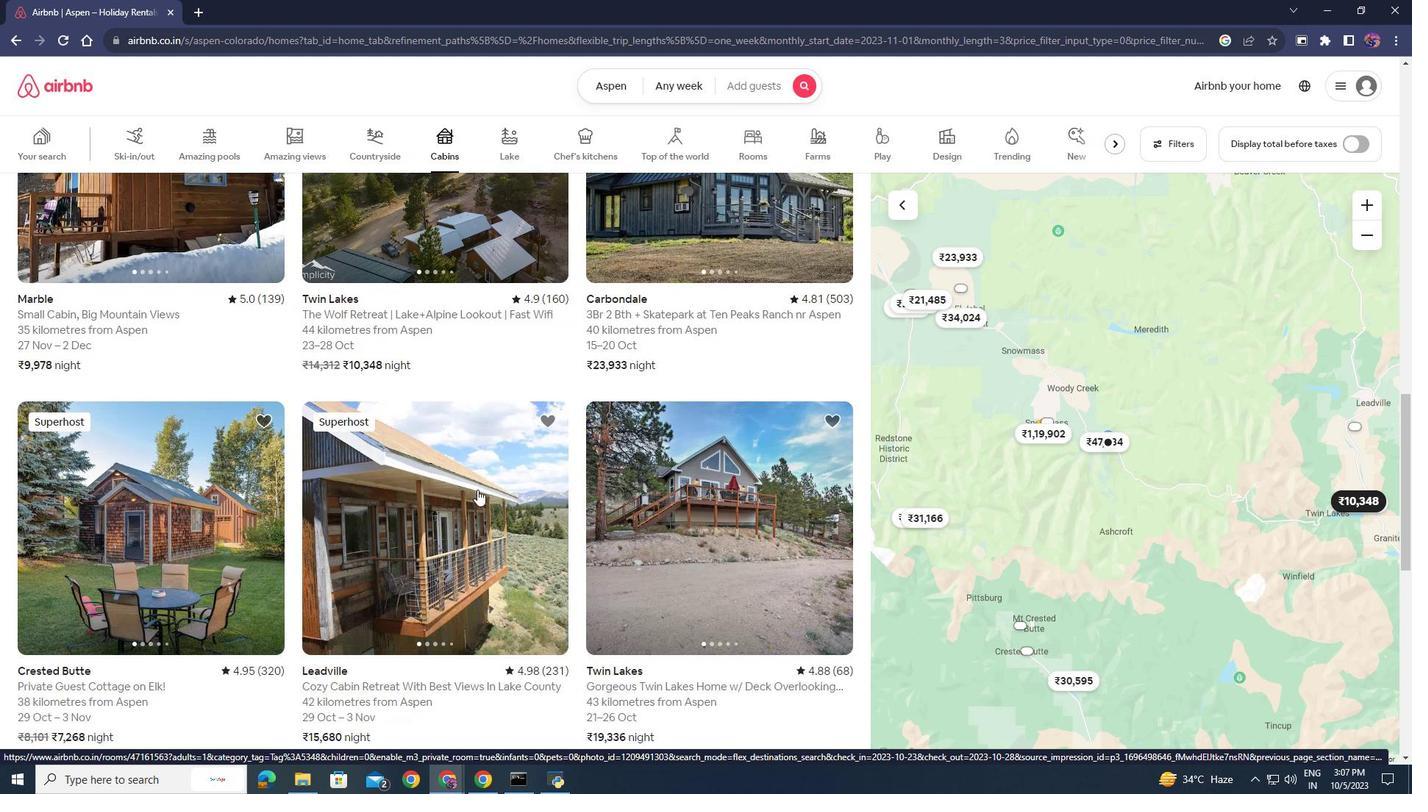 
Action: Mouse scrolled (477, 489) with delta (0, 0)
Screenshot: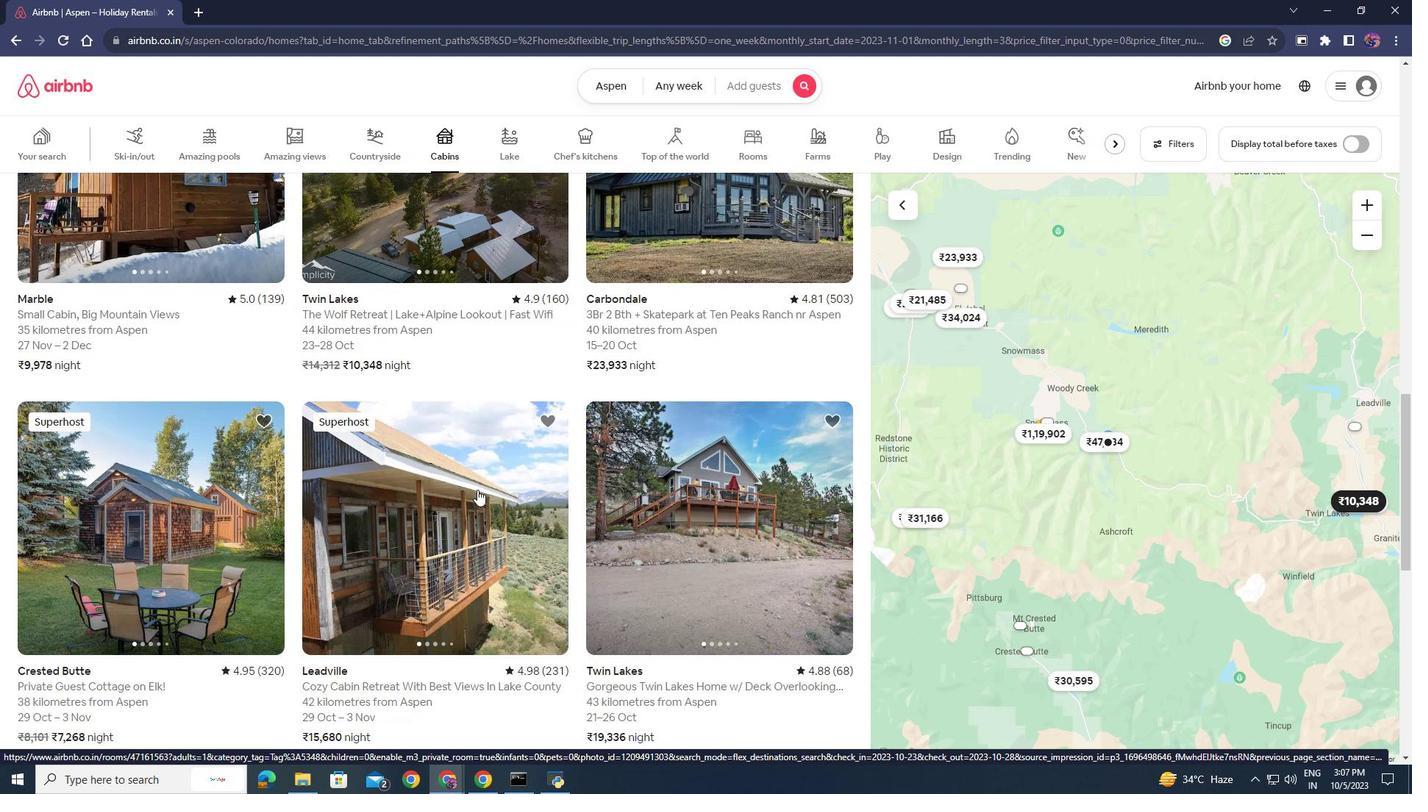 
Action: Mouse scrolled (477, 489) with delta (0, 0)
Screenshot: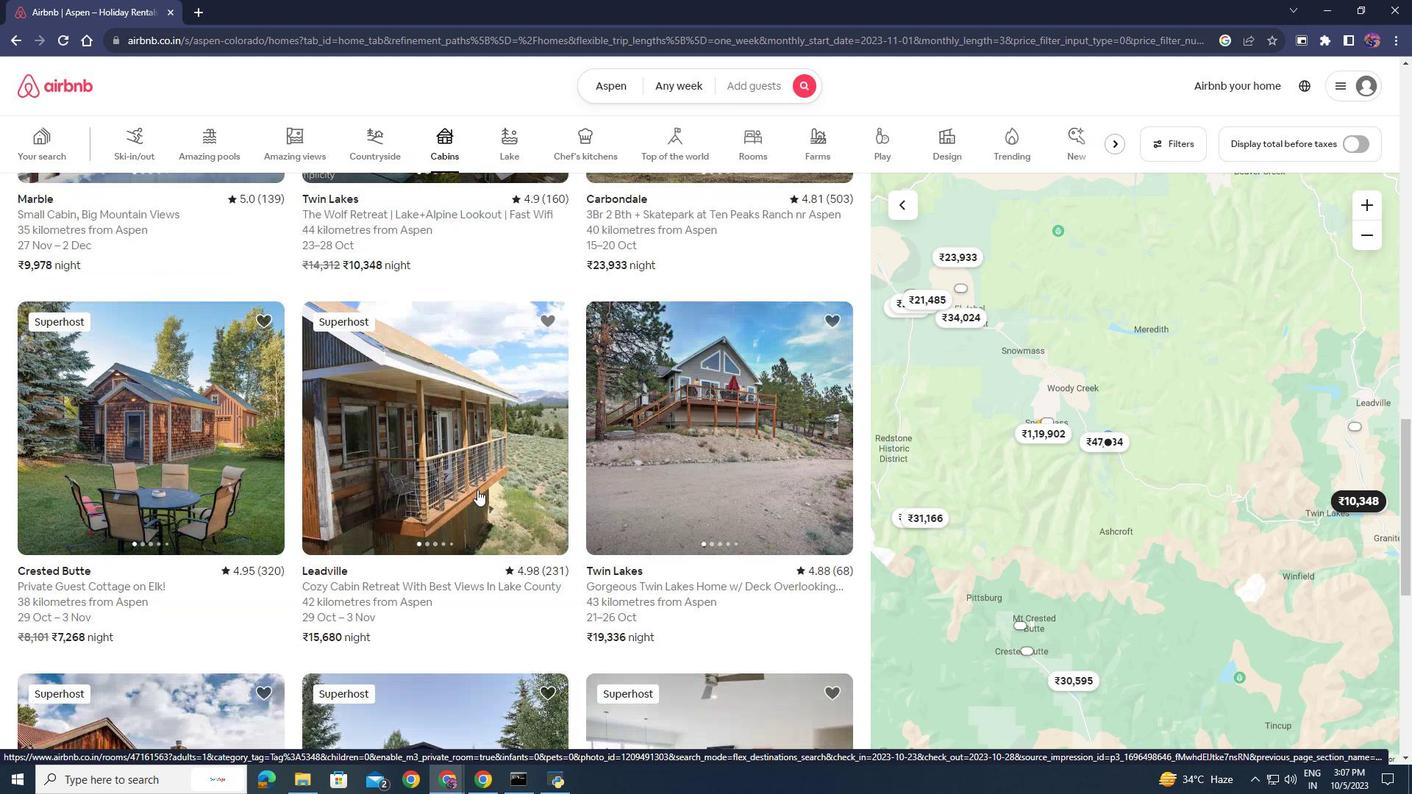 
Action: Mouse scrolled (477, 489) with delta (0, 0)
Screenshot: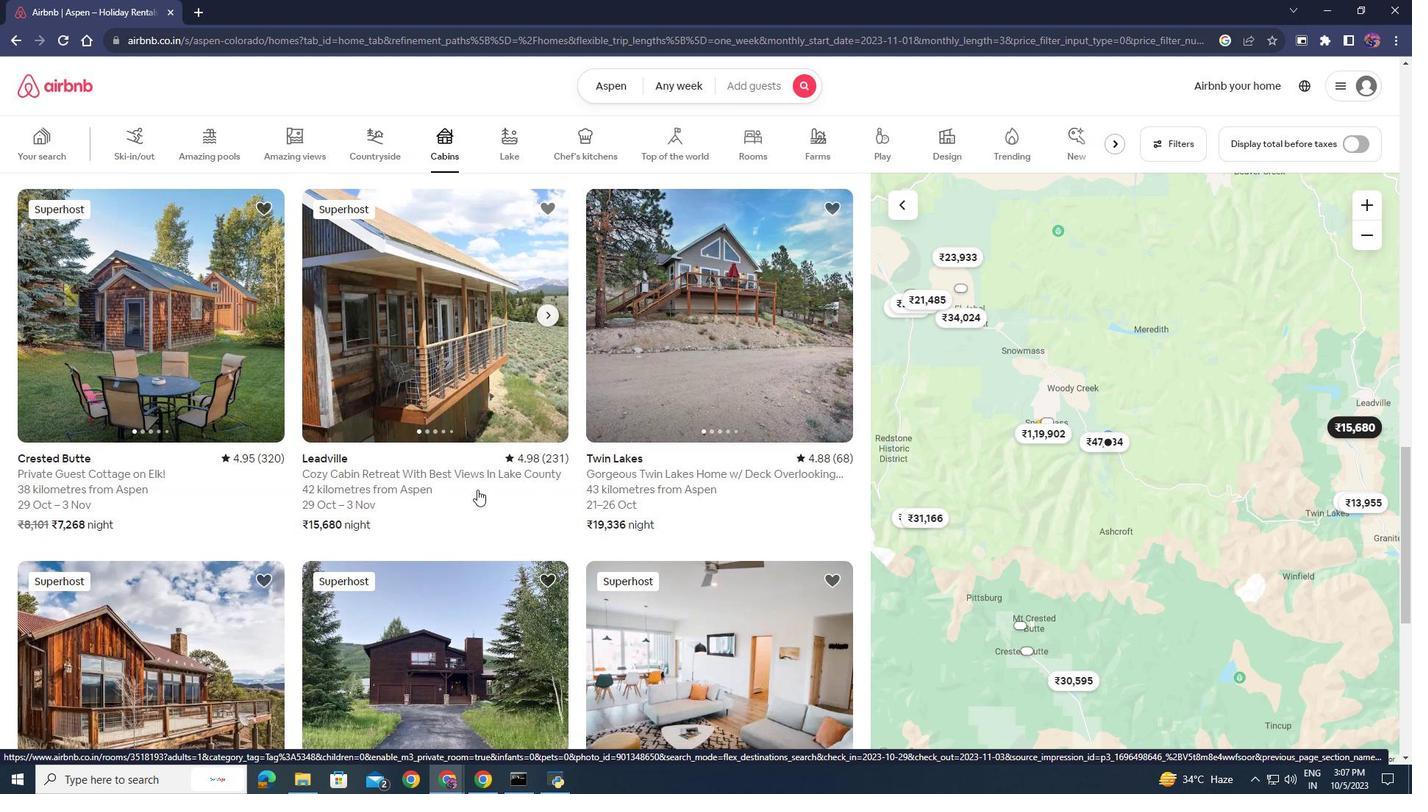 
Action: Mouse scrolled (477, 489) with delta (0, 0)
Screenshot: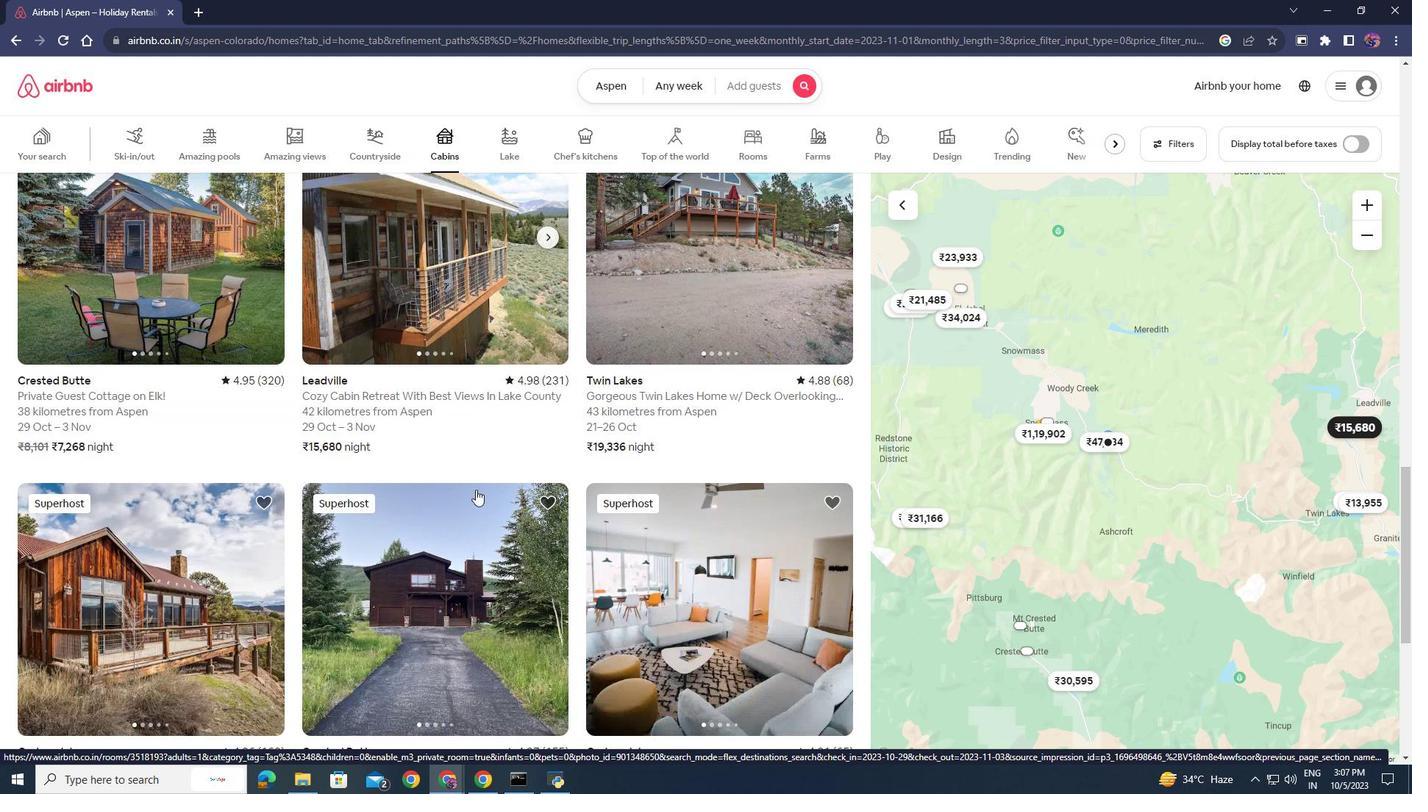 
Action: Mouse scrolled (477, 489) with delta (0, 0)
Screenshot: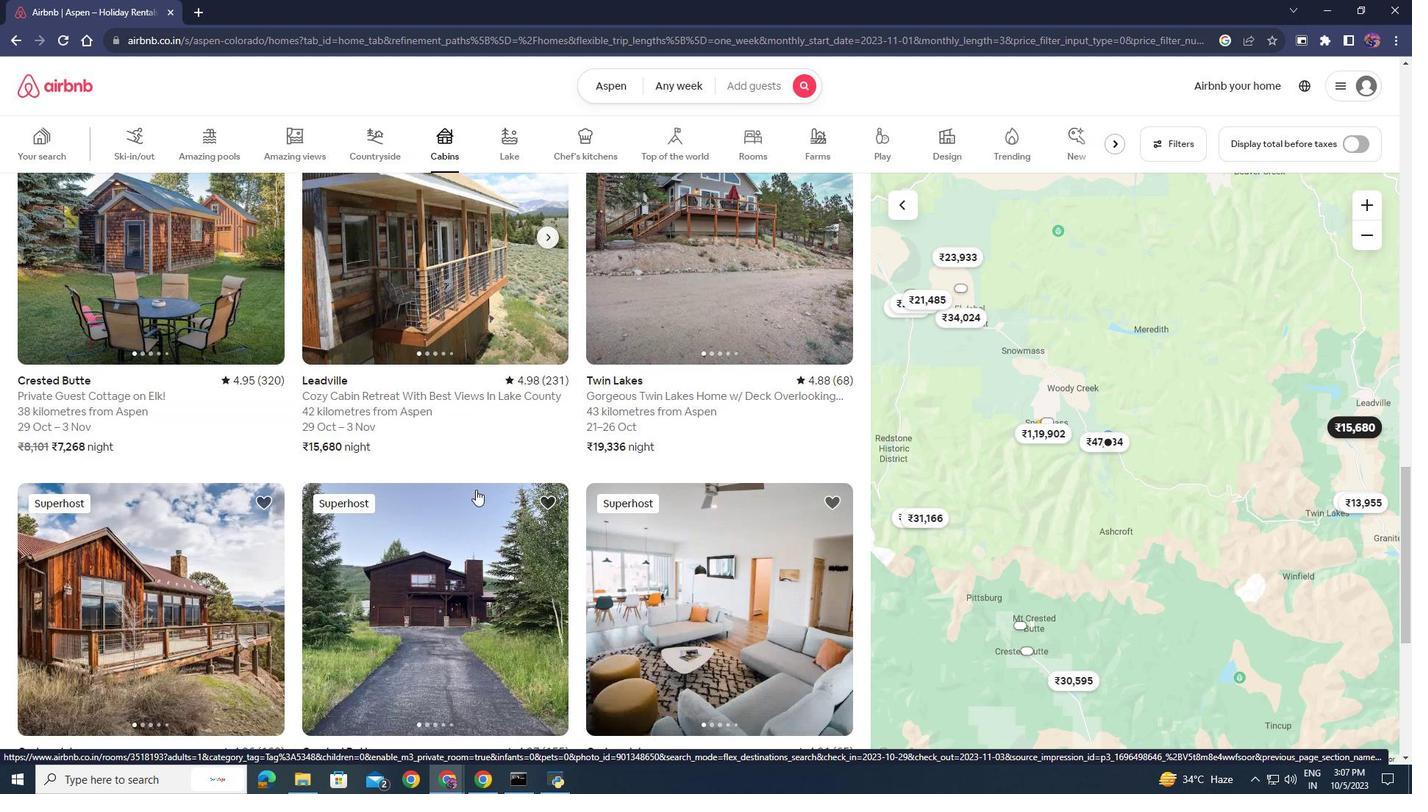 
Action: Mouse scrolled (477, 489) with delta (0, 0)
Screenshot: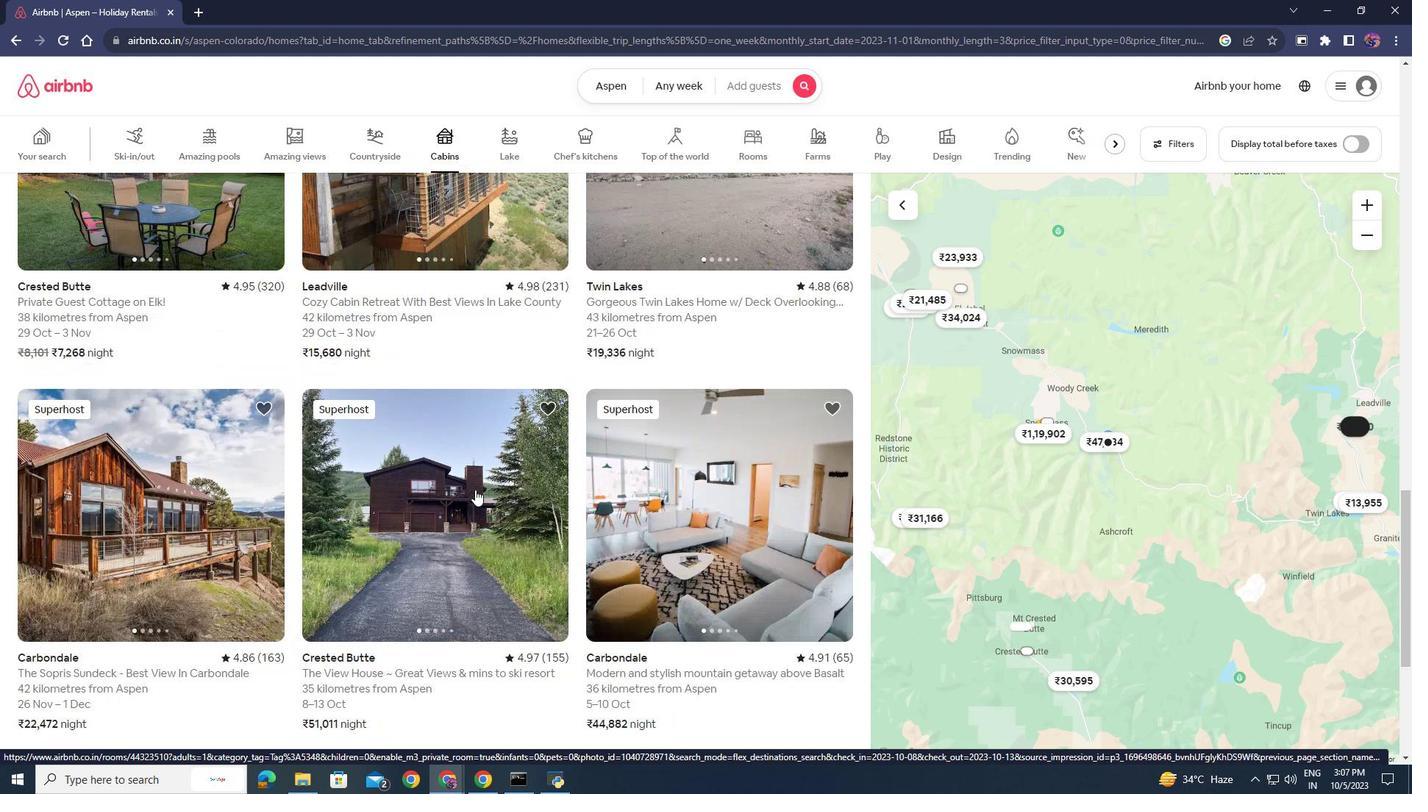 
Action: Mouse moved to (475, 489)
